 Task: Look for Airbnb options in Jarash, Jordan from 10th December, 2023 to 15th December, 2023 for 7 adults.4 bedrooms having 7 beds and 4 bathrooms. Property type can be house. Amenities needed are: wifi, TV, free parkinig on premises, gym, breakfast. Look for 4 properties as per requirement.
Action: Mouse moved to (614, 144)
Screenshot: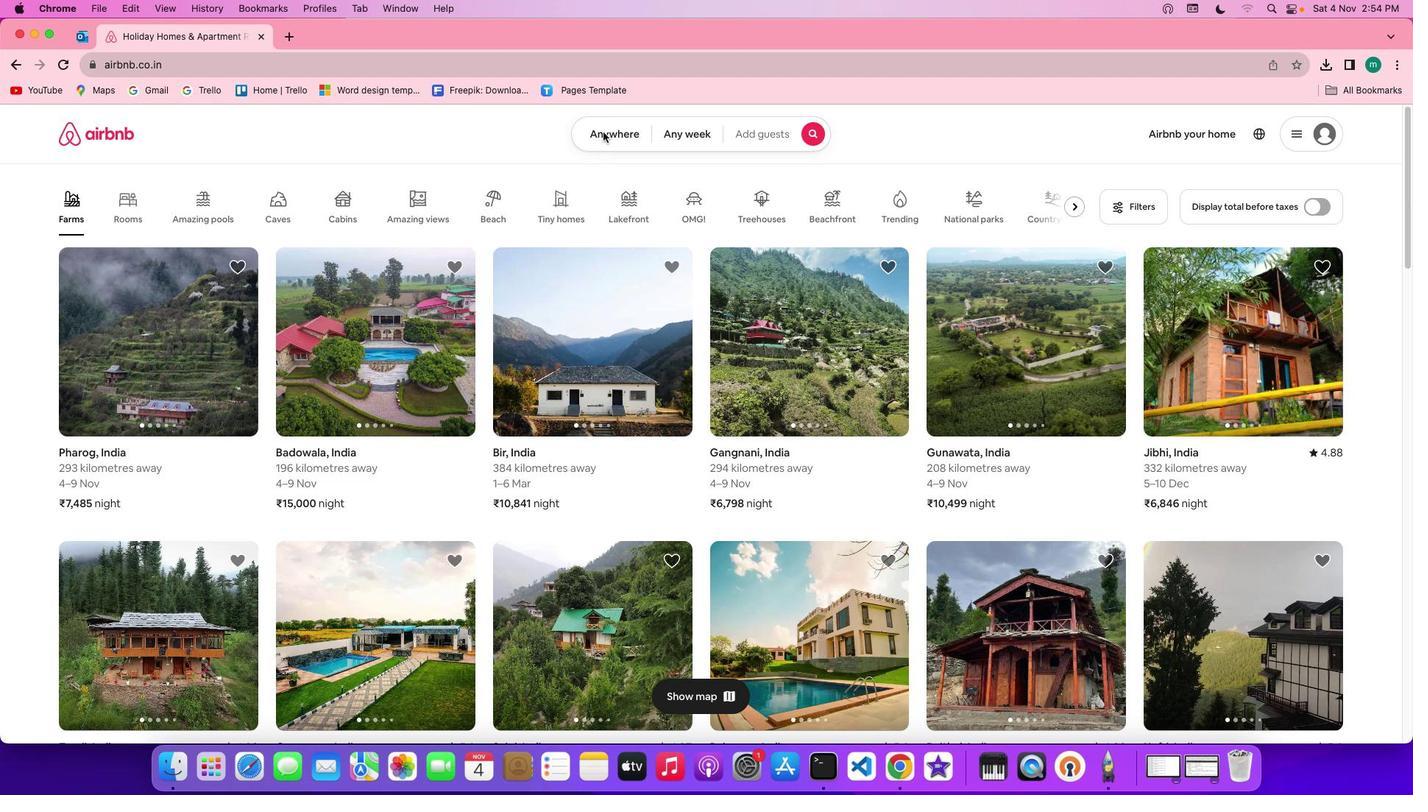 
Action: Mouse pressed left at (614, 144)
Screenshot: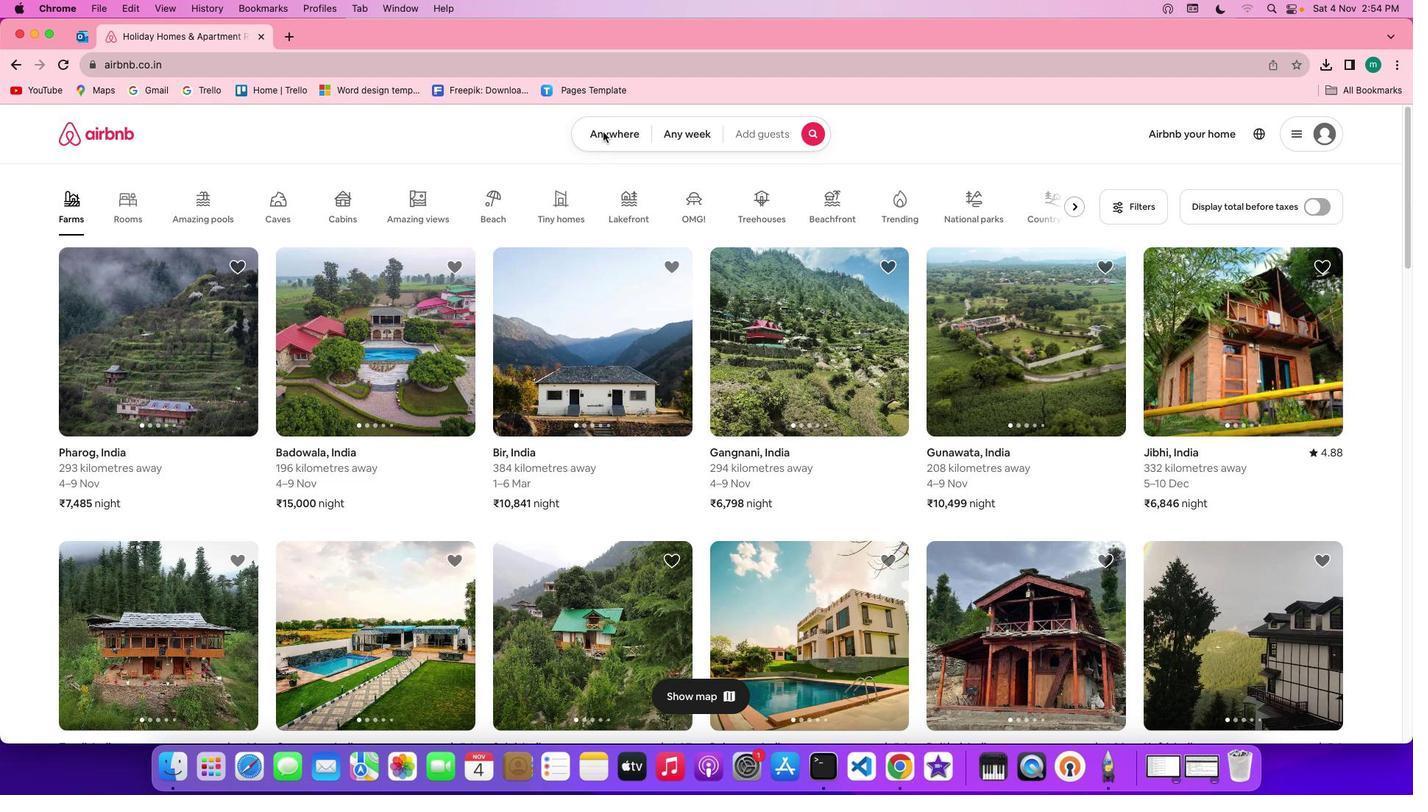 
Action: Mouse pressed left at (614, 144)
Screenshot: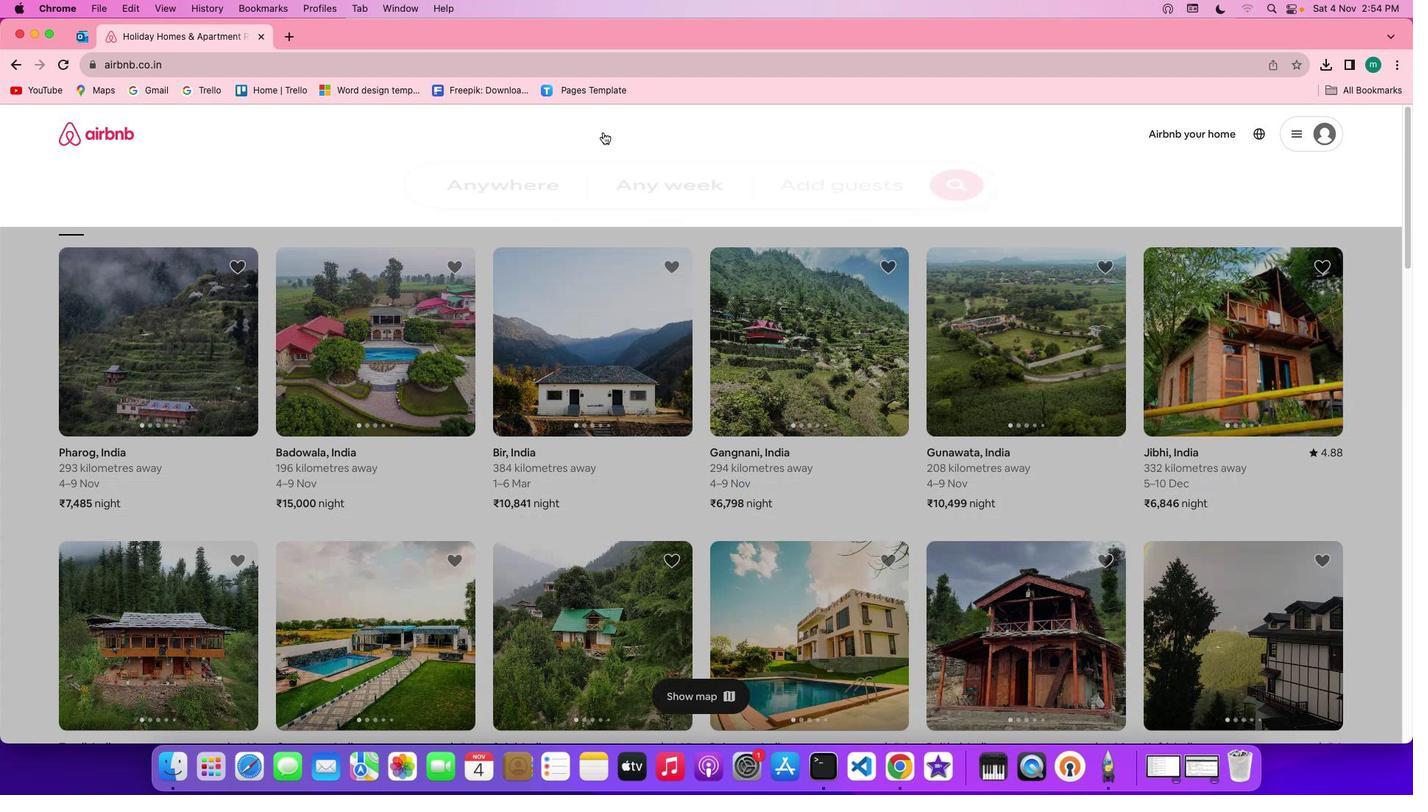
Action: Mouse moved to (495, 209)
Screenshot: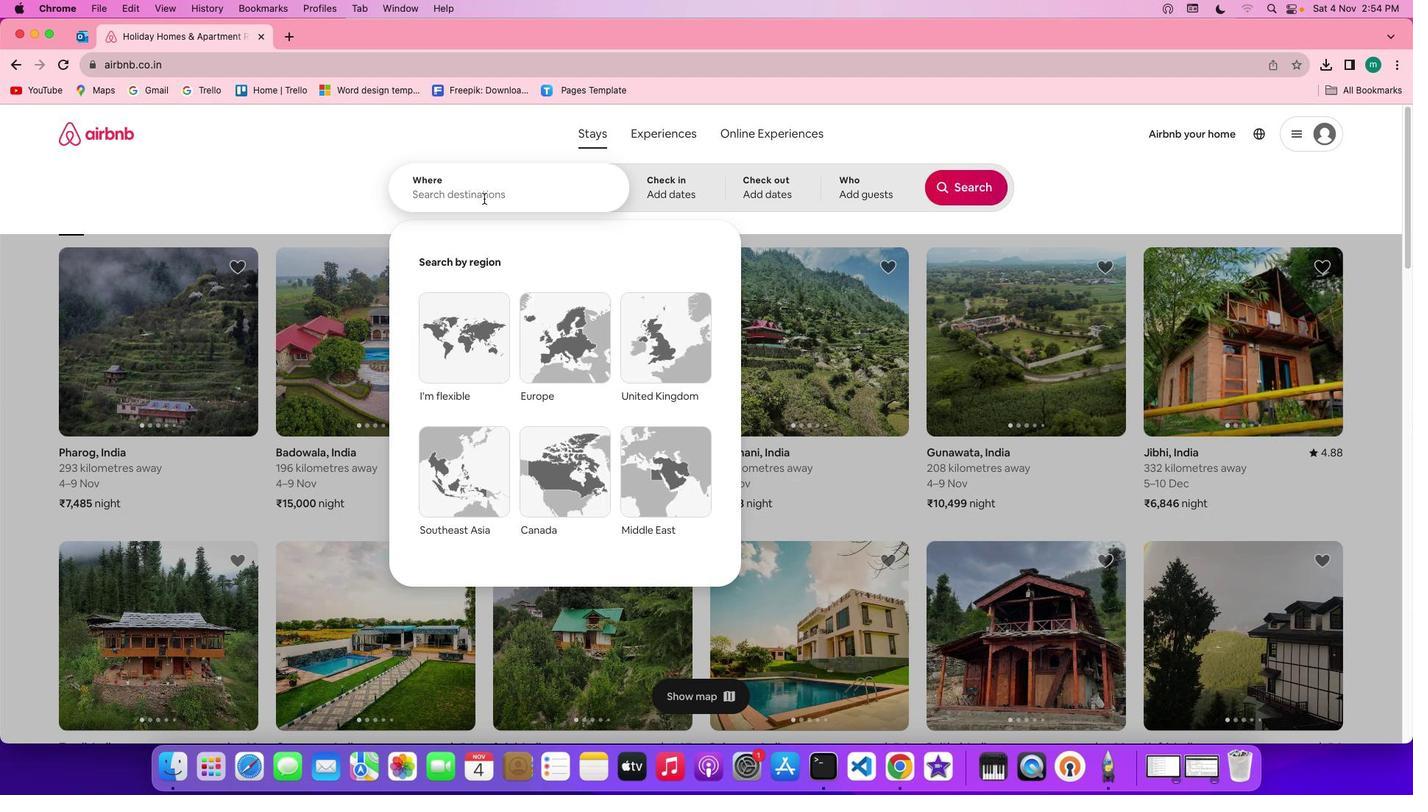 
Action: Mouse pressed left at (495, 209)
Screenshot: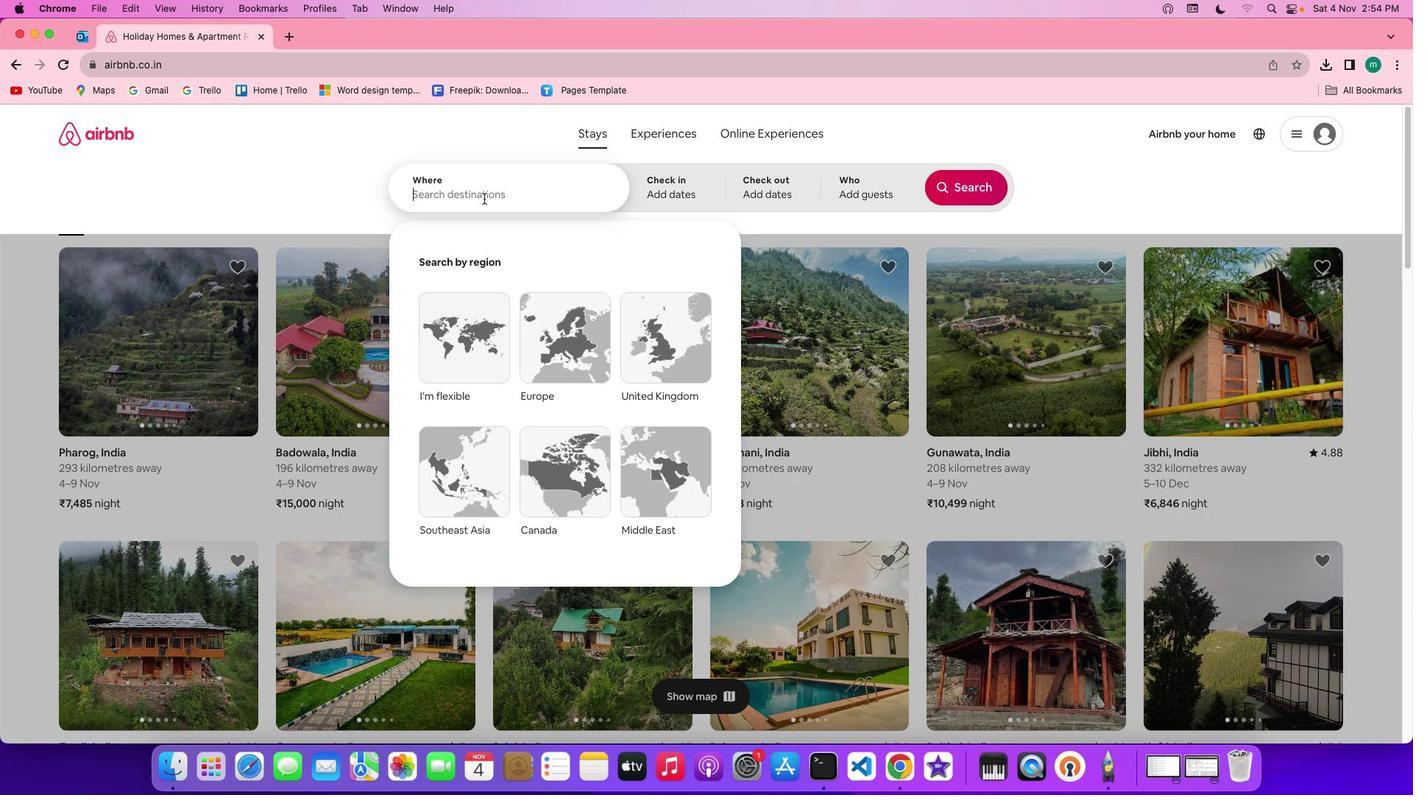 
Action: Key pressed Key.shift'J''a''r''a''s''h'','Key.spaceKey.shift'J''o''r''d''a''n'
Screenshot: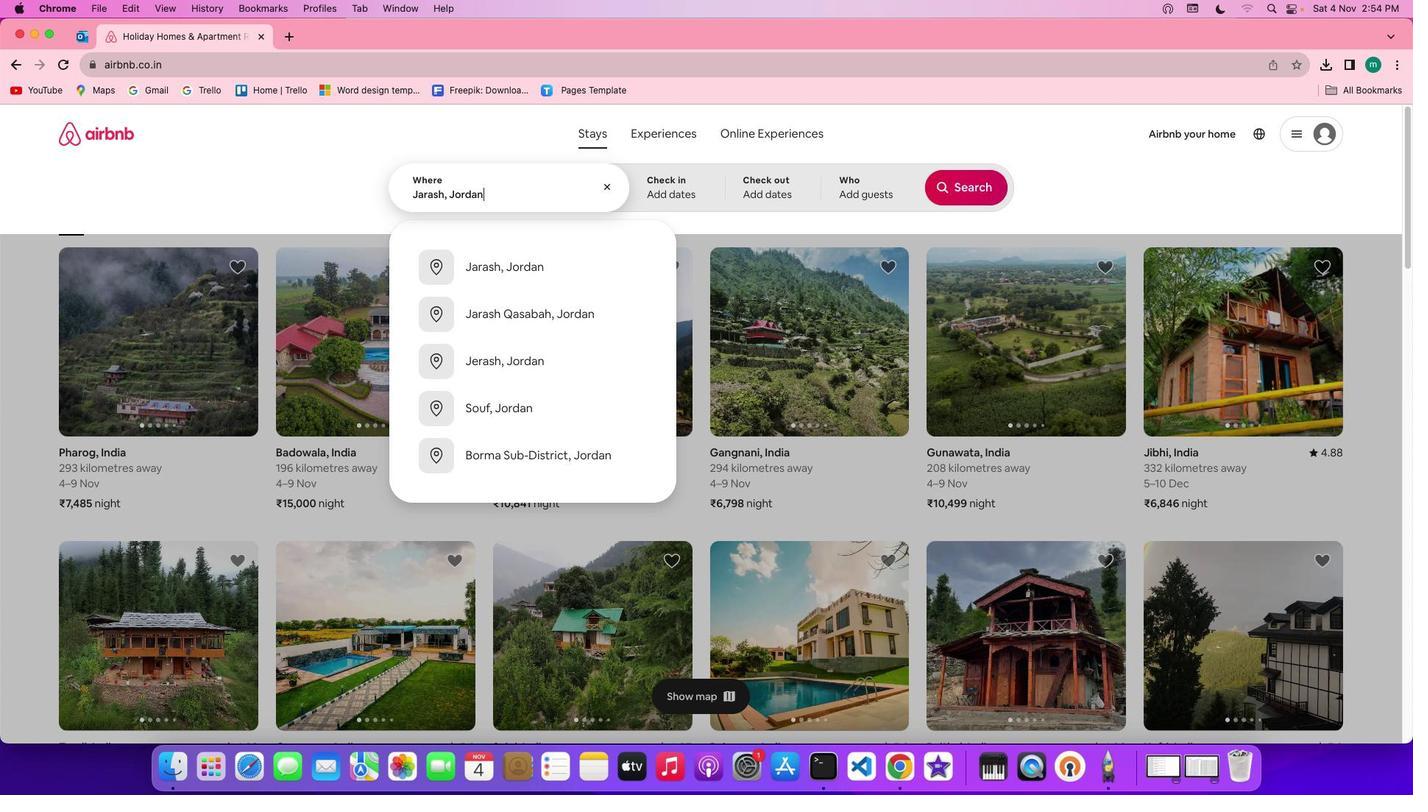 
Action: Mouse moved to (687, 203)
Screenshot: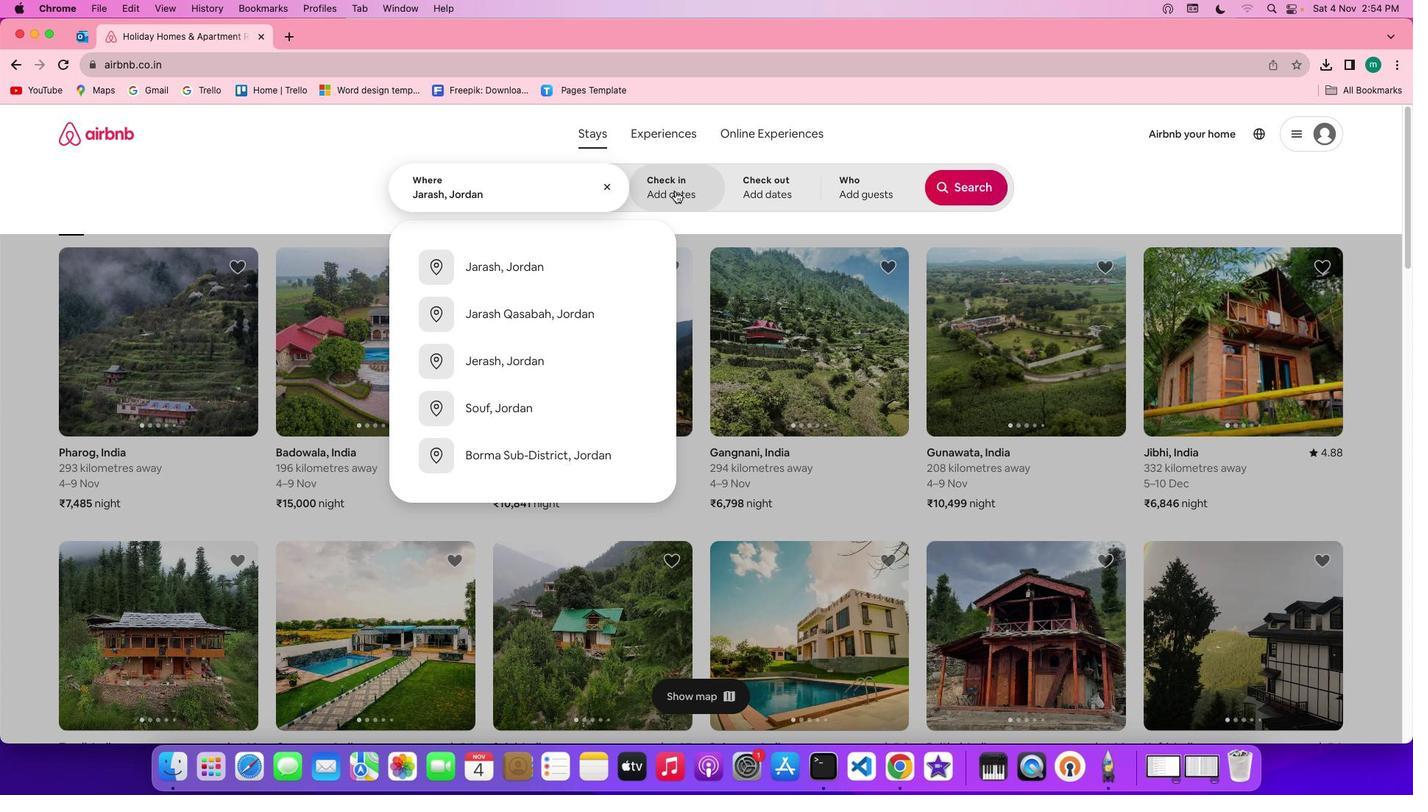 
Action: Mouse pressed left at (687, 203)
Screenshot: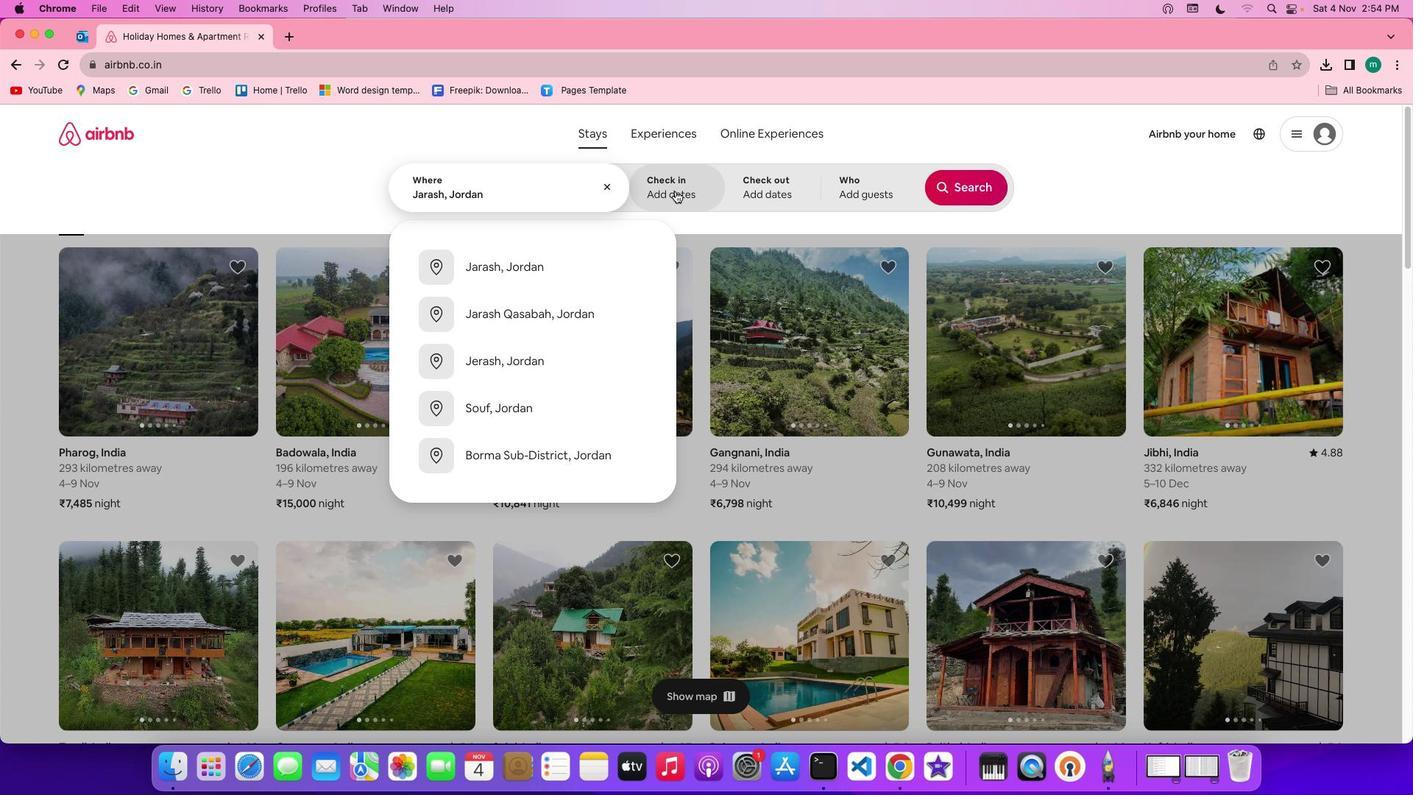 
Action: Mouse moved to (755, 457)
Screenshot: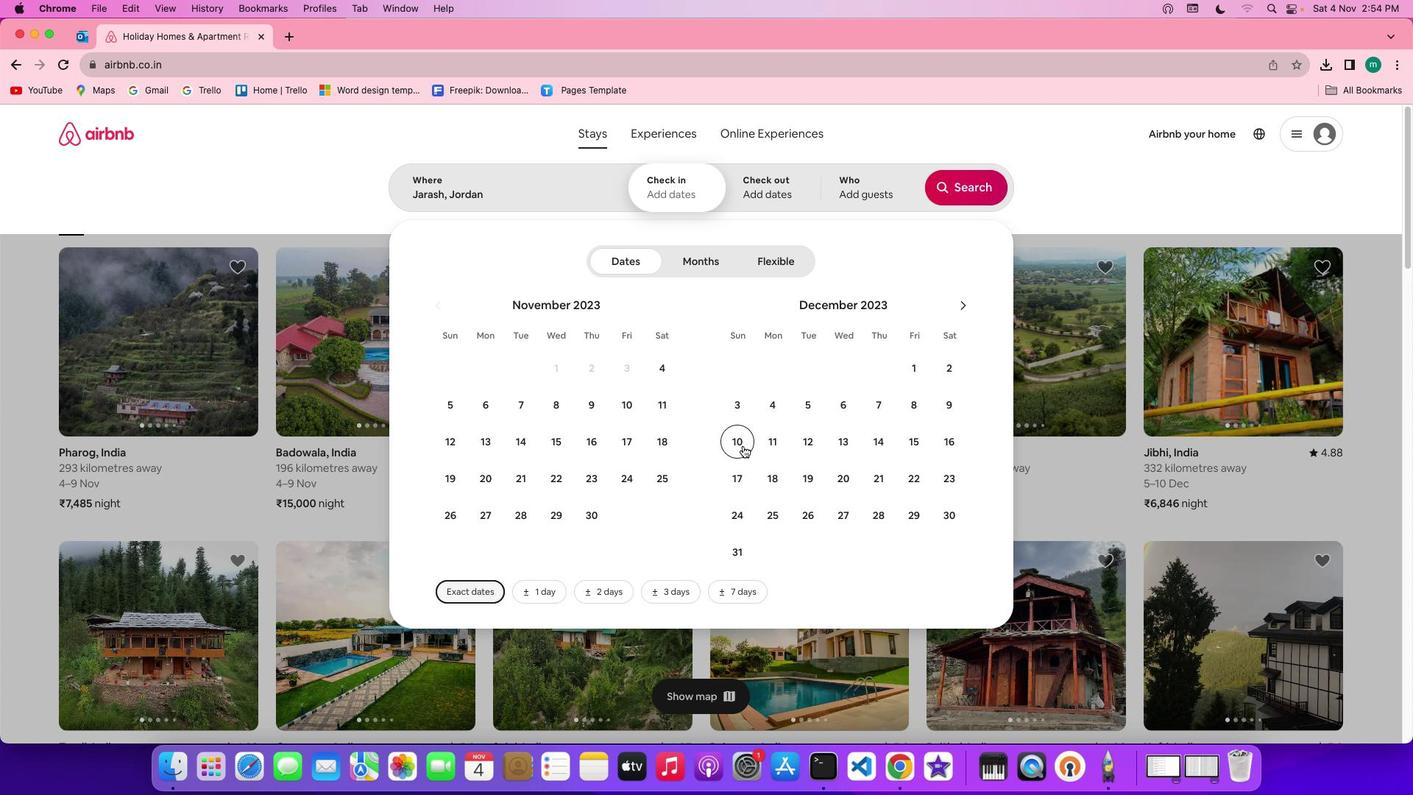 
Action: Mouse pressed left at (755, 457)
Screenshot: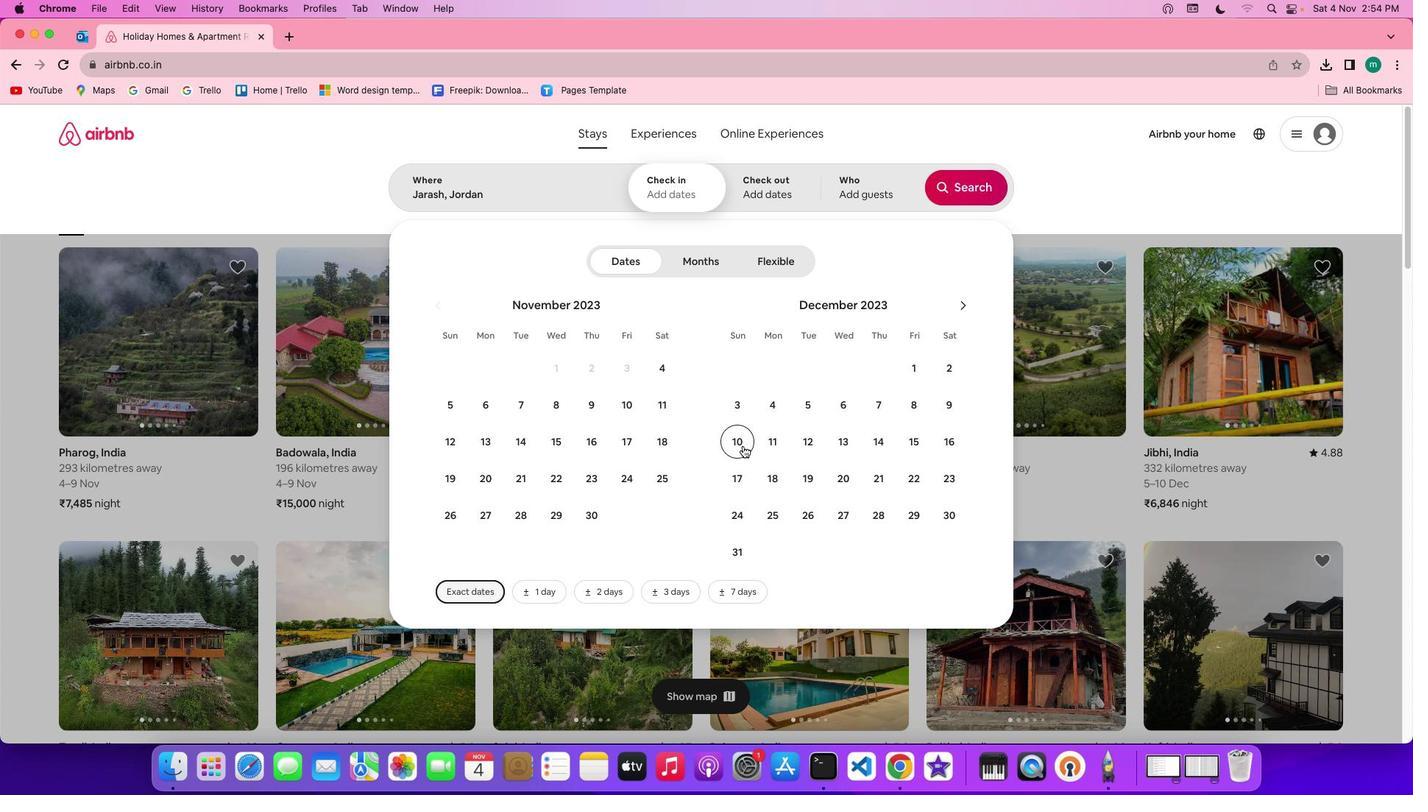 
Action: Mouse moved to (927, 446)
Screenshot: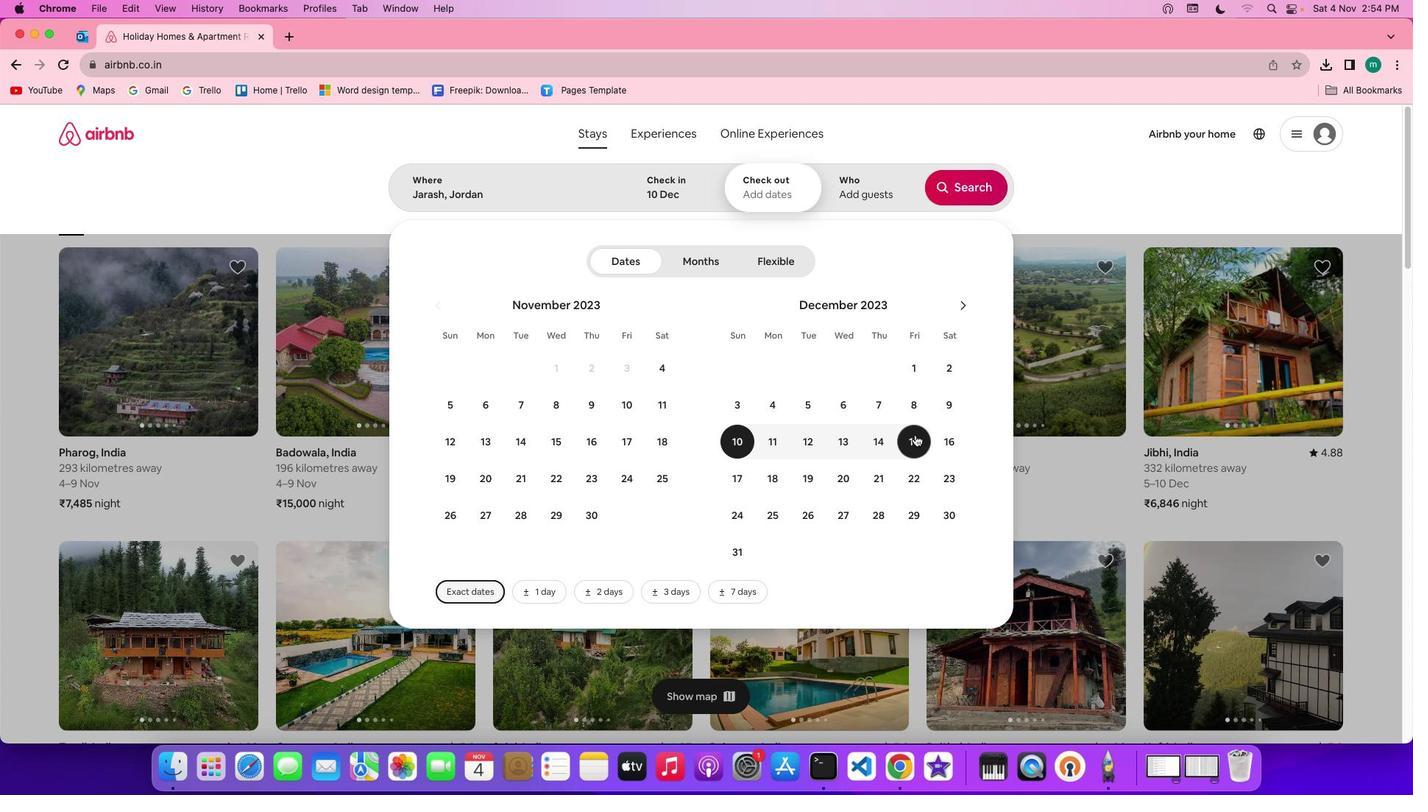 
Action: Mouse pressed left at (927, 446)
Screenshot: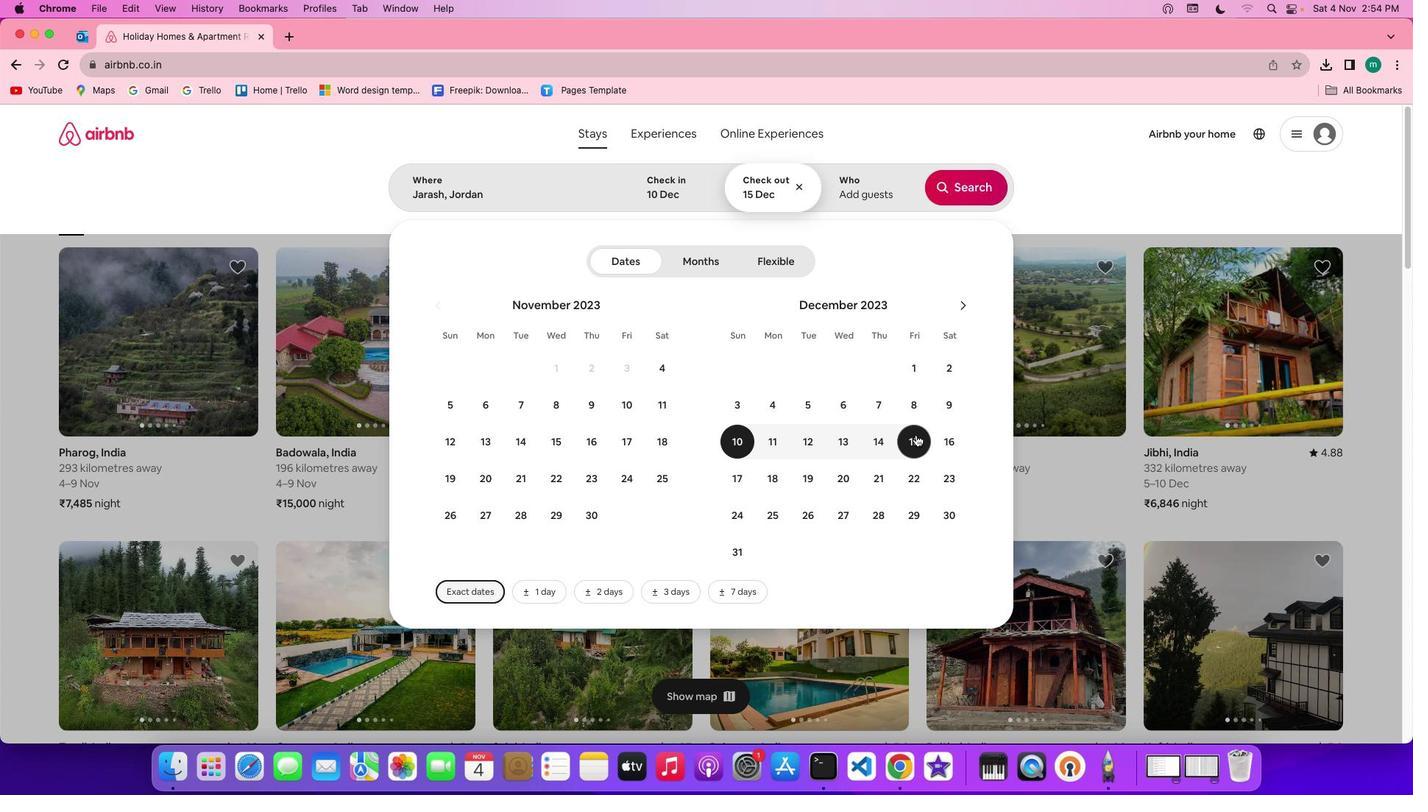 
Action: Mouse moved to (883, 202)
Screenshot: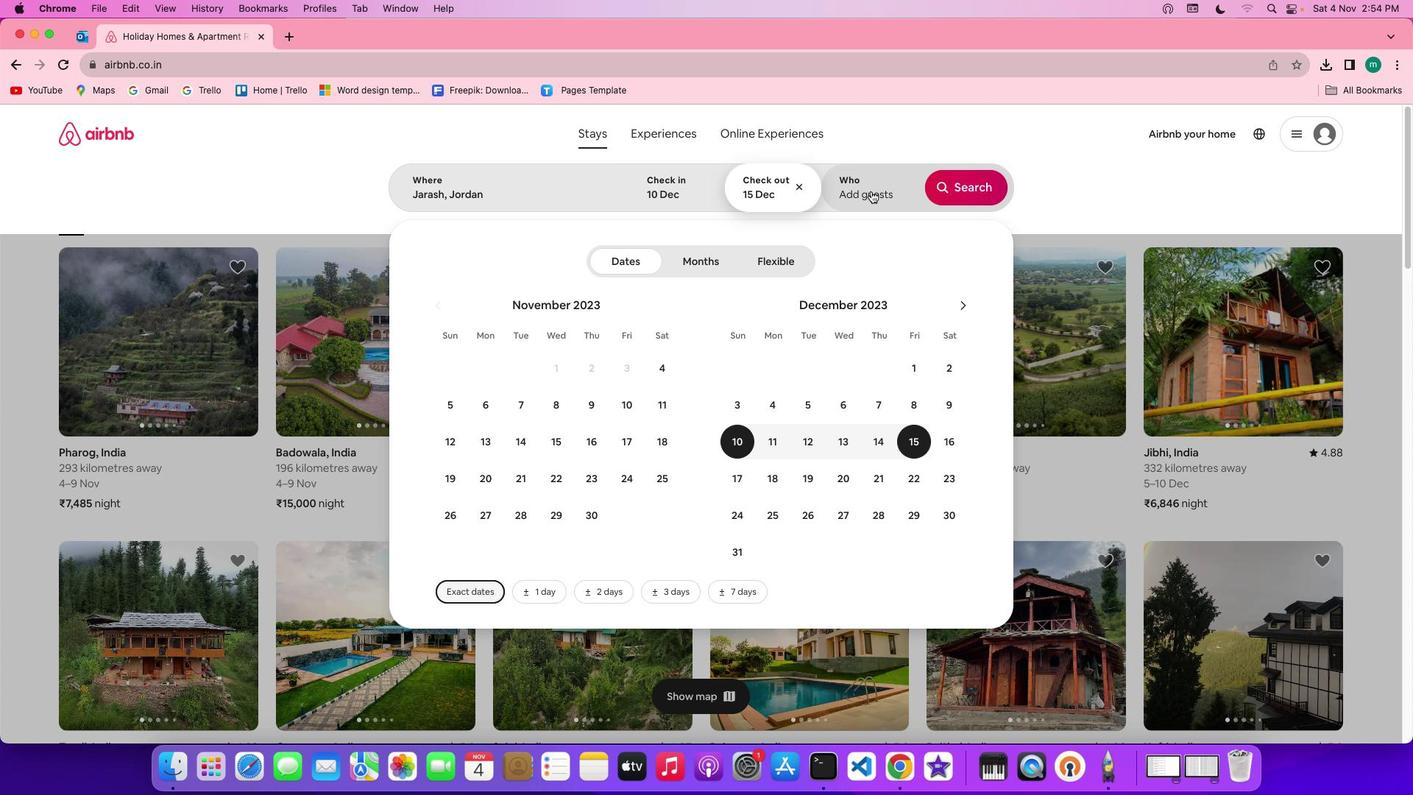 
Action: Mouse pressed left at (883, 202)
Screenshot: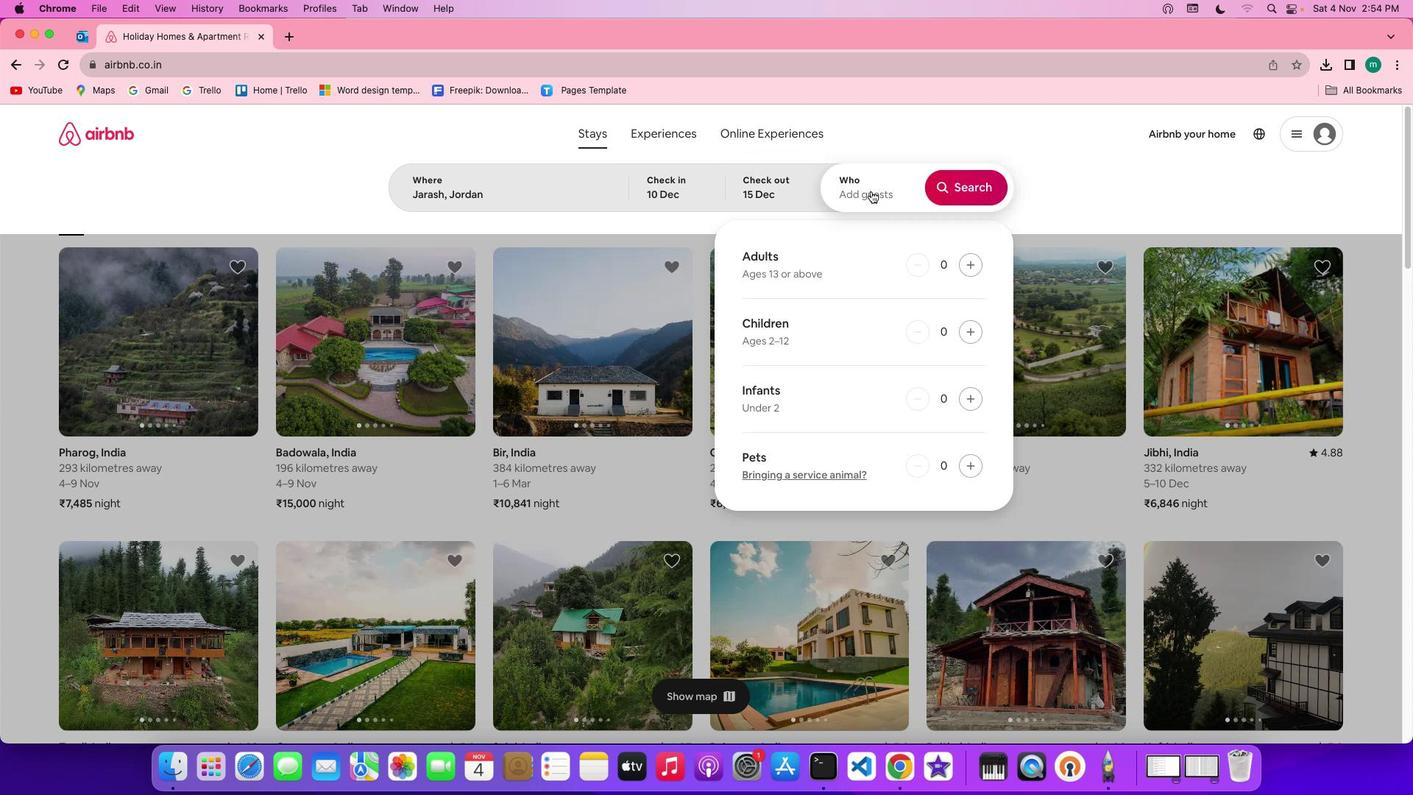 
Action: Mouse moved to (987, 275)
Screenshot: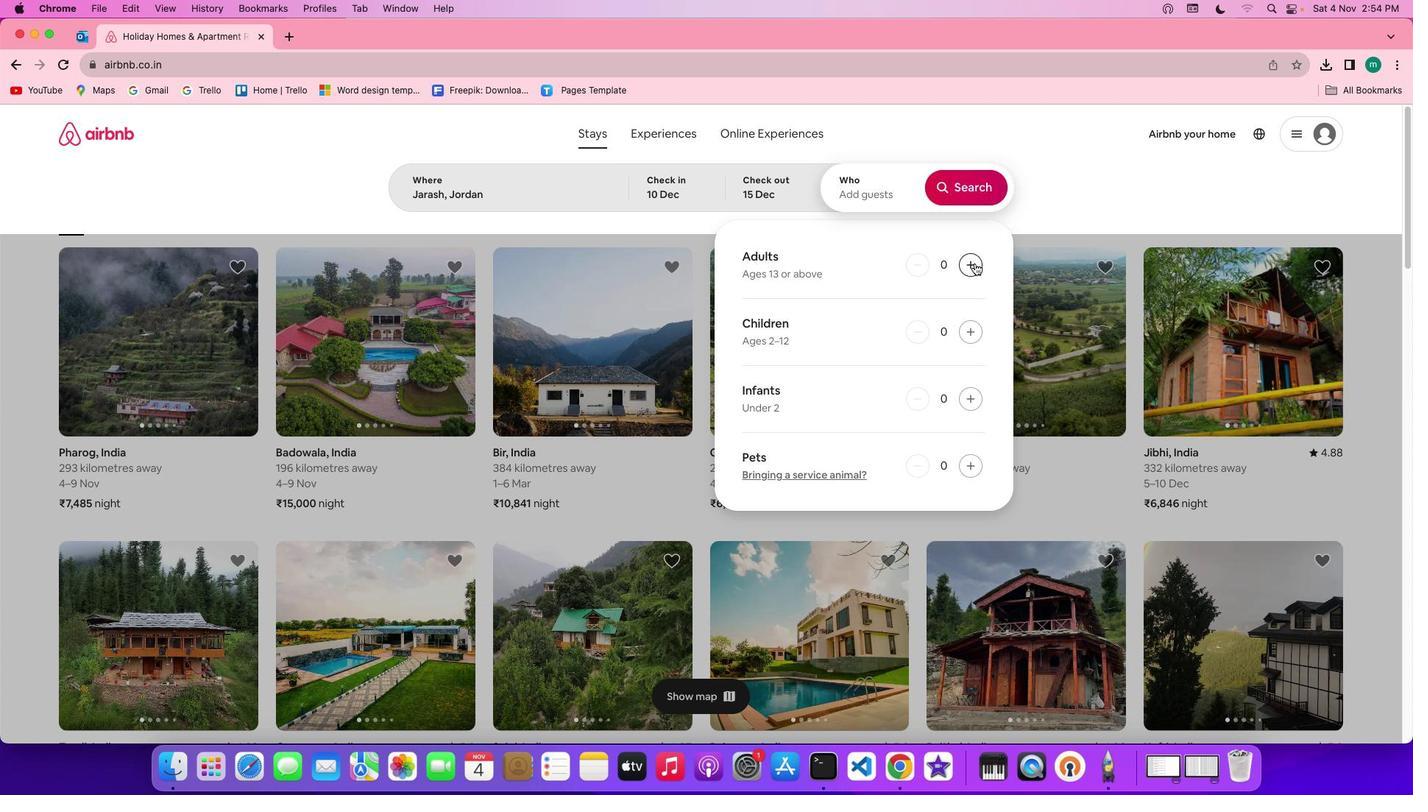 
Action: Mouse pressed left at (987, 275)
Screenshot: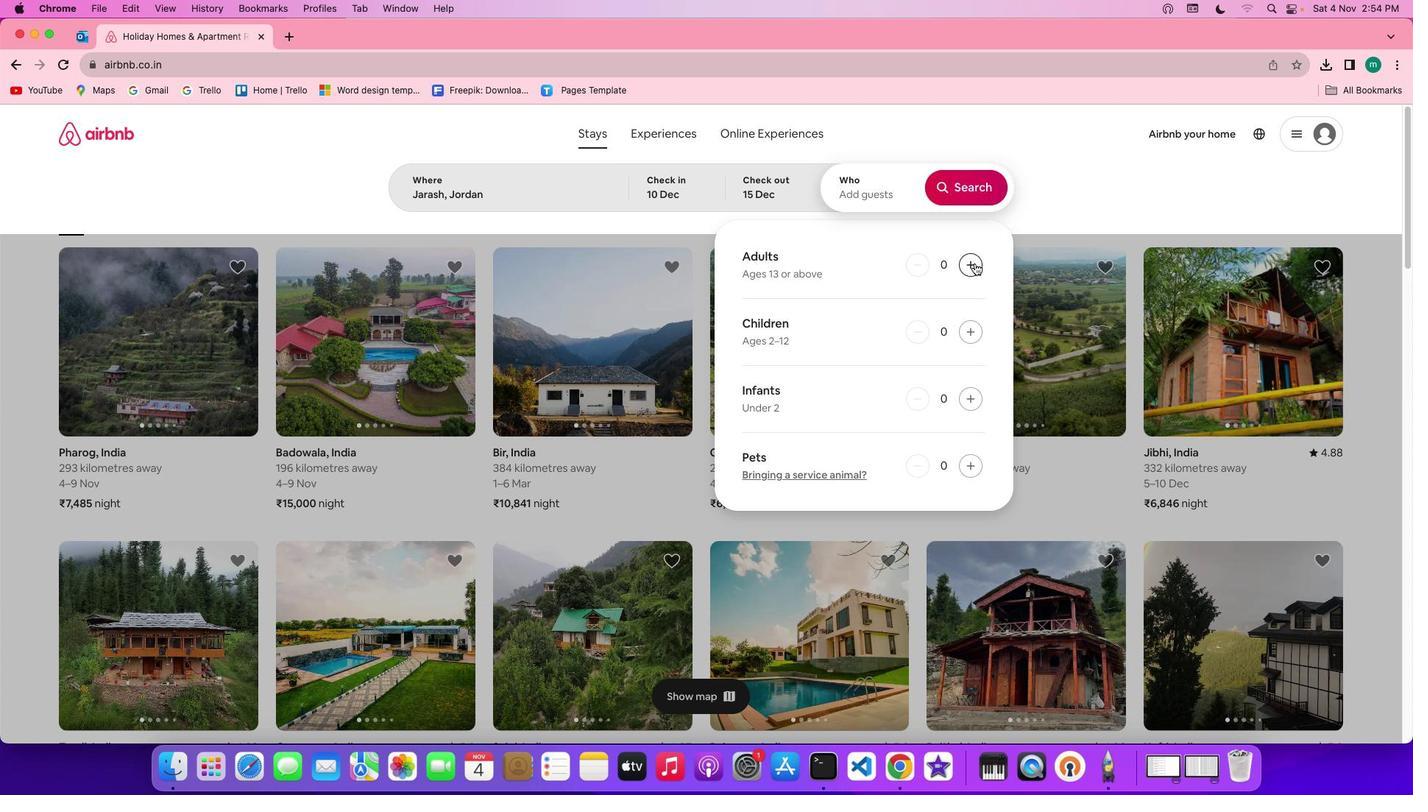 
Action: Mouse pressed left at (987, 275)
Screenshot: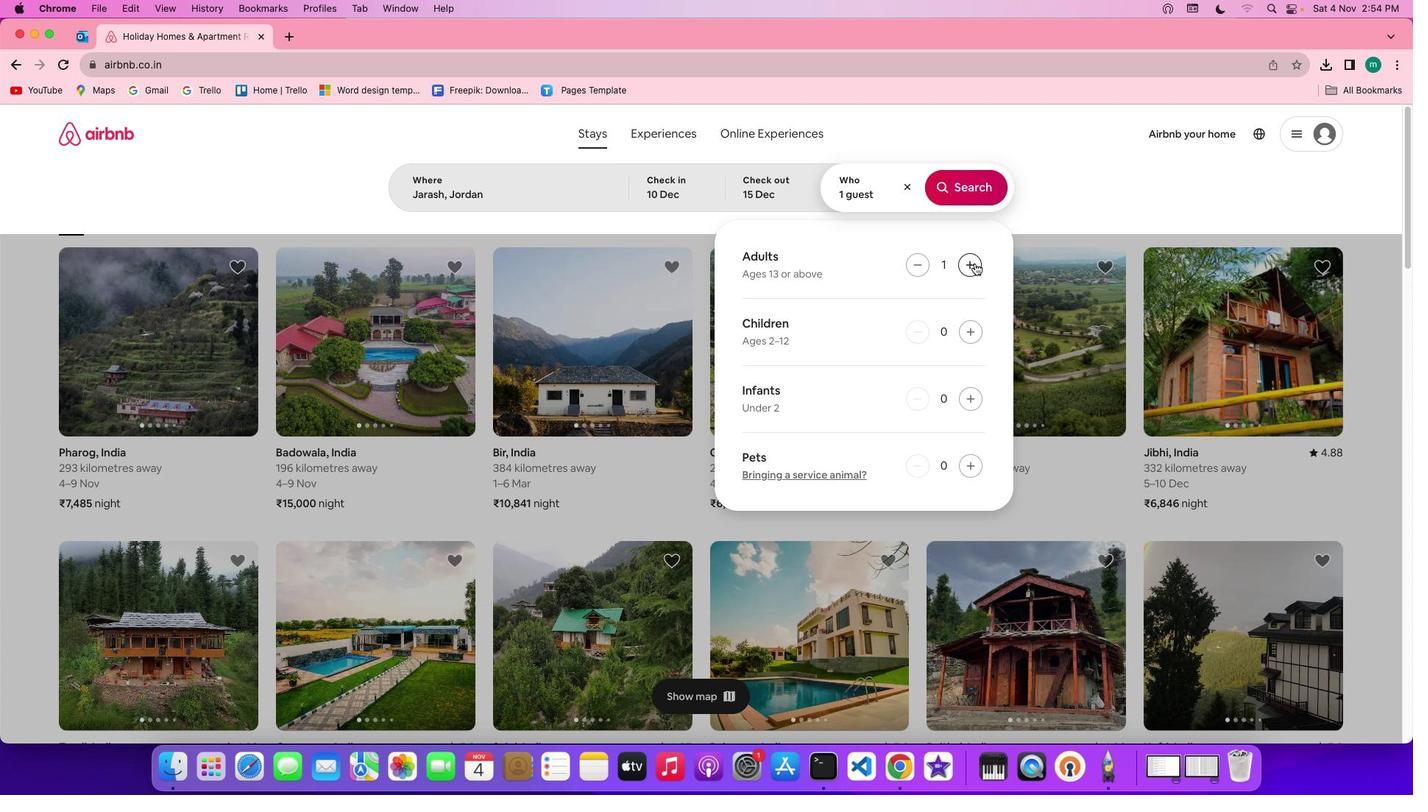 
Action: Mouse pressed left at (987, 275)
Screenshot: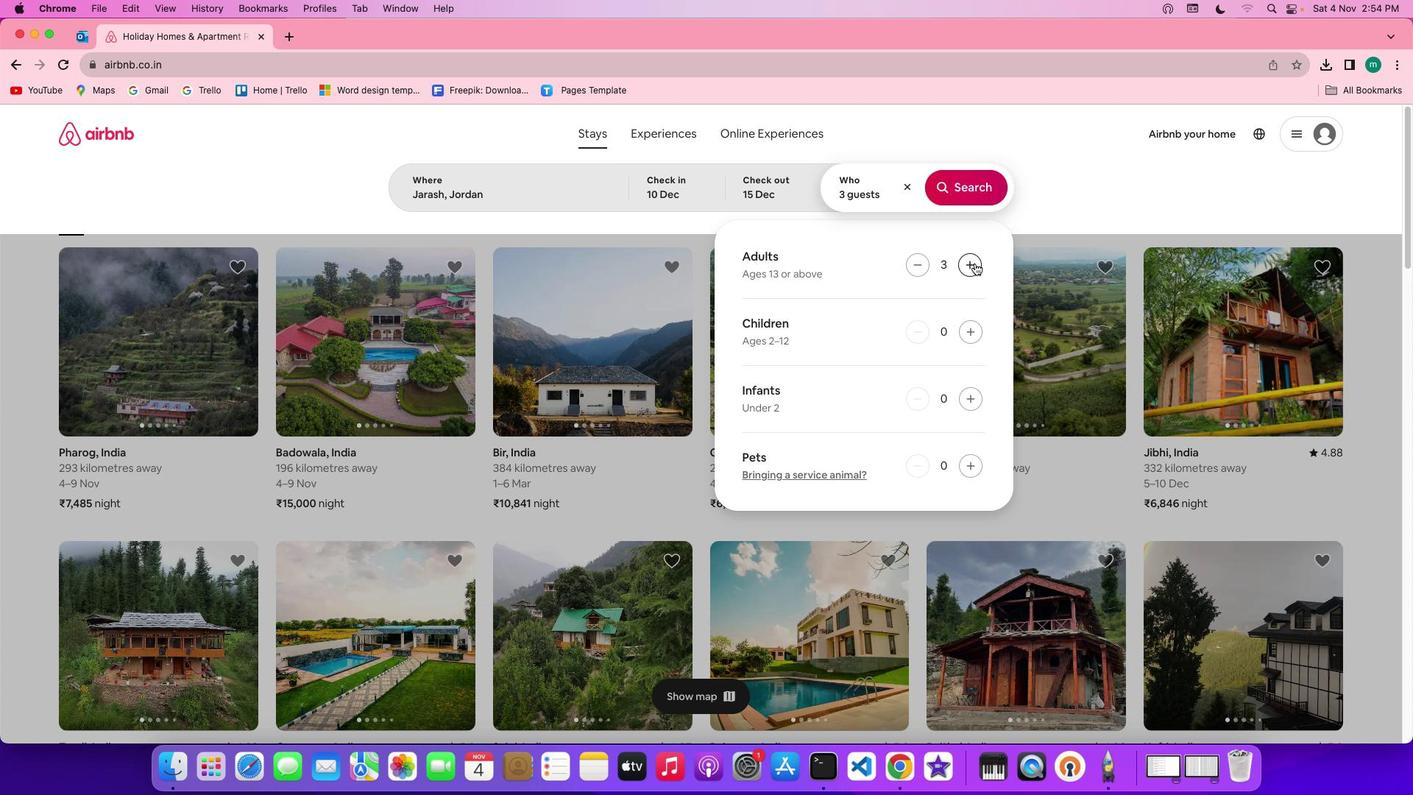 
Action: Mouse pressed left at (987, 275)
Screenshot: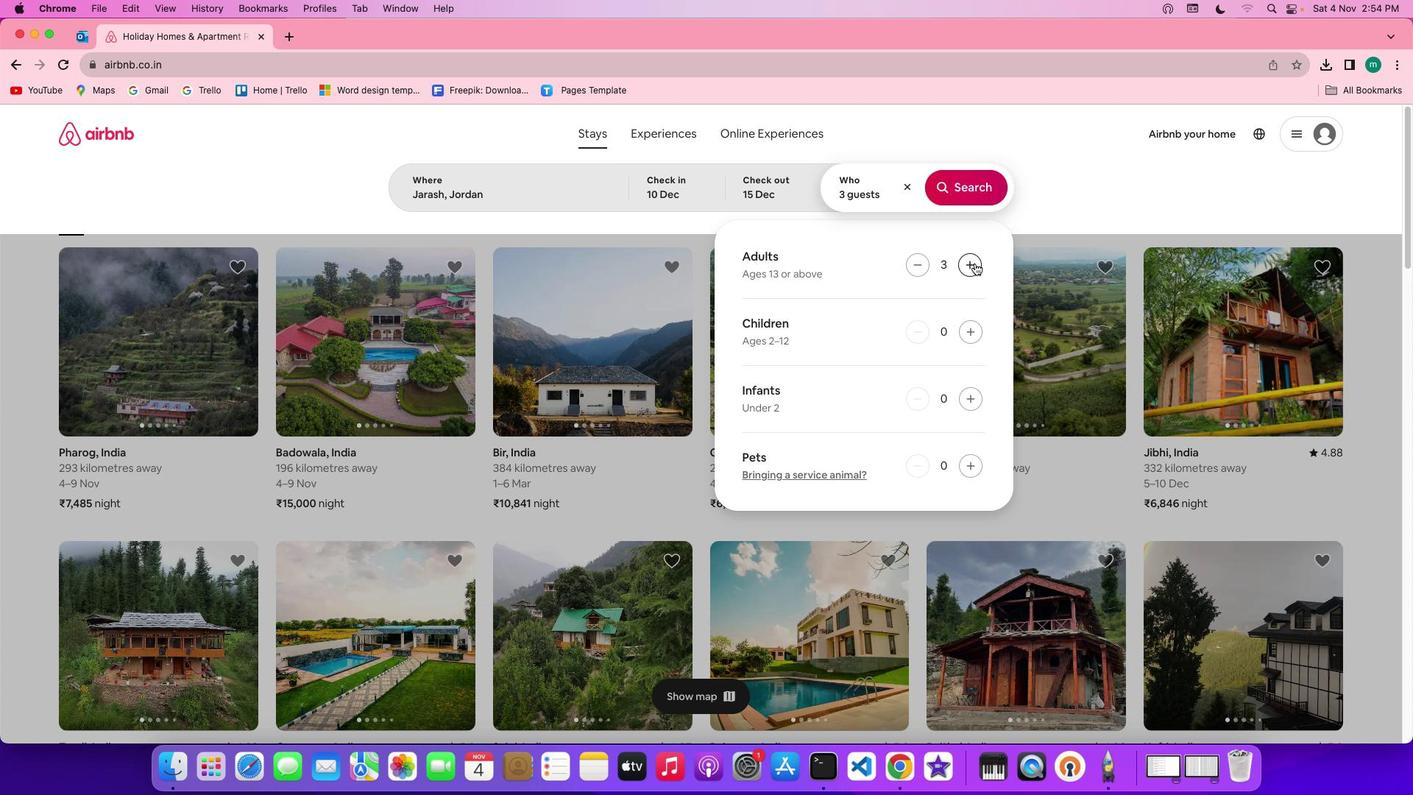 
Action: Mouse pressed left at (987, 275)
Screenshot: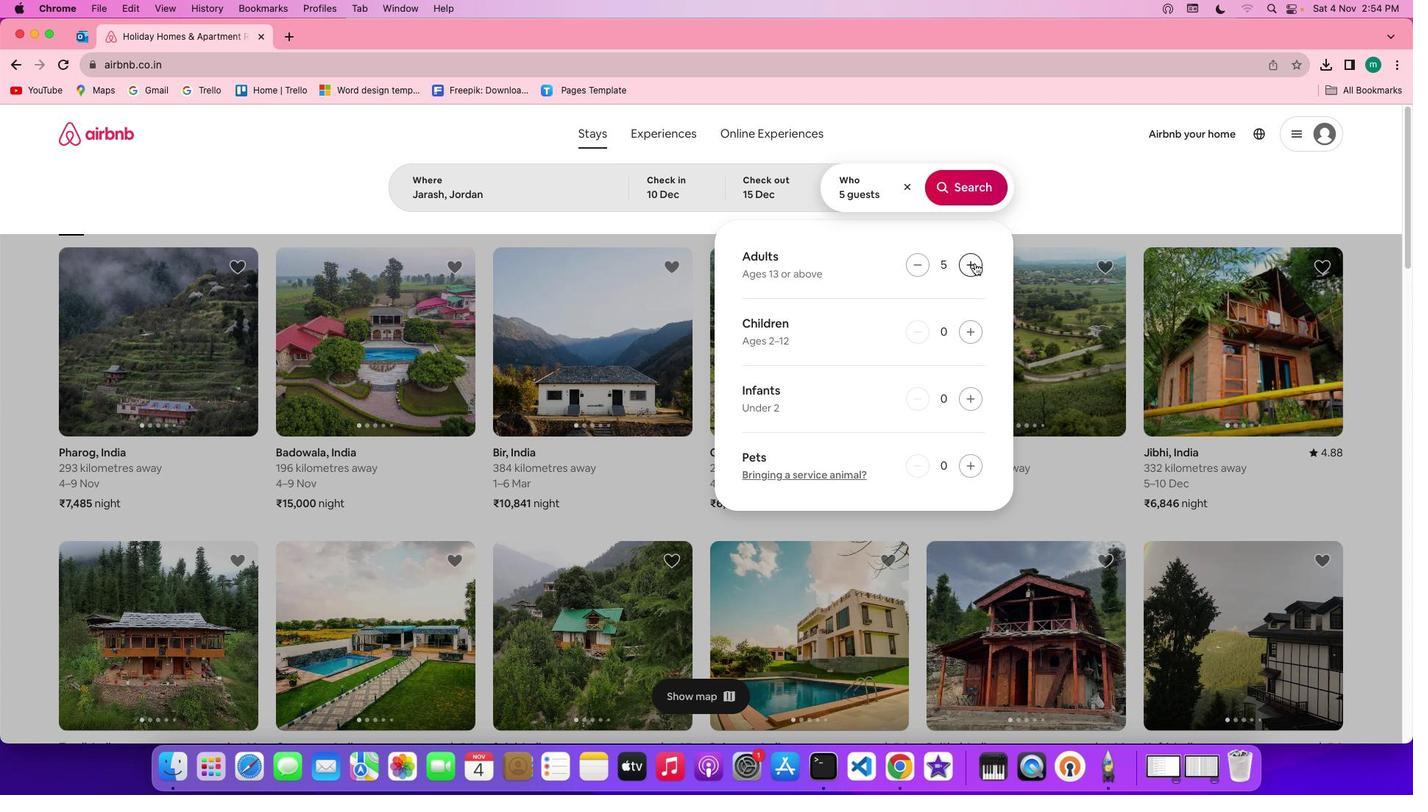 
Action: Mouse pressed left at (987, 275)
Screenshot: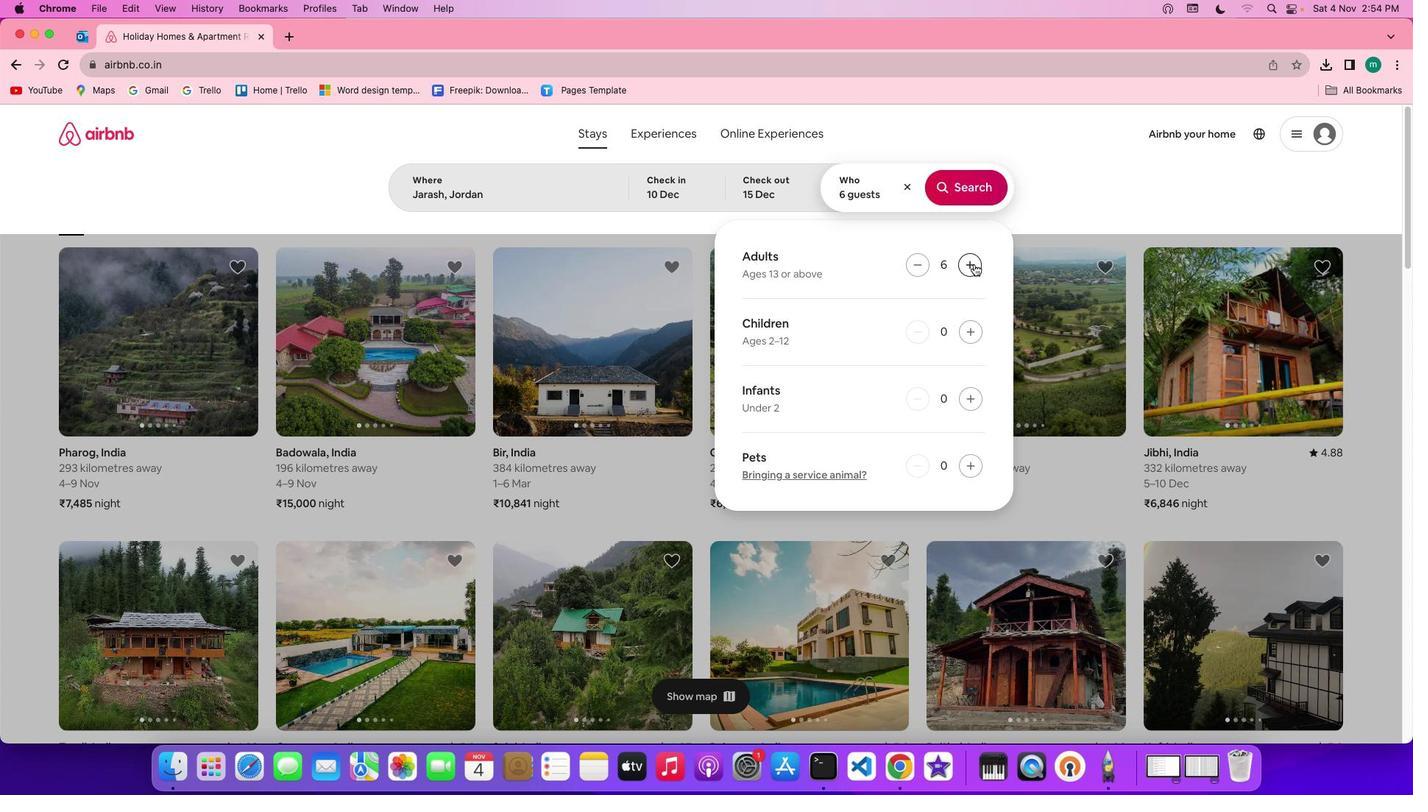 
Action: Mouse moved to (986, 275)
Screenshot: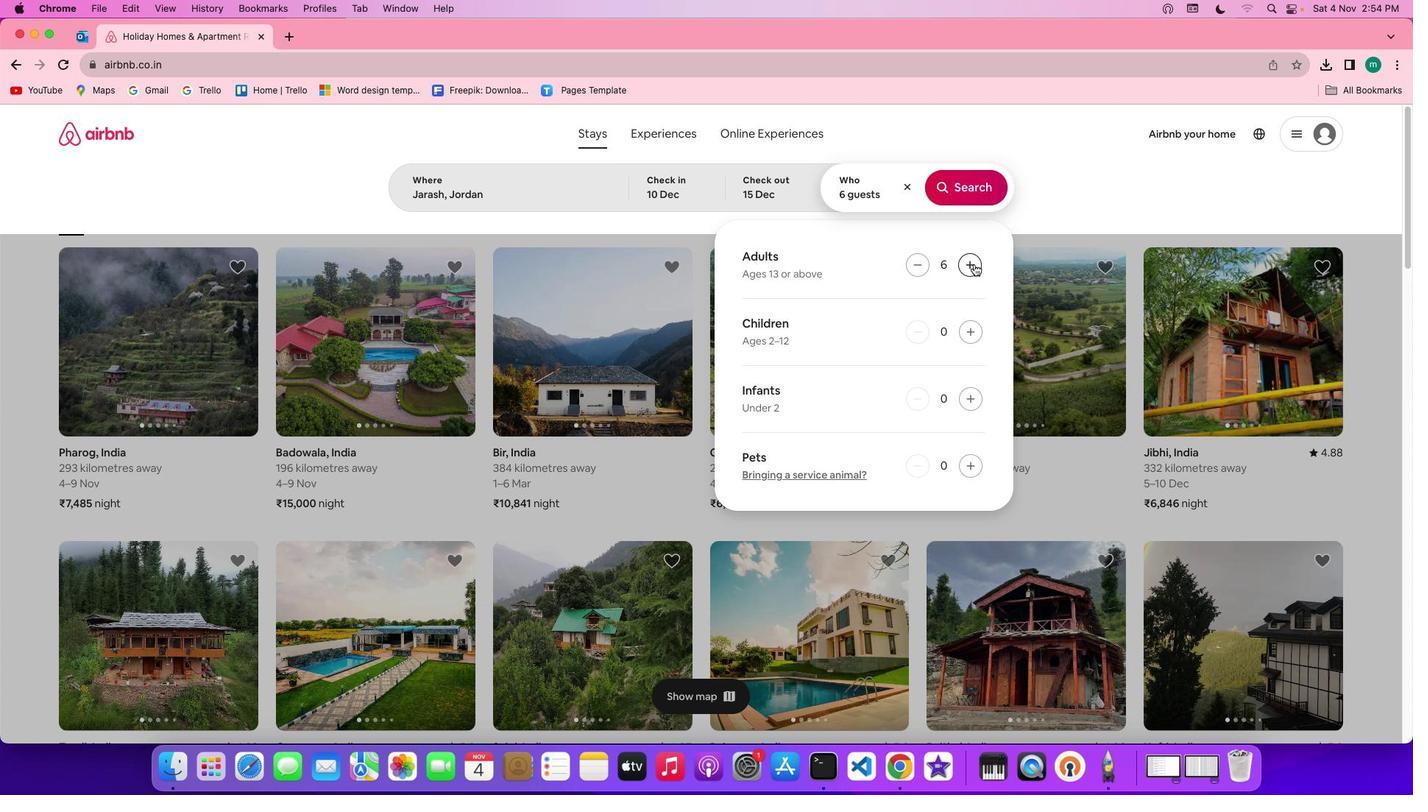 
Action: Mouse pressed left at (986, 275)
Screenshot: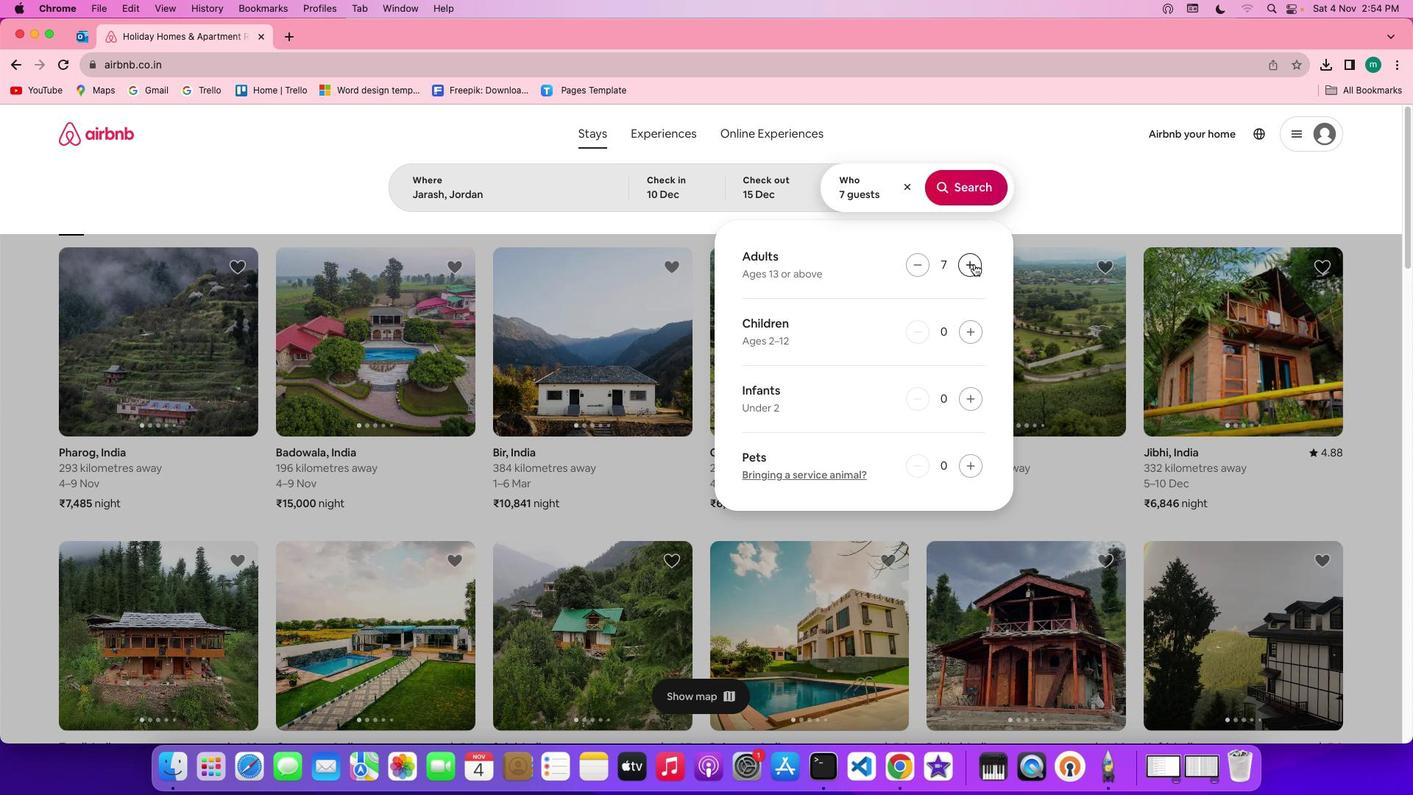 
Action: Mouse moved to (980, 190)
Screenshot: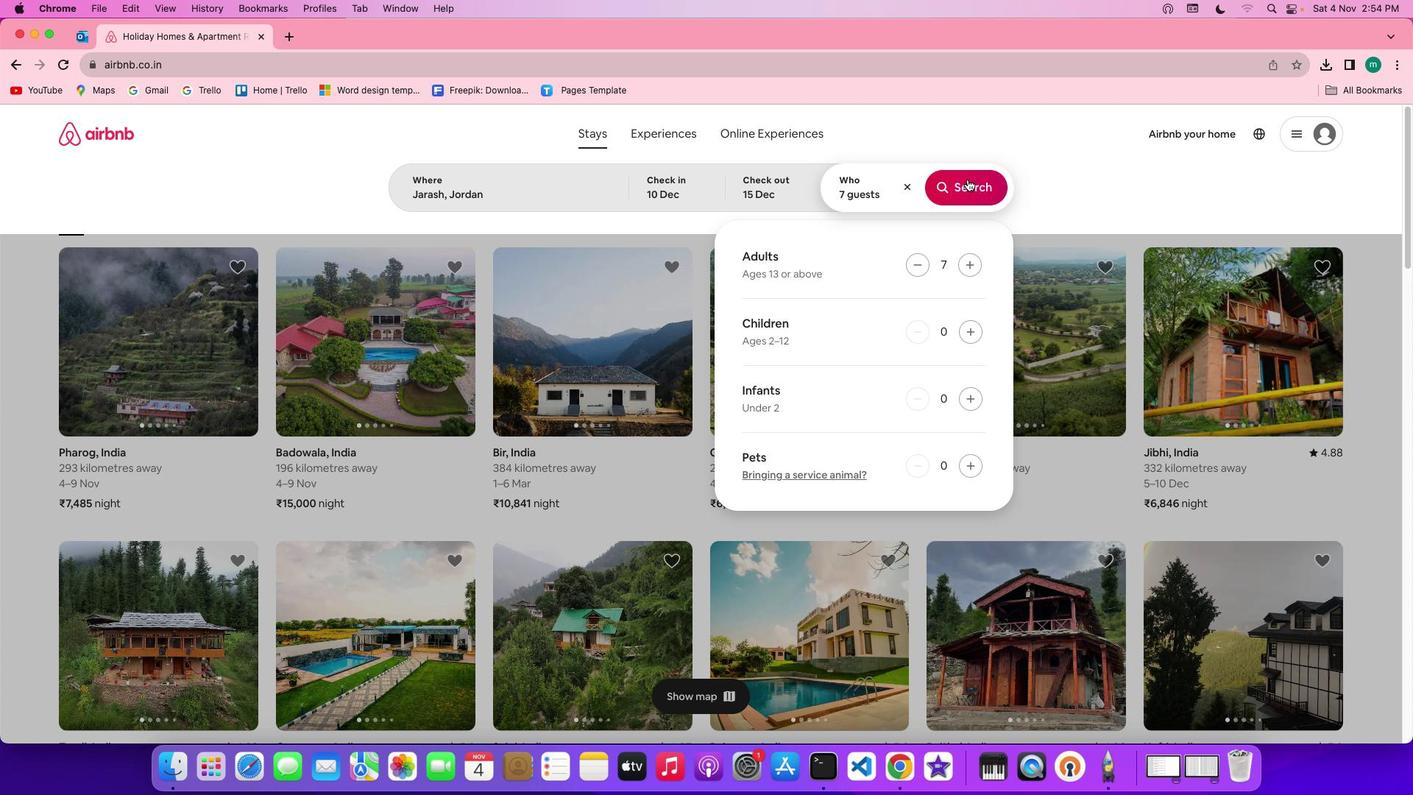 
Action: Mouse pressed left at (980, 190)
Screenshot: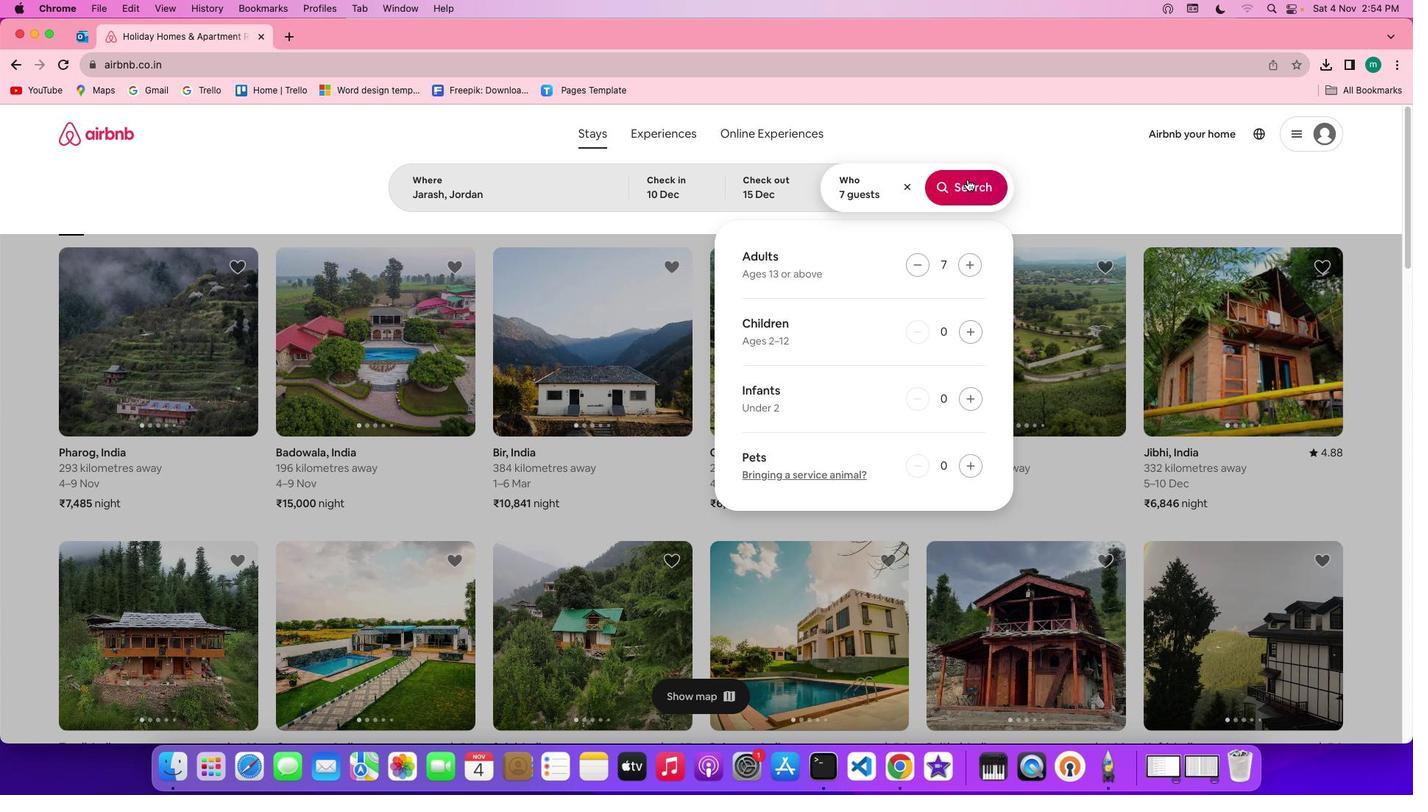
Action: Mouse moved to (1186, 195)
Screenshot: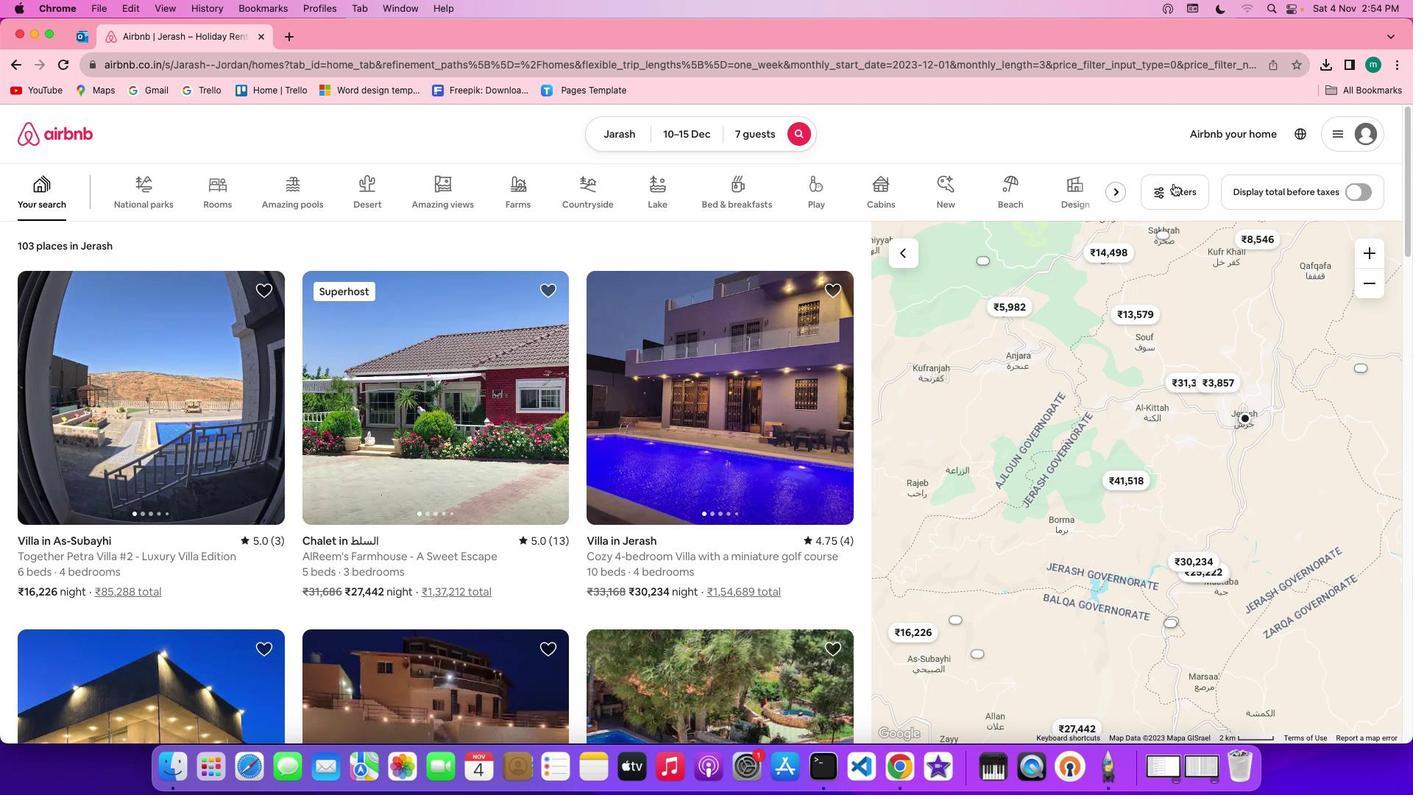 
Action: Mouse pressed left at (1186, 195)
Screenshot: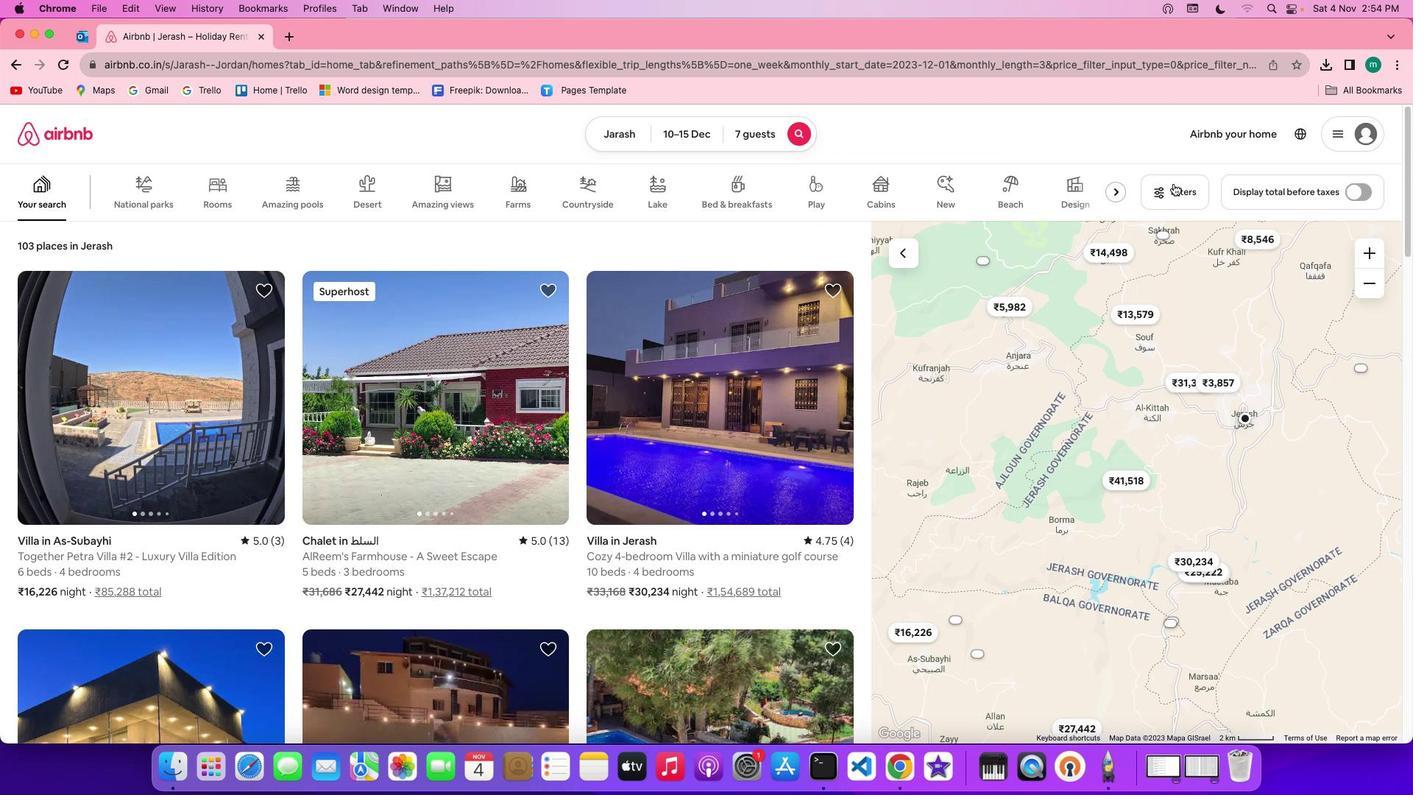 
Action: Mouse moved to (759, 488)
Screenshot: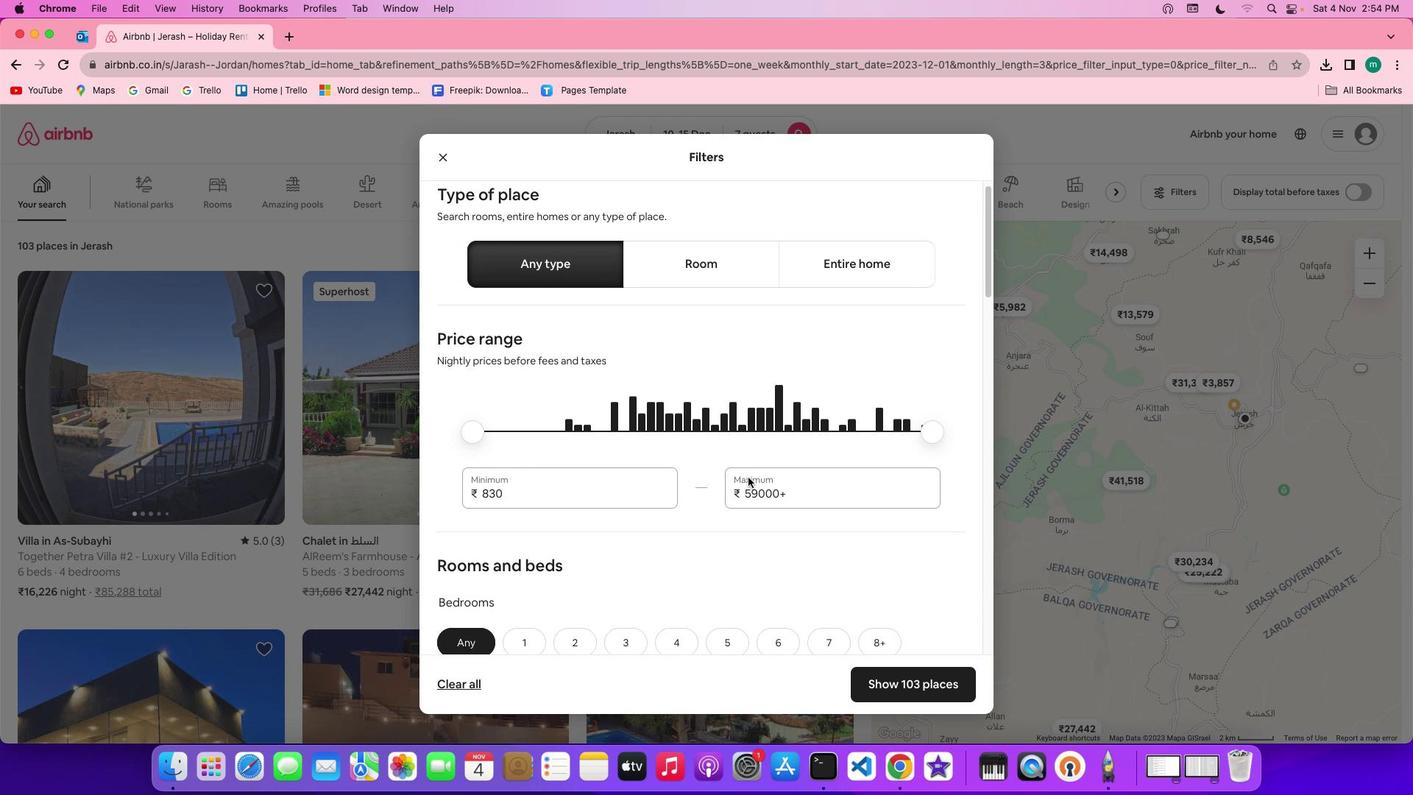 
Action: Mouse scrolled (759, 488) with delta (11, 11)
Screenshot: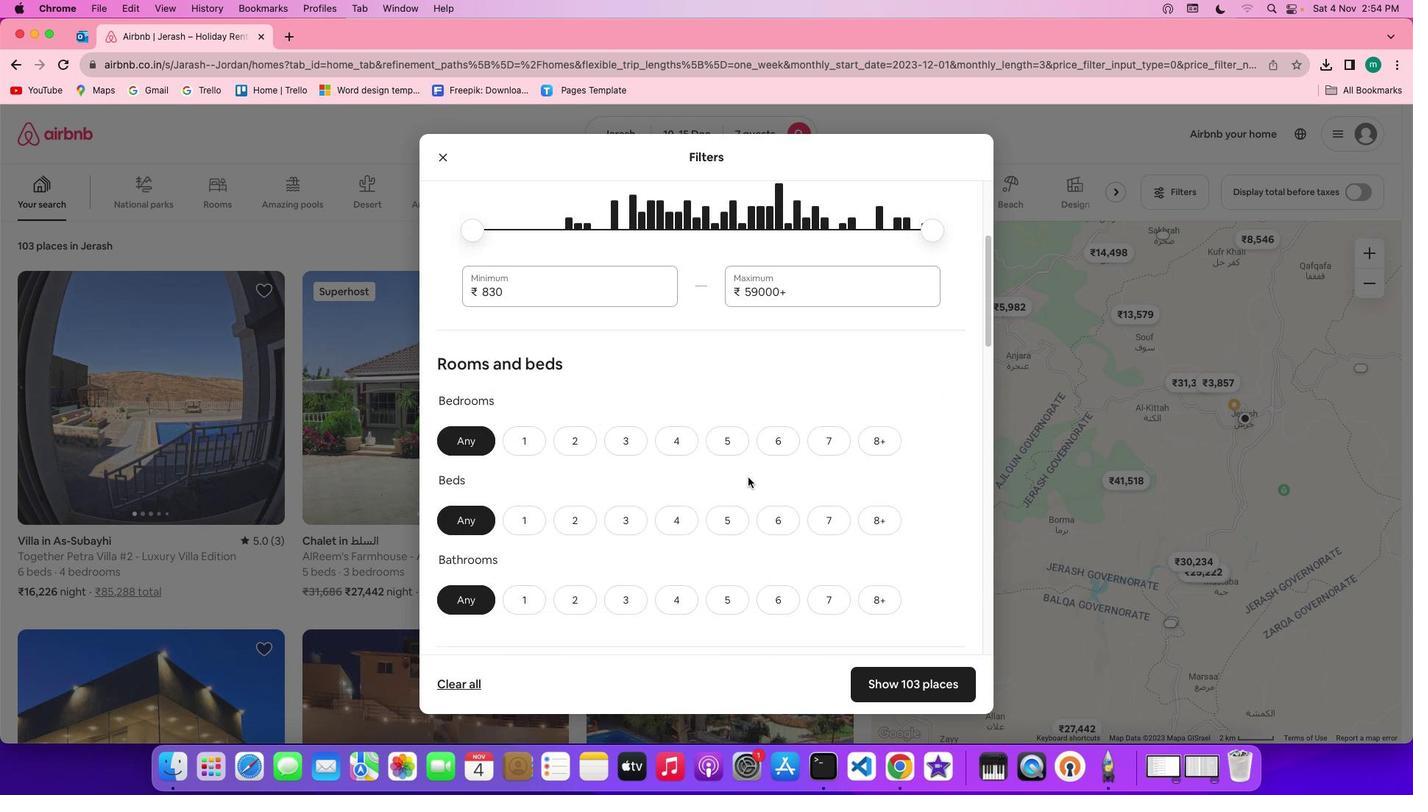 
Action: Mouse scrolled (759, 488) with delta (11, 11)
Screenshot: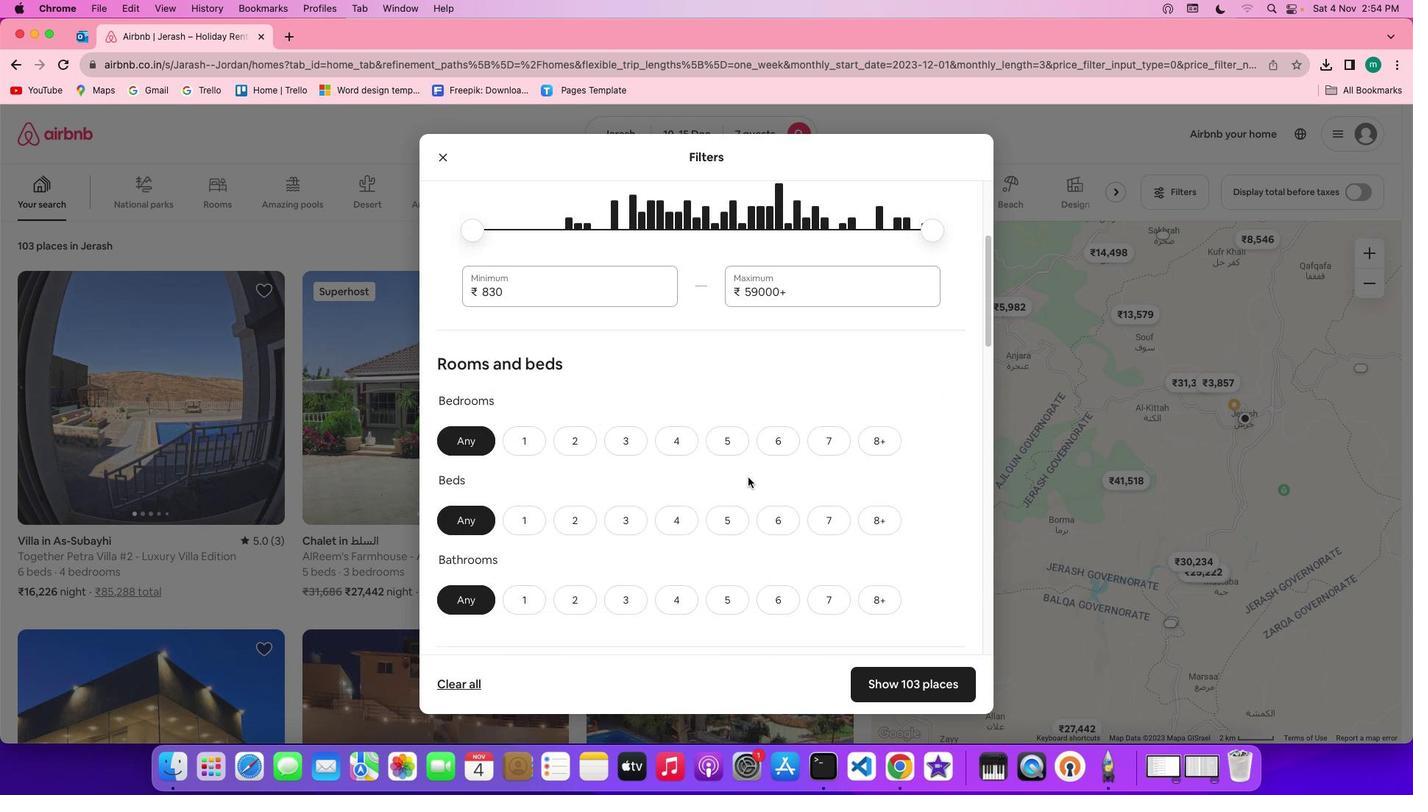 
Action: Mouse scrolled (759, 488) with delta (11, 9)
Screenshot: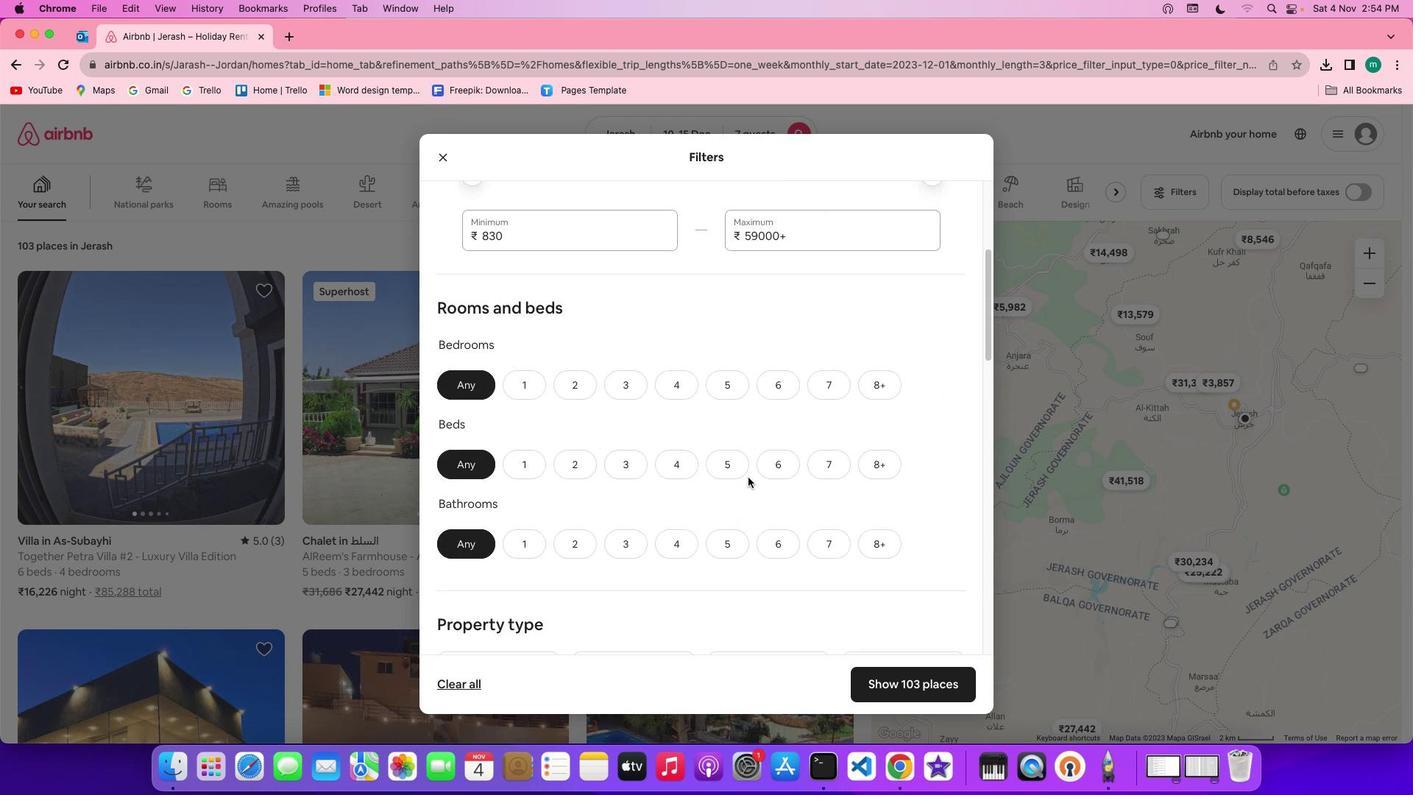 
Action: Mouse scrolled (759, 488) with delta (11, 8)
Screenshot: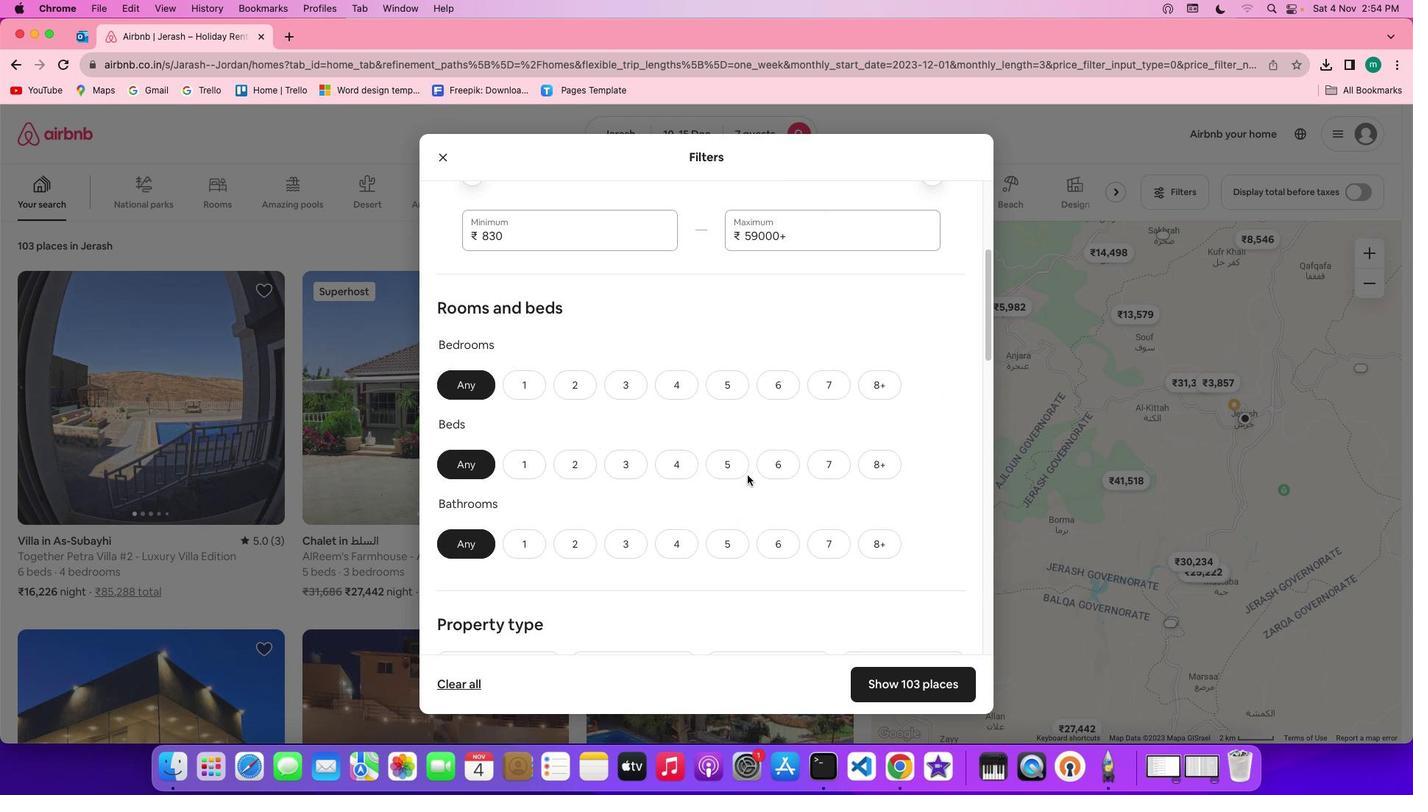 
Action: Mouse moved to (699, 388)
Screenshot: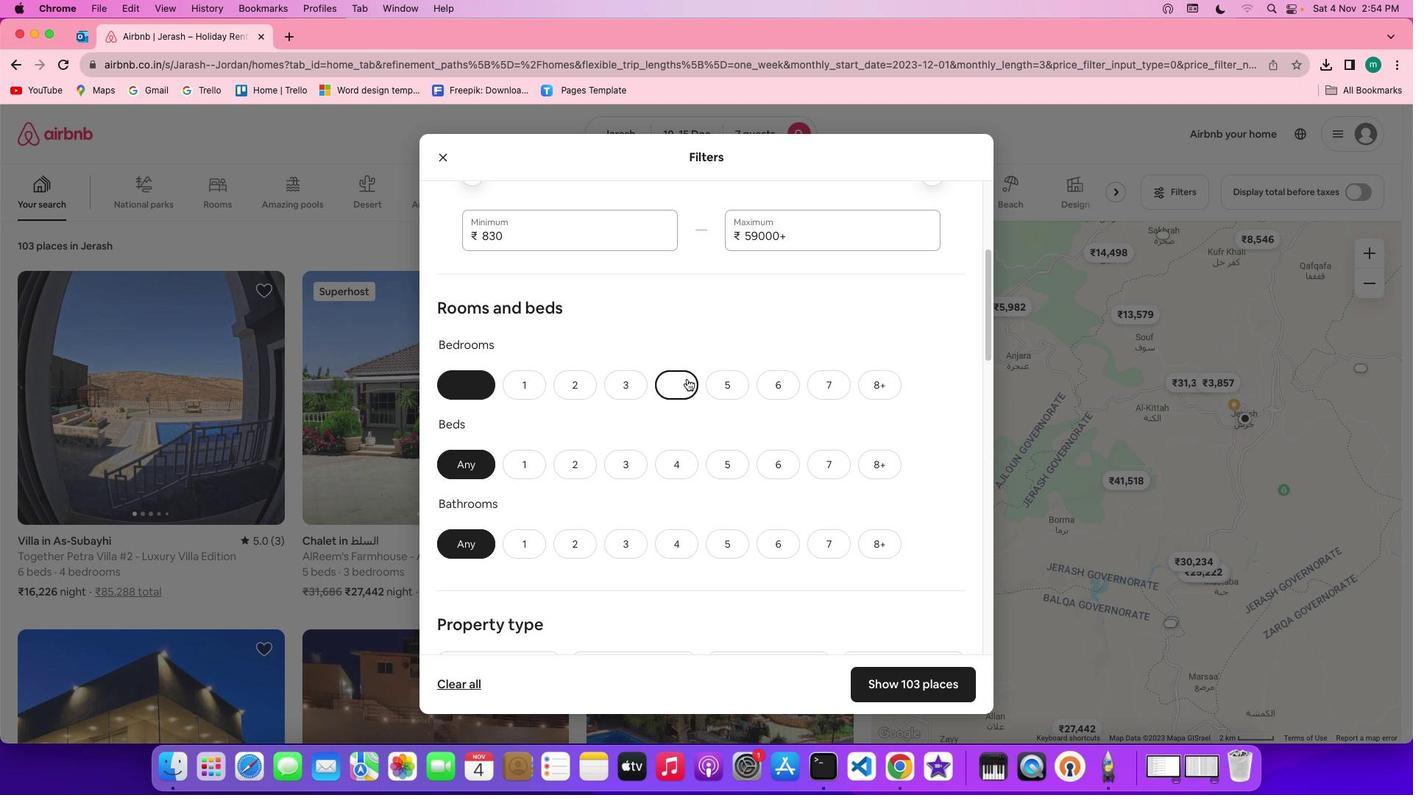 
Action: Mouse pressed left at (699, 388)
Screenshot: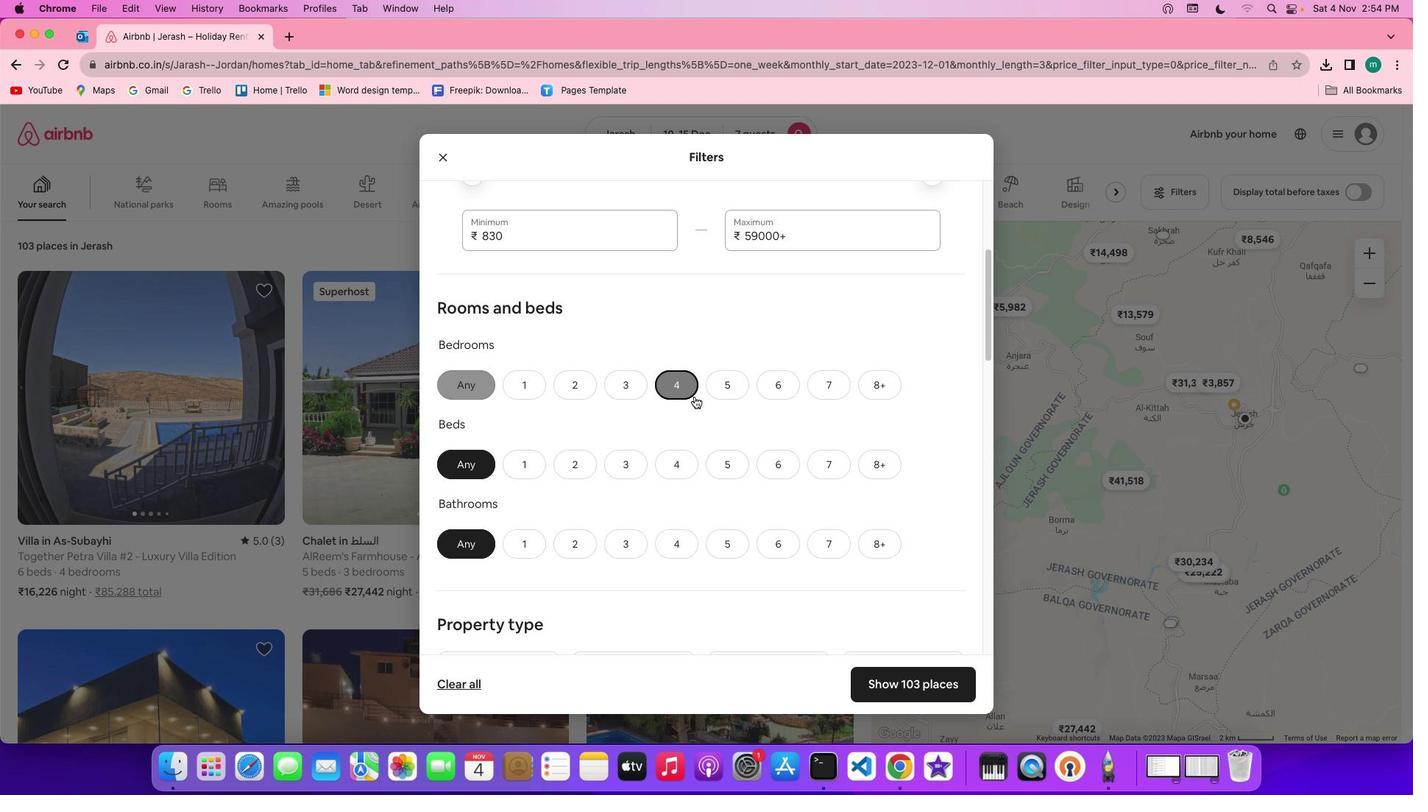 
Action: Mouse moved to (854, 469)
Screenshot: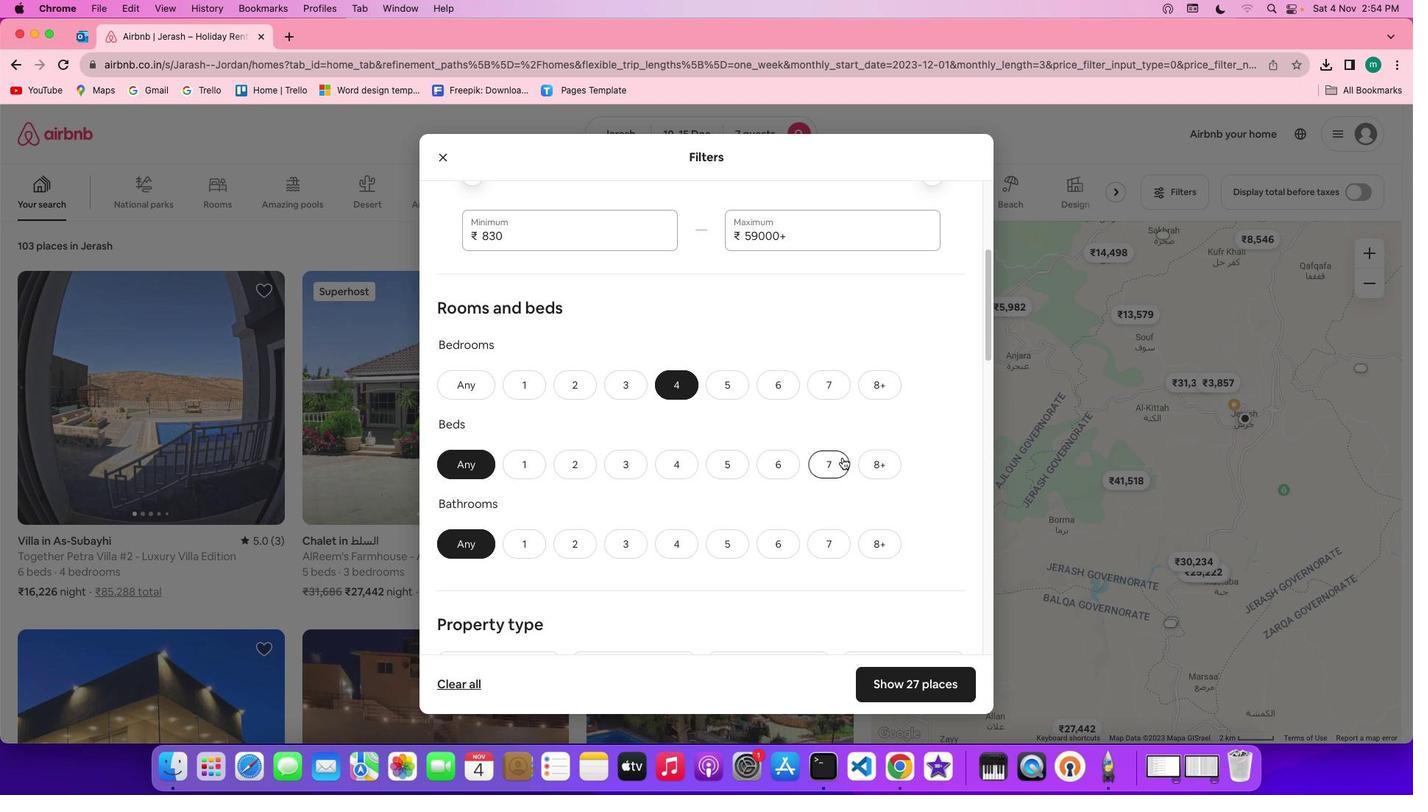 
Action: Mouse pressed left at (854, 469)
Screenshot: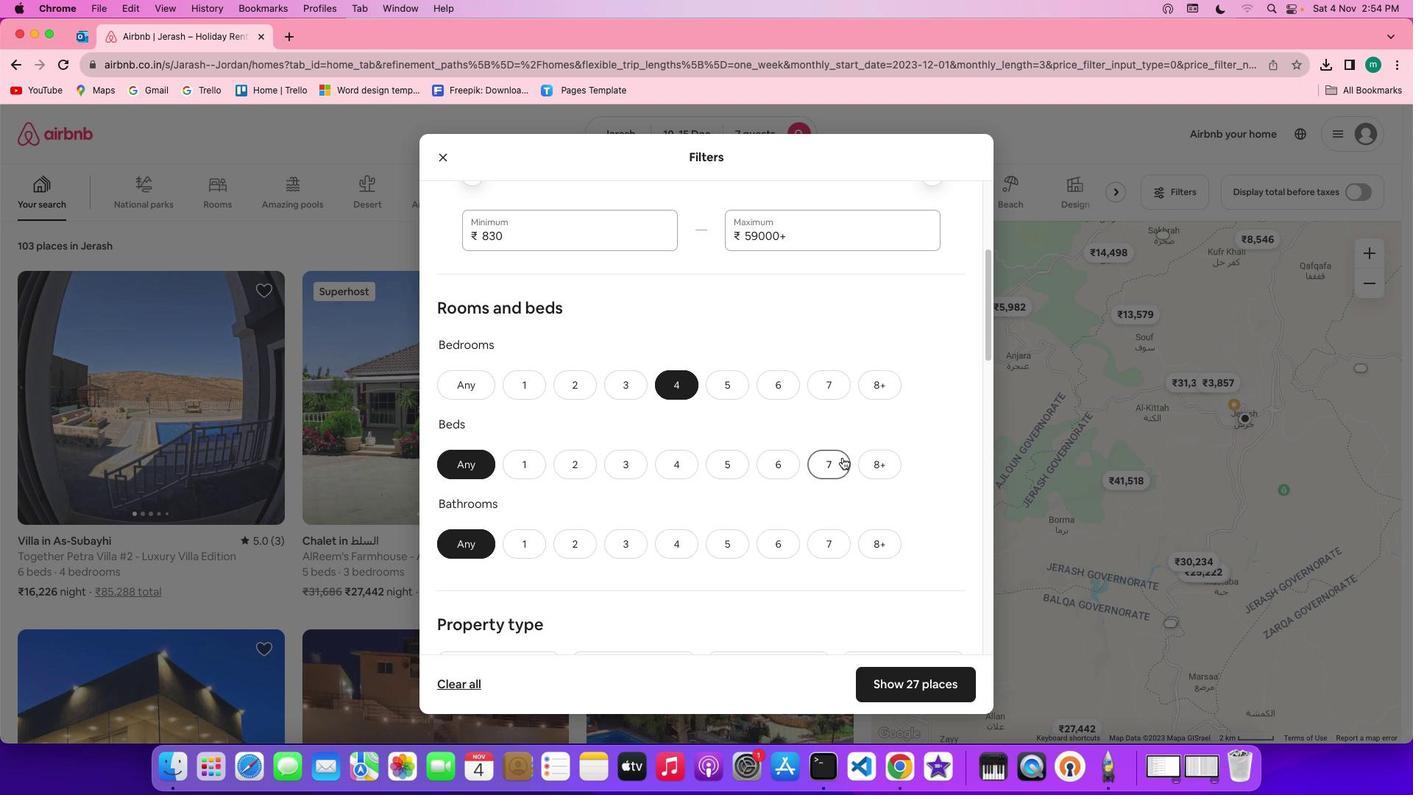 
Action: Mouse moved to (675, 551)
Screenshot: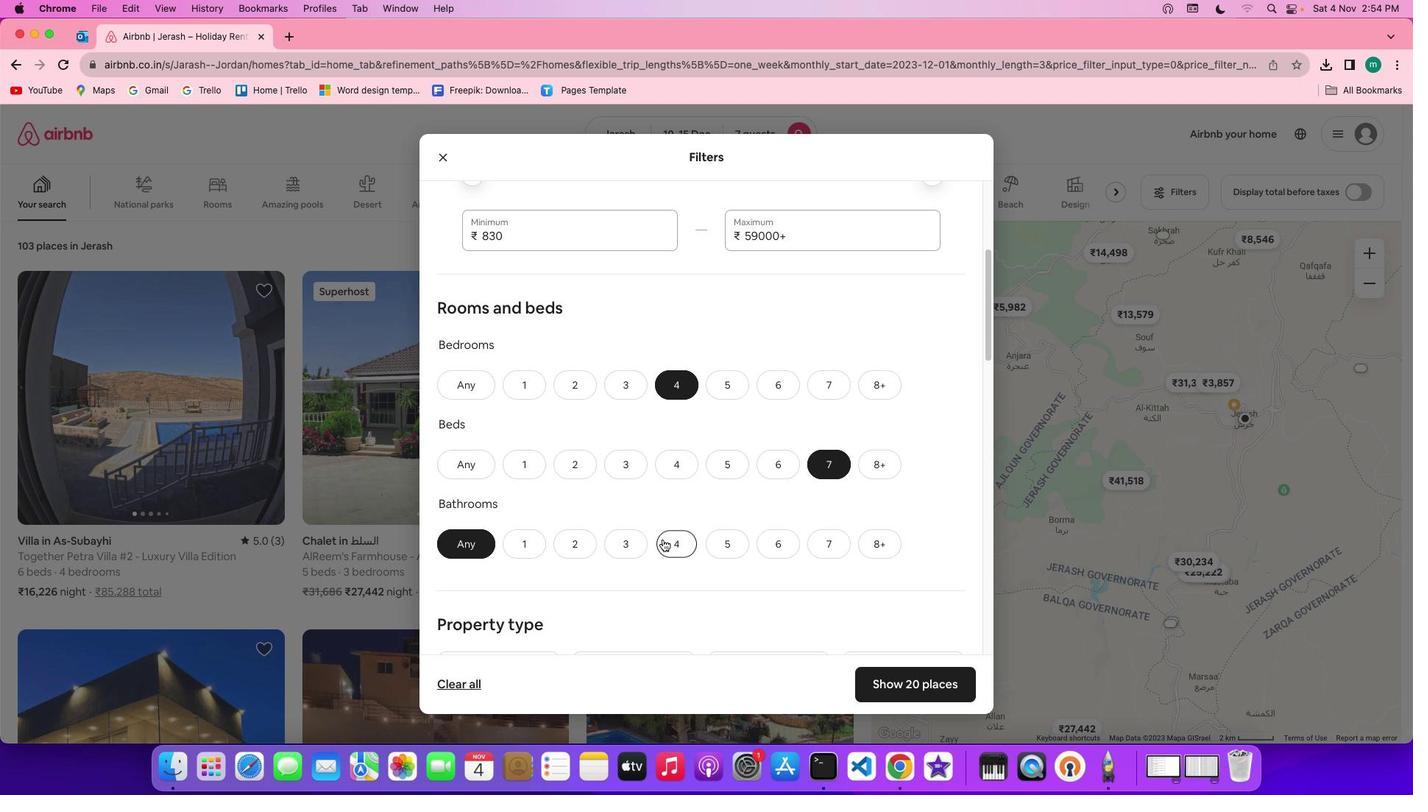 
Action: Mouse pressed left at (675, 551)
Screenshot: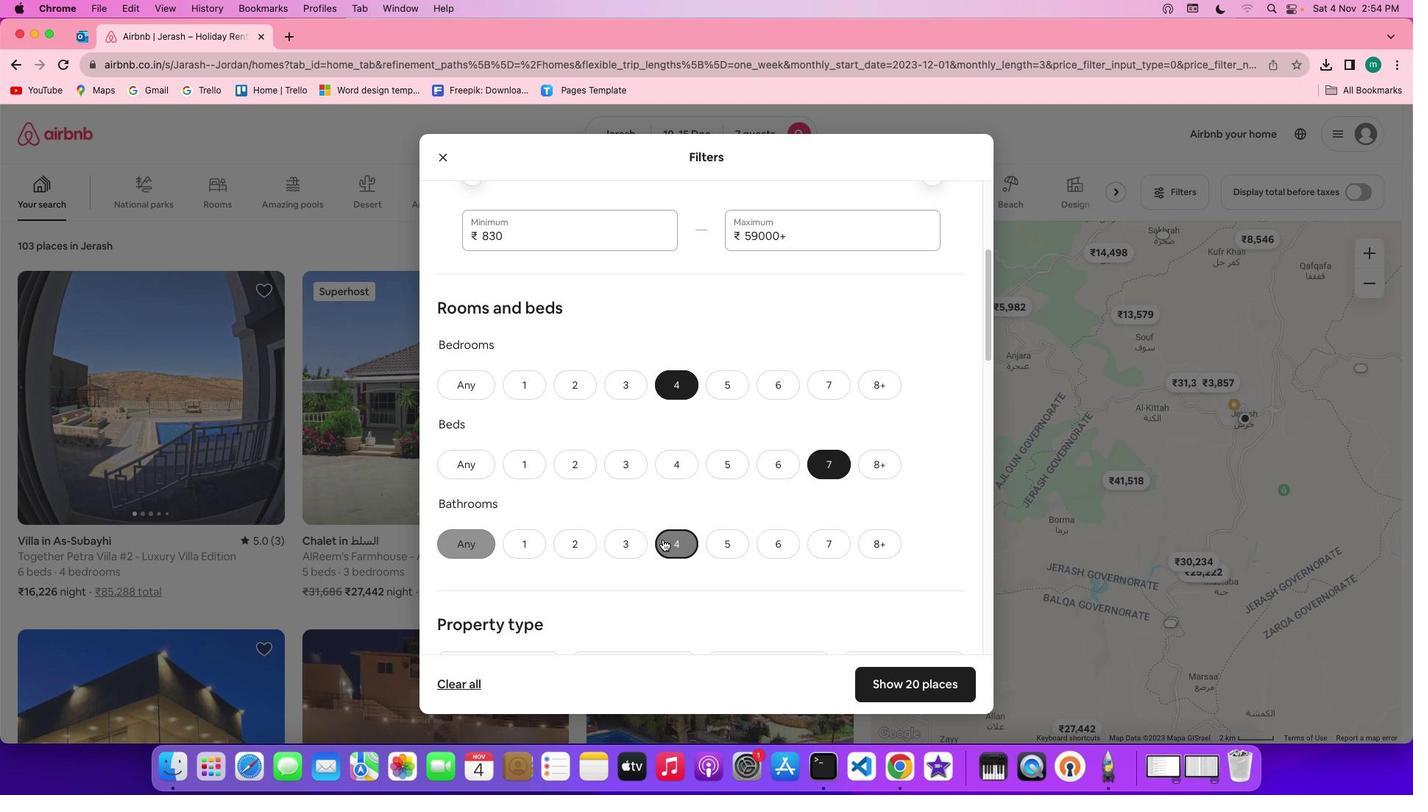 
Action: Mouse moved to (754, 508)
Screenshot: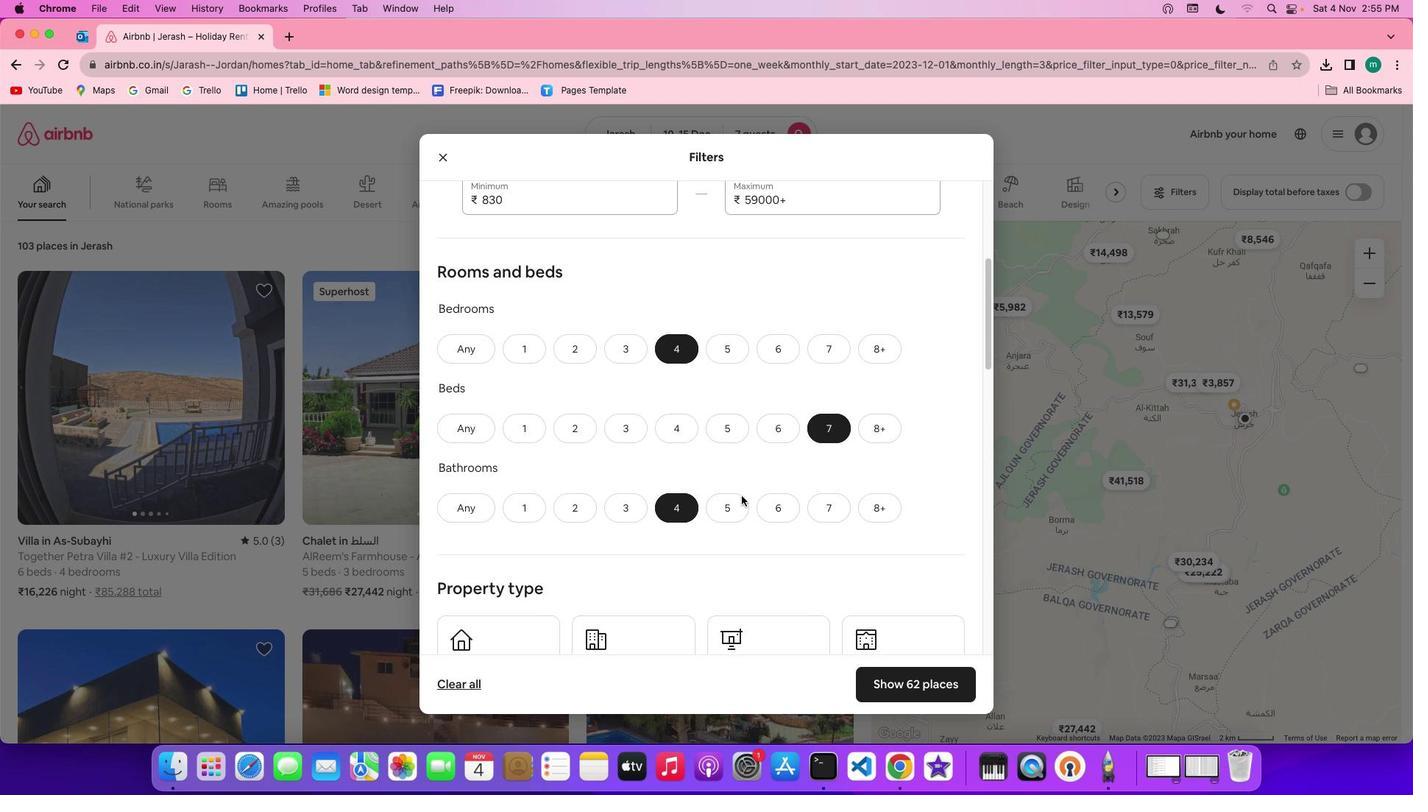 
Action: Mouse scrolled (754, 508) with delta (11, 11)
Screenshot: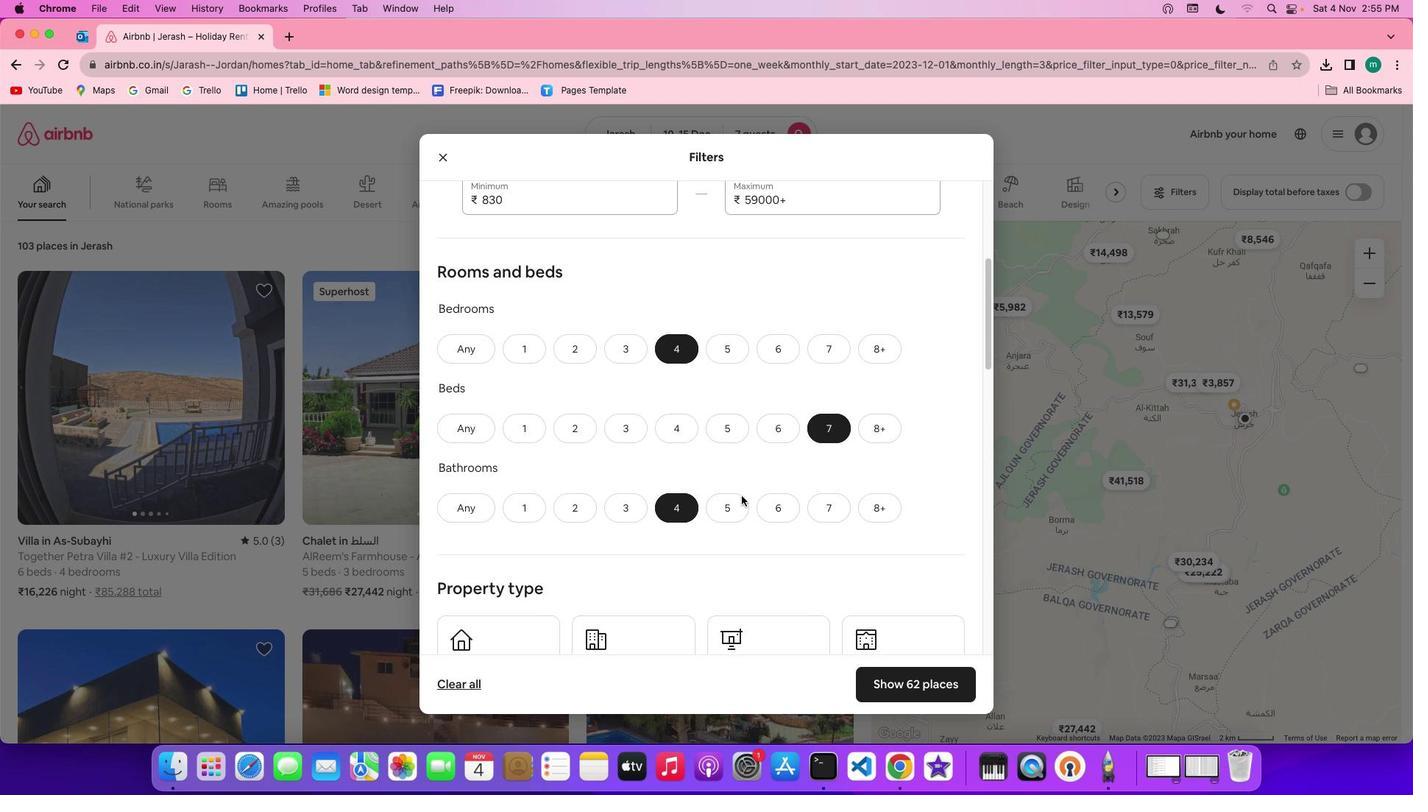 
Action: Mouse moved to (753, 507)
Screenshot: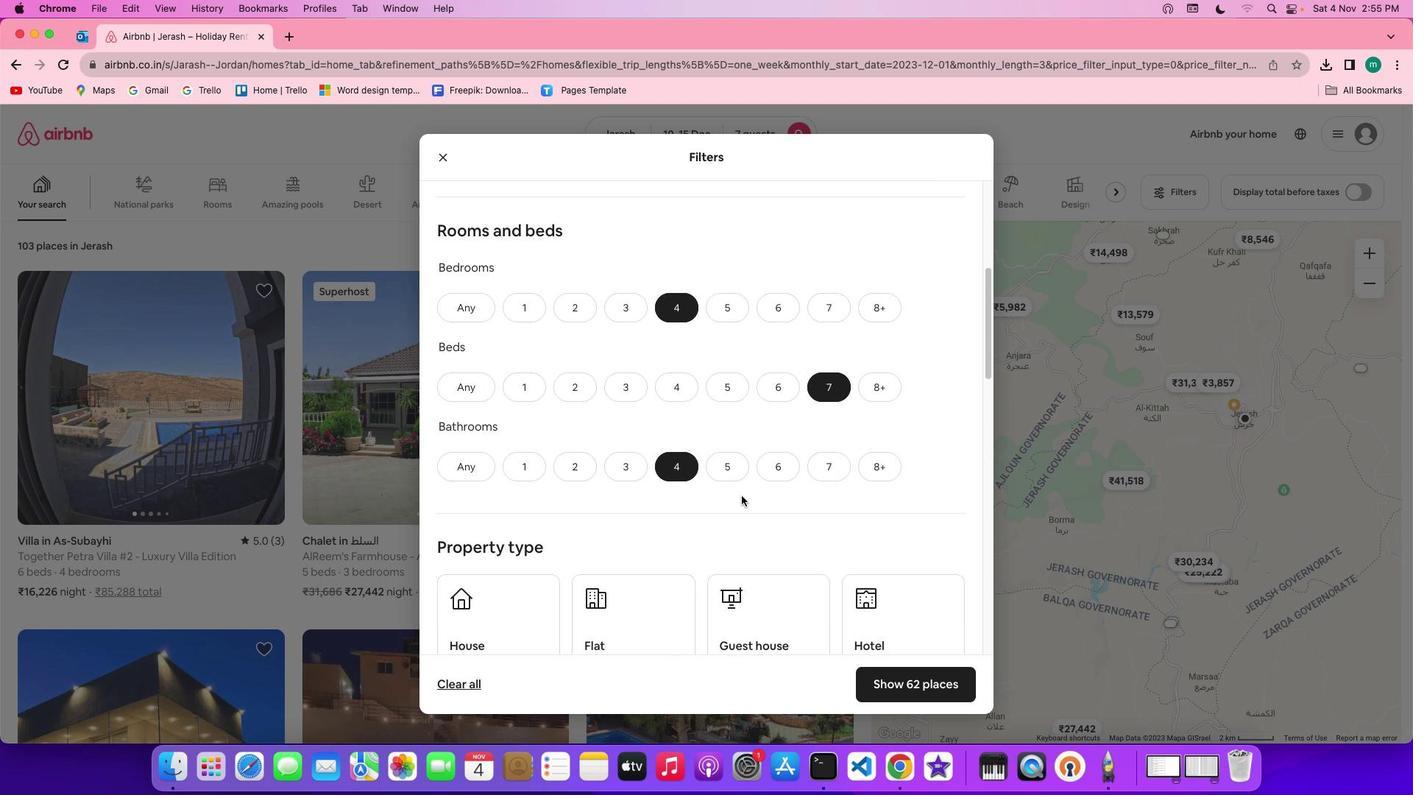 
Action: Mouse scrolled (753, 507) with delta (11, 11)
Screenshot: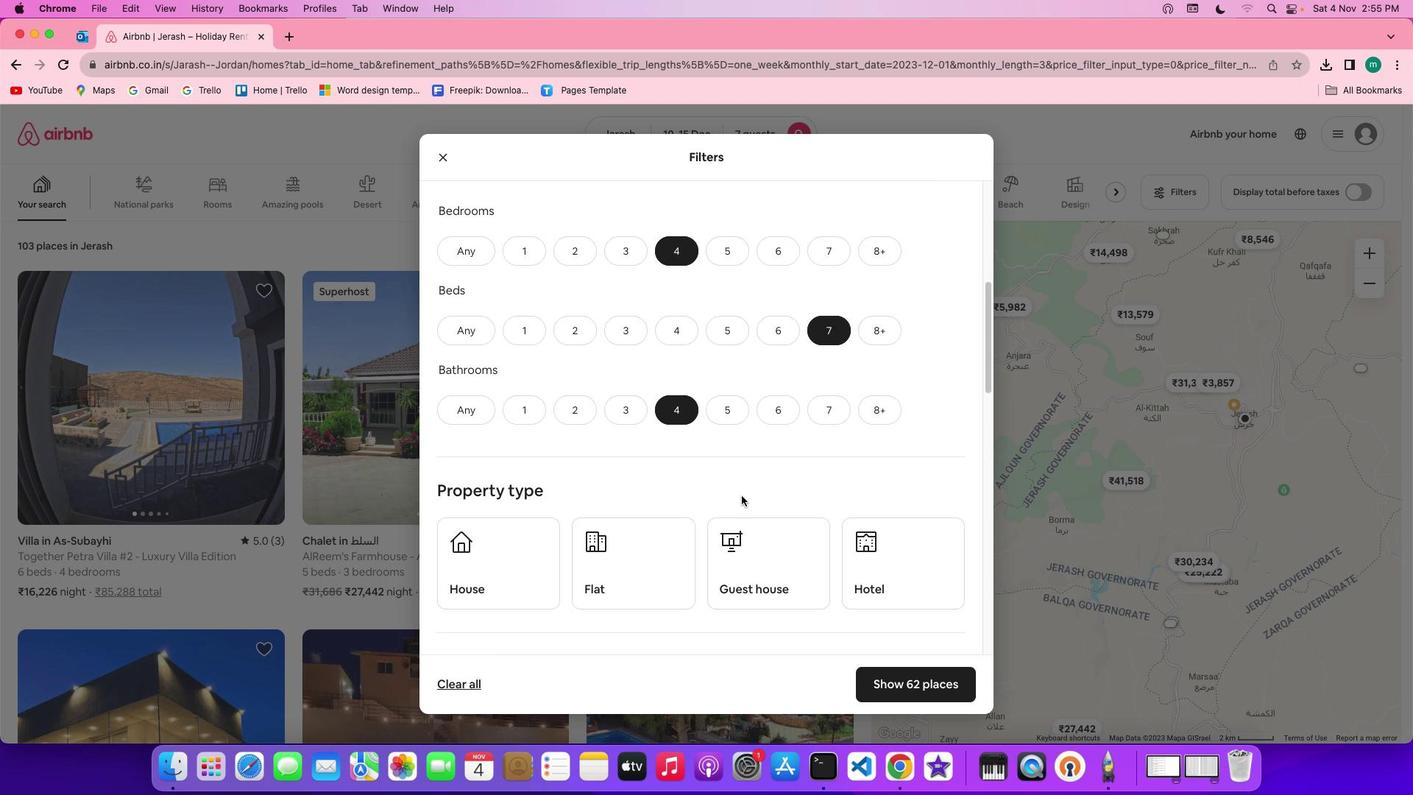 
Action: Mouse scrolled (753, 507) with delta (11, 10)
Screenshot: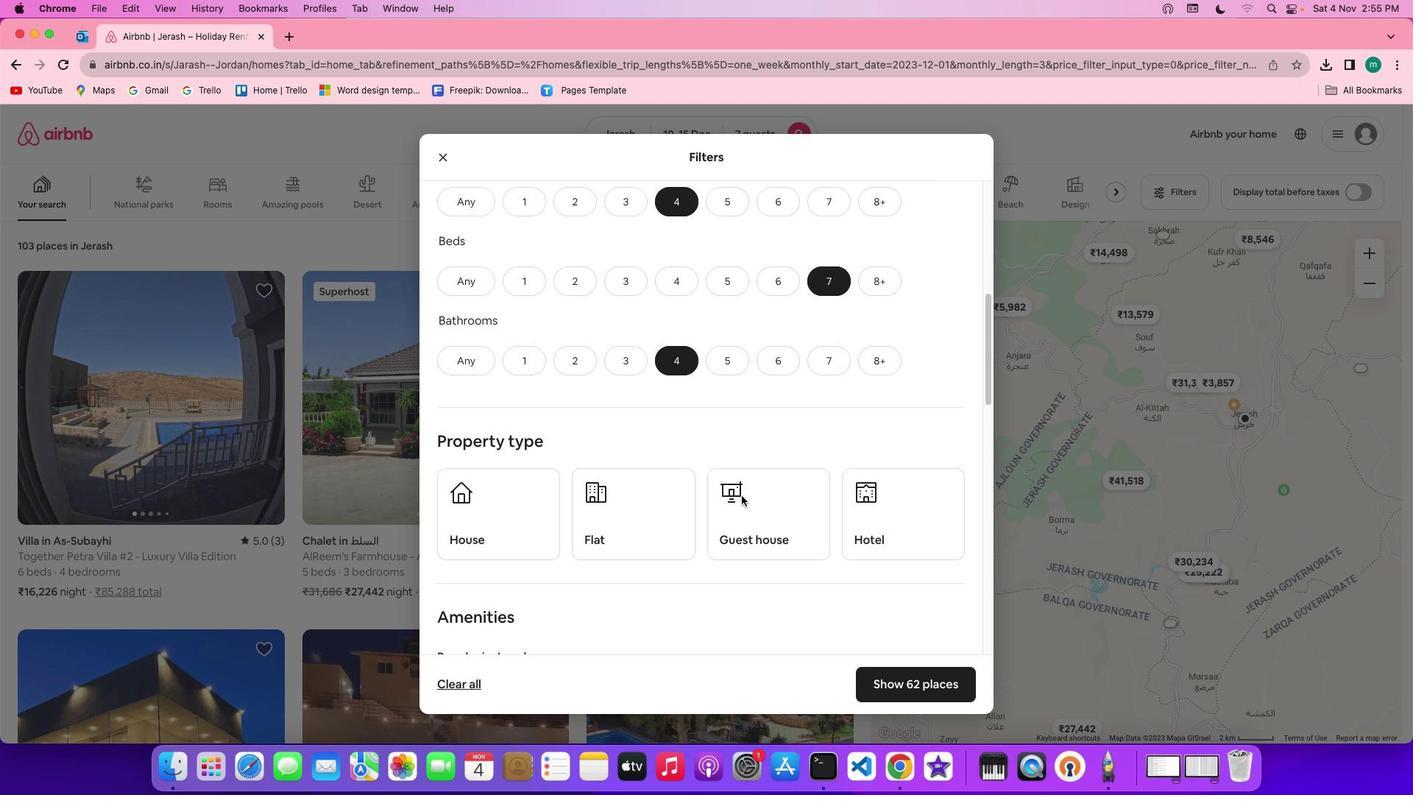 
Action: Mouse scrolled (753, 507) with delta (11, 9)
Screenshot: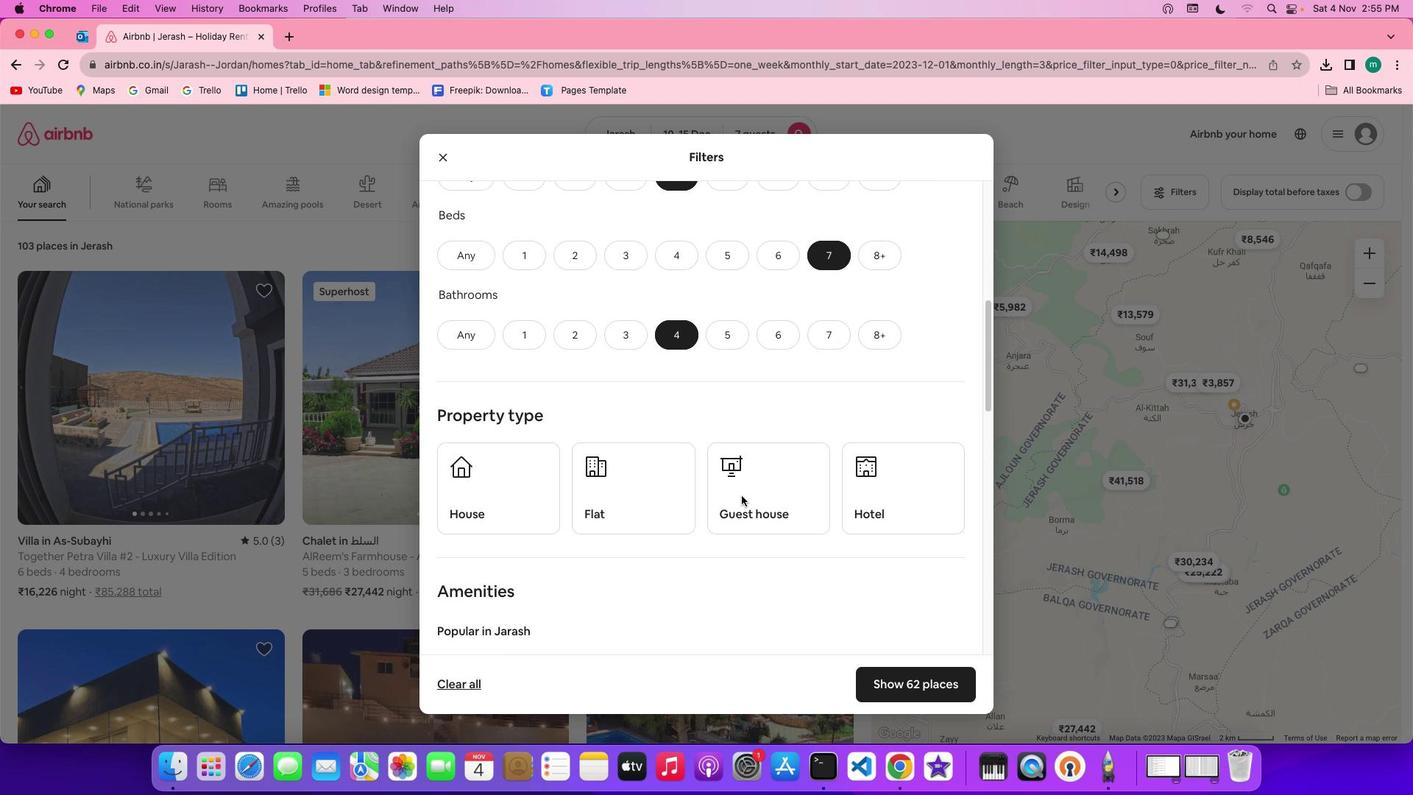 
Action: Mouse scrolled (753, 507) with delta (11, 11)
Screenshot: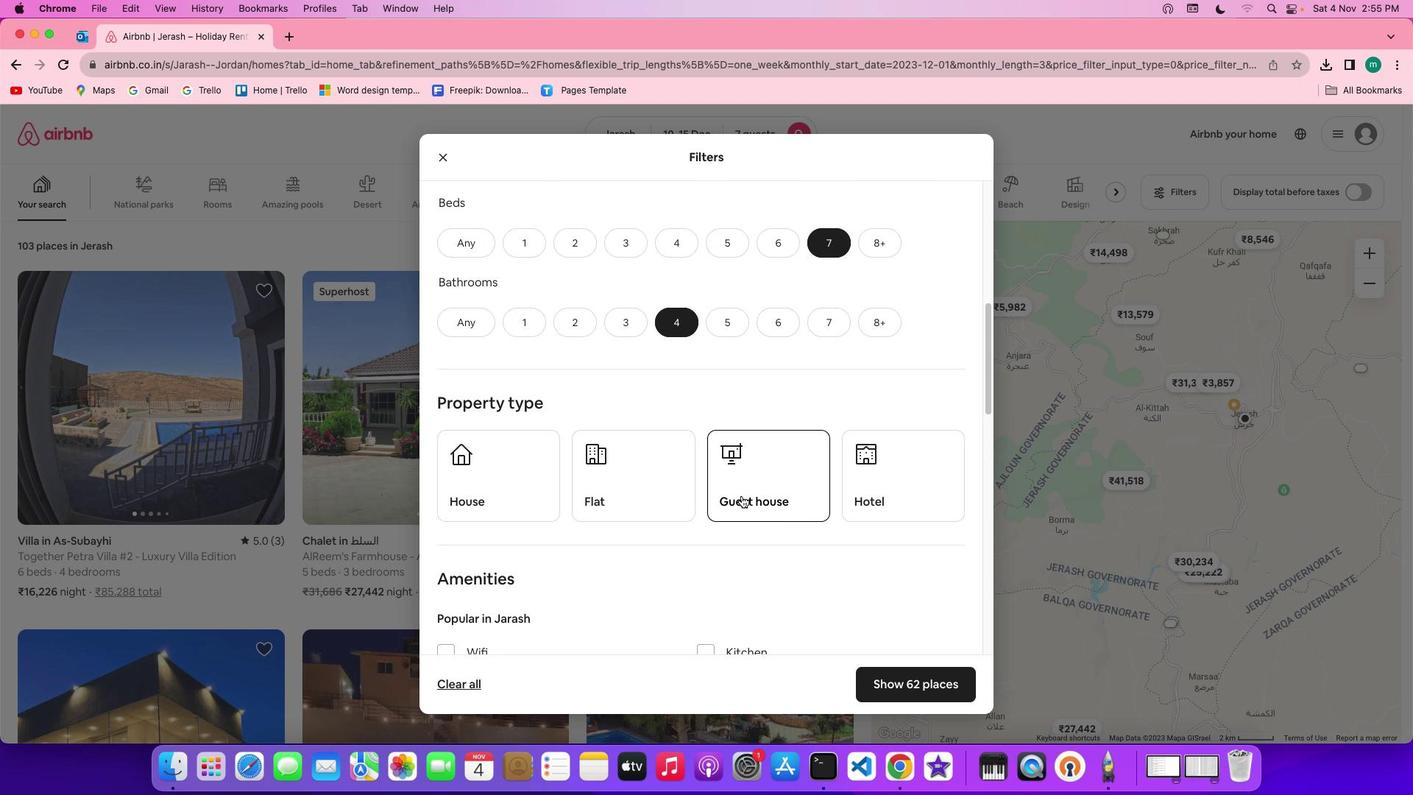 
Action: Mouse scrolled (753, 507) with delta (11, 11)
Screenshot: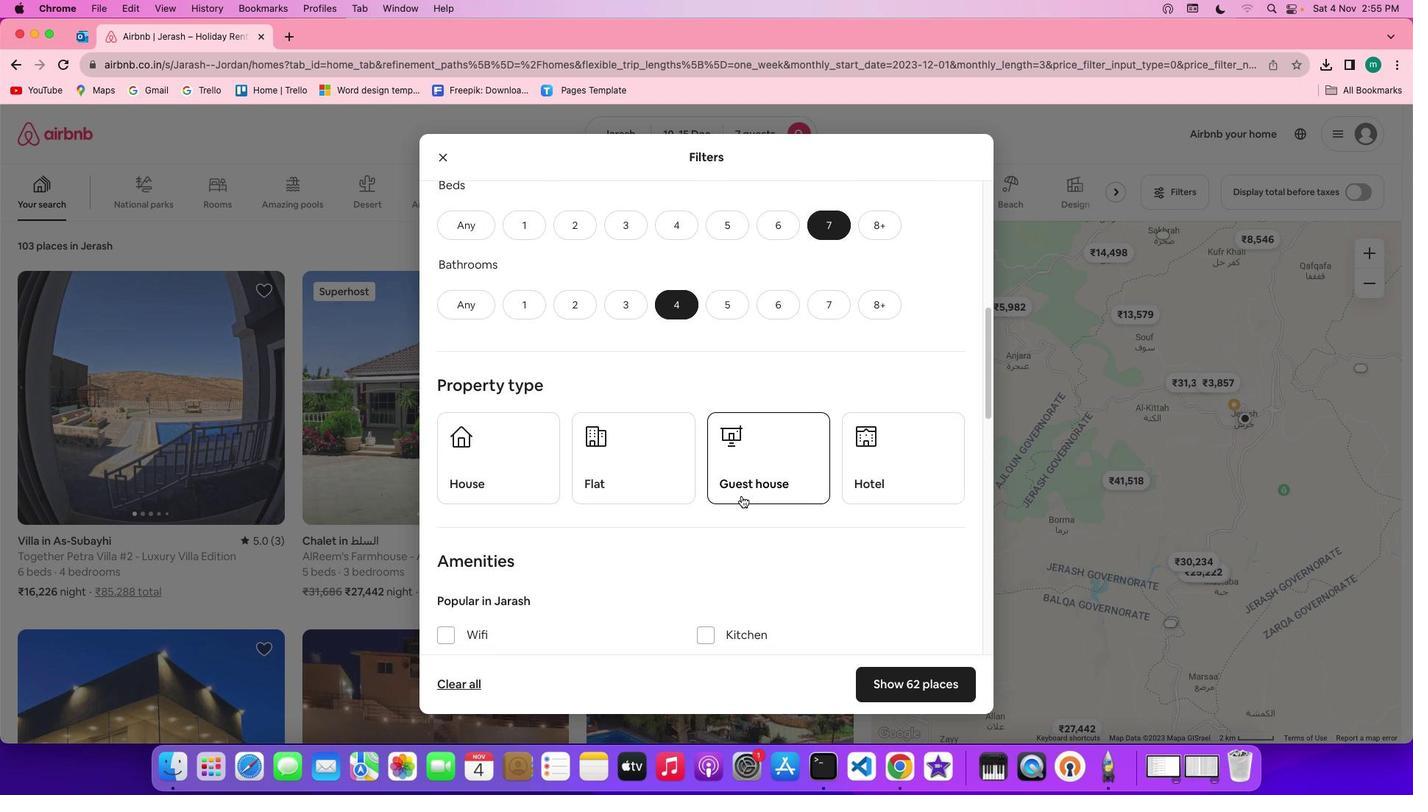 
Action: Mouse scrolled (753, 507) with delta (11, 11)
Screenshot: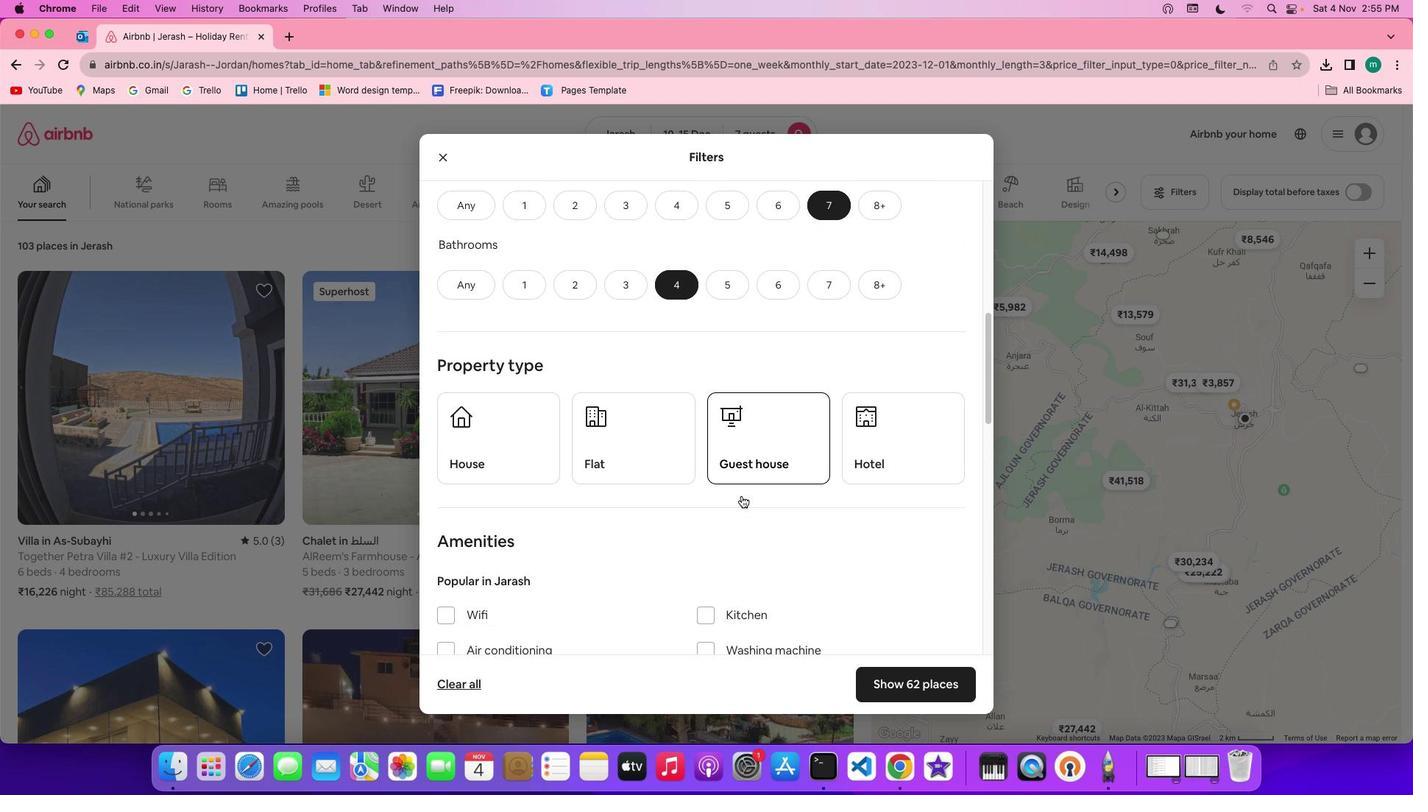 
Action: Mouse moved to (532, 435)
Screenshot: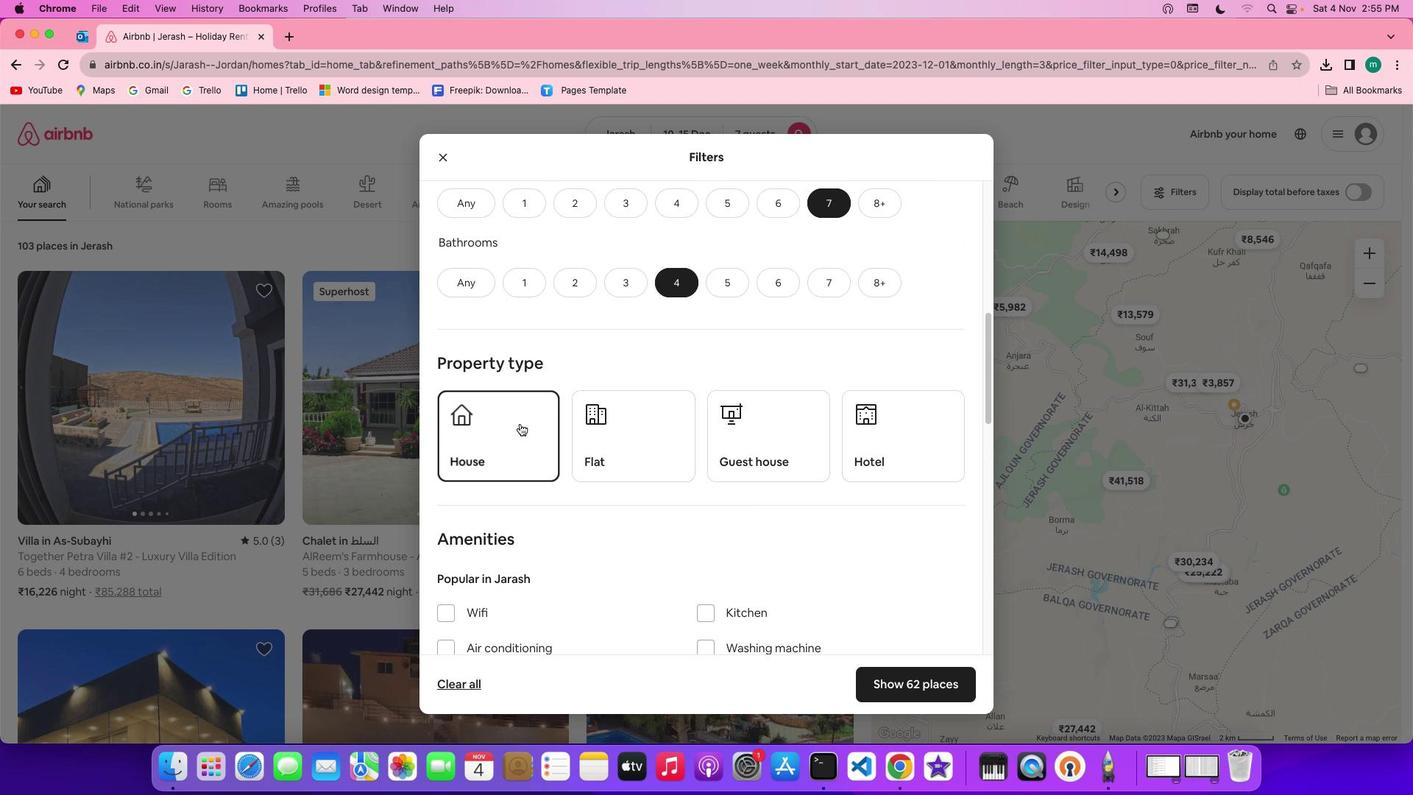 
Action: Mouse pressed left at (532, 435)
Screenshot: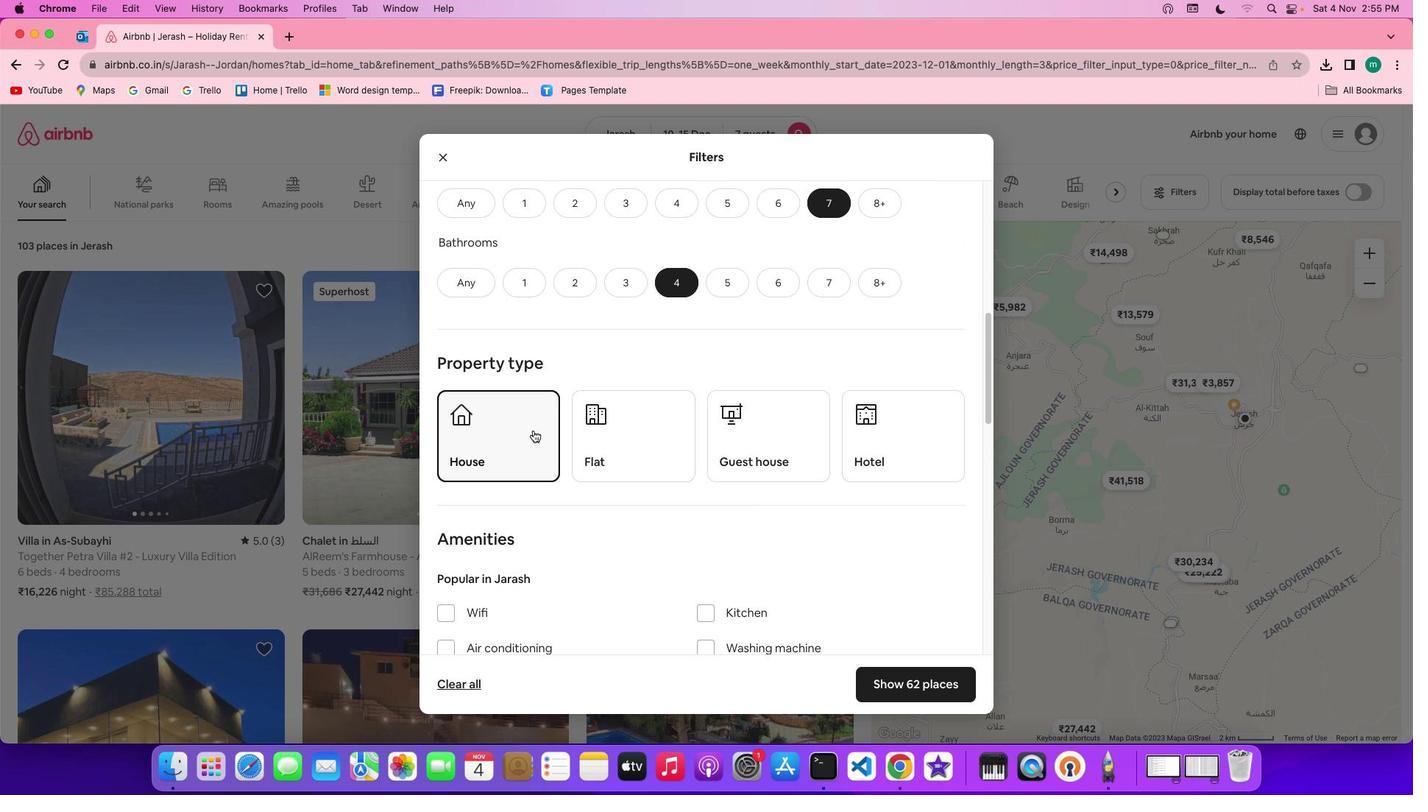 
Action: Mouse moved to (774, 494)
Screenshot: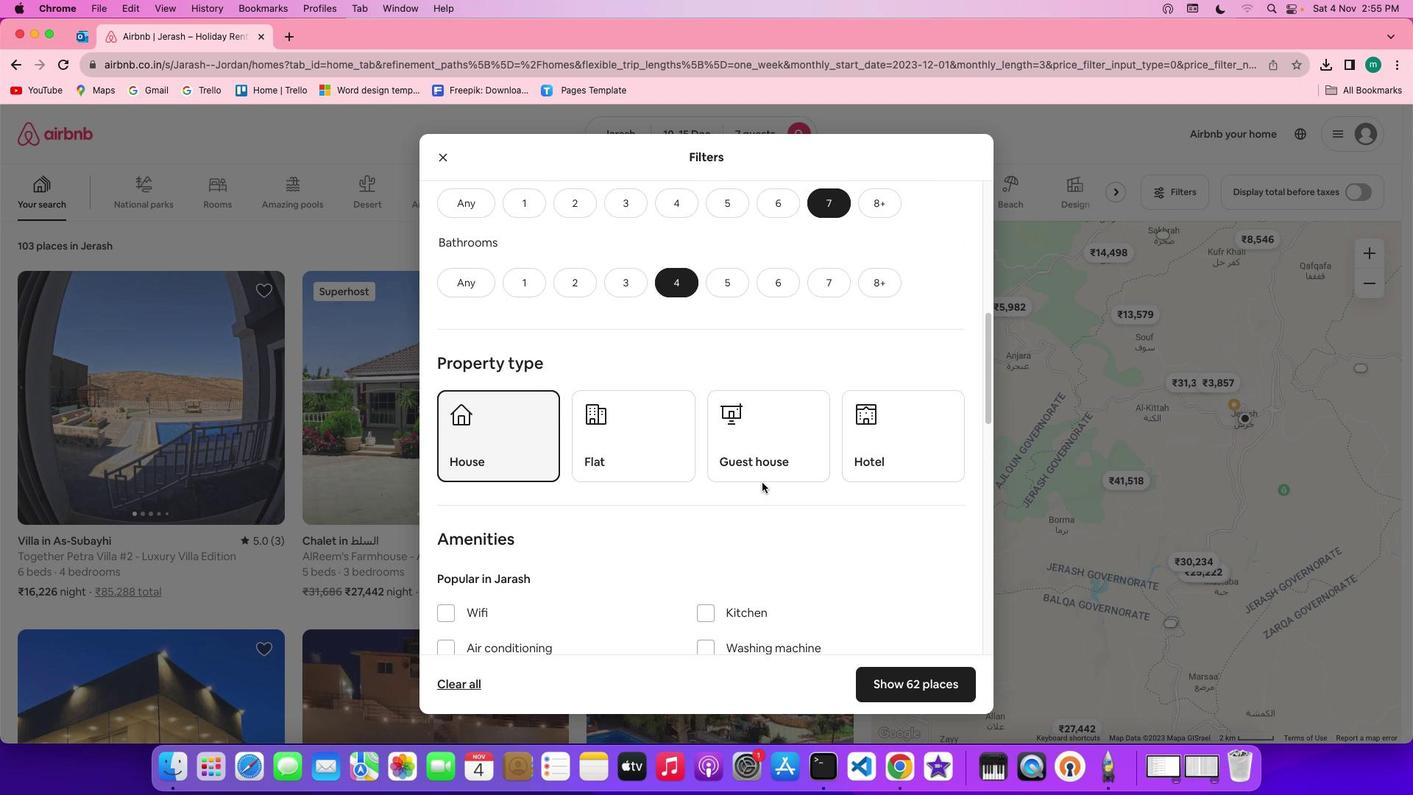 
Action: Mouse scrolled (774, 494) with delta (11, 11)
Screenshot: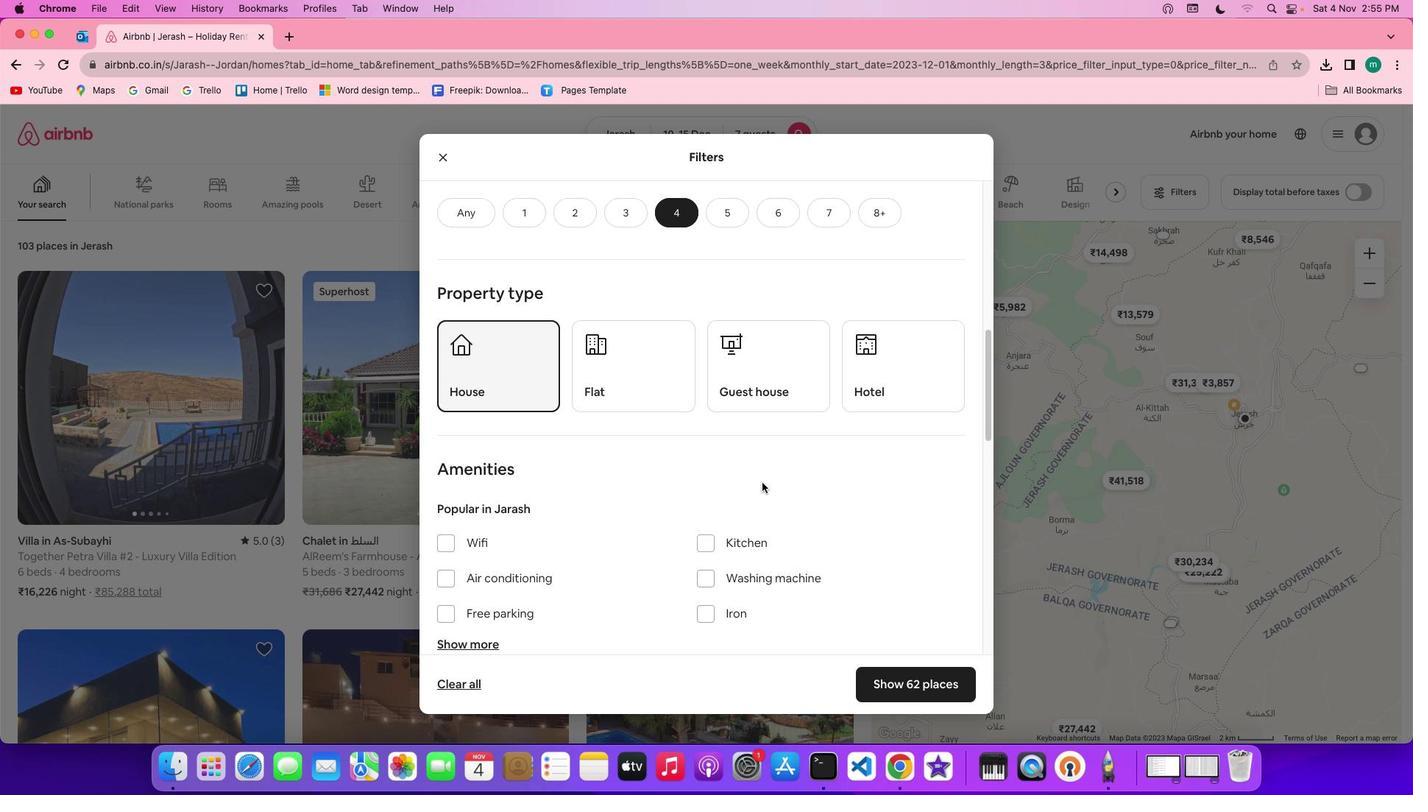 
Action: Mouse scrolled (774, 494) with delta (11, 11)
Screenshot: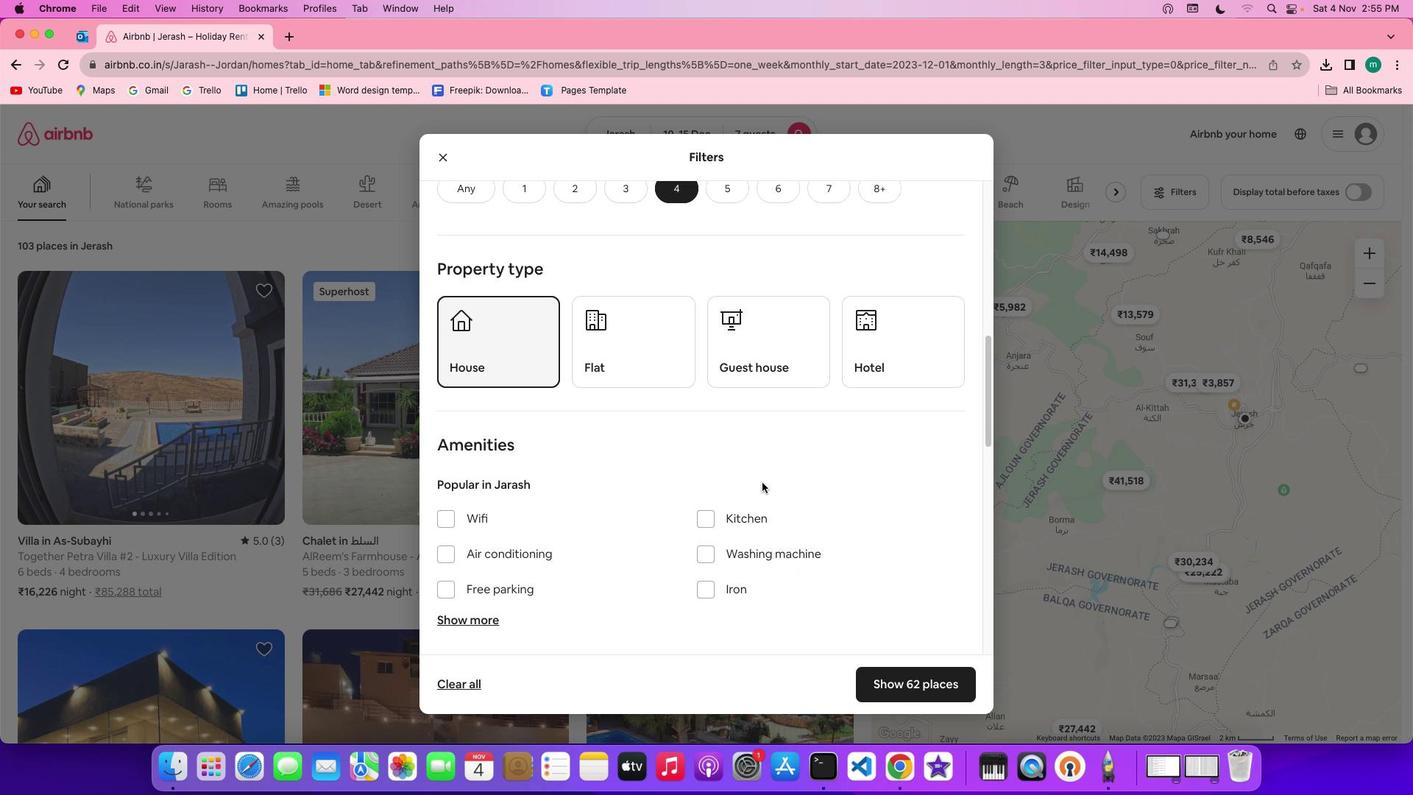 
Action: Mouse scrolled (774, 494) with delta (11, 10)
Screenshot: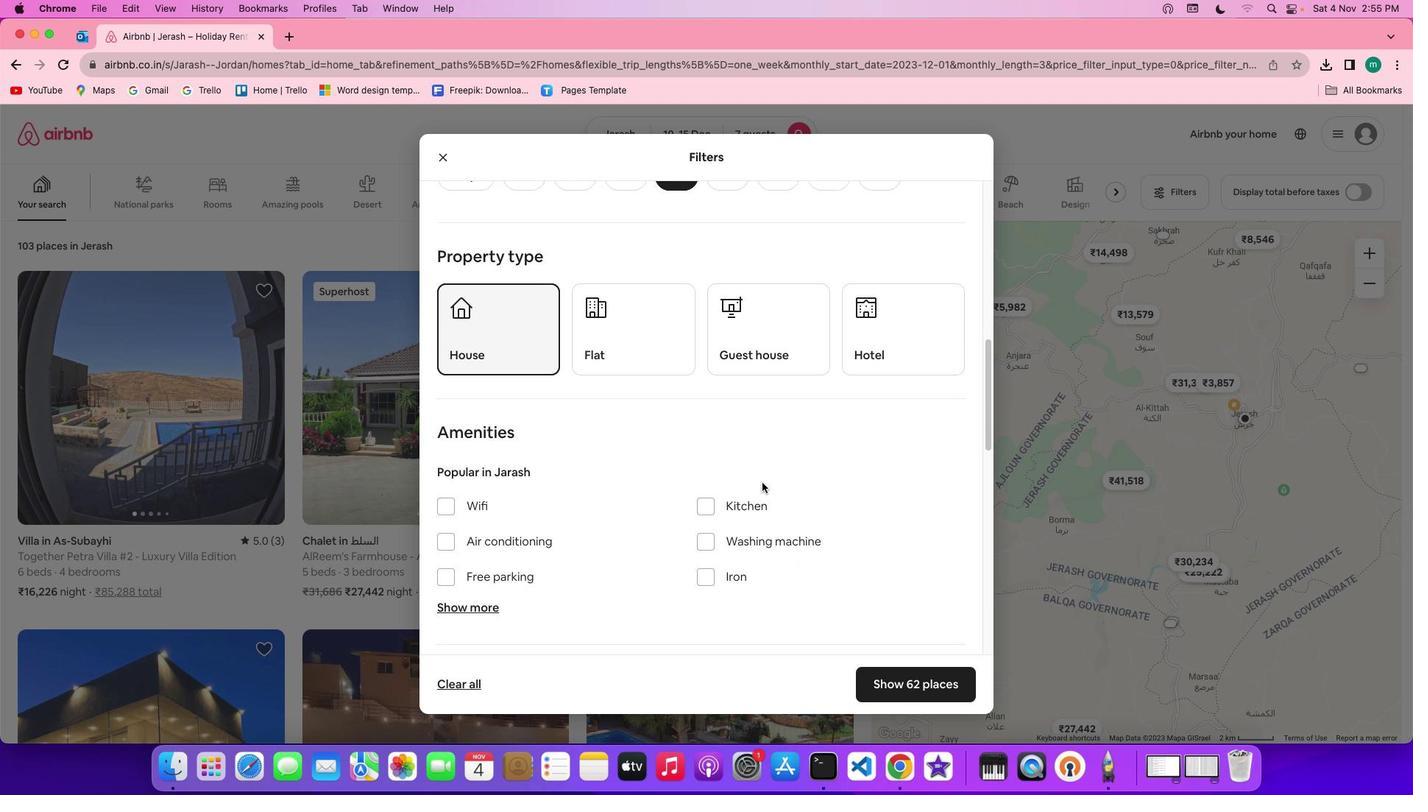 
Action: Mouse scrolled (774, 494) with delta (11, 11)
Screenshot: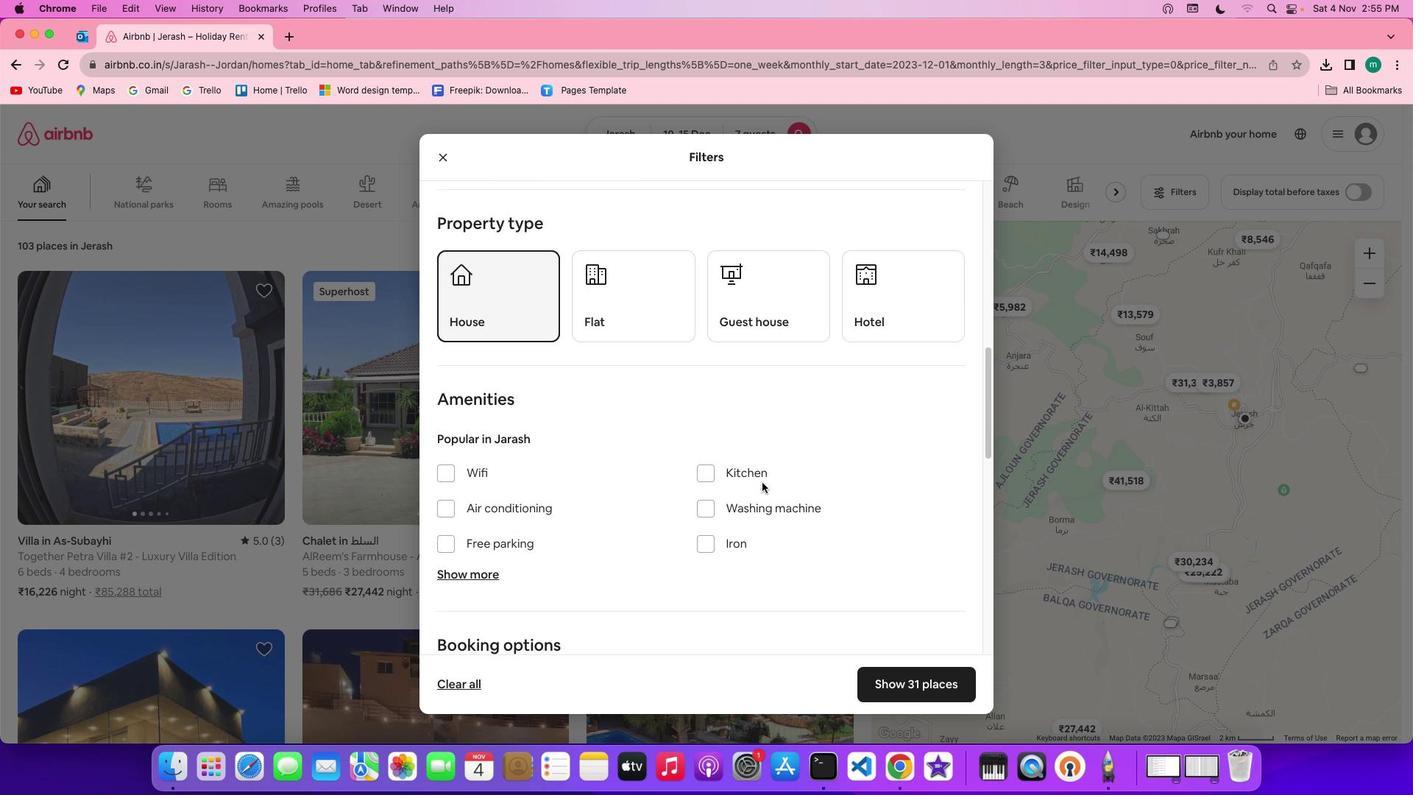 
Action: Mouse scrolled (774, 494) with delta (11, 11)
Screenshot: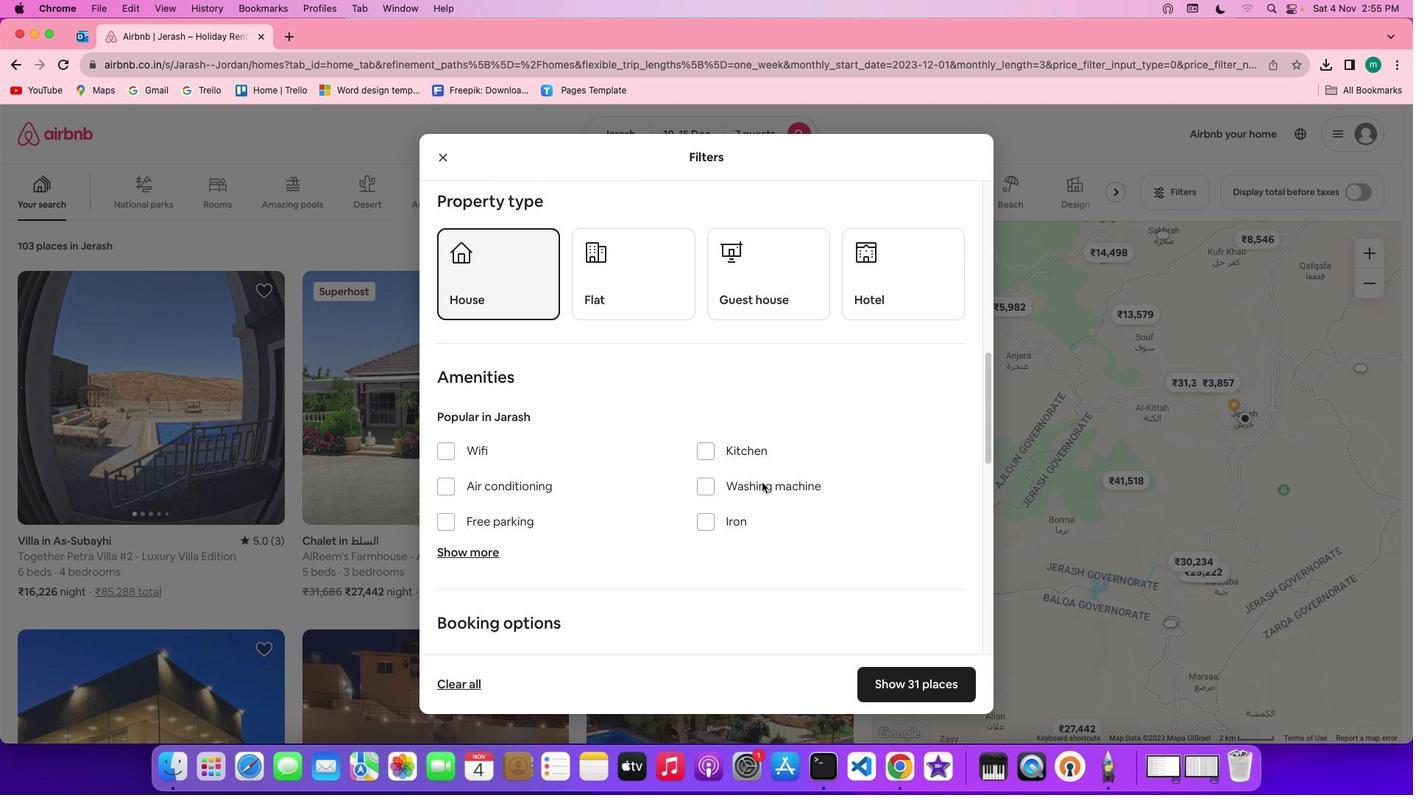 
Action: Mouse scrolled (774, 494) with delta (11, 10)
Screenshot: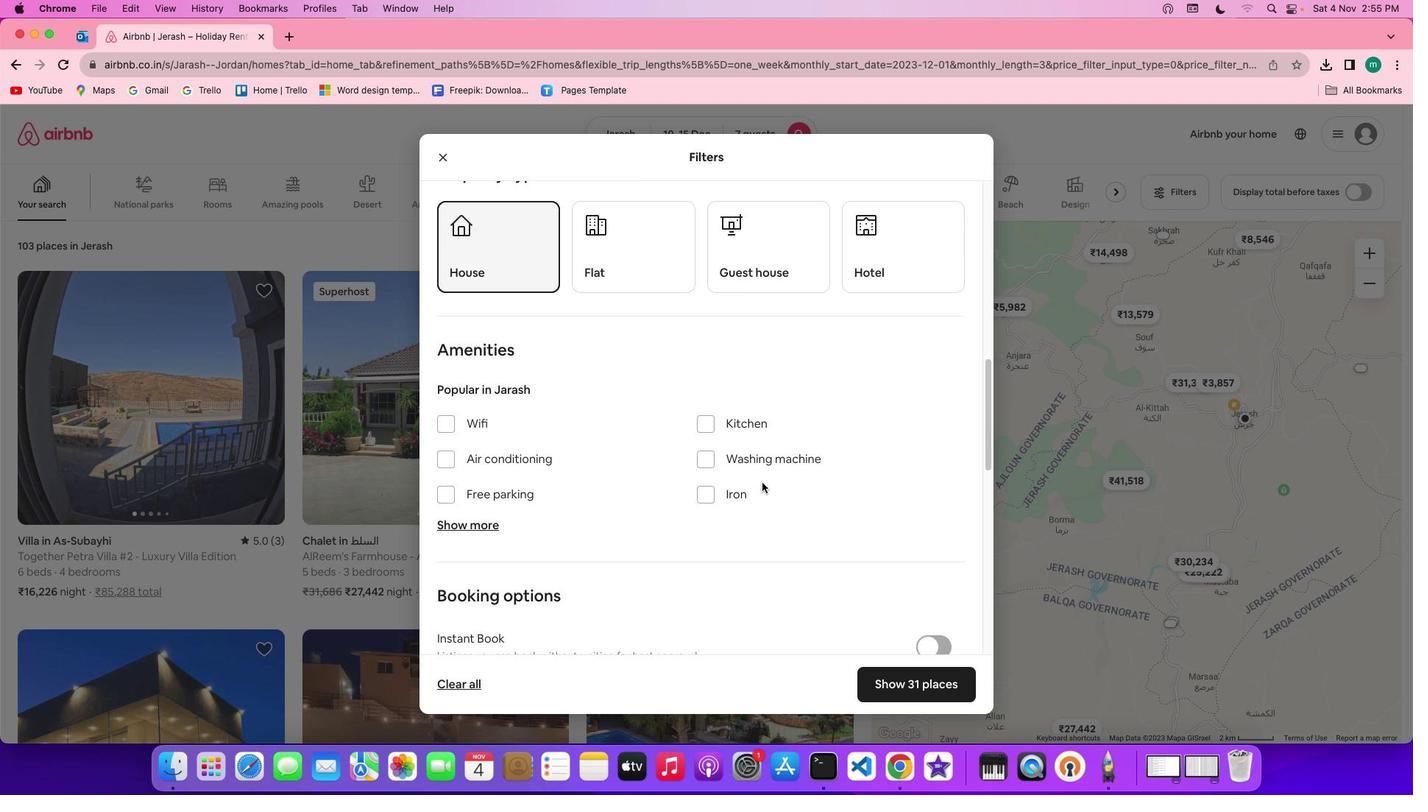 
Action: Mouse scrolled (774, 494) with delta (11, 11)
Screenshot: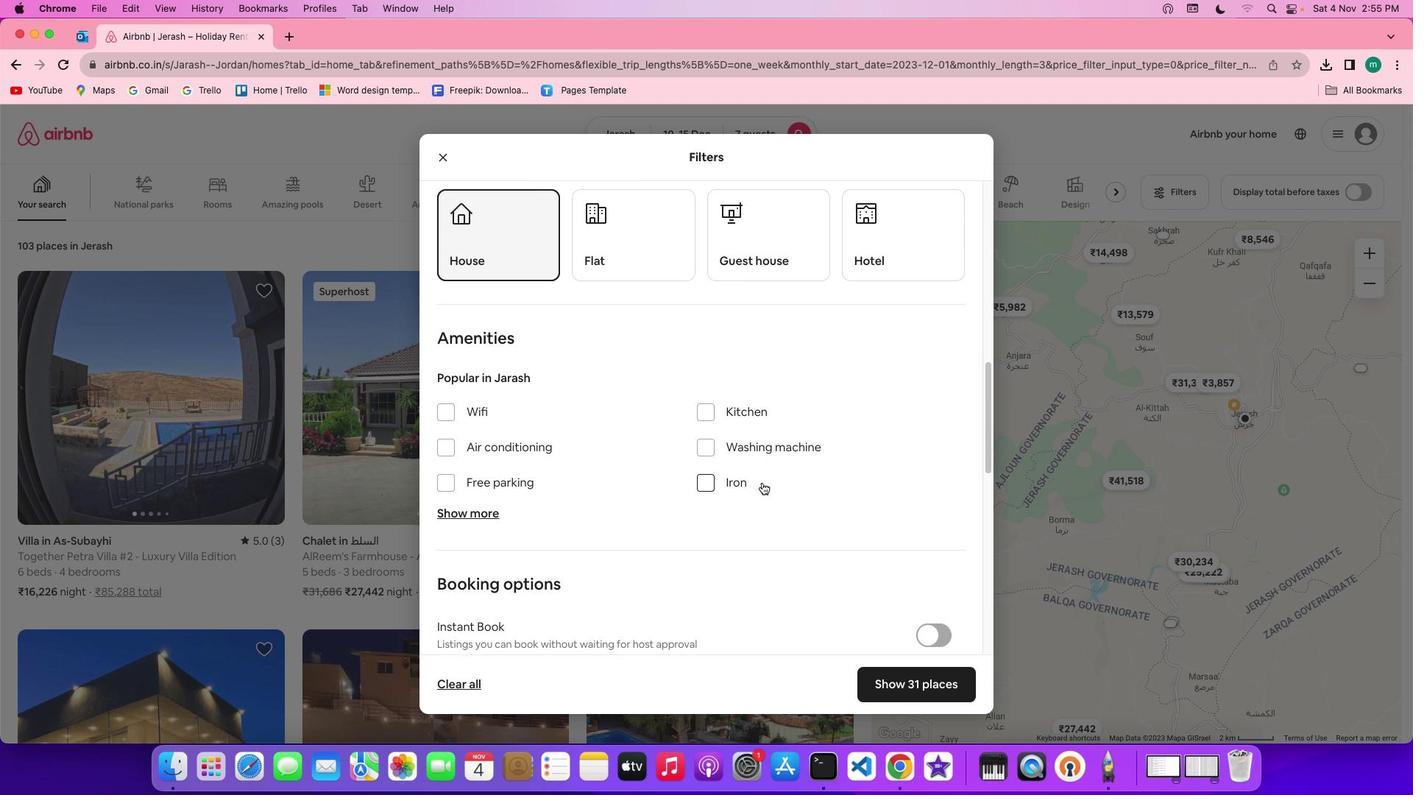 
Action: Mouse scrolled (774, 494) with delta (11, 11)
Screenshot: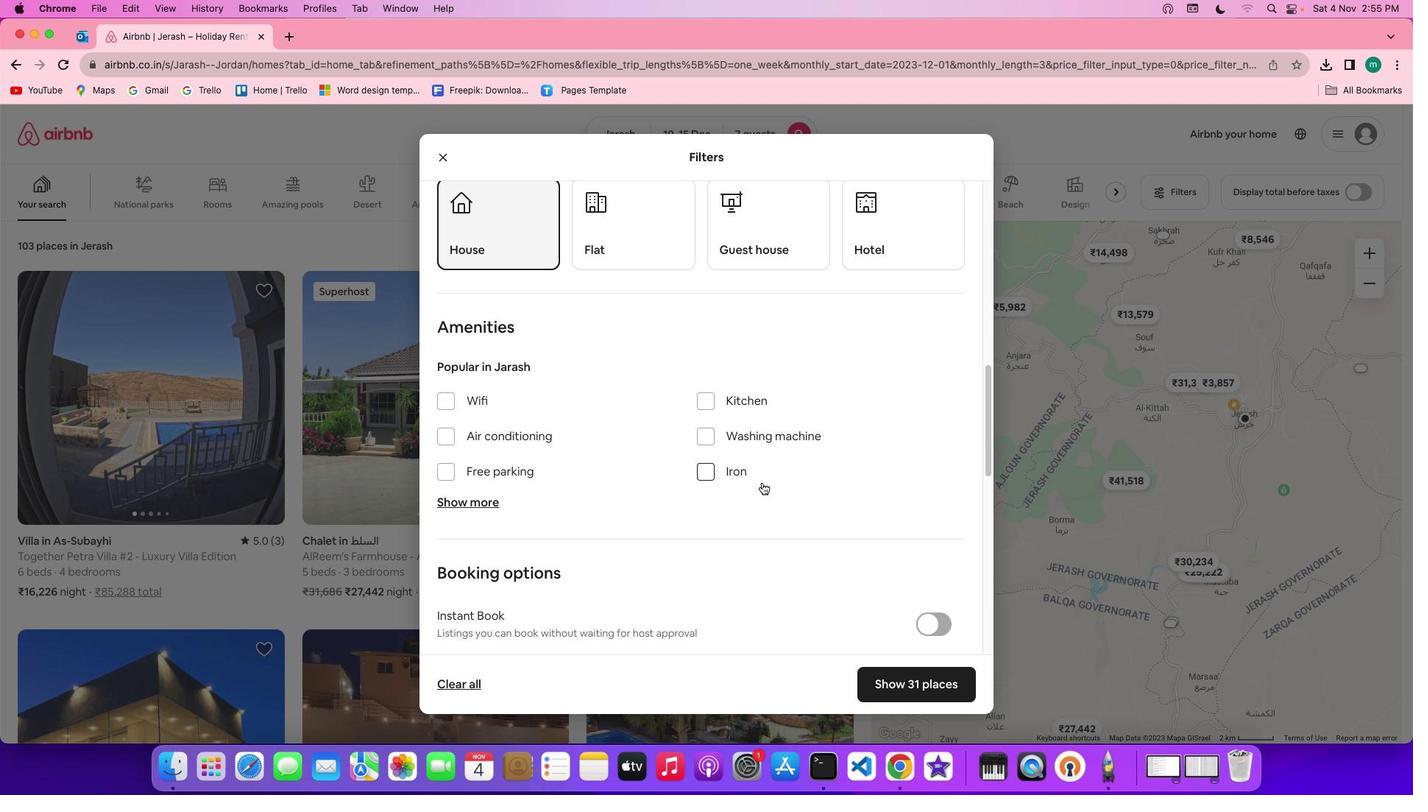 
Action: Mouse scrolled (774, 494) with delta (11, 11)
Screenshot: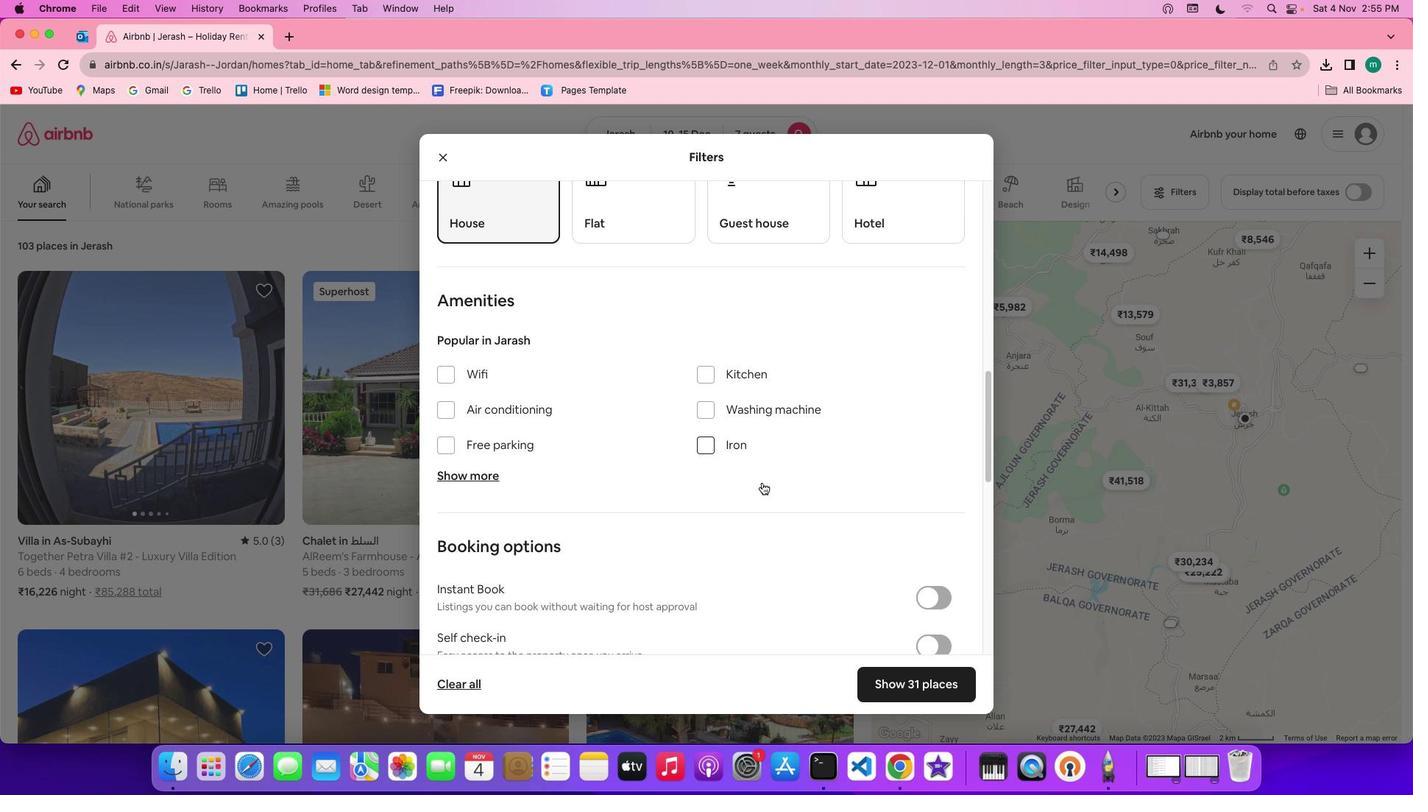 
Action: Mouse scrolled (774, 494) with delta (11, 11)
Screenshot: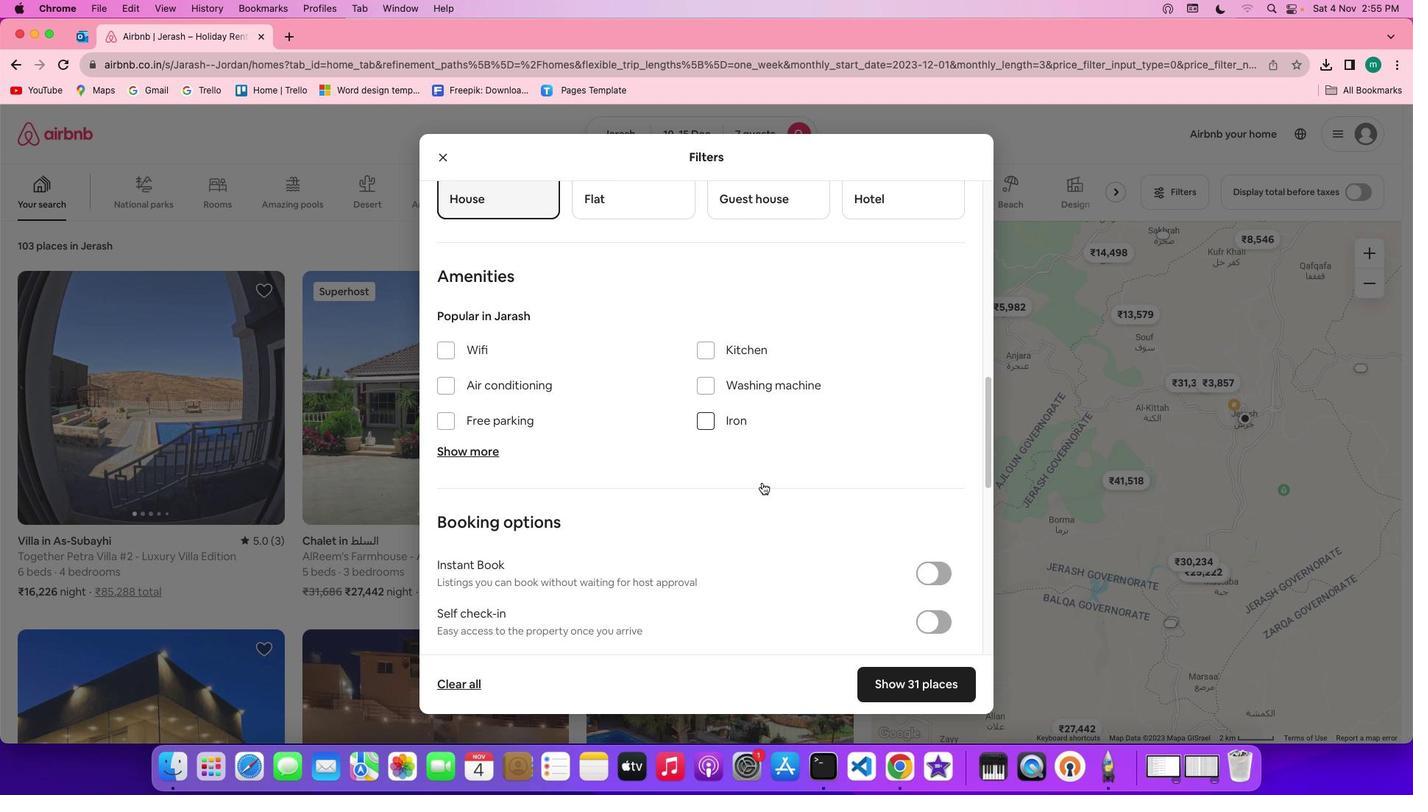 
Action: Mouse scrolled (774, 494) with delta (11, 11)
Screenshot: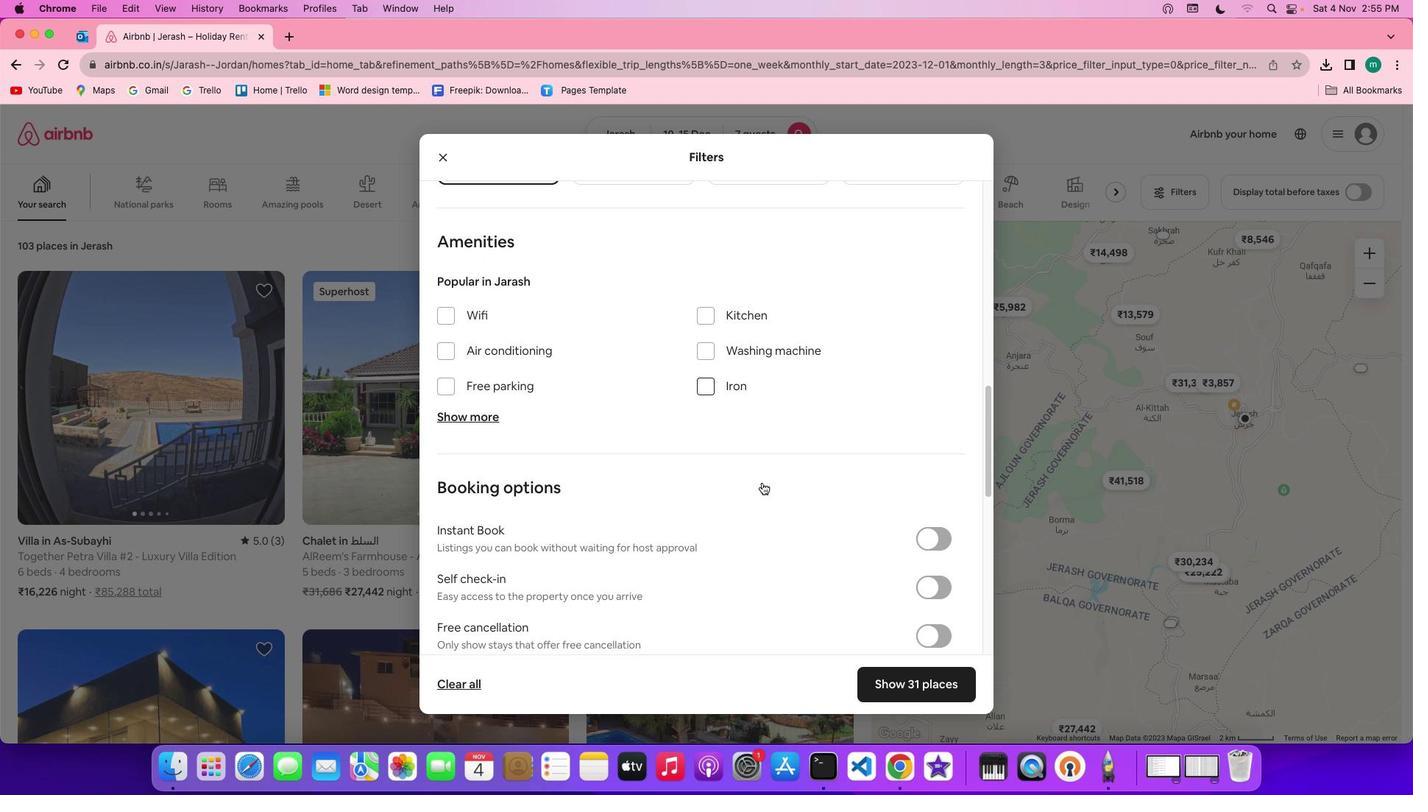
Action: Mouse scrolled (774, 494) with delta (11, 11)
Screenshot: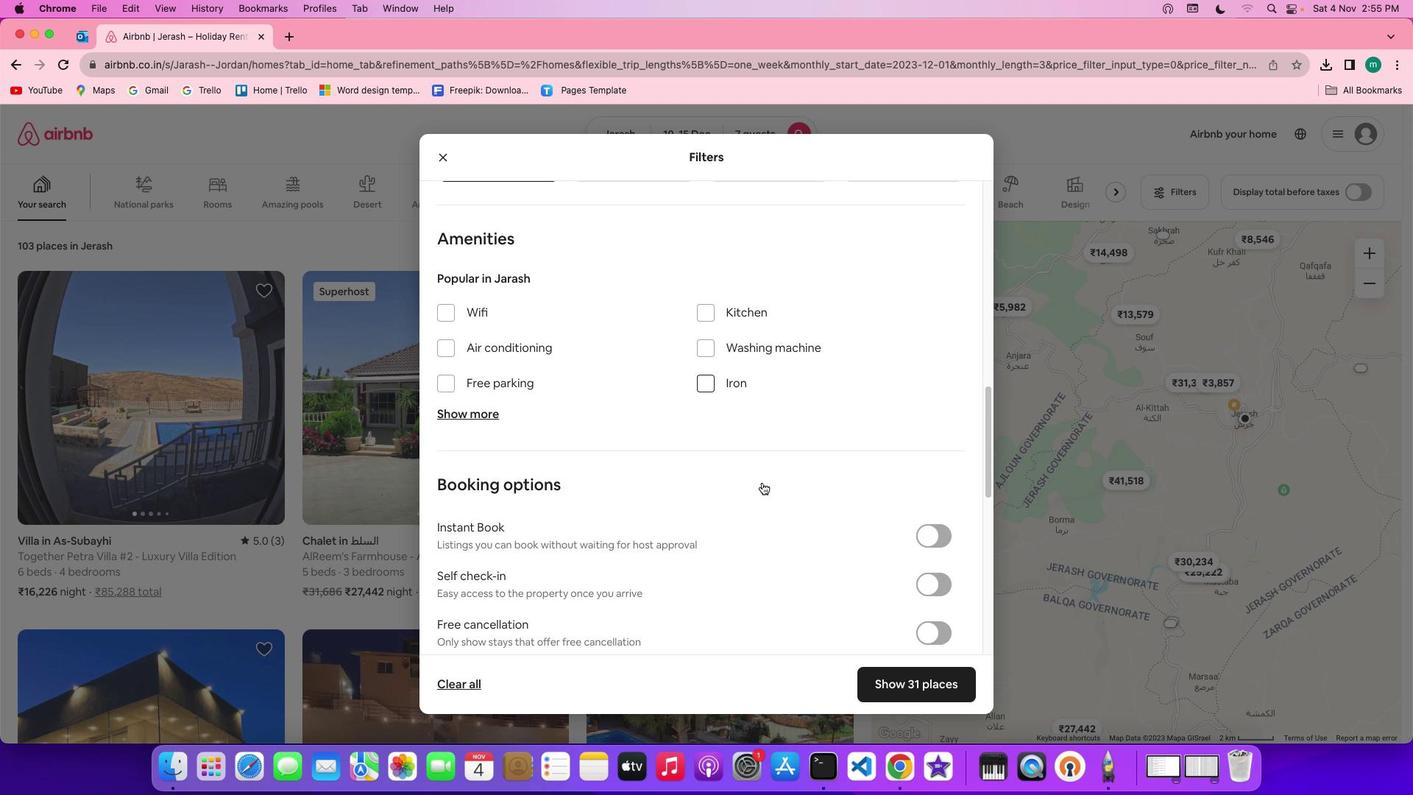 
Action: Mouse scrolled (774, 494) with delta (11, 11)
Screenshot: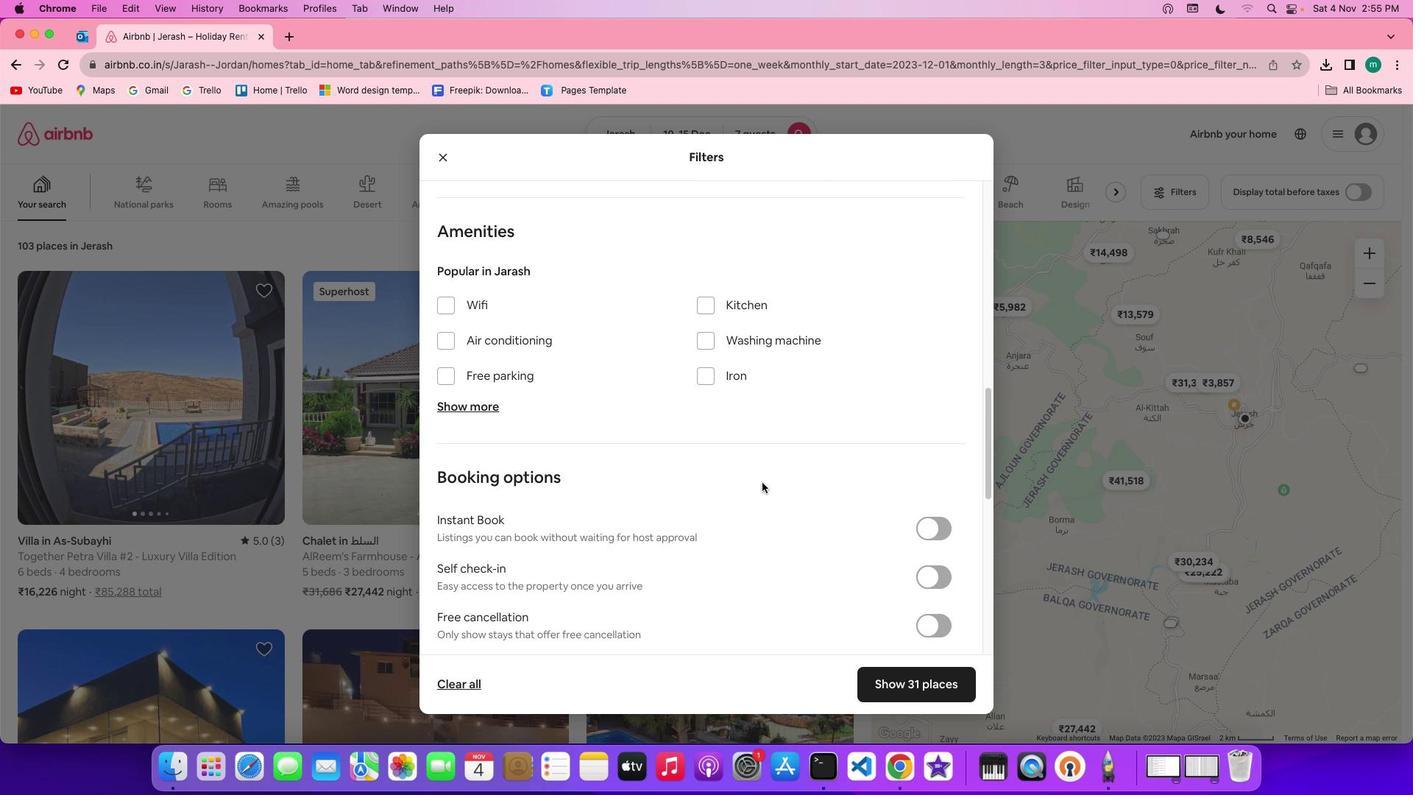 
Action: Mouse scrolled (774, 494) with delta (11, 11)
Screenshot: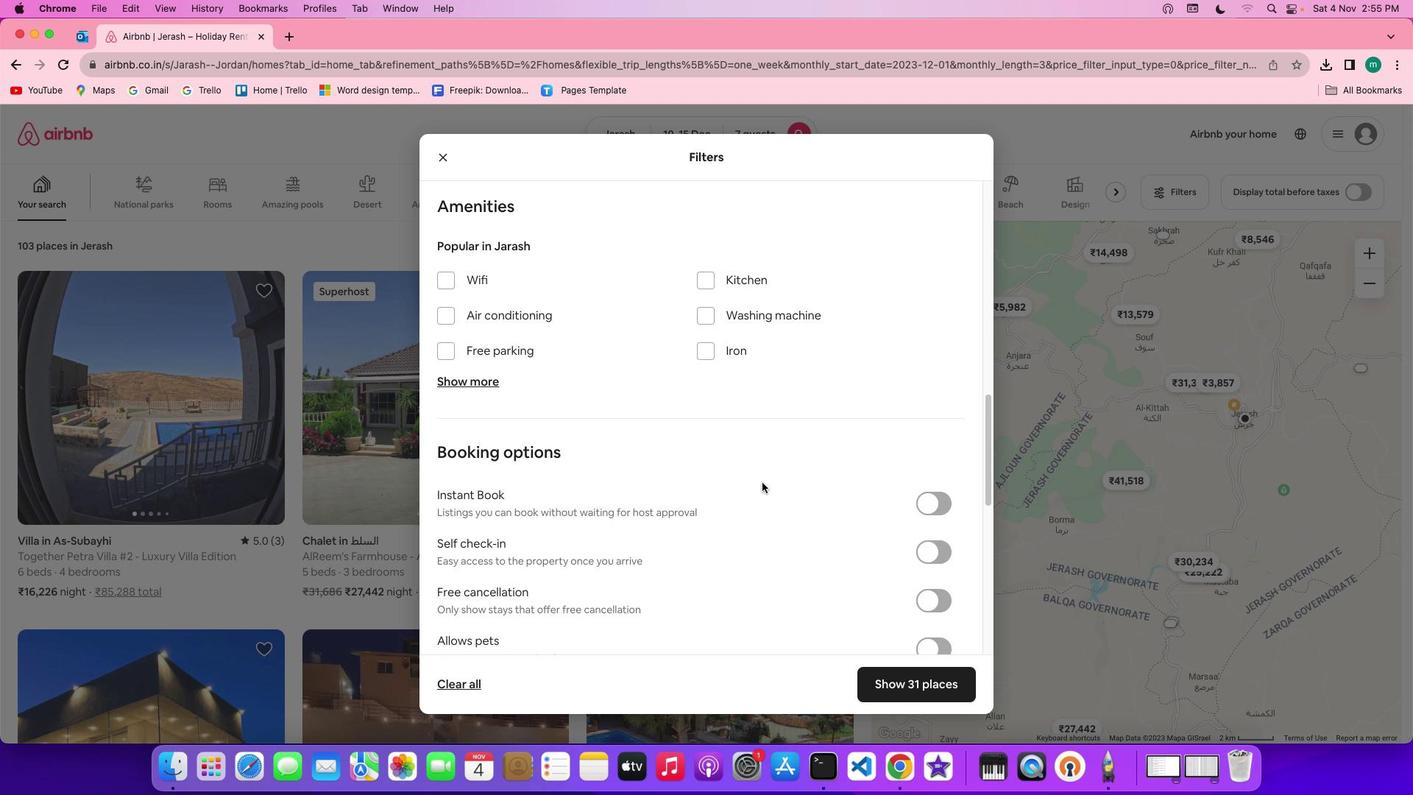 
Action: Mouse scrolled (774, 494) with delta (11, 11)
Screenshot: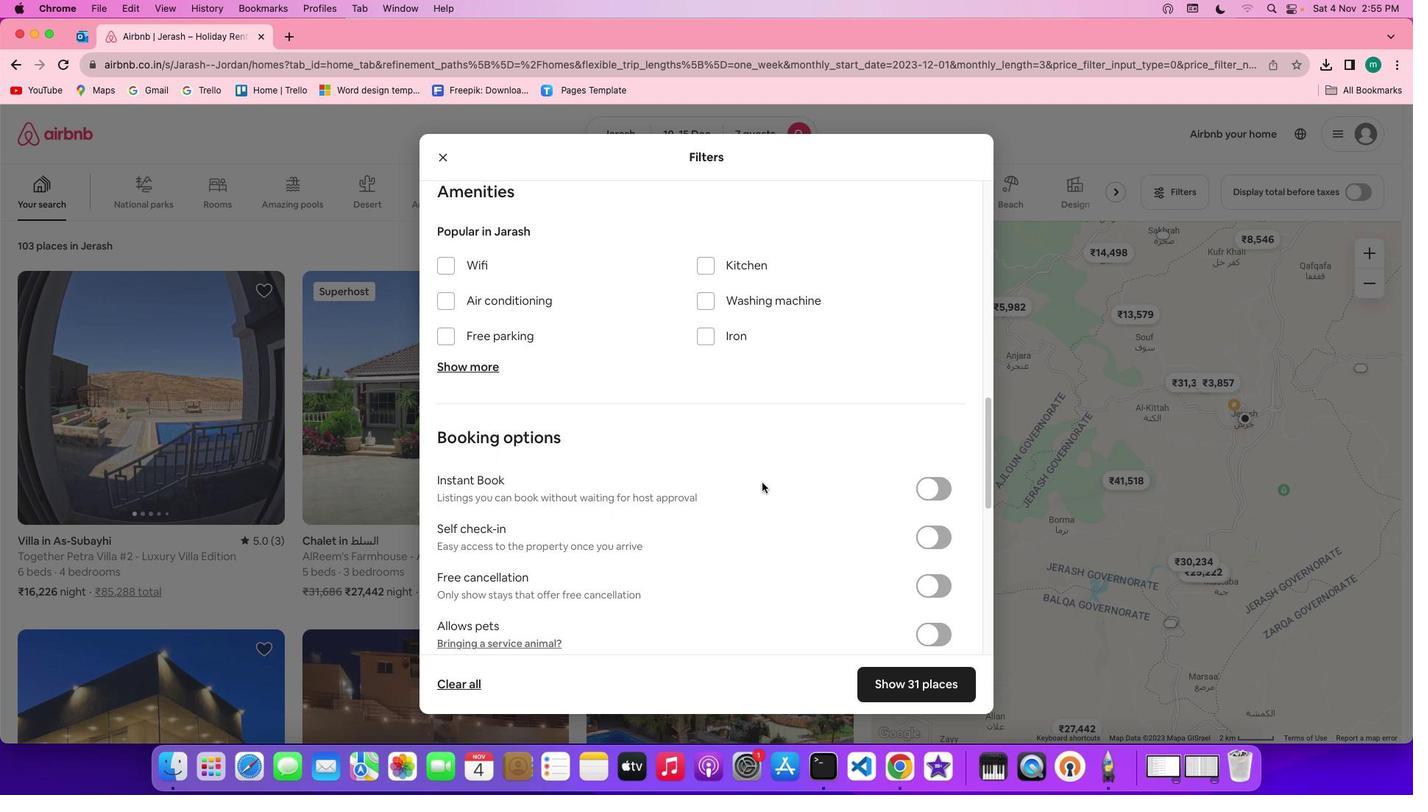 
Action: Mouse scrolled (774, 494) with delta (11, 11)
Screenshot: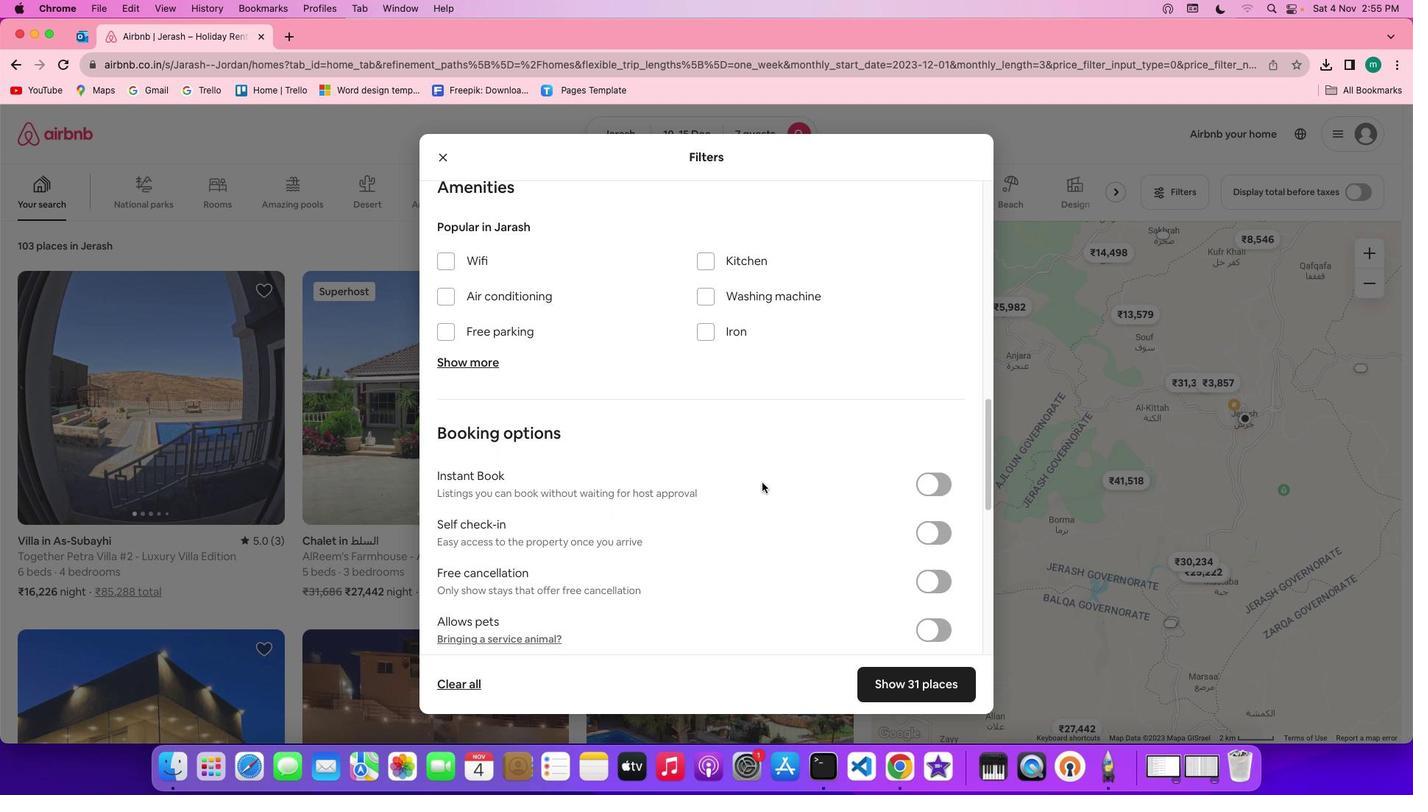 
Action: Mouse scrolled (774, 494) with delta (11, 11)
Screenshot: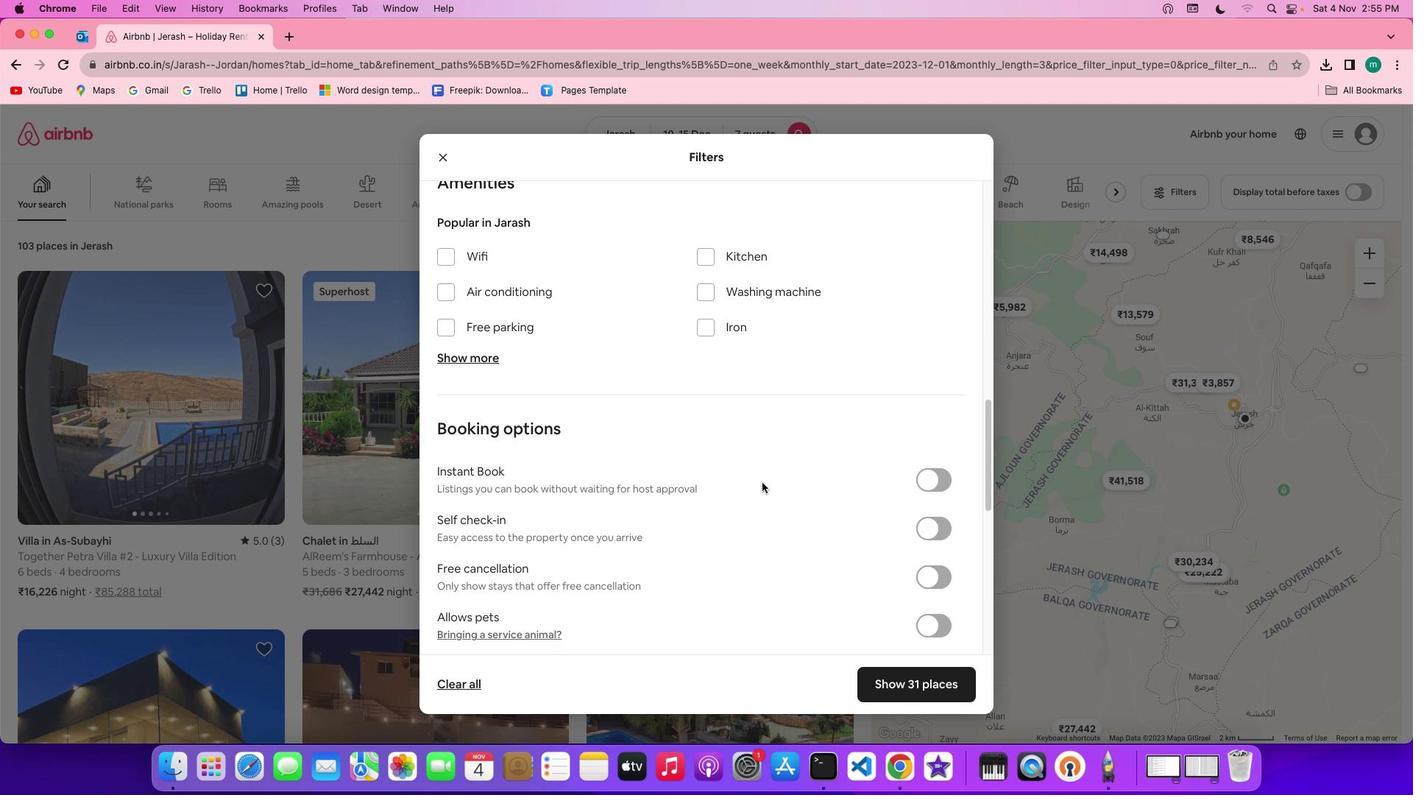 
Action: Mouse scrolled (774, 494) with delta (11, 11)
Screenshot: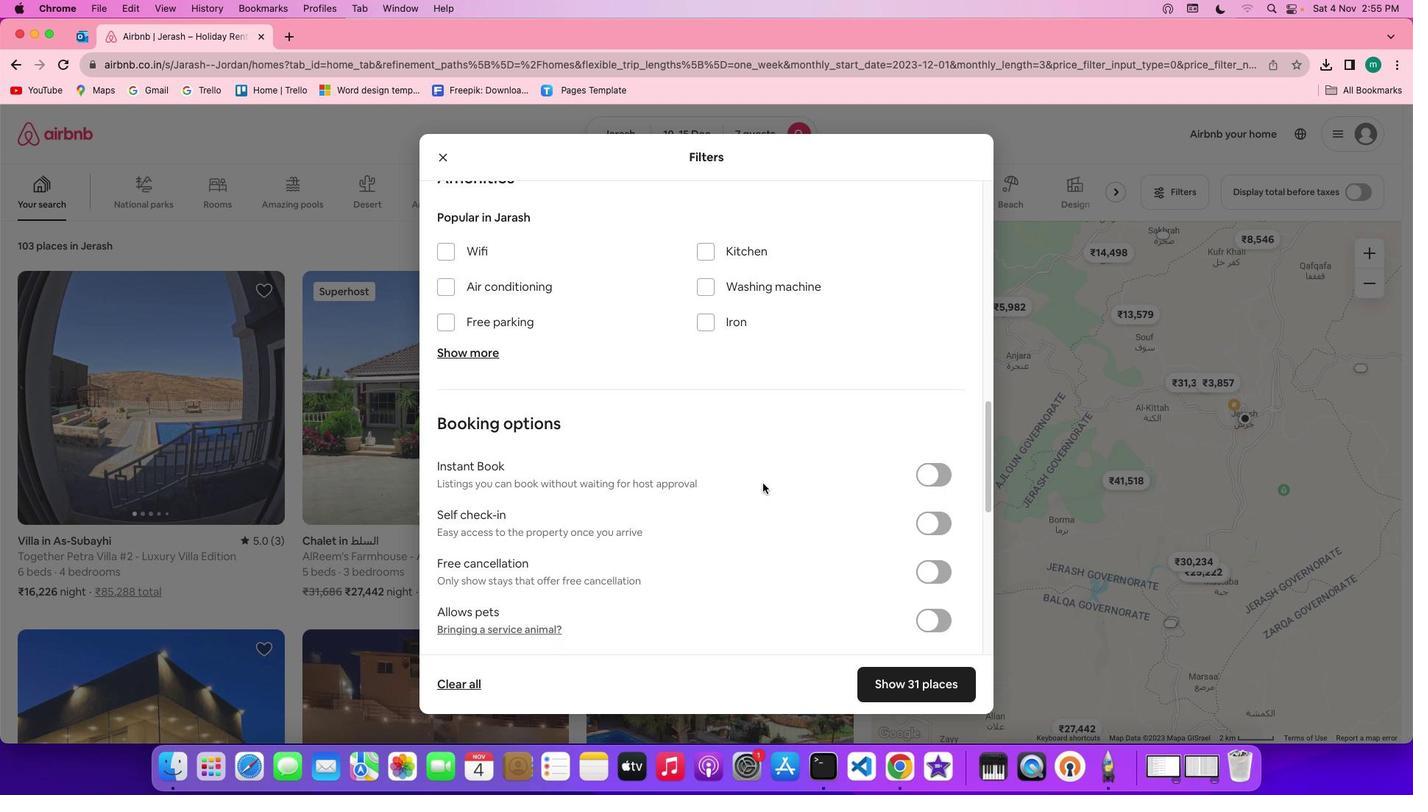 
Action: Mouse moved to (773, 495)
Screenshot: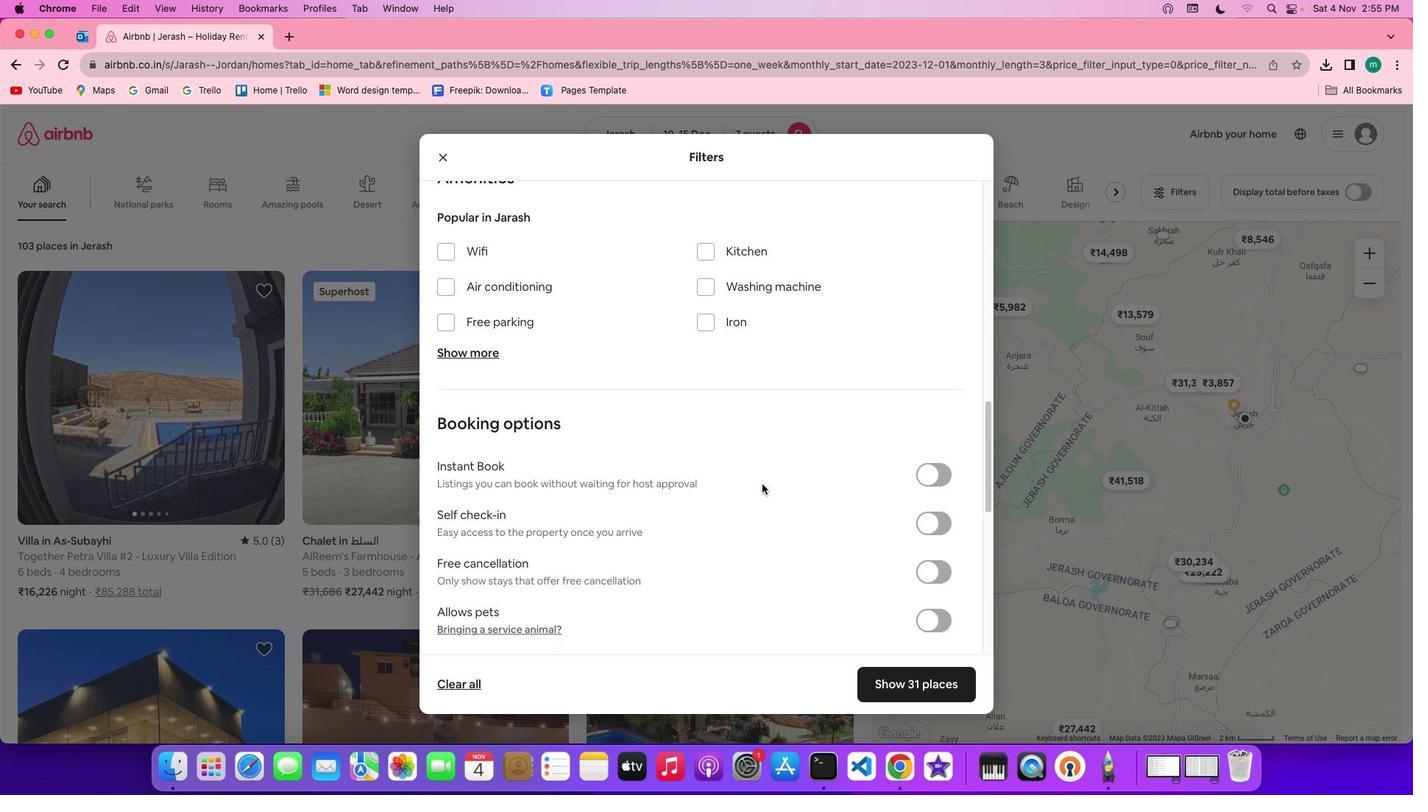 
Action: Mouse scrolled (773, 495) with delta (11, 11)
Screenshot: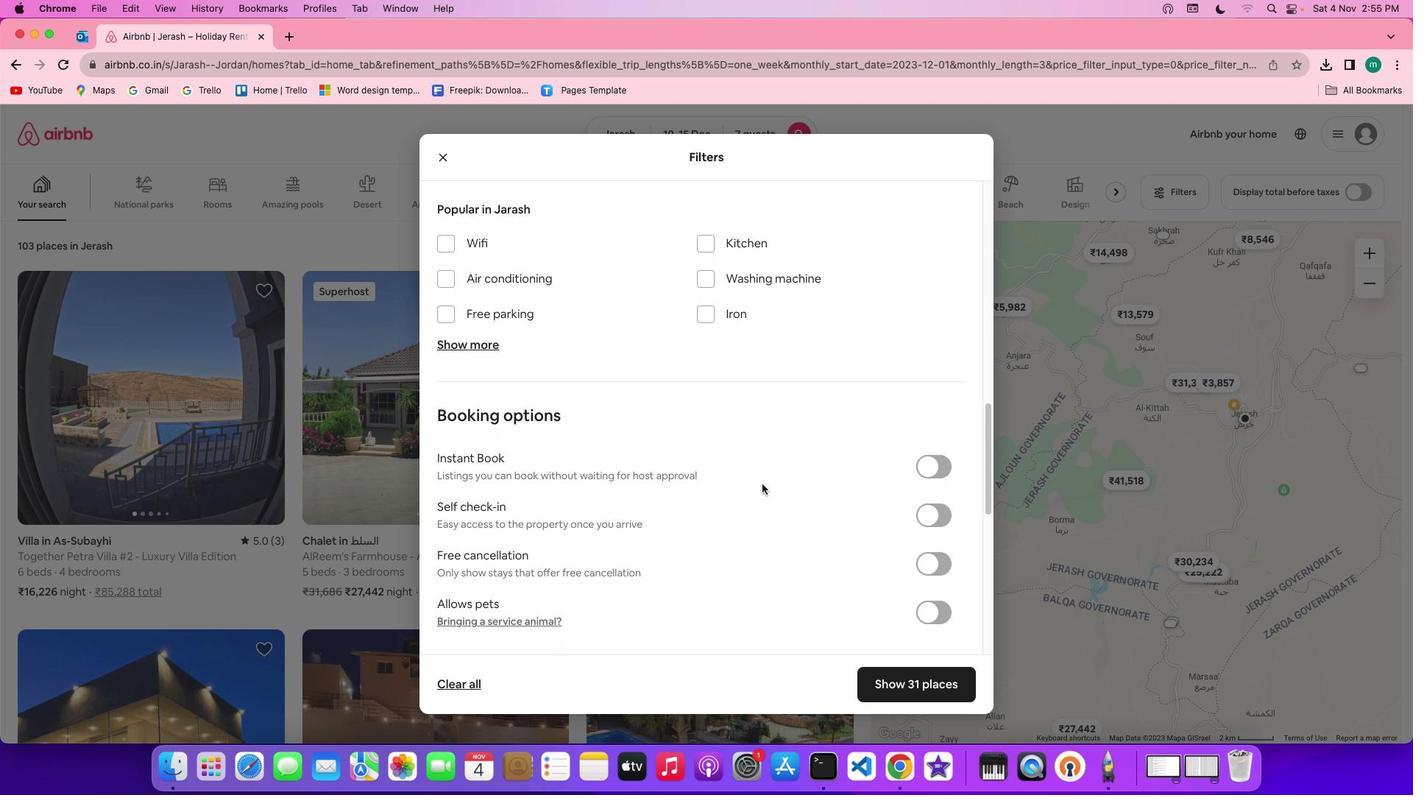 
Action: Mouse scrolled (773, 495) with delta (11, 11)
Screenshot: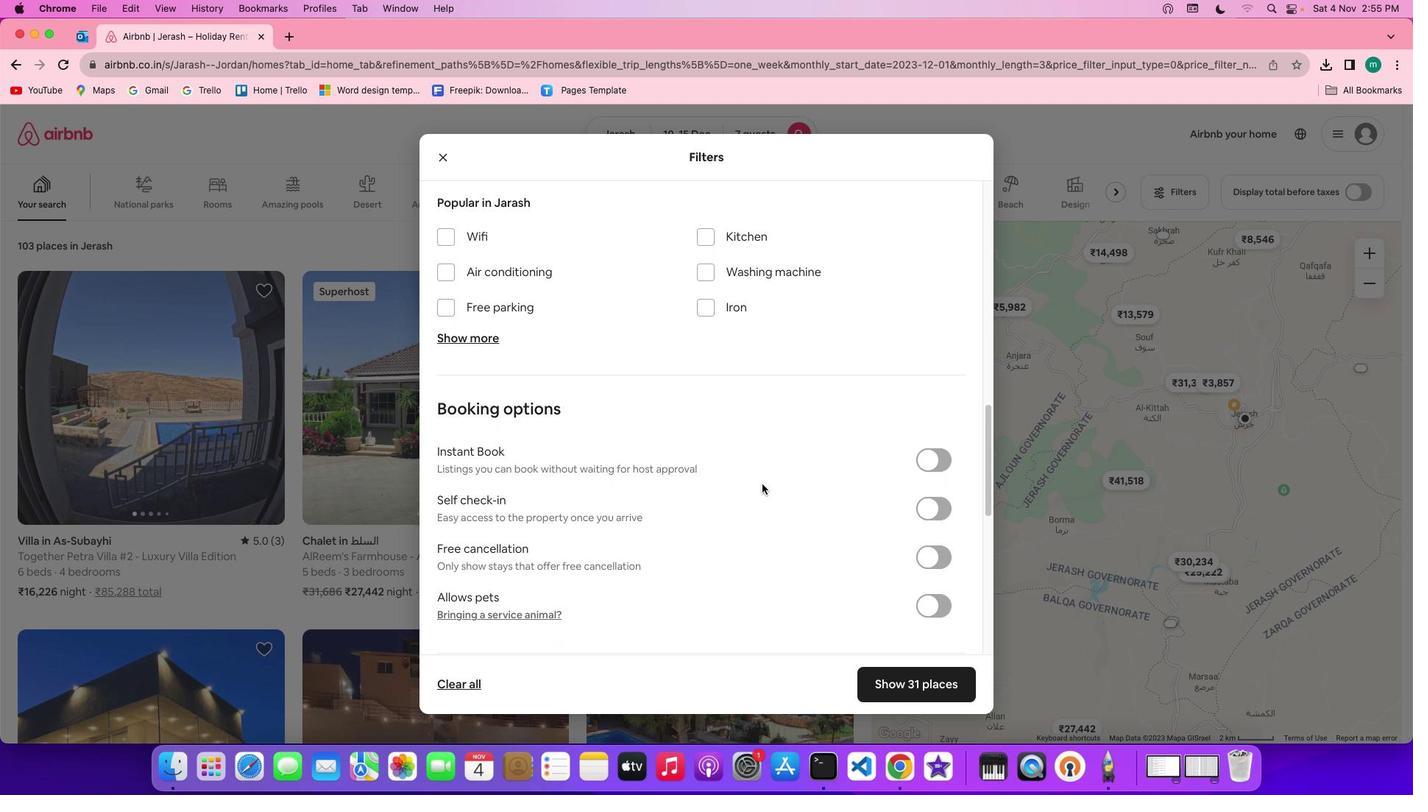 
Action: Mouse moved to (461, 250)
Screenshot: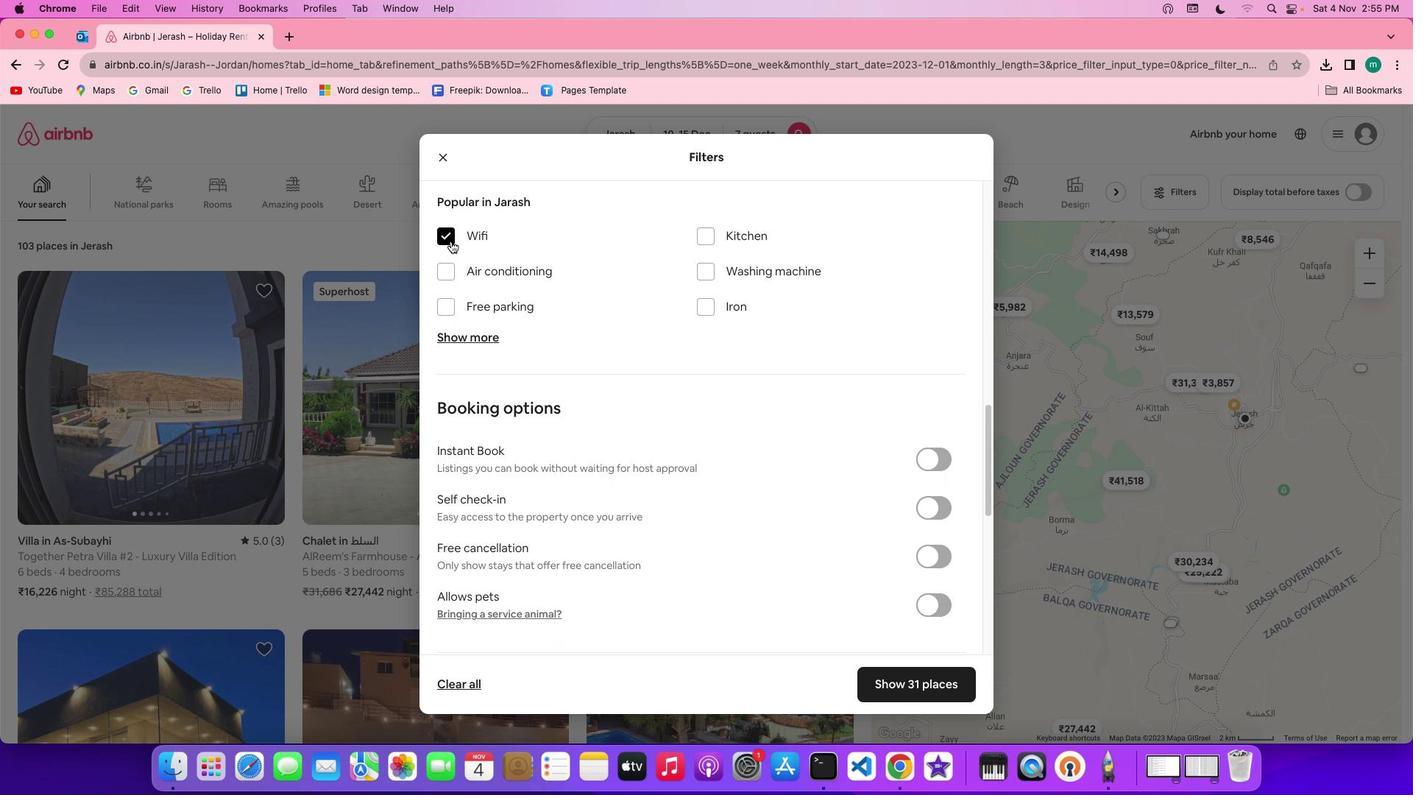 
Action: Mouse pressed left at (461, 250)
Screenshot: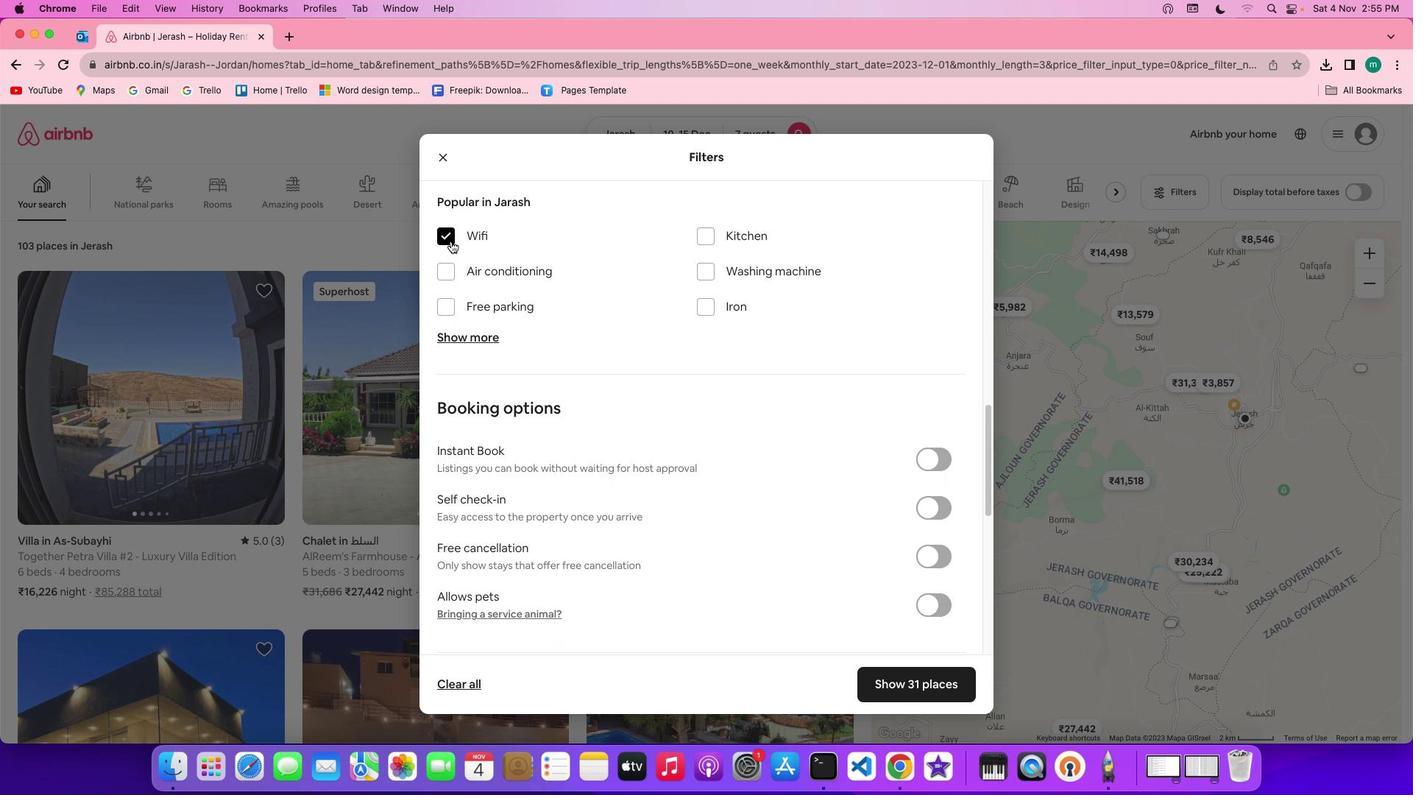 
Action: Mouse moved to (495, 349)
Screenshot: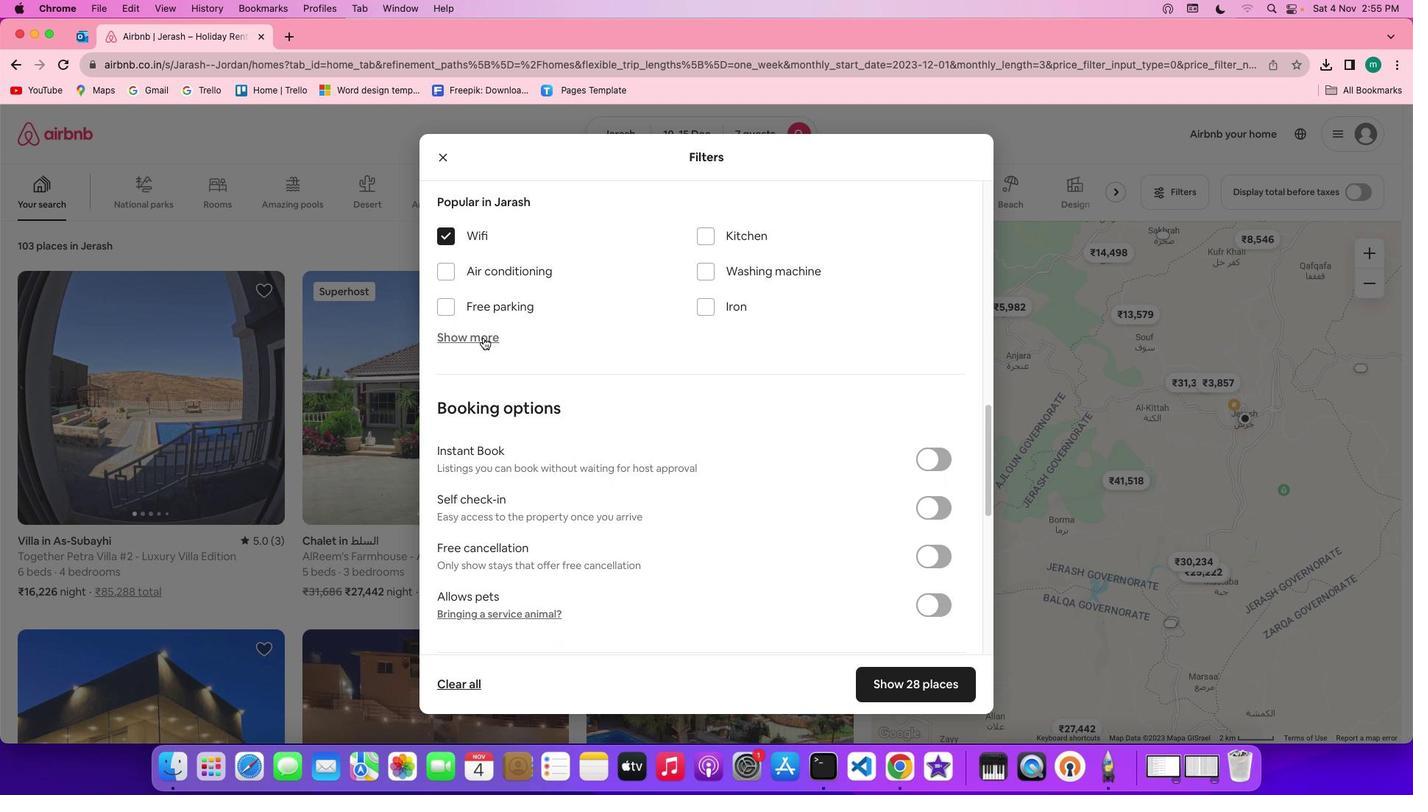 
Action: Mouse pressed left at (495, 349)
Screenshot: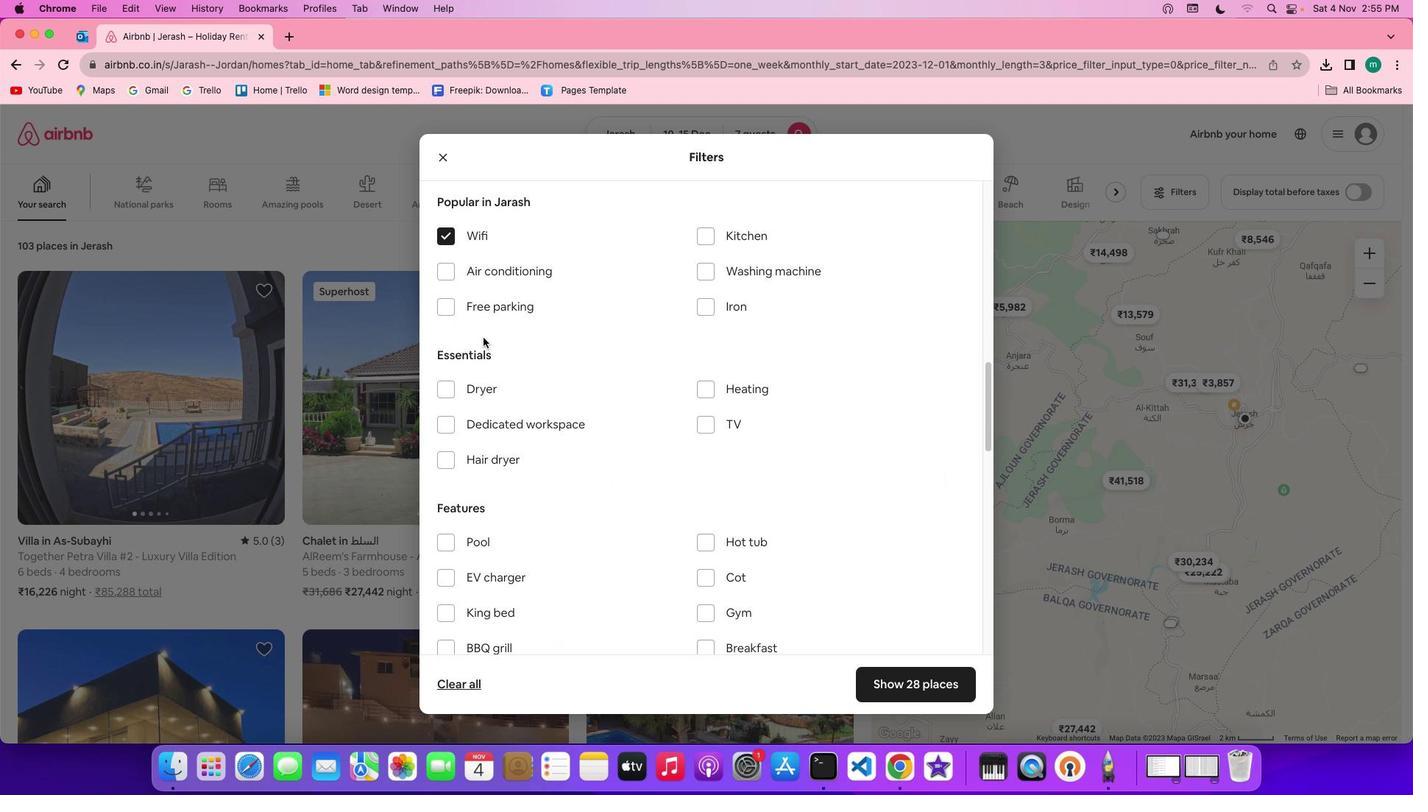 
Action: Mouse moved to (716, 433)
Screenshot: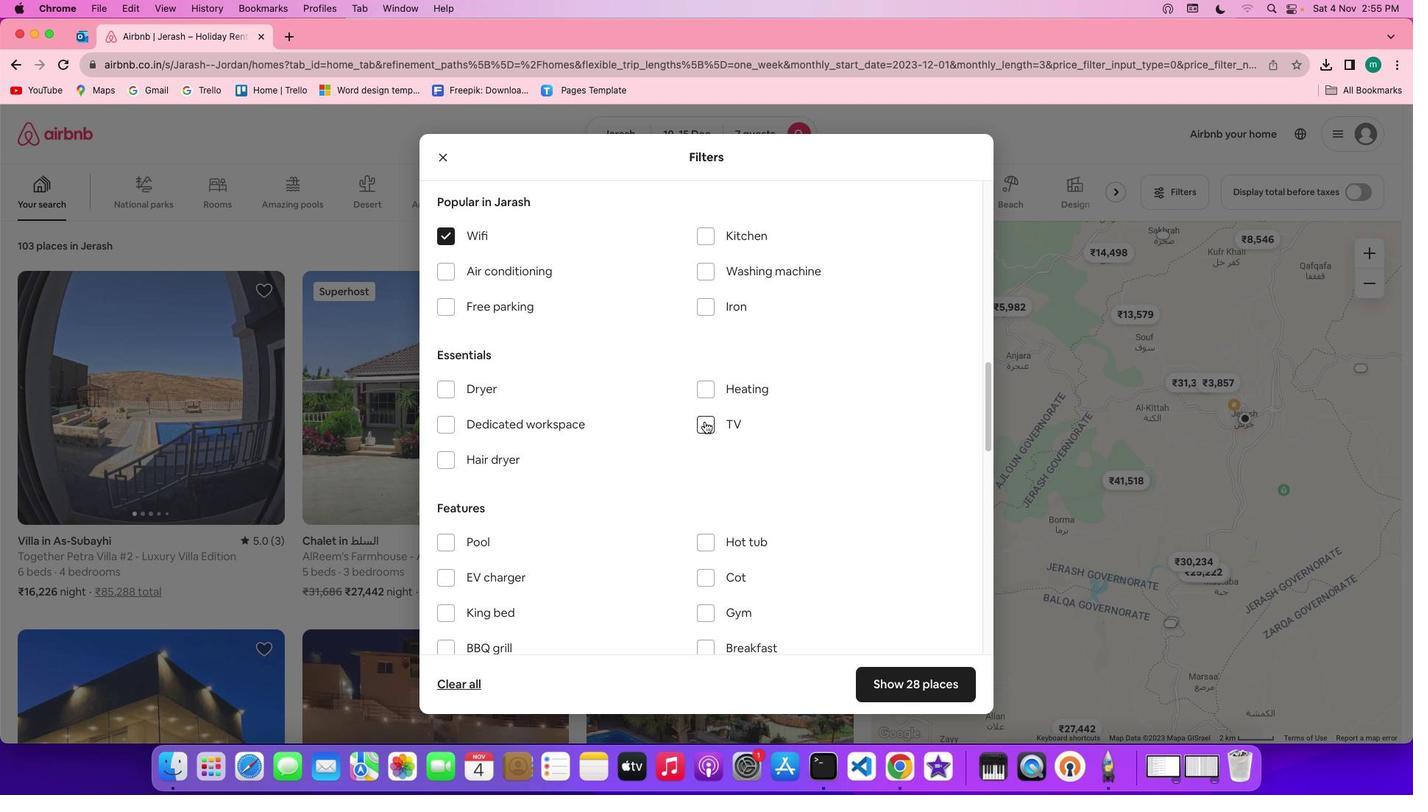 
Action: Mouse pressed left at (716, 433)
Screenshot: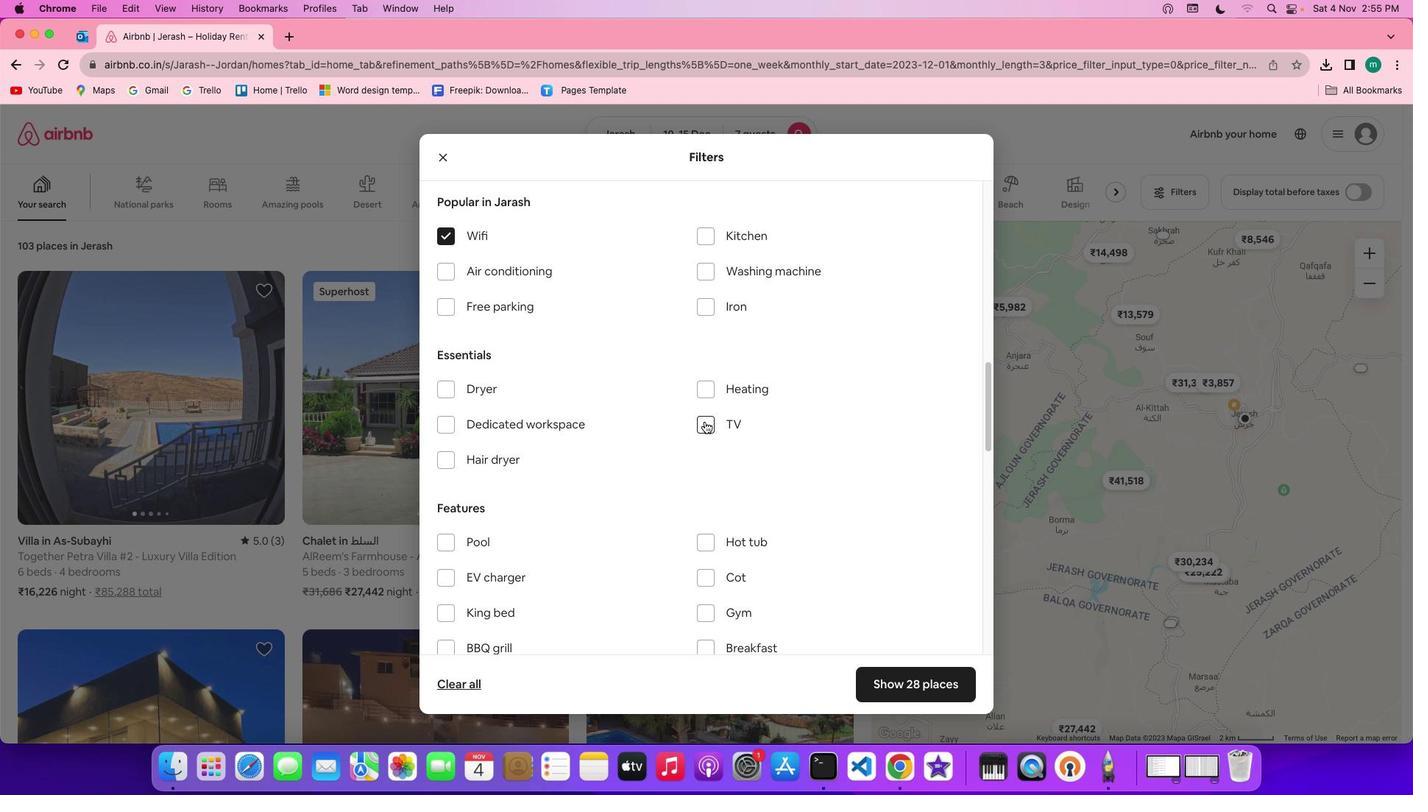 
Action: Mouse moved to (536, 314)
Screenshot: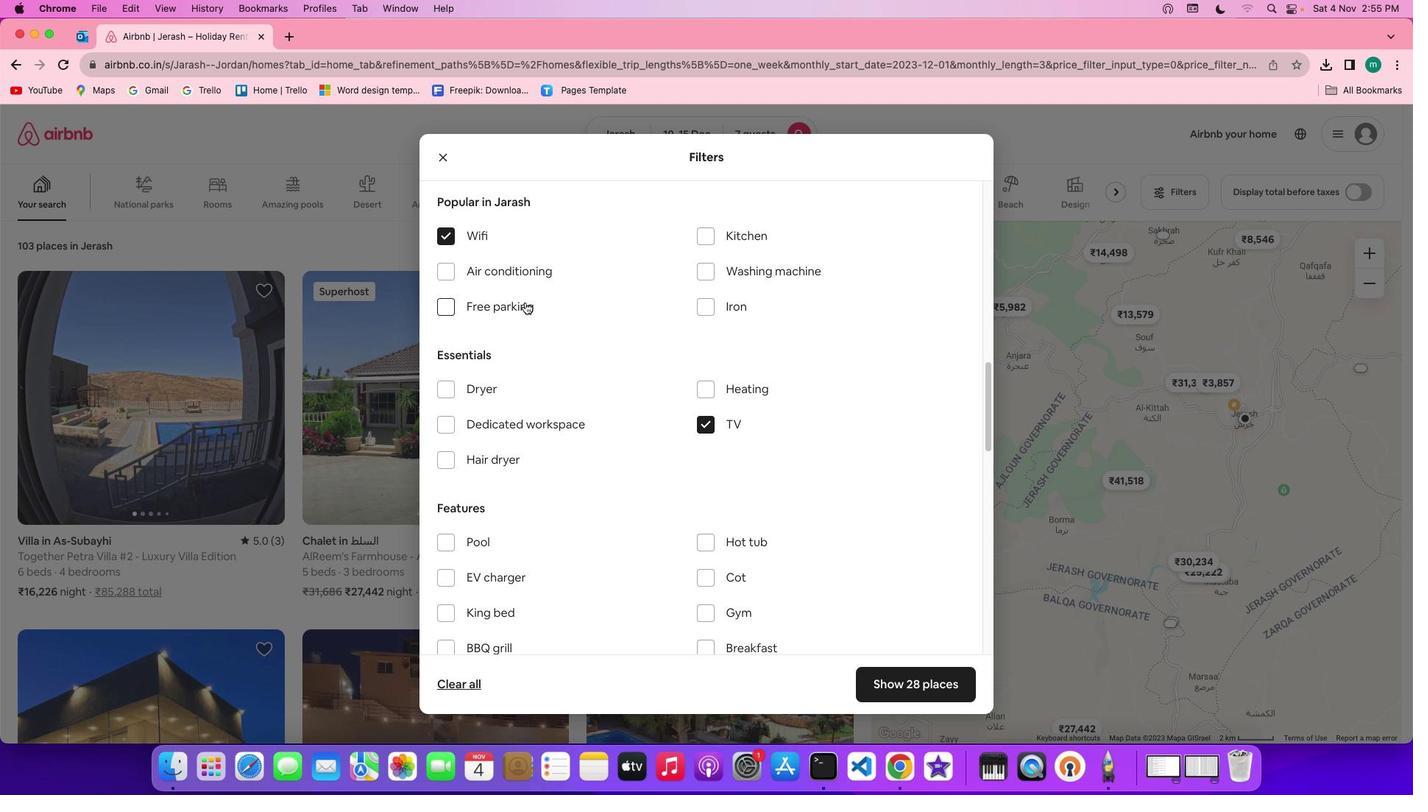 
Action: Mouse pressed left at (536, 314)
Screenshot: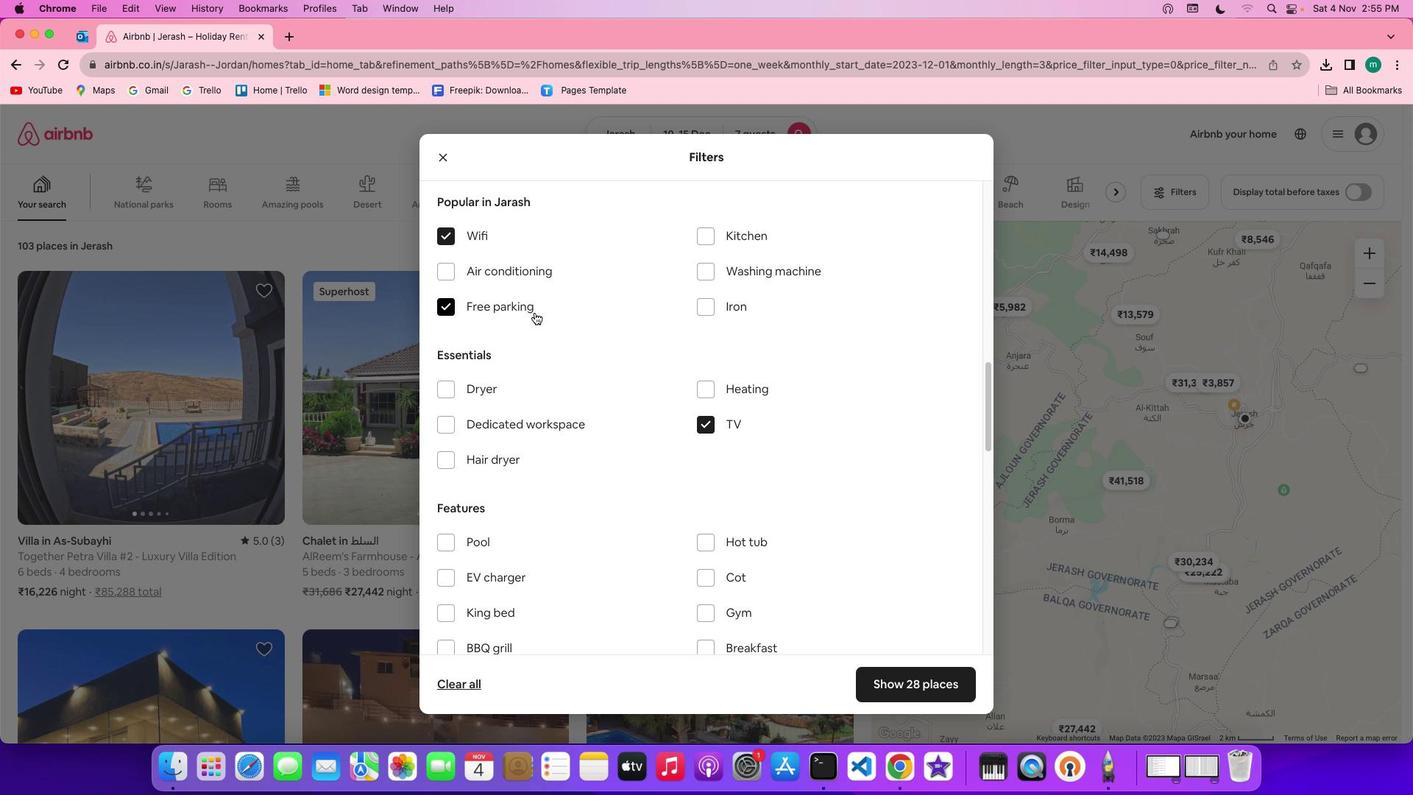 
Action: Mouse moved to (651, 384)
Screenshot: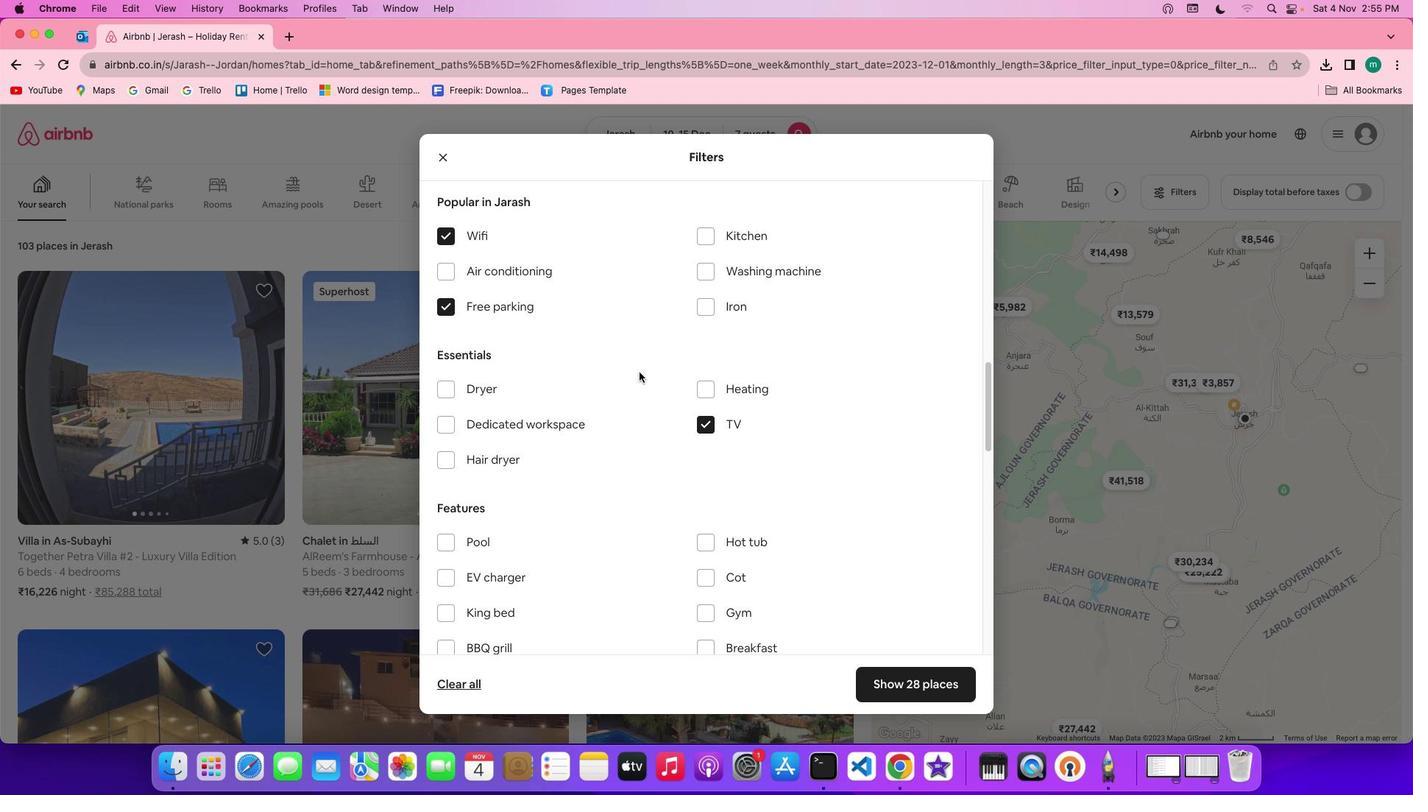 
Action: Mouse scrolled (651, 384) with delta (11, 11)
Screenshot: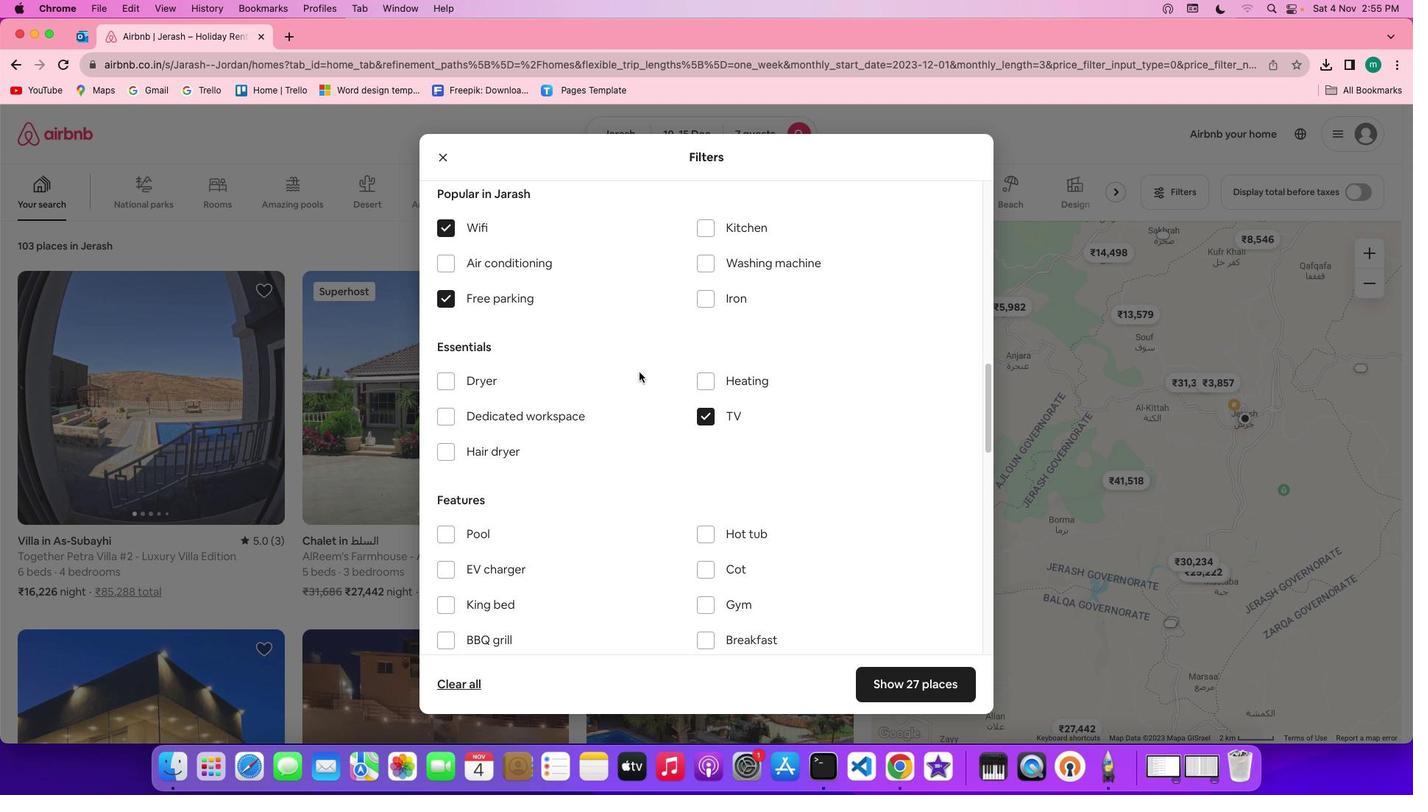 
Action: Mouse scrolled (651, 384) with delta (11, 11)
Screenshot: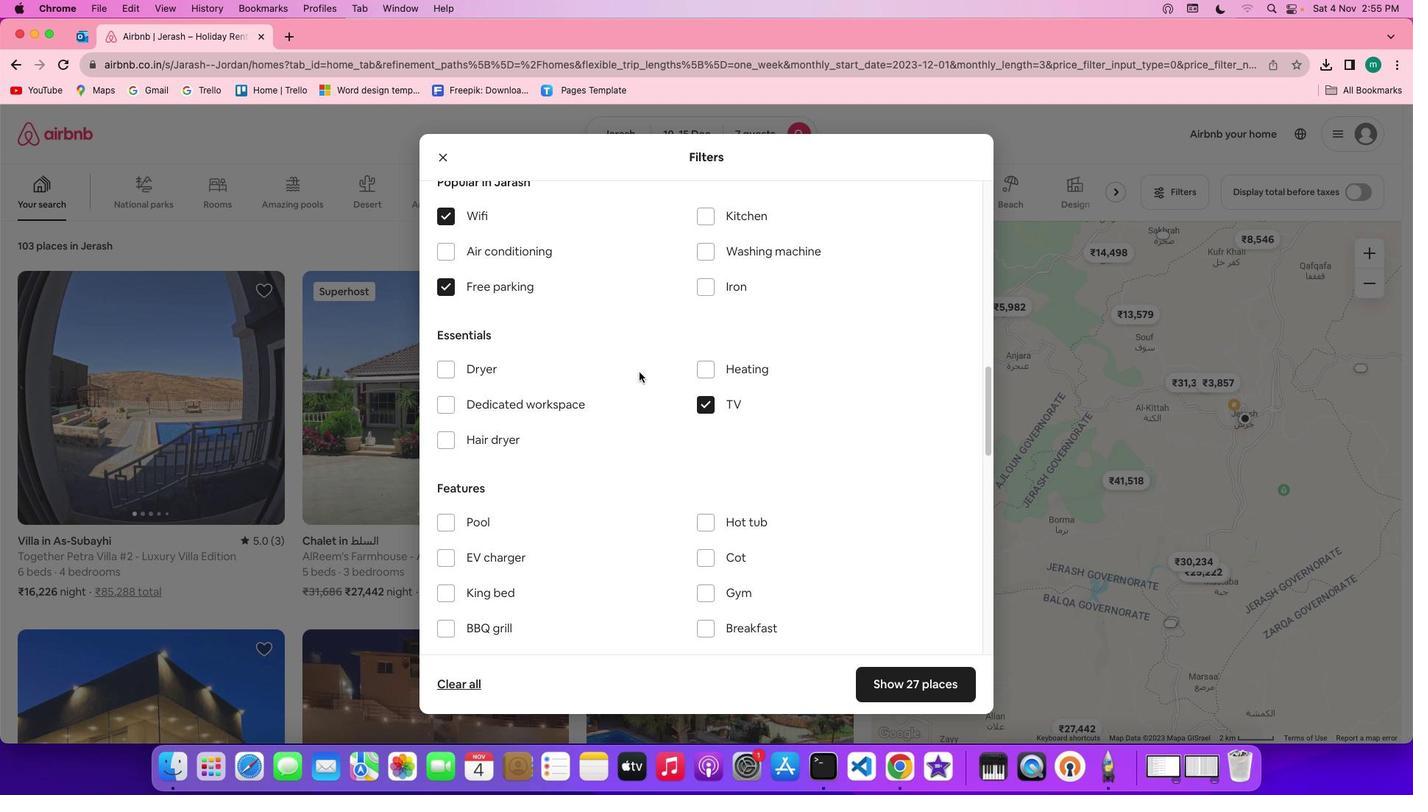 
Action: Mouse scrolled (651, 384) with delta (11, 11)
Screenshot: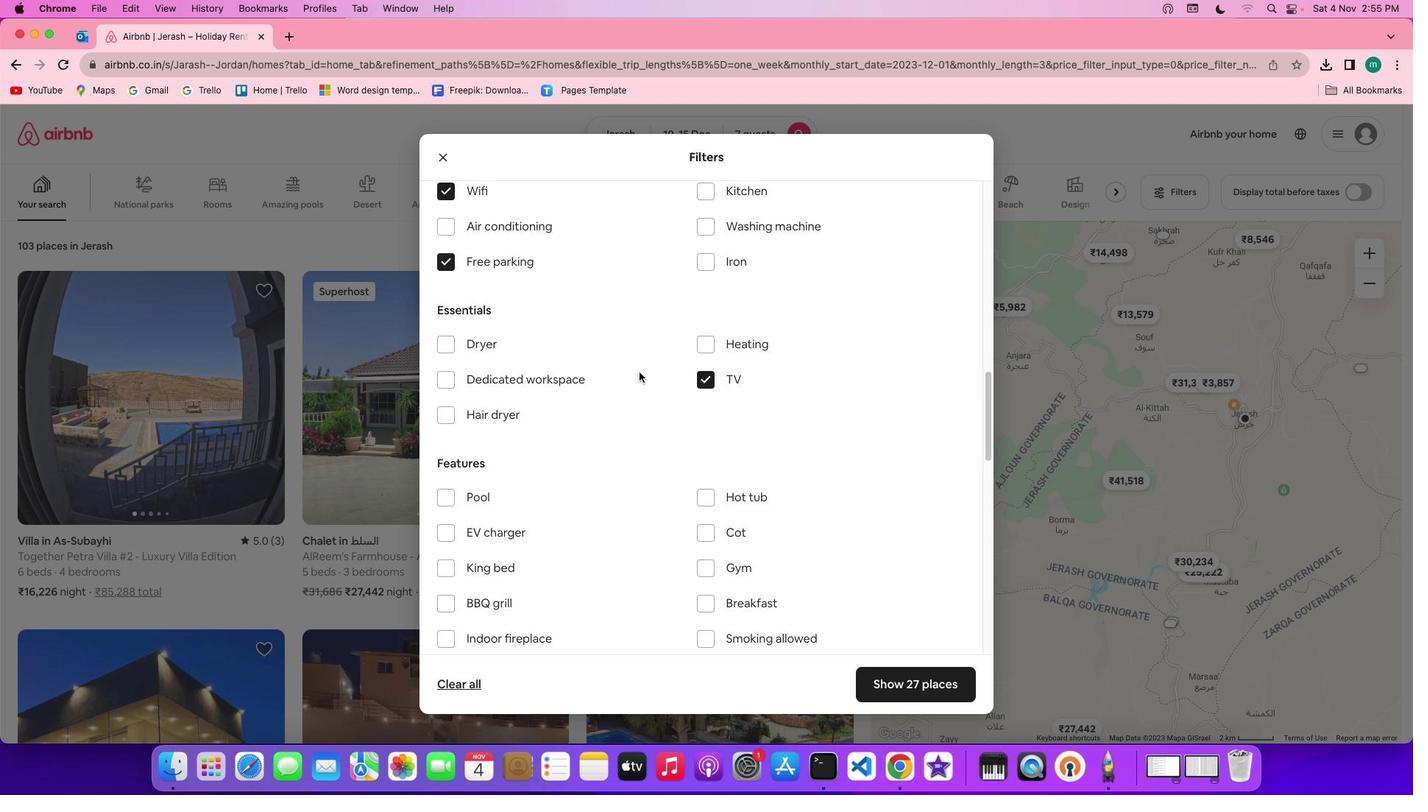 
Action: Mouse moved to (651, 384)
Screenshot: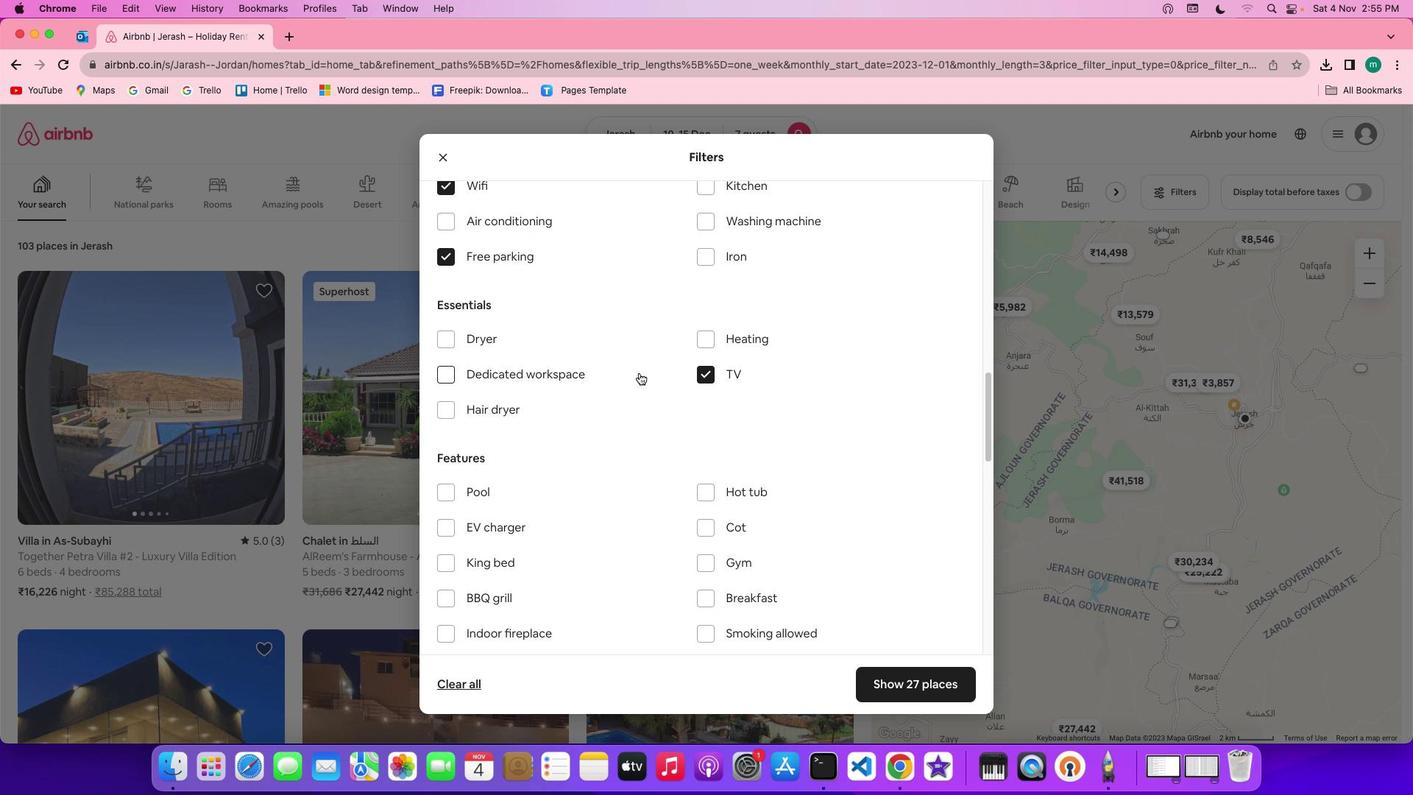 
Action: Mouse scrolled (651, 384) with delta (11, 11)
Screenshot: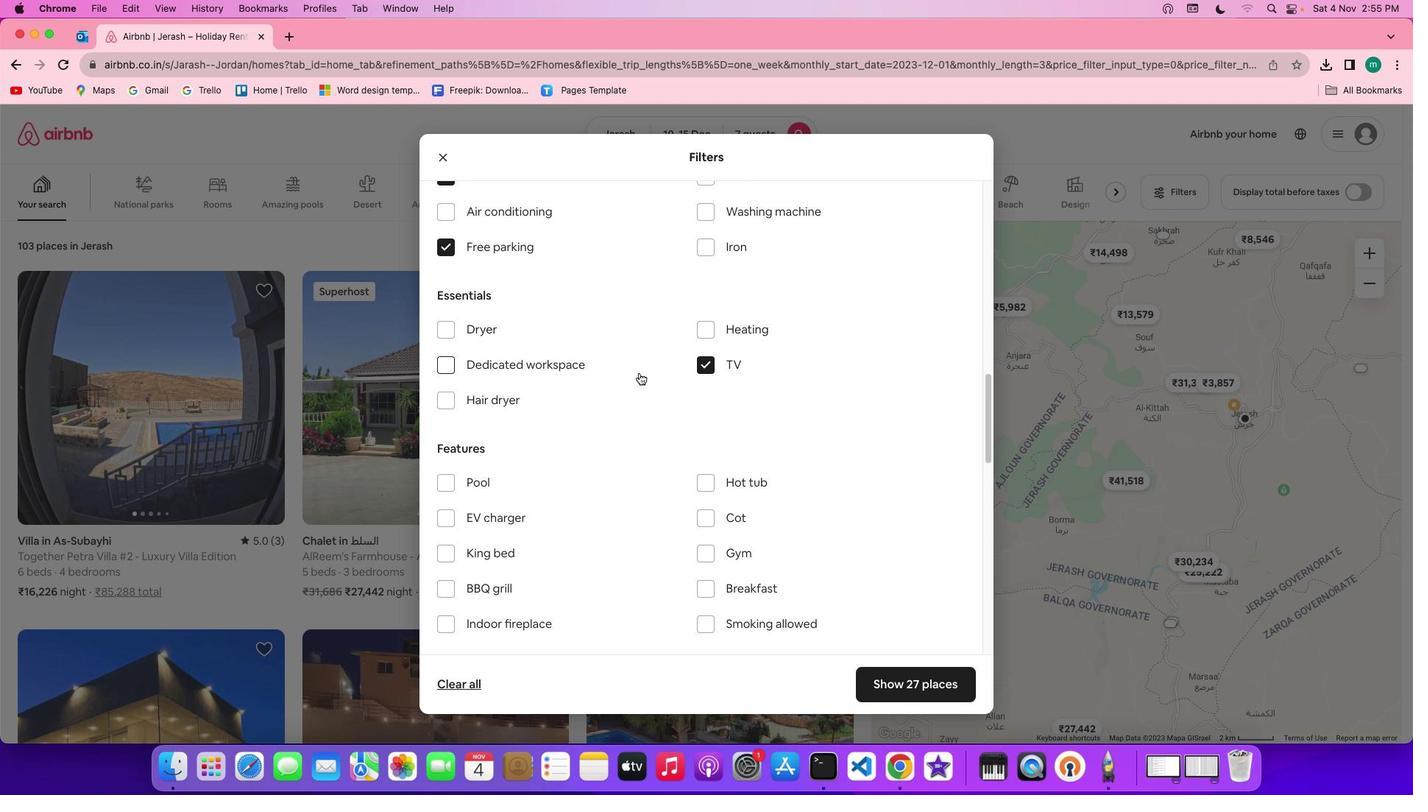 
Action: Mouse scrolled (651, 384) with delta (11, 11)
Screenshot: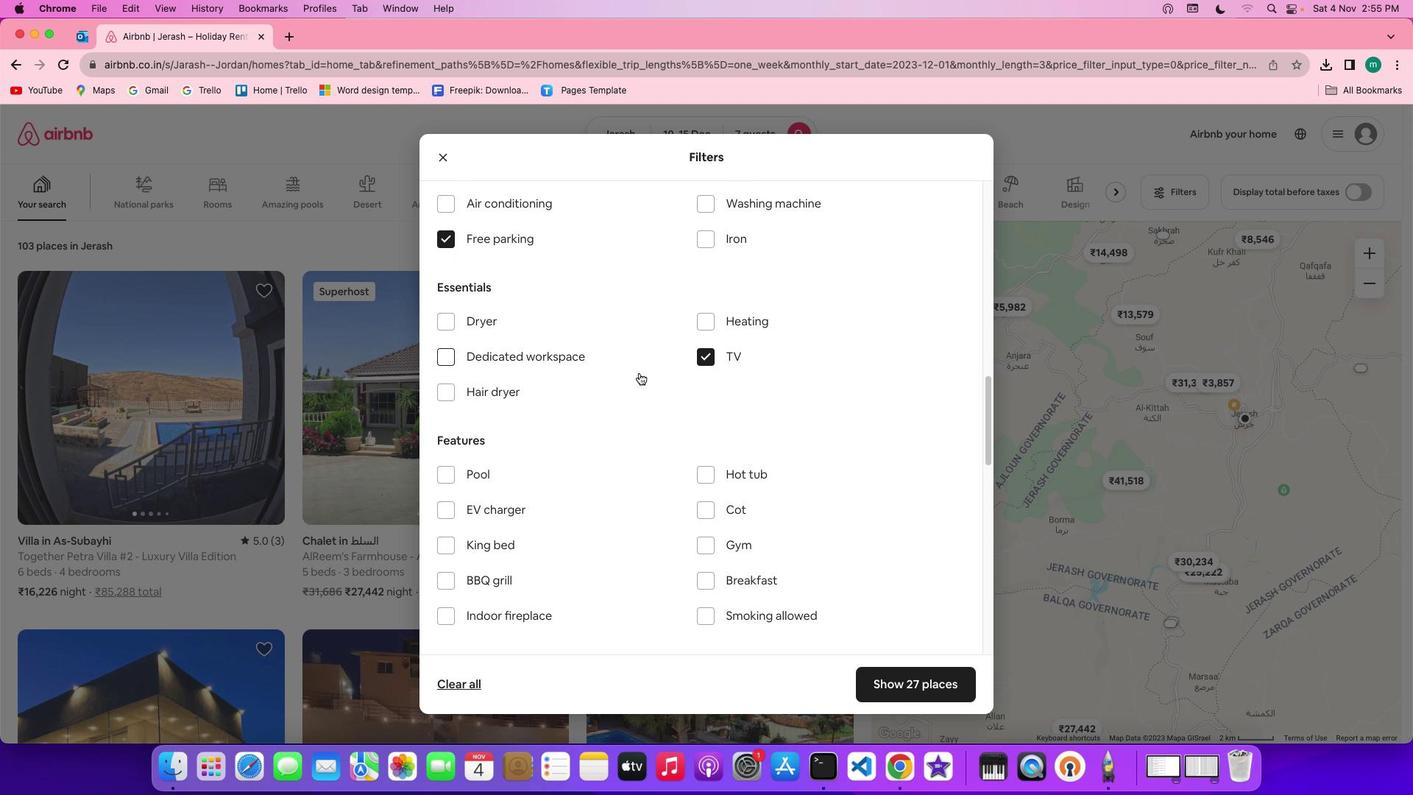 
Action: Mouse scrolled (651, 384) with delta (11, 11)
Screenshot: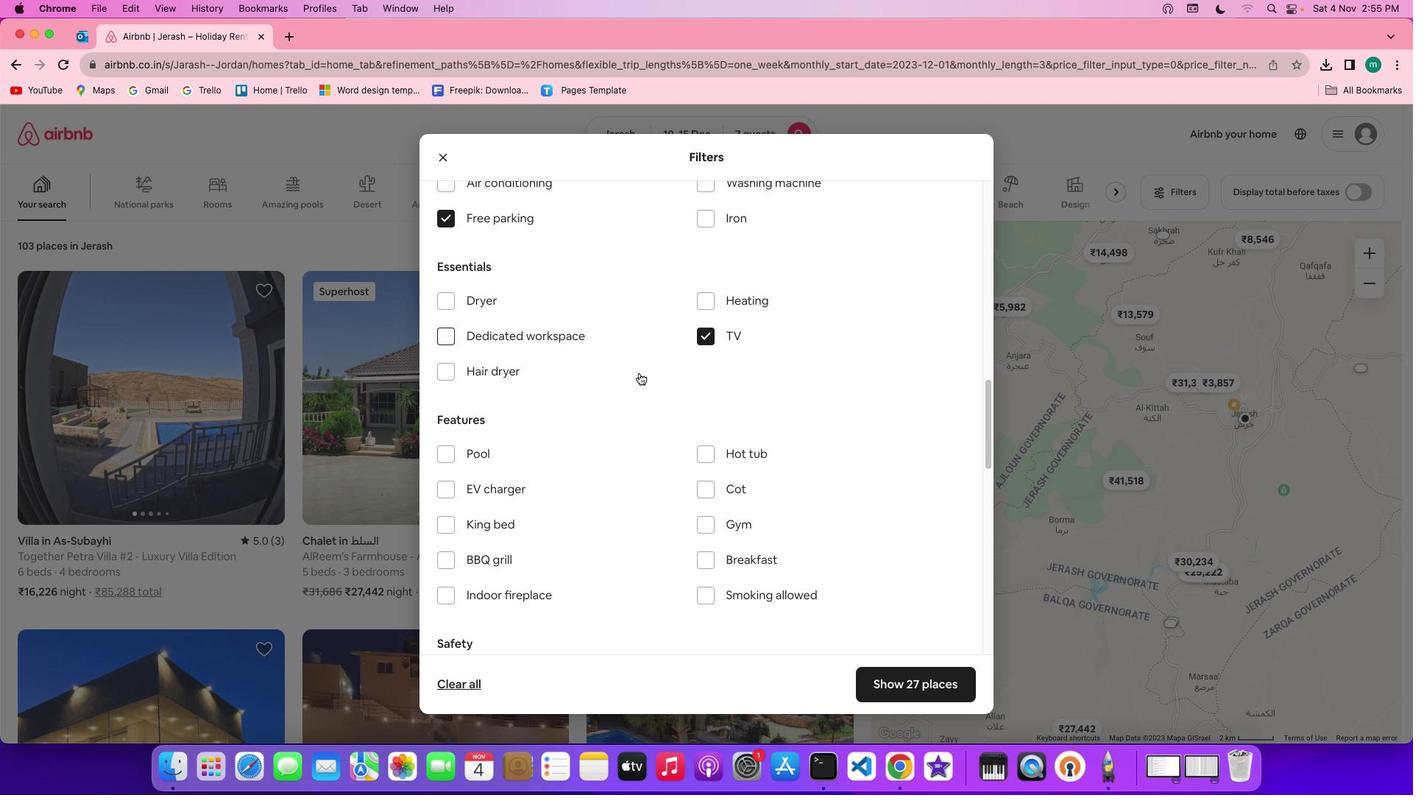 
Action: Mouse moved to (648, 385)
Screenshot: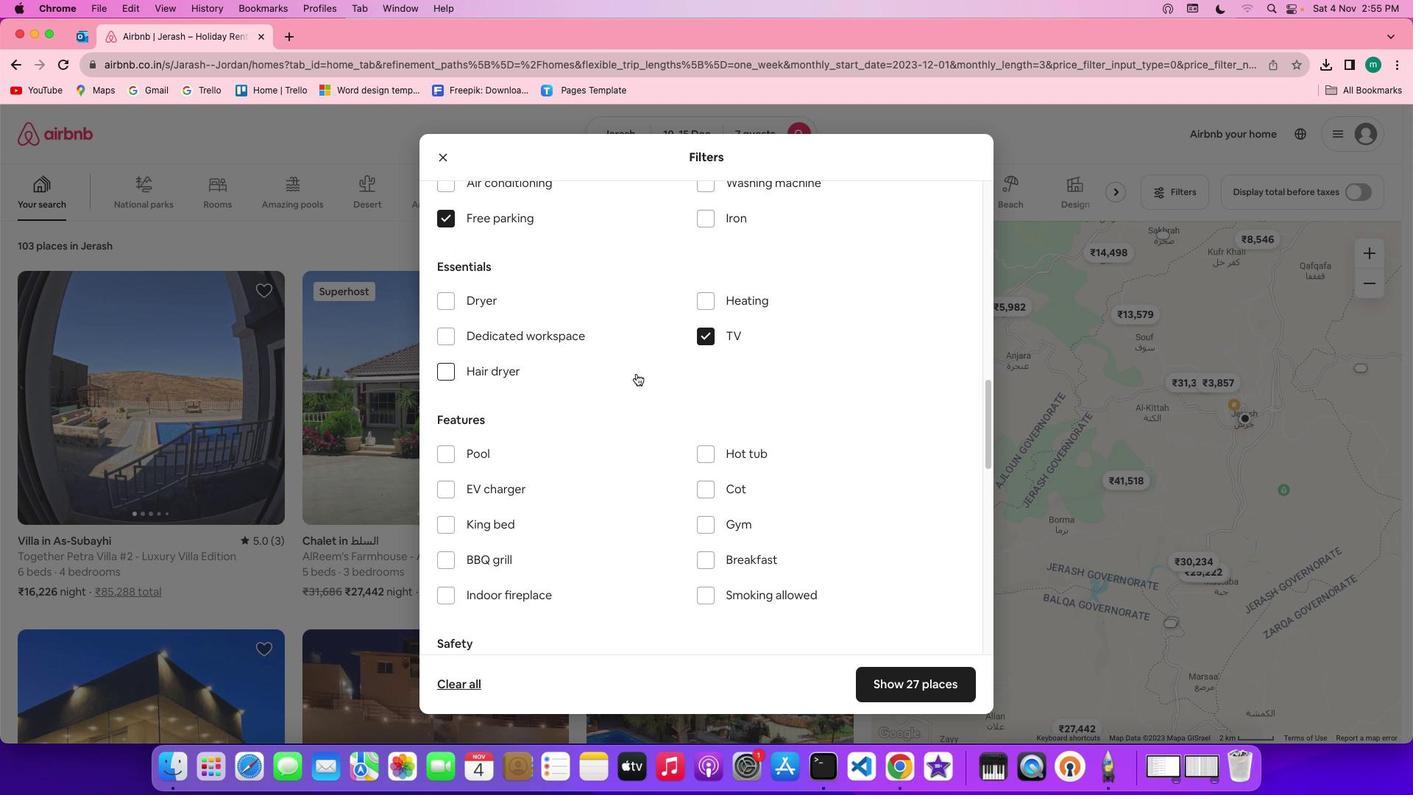 
Action: Mouse scrolled (648, 385) with delta (11, 11)
Screenshot: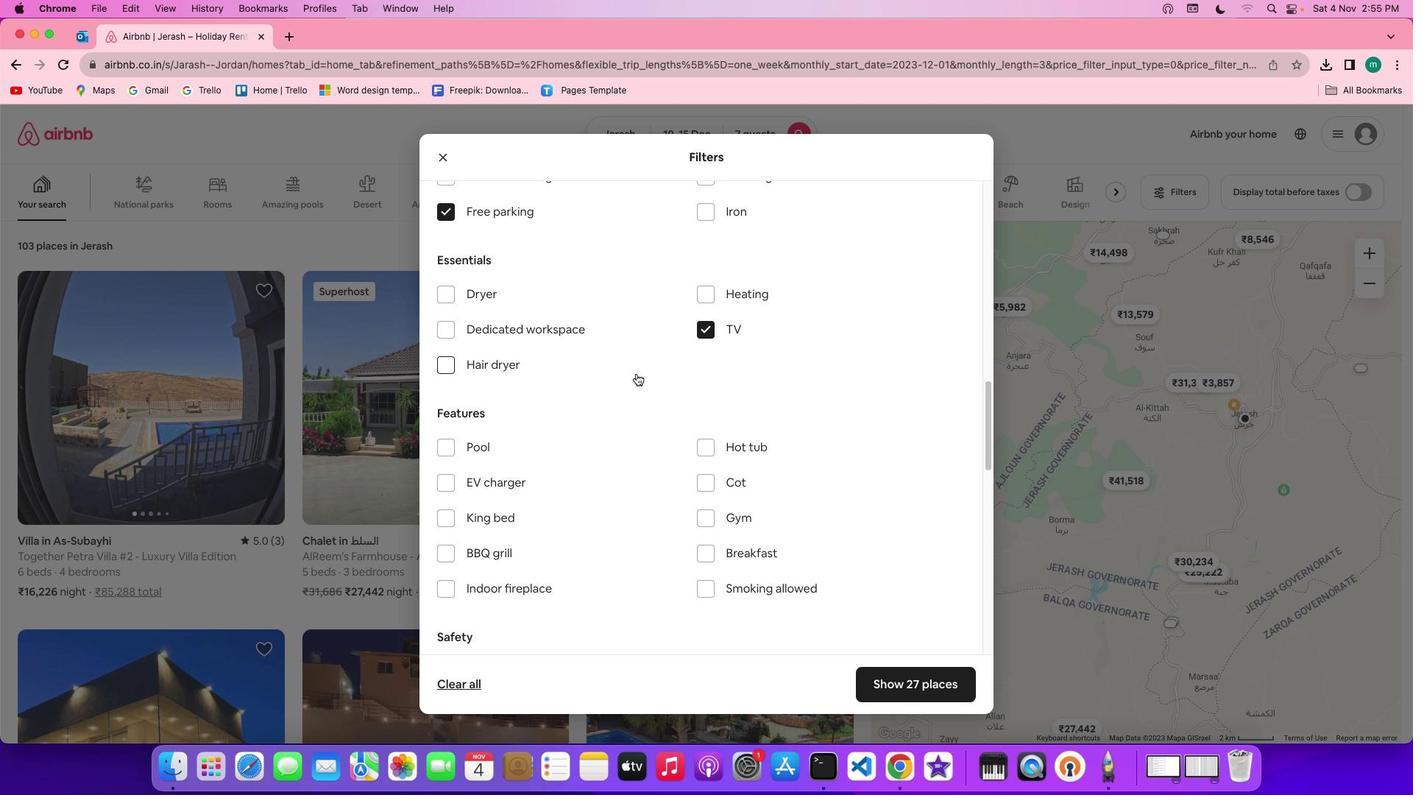 
Action: Mouse scrolled (648, 385) with delta (11, 11)
Screenshot: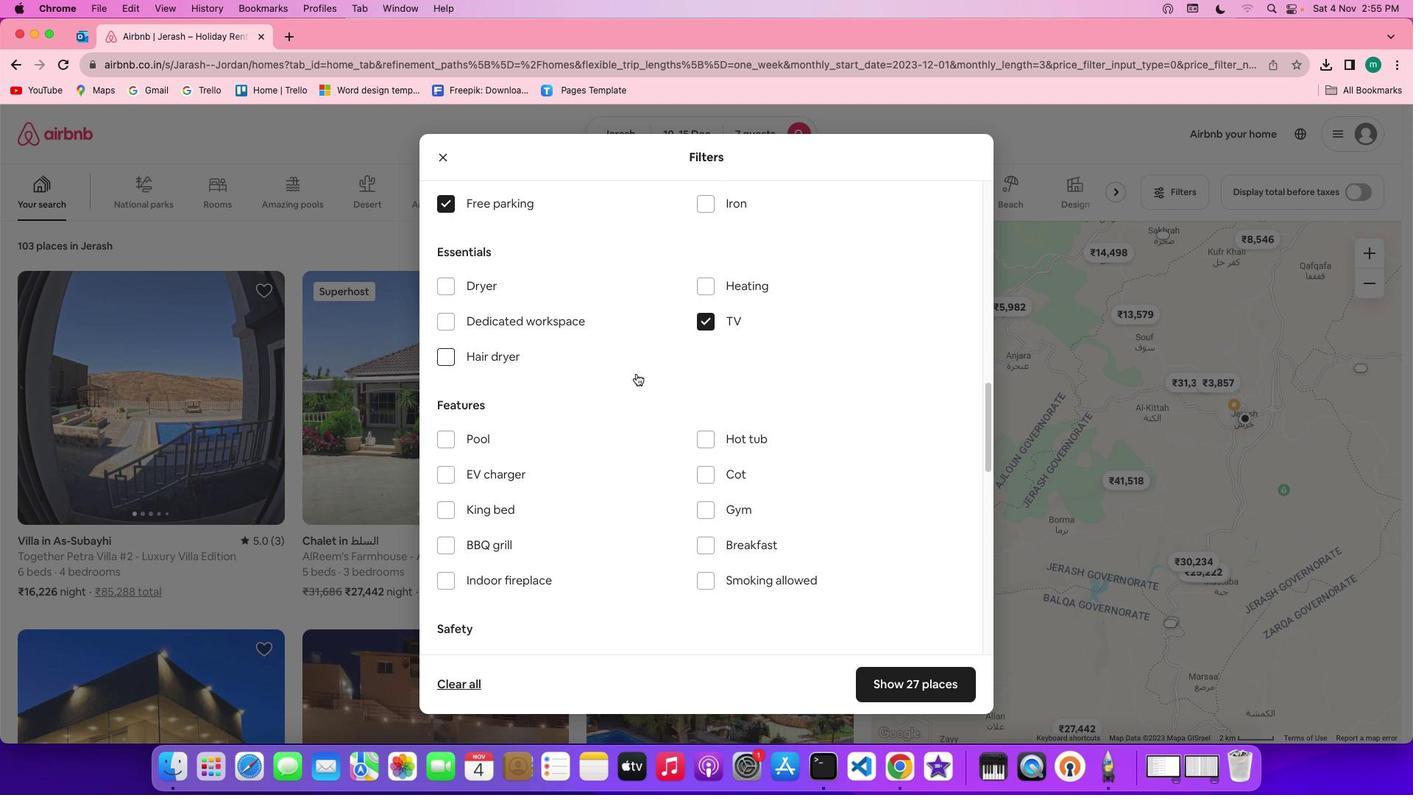 
Action: Mouse moved to (645, 386)
Screenshot: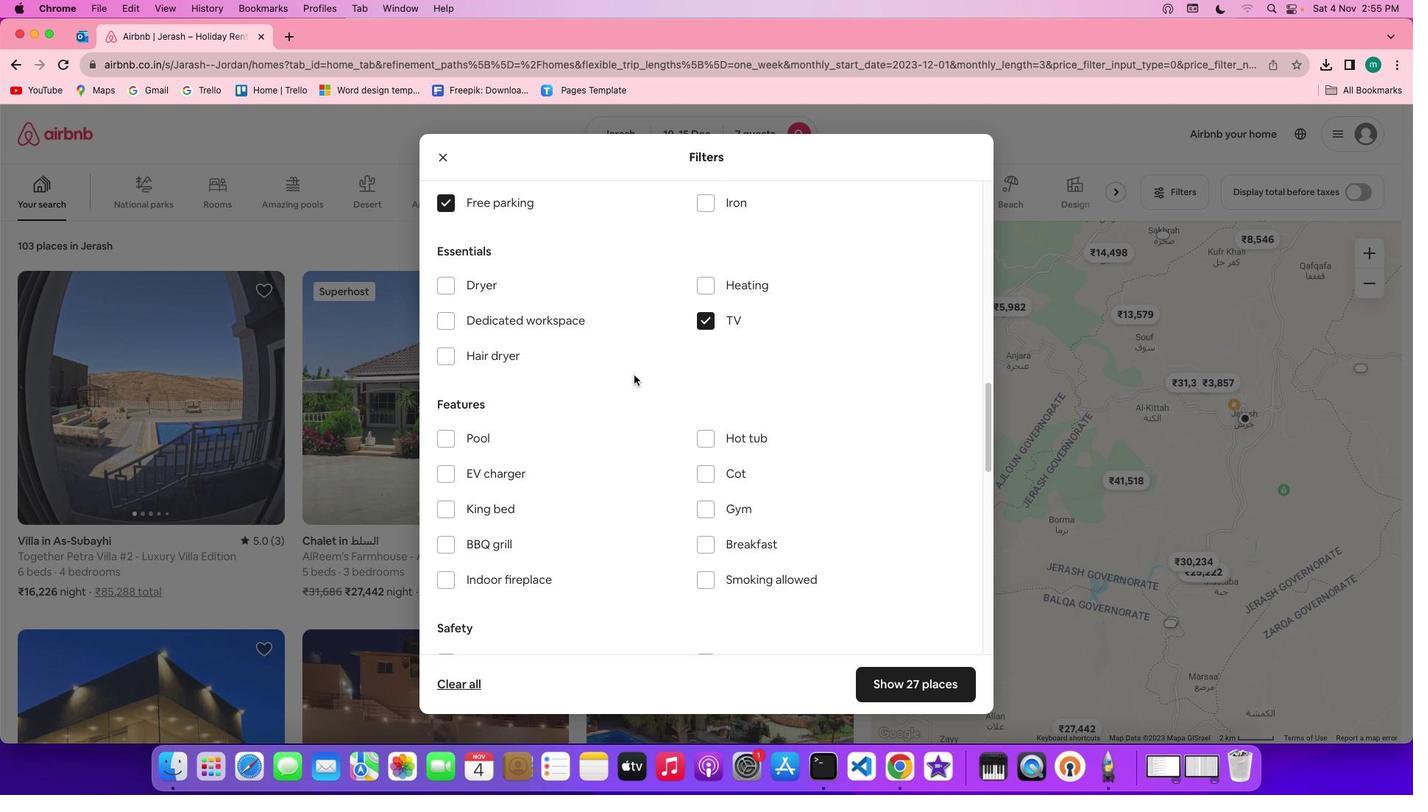 
Action: Mouse scrolled (645, 386) with delta (11, 11)
Screenshot: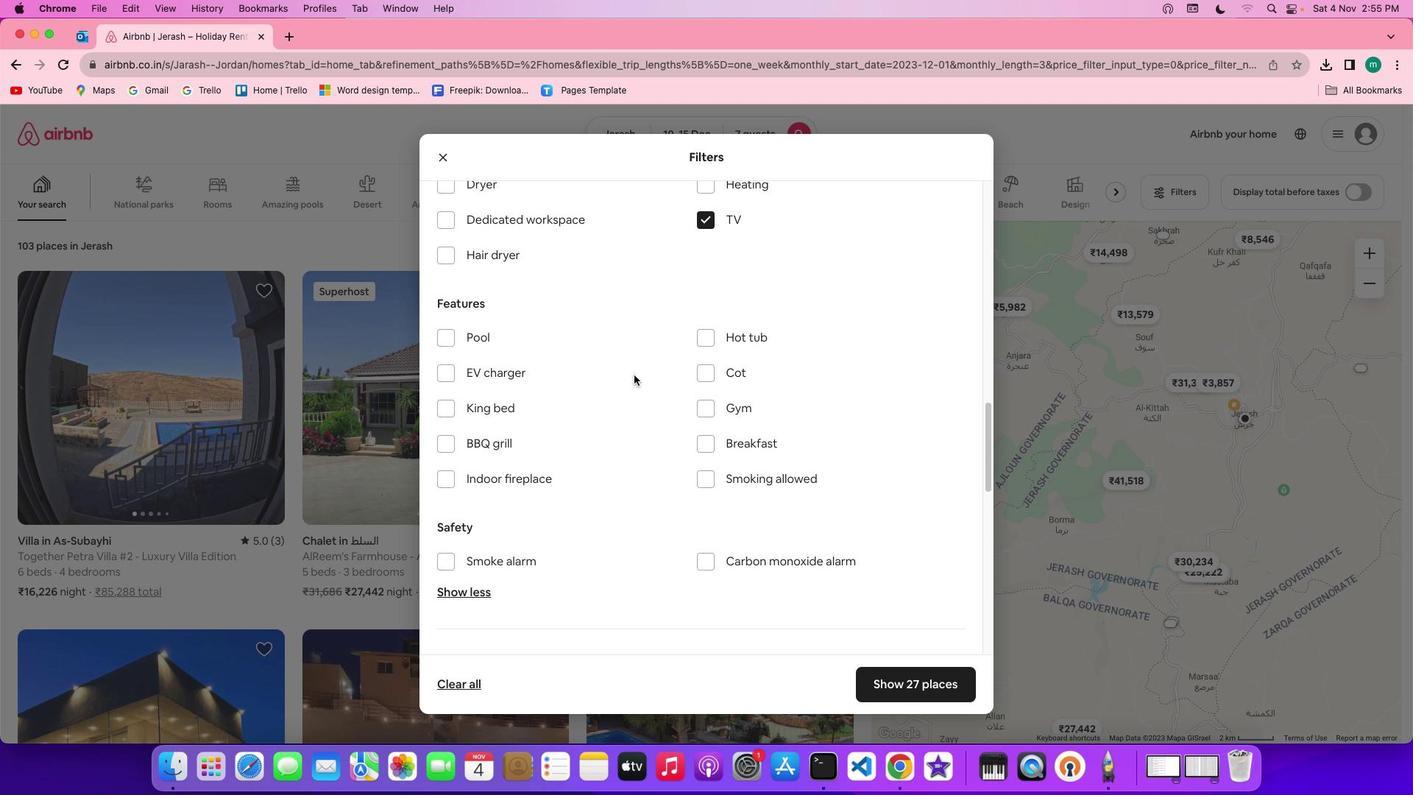 
Action: Mouse scrolled (645, 386) with delta (11, 11)
Screenshot: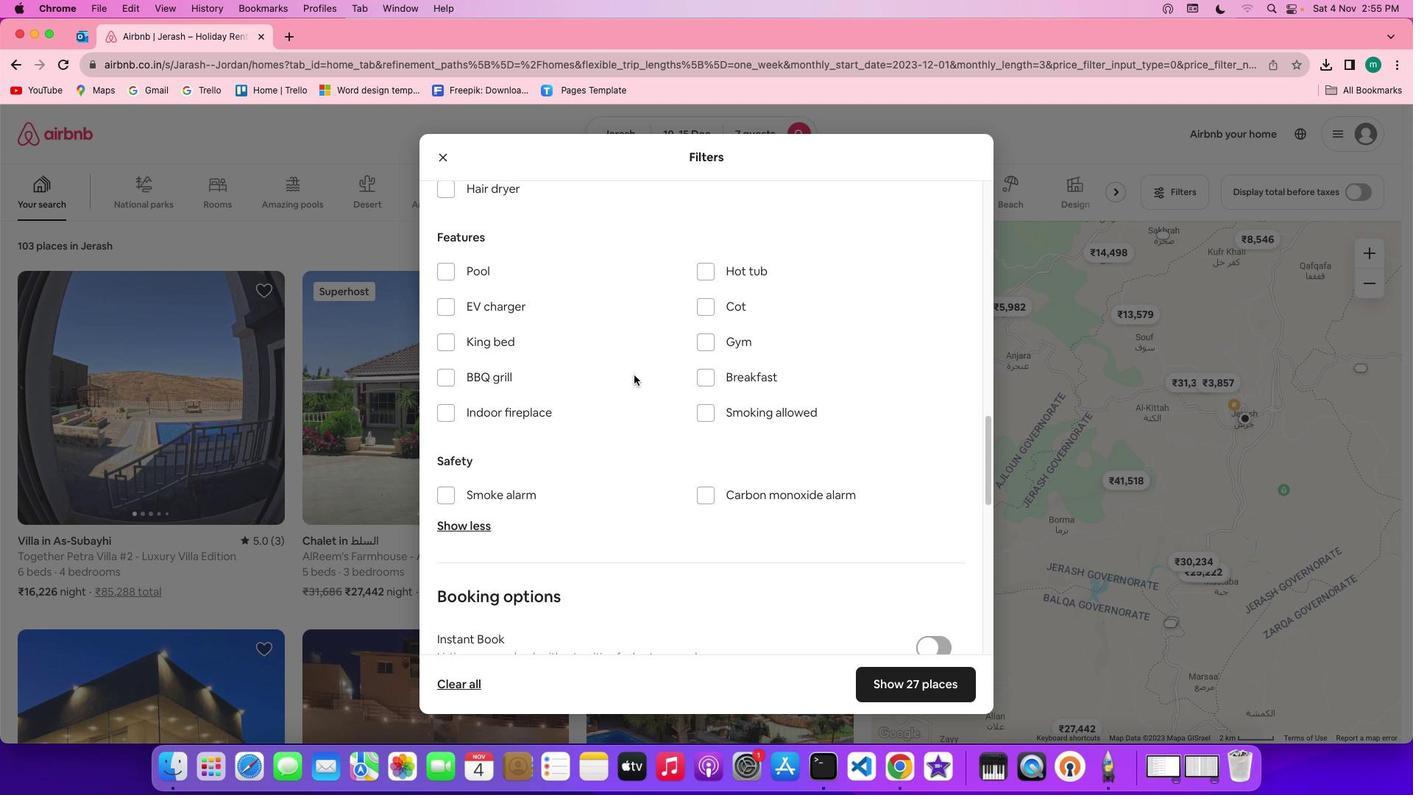 
Action: Mouse scrolled (645, 386) with delta (11, 9)
Screenshot: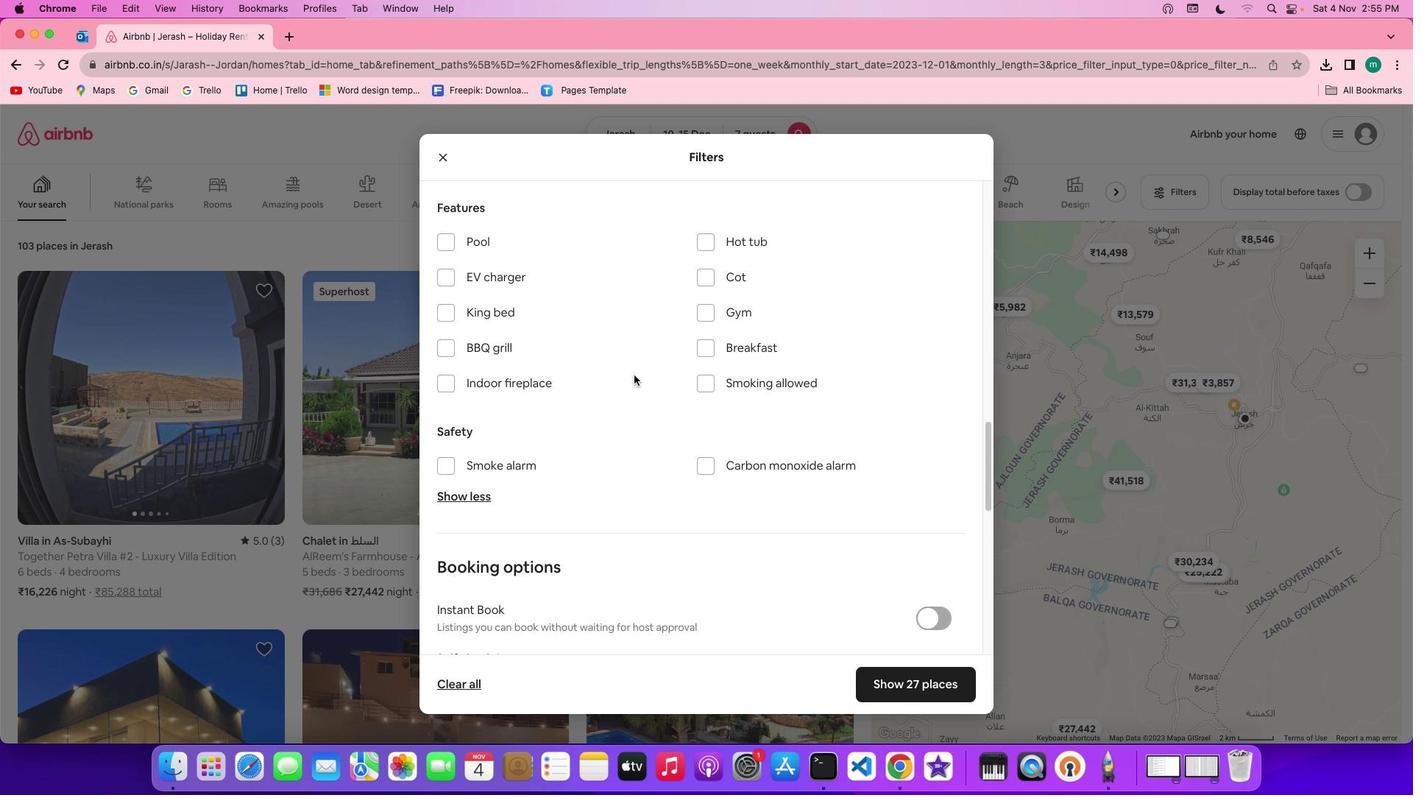 
Action: Mouse scrolled (645, 386) with delta (11, 8)
Screenshot: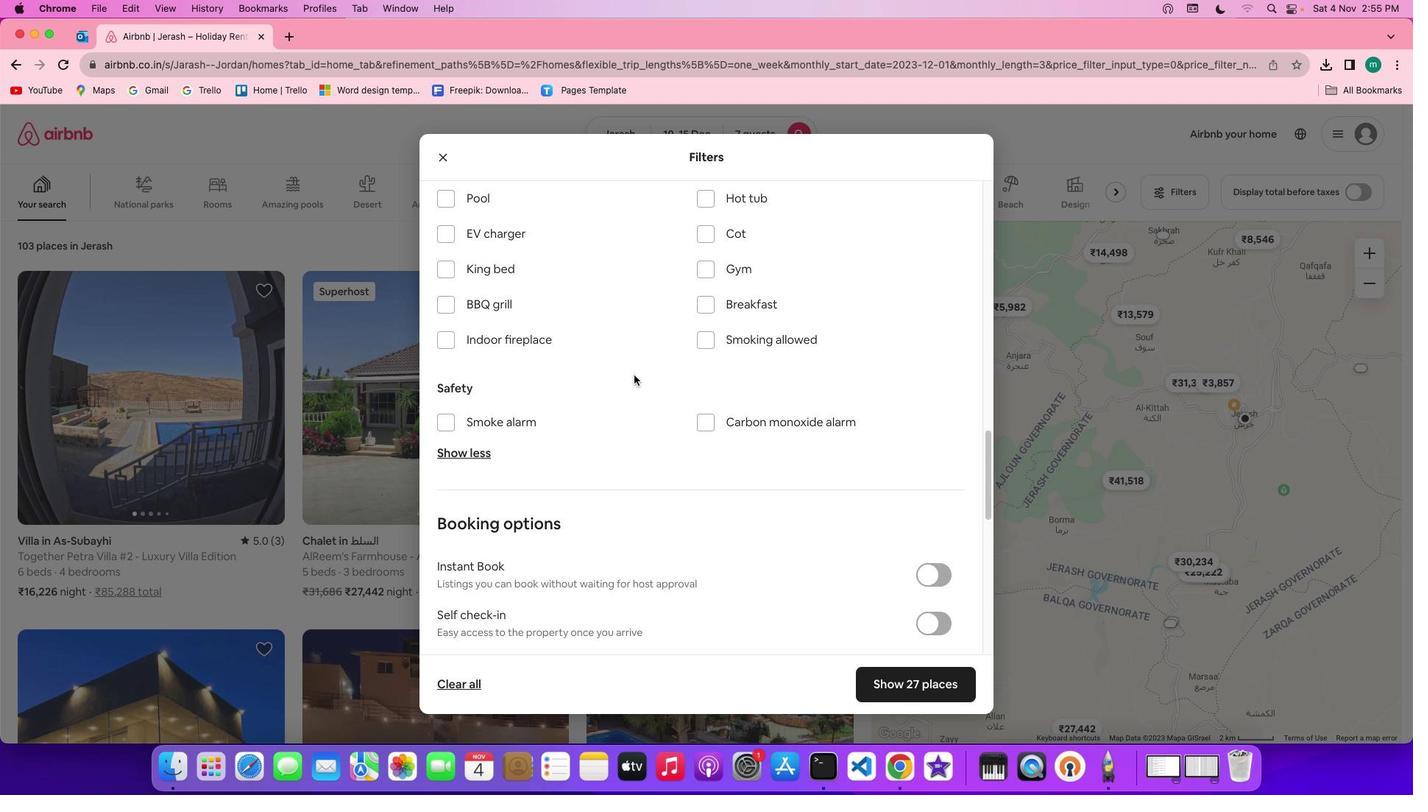 
Action: Mouse moved to (722, 276)
Screenshot: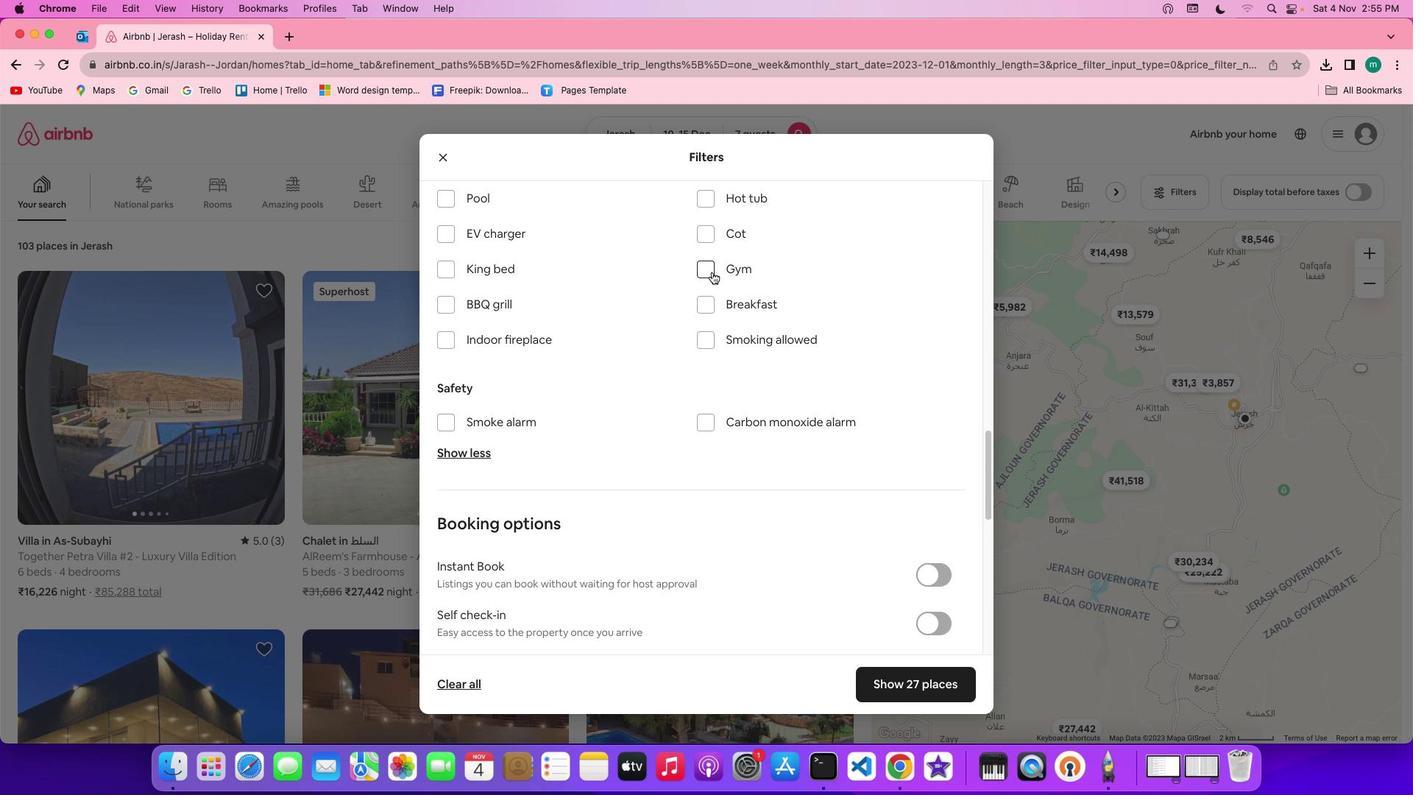 
Action: Mouse pressed left at (722, 276)
Screenshot: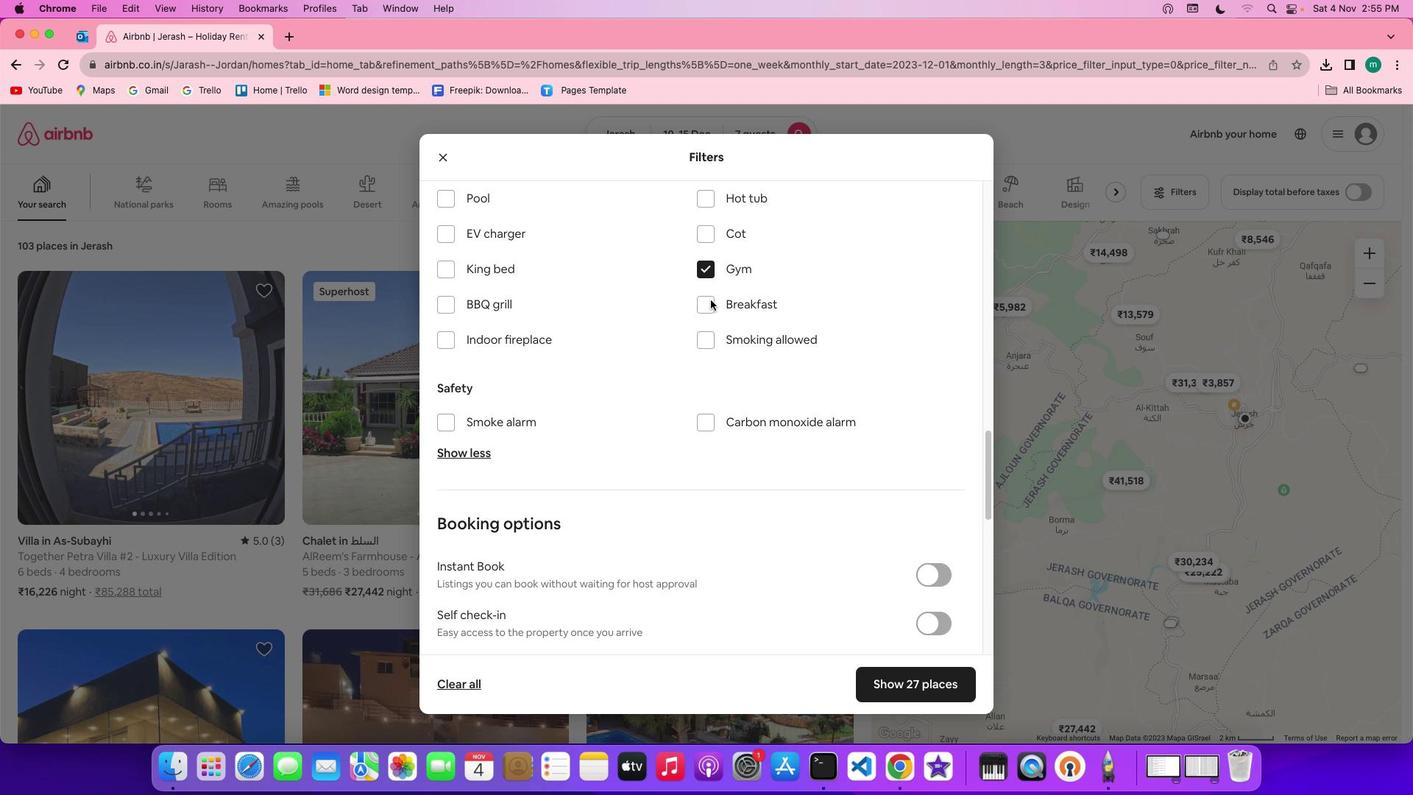 
Action: Mouse moved to (720, 313)
Screenshot: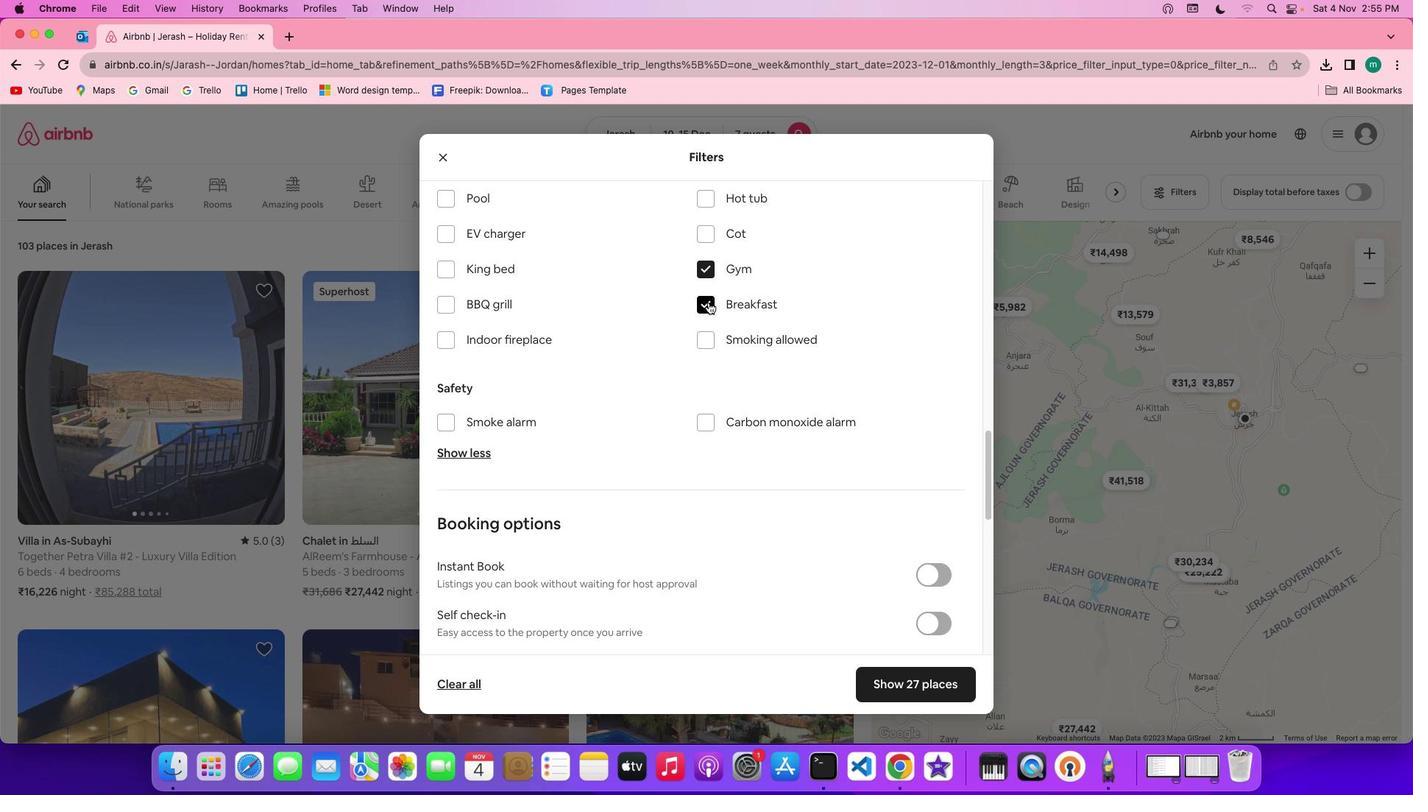 
Action: Mouse pressed left at (720, 313)
Screenshot: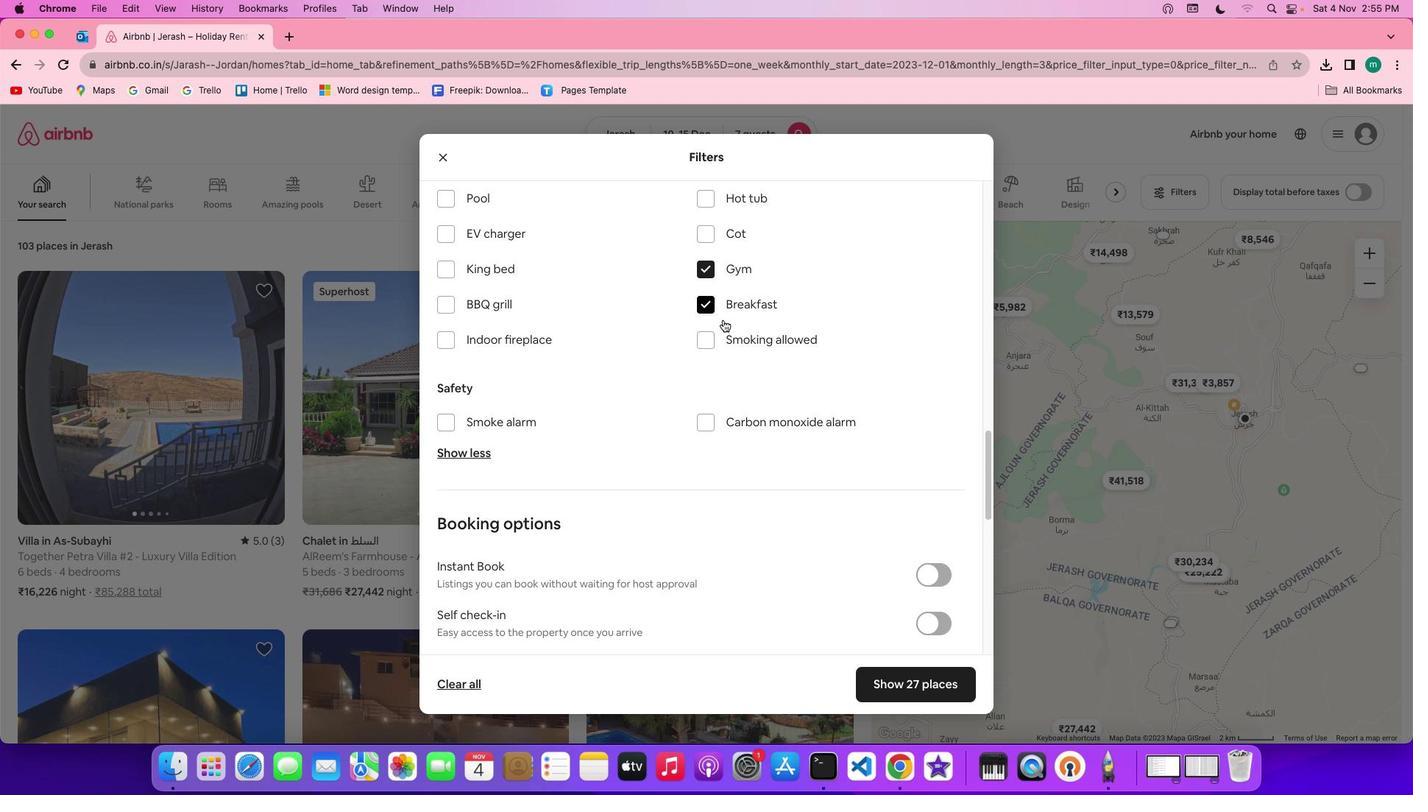 
Action: Mouse moved to (767, 395)
Screenshot: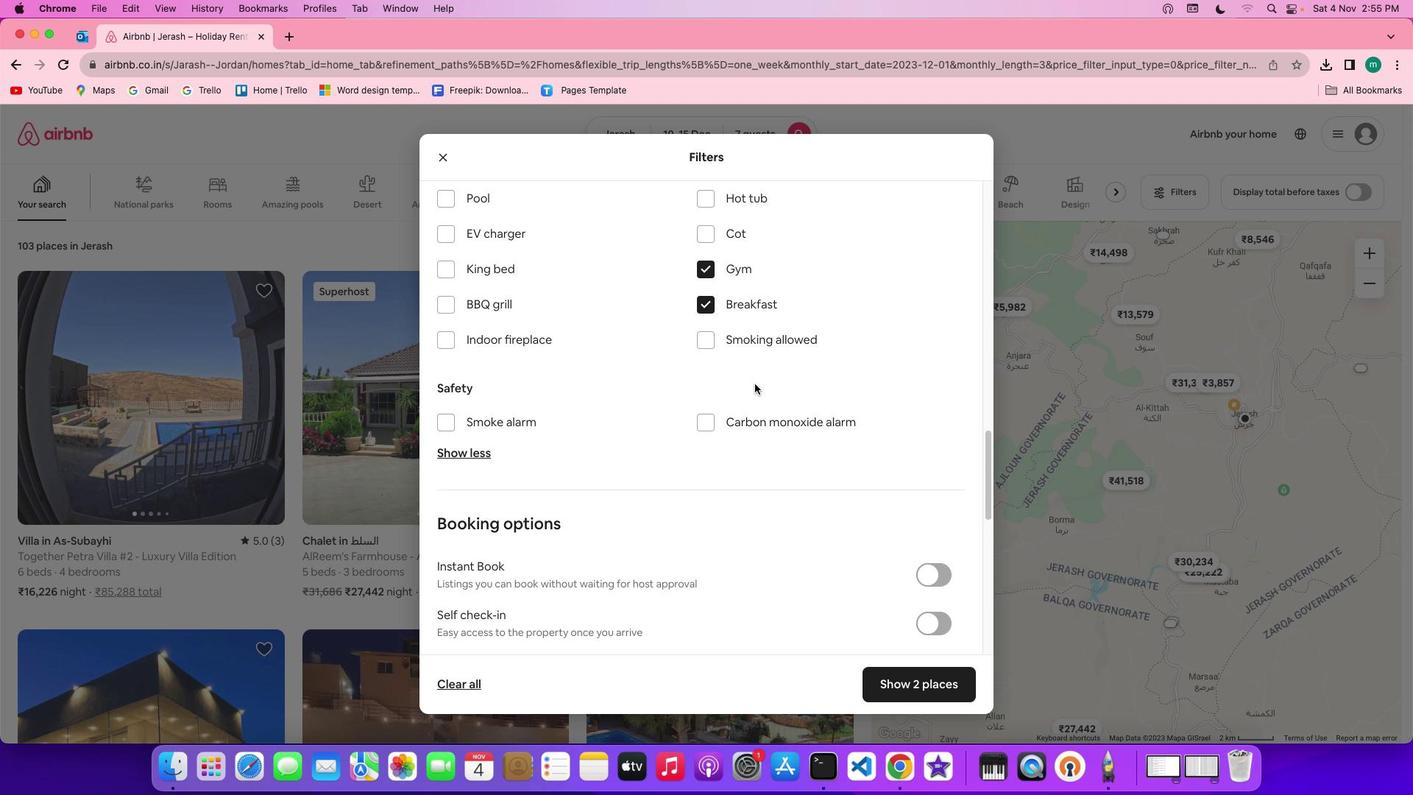 
Action: Mouse scrolled (767, 395) with delta (11, 11)
Screenshot: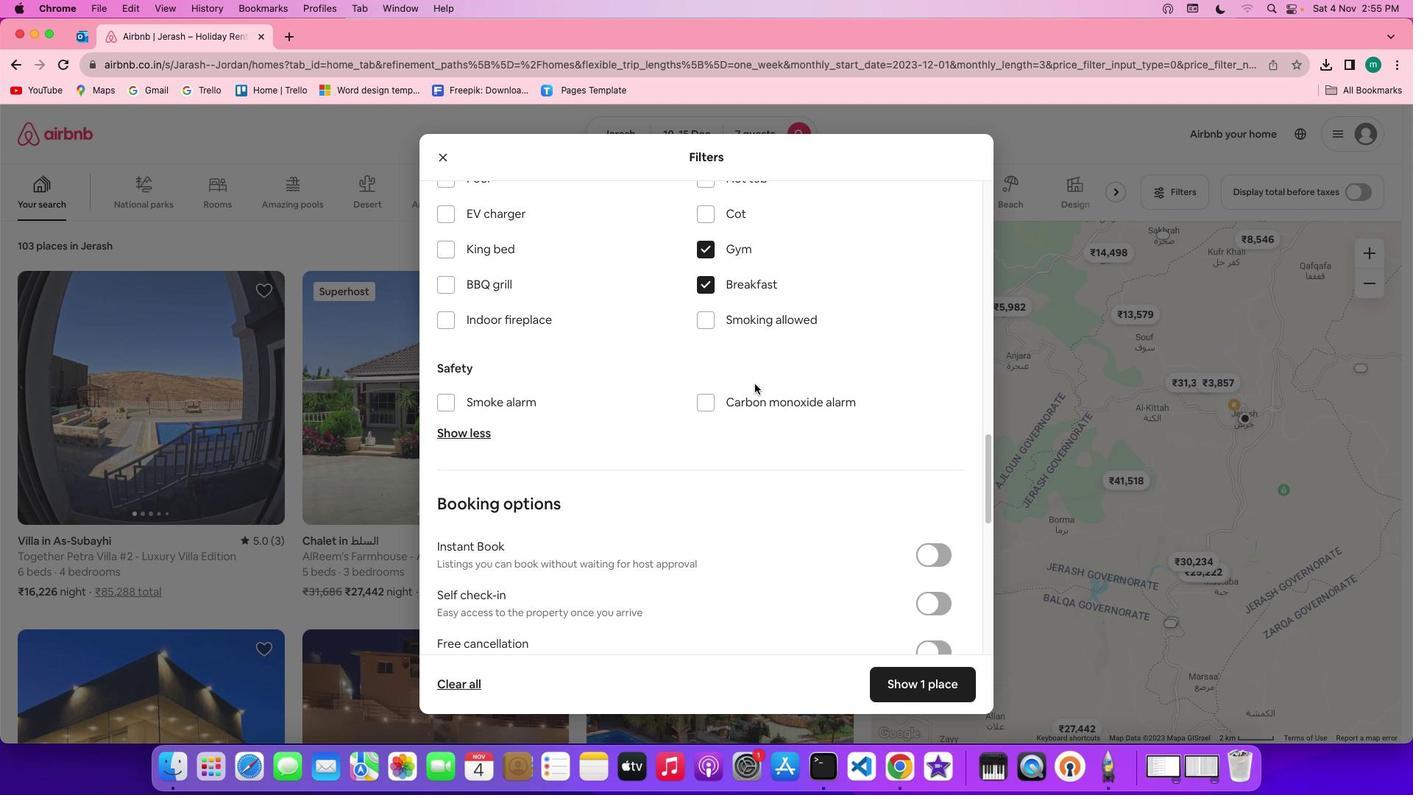 
Action: Mouse scrolled (767, 395) with delta (11, 11)
Screenshot: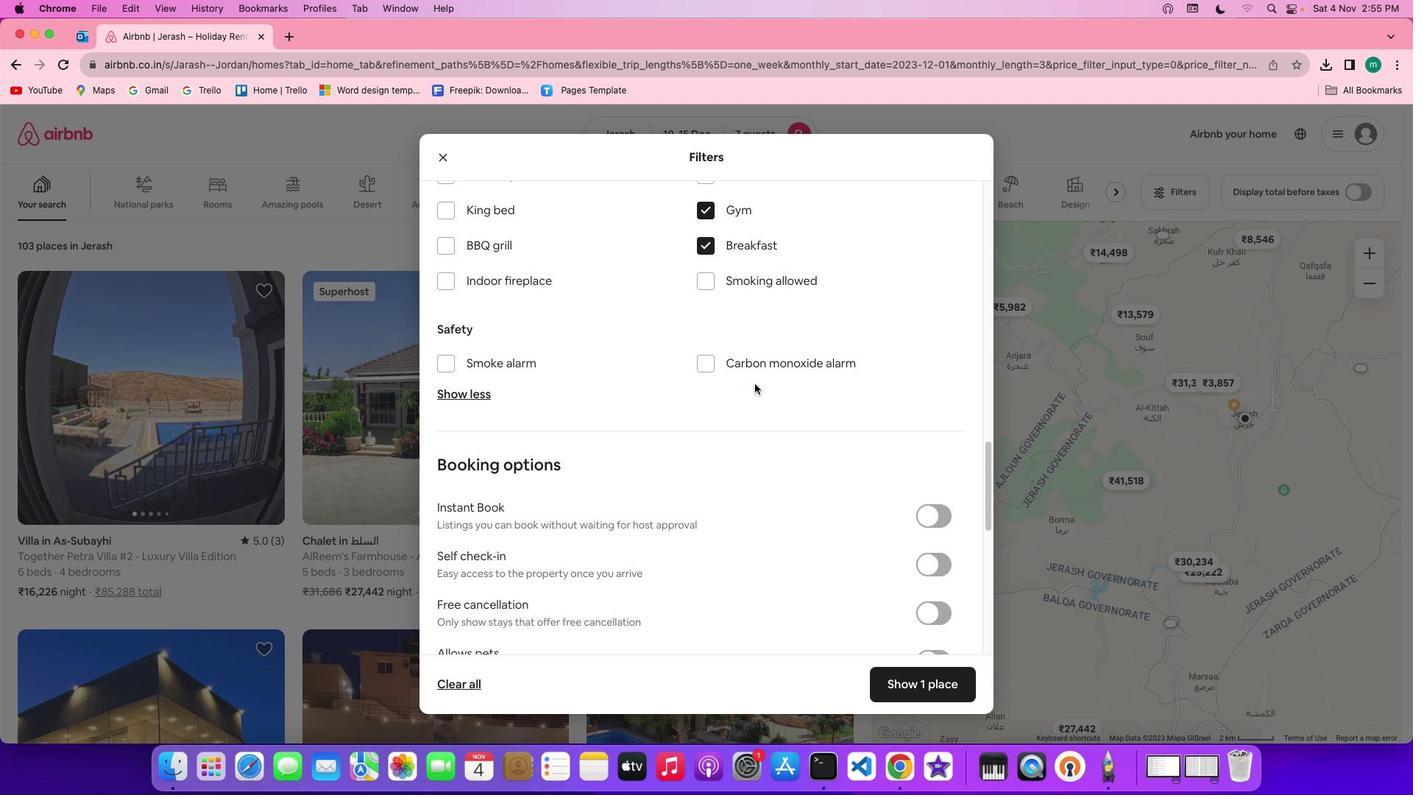 
Action: Mouse scrolled (767, 395) with delta (11, 11)
Screenshot: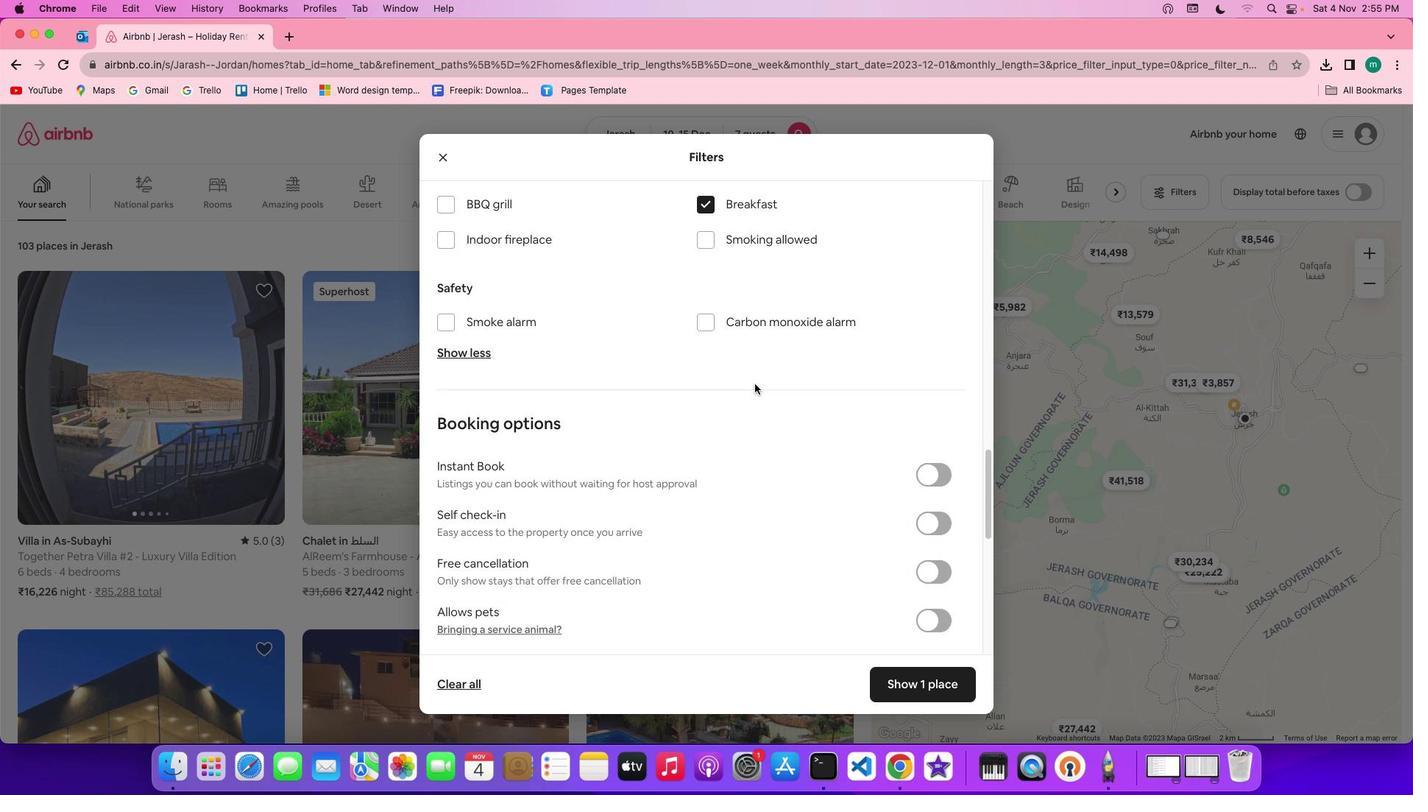 
Action: Mouse moved to (766, 395)
Screenshot: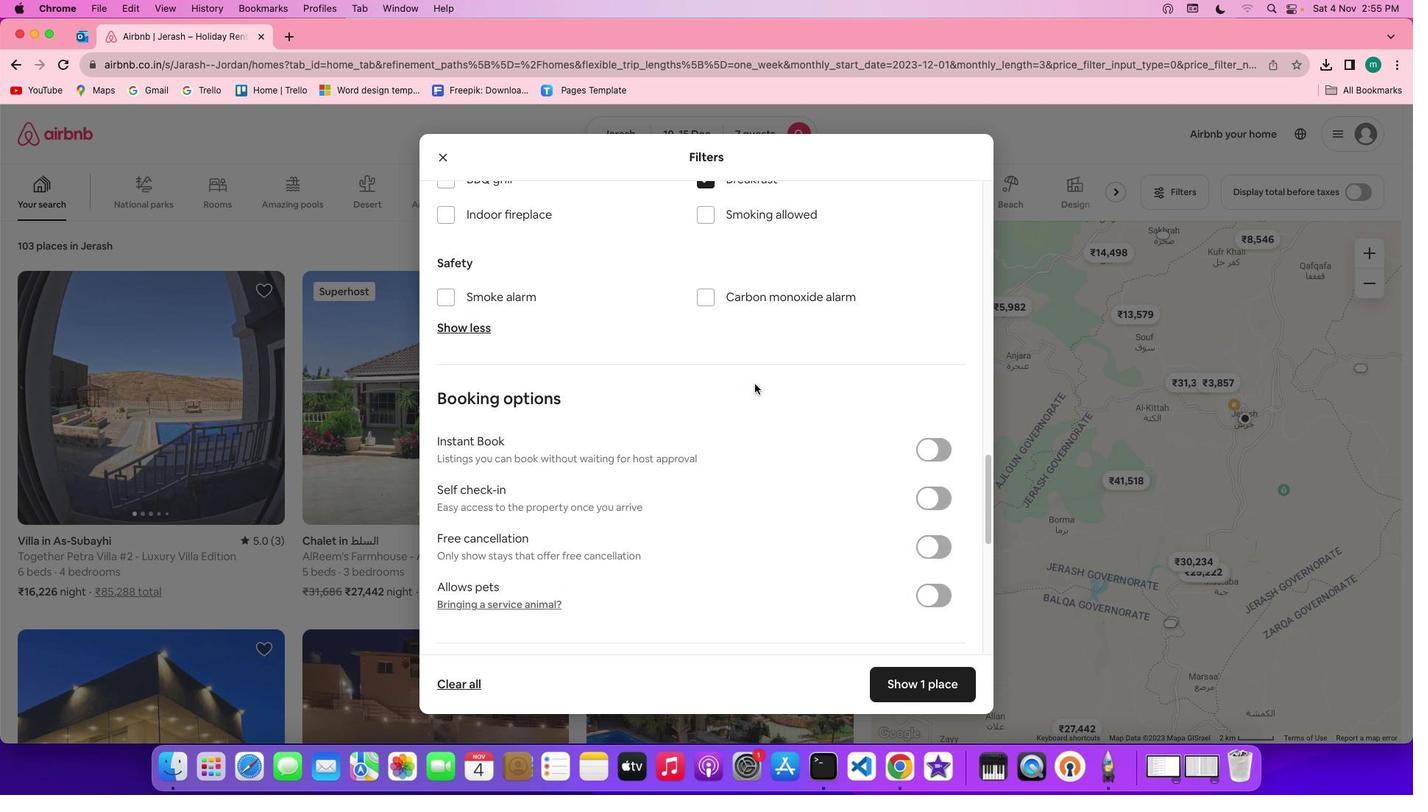 
Action: Mouse scrolled (766, 395) with delta (11, 10)
Screenshot: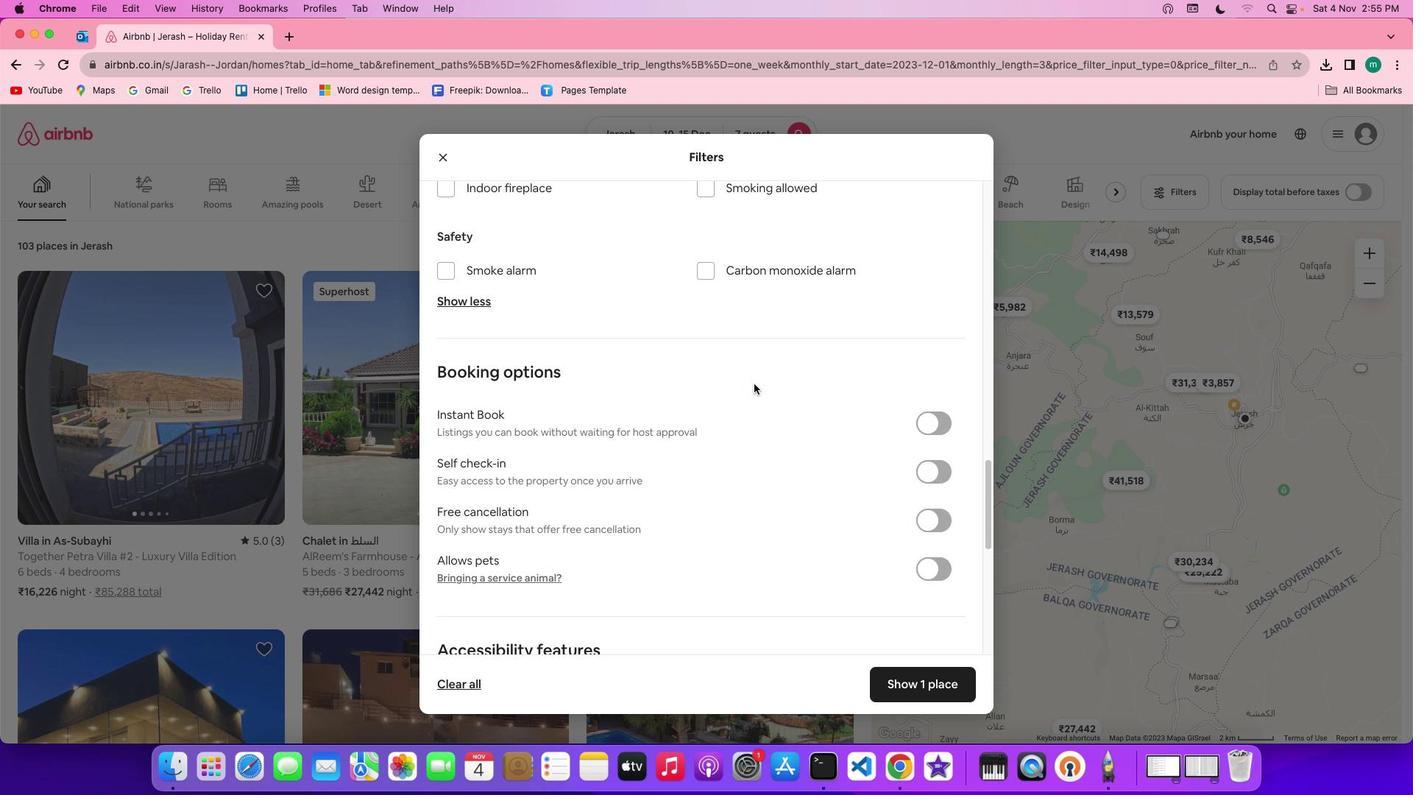 
Action: Mouse scrolled (766, 395) with delta (11, 10)
Screenshot: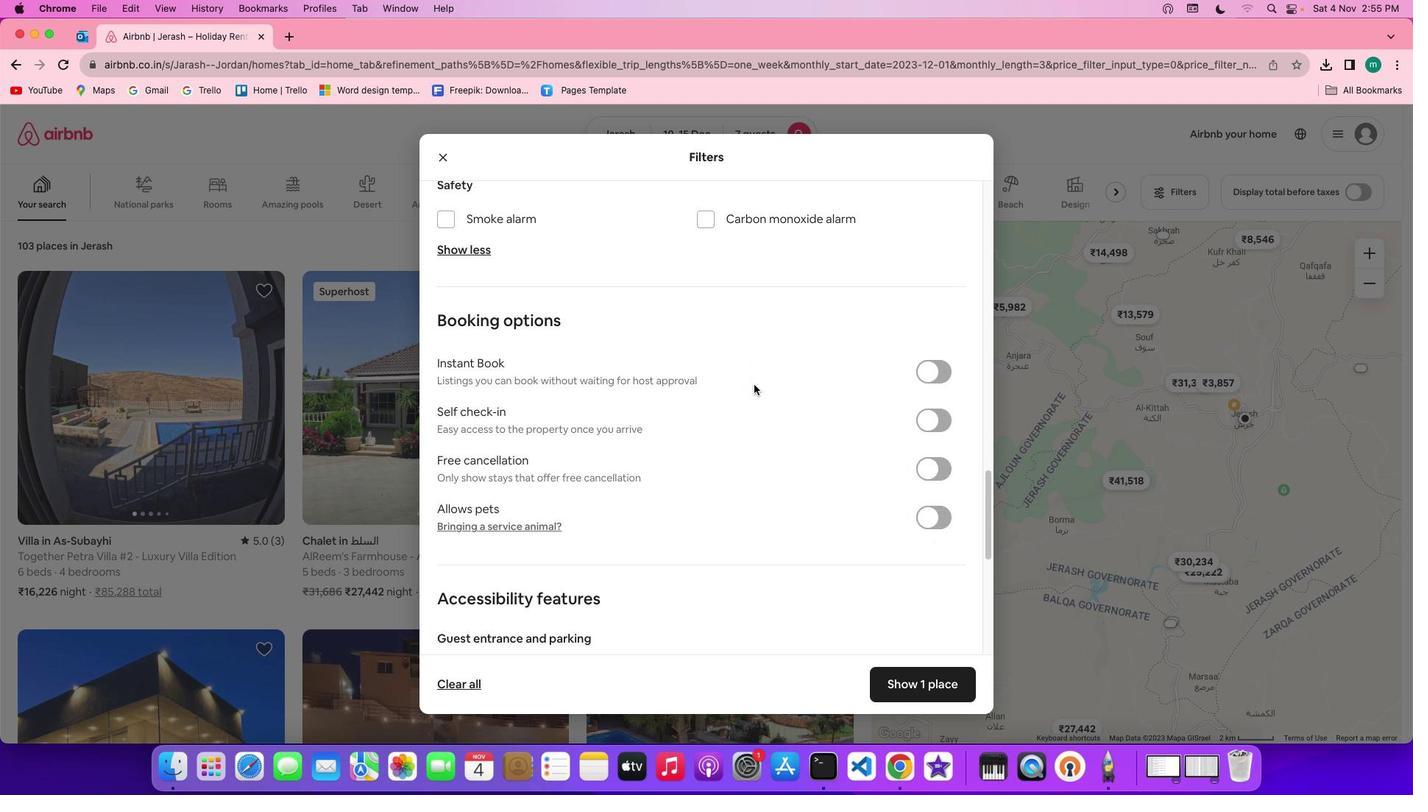 
Action: Mouse moved to (766, 396)
Screenshot: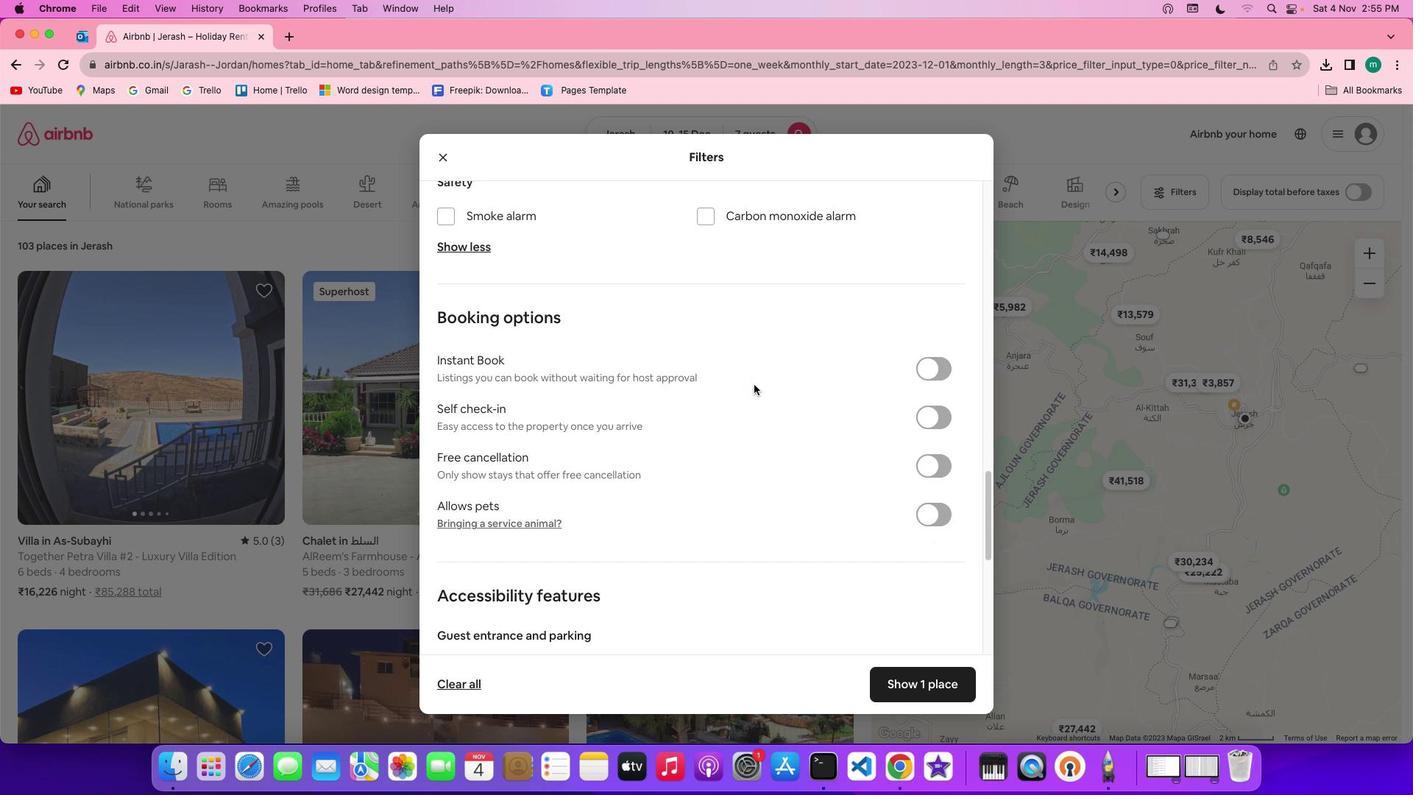 
Action: Mouse scrolled (766, 396) with delta (11, 11)
Screenshot: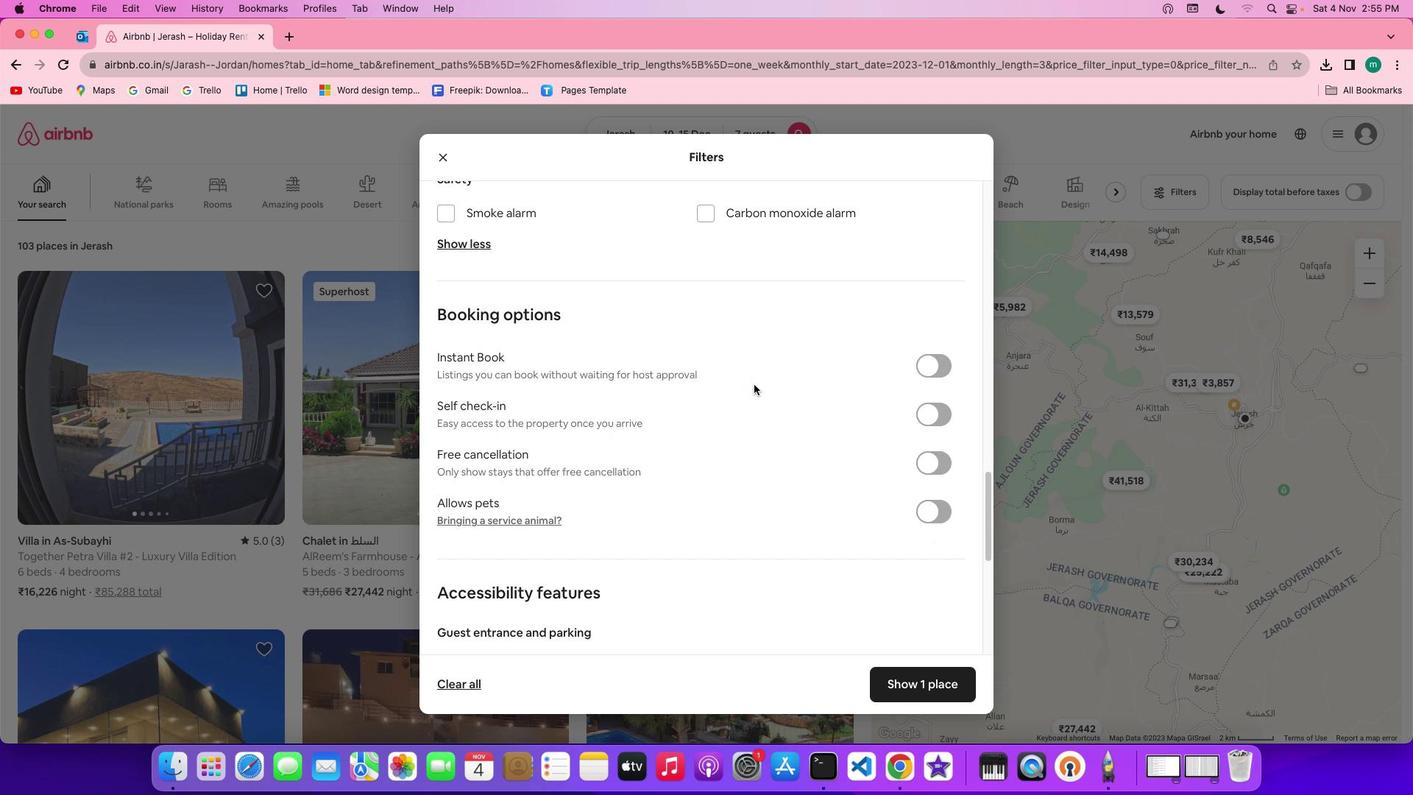 
Action: Mouse scrolled (766, 396) with delta (11, 11)
Screenshot: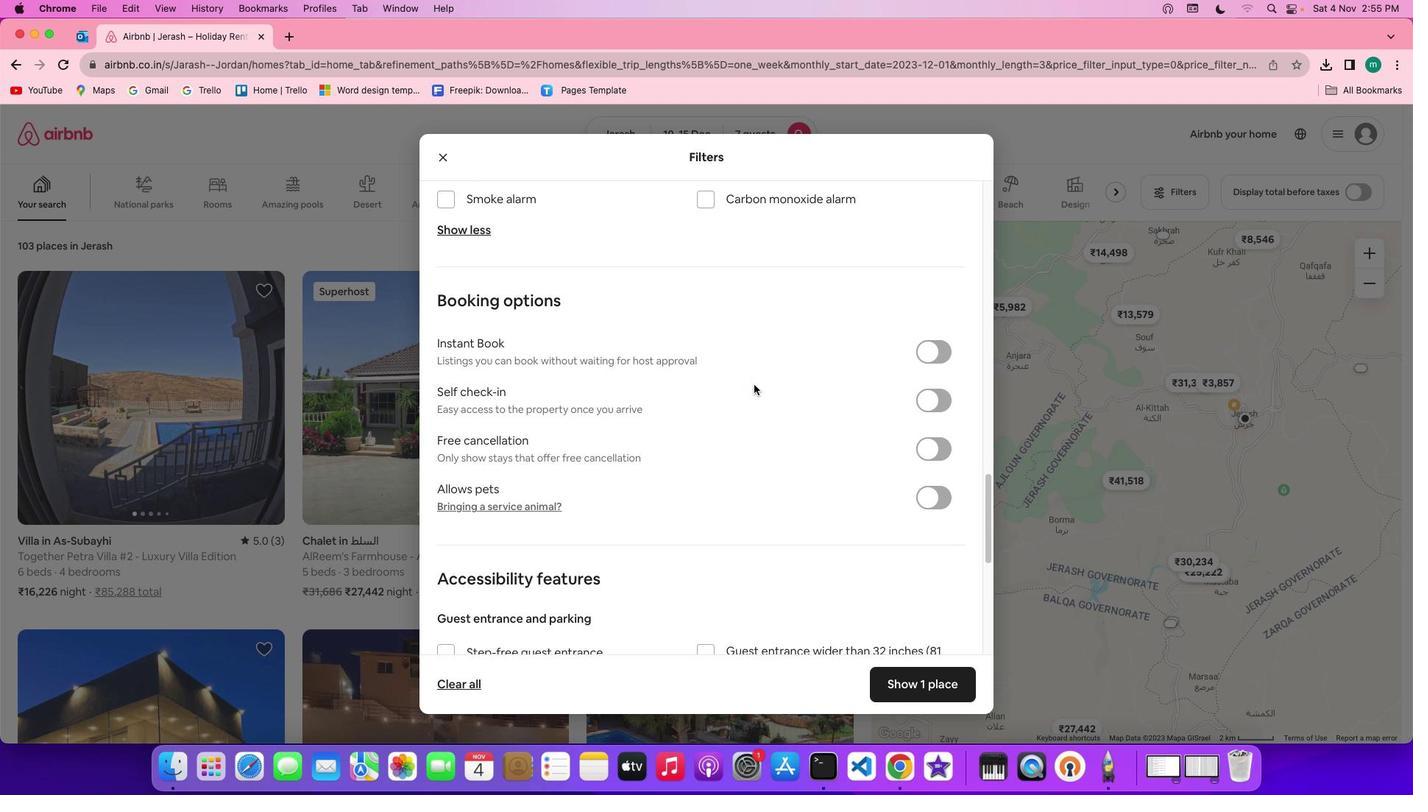 
Action: Mouse scrolled (766, 396) with delta (11, 11)
Screenshot: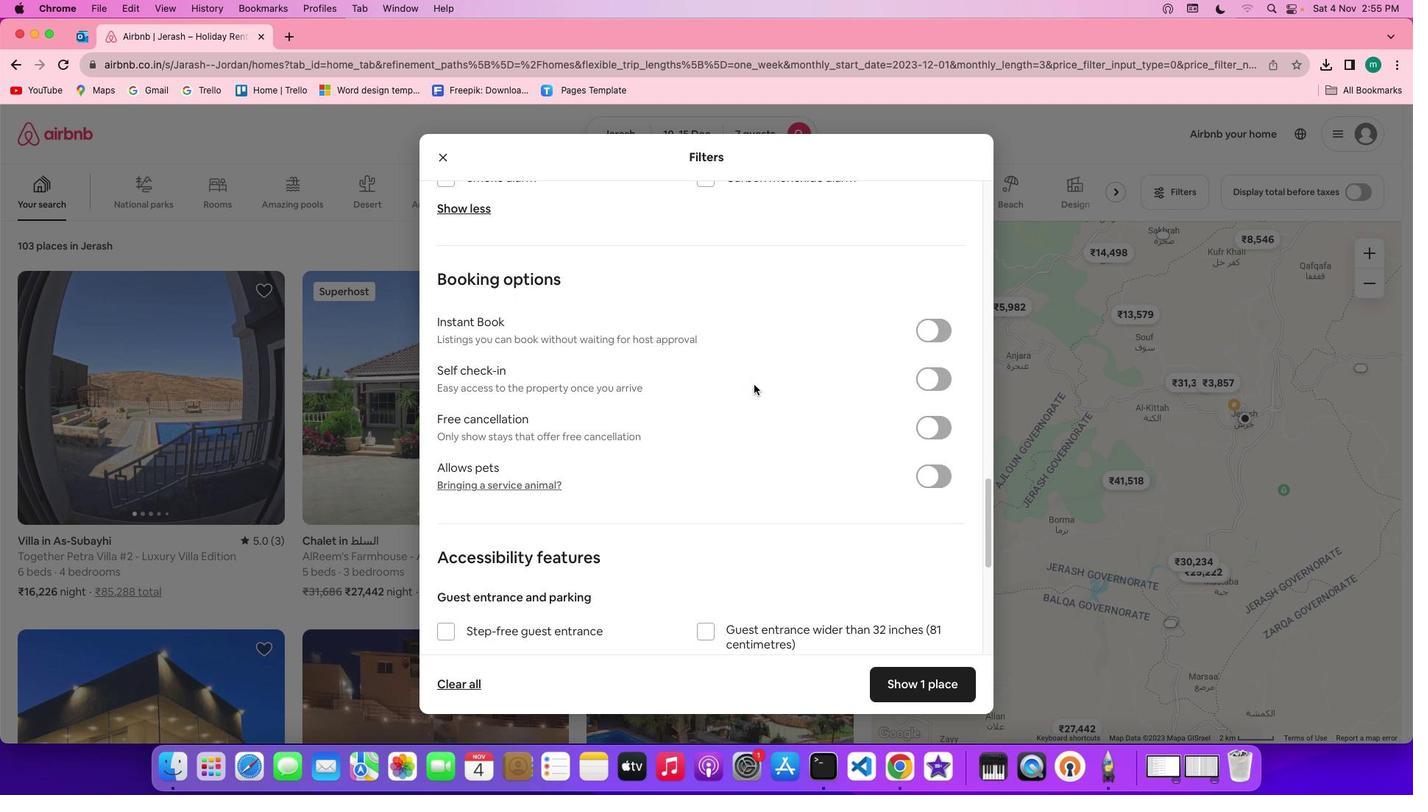
Action: Mouse scrolled (766, 396) with delta (11, 11)
Screenshot: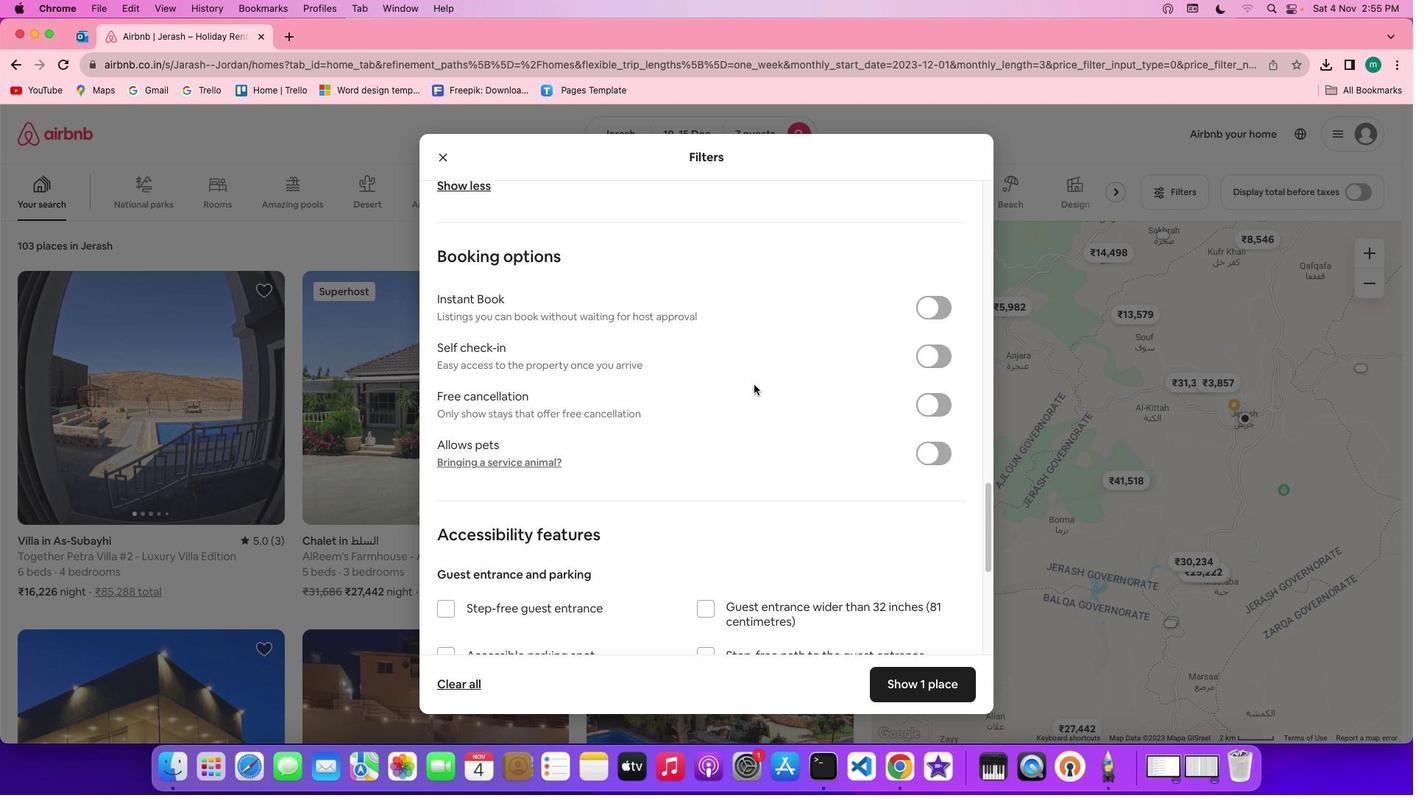 
Action: Mouse moved to (765, 398)
Screenshot: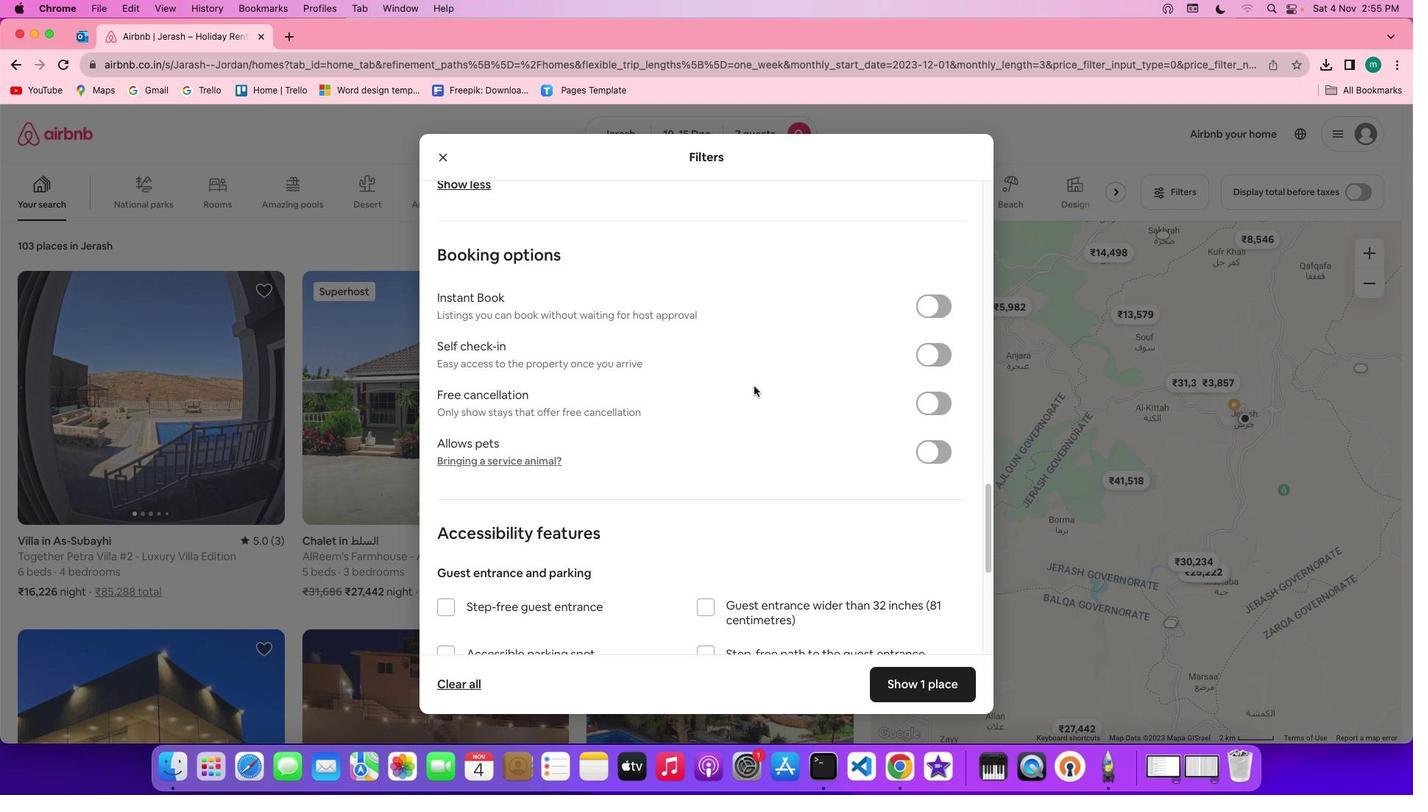 
Action: Mouse scrolled (765, 398) with delta (11, 11)
Screenshot: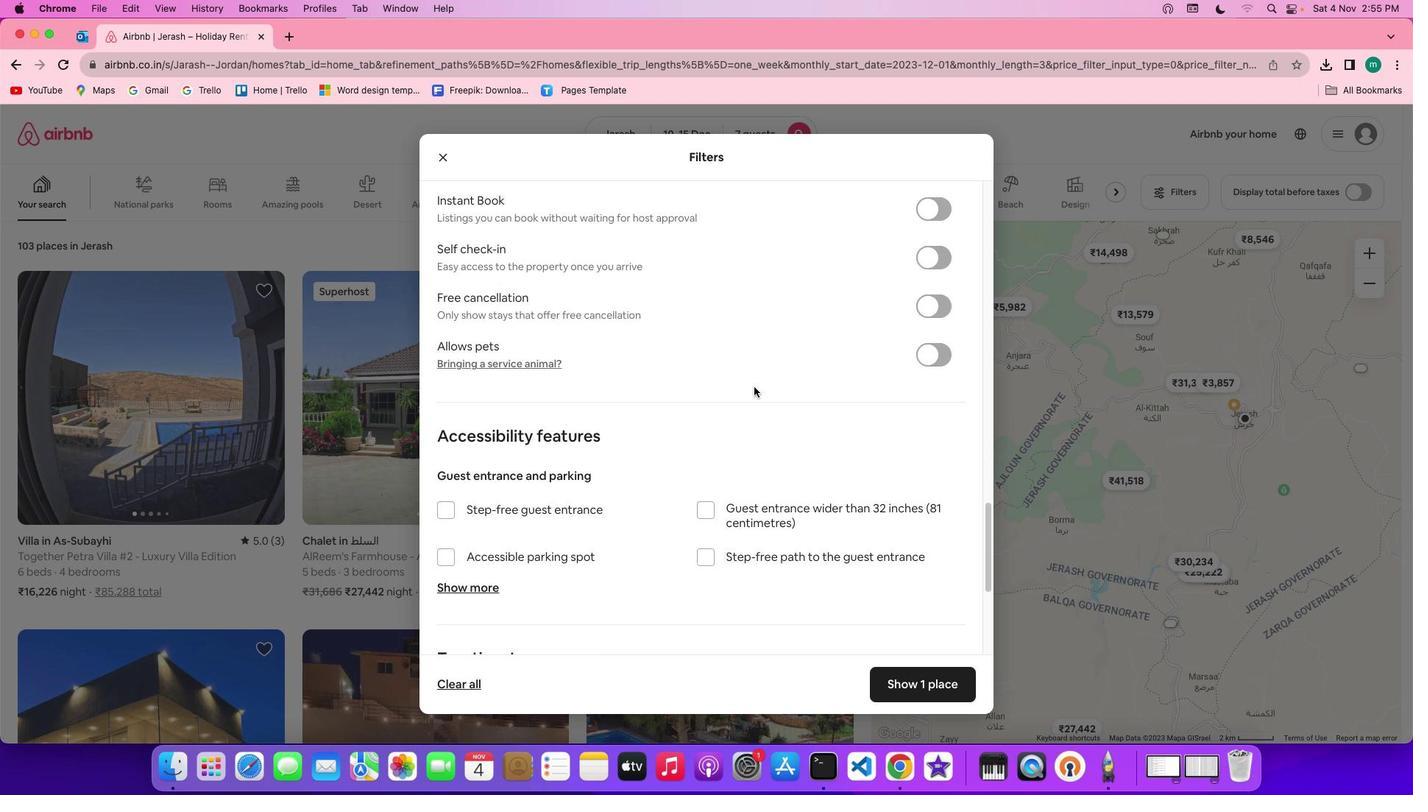 
Action: Mouse scrolled (765, 398) with delta (11, 11)
Screenshot: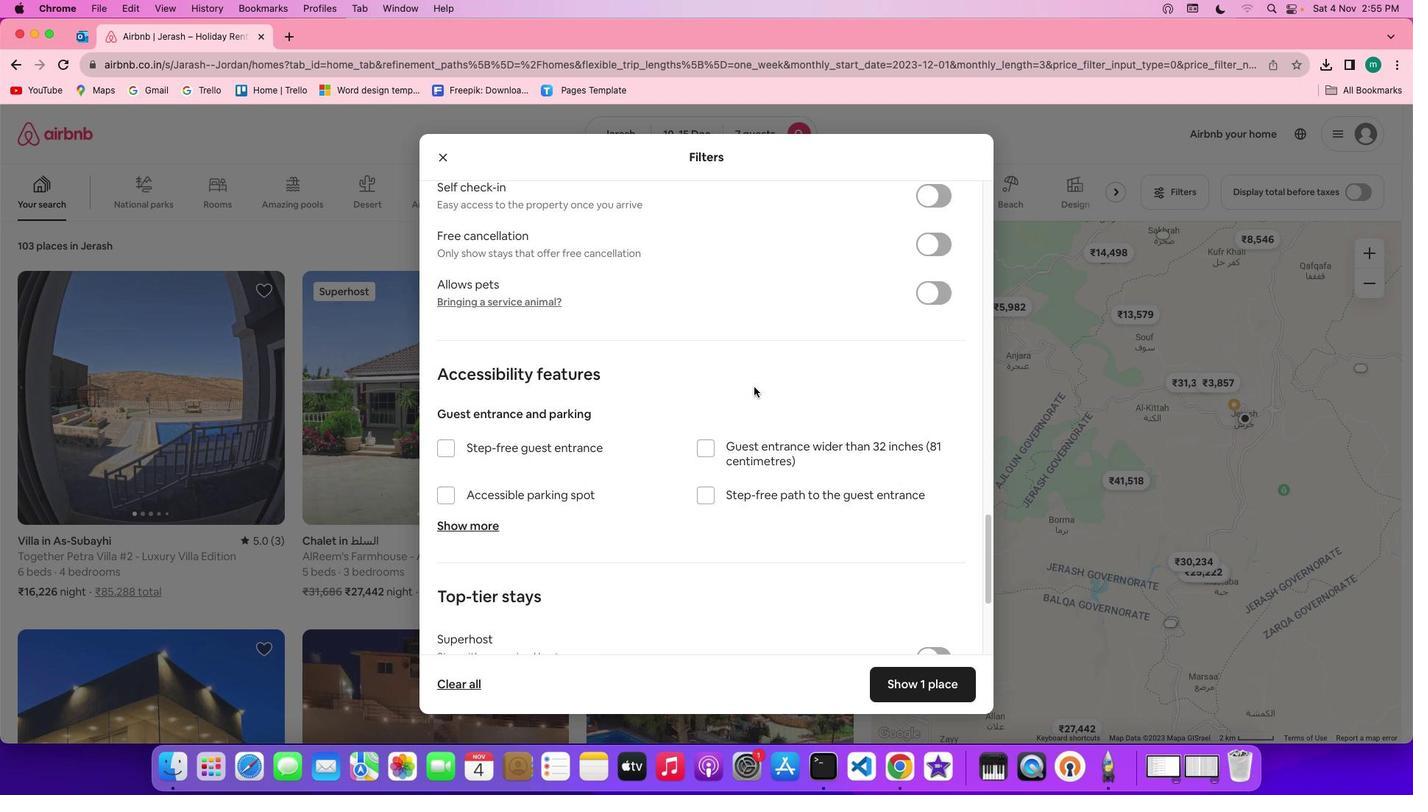
Action: Mouse scrolled (765, 398) with delta (11, 10)
Screenshot: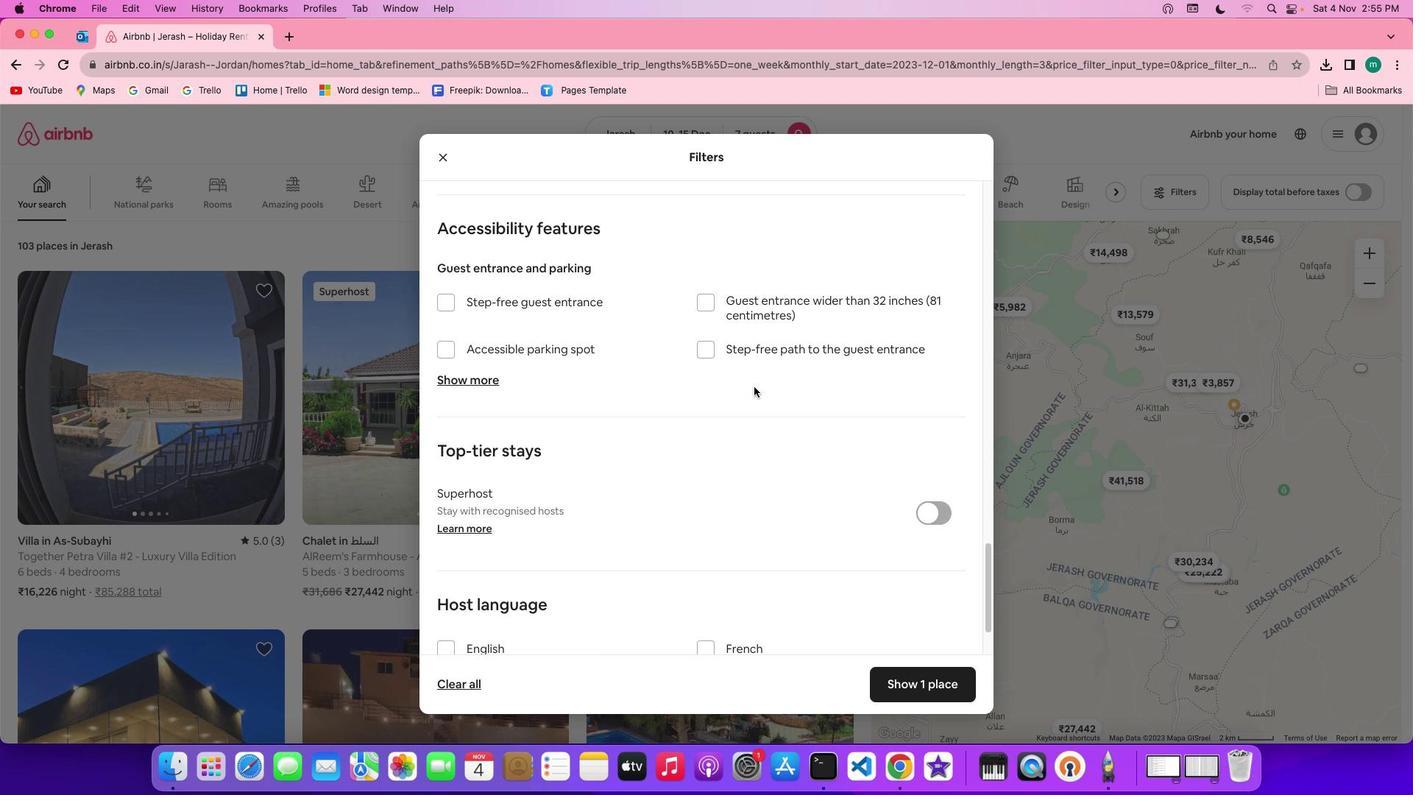 
Action: Mouse scrolled (765, 398) with delta (11, 9)
Screenshot: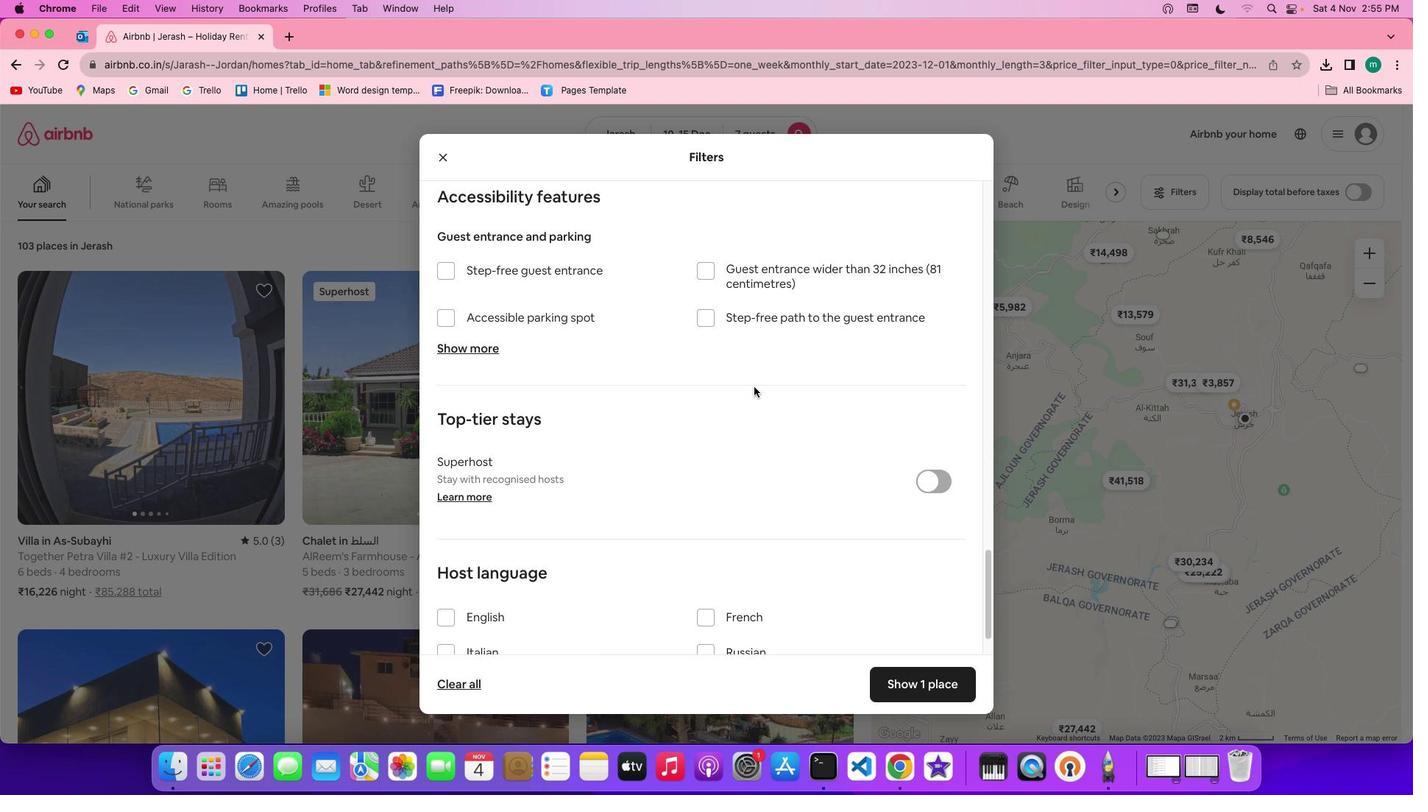 
Action: Mouse scrolled (765, 398) with delta (11, 8)
Screenshot: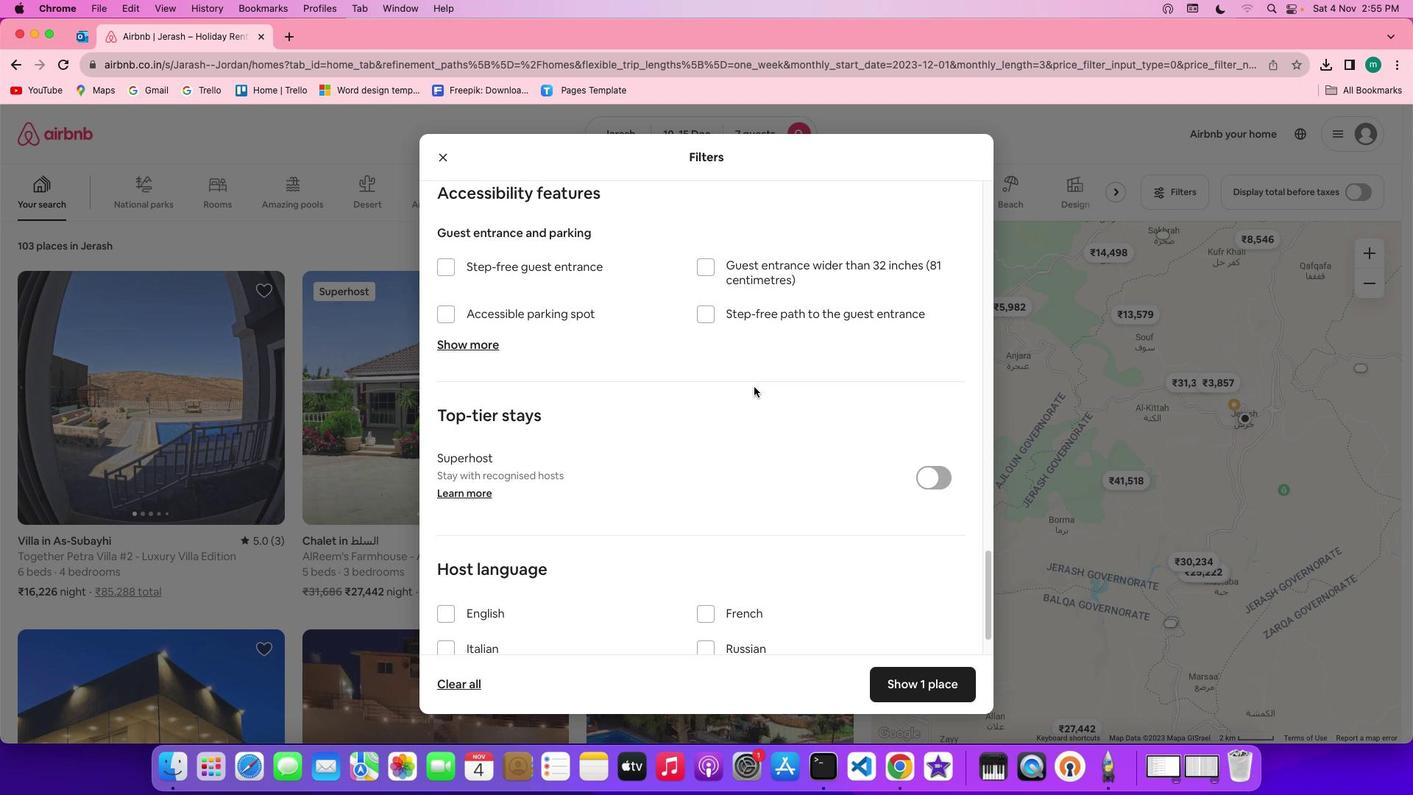 
Action: Mouse moved to (765, 399)
Screenshot: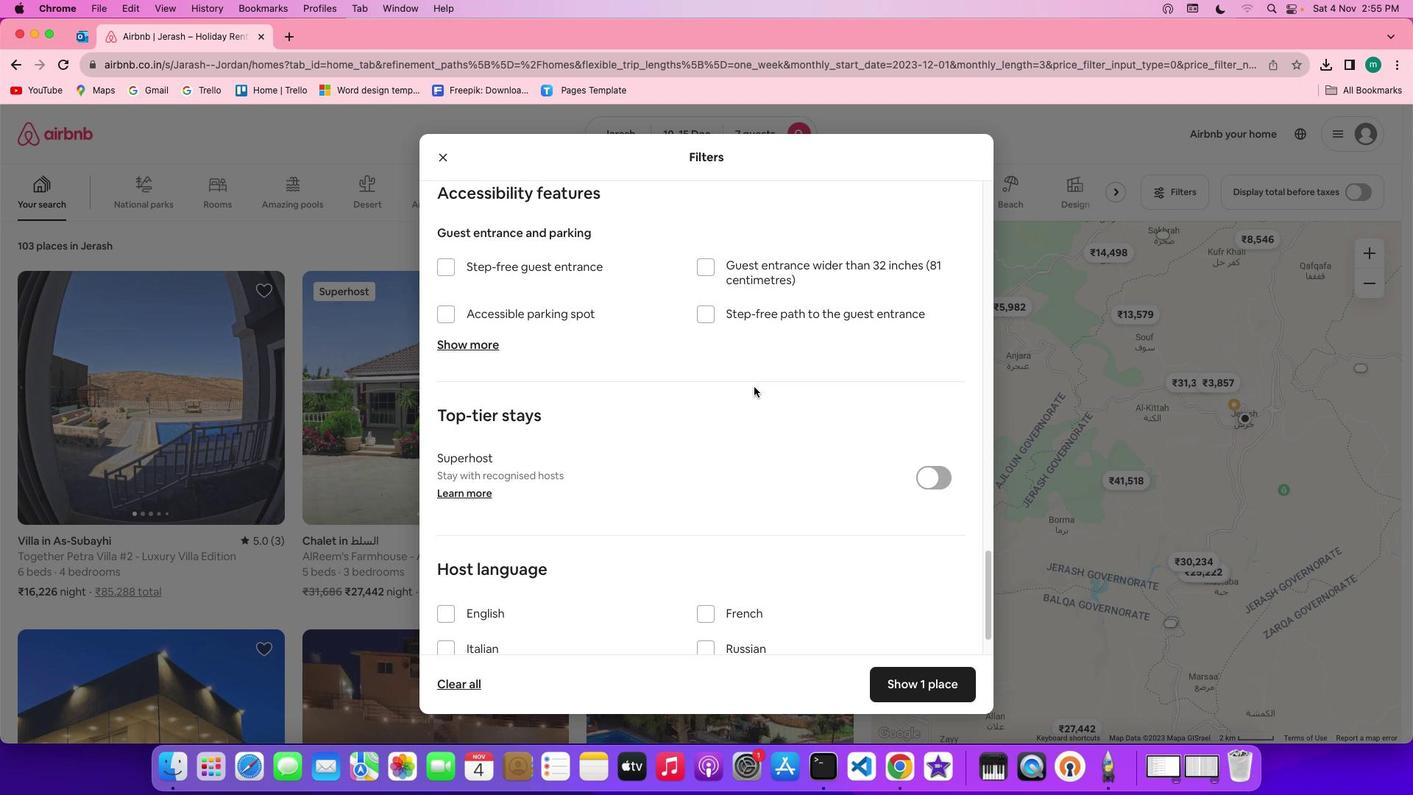 
Action: Mouse scrolled (765, 399) with delta (11, 11)
Screenshot: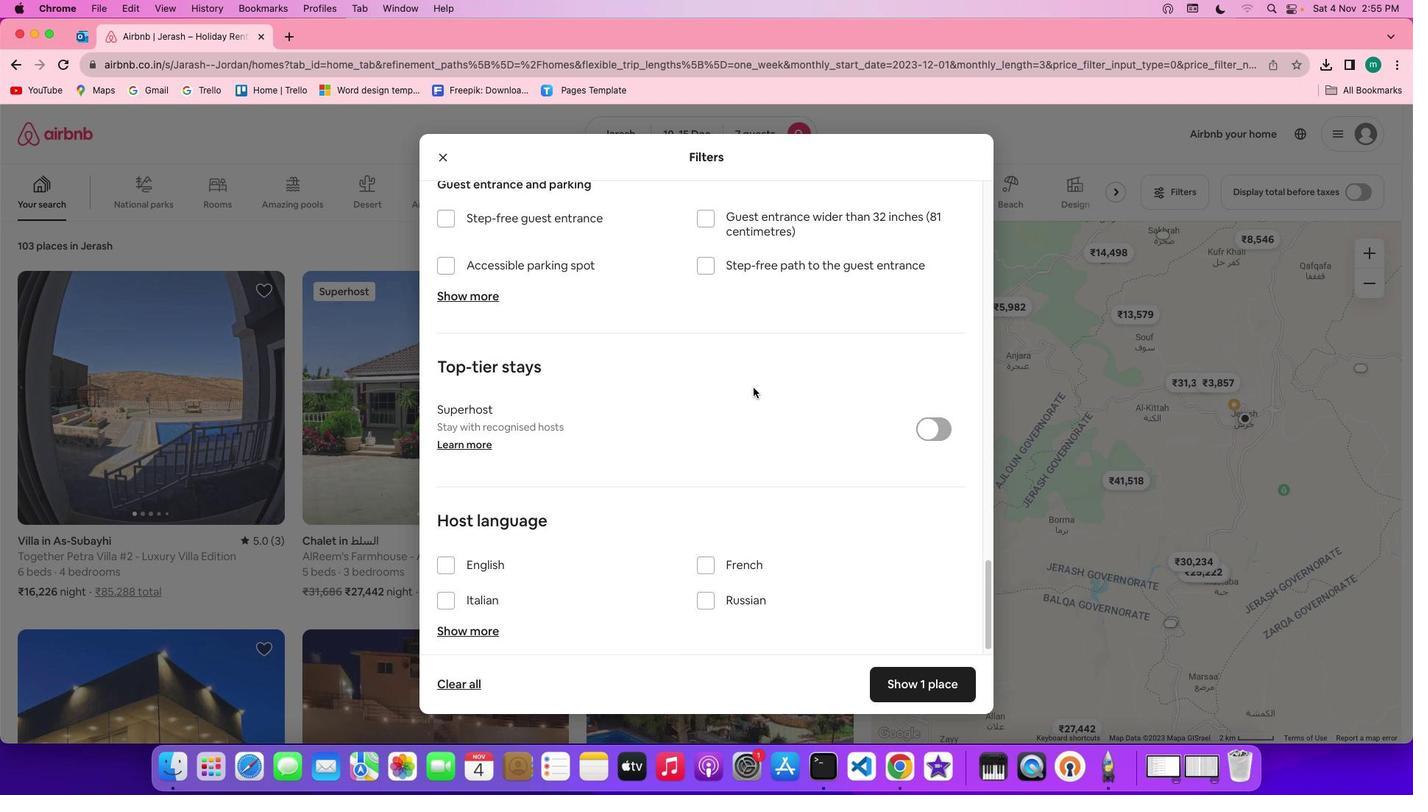 
Action: Mouse scrolled (765, 399) with delta (11, 11)
Screenshot: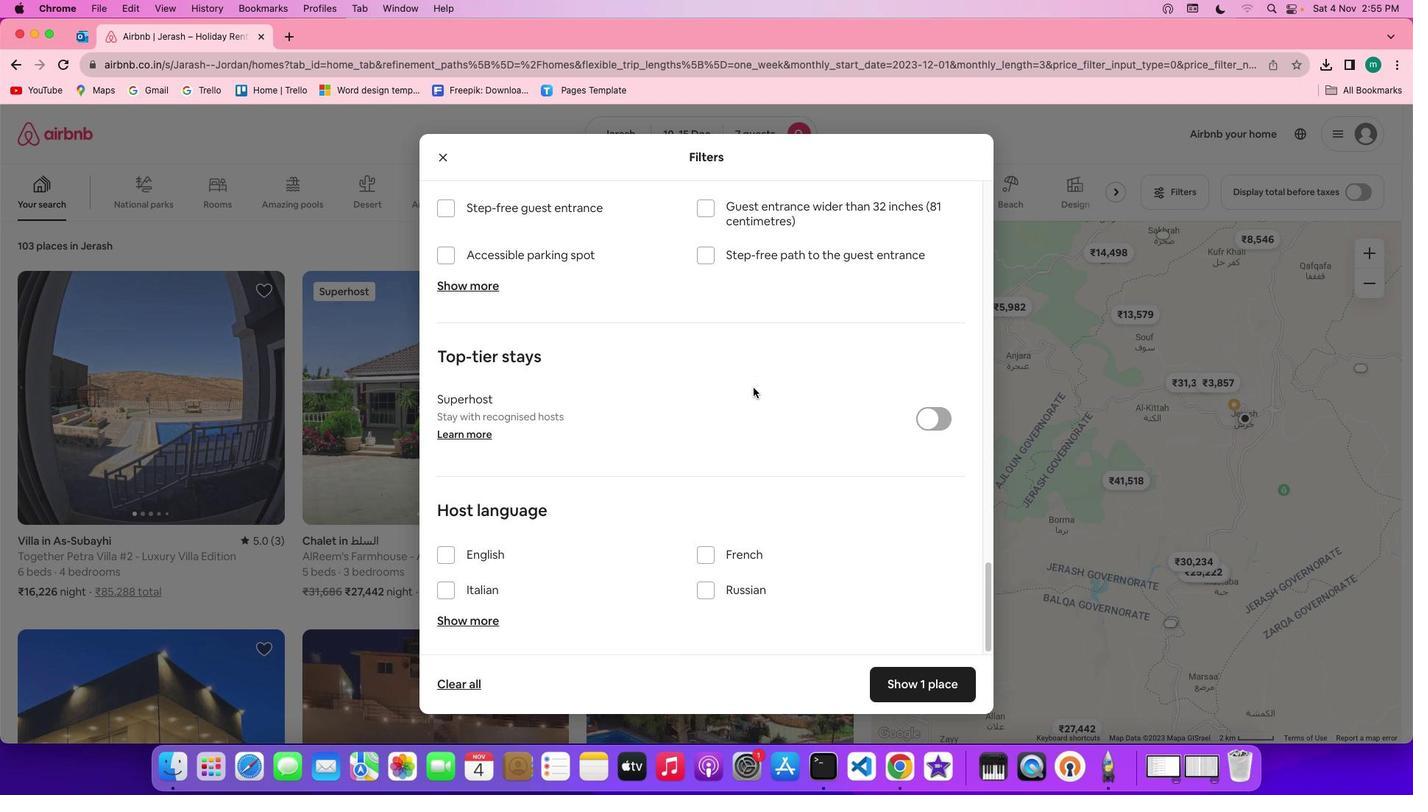 
Action: Mouse scrolled (765, 399) with delta (11, 9)
Screenshot: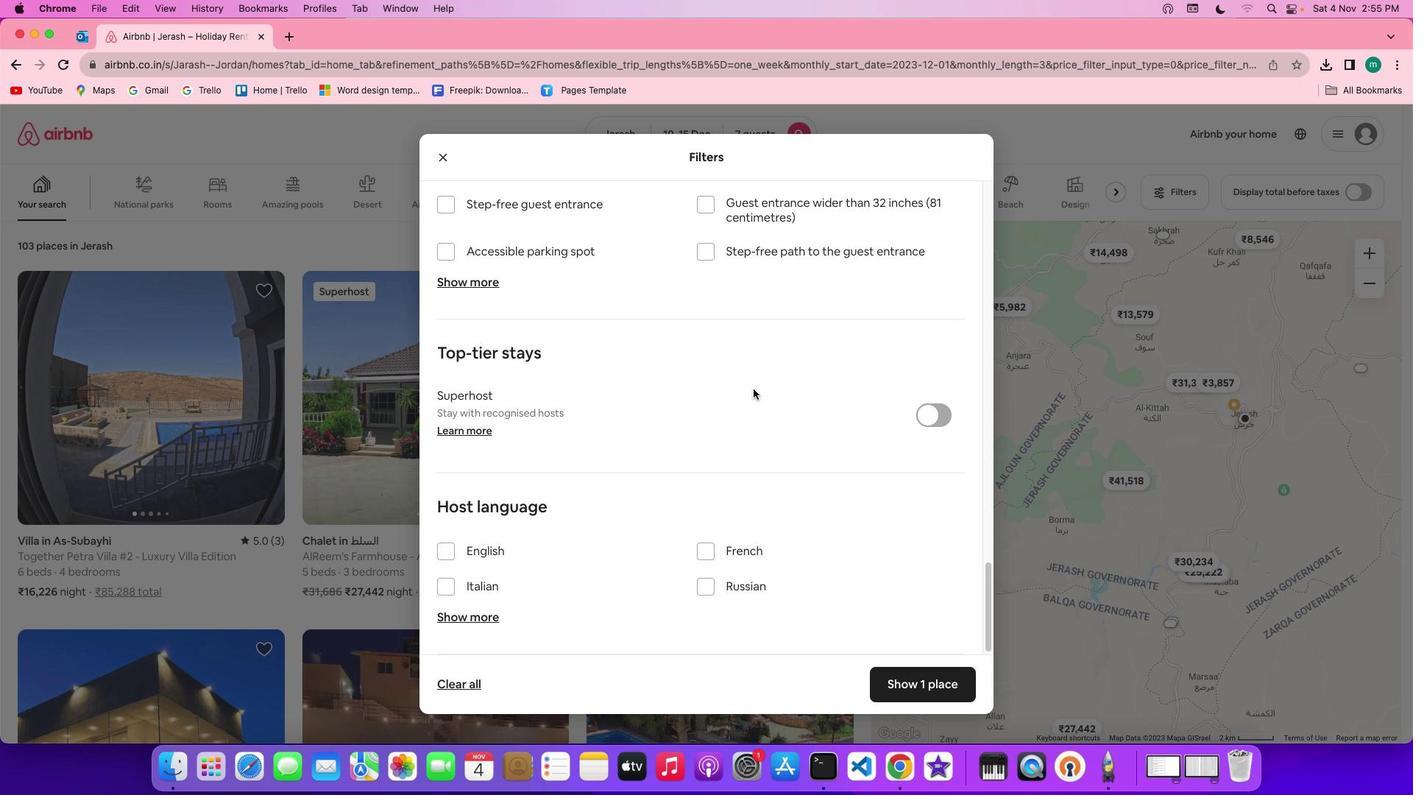 
Action: Mouse scrolled (765, 399) with delta (11, 8)
Screenshot: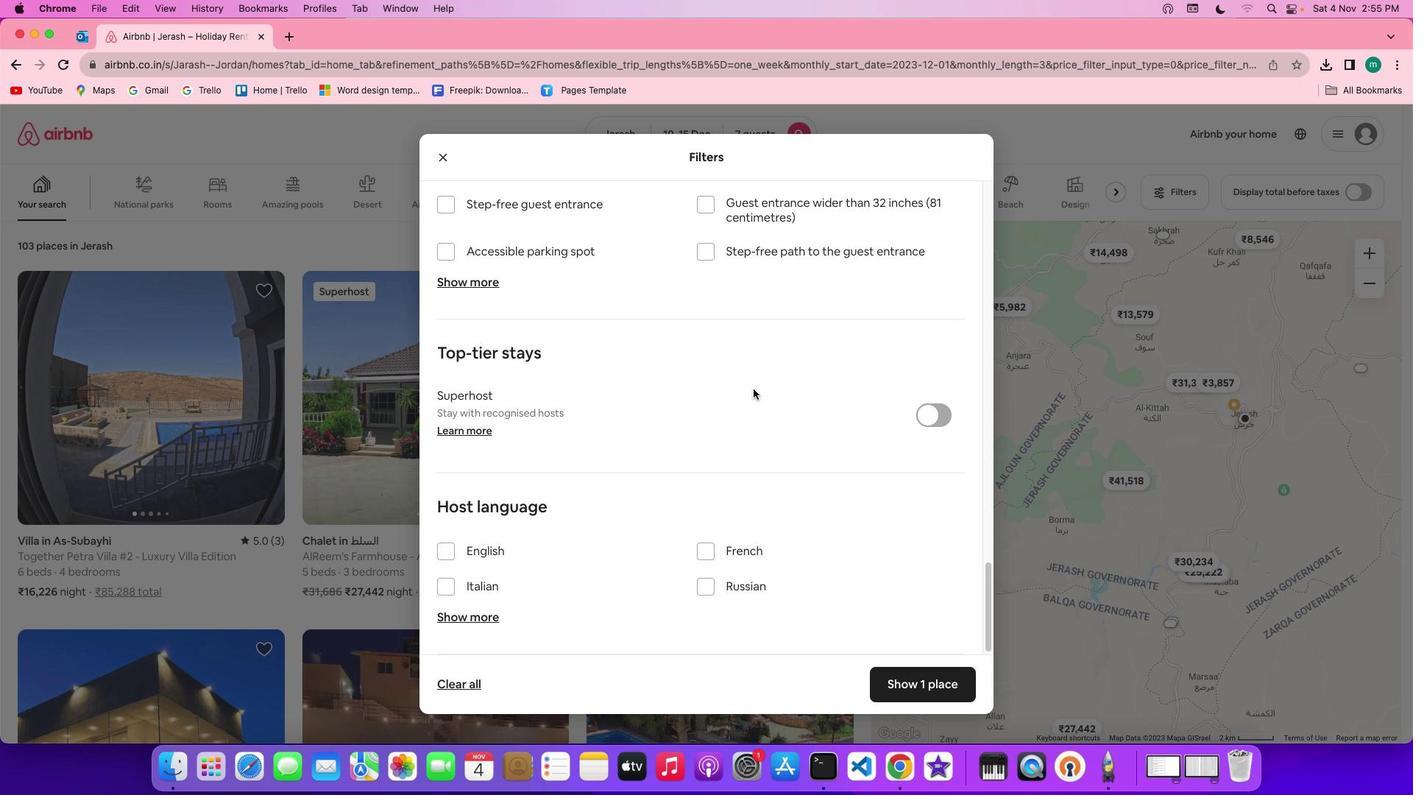 
Action: Mouse moved to (765, 399)
Screenshot: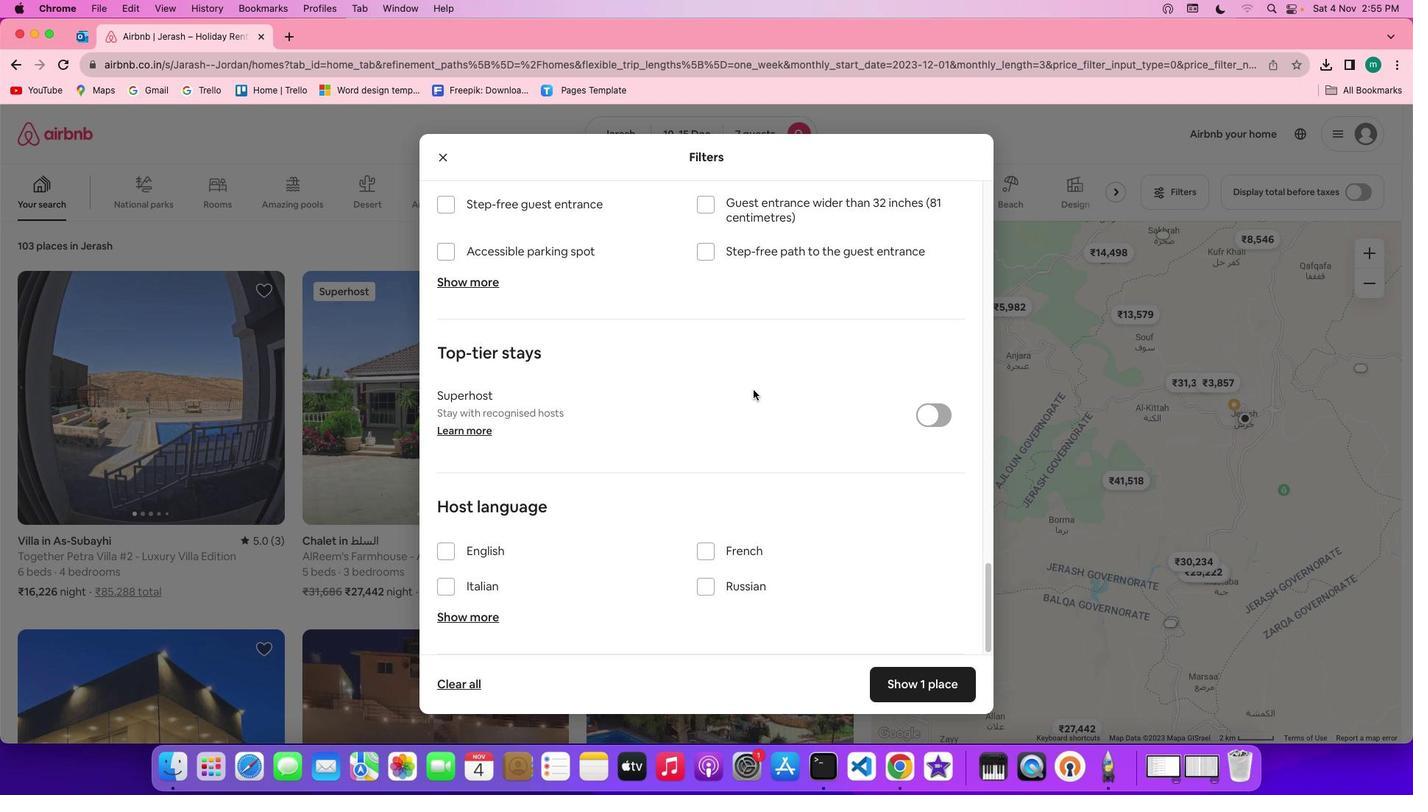 
Action: Mouse scrolled (765, 399) with delta (11, 7)
Screenshot: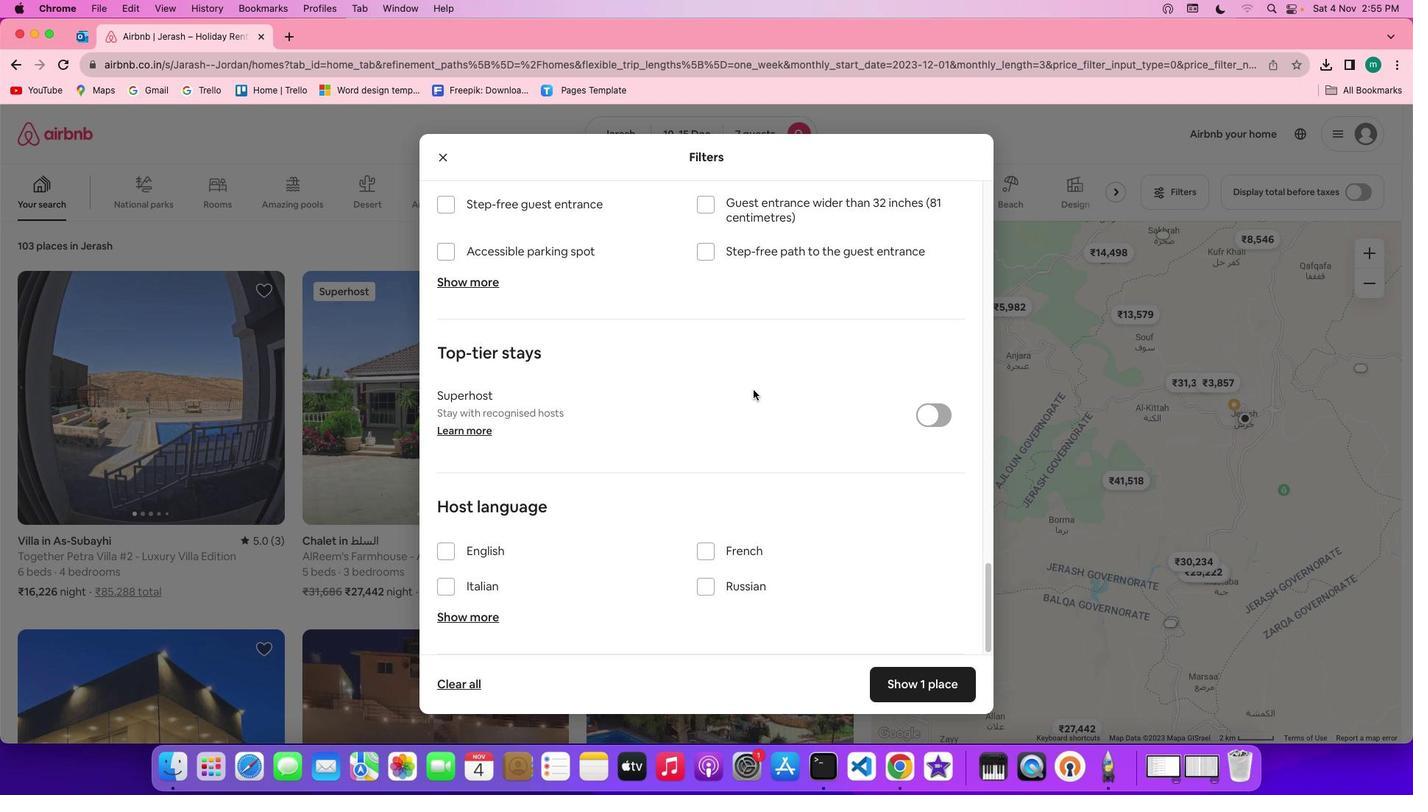 
Action: Mouse scrolled (765, 399) with delta (11, 7)
Screenshot: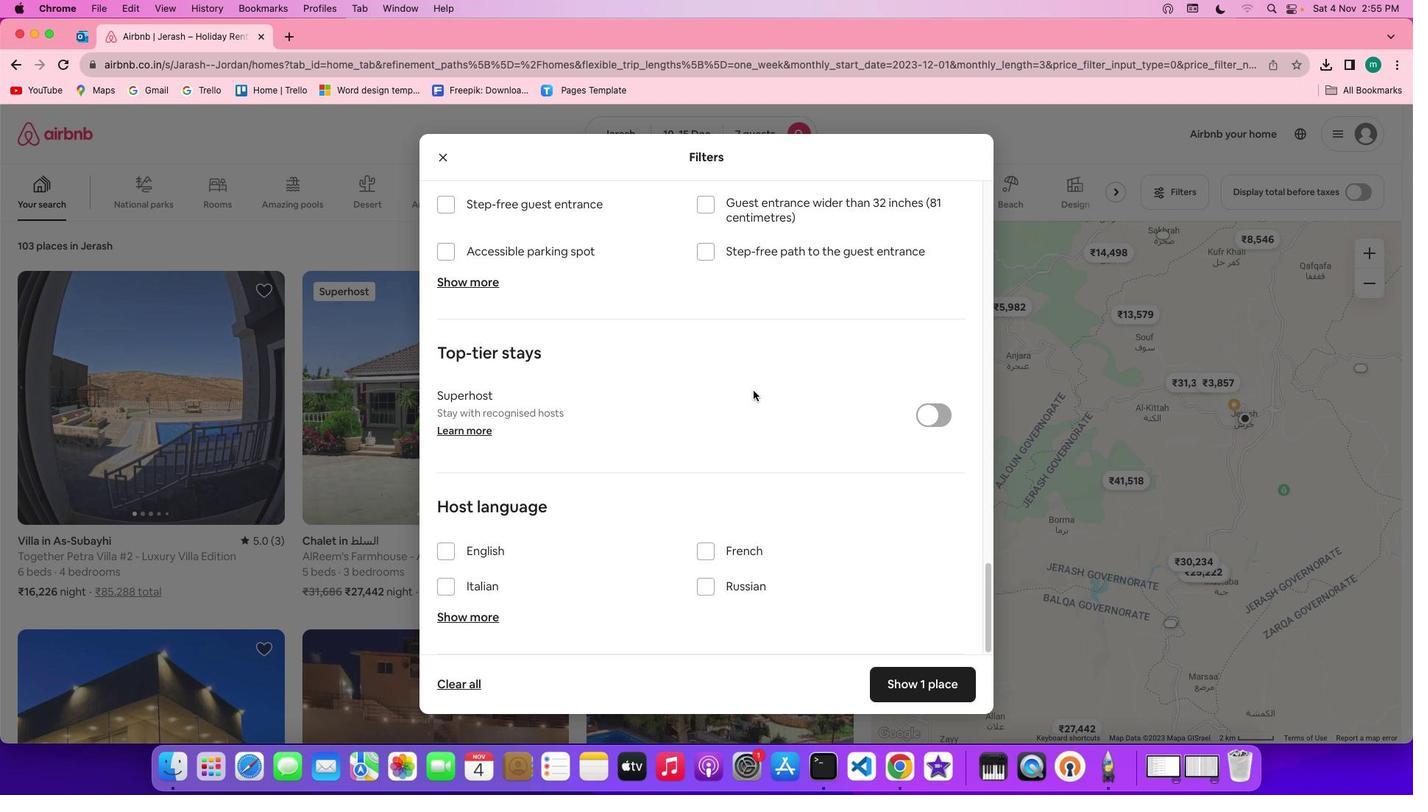 
Action: Mouse moved to (765, 402)
Screenshot: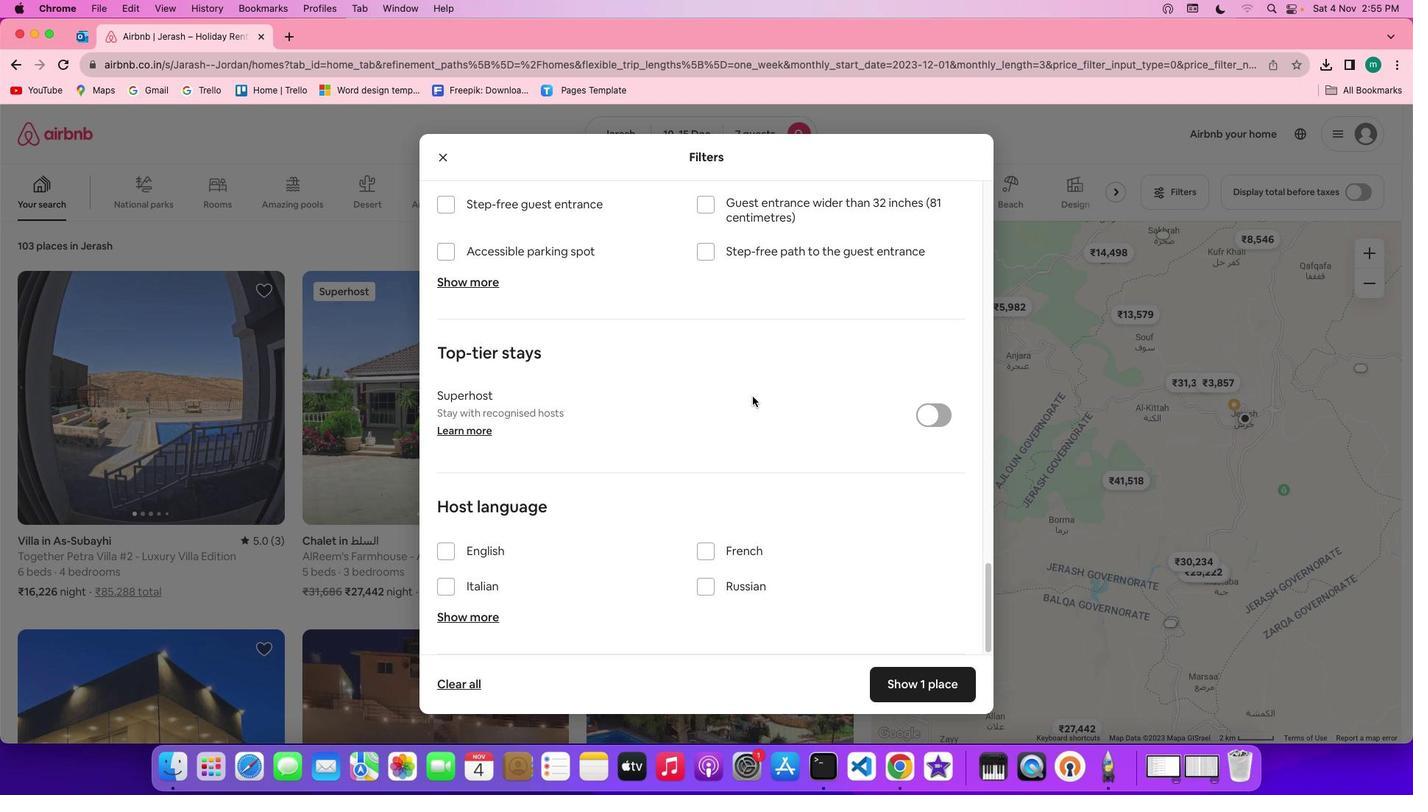 
Action: Mouse scrolled (765, 402) with delta (11, 11)
Screenshot: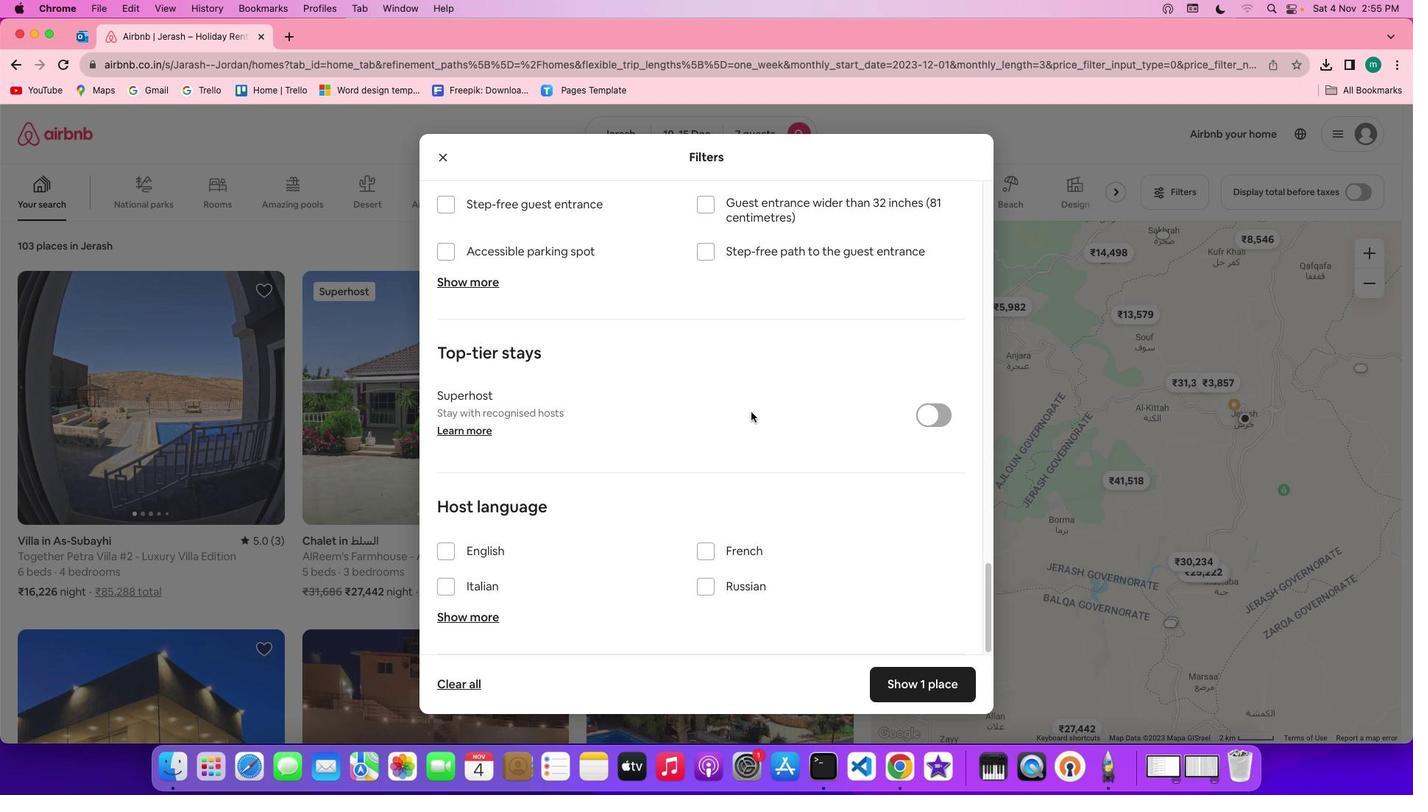 
Action: Mouse scrolled (765, 402) with delta (11, 11)
Screenshot: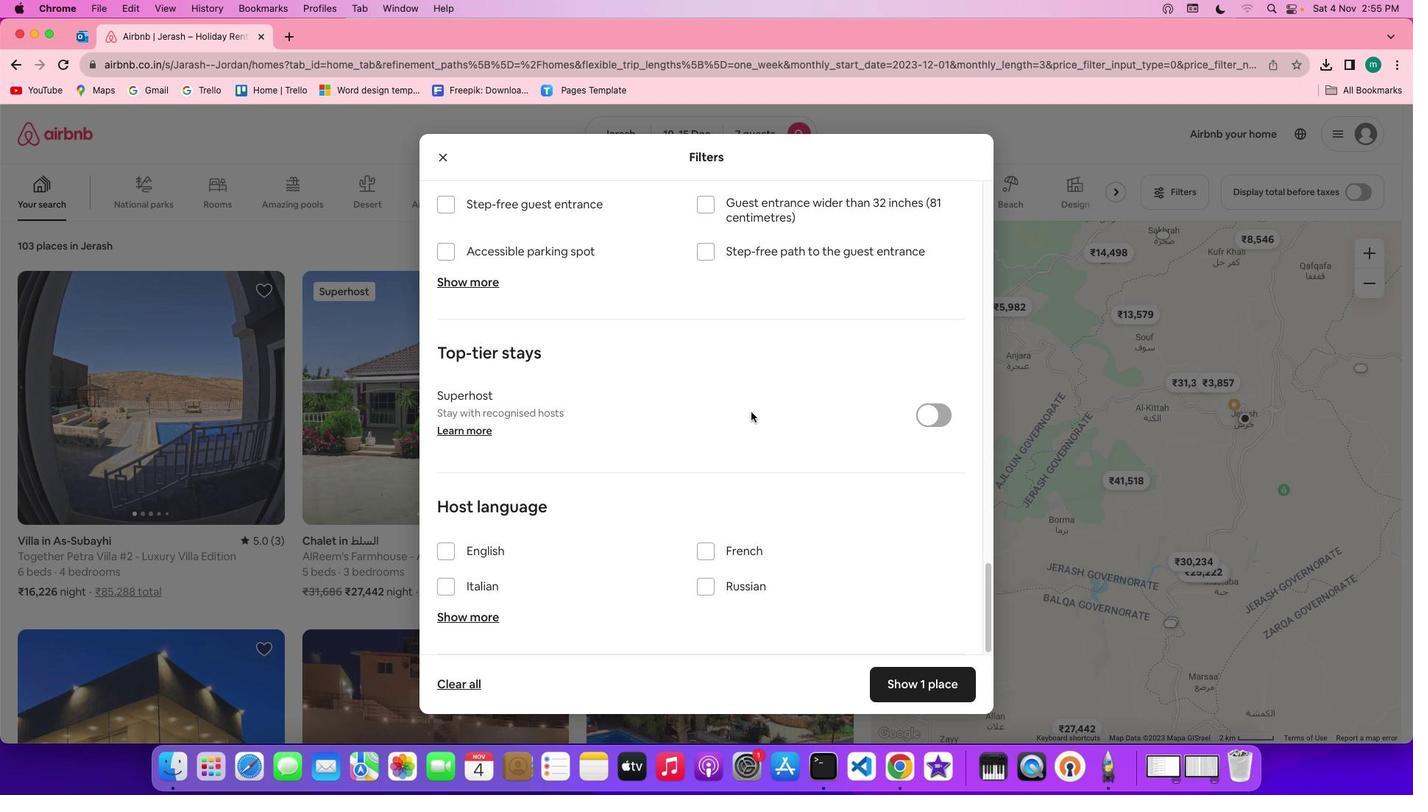 
Action: Mouse scrolled (765, 402) with delta (11, 9)
Screenshot: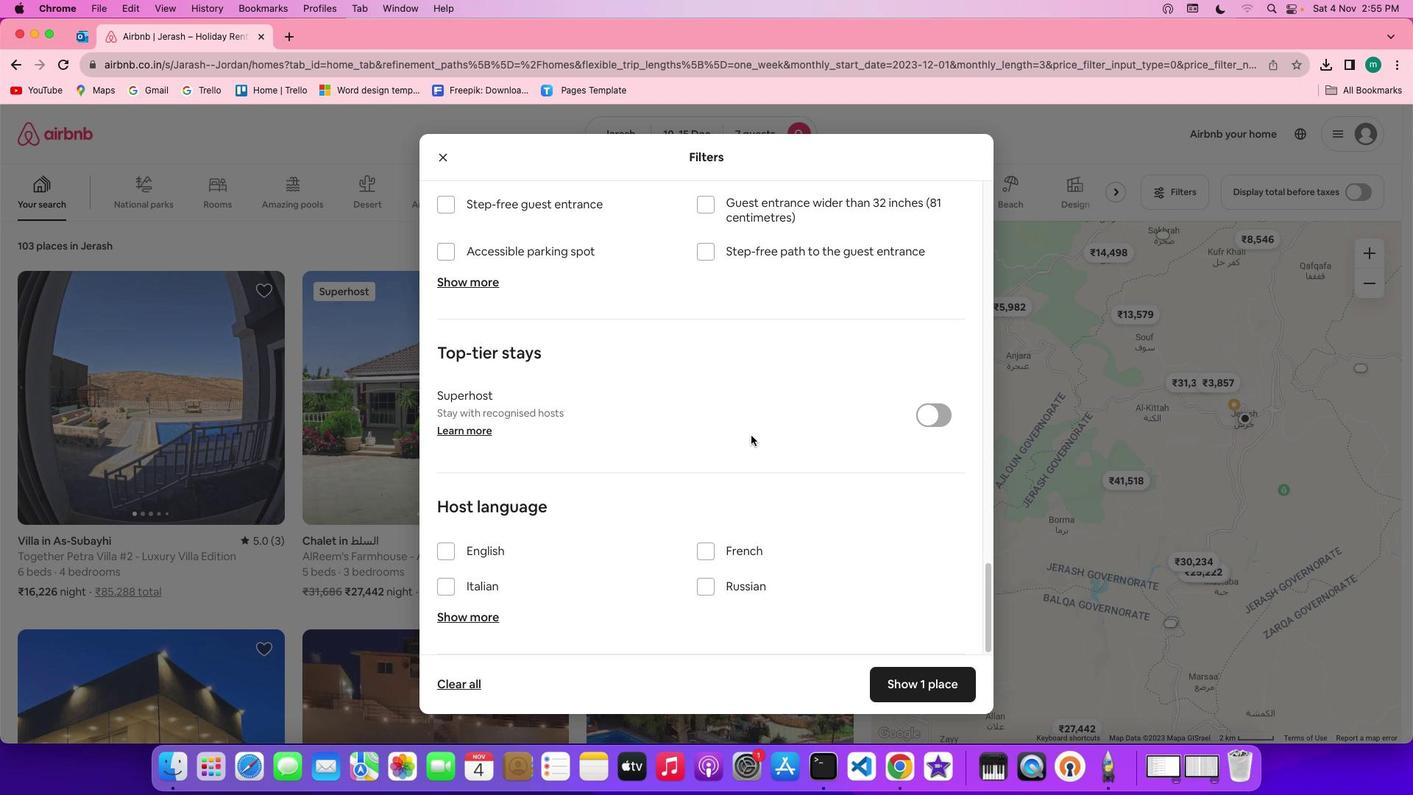 
Action: Mouse scrolled (765, 402) with delta (11, 8)
Screenshot: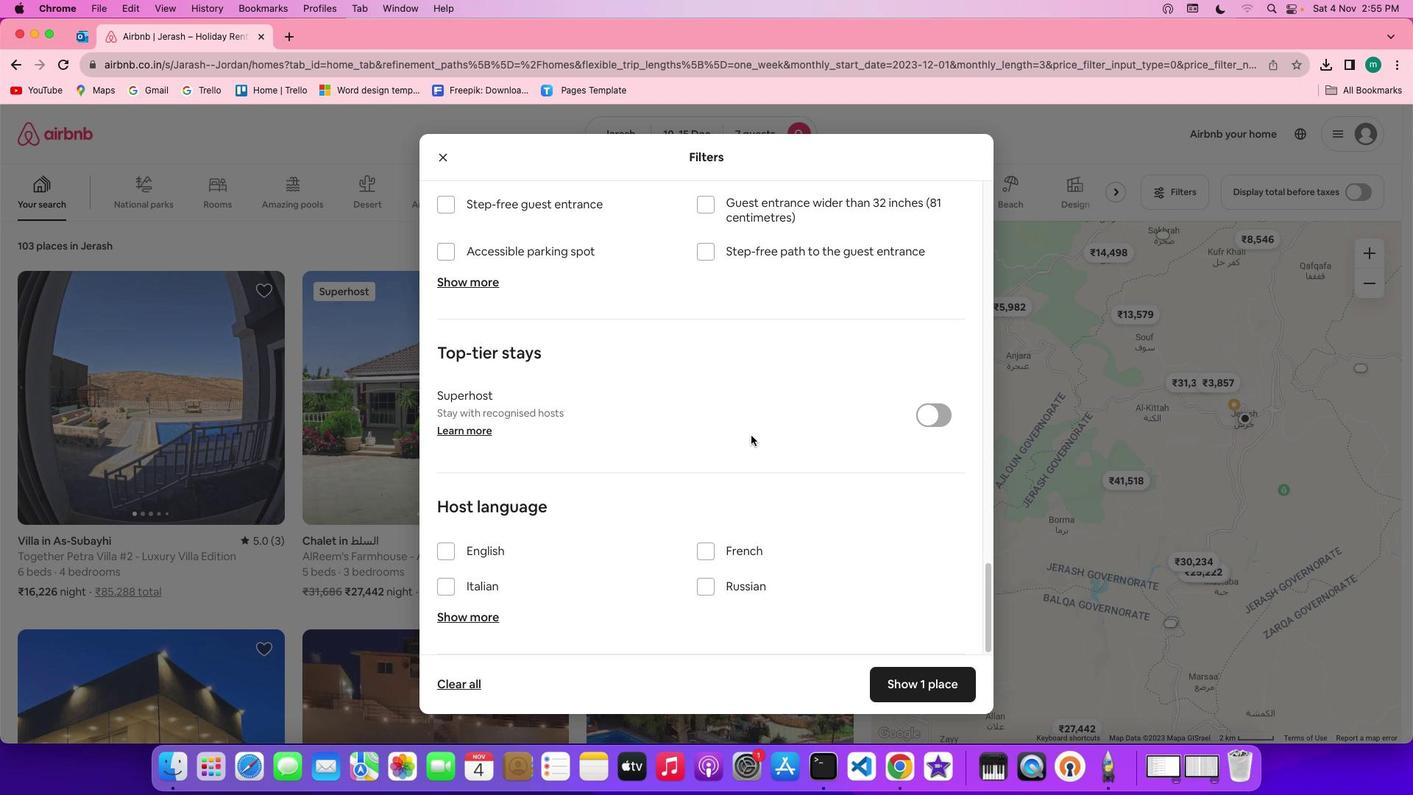 
Action: Mouse scrolled (765, 402) with delta (11, 7)
Screenshot: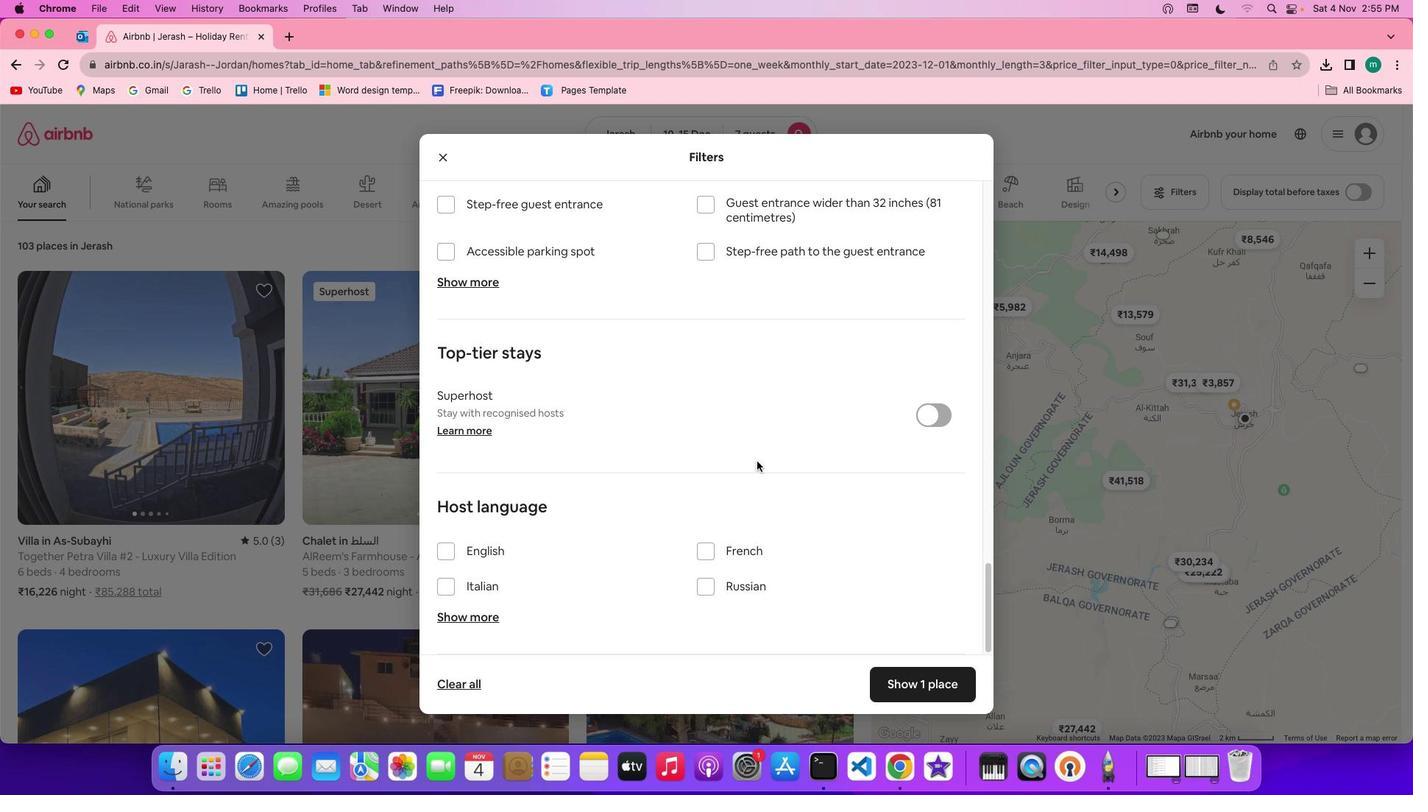 
Action: Mouse scrolled (765, 402) with delta (11, 6)
Screenshot: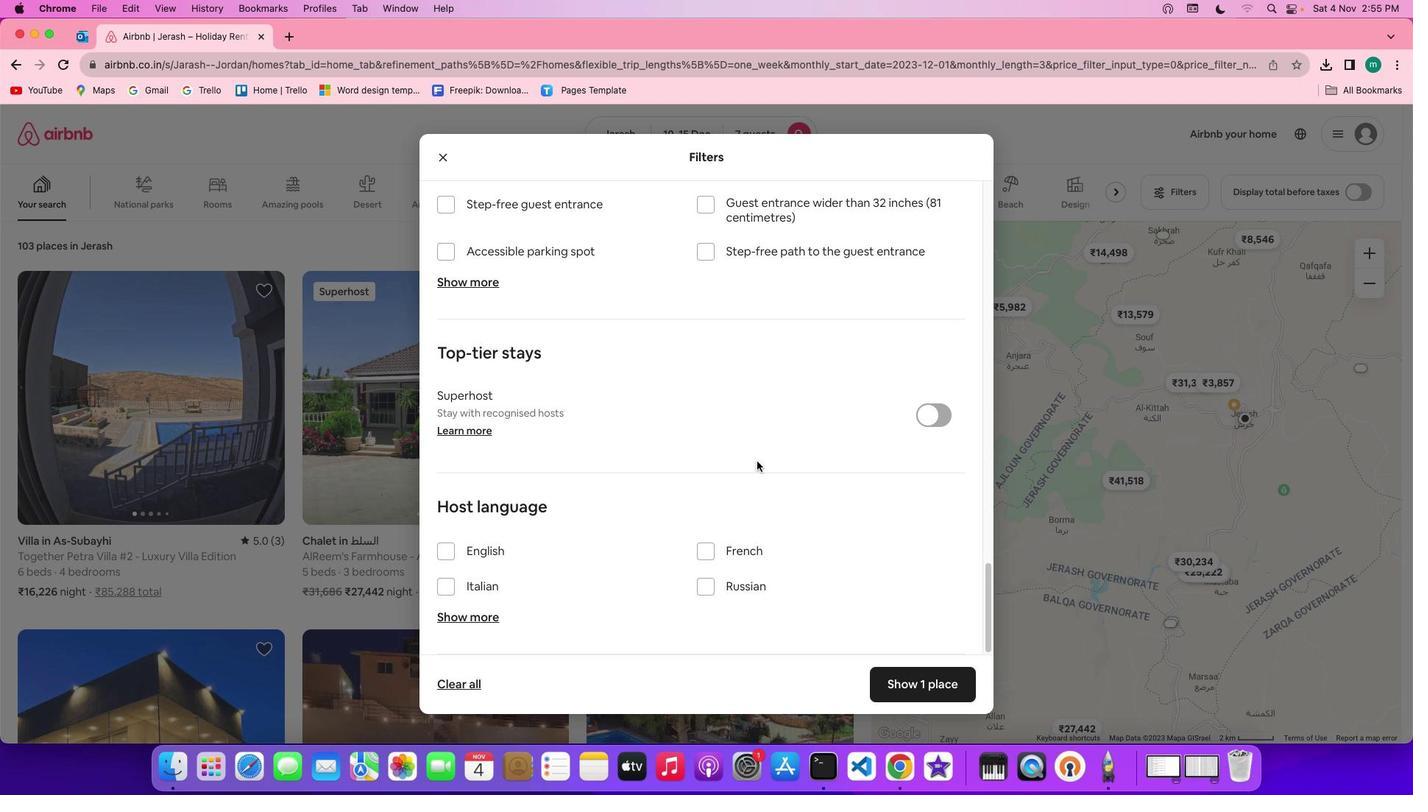 
Action: Mouse moved to (958, 701)
Screenshot: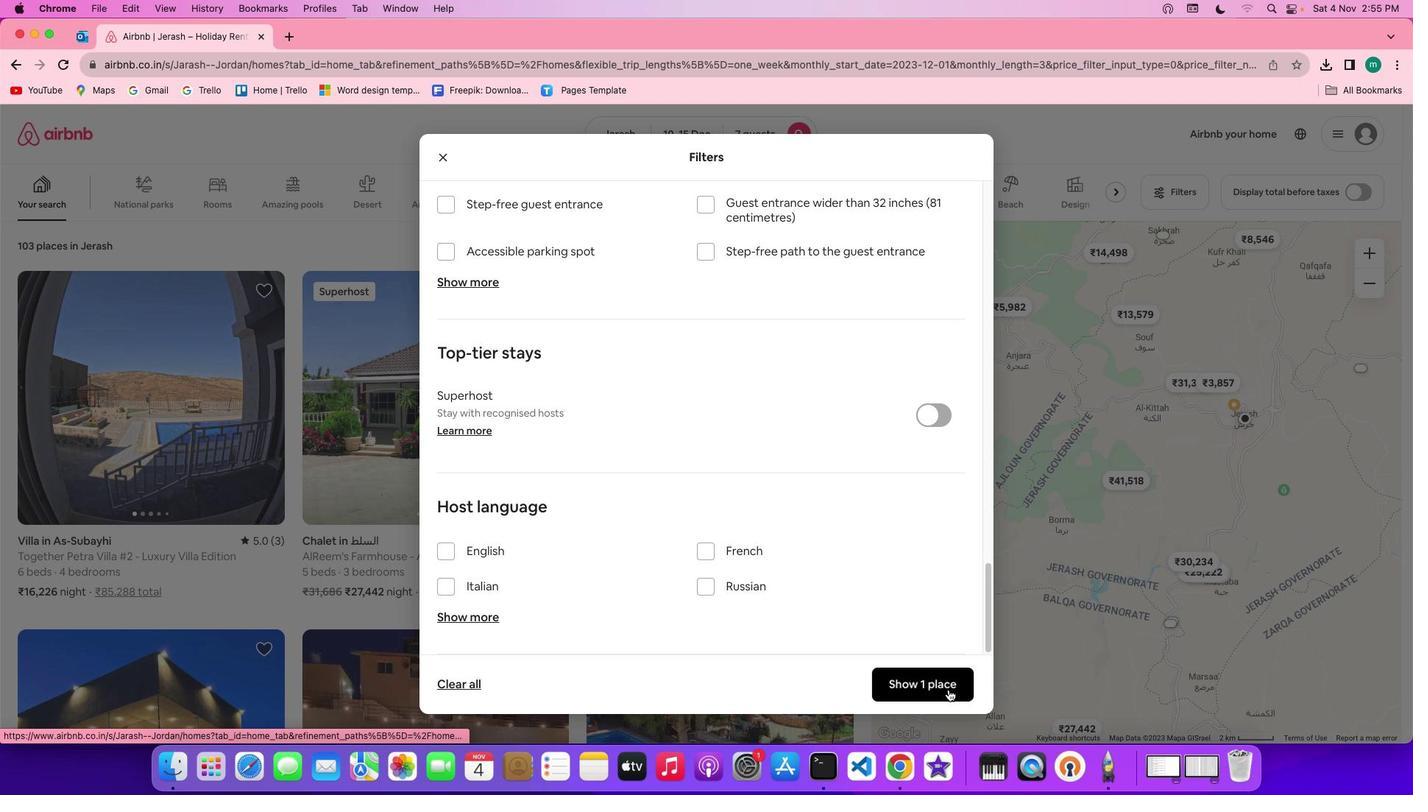 
Action: Mouse pressed left at (958, 701)
Screenshot: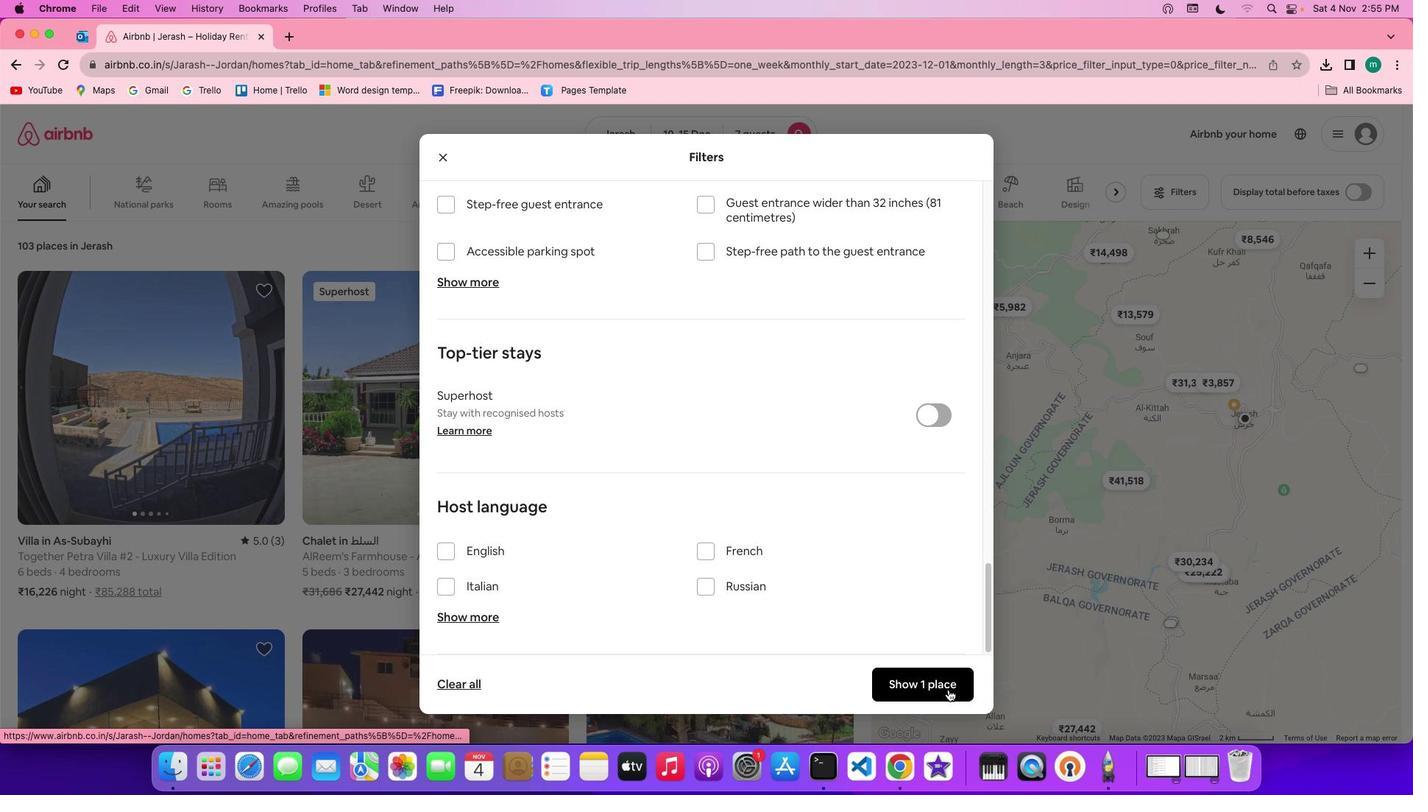 
Action: Mouse moved to (186, 446)
Screenshot: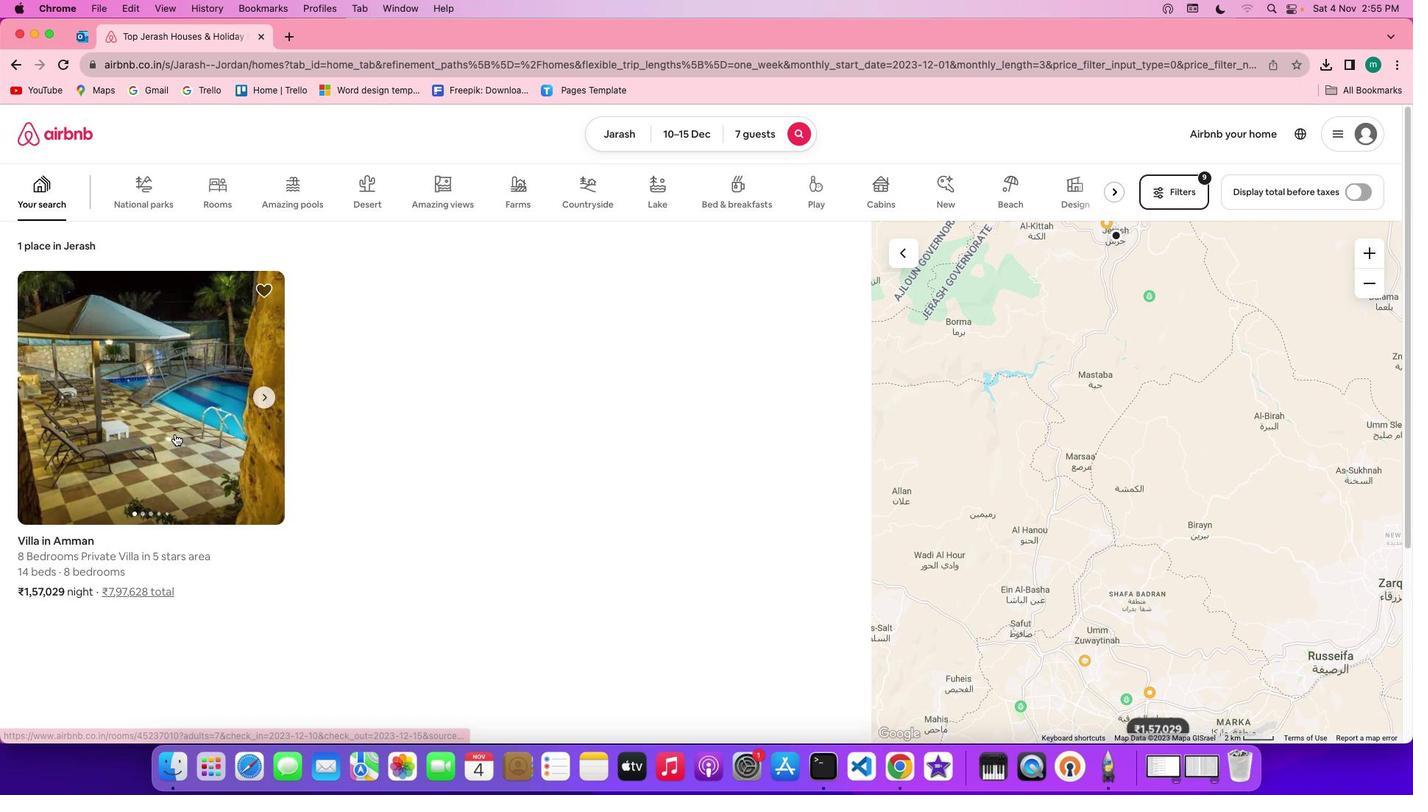 
Action: Mouse pressed left at (186, 446)
Screenshot: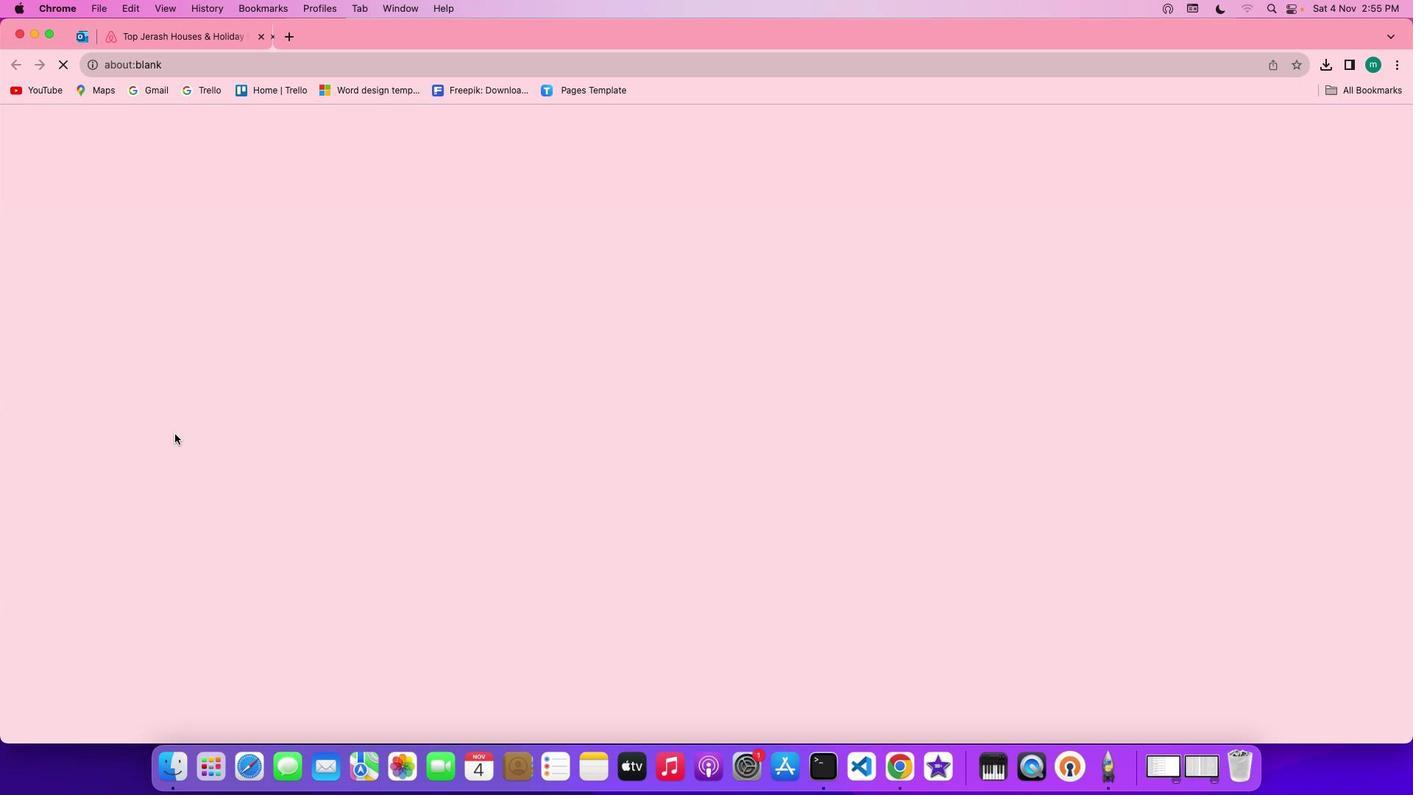 
Action: Mouse moved to (1059, 558)
Screenshot: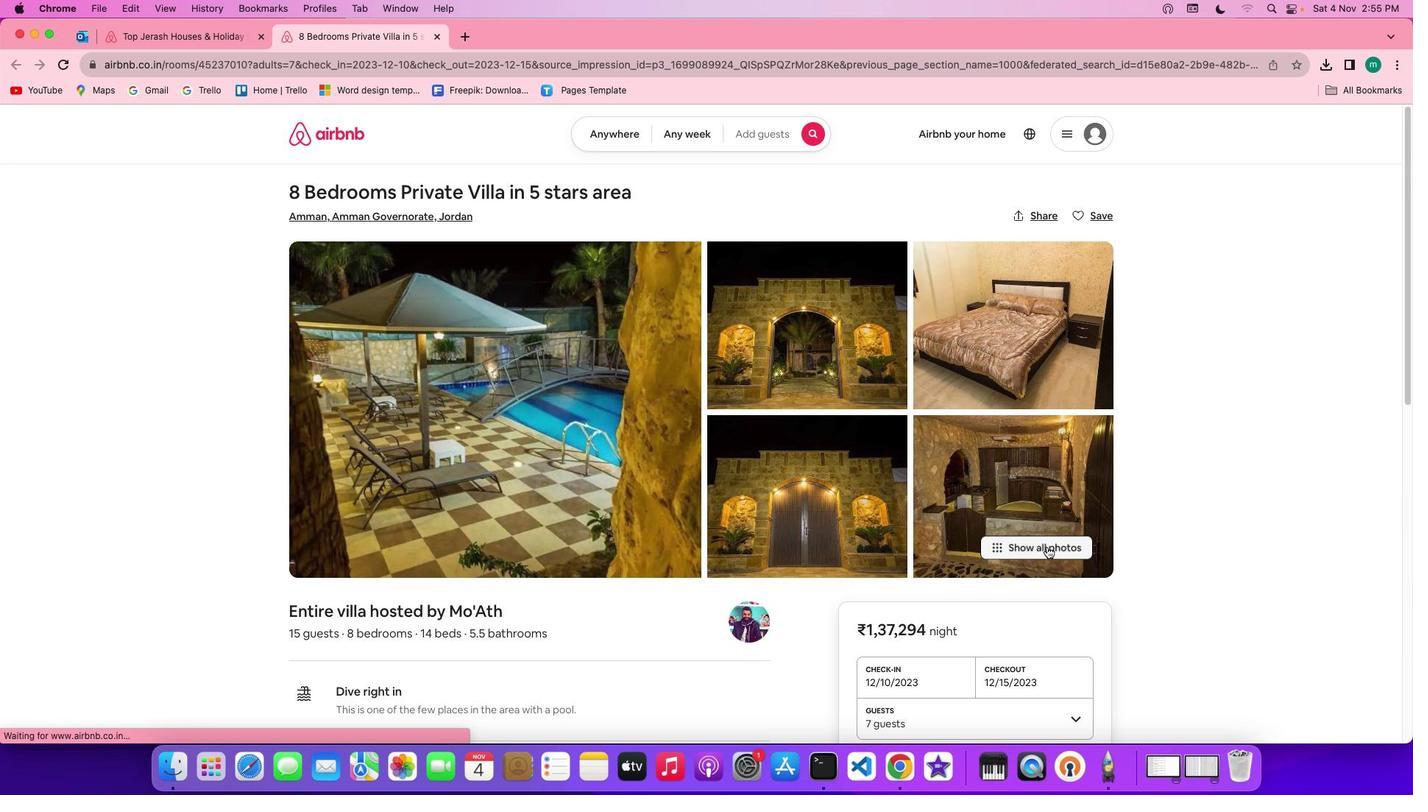 
Action: Mouse pressed left at (1059, 558)
Screenshot: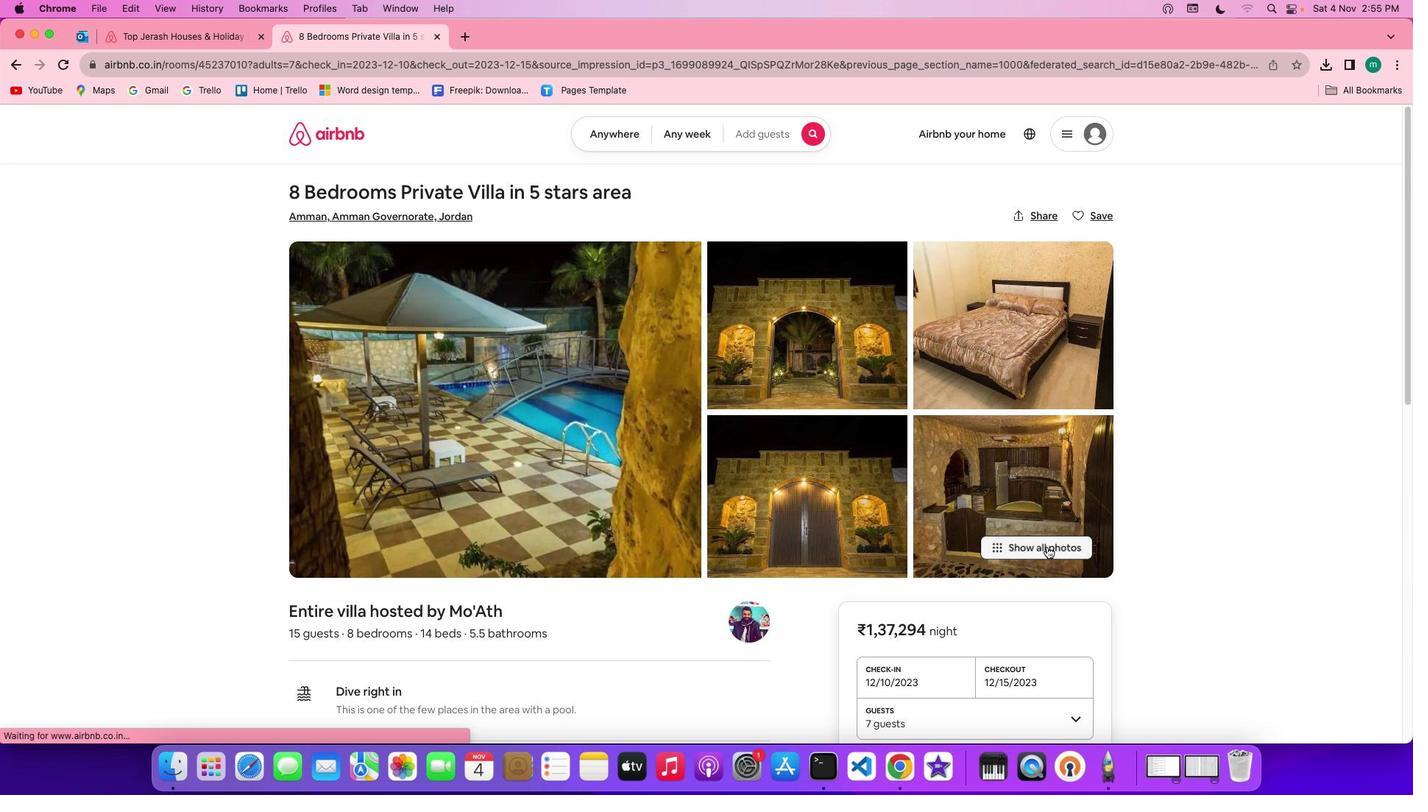 
Action: Mouse moved to (778, 592)
Screenshot: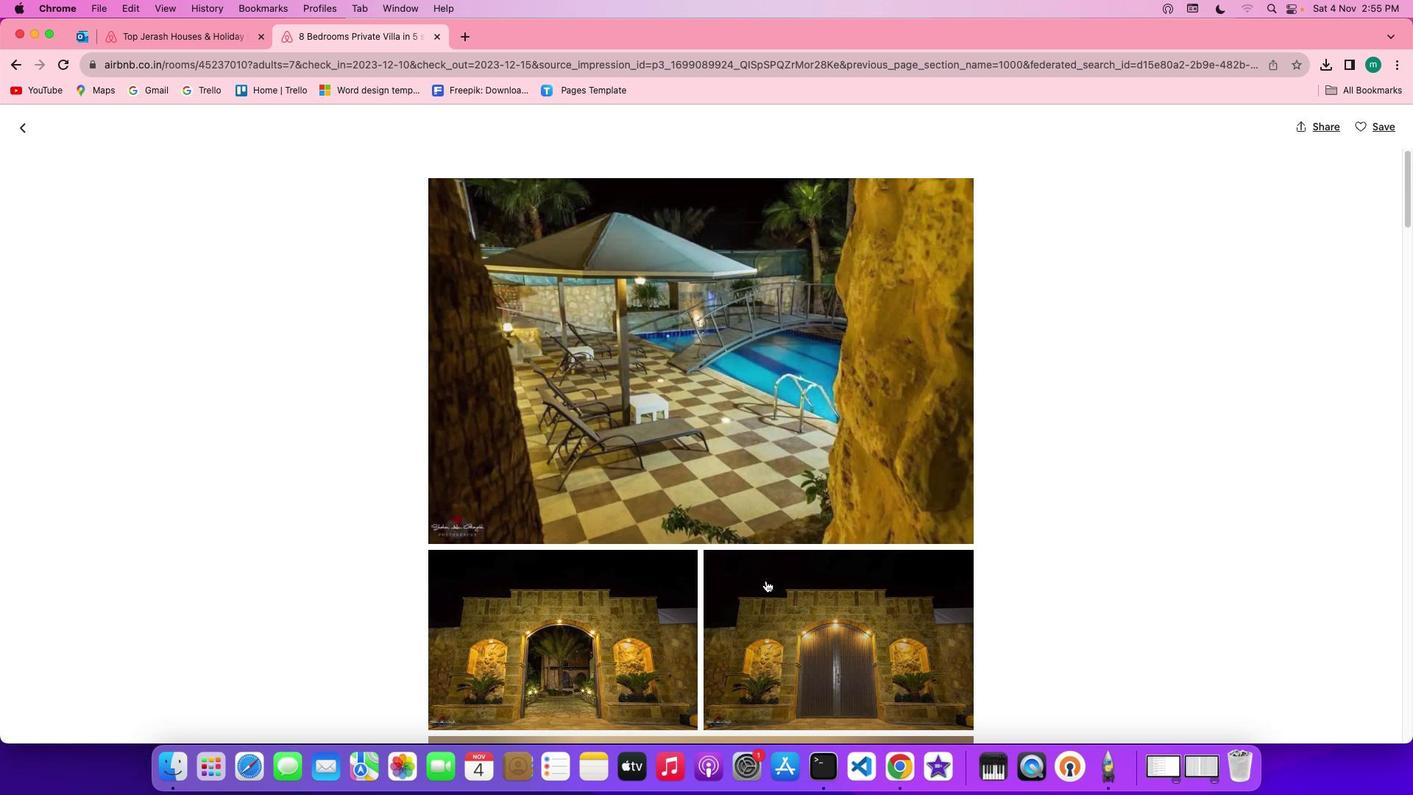
Action: Mouse scrolled (778, 592) with delta (11, 11)
Screenshot: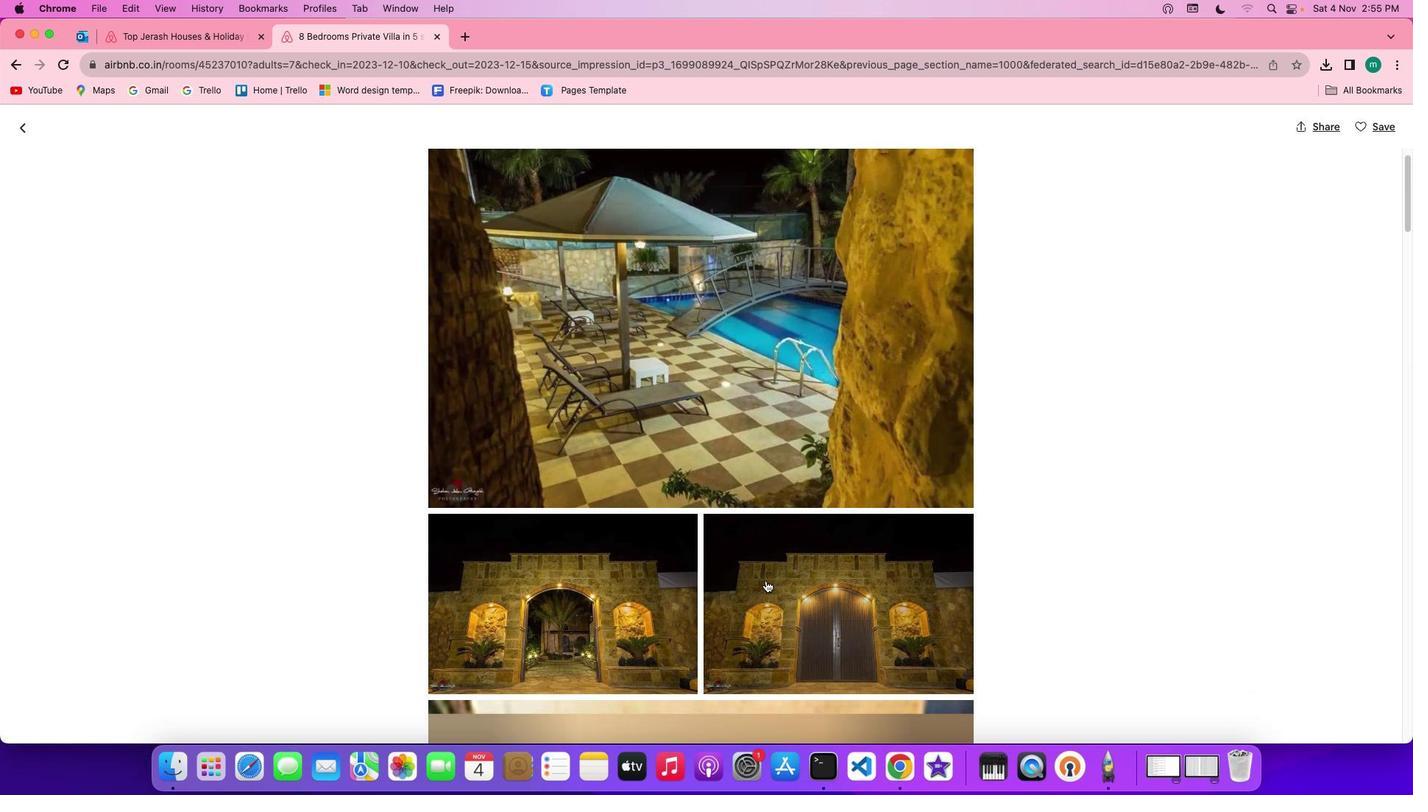 
Action: Mouse scrolled (778, 592) with delta (11, 11)
Screenshot: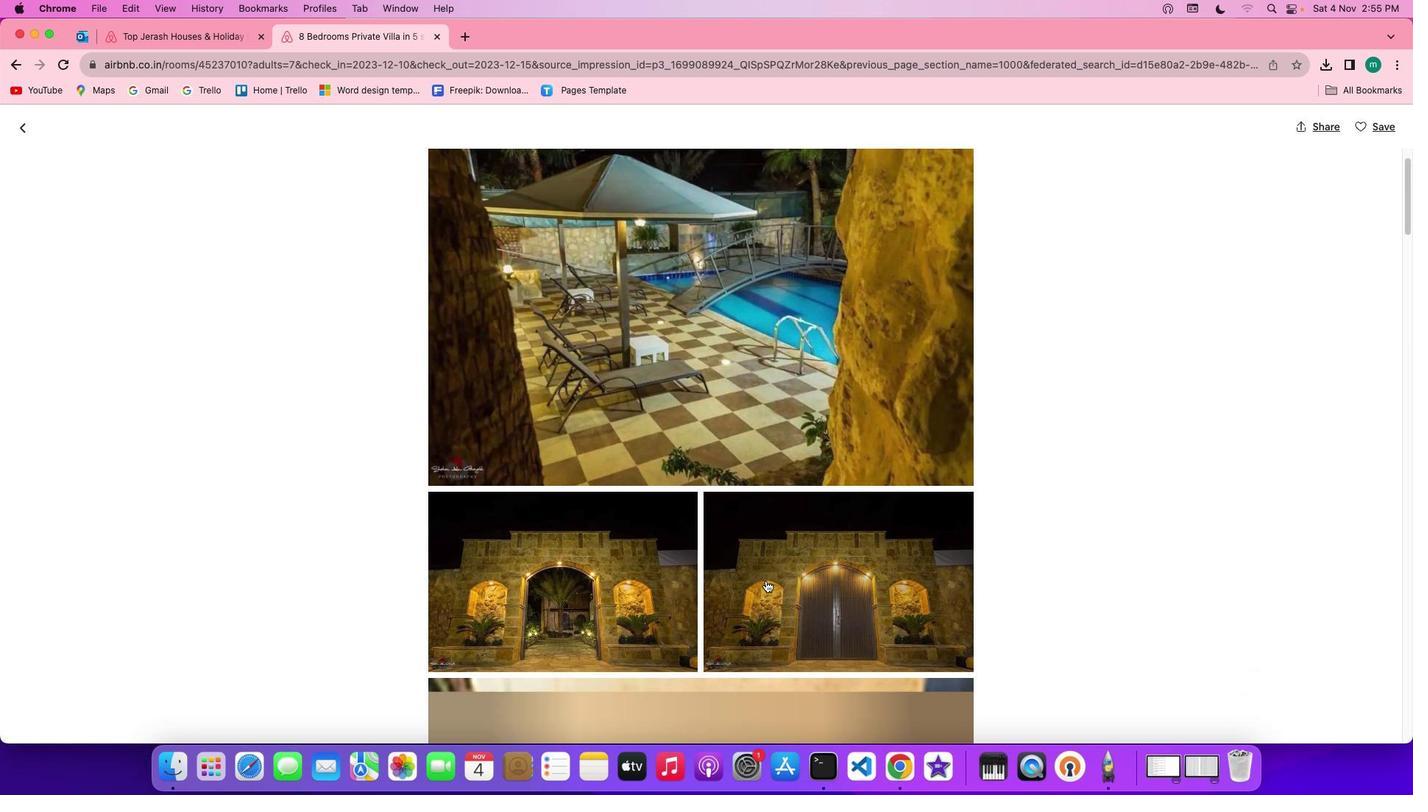 
Action: Mouse scrolled (778, 592) with delta (11, 10)
Screenshot: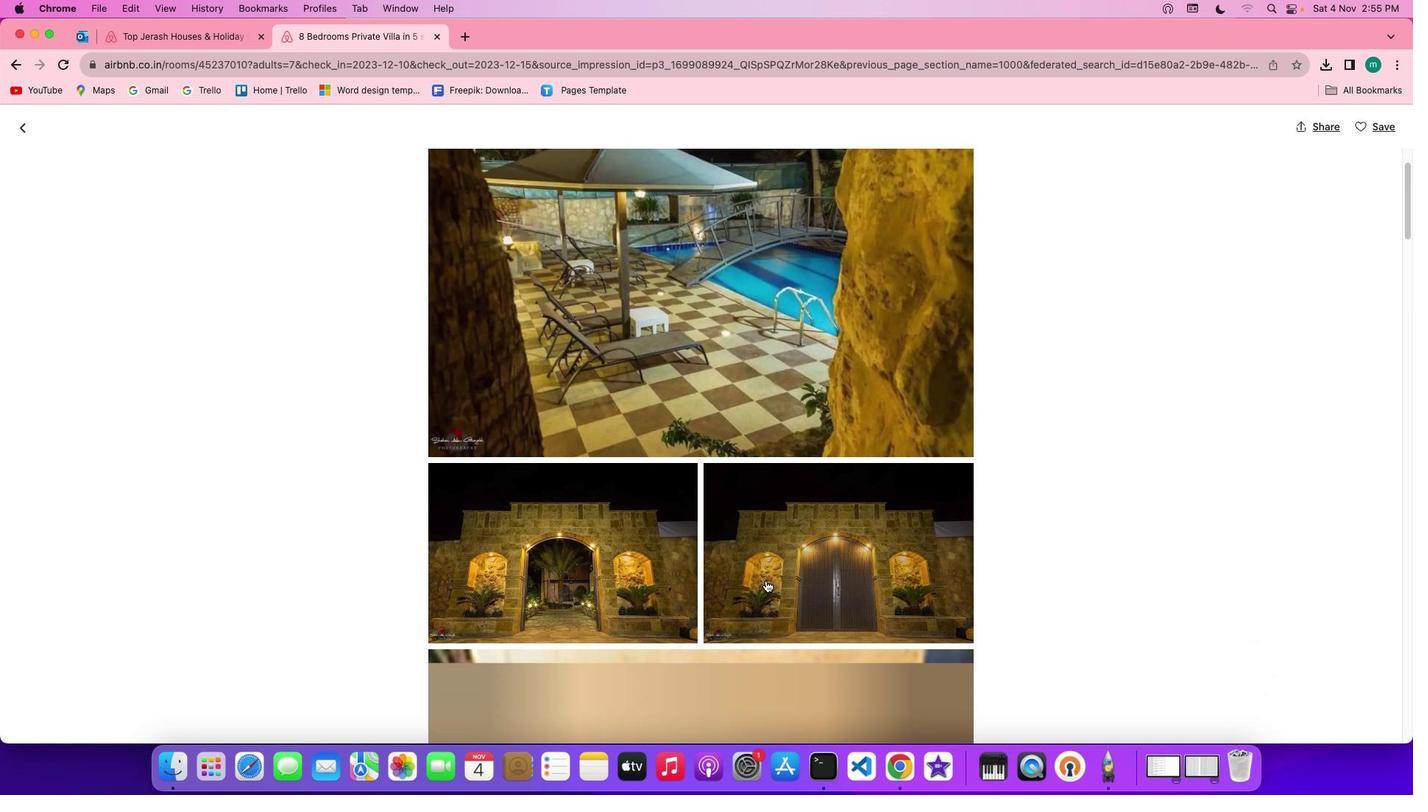 
Action: Mouse scrolled (778, 592) with delta (11, 9)
Screenshot: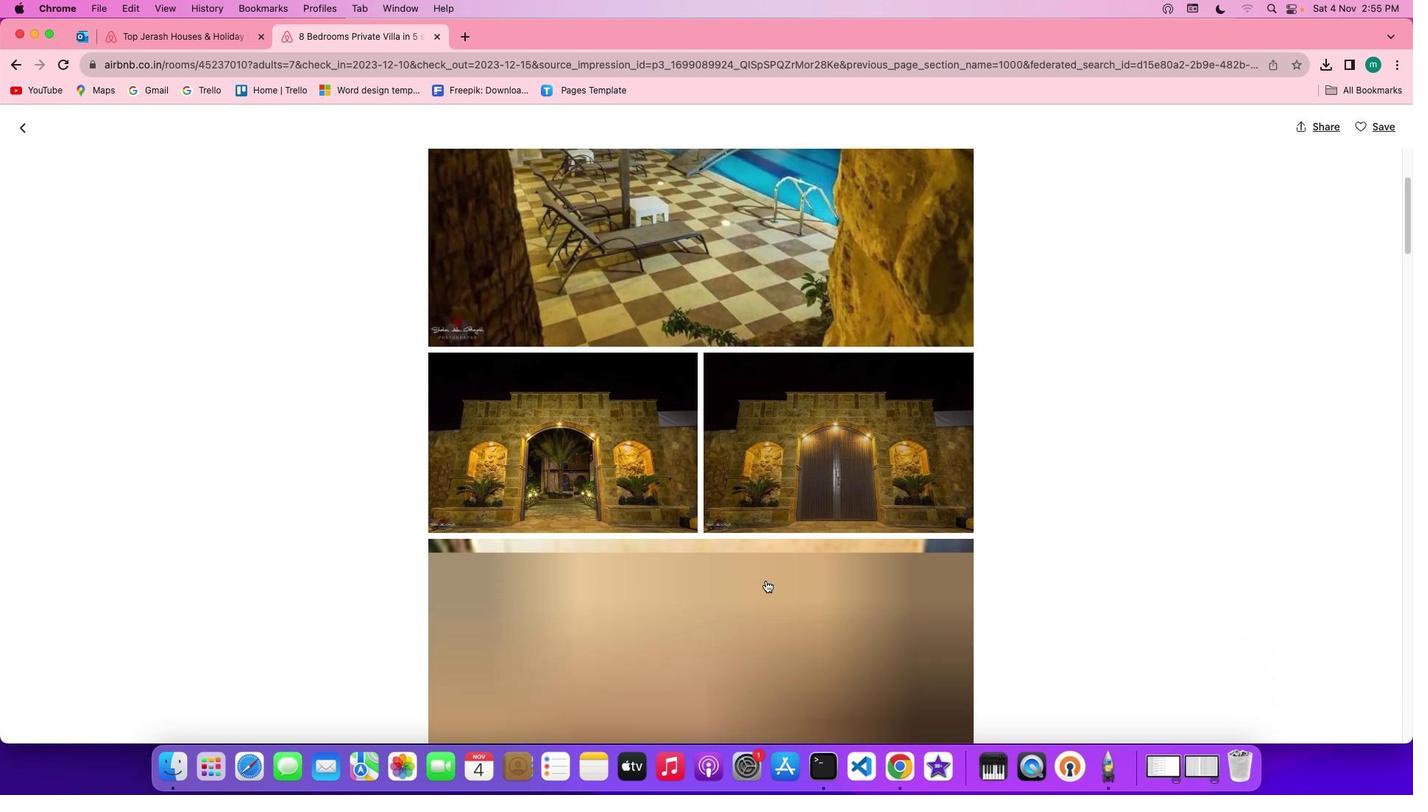 
Action: Mouse scrolled (778, 592) with delta (11, 11)
Screenshot: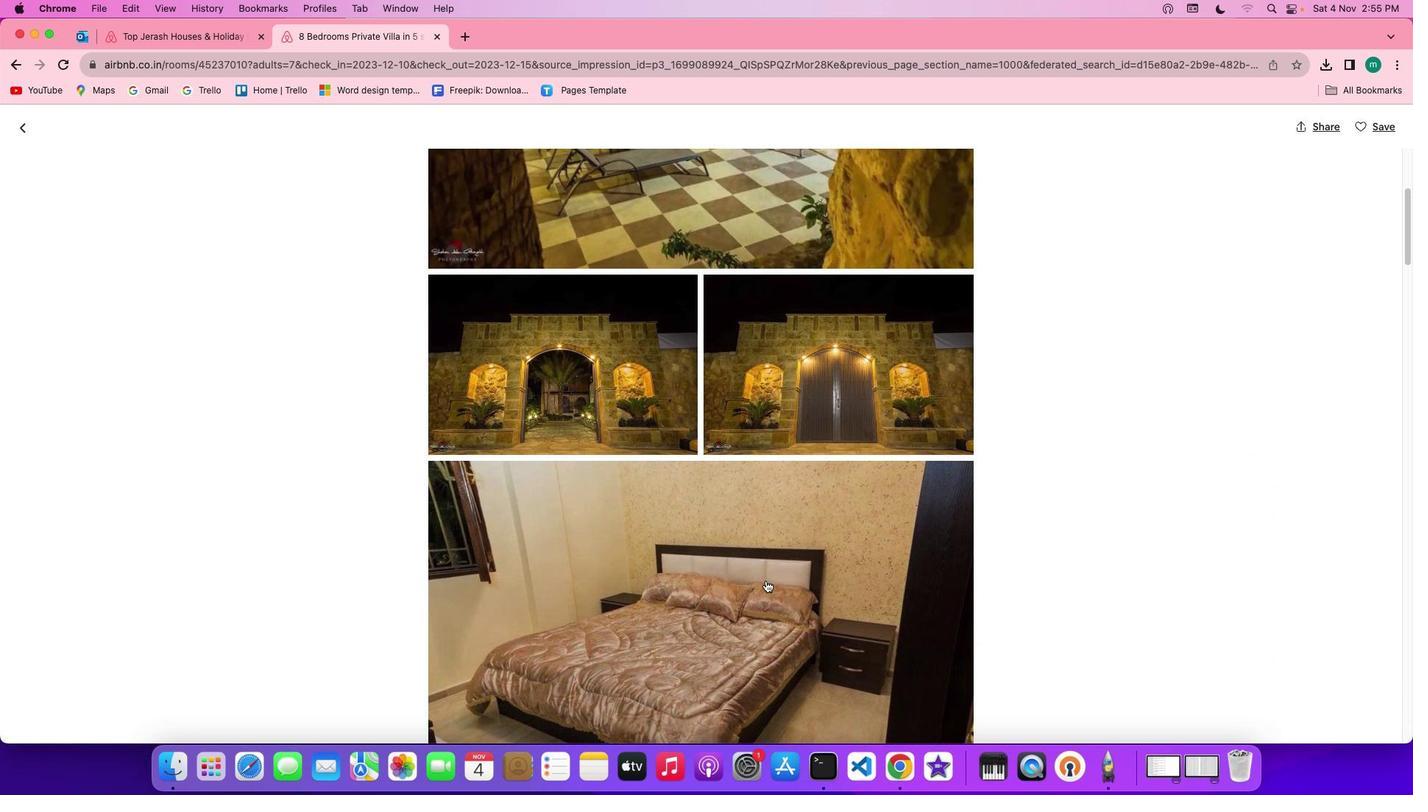 
Action: Mouse scrolled (778, 592) with delta (11, 11)
Screenshot: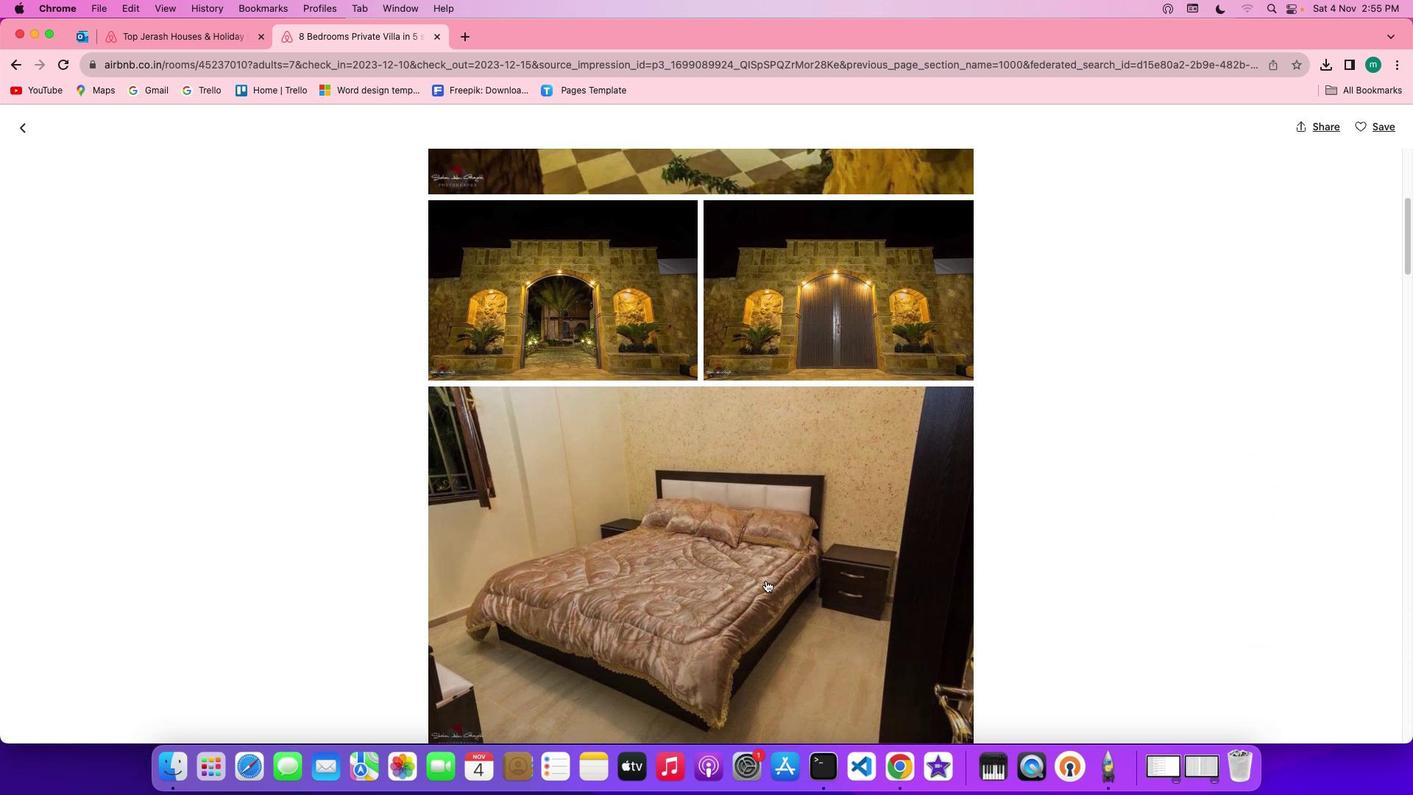 
Action: Mouse scrolled (778, 592) with delta (11, 10)
Screenshot: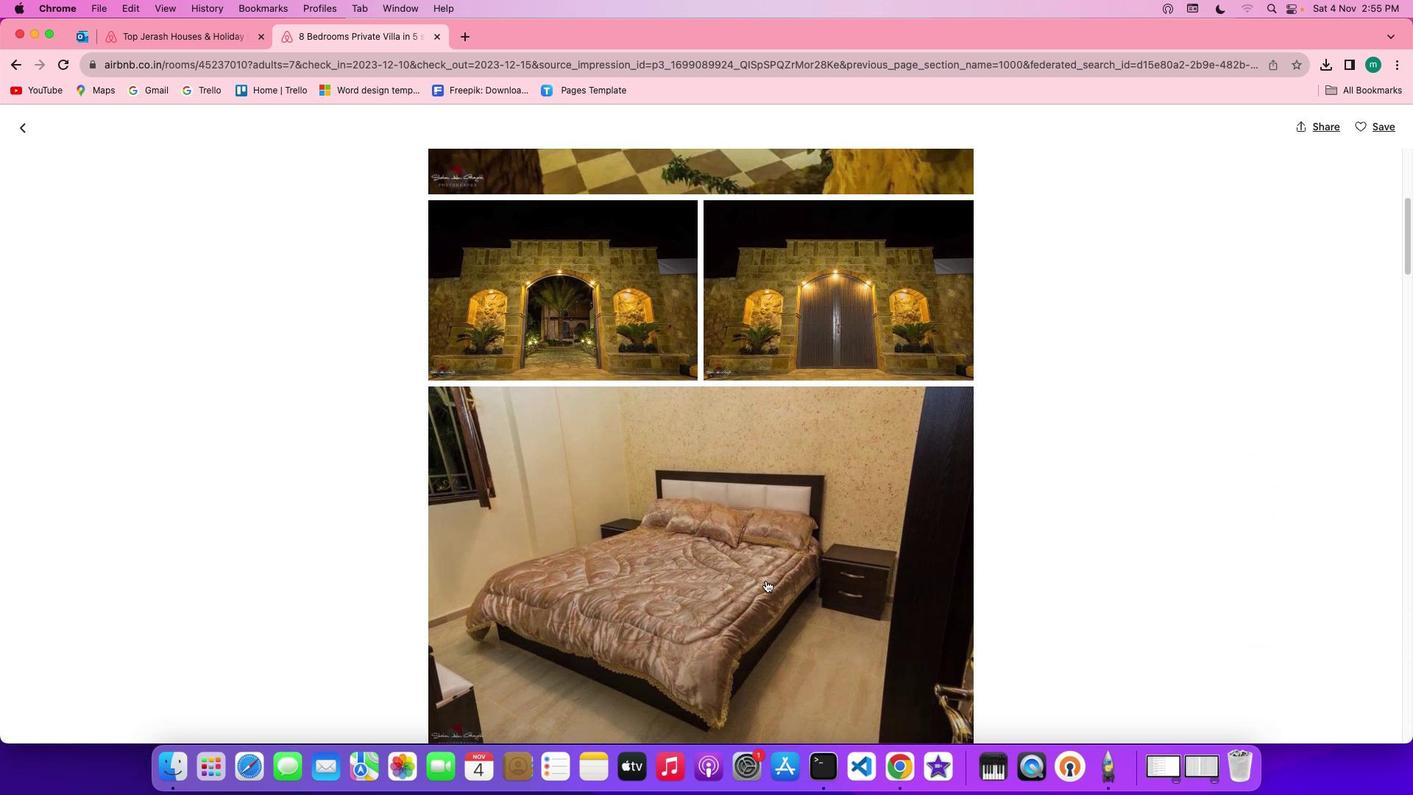 
Action: Mouse scrolled (778, 592) with delta (11, 8)
Screenshot: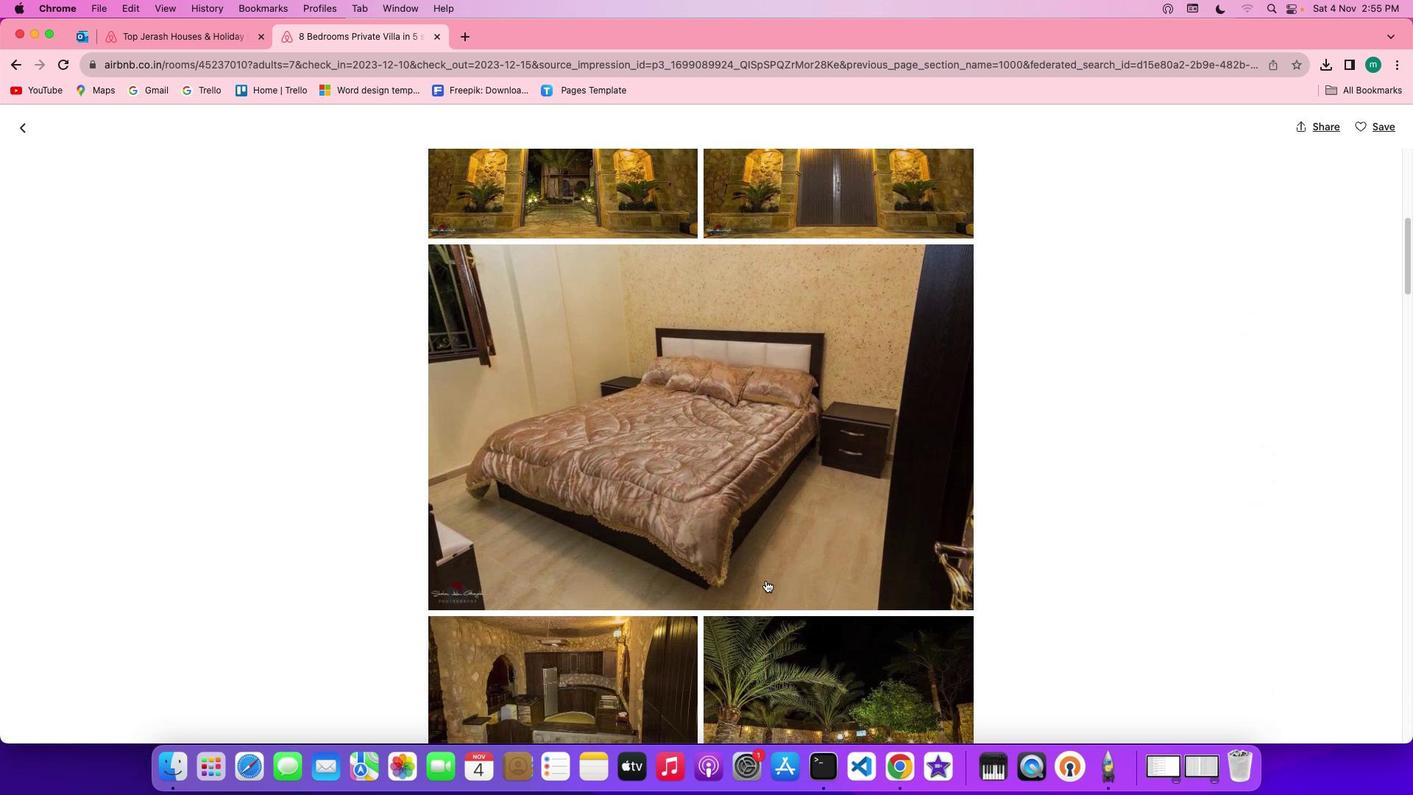 
Action: Mouse scrolled (778, 592) with delta (11, 8)
Screenshot: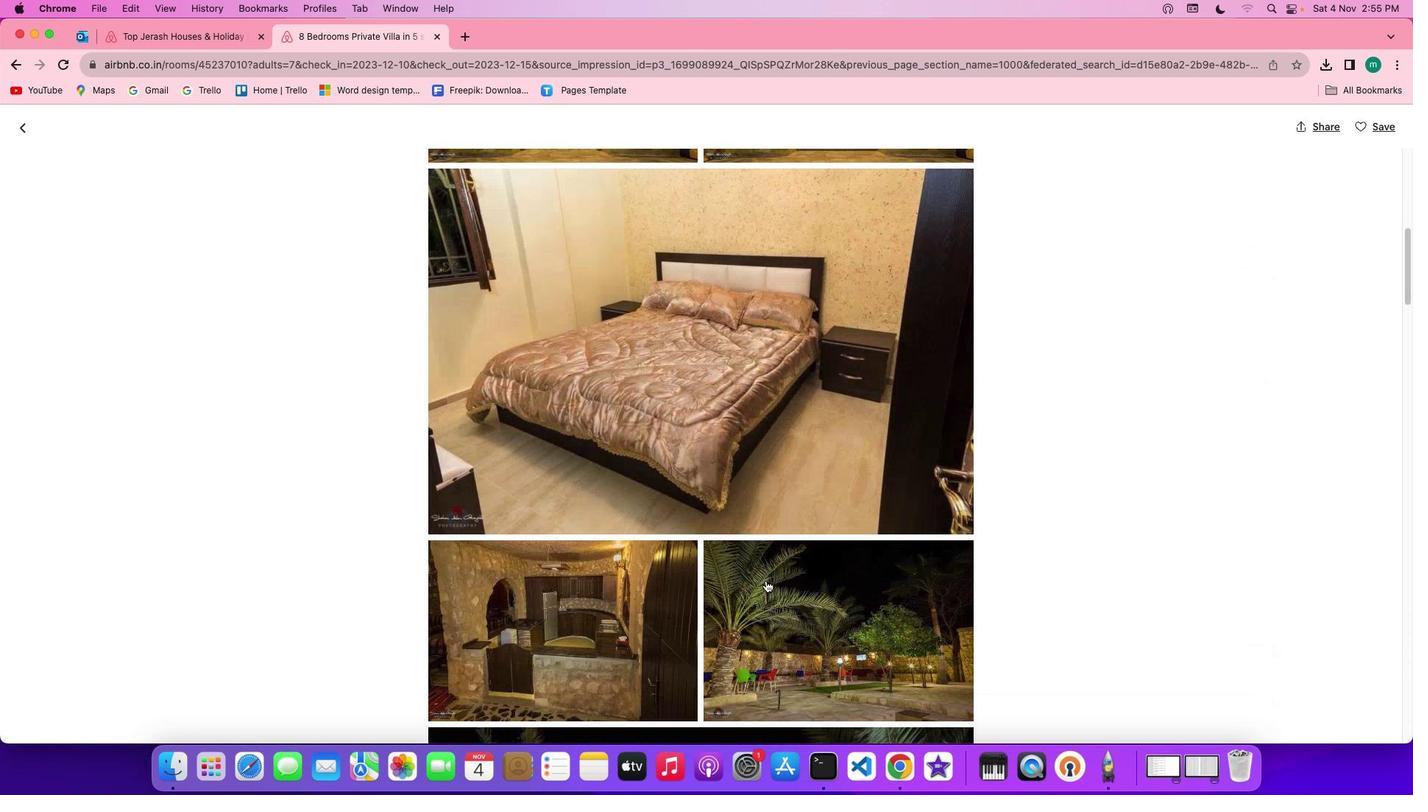 
Action: Mouse scrolled (778, 592) with delta (11, 11)
Screenshot: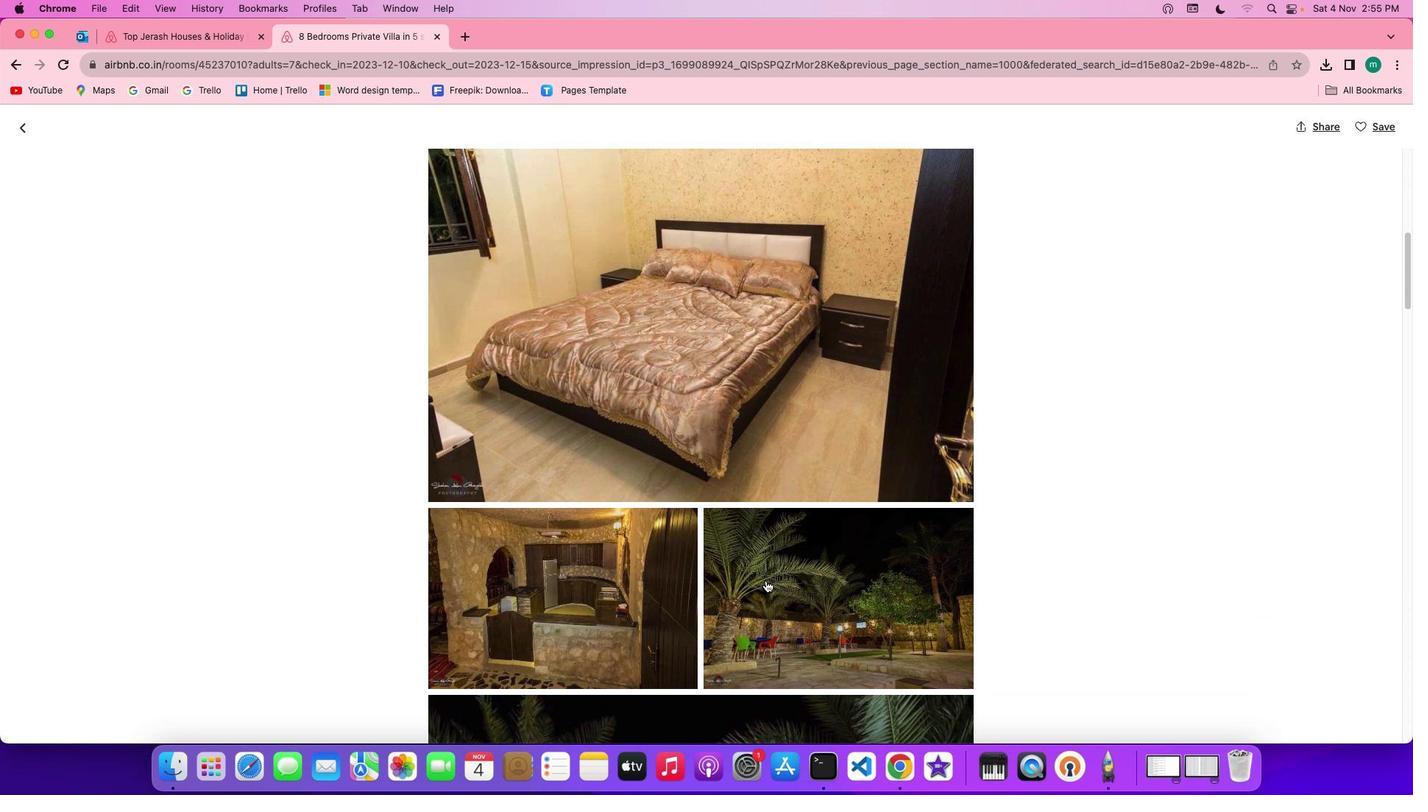 
Action: Mouse scrolled (778, 592) with delta (11, 11)
Screenshot: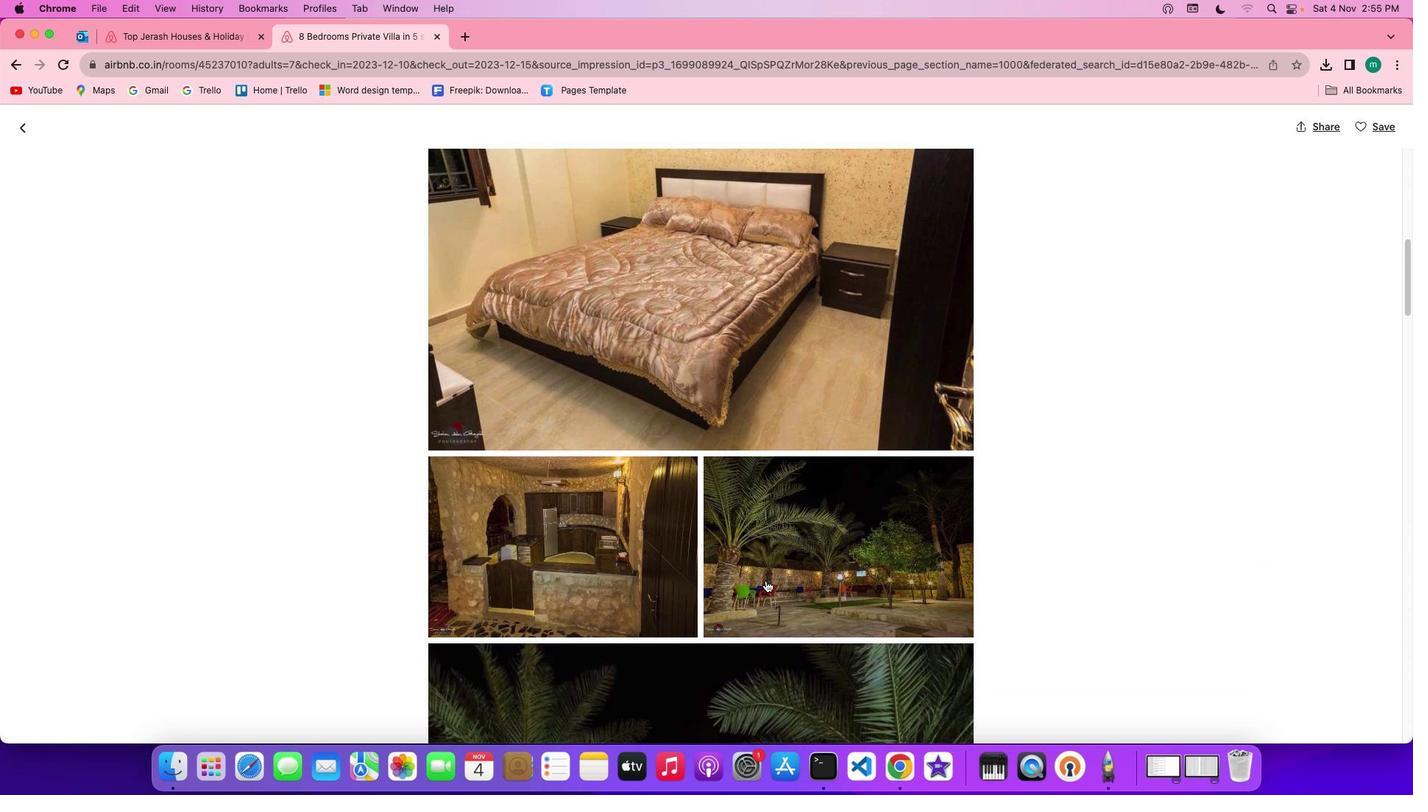 
Action: Mouse scrolled (778, 592) with delta (11, 10)
Screenshot: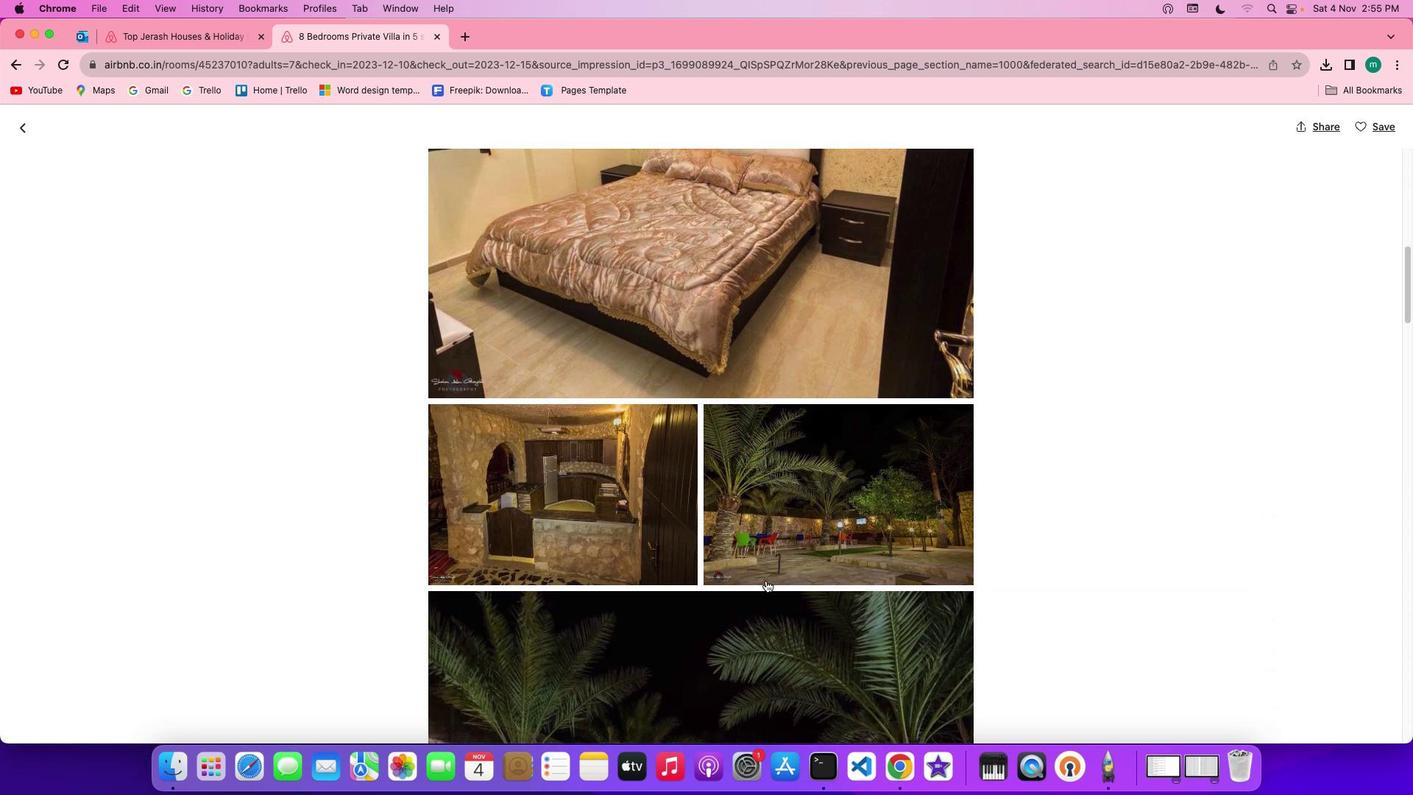 
Action: Mouse scrolled (778, 592) with delta (11, 9)
Screenshot: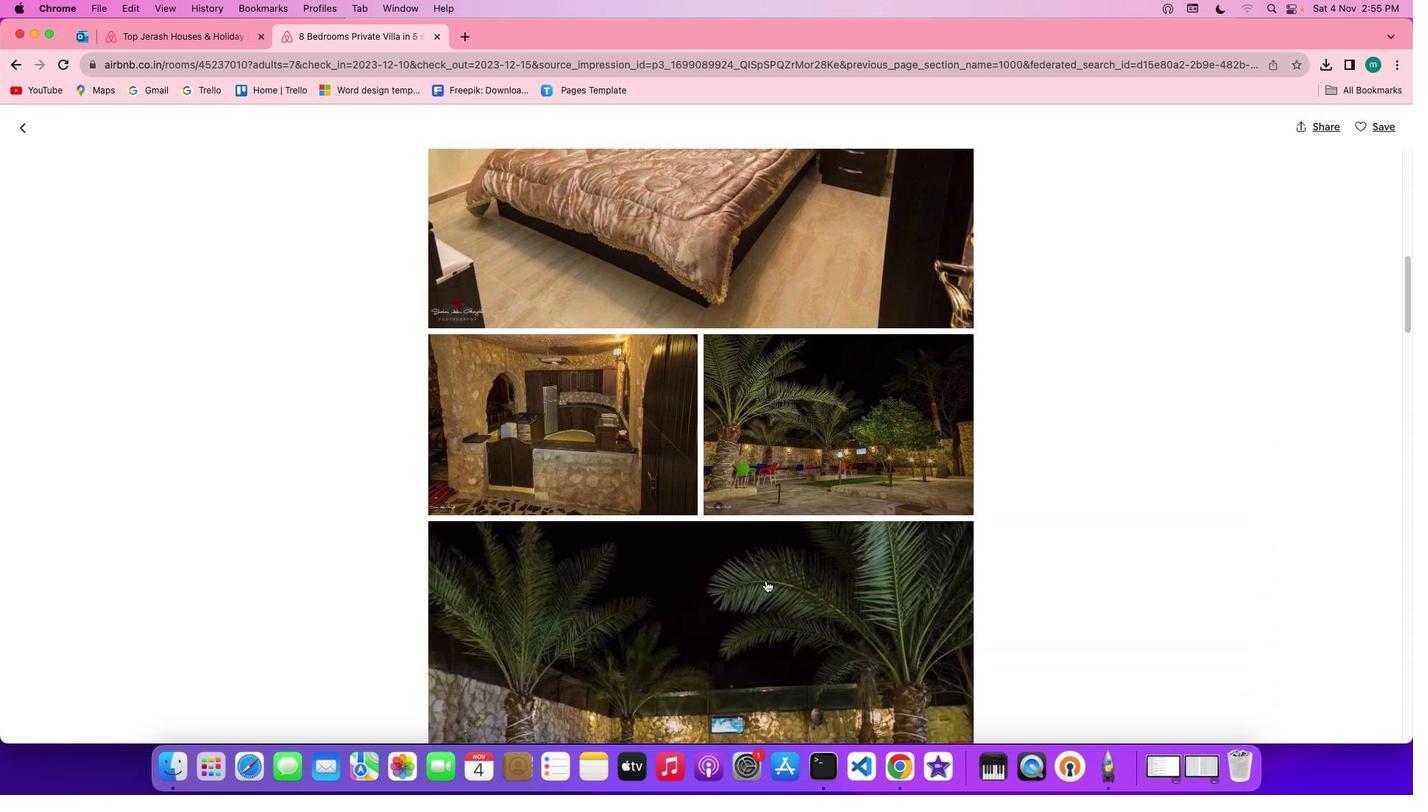 
Action: Mouse scrolled (778, 592) with delta (11, 11)
Screenshot: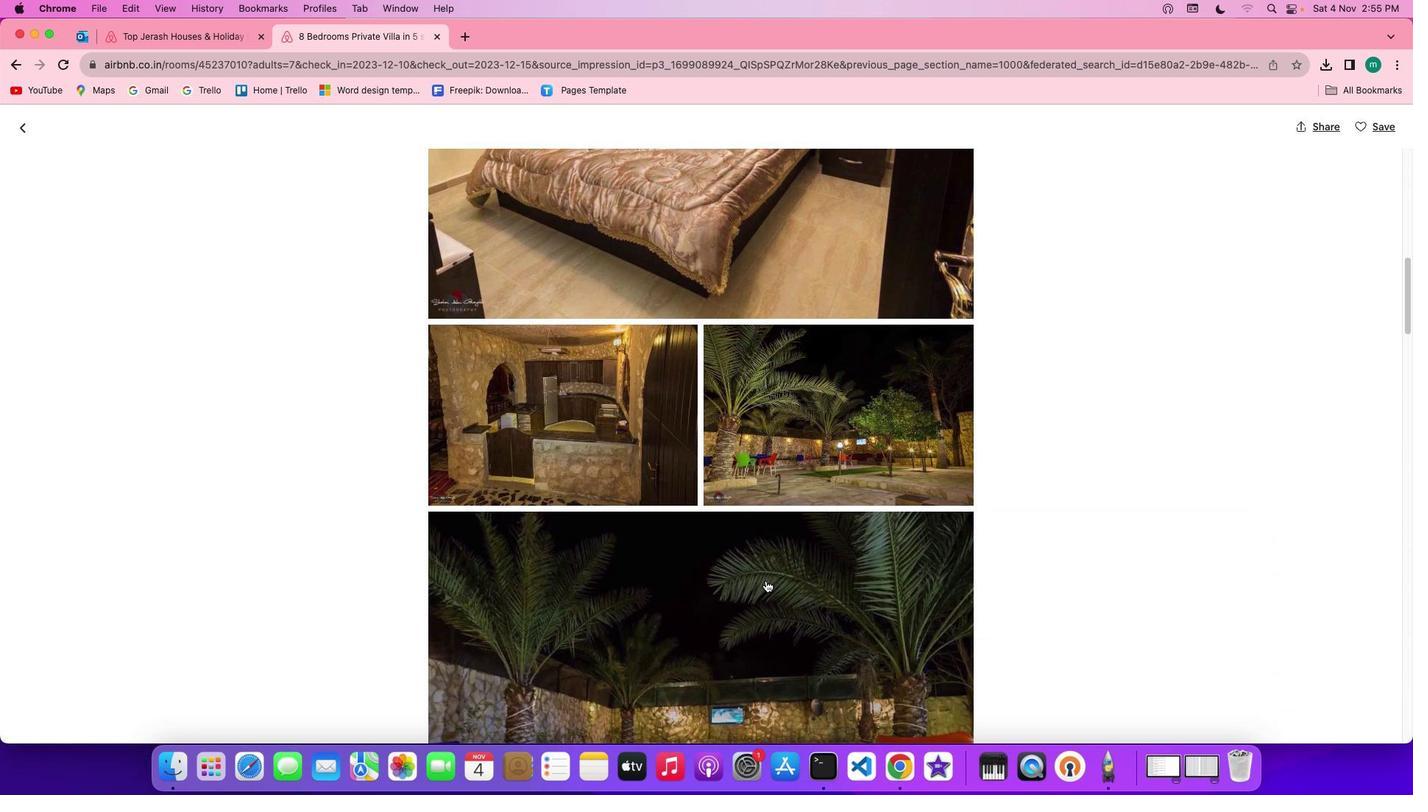 
Action: Mouse scrolled (778, 592) with delta (11, 11)
Screenshot: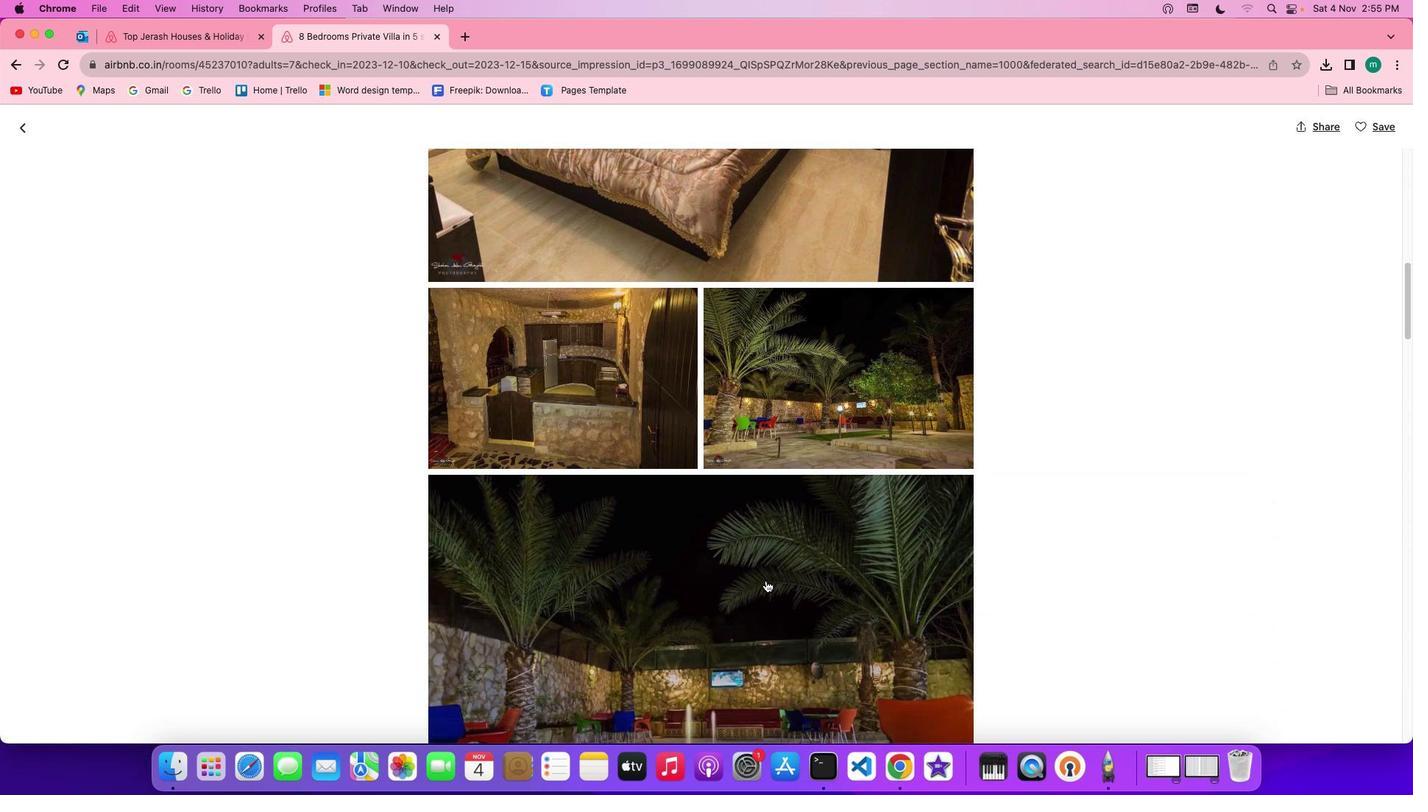 
Action: Mouse scrolled (778, 592) with delta (11, 11)
Screenshot: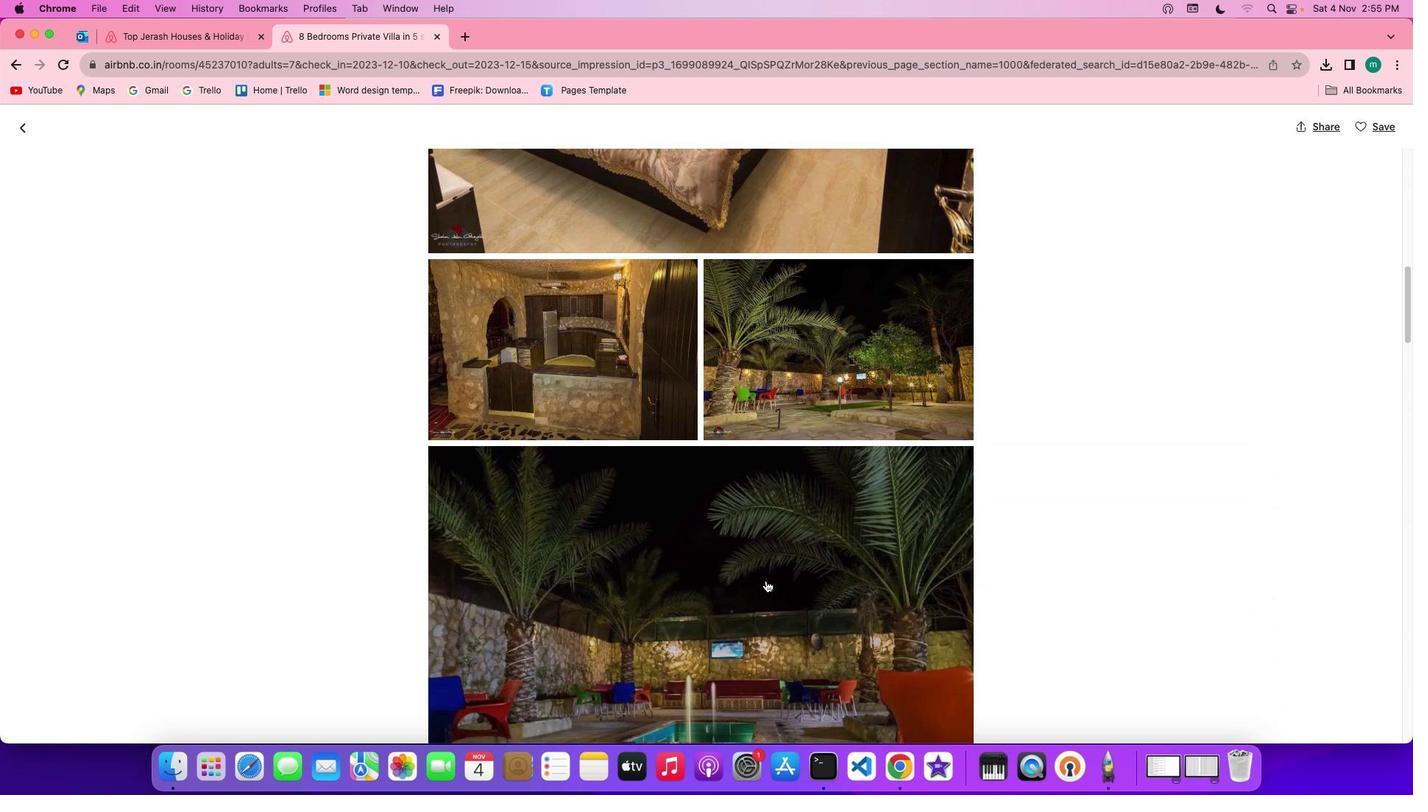
Action: Mouse scrolled (778, 592) with delta (11, 10)
Screenshot: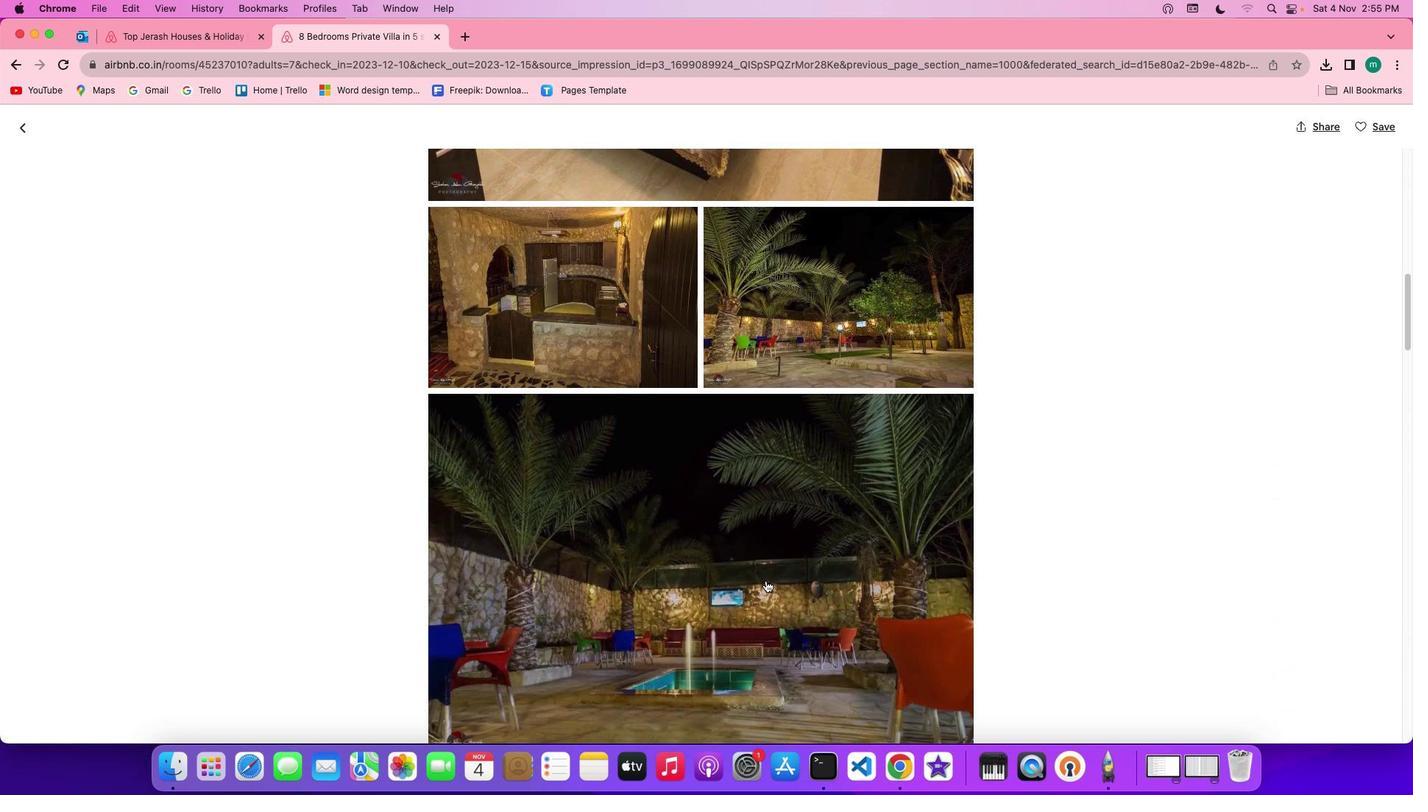 
Action: Mouse moved to (777, 592)
Screenshot: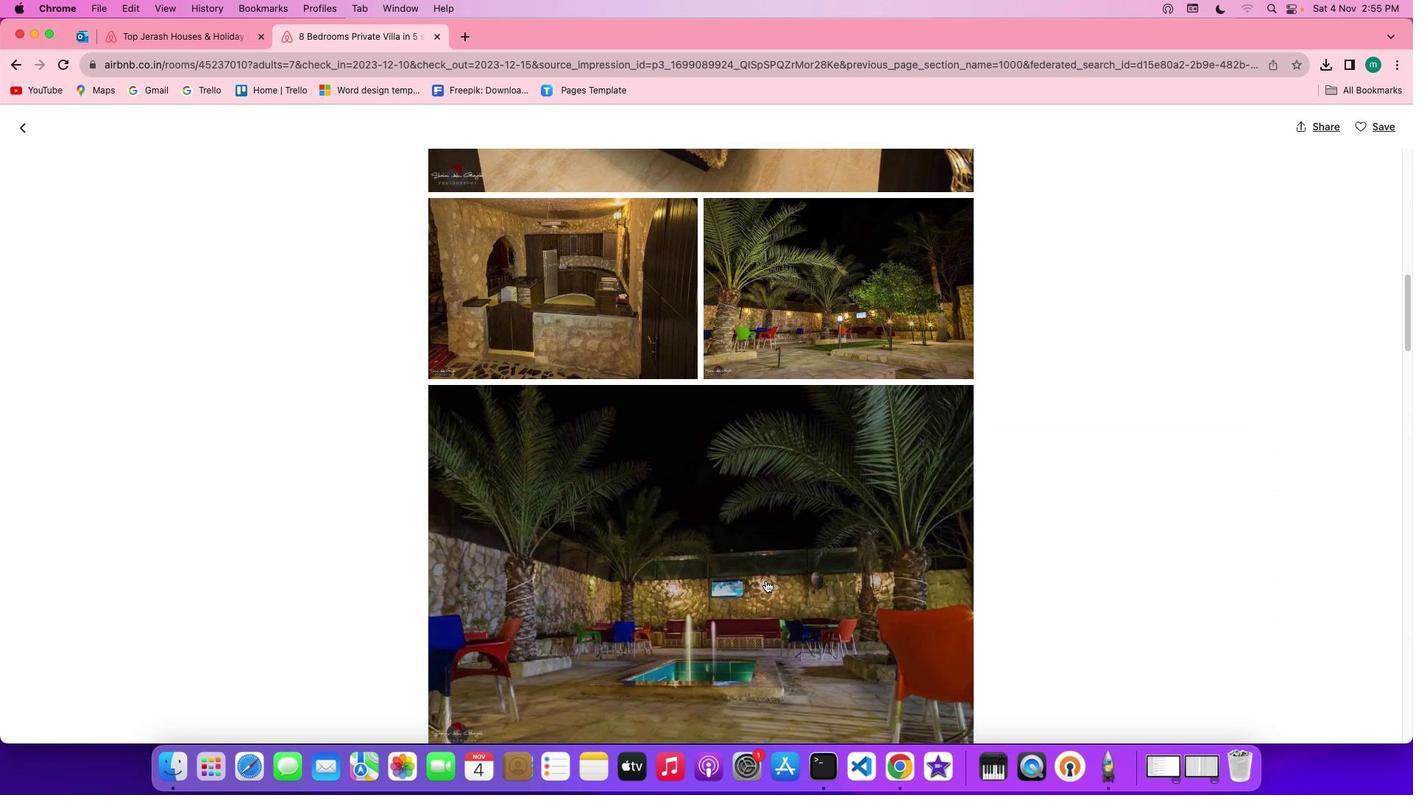 
Action: Mouse scrolled (777, 592) with delta (11, 11)
Screenshot: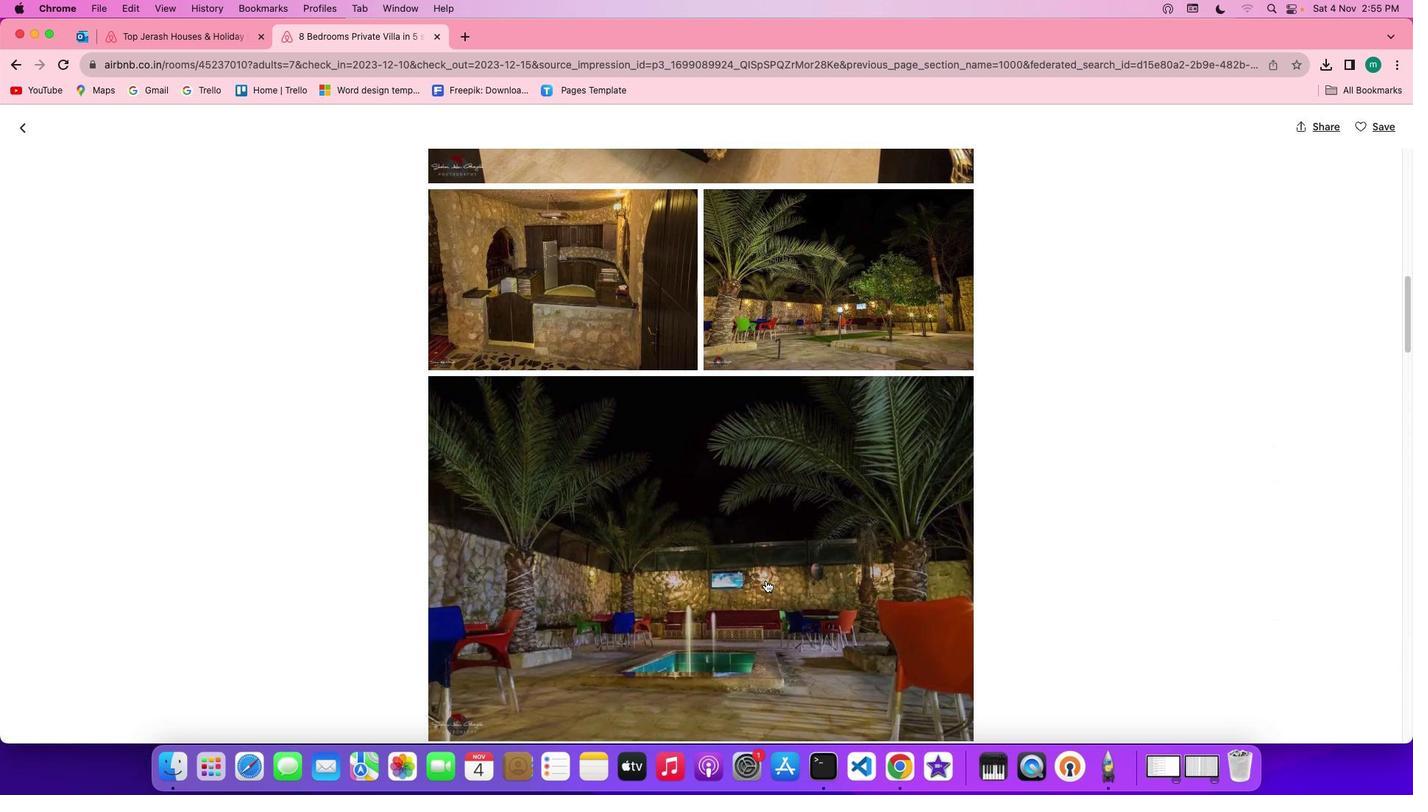 
Action: Mouse scrolled (777, 592) with delta (11, 11)
Screenshot: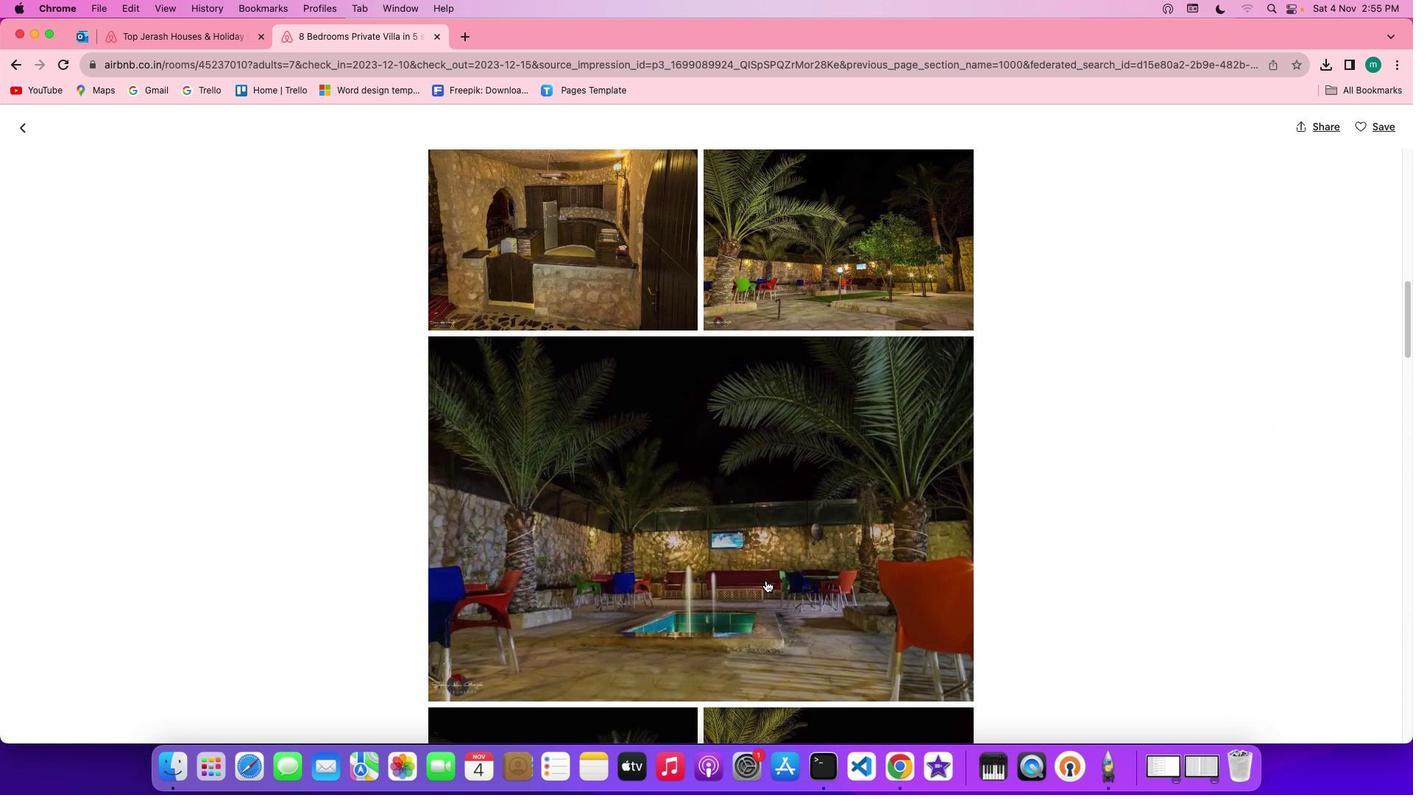 
Action: Mouse scrolled (777, 592) with delta (11, 11)
Screenshot: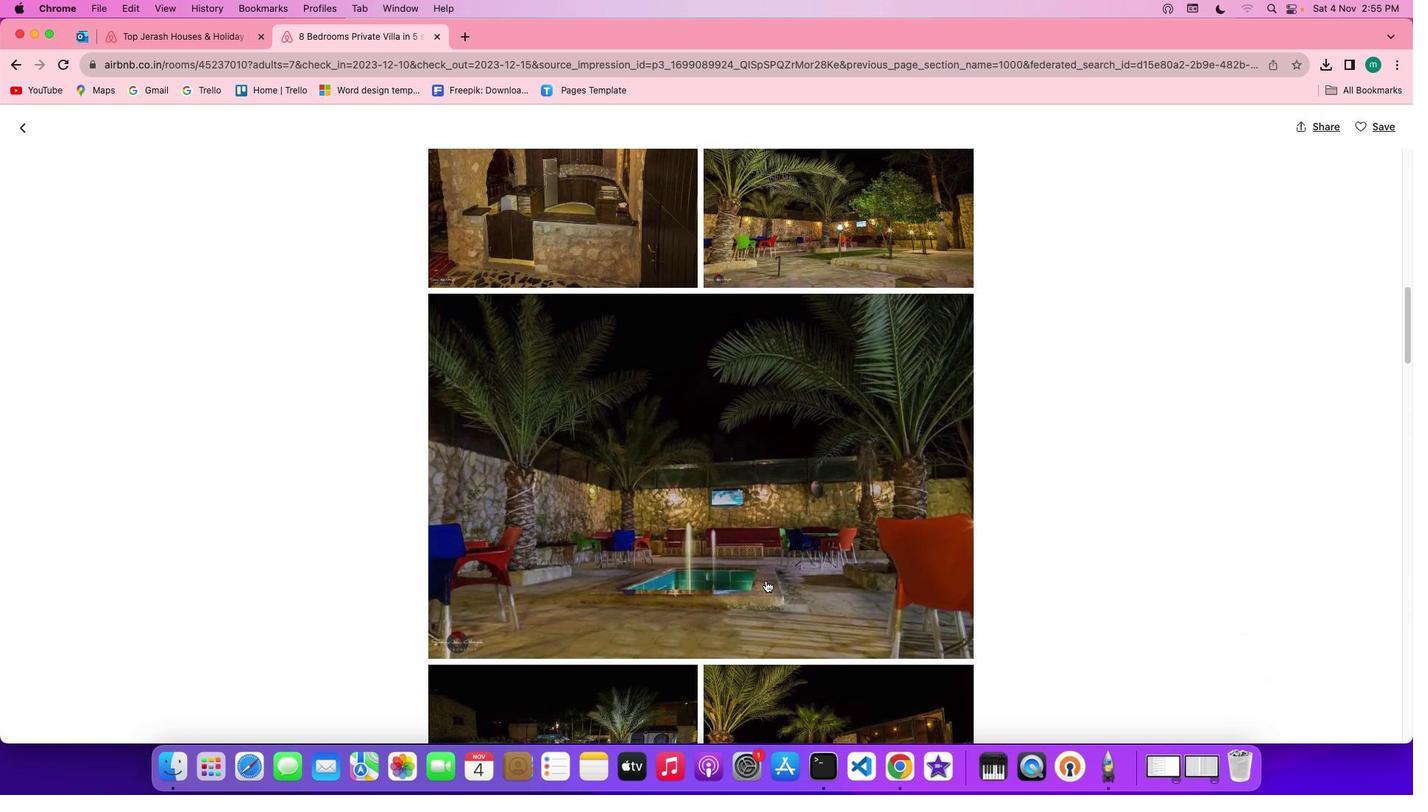 
Action: Mouse scrolled (777, 592) with delta (11, 10)
Screenshot: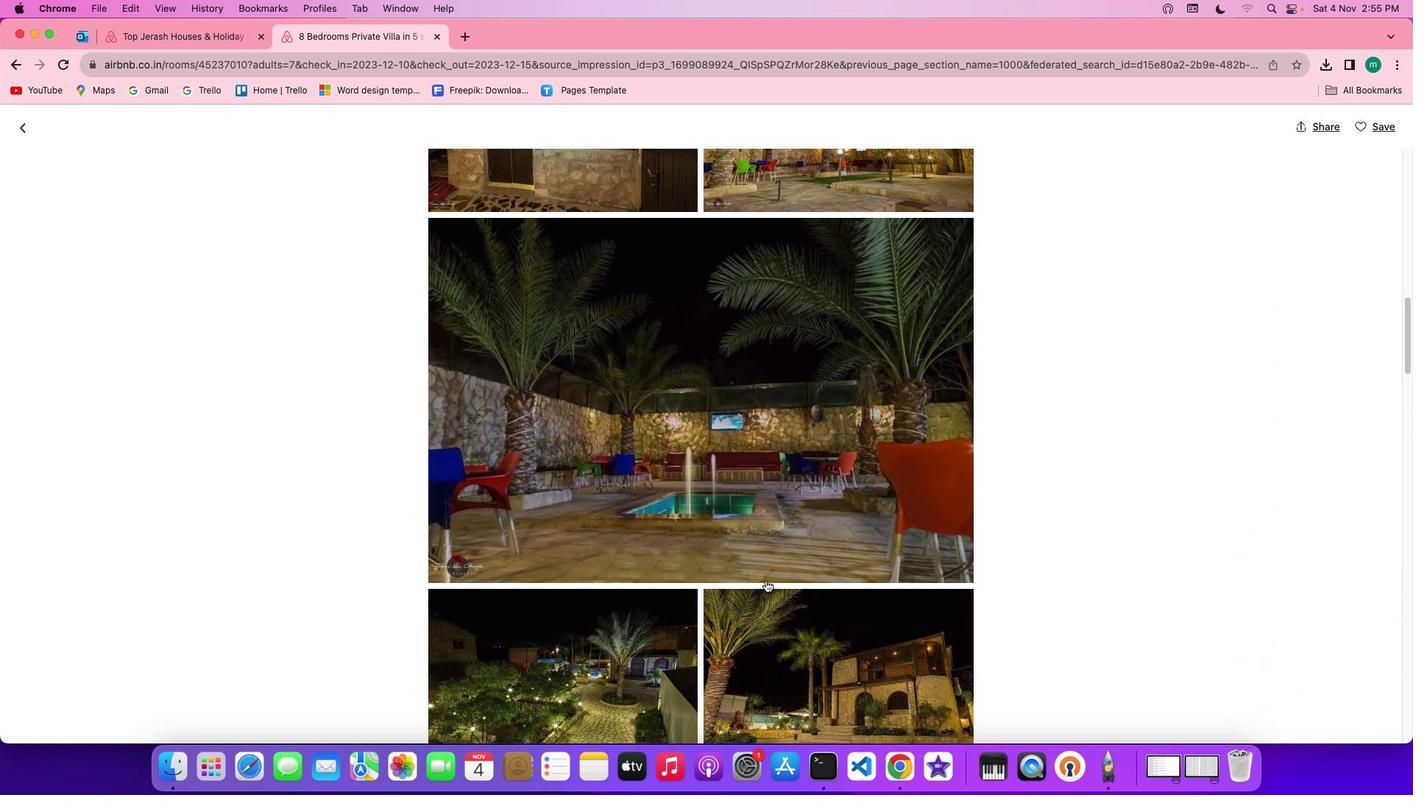 
Action: Mouse scrolled (777, 592) with delta (11, 9)
Screenshot: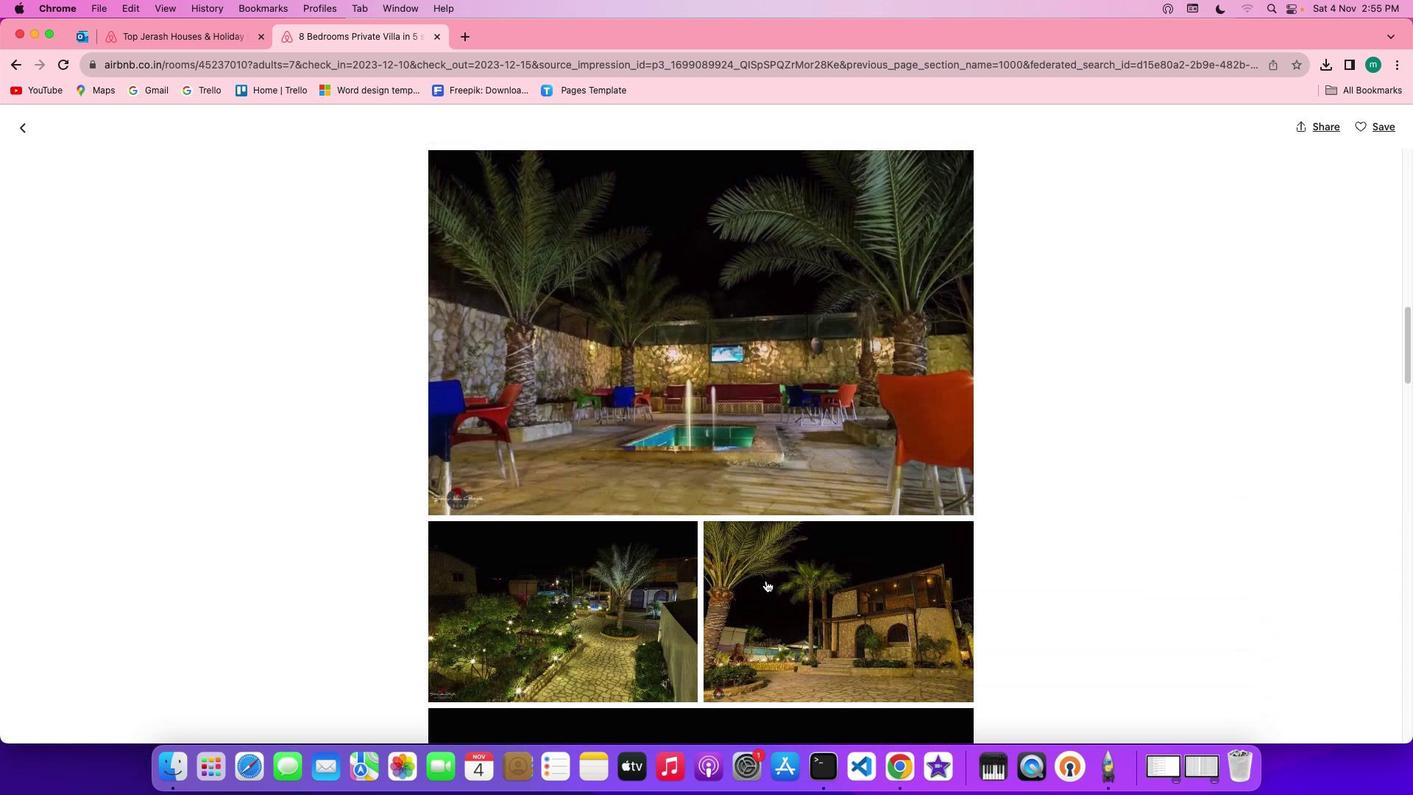 
Action: Mouse moved to (778, 592)
Screenshot: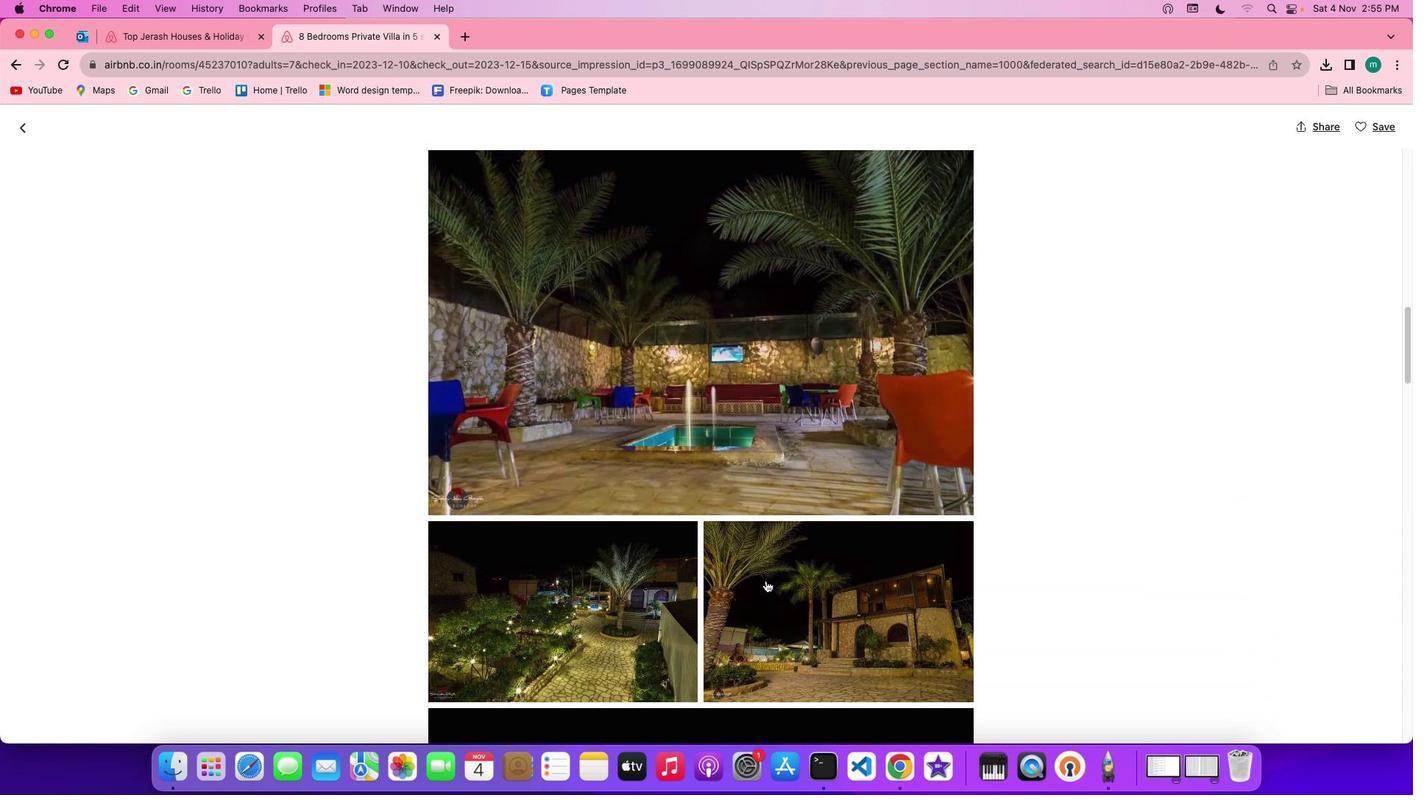 
Action: Mouse scrolled (778, 592) with delta (11, 11)
Screenshot: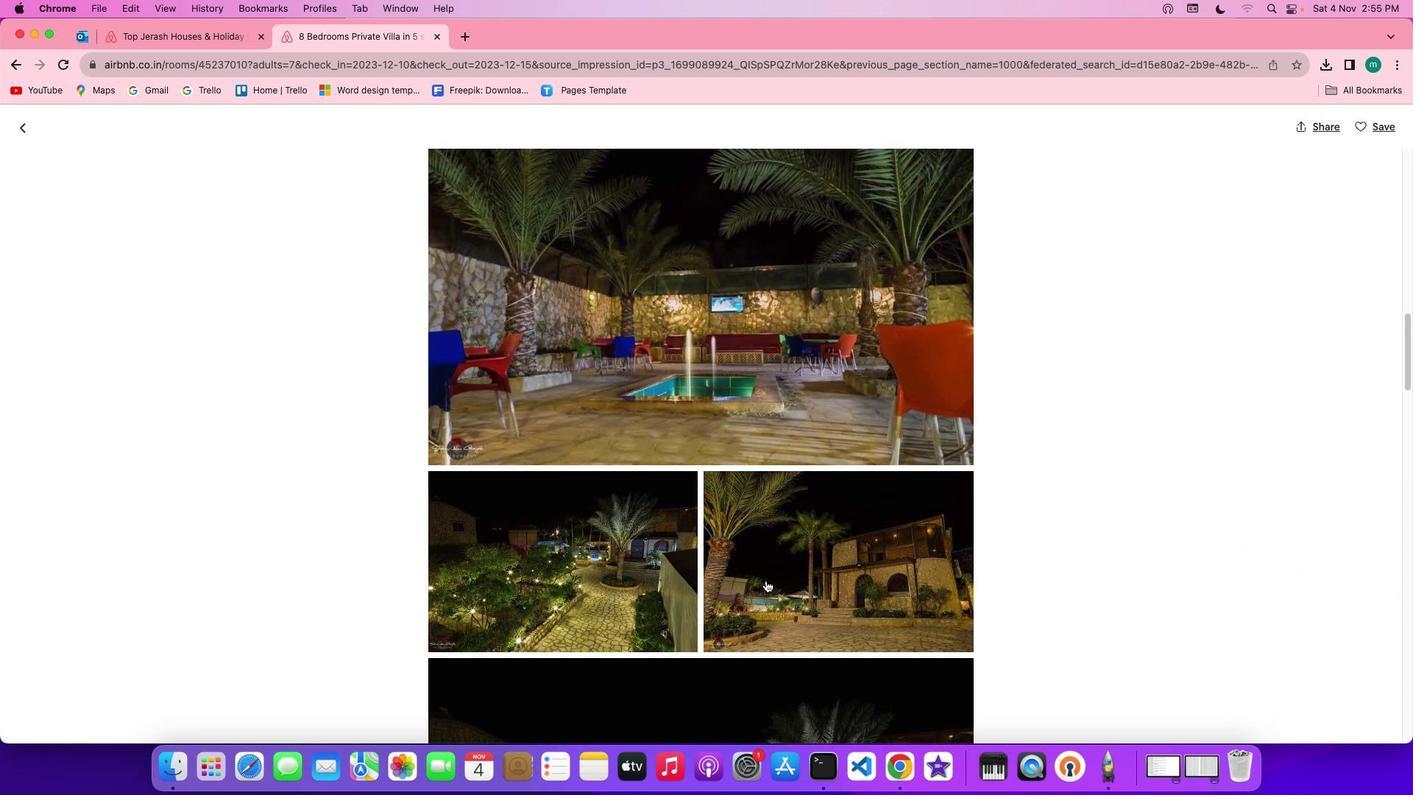 
Action: Mouse scrolled (778, 592) with delta (11, 11)
Screenshot: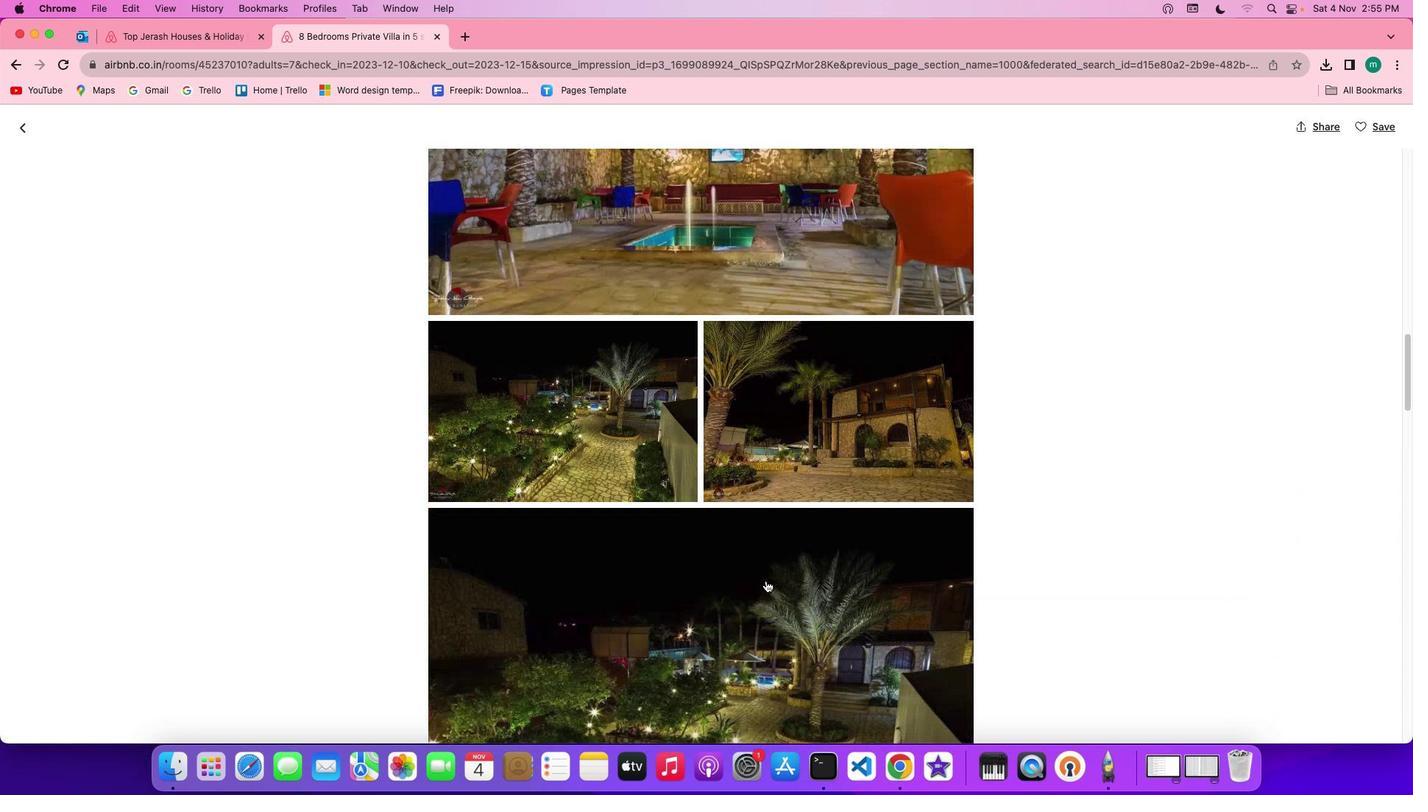 
Action: Mouse scrolled (778, 592) with delta (11, 10)
Screenshot: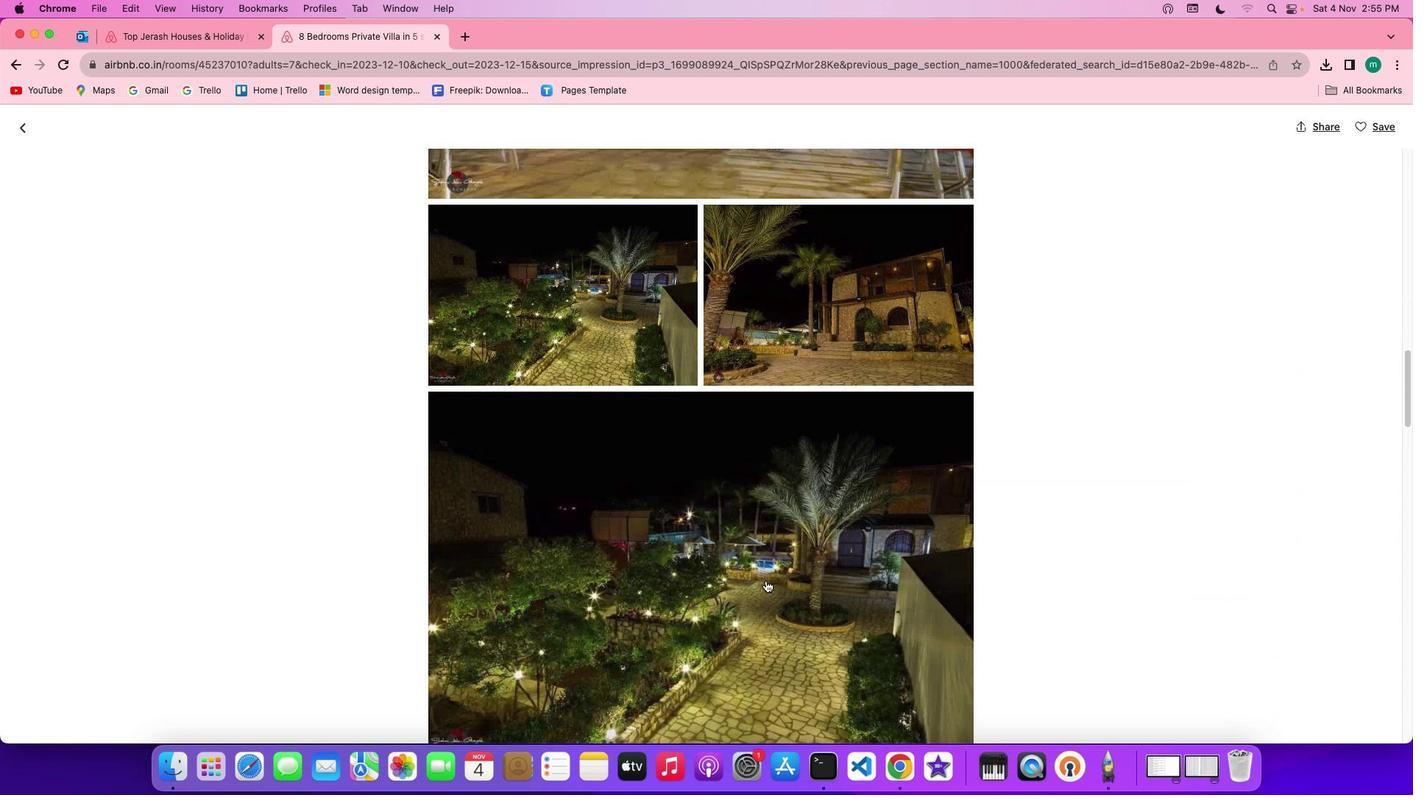 
Action: Mouse scrolled (778, 592) with delta (11, 8)
Screenshot: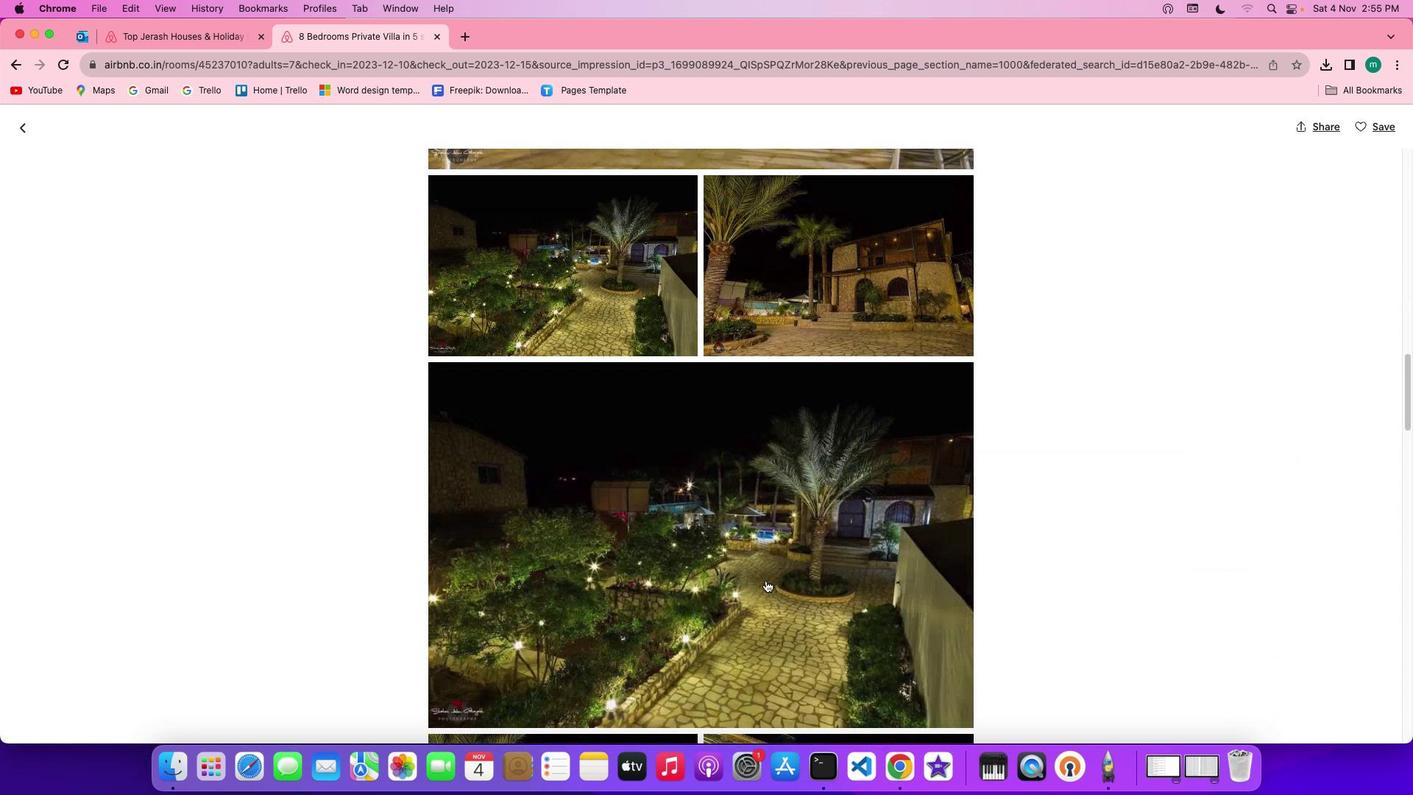 
Action: Mouse scrolled (778, 592) with delta (11, 8)
Screenshot: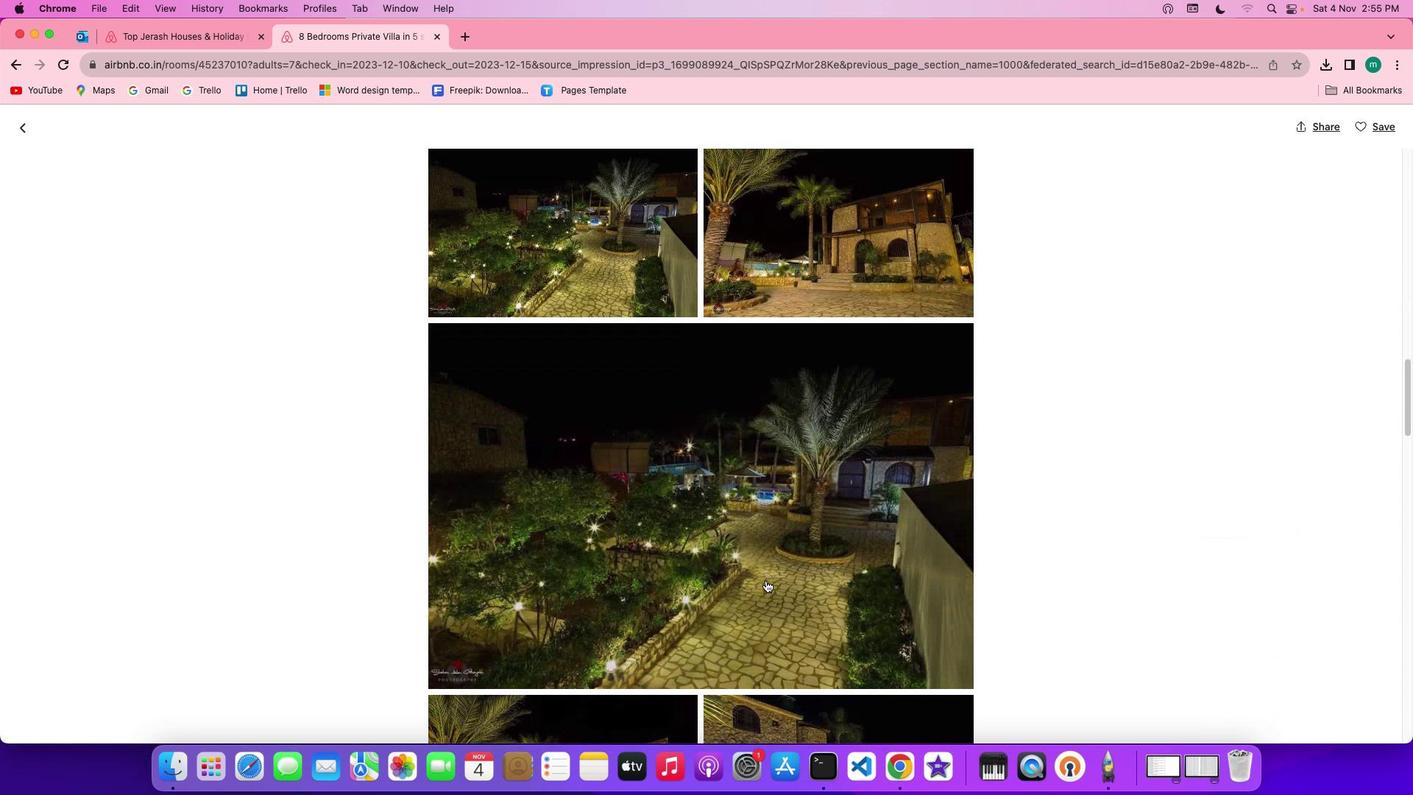 
Action: Mouse moved to (778, 592)
Screenshot: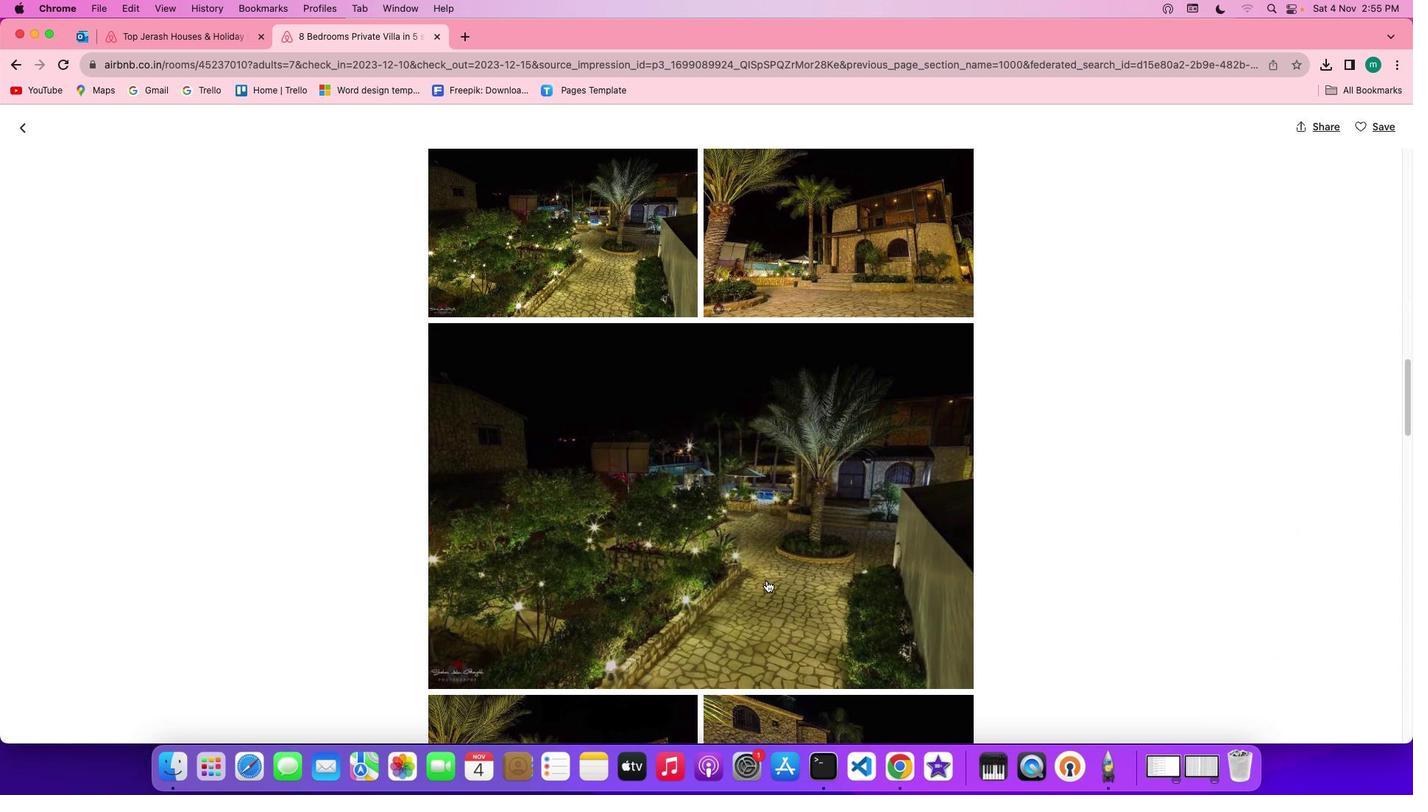 
Action: Mouse scrolled (778, 592) with delta (11, 11)
Screenshot: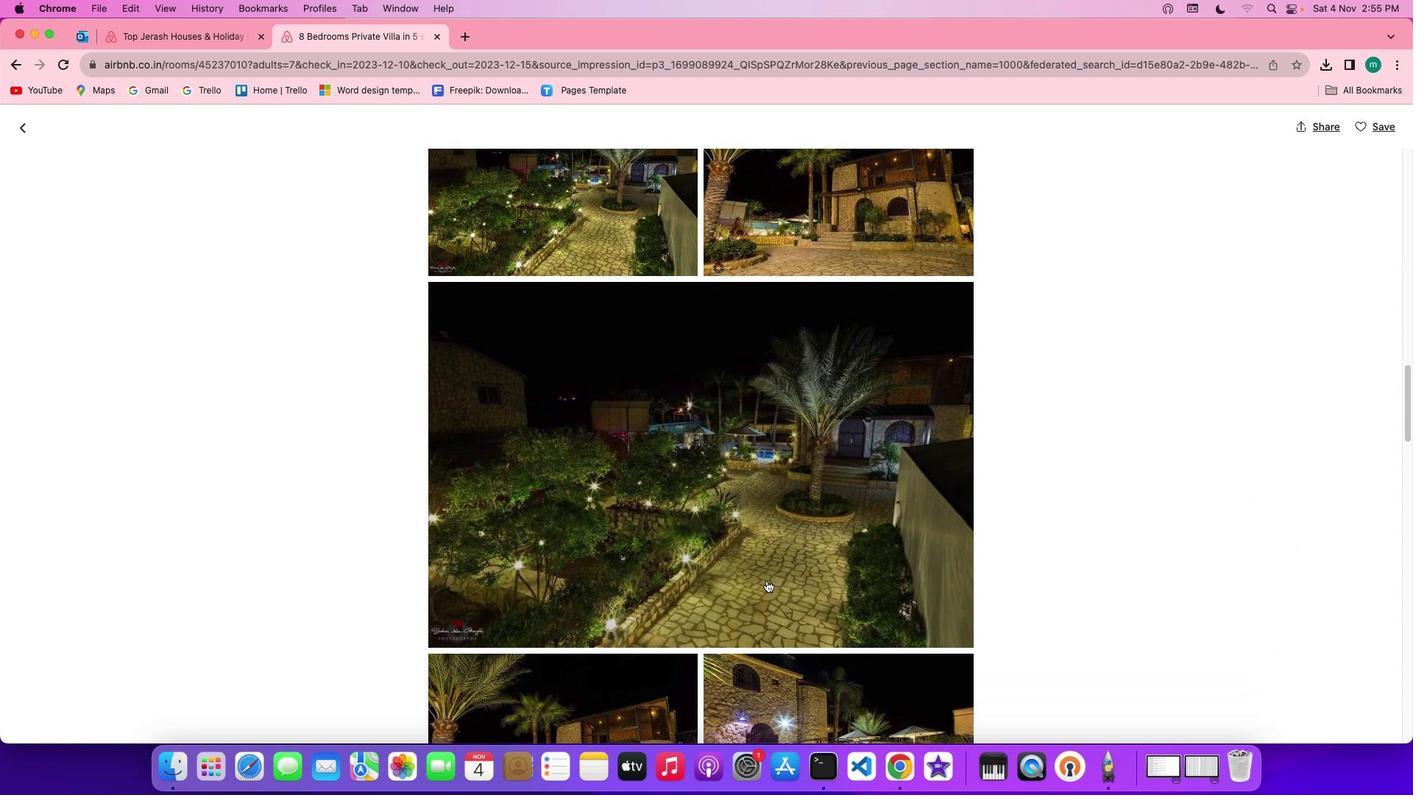 
Action: Mouse scrolled (778, 592) with delta (11, 11)
Screenshot: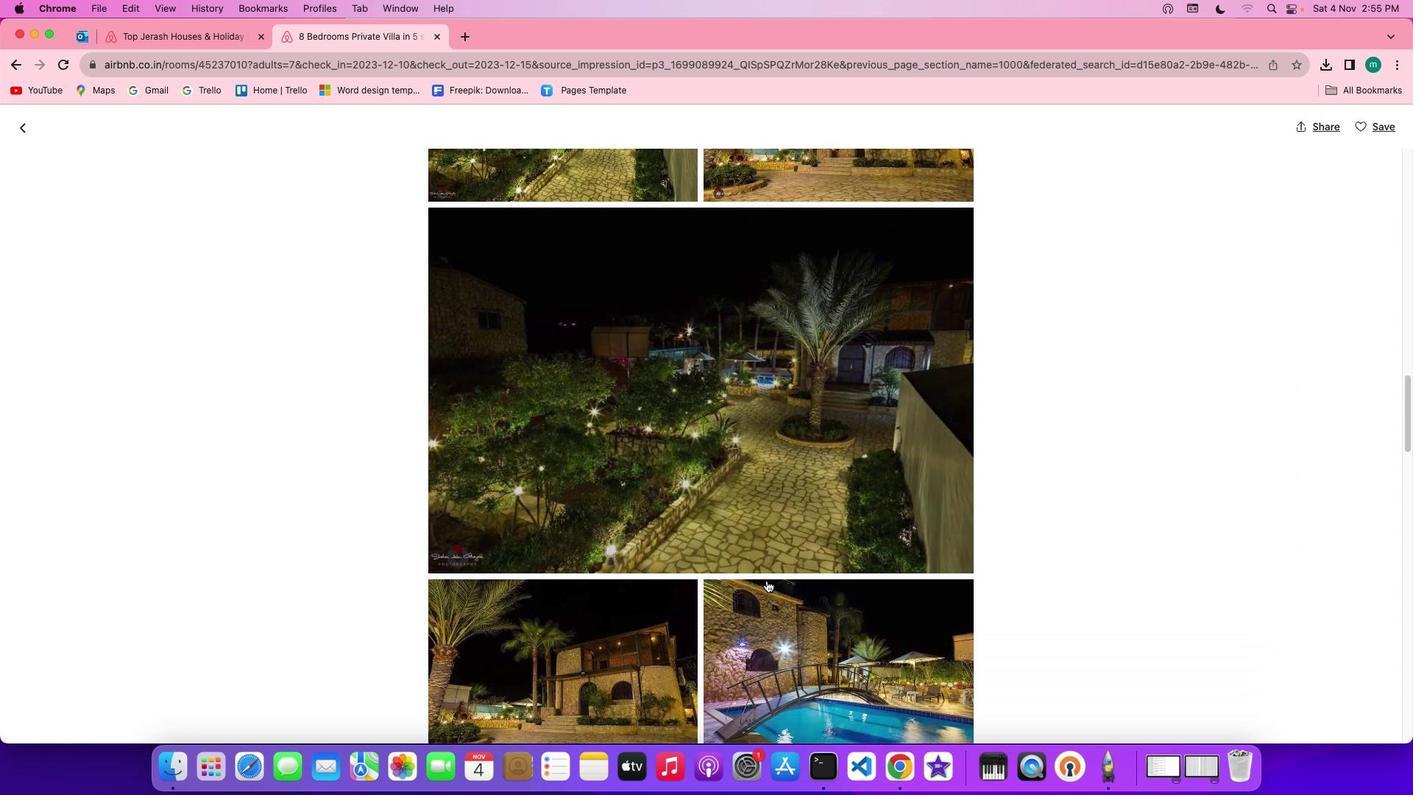 
Action: Mouse scrolled (778, 592) with delta (11, 10)
Screenshot: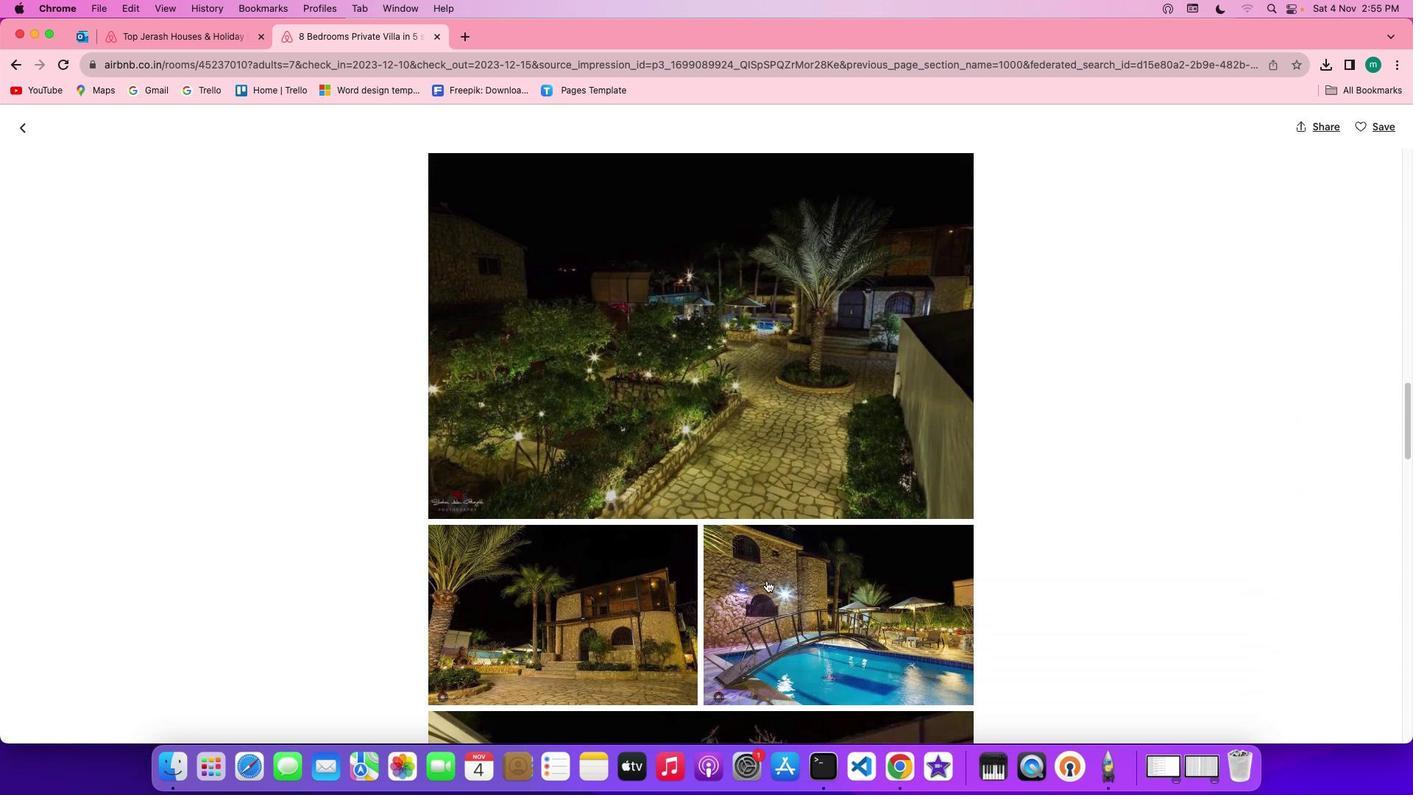 
Action: Mouse scrolled (778, 592) with delta (11, 9)
Screenshot: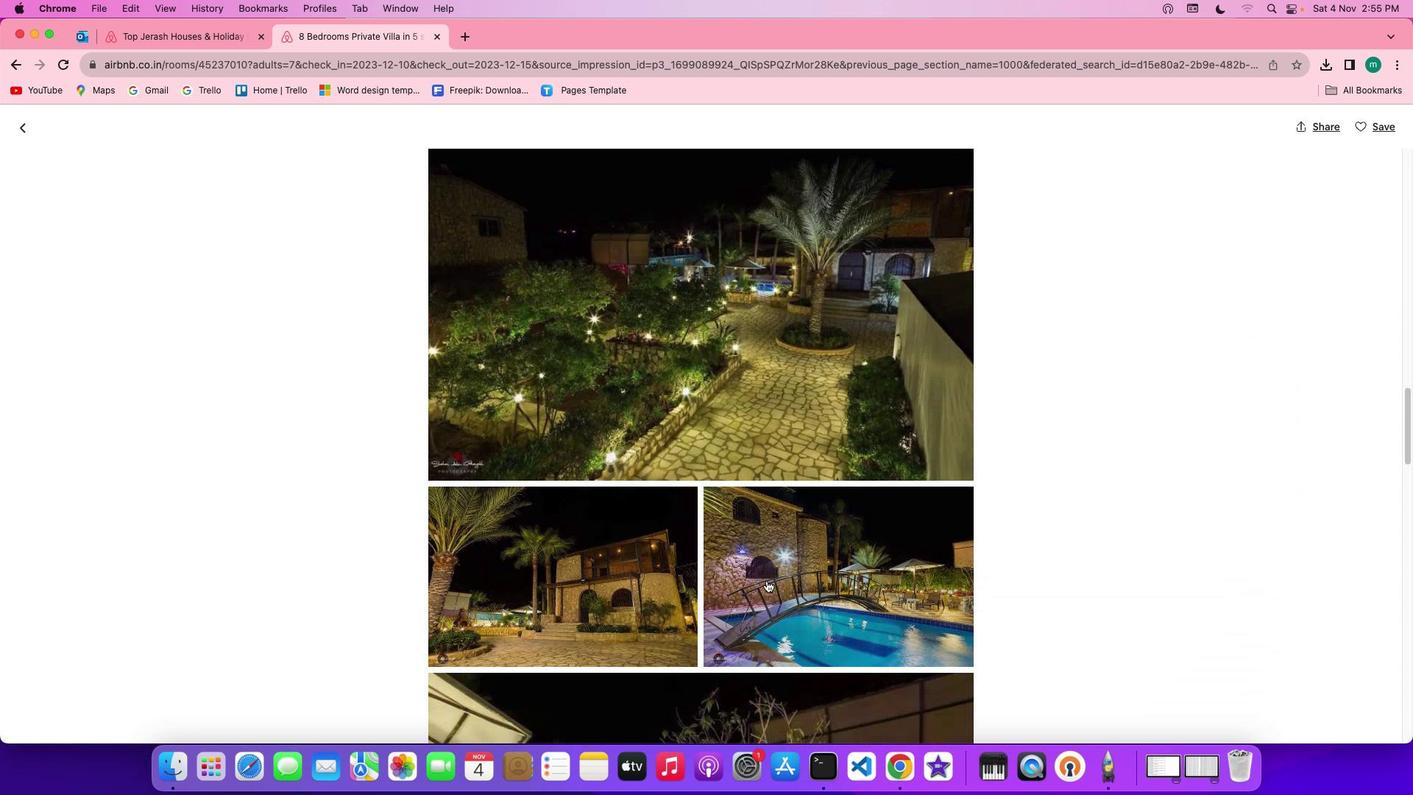 
Action: Mouse scrolled (778, 592) with delta (11, 11)
Screenshot: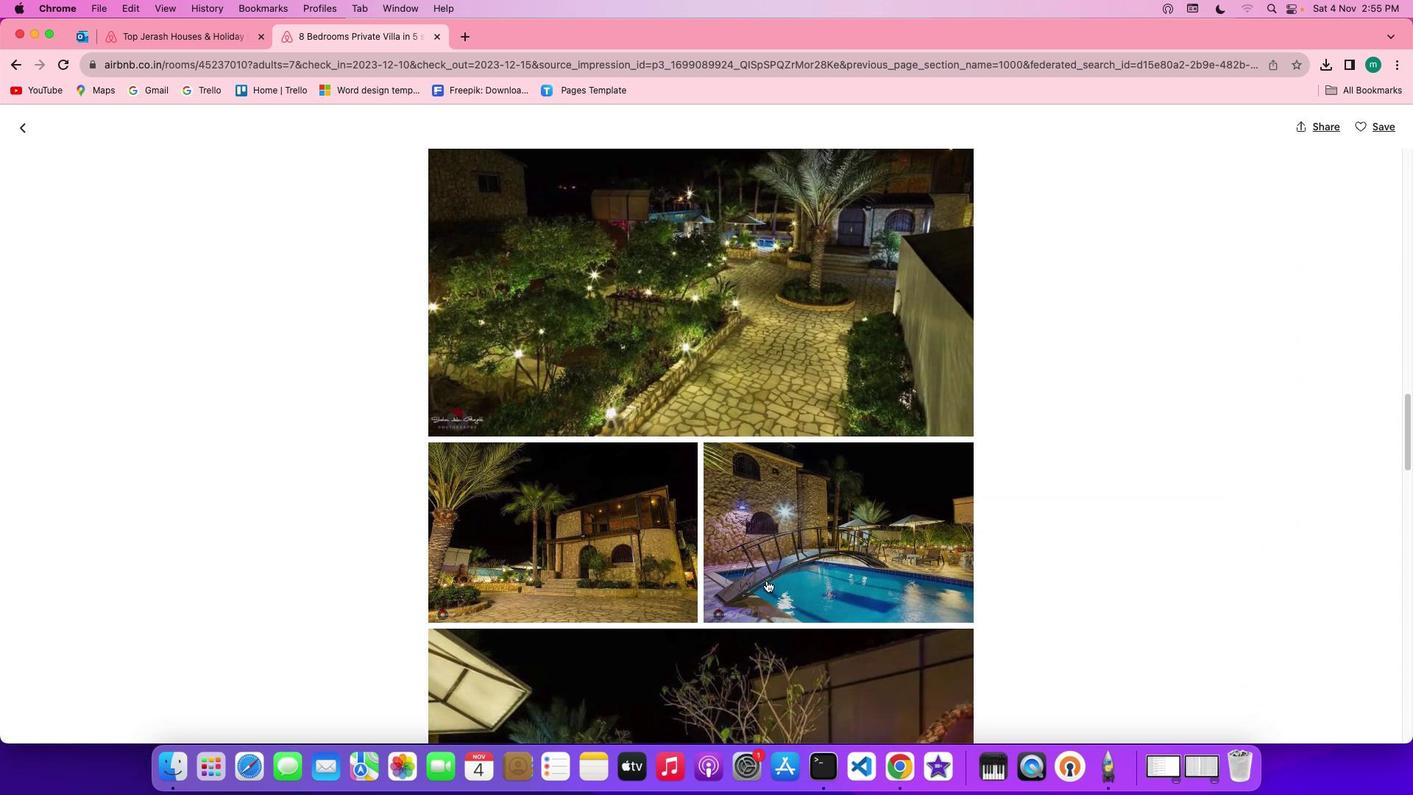 
Action: Mouse scrolled (778, 592) with delta (11, 11)
Screenshot: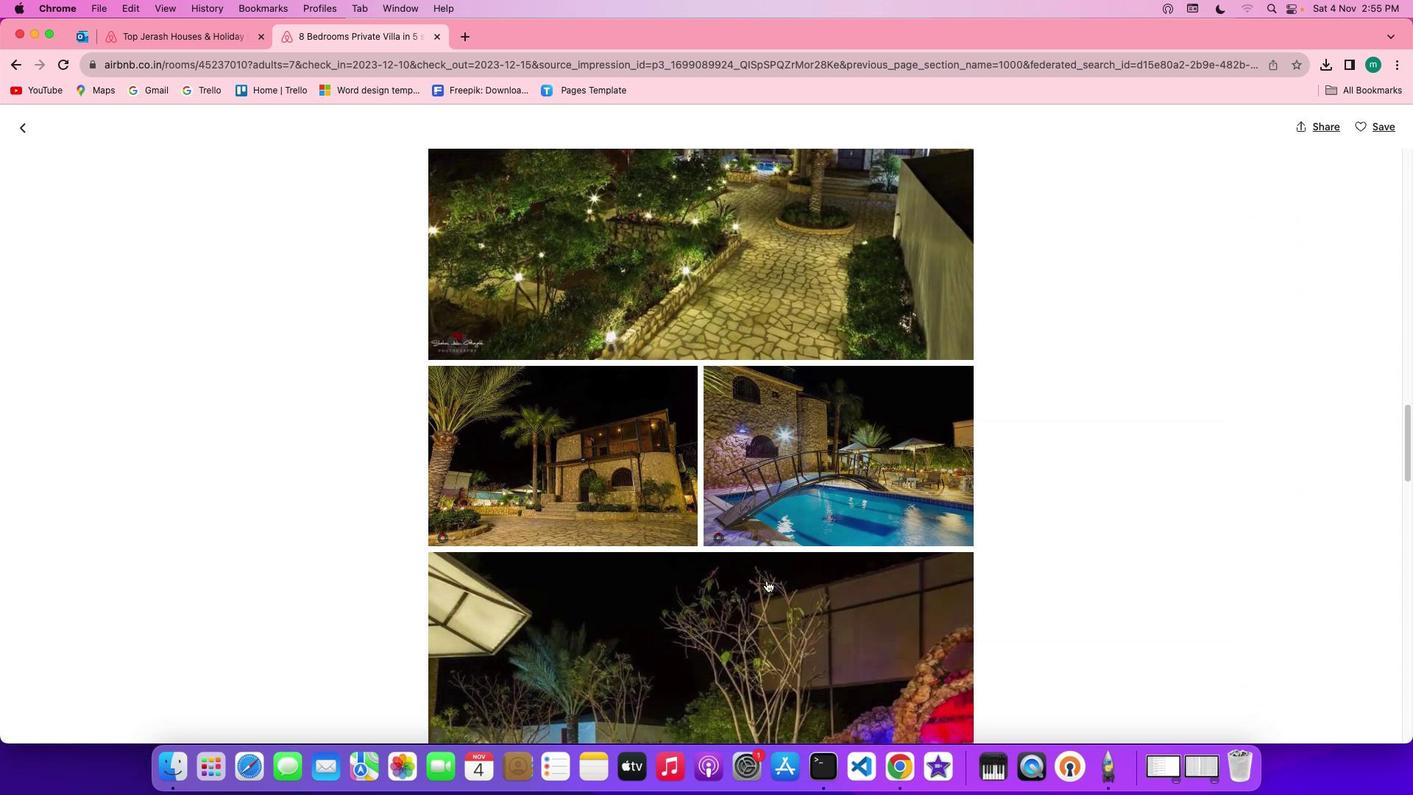 
Action: Mouse scrolled (778, 592) with delta (11, 10)
Screenshot: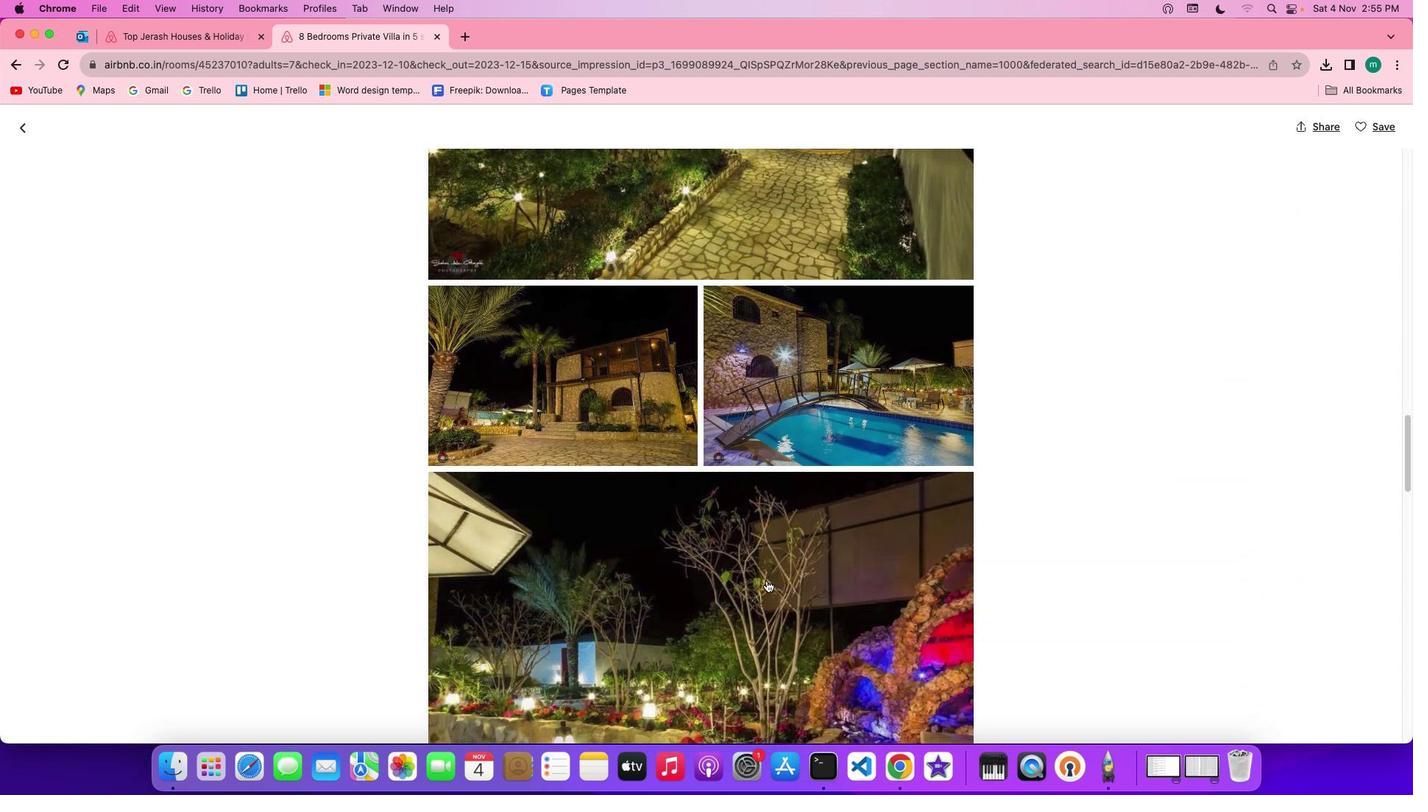 
Action: Mouse scrolled (778, 592) with delta (11, 9)
Screenshot: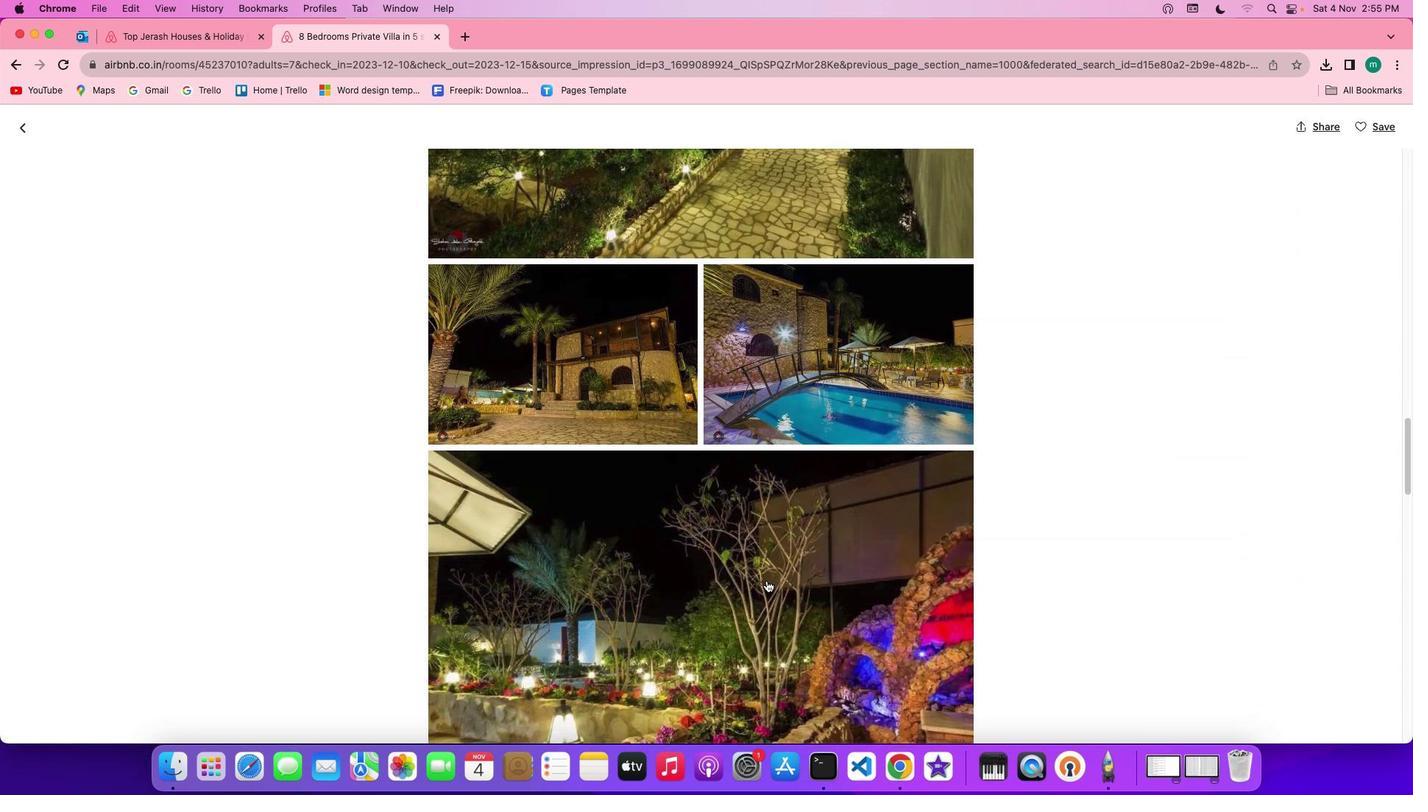 
Action: Mouse scrolled (778, 592) with delta (11, 11)
Screenshot: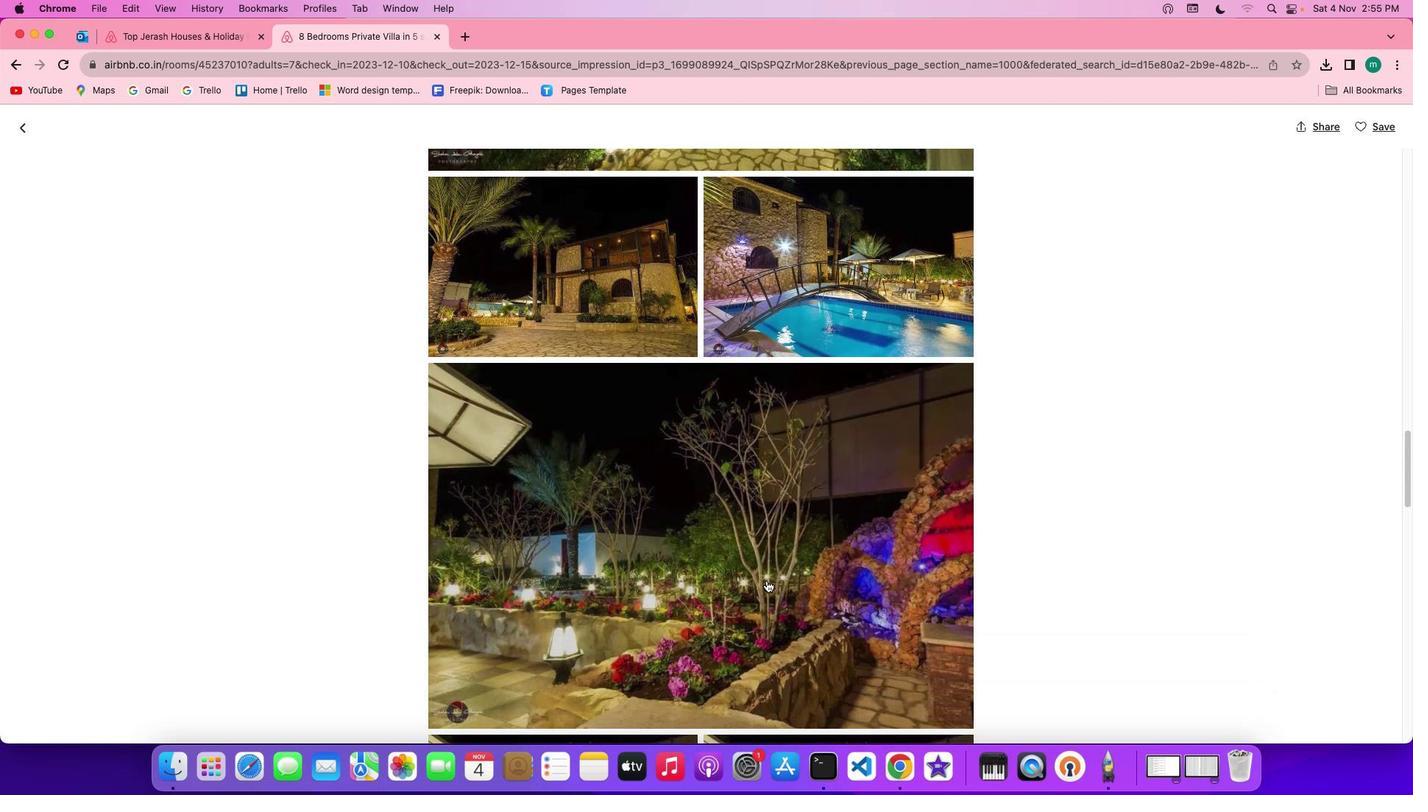 
Action: Mouse scrolled (778, 592) with delta (11, 11)
Screenshot: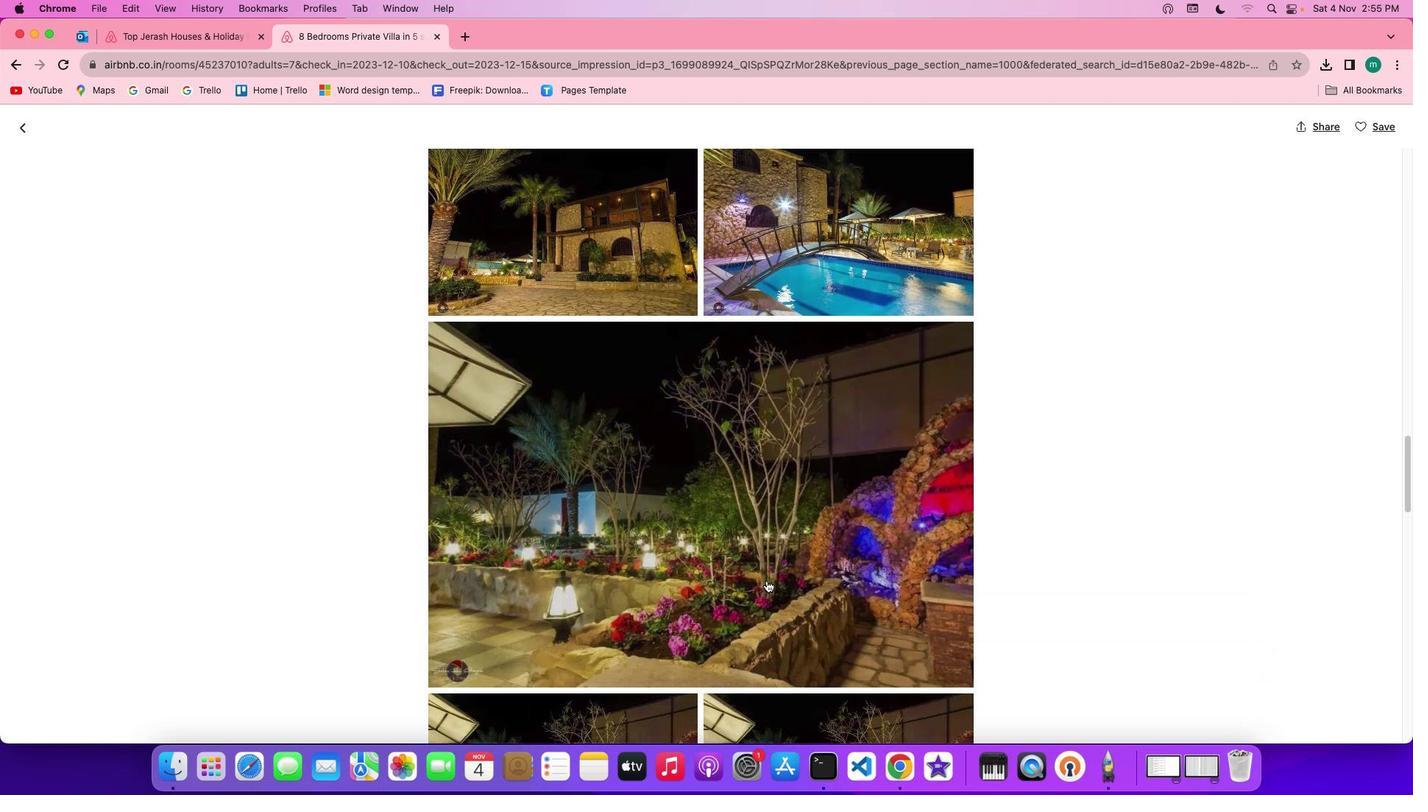 
Action: Mouse scrolled (778, 592) with delta (11, 10)
Screenshot: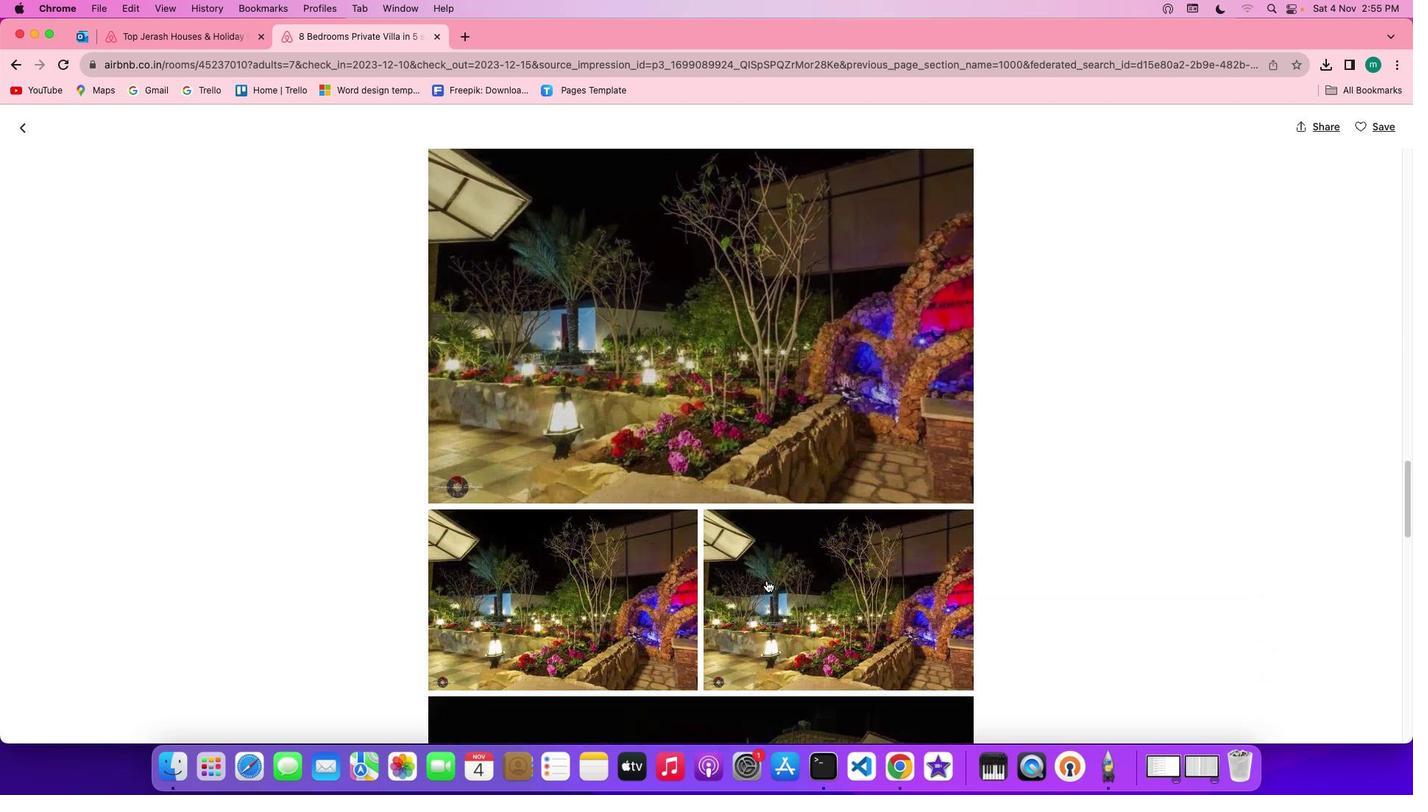 
Action: Mouse scrolled (778, 592) with delta (11, 8)
Screenshot: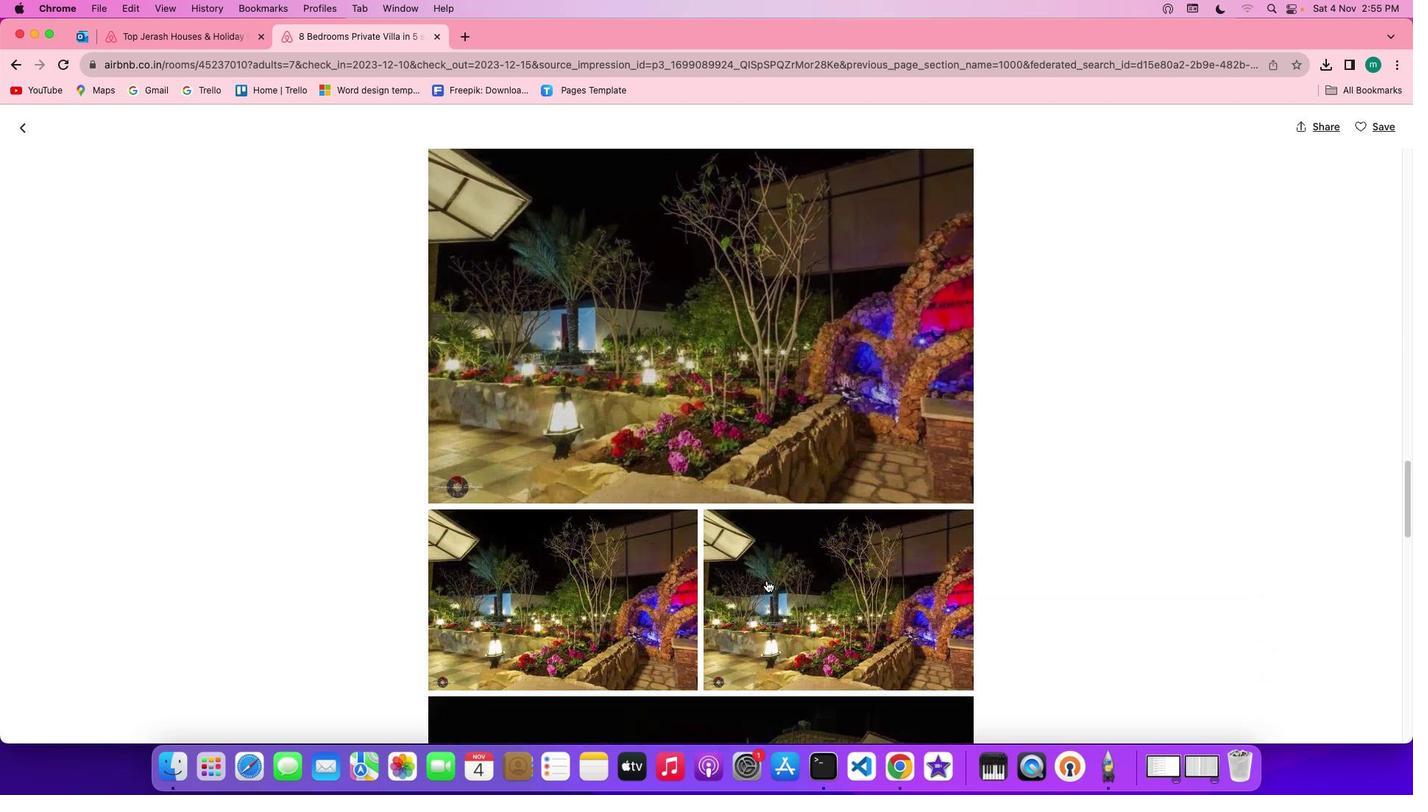 
Action: Mouse scrolled (778, 592) with delta (11, 8)
Screenshot: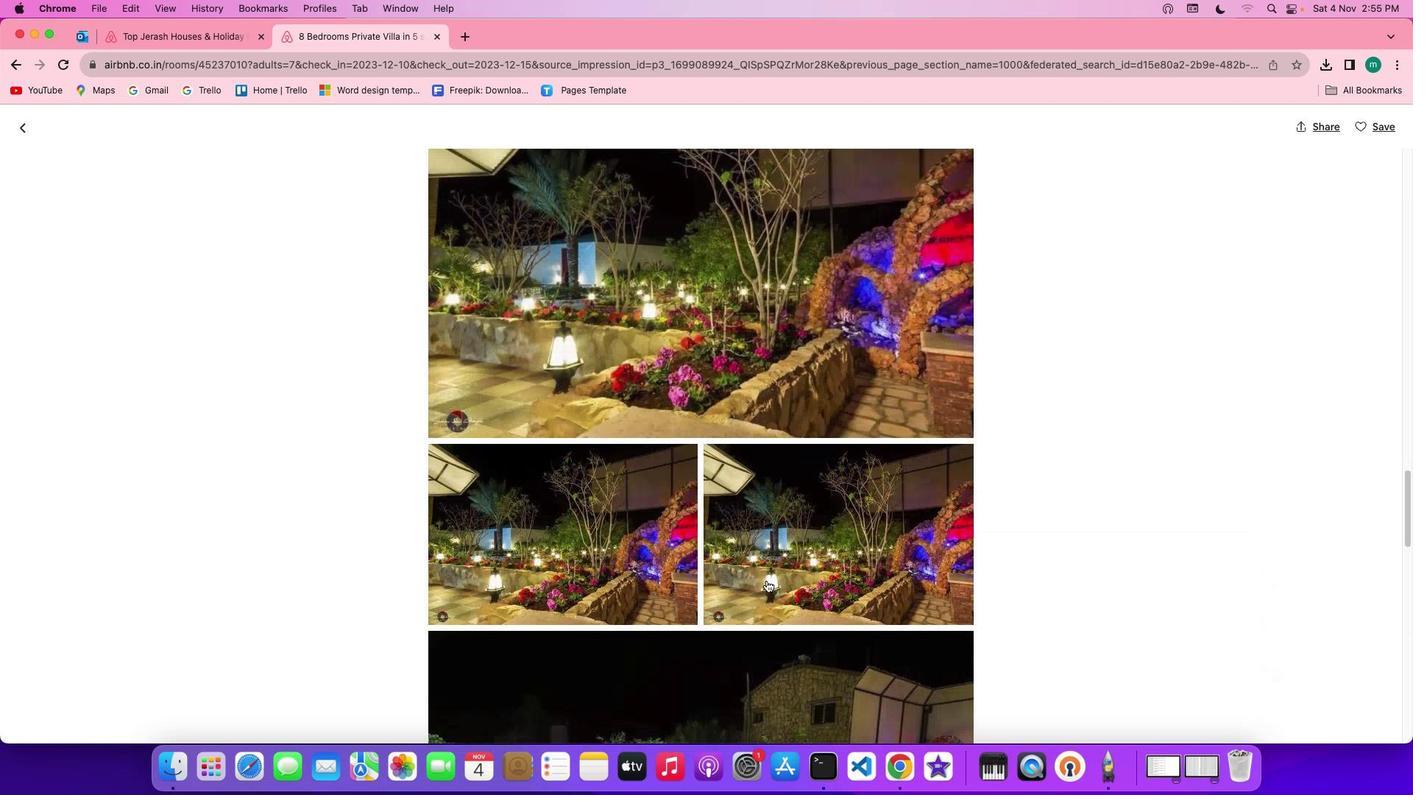 
Action: Mouse scrolled (778, 592) with delta (11, 11)
Screenshot: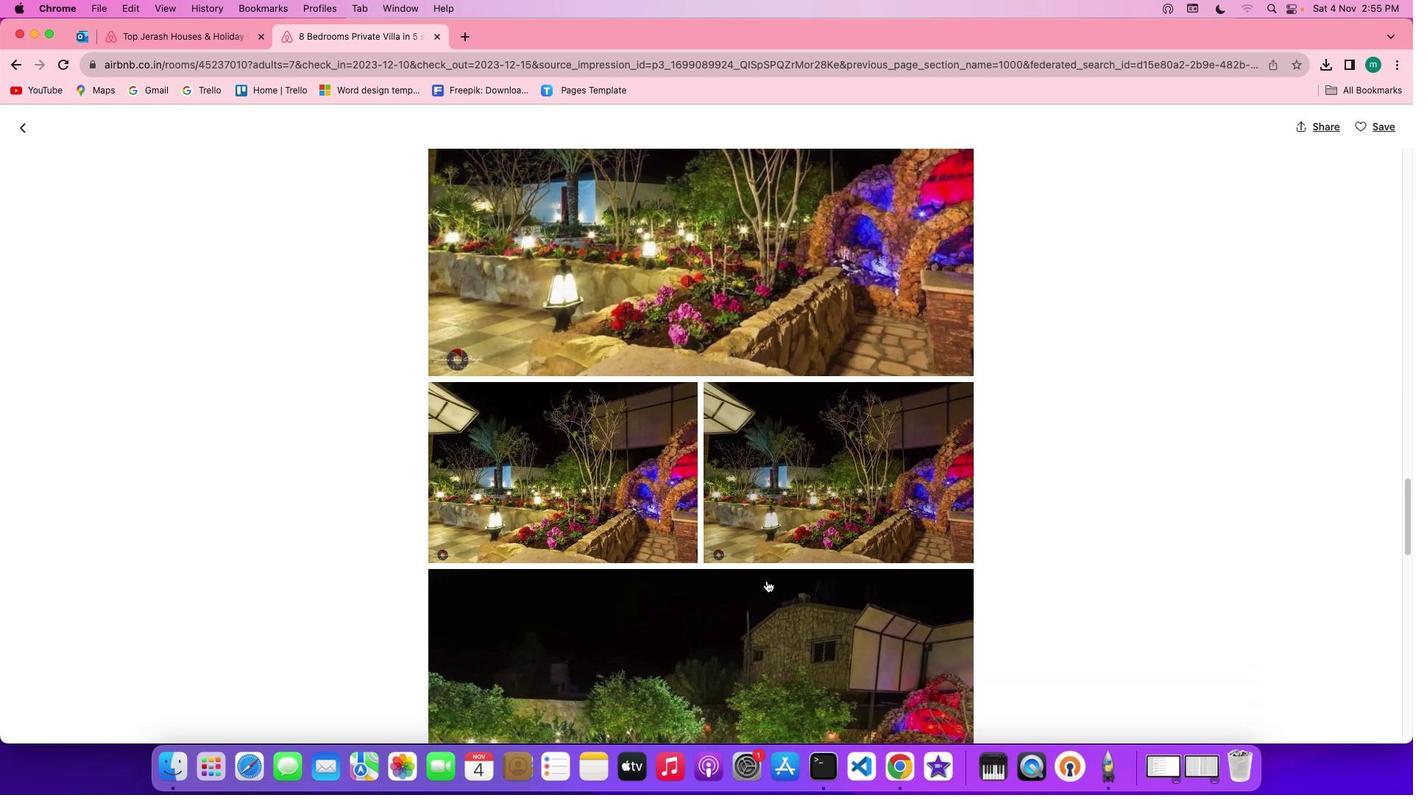 
Action: Mouse scrolled (778, 592) with delta (11, 11)
Screenshot: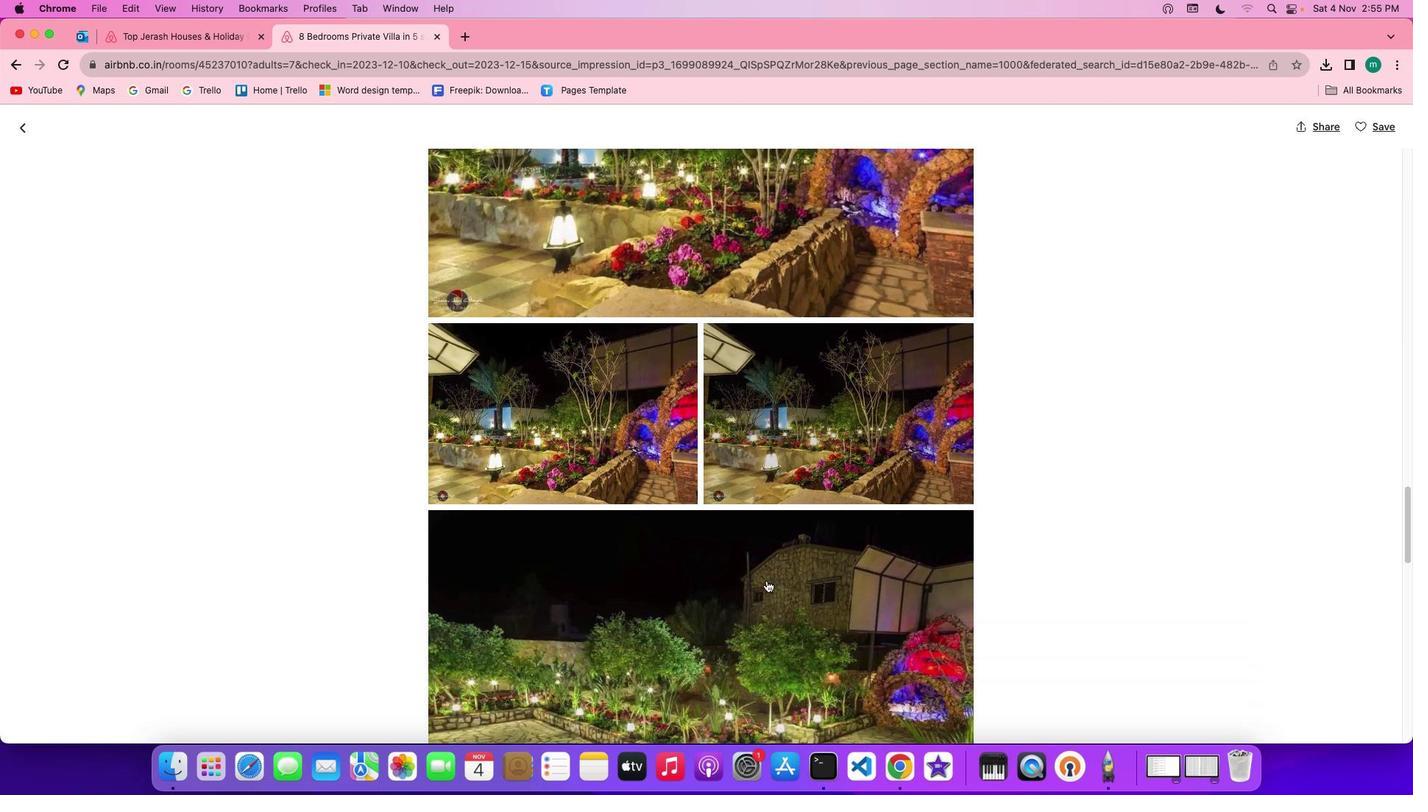 
Action: Mouse scrolled (778, 592) with delta (11, 10)
Screenshot: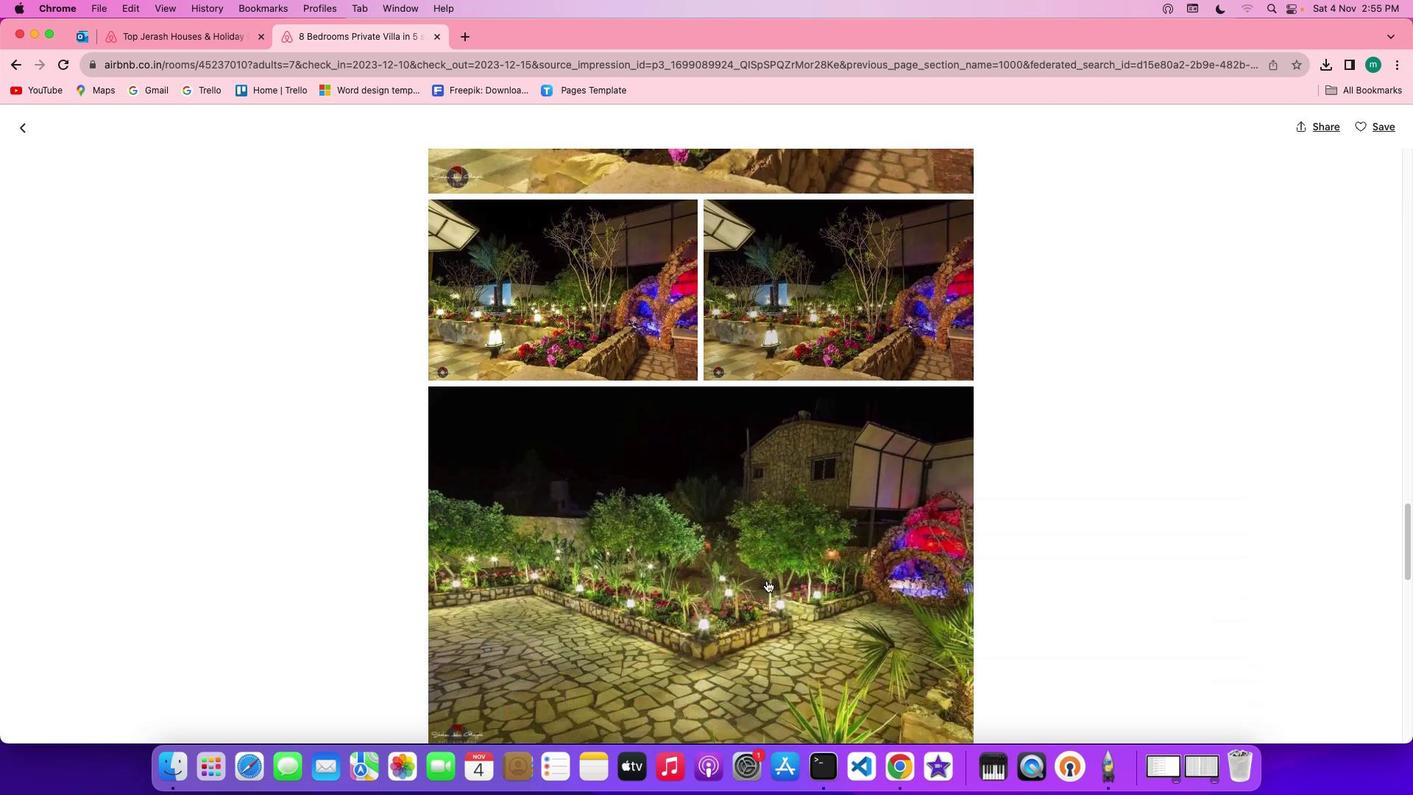 
Action: Mouse scrolled (778, 592) with delta (11, 9)
Screenshot: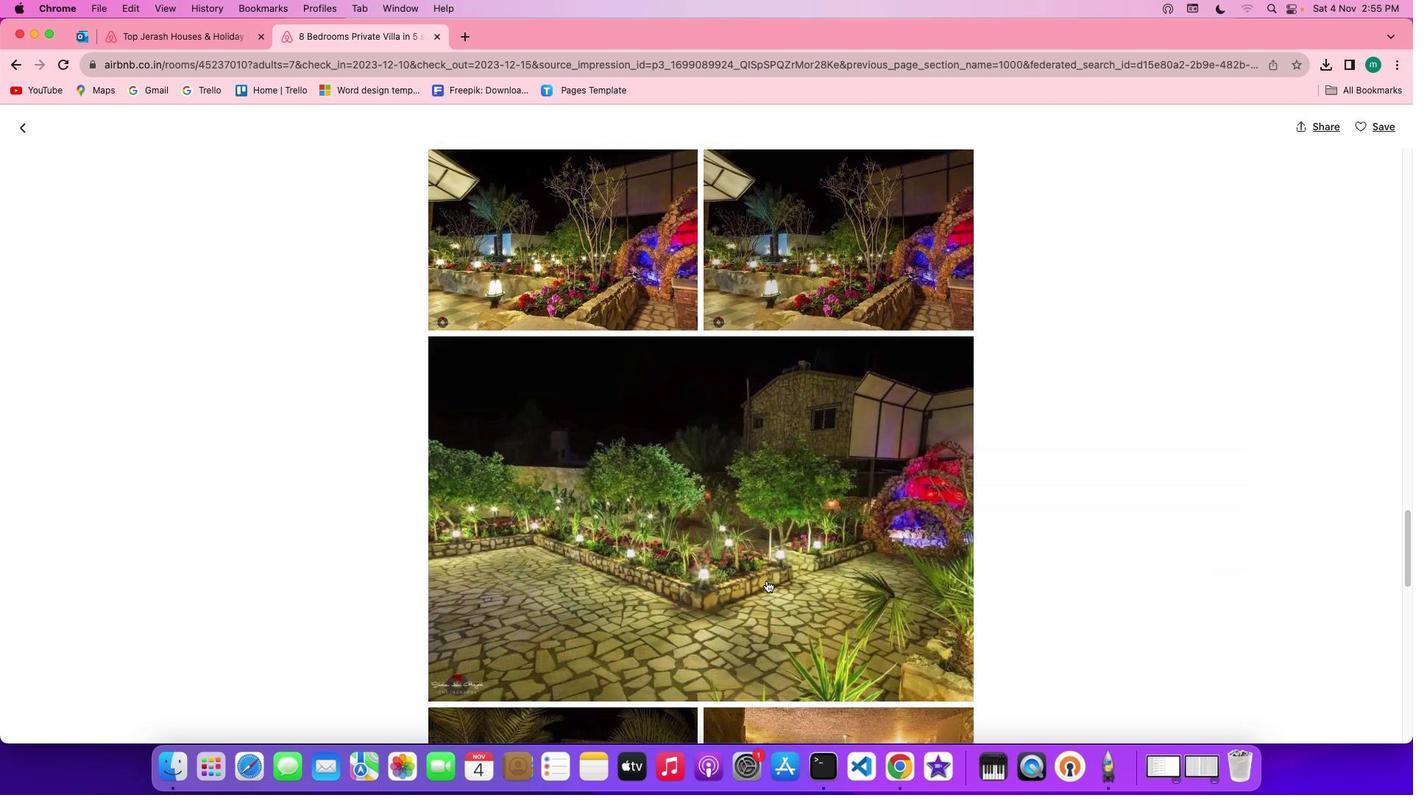 
Action: Mouse scrolled (778, 592) with delta (11, 8)
Screenshot: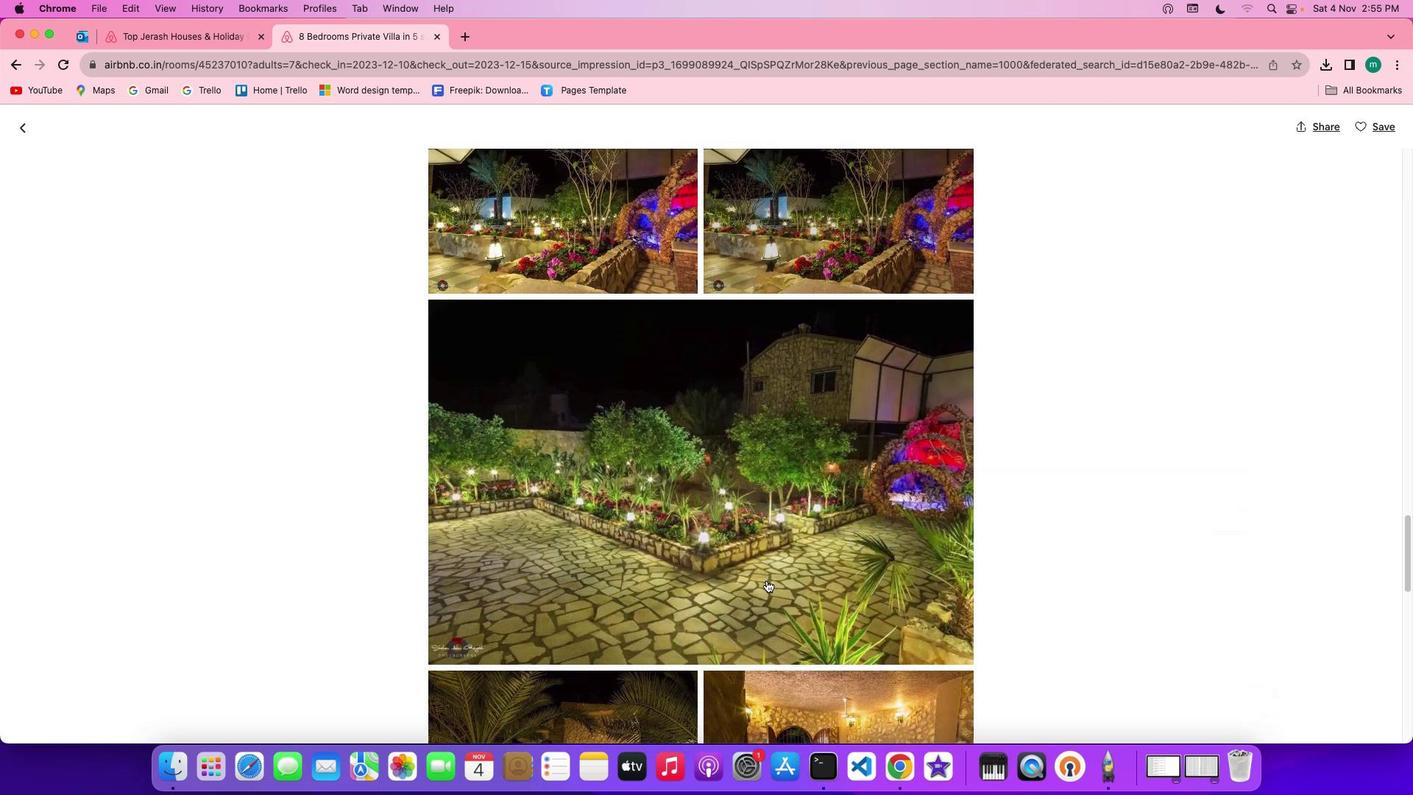 
Action: Mouse moved to (779, 593)
Screenshot: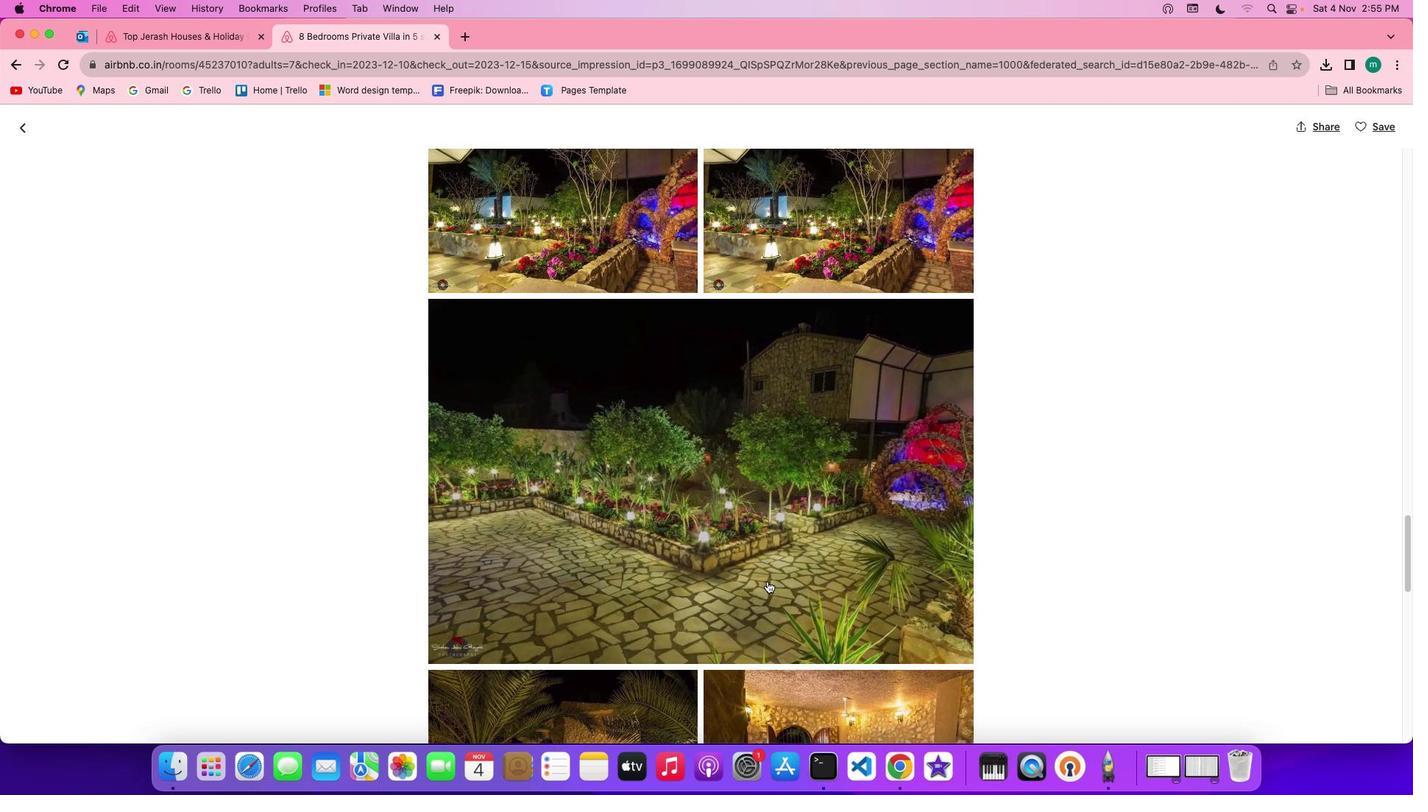 
Action: Mouse scrolled (779, 593) with delta (11, 11)
Screenshot: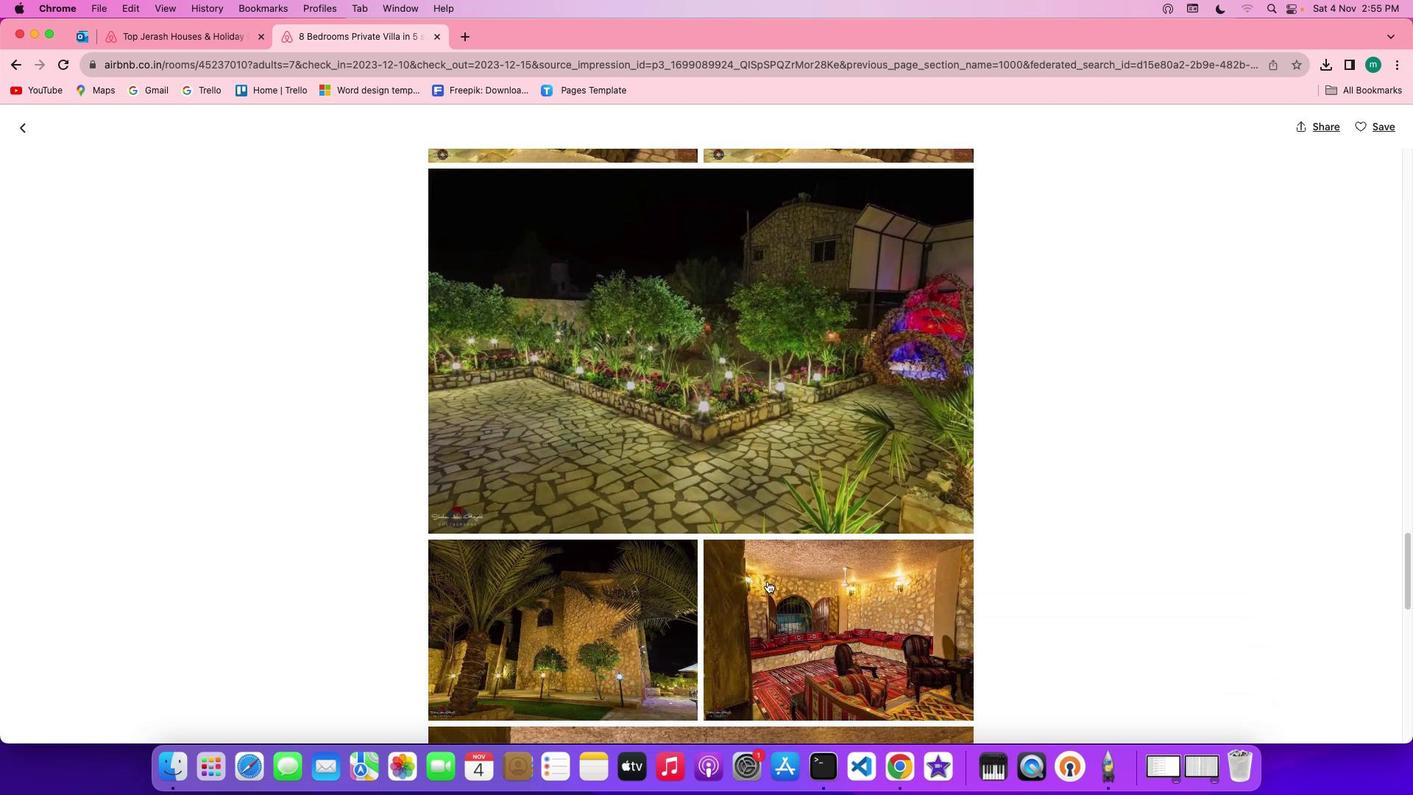 
Action: Mouse scrolled (779, 593) with delta (11, 11)
Screenshot: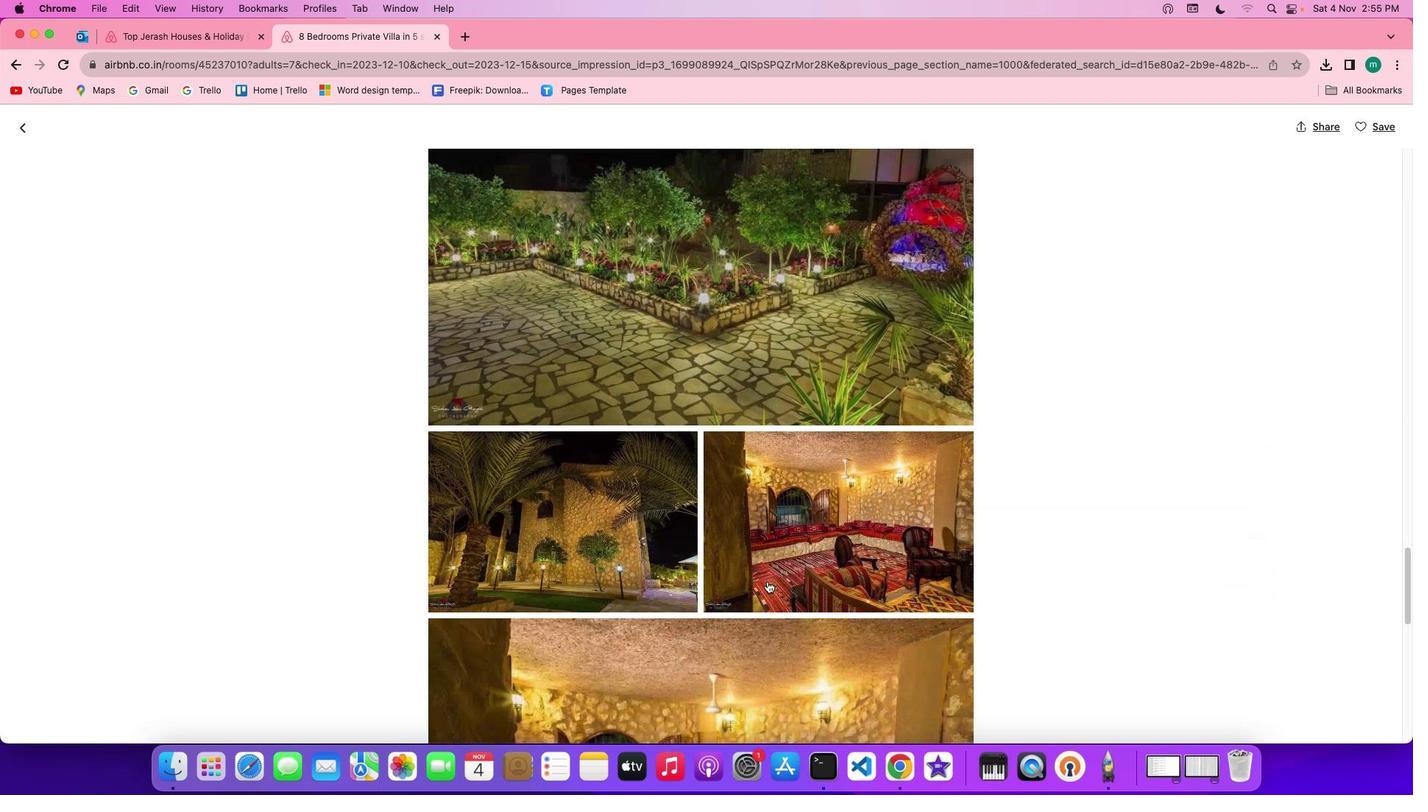 
Action: Mouse scrolled (779, 593) with delta (11, 9)
Screenshot: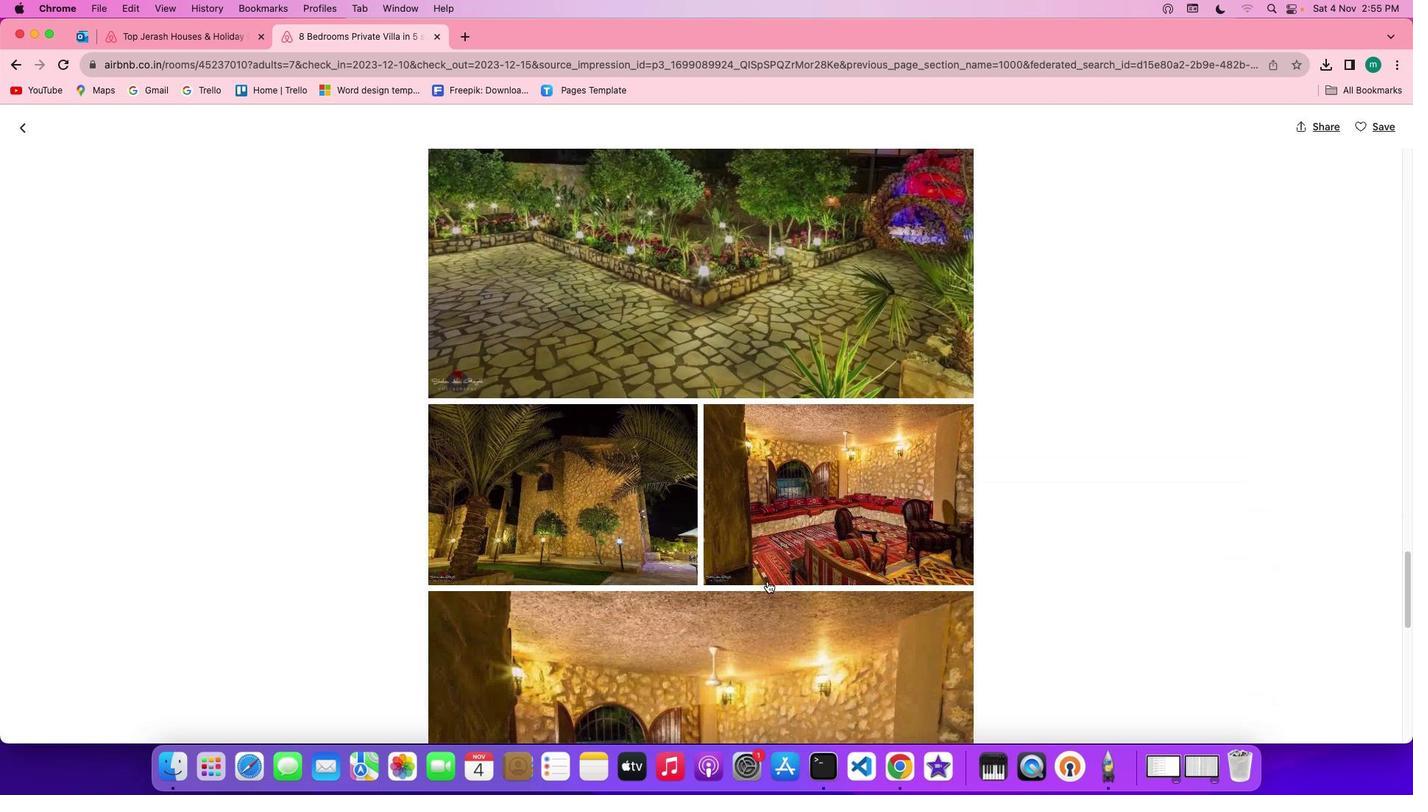 
Action: Mouse scrolled (779, 593) with delta (11, 8)
Screenshot: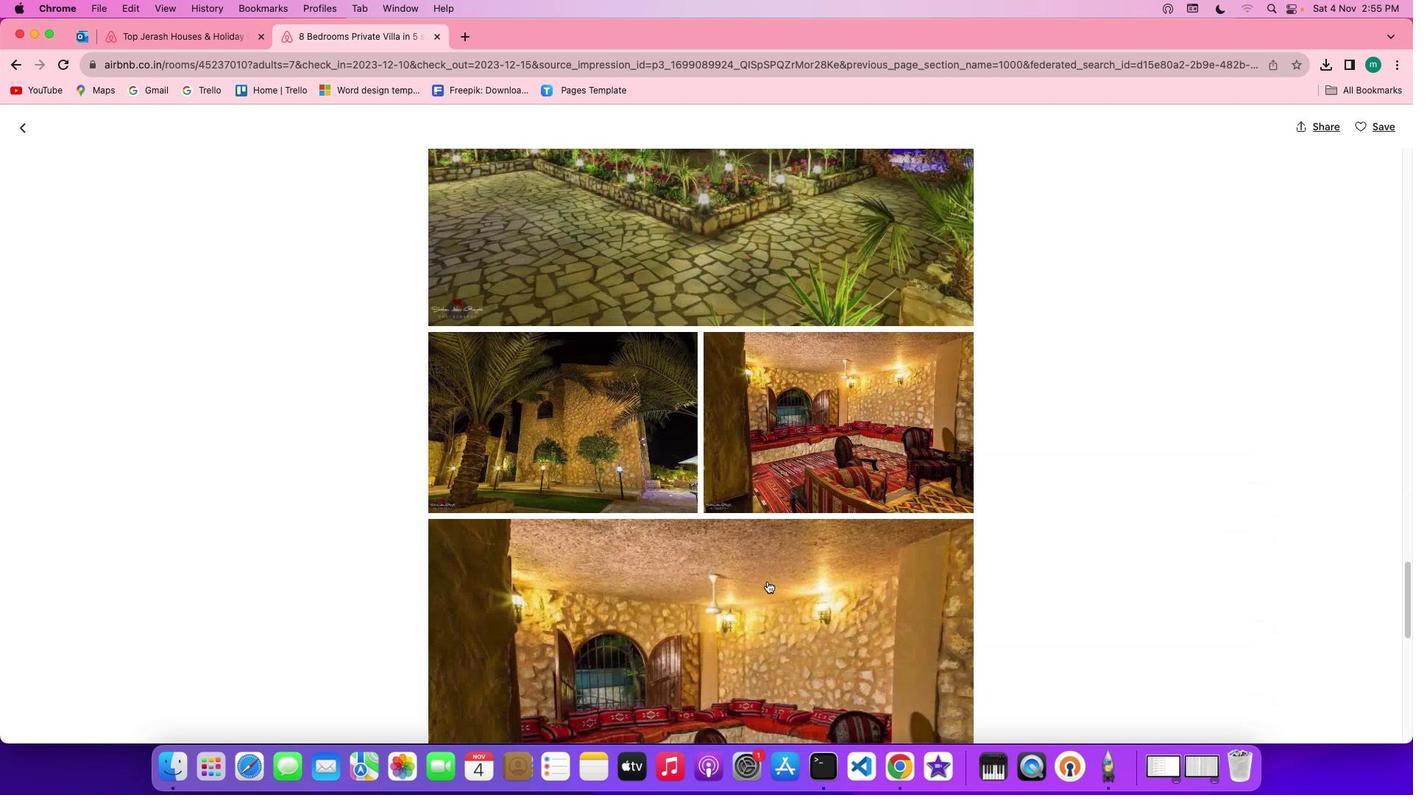 
Action: Mouse scrolled (779, 593) with delta (11, 8)
Screenshot: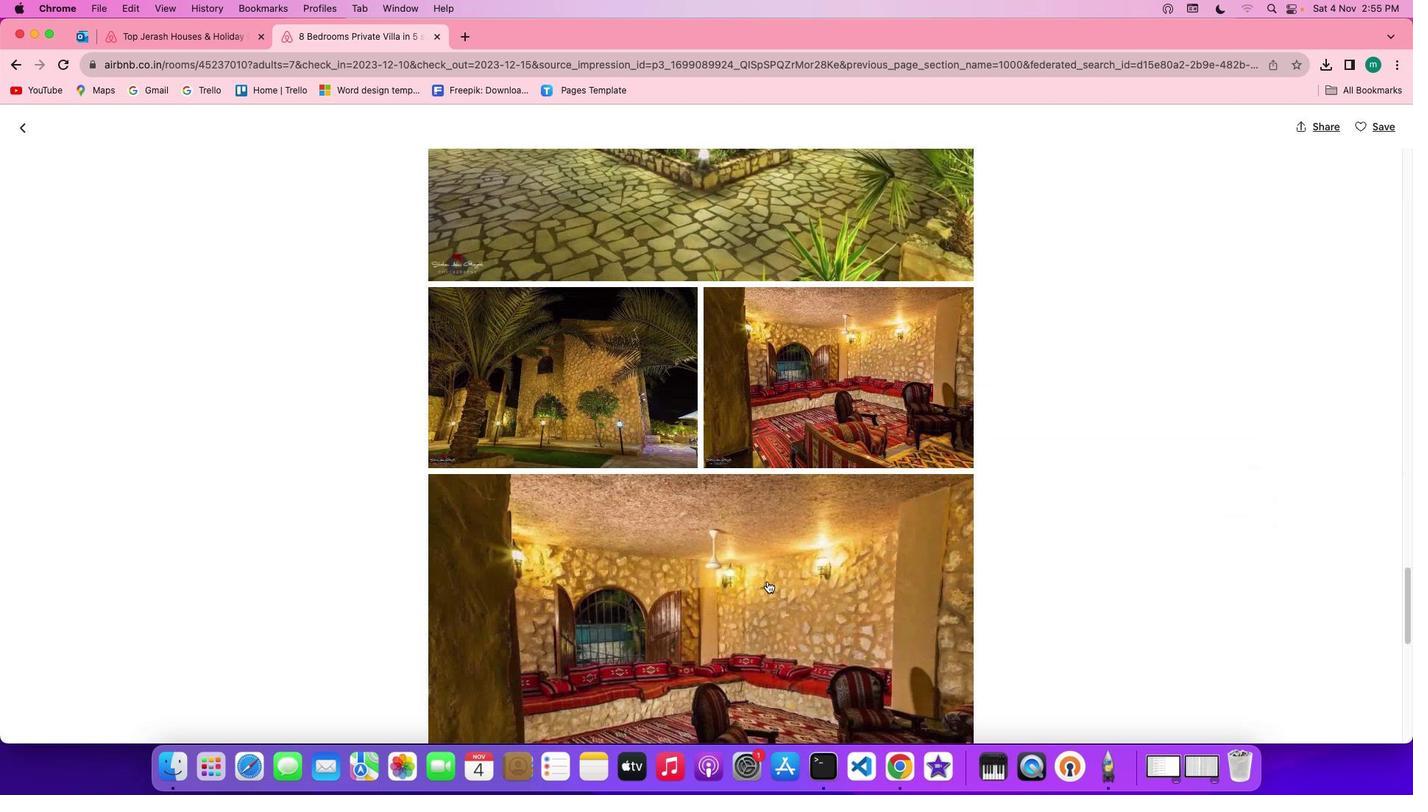 
Action: Mouse scrolled (779, 593) with delta (11, 11)
Screenshot: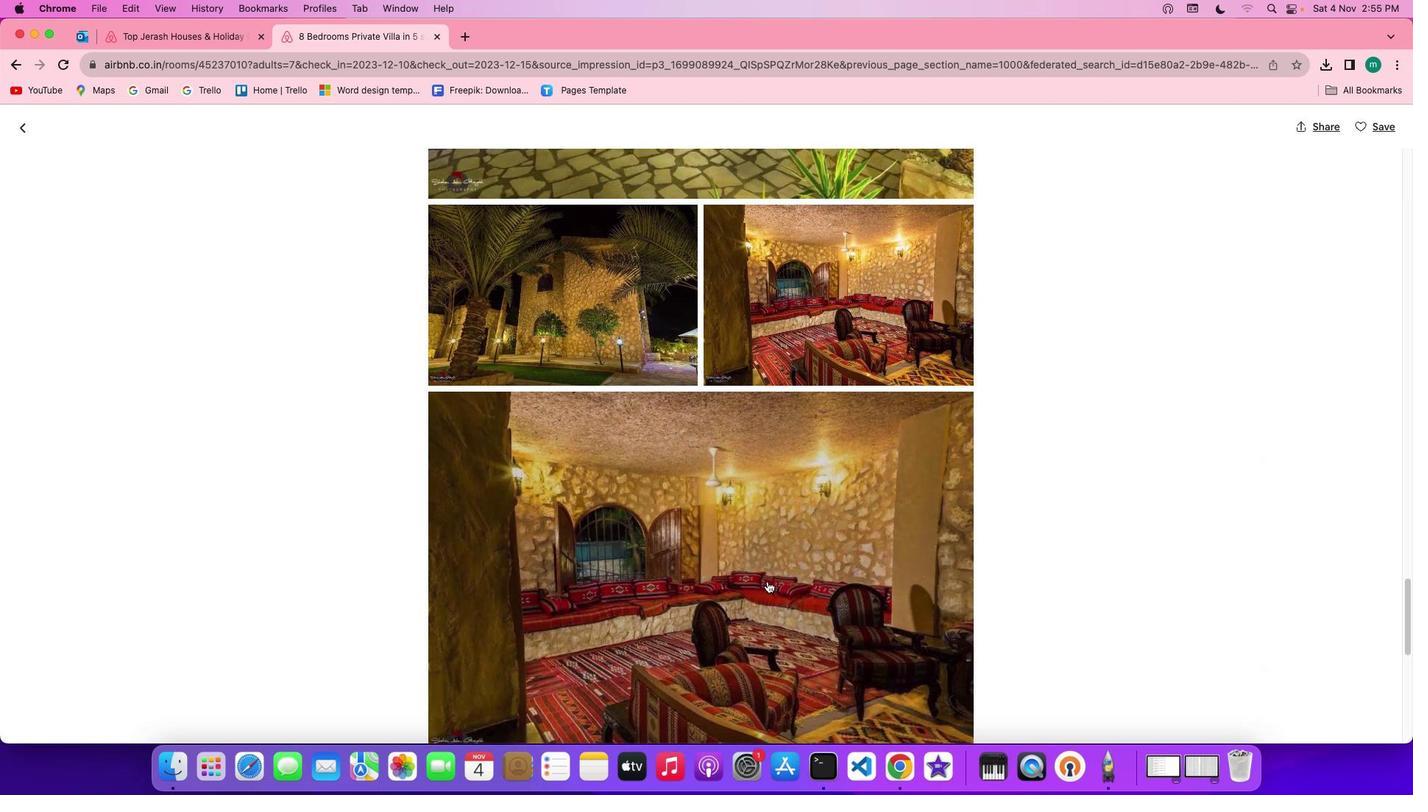 
Action: Mouse scrolled (779, 593) with delta (11, 11)
Screenshot: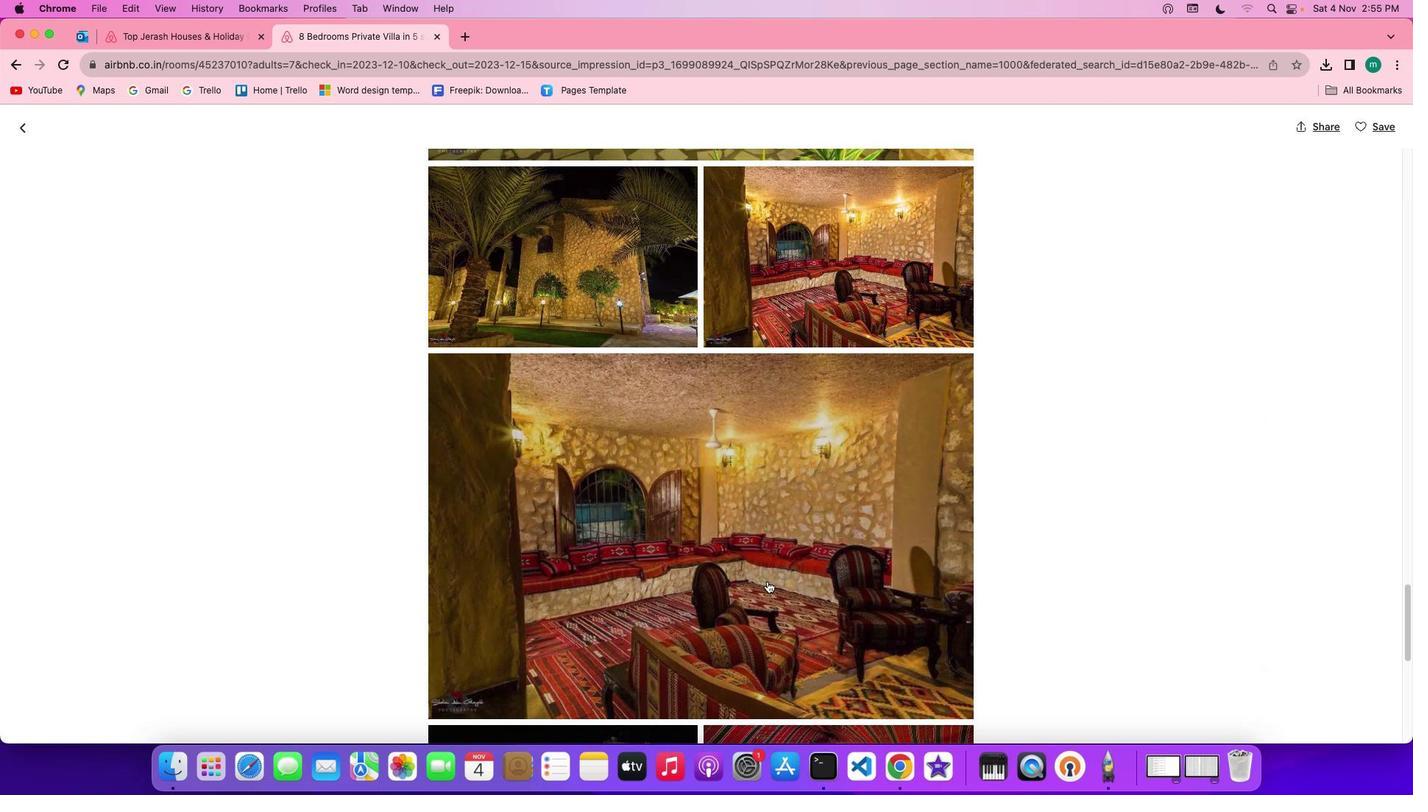 
Action: Mouse scrolled (779, 593) with delta (11, 10)
Screenshot: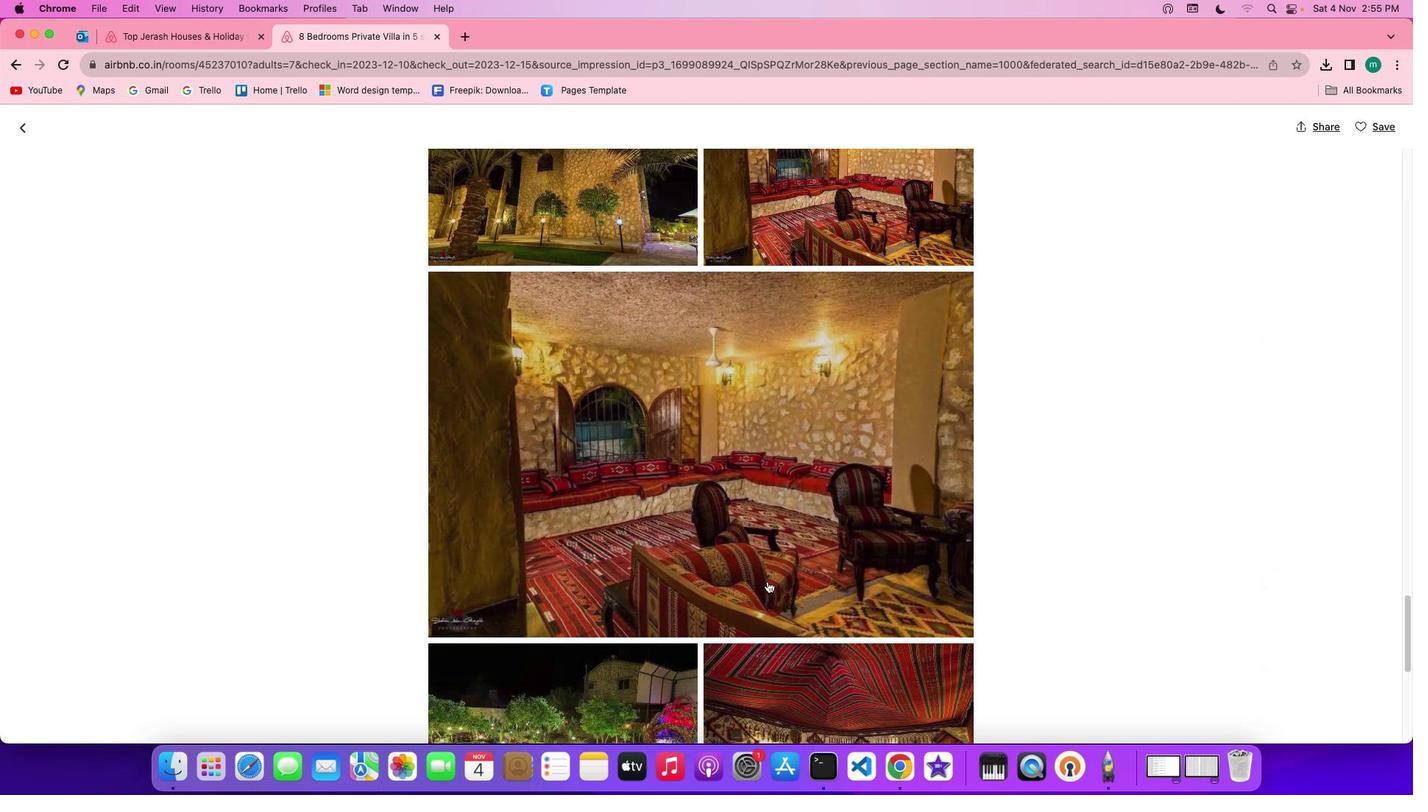 
Action: Mouse scrolled (779, 593) with delta (11, 8)
Screenshot: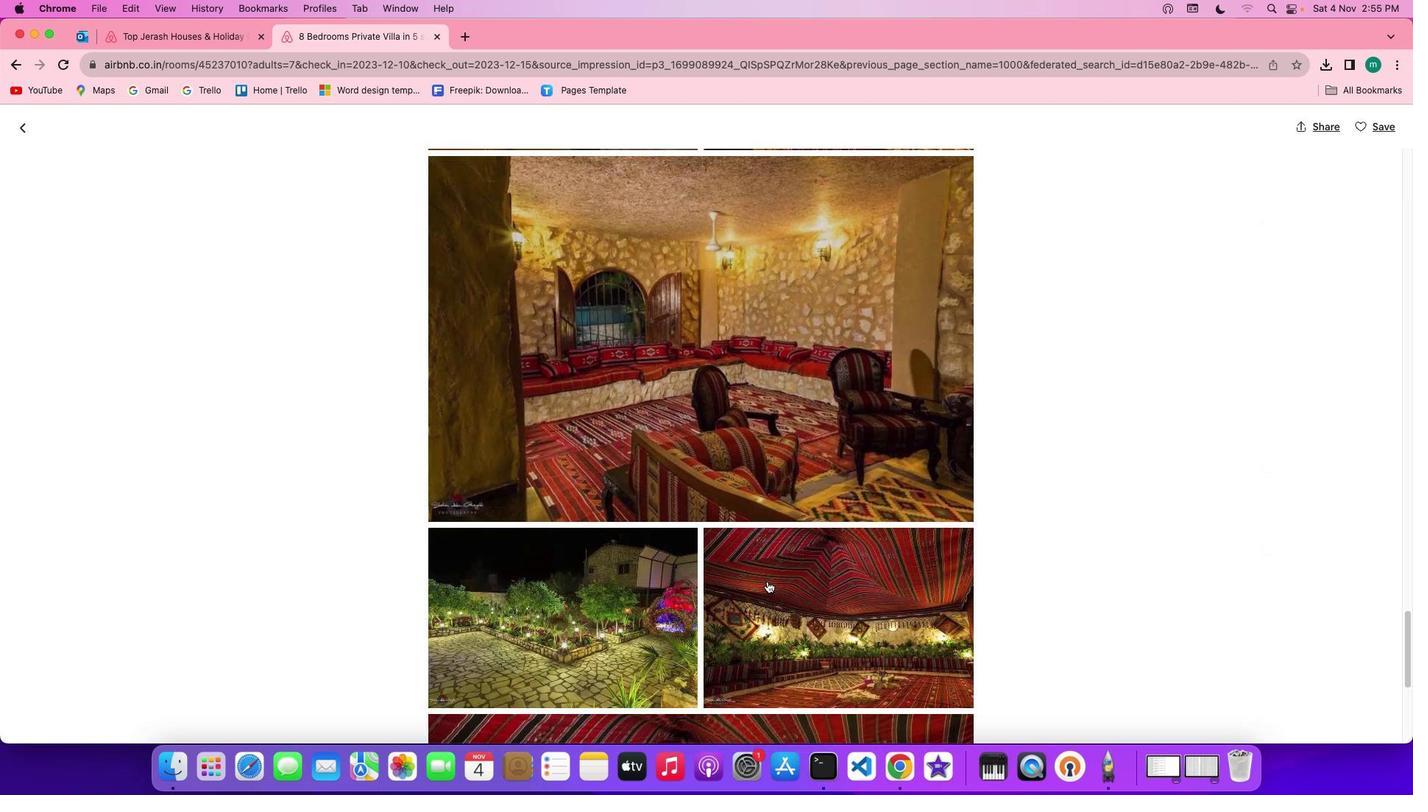 
Action: Mouse scrolled (779, 593) with delta (11, 8)
Screenshot: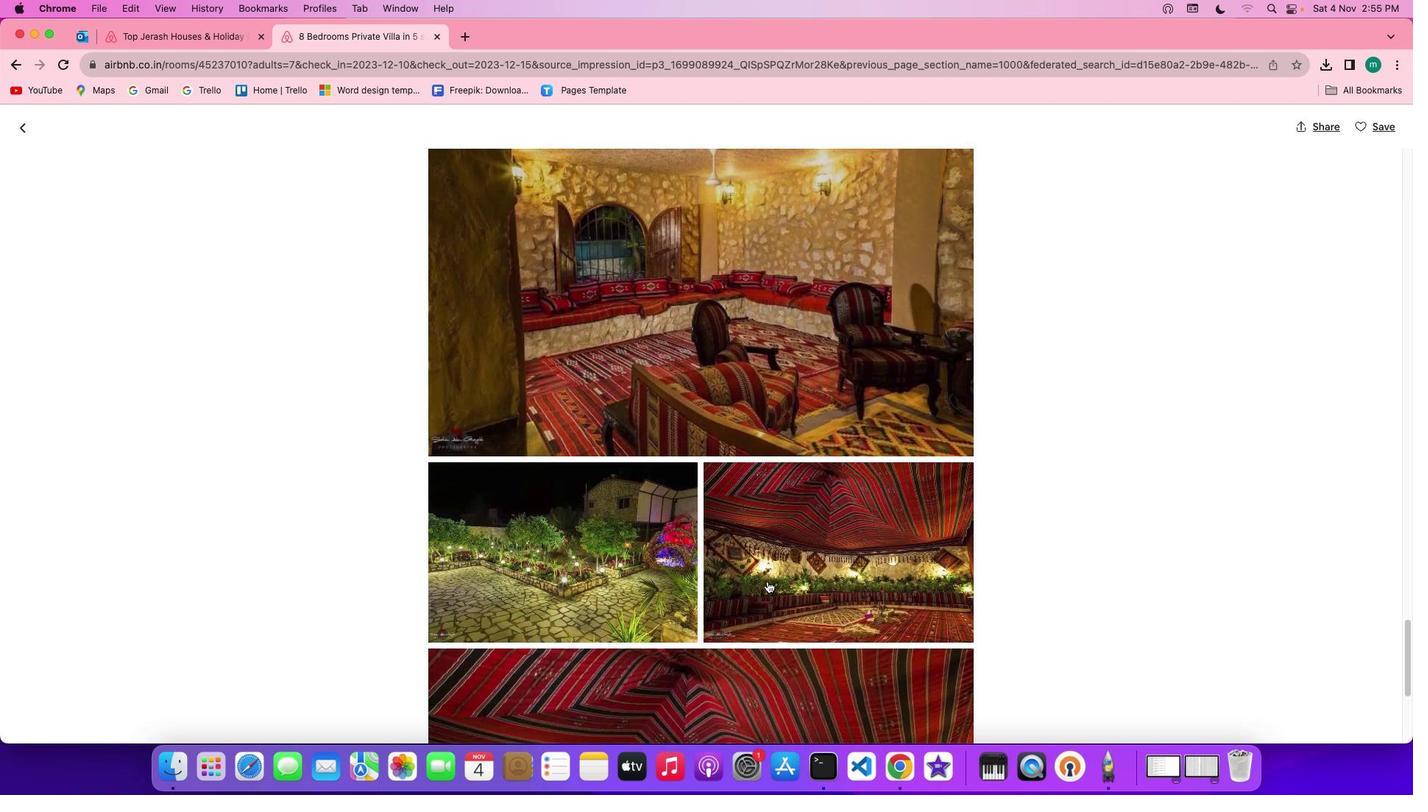 
Action: Mouse moved to (779, 594)
Screenshot: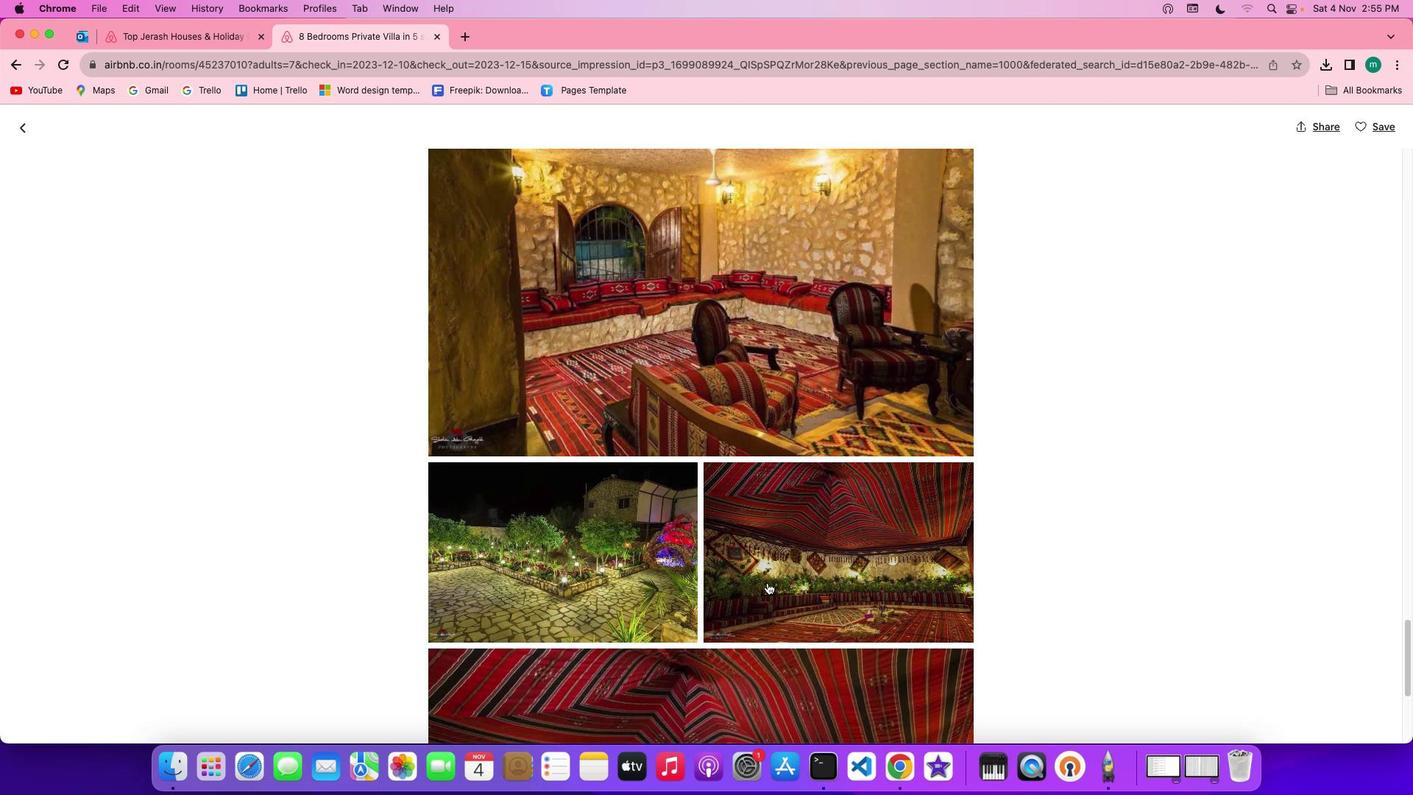 
Action: Mouse scrolled (779, 594) with delta (11, 11)
Screenshot: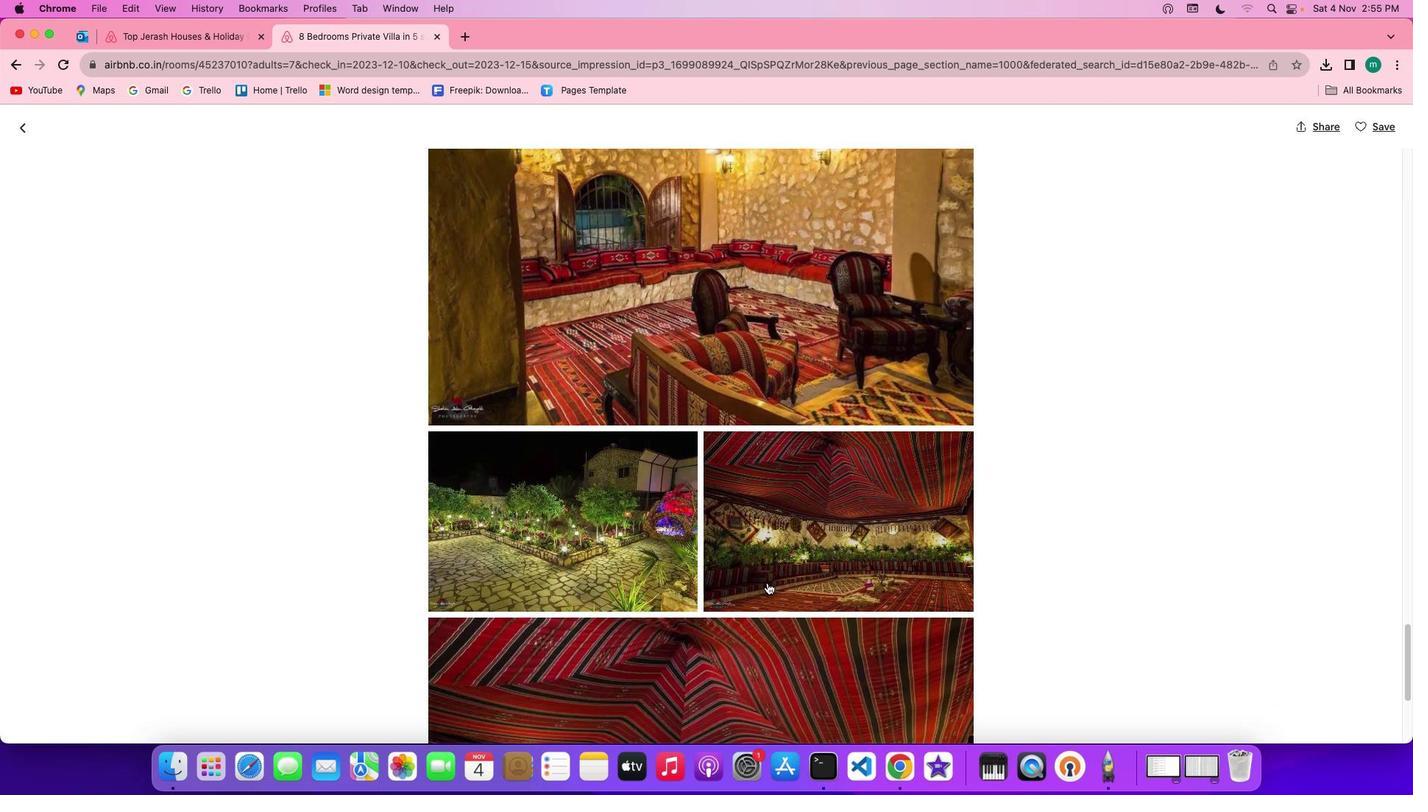
Action: Mouse scrolled (779, 594) with delta (11, 11)
Screenshot: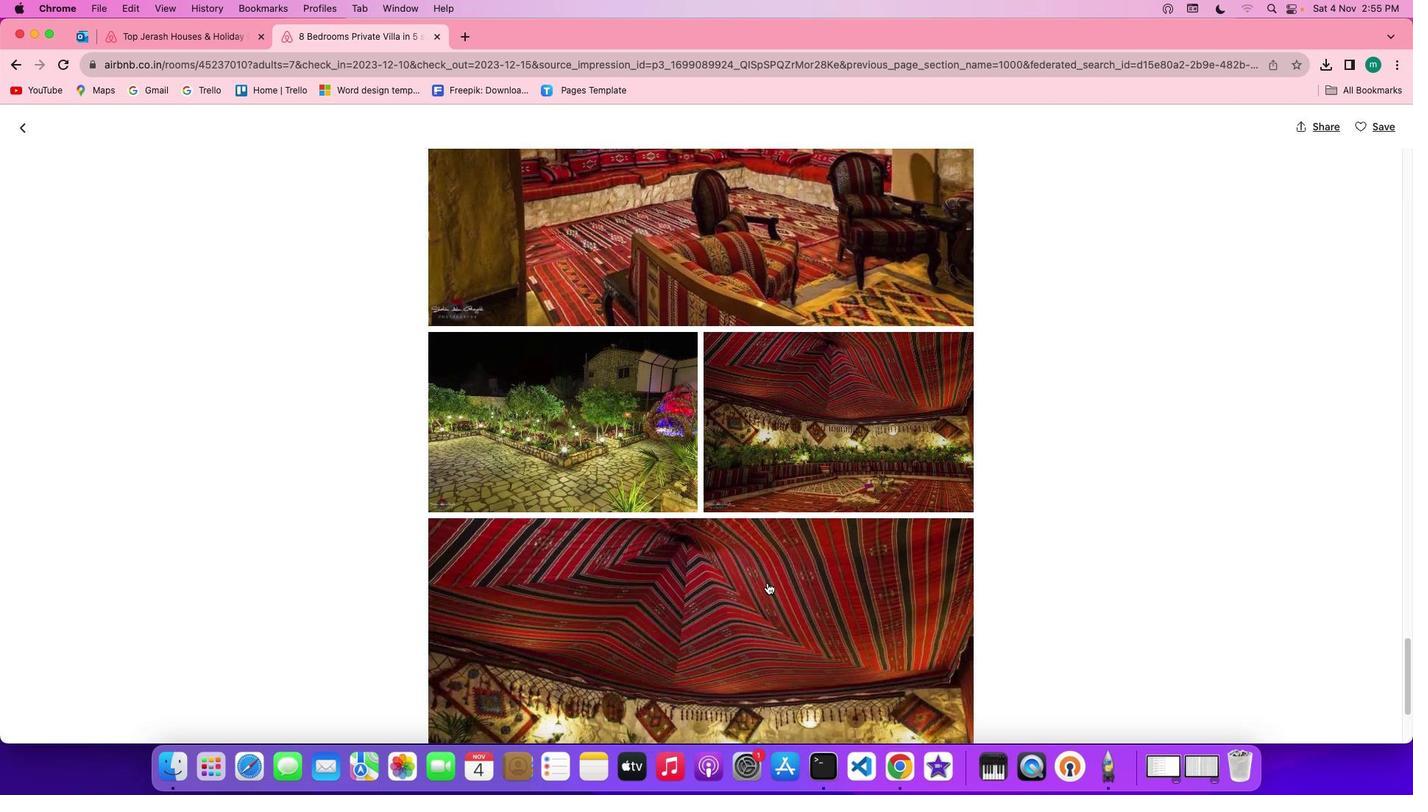 
Action: Mouse scrolled (779, 594) with delta (11, 10)
Screenshot: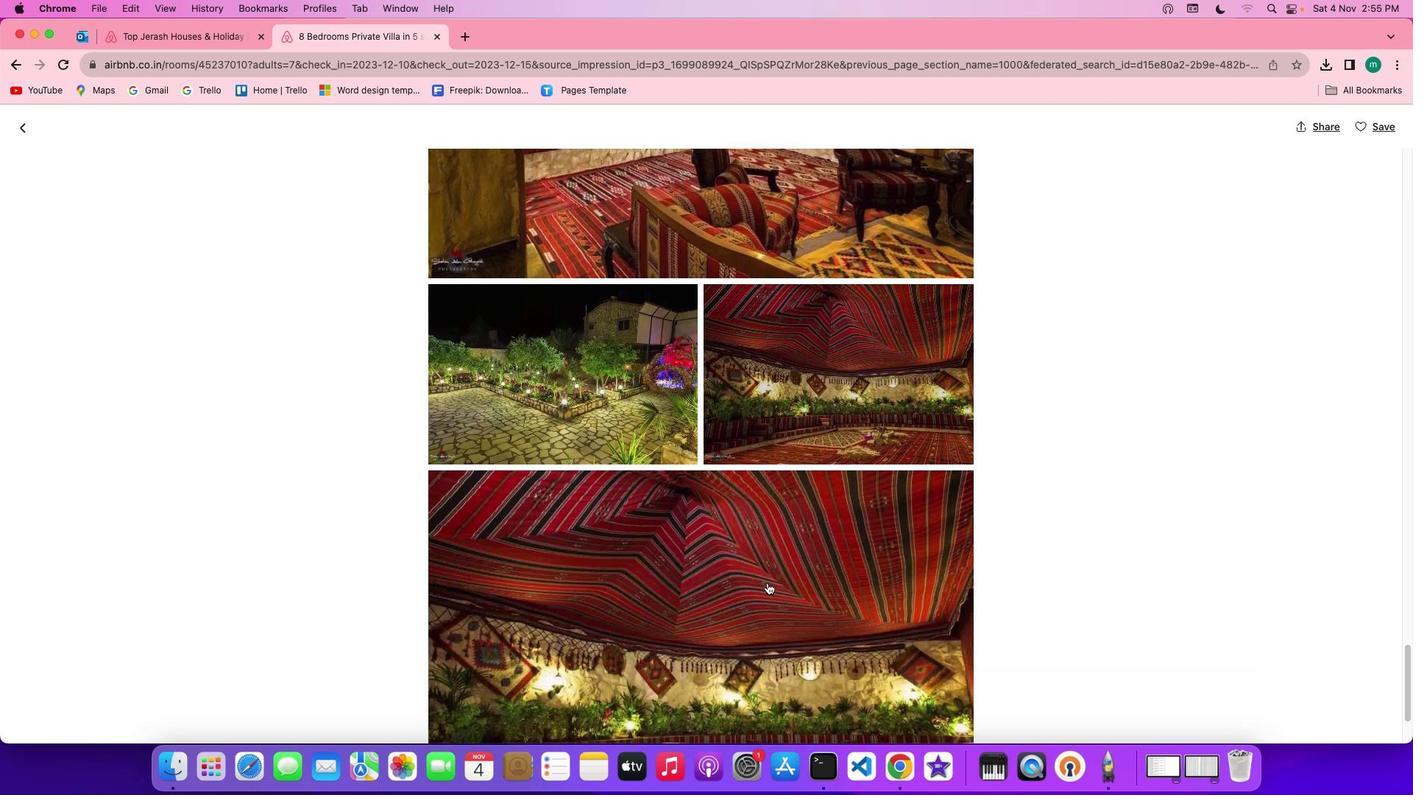 
Action: Mouse scrolled (779, 594) with delta (11, 9)
Screenshot: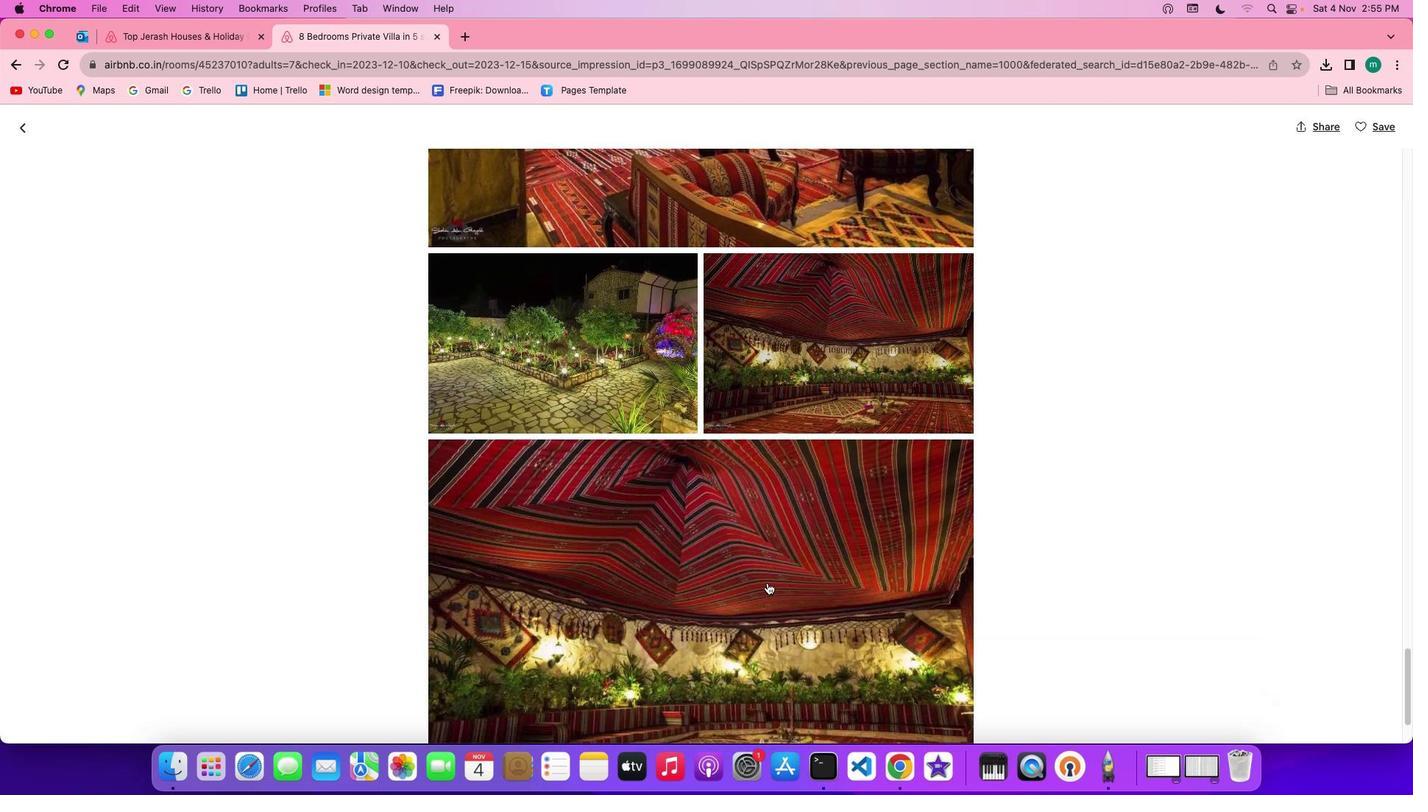 
Action: Mouse scrolled (779, 594) with delta (11, 9)
Screenshot: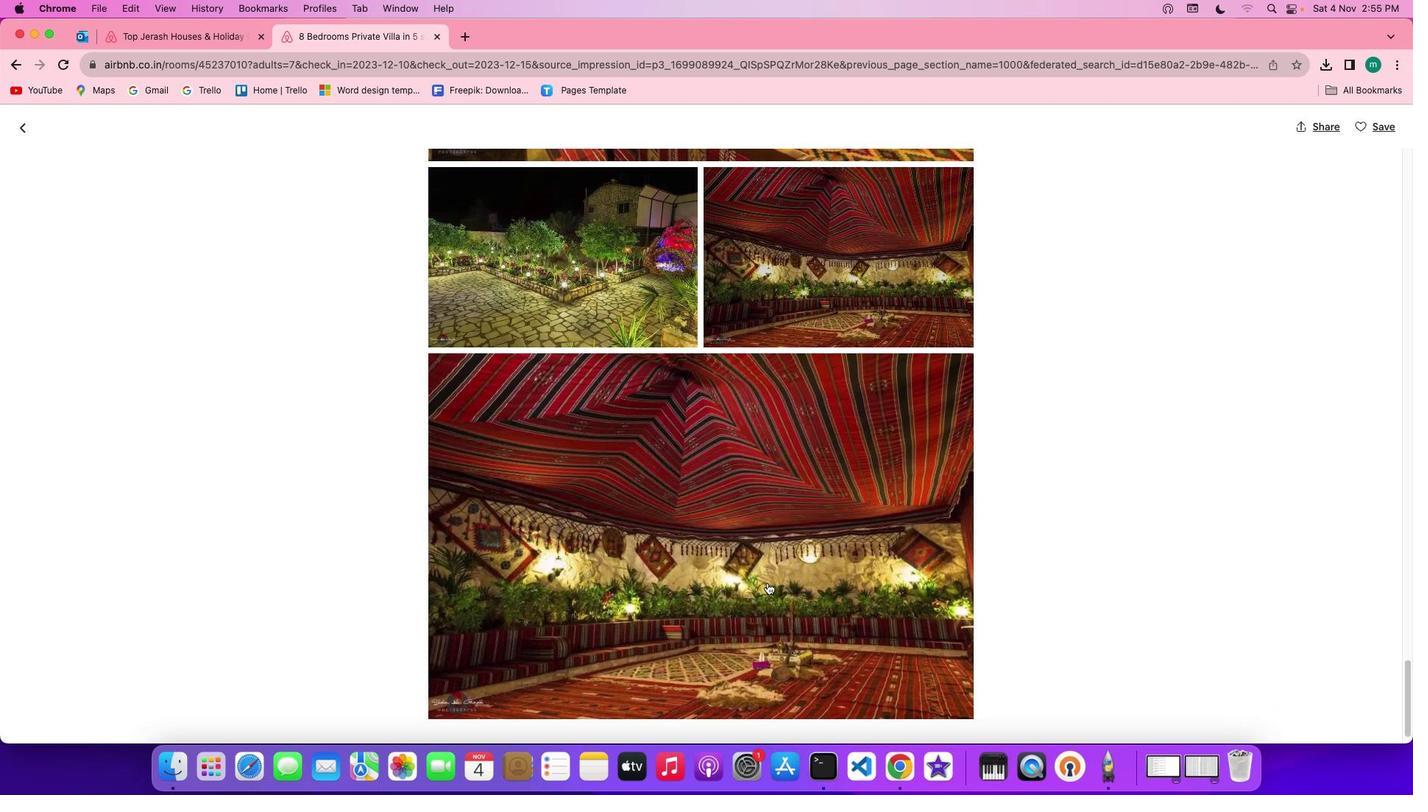 
Action: Mouse moved to (779, 594)
Screenshot: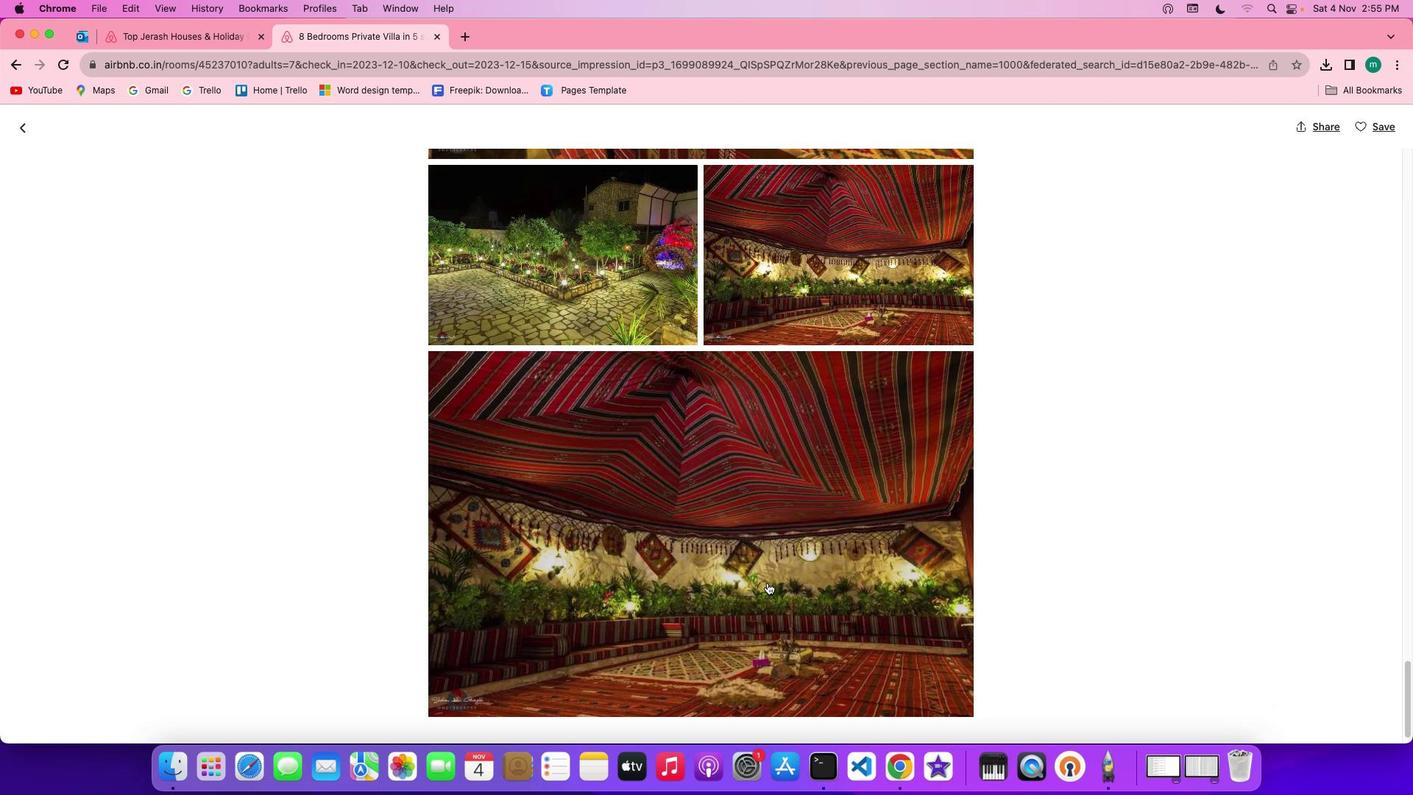 
Action: Mouse scrolled (779, 594) with delta (11, 11)
Screenshot: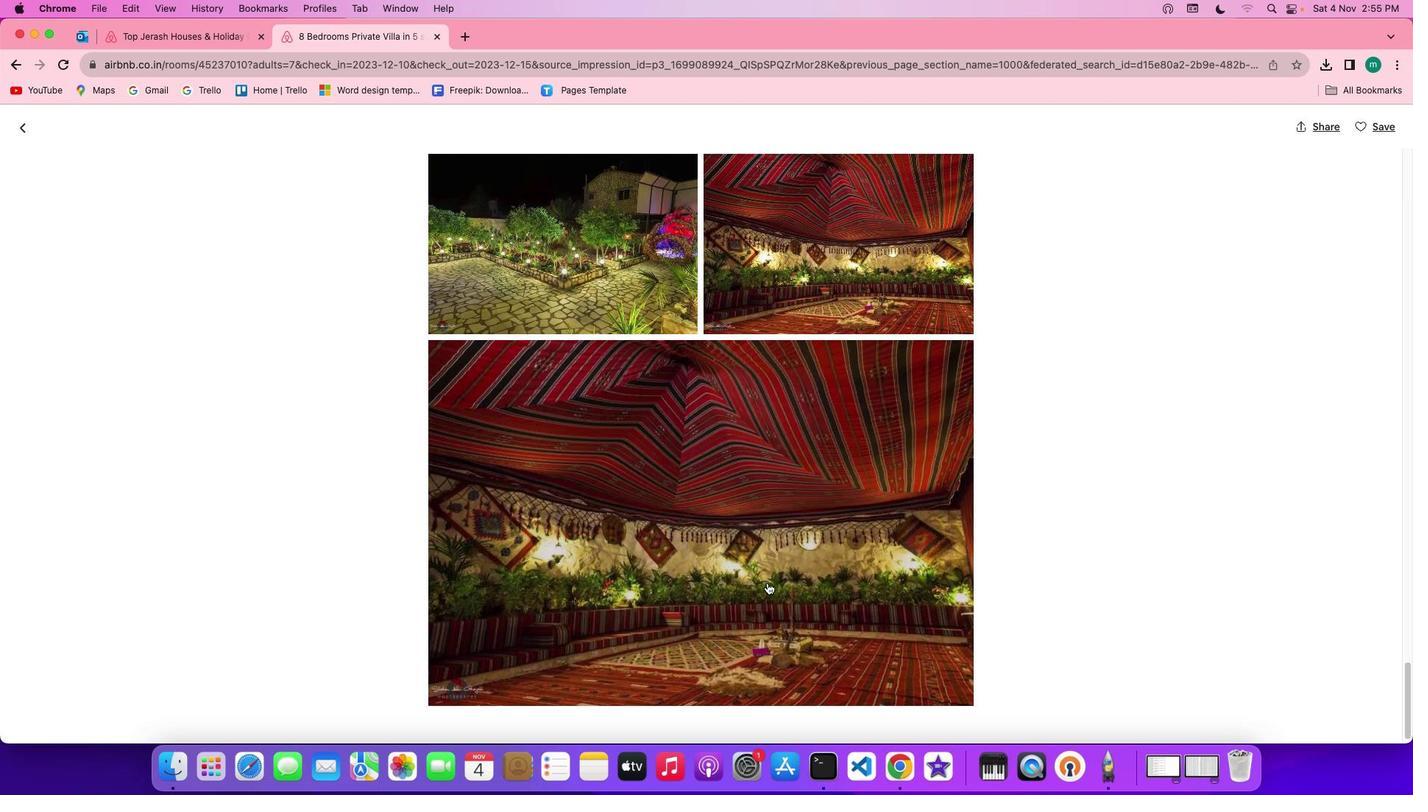 
Action: Mouse scrolled (779, 594) with delta (11, 11)
Screenshot: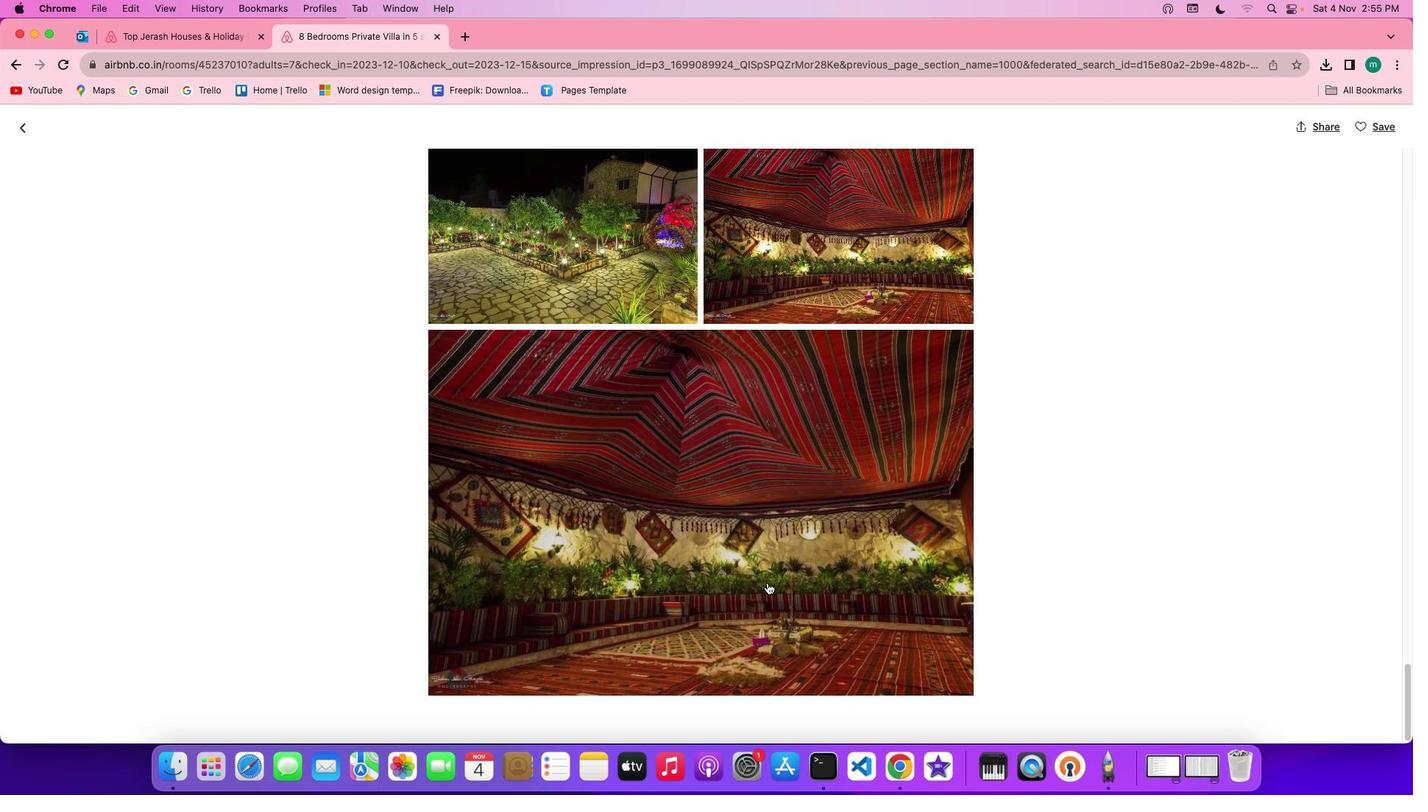 
Action: Mouse scrolled (779, 594) with delta (11, 10)
Screenshot: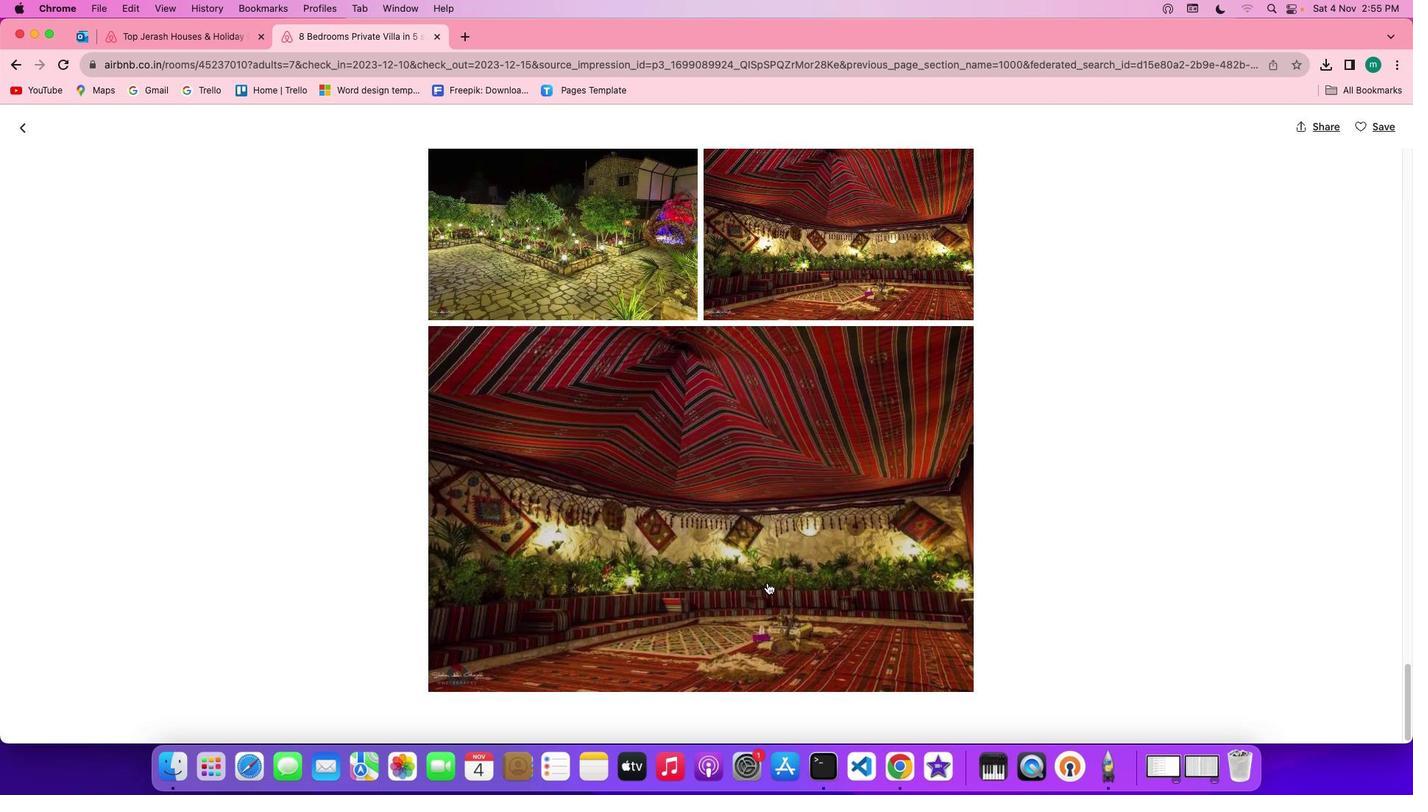 
Action: Mouse scrolled (779, 594) with delta (11, 9)
Screenshot: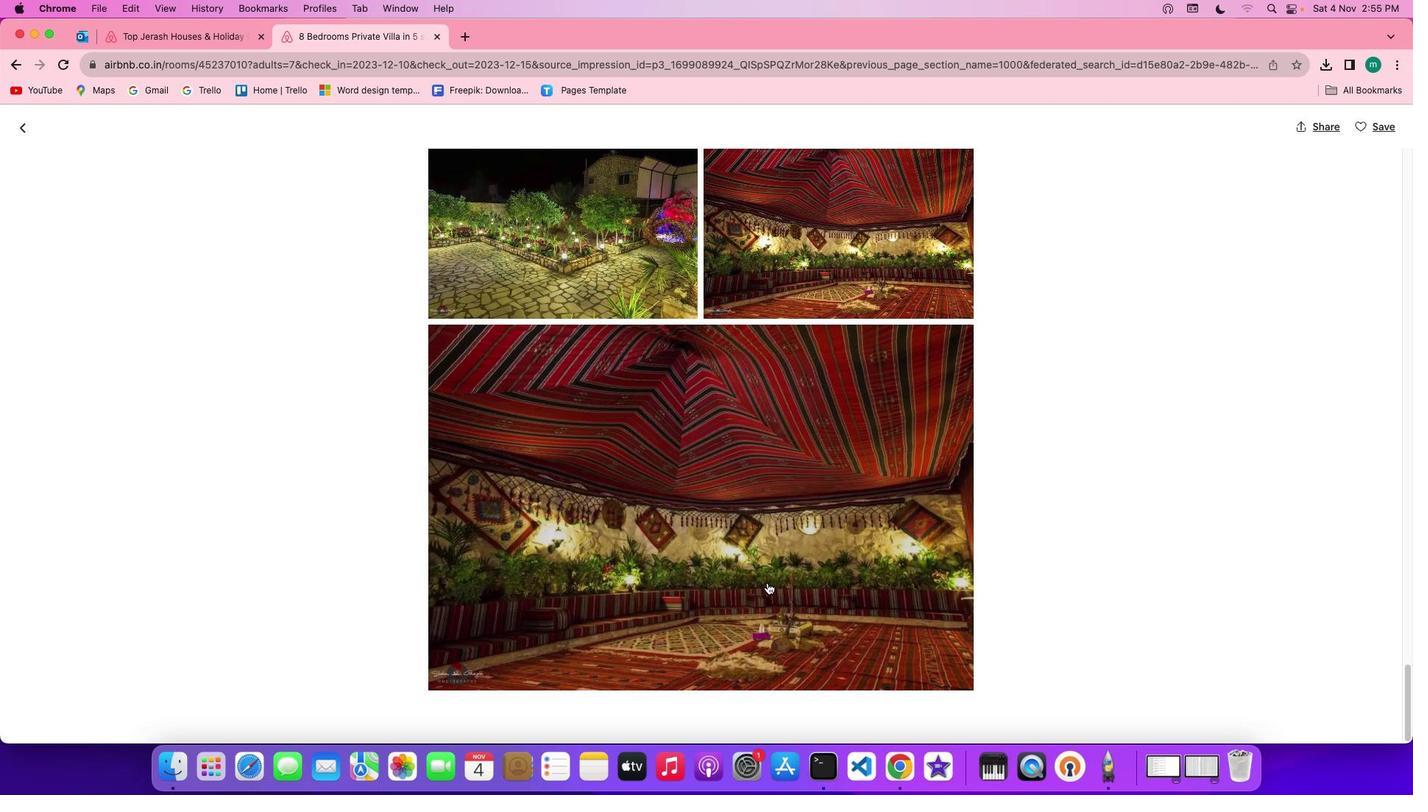 
Action: Mouse scrolled (779, 594) with delta (11, 11)
Screenshot: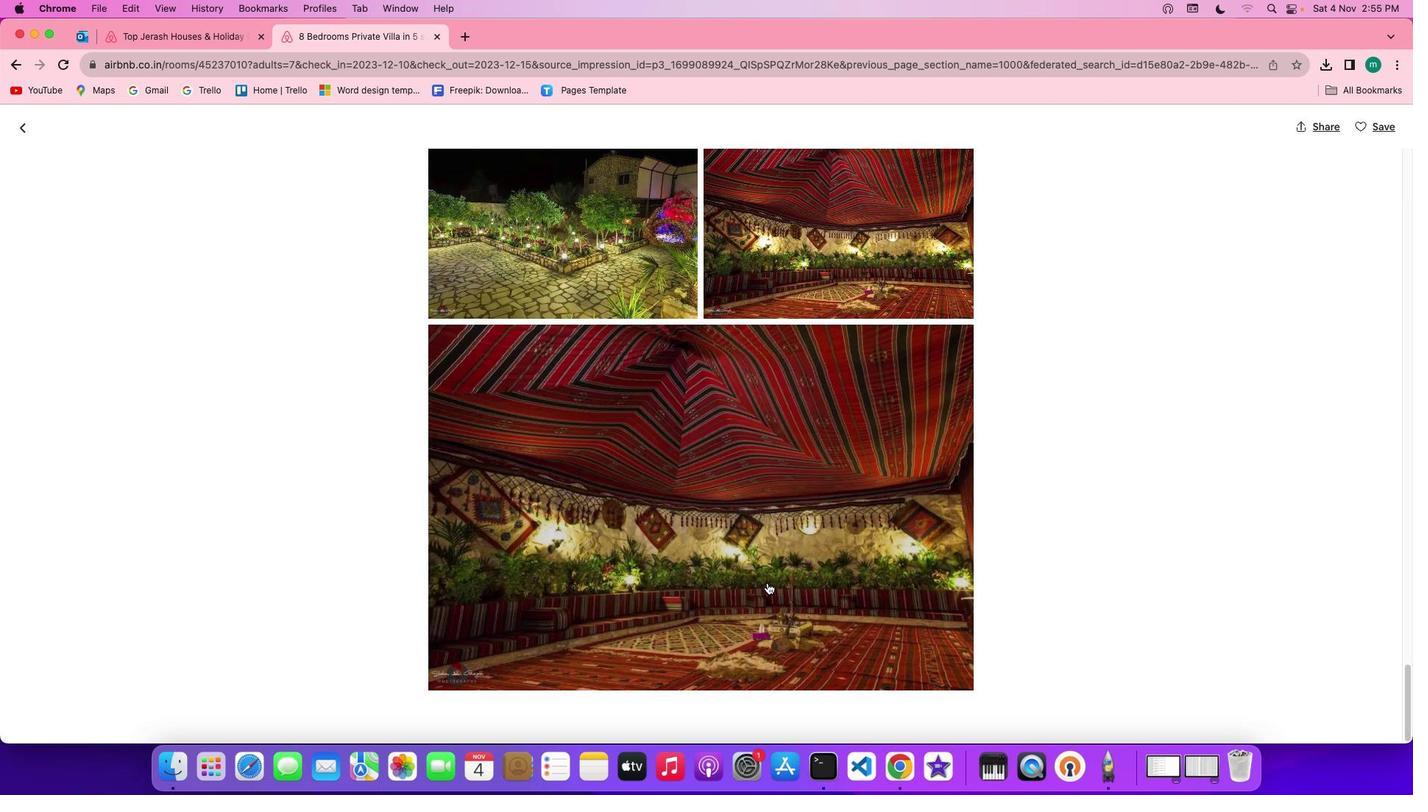 
Action: Mouse scrolled (779, 594) with delta (11, 11)
Screenshot: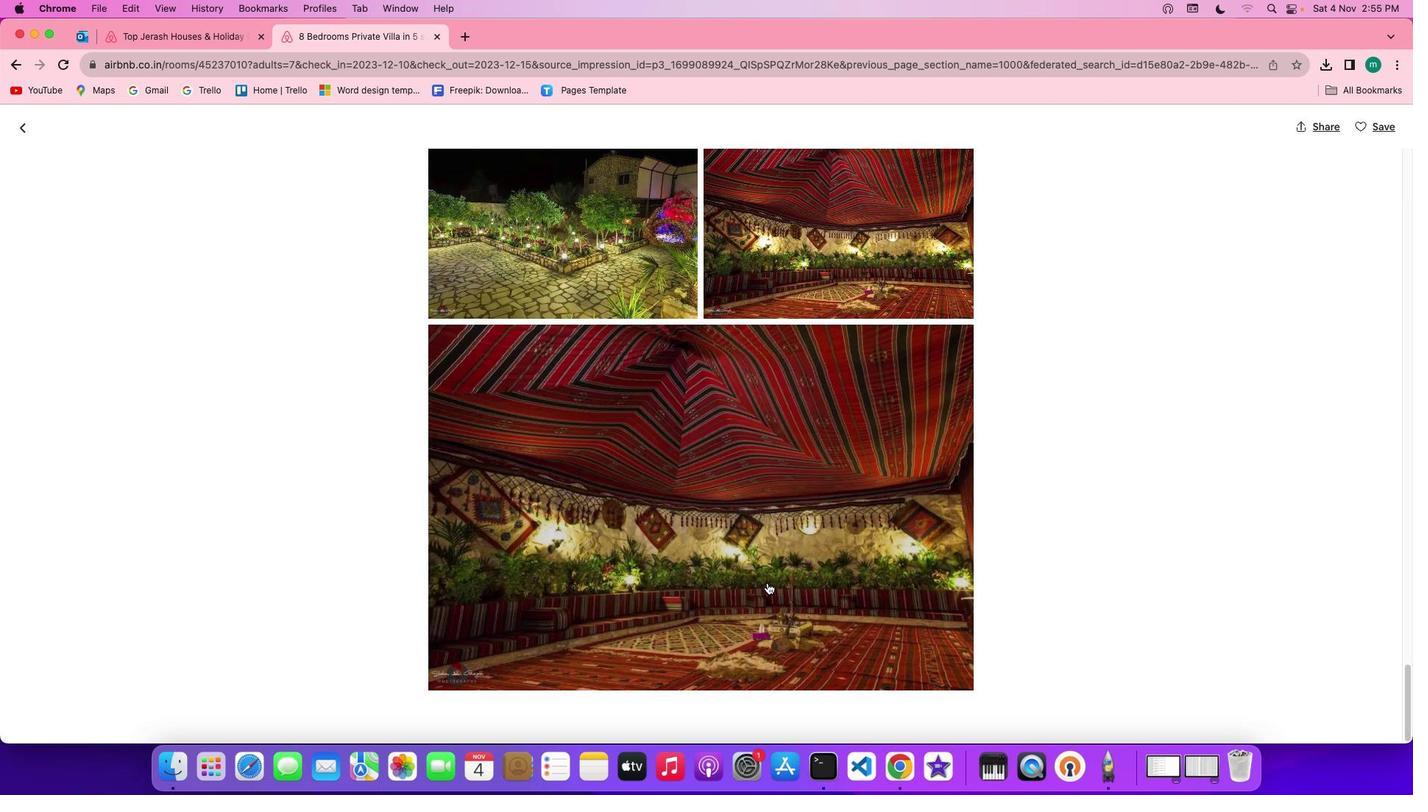 
Action: Mouse scrolled (779, 594) with delta (11, 9)
Screenshot: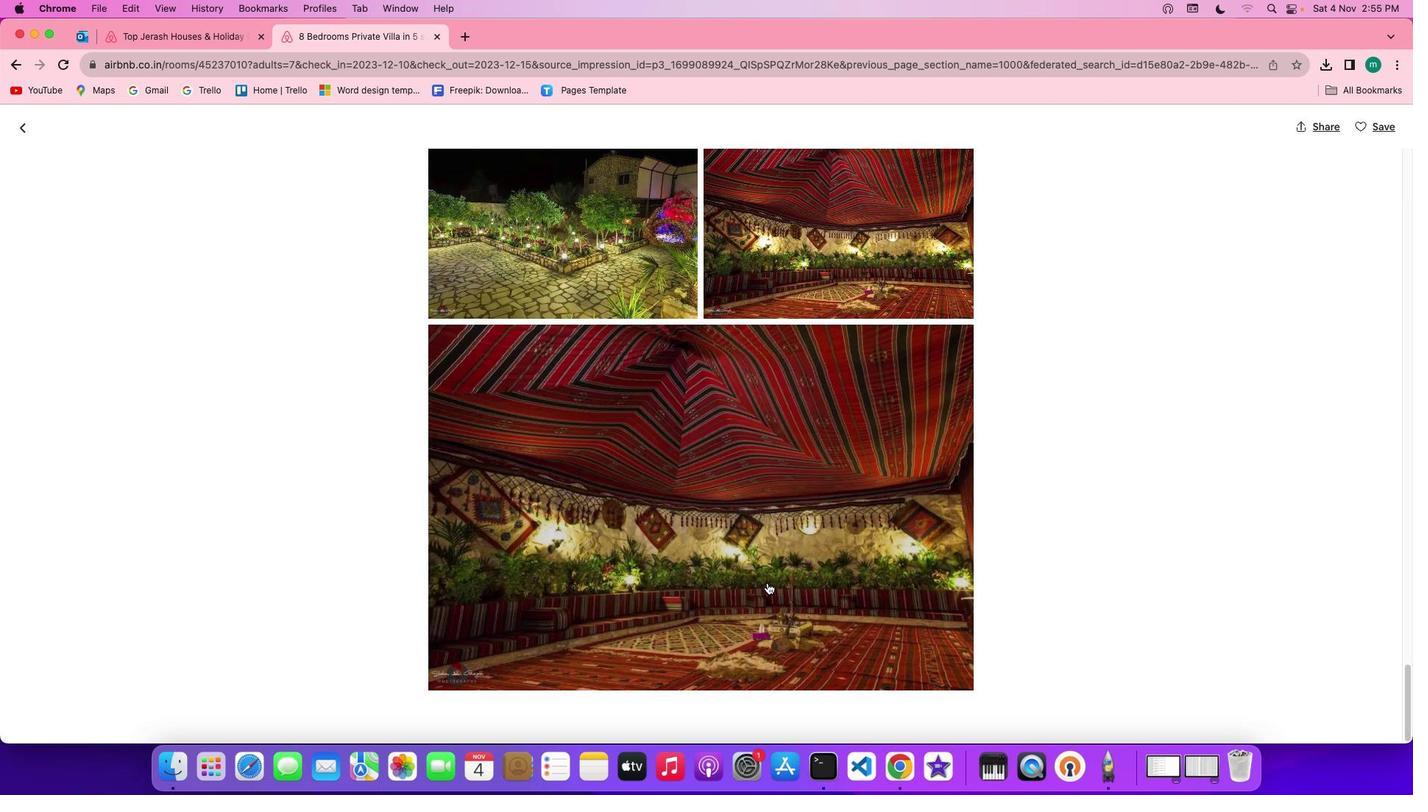 
Action: Mouse scrolled (779, 594) with delta (11, 8)
Screenshot: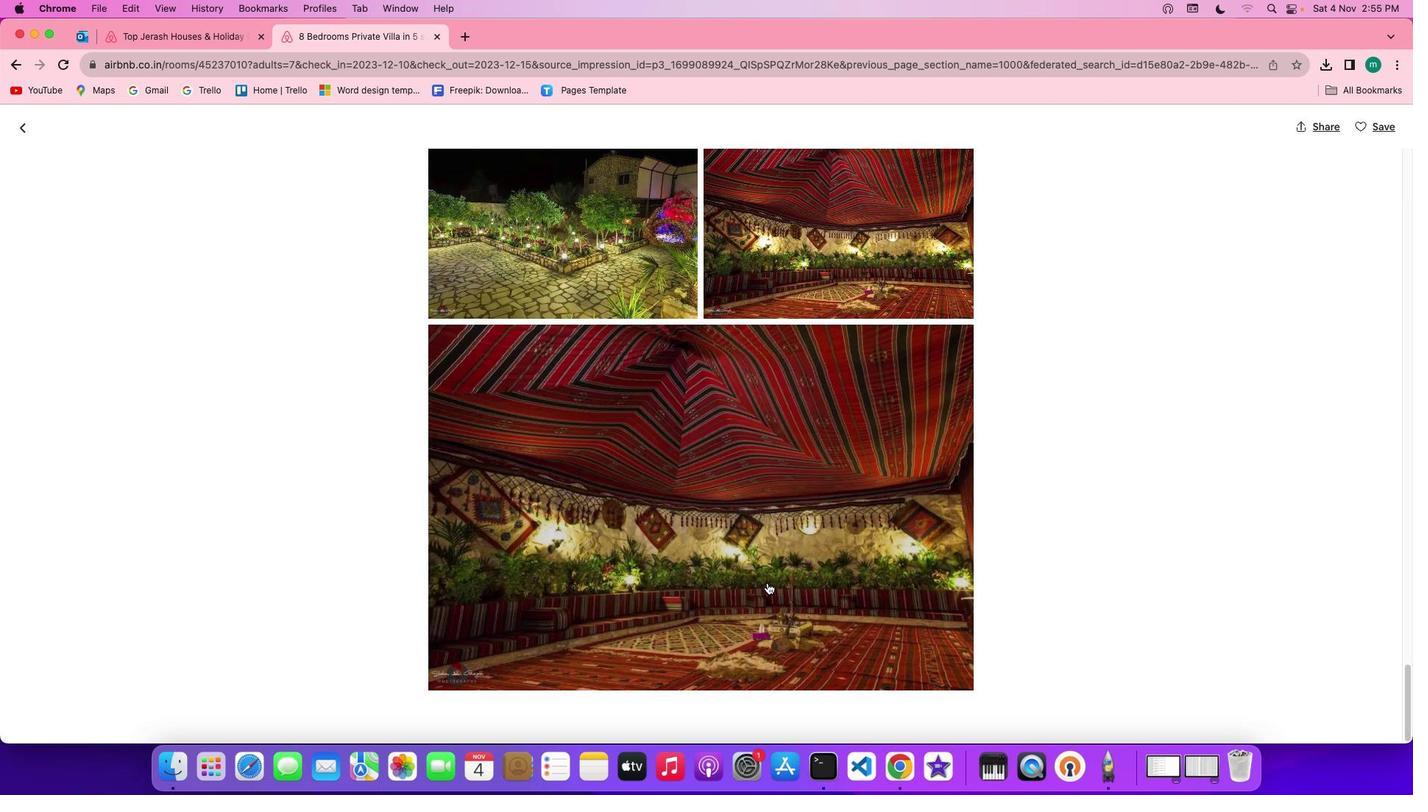 
Action: Mouse scrolled (779, 594) with delta (11, 8)
Screenshot: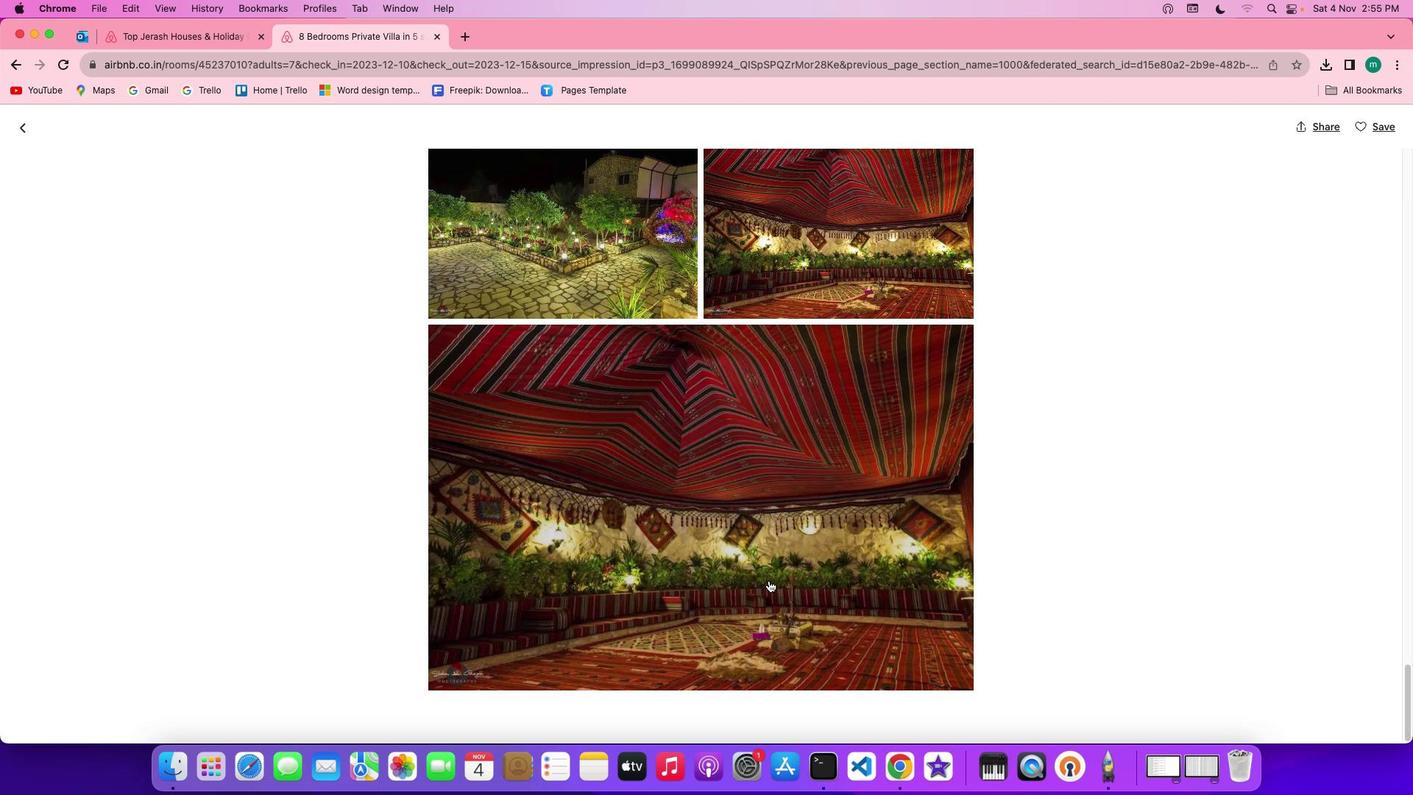 
Action: Mouse moved to (33, 139)
Screenshot: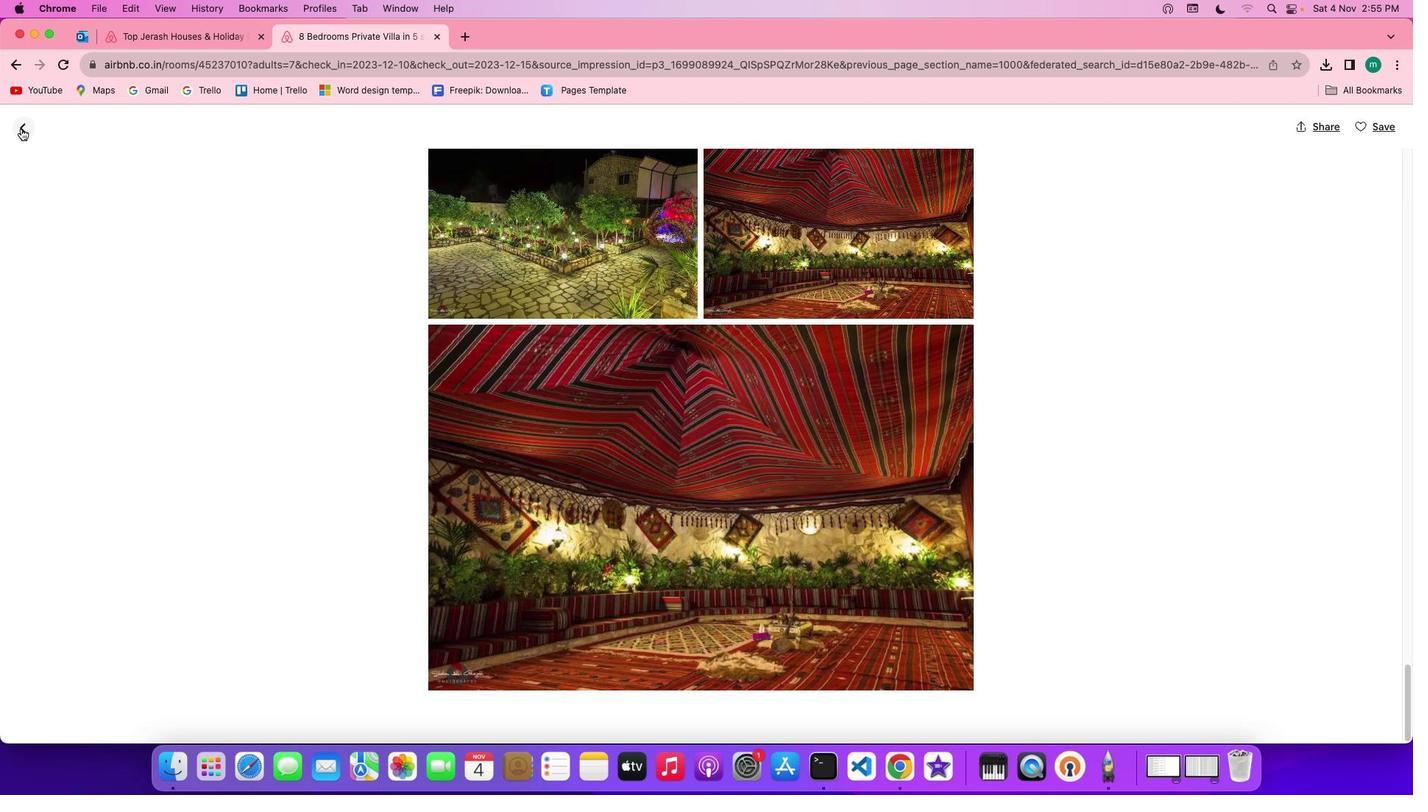
Action: Mouse pressed left at (33, 139)
Screenshot: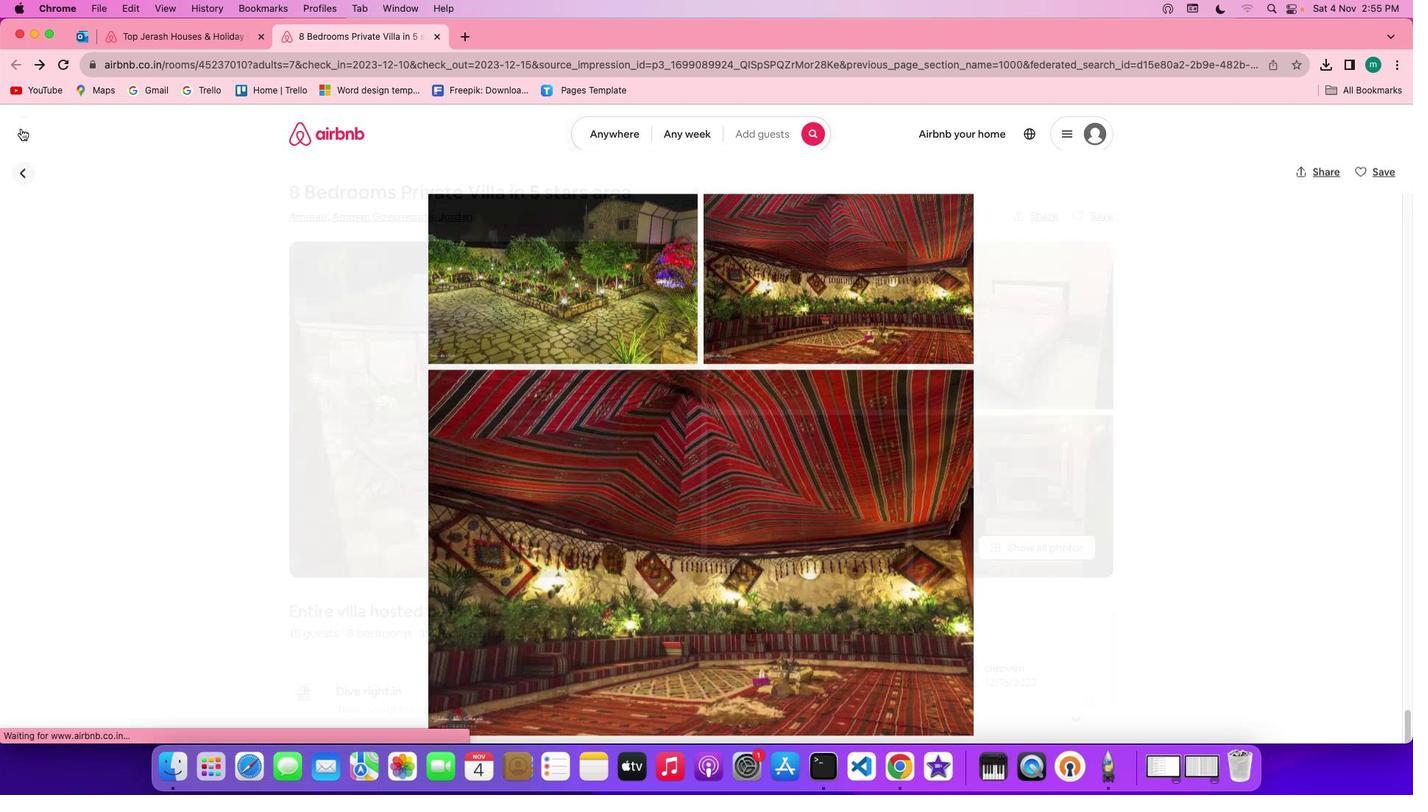 
Action: Mouse moved to (664, 672)
Screenshot: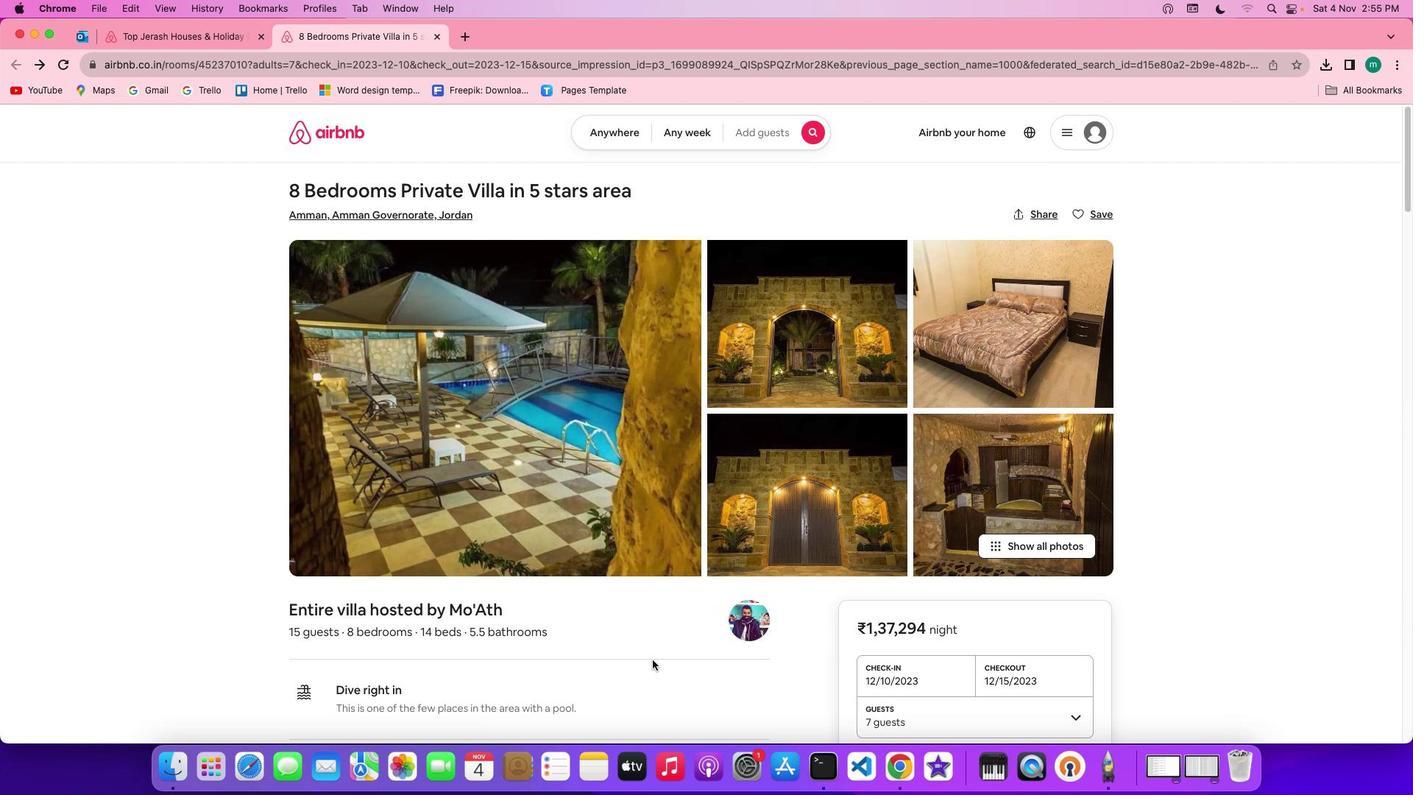 
Action: Mouse scrolled (664, 672) with delta (11, 11)
Screenshot: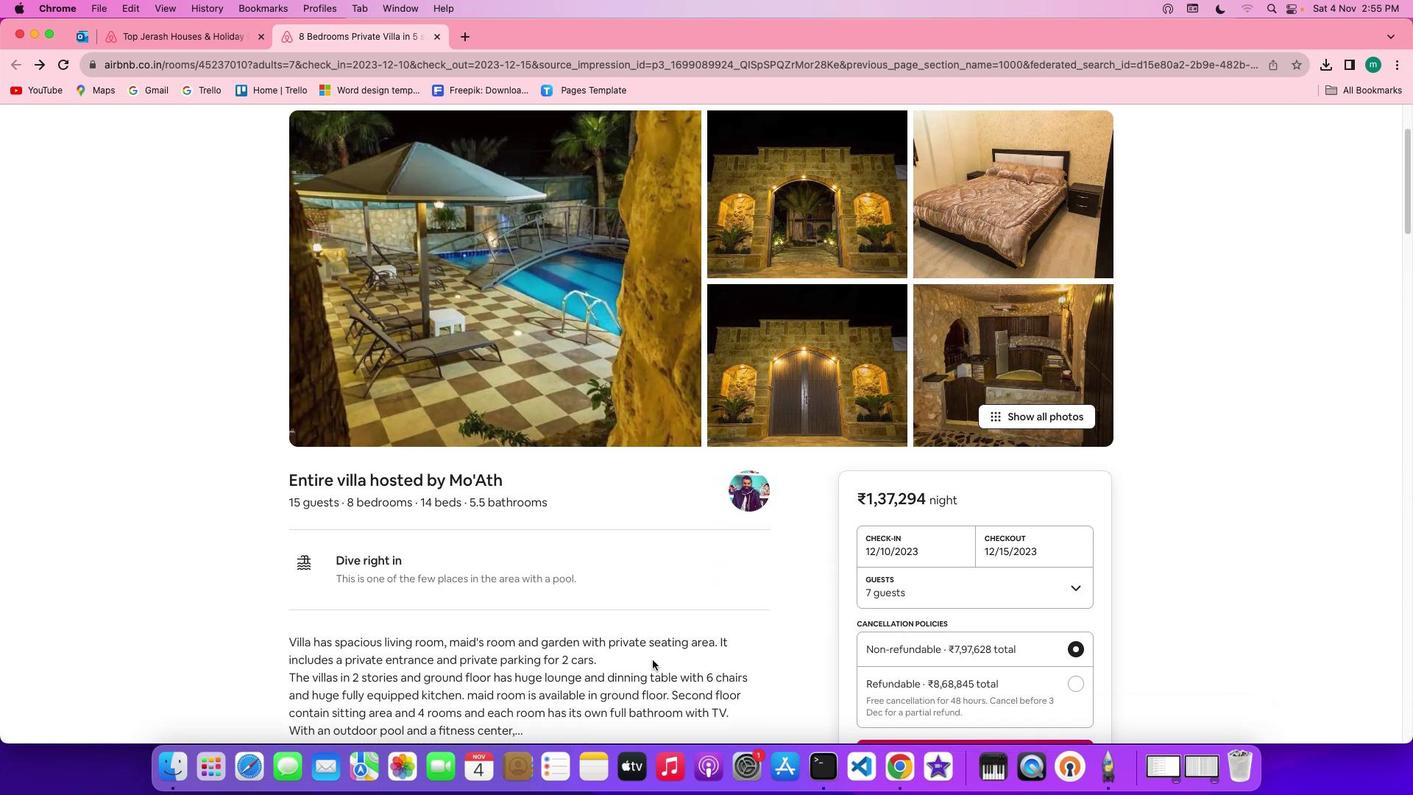 
Action: Mouse scrolled (664, 672) with delta (11, 11)
Screenshot: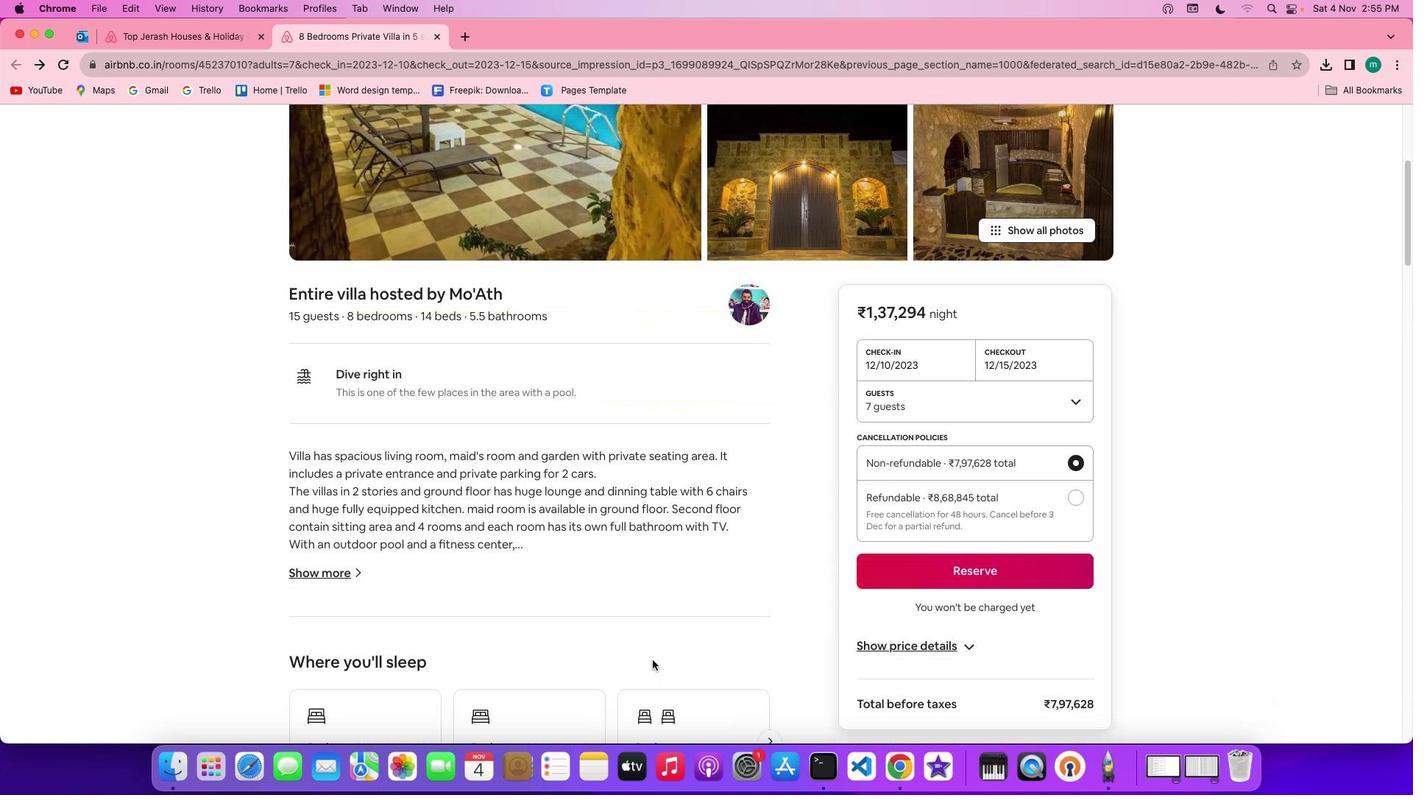 
Action: Mouse scrolled (664, 672) with delta (11, 9)
Screenshot: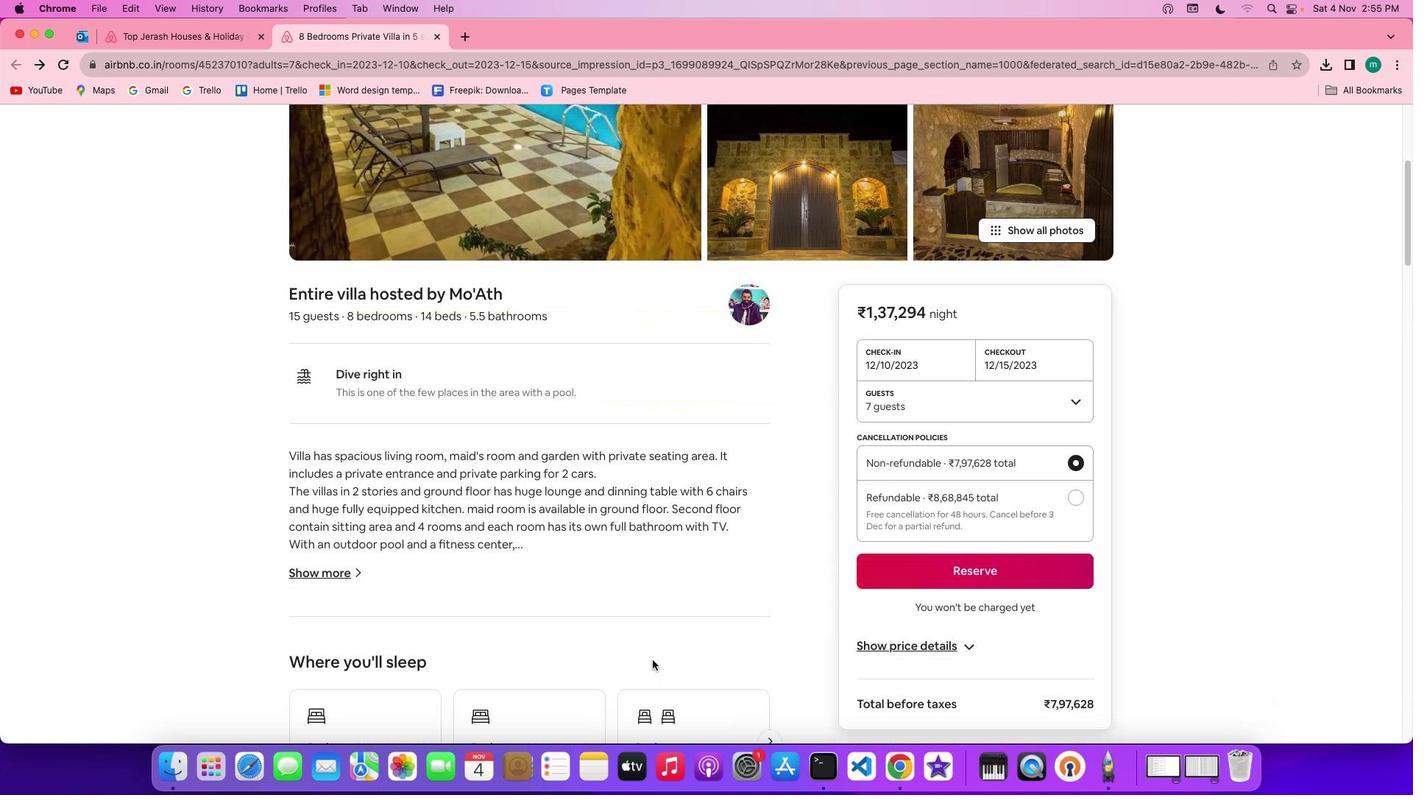 
Action: Mouse scrolled (664, 672) with delta (11, 8)
Screenshot: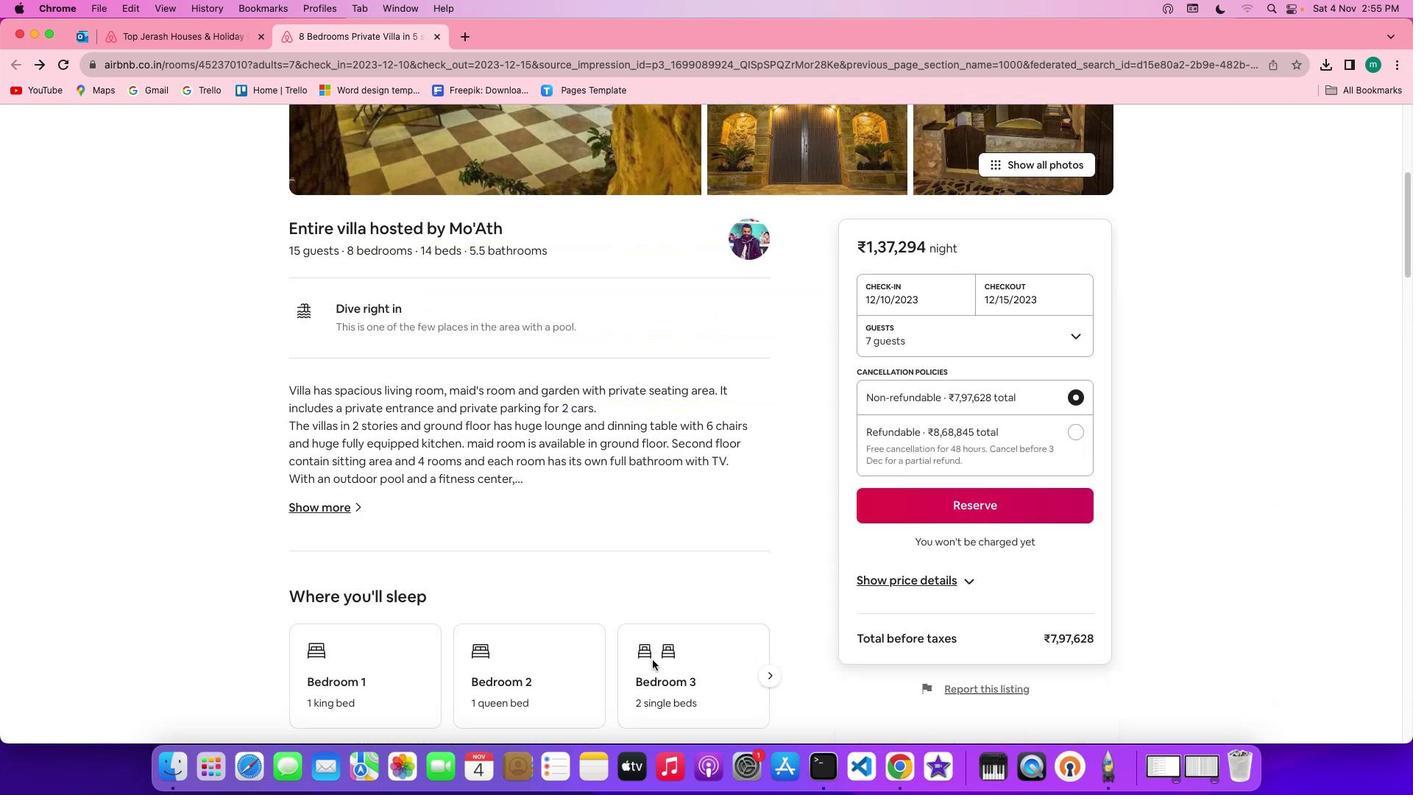 
Action: Mouse scrolled (664, 672) with delta (11, 8)
Screenshot: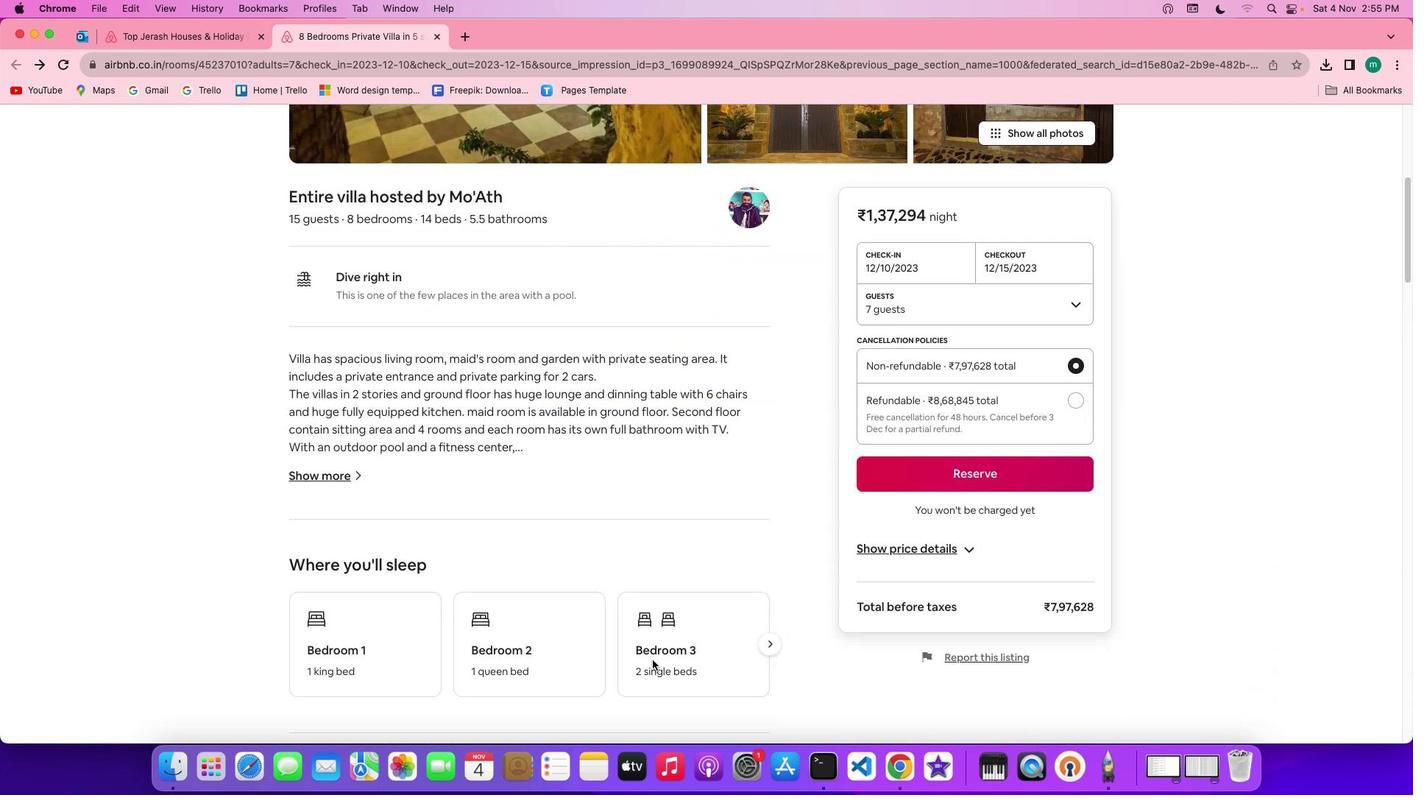 
Action: Mouse scrolled (664, 672) with delta (11, 11)
Screenshot: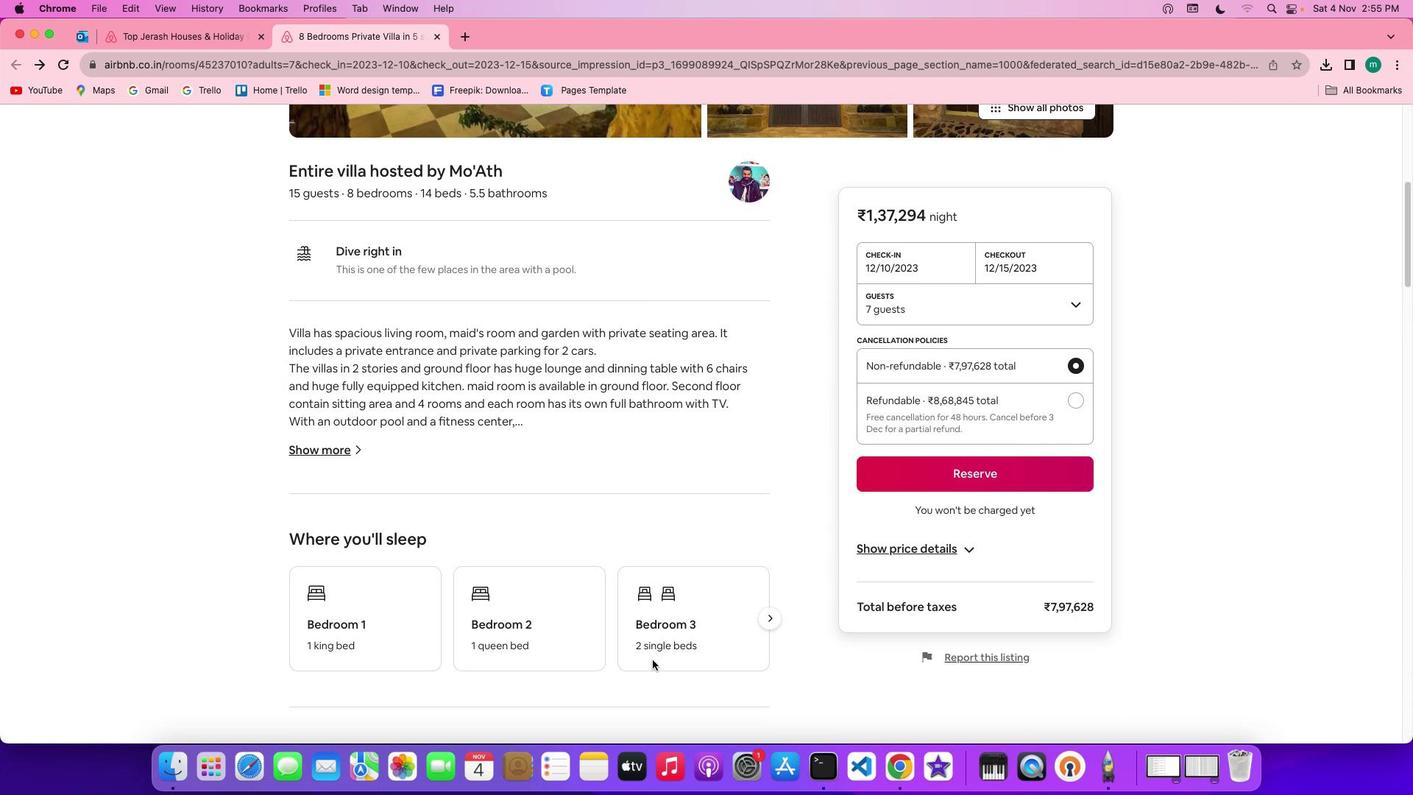 
Action: Mouse scrolled (664, 672) with delta (11, 11)
Screenshot: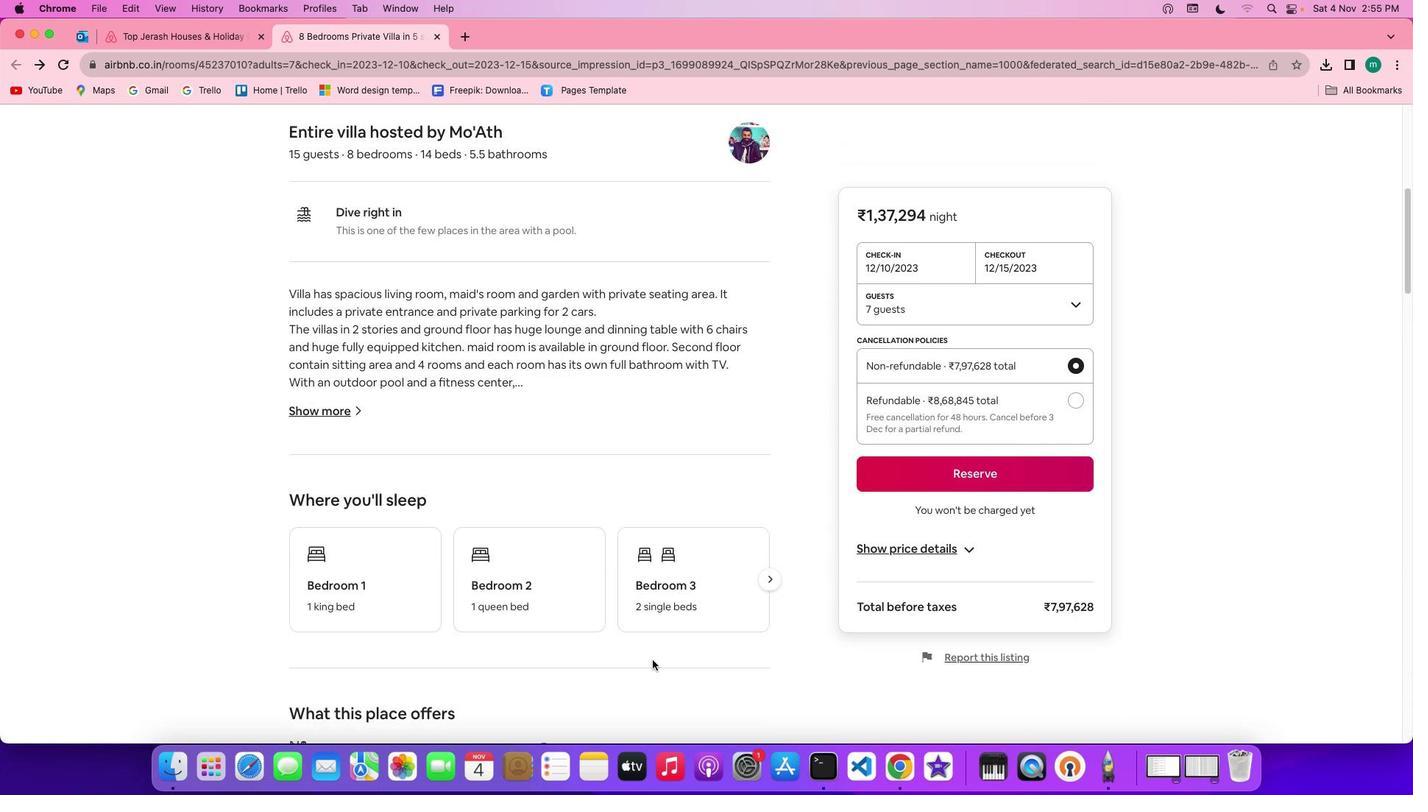 
Action: Mouse scrolled (664, 672) with delta (11, 10)
Screenshot: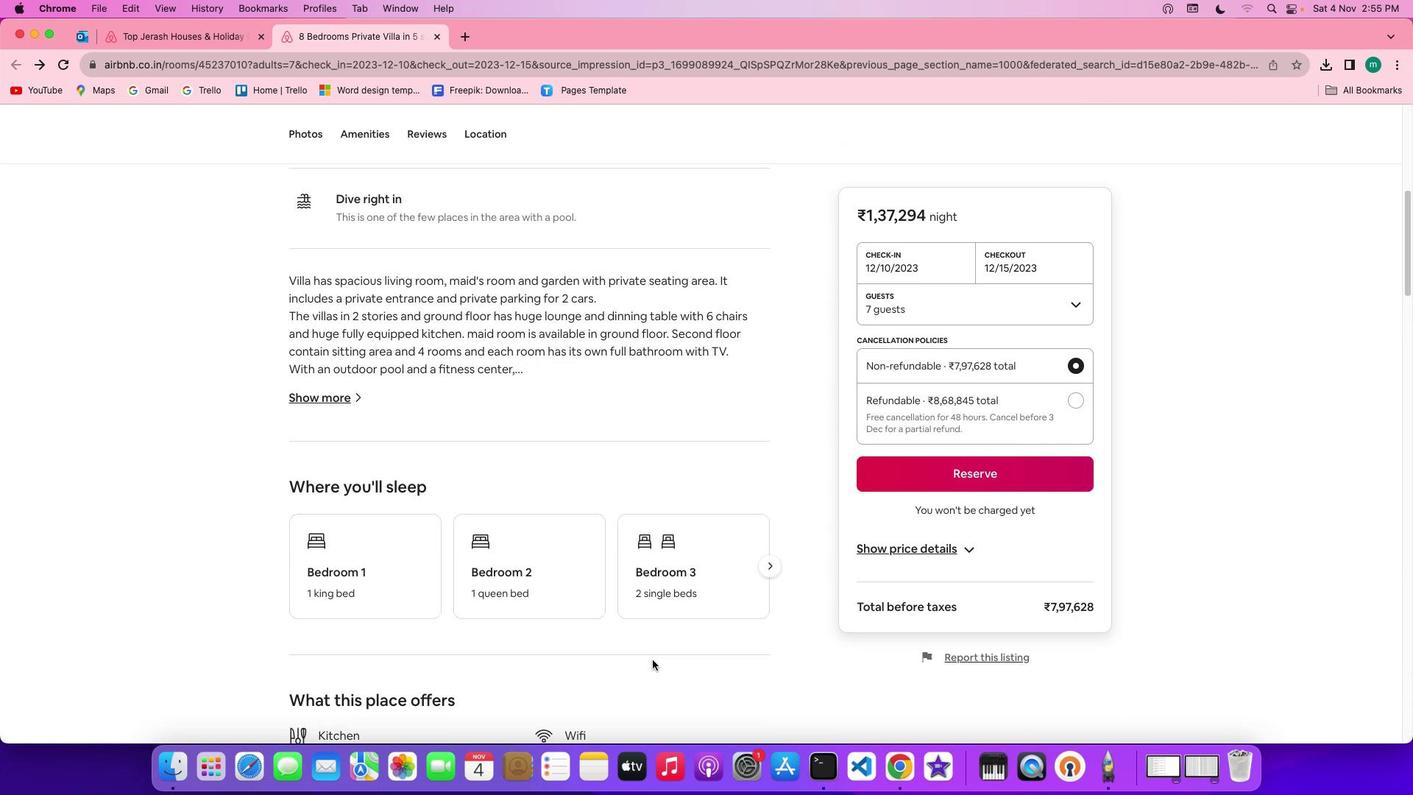 
Action: Mouse moved to (335, 397)
Screenshot: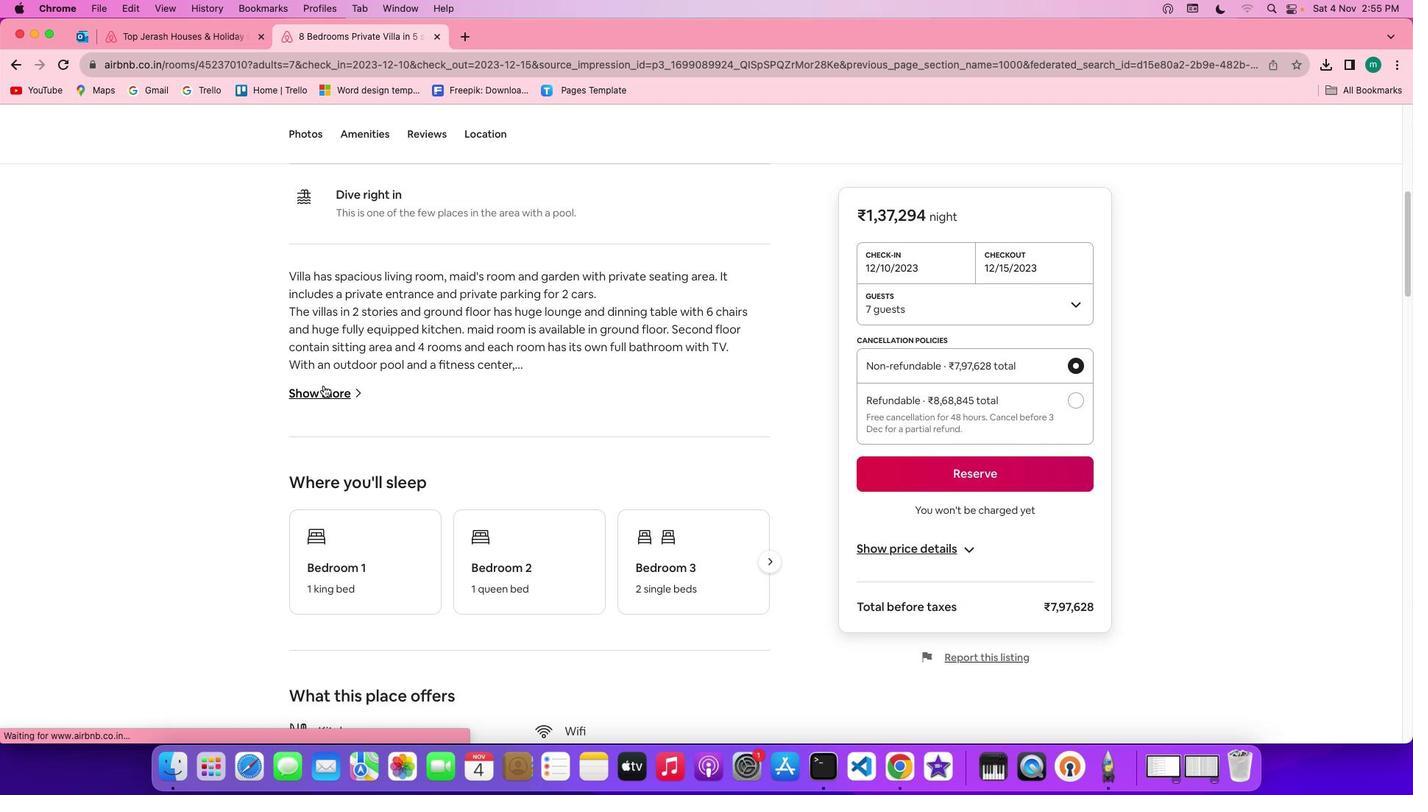 
Action: Mouse pressed left at (335, 397)
Screenshot: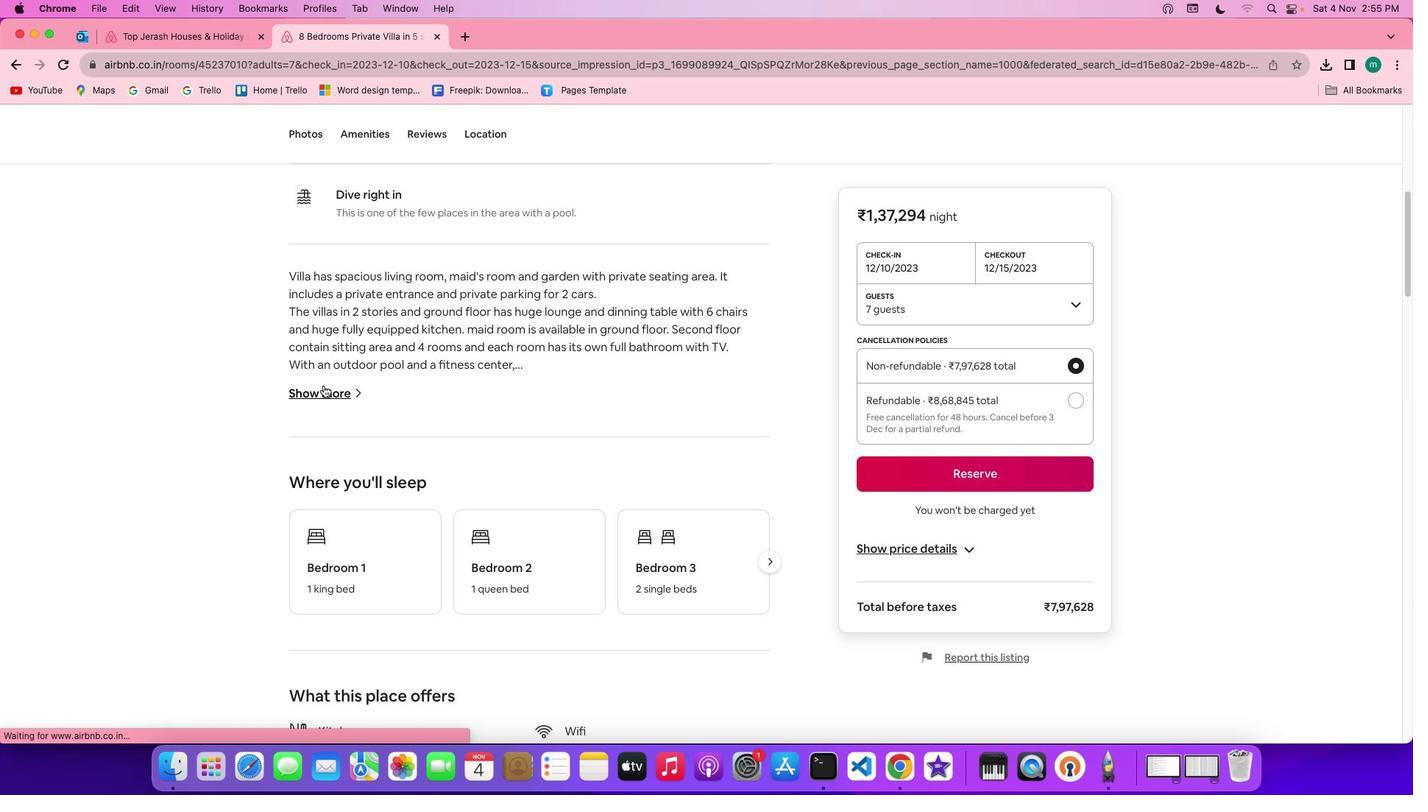 
Action: Mouse moved to (703, 647)
Screenshot: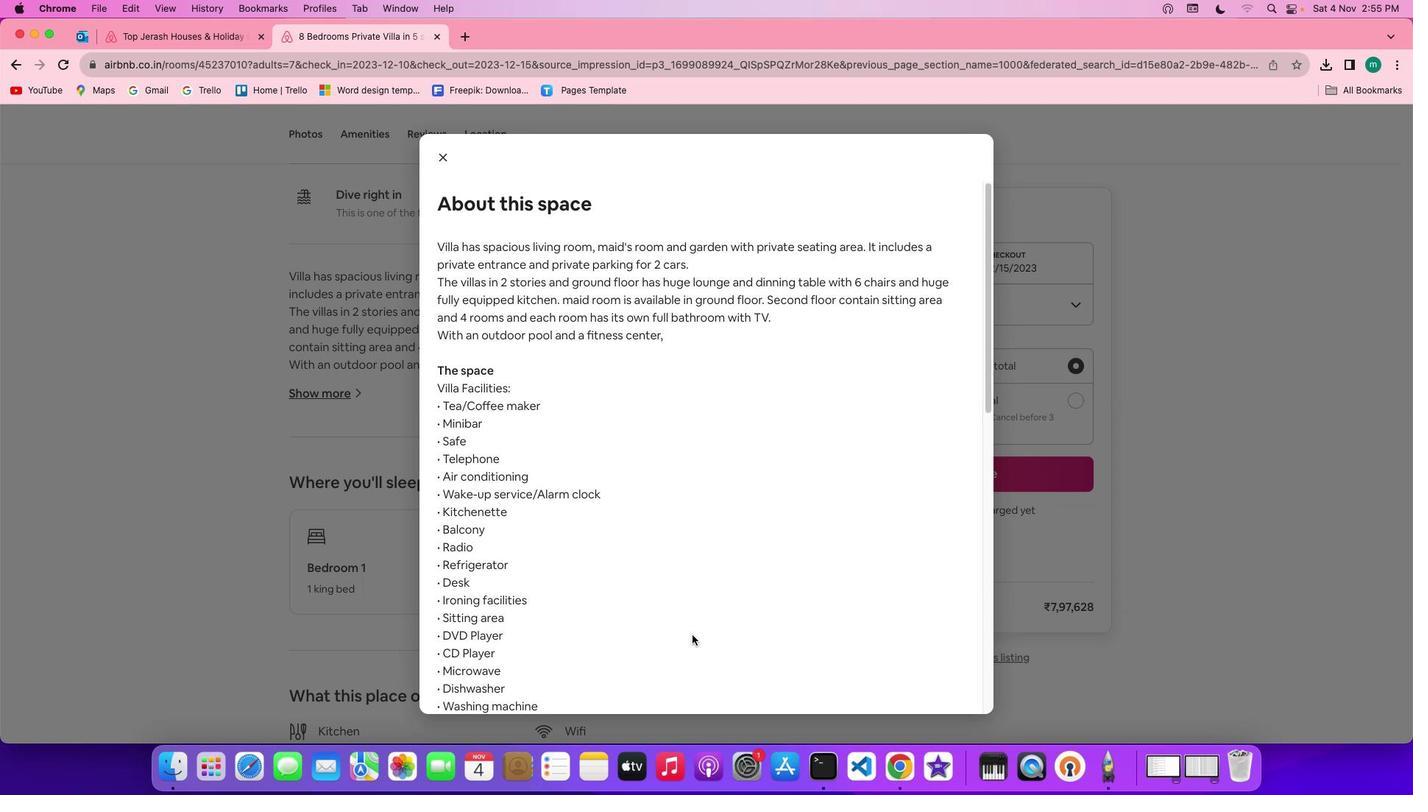 
Action: Mouse scrolled (703, 647) with delta (11, 11)
Screenshot: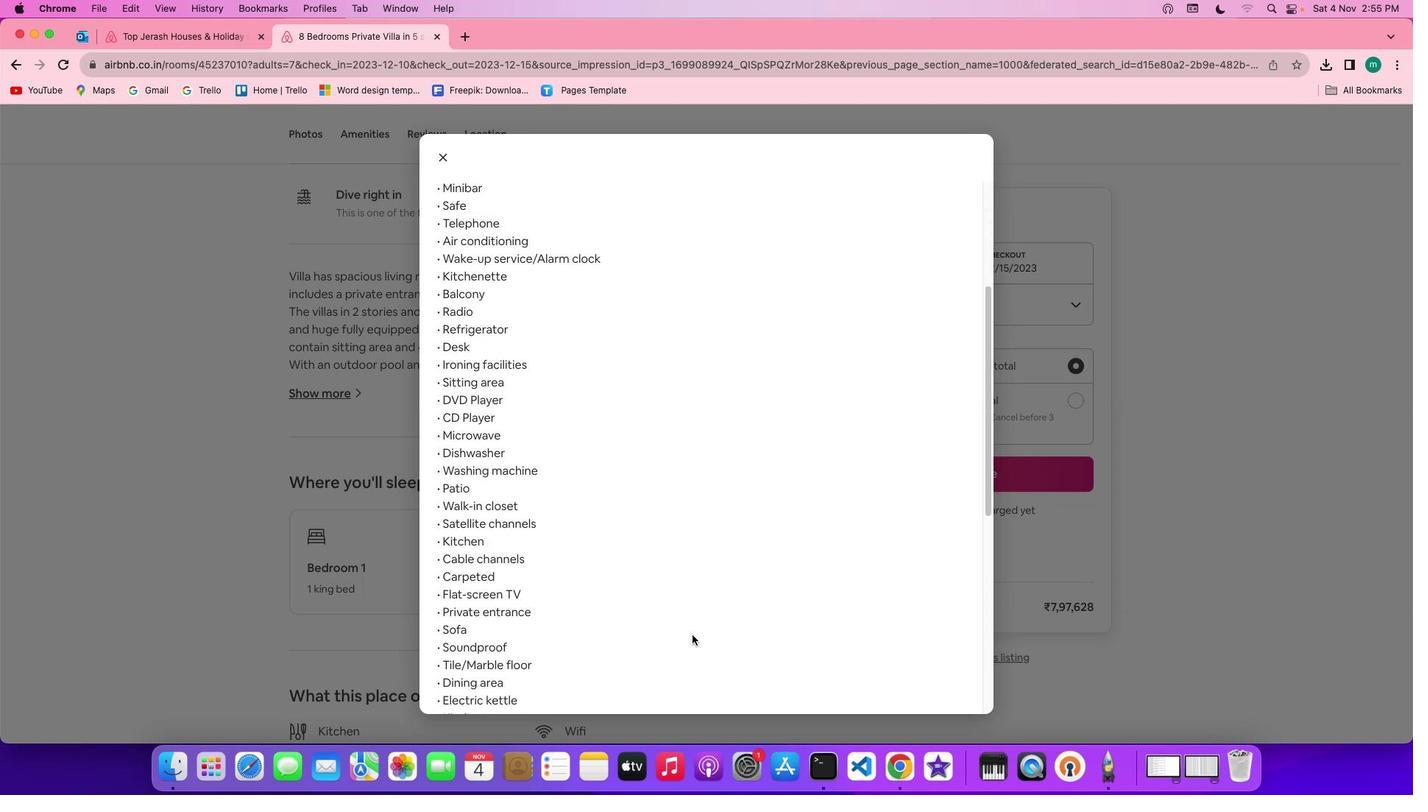 
Action: Mouse scrolled (703, 647) with delta (11, 11)
Screenshot: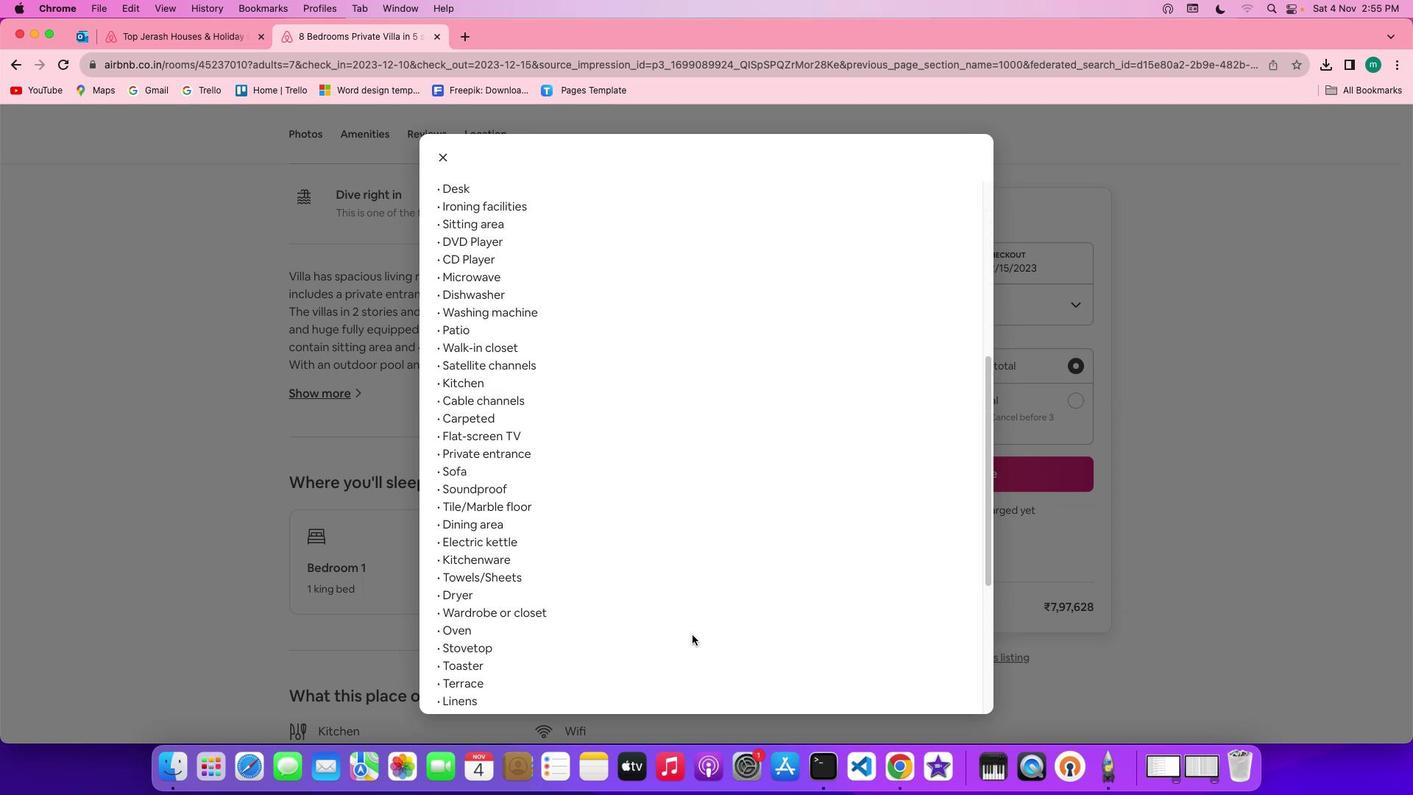 
Action: Mouse scrolled (703, 647) with delta (11, 9)
Screenshot: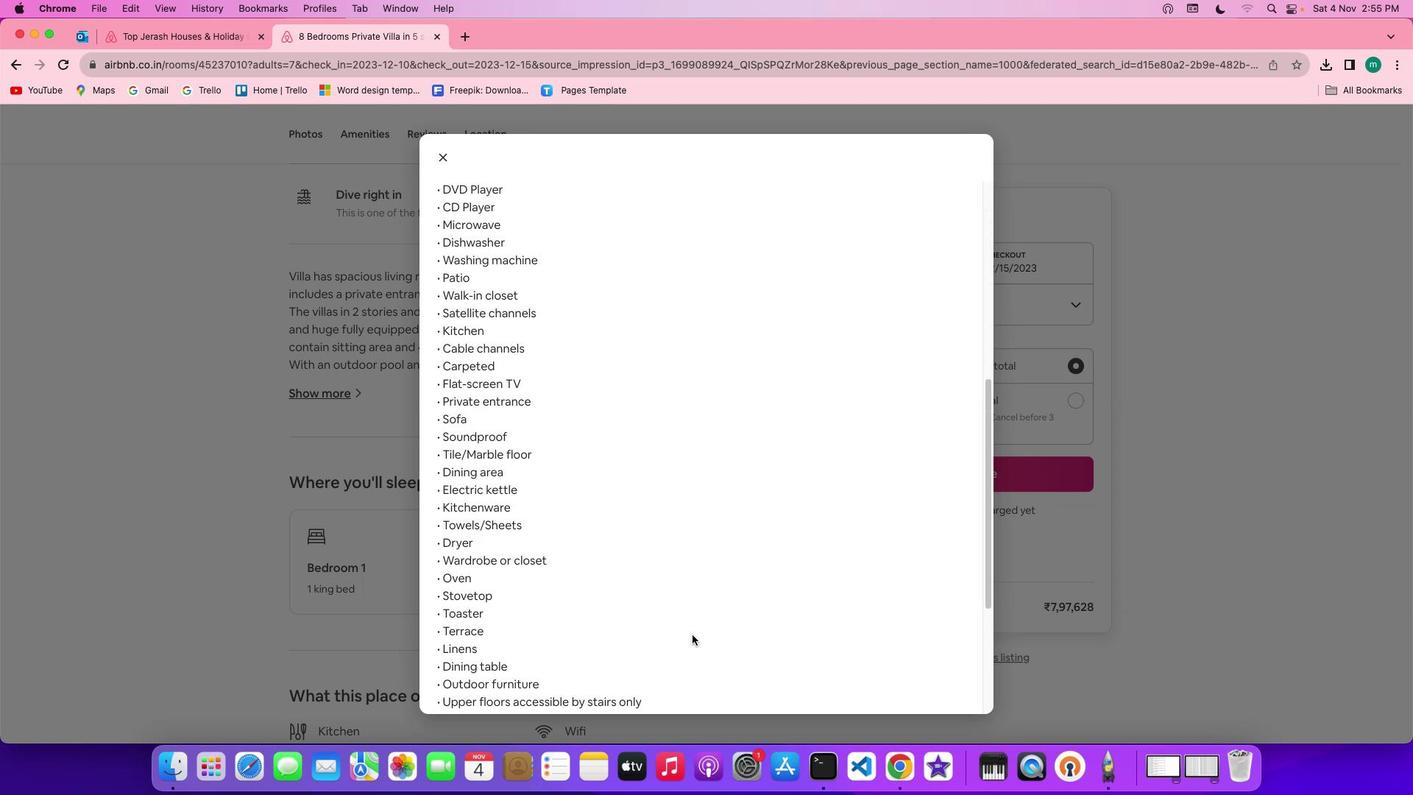 
Action: Mouse scrolled (703, 647) with delta (11, 8)
Screenshot: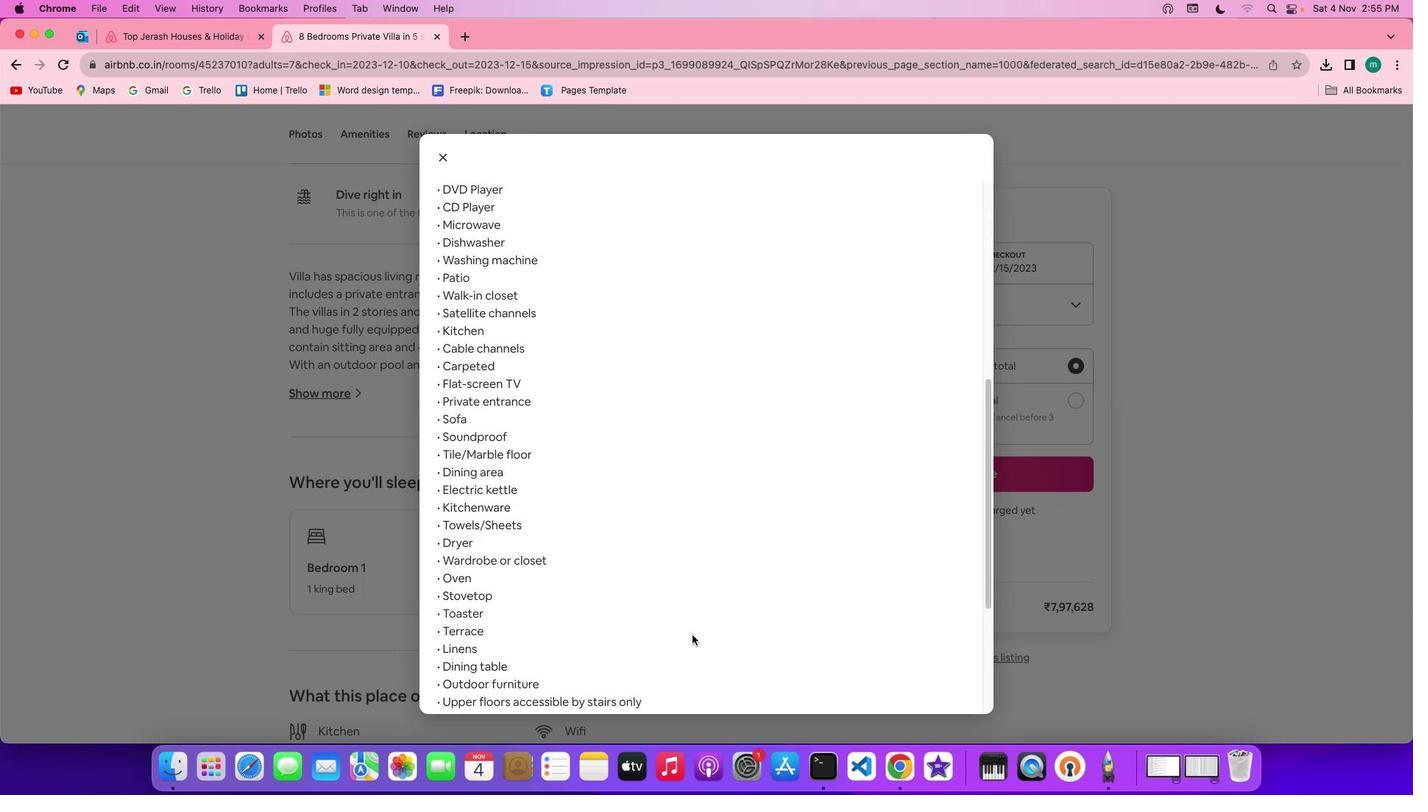 
Action: Mouse scrolled (703, 647) with delta (11, 8)
Screenshot: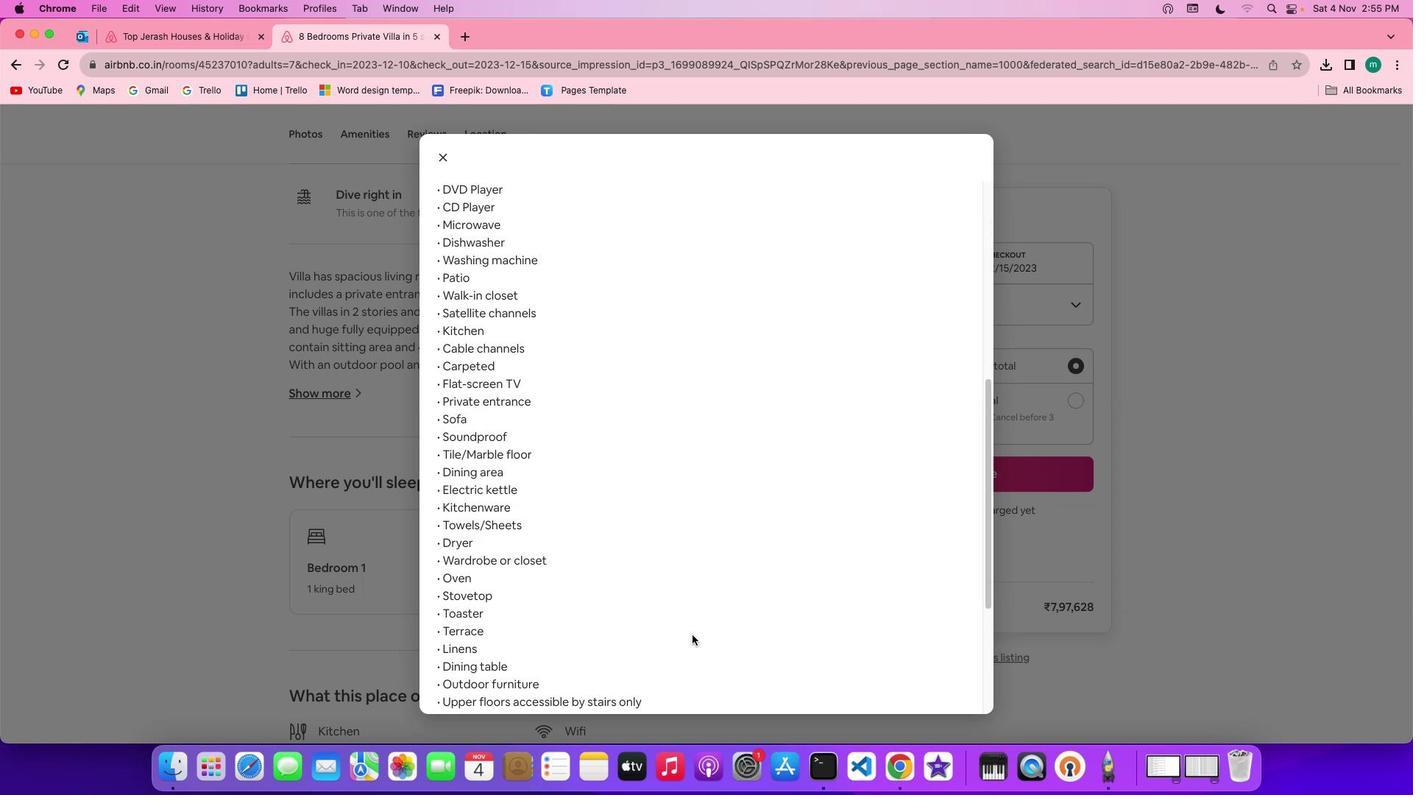
Action: Mouse scrolled (703, 647) with delta (11, 11)
Screenshot: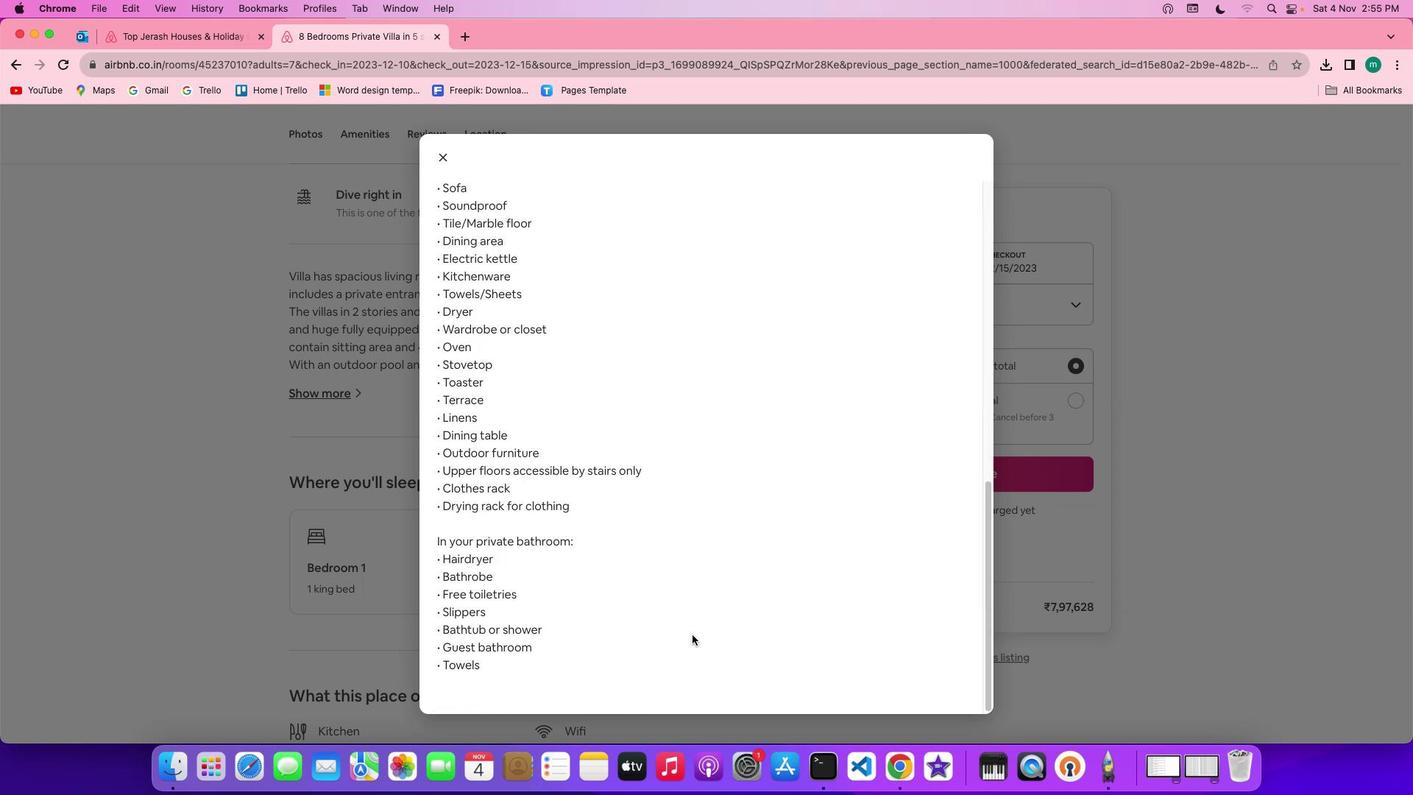 
Action: Mouse scrolled (703, 647) with delta (11, 11)
Screenshot: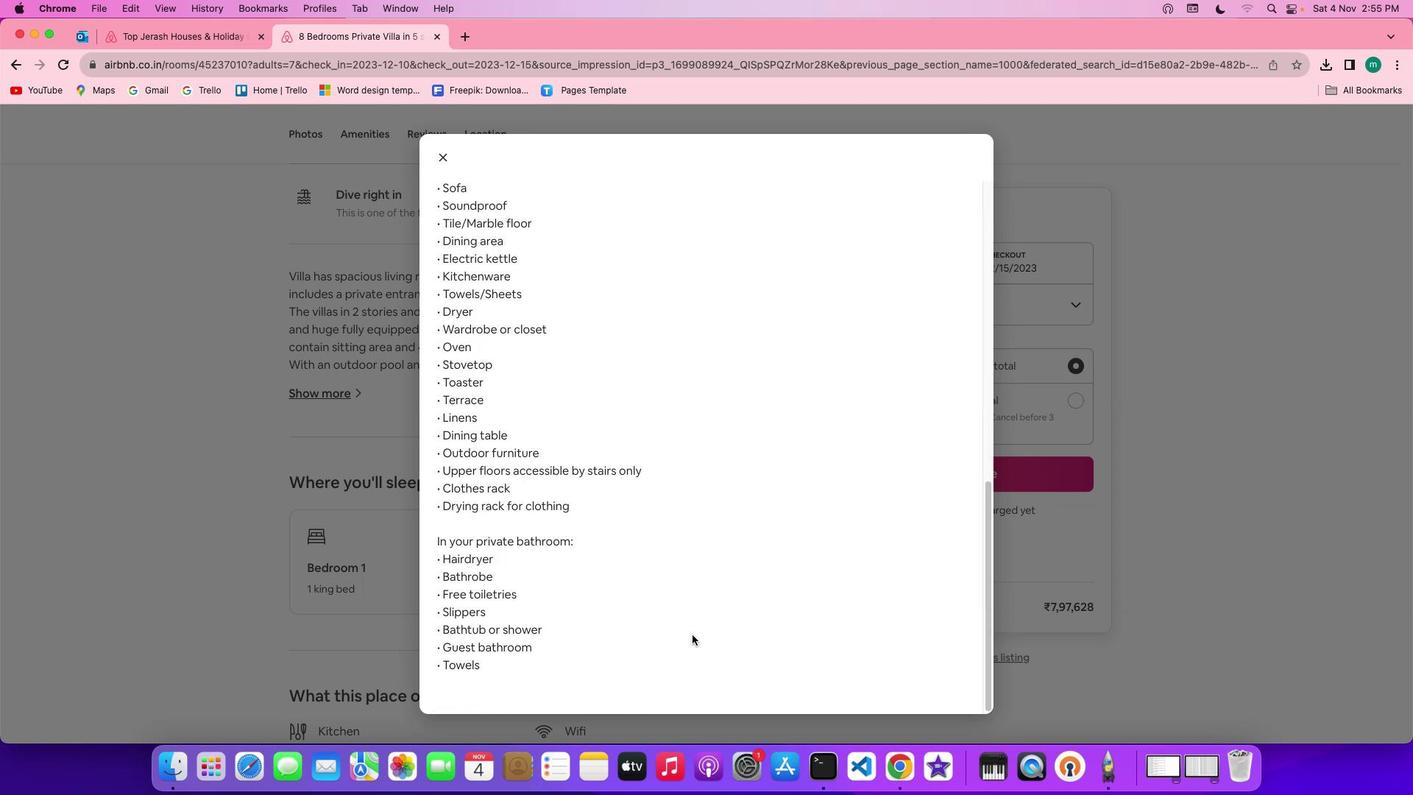 
Action: Mouse scrolled (703, 647) with delta (11, 9)
Screenshot: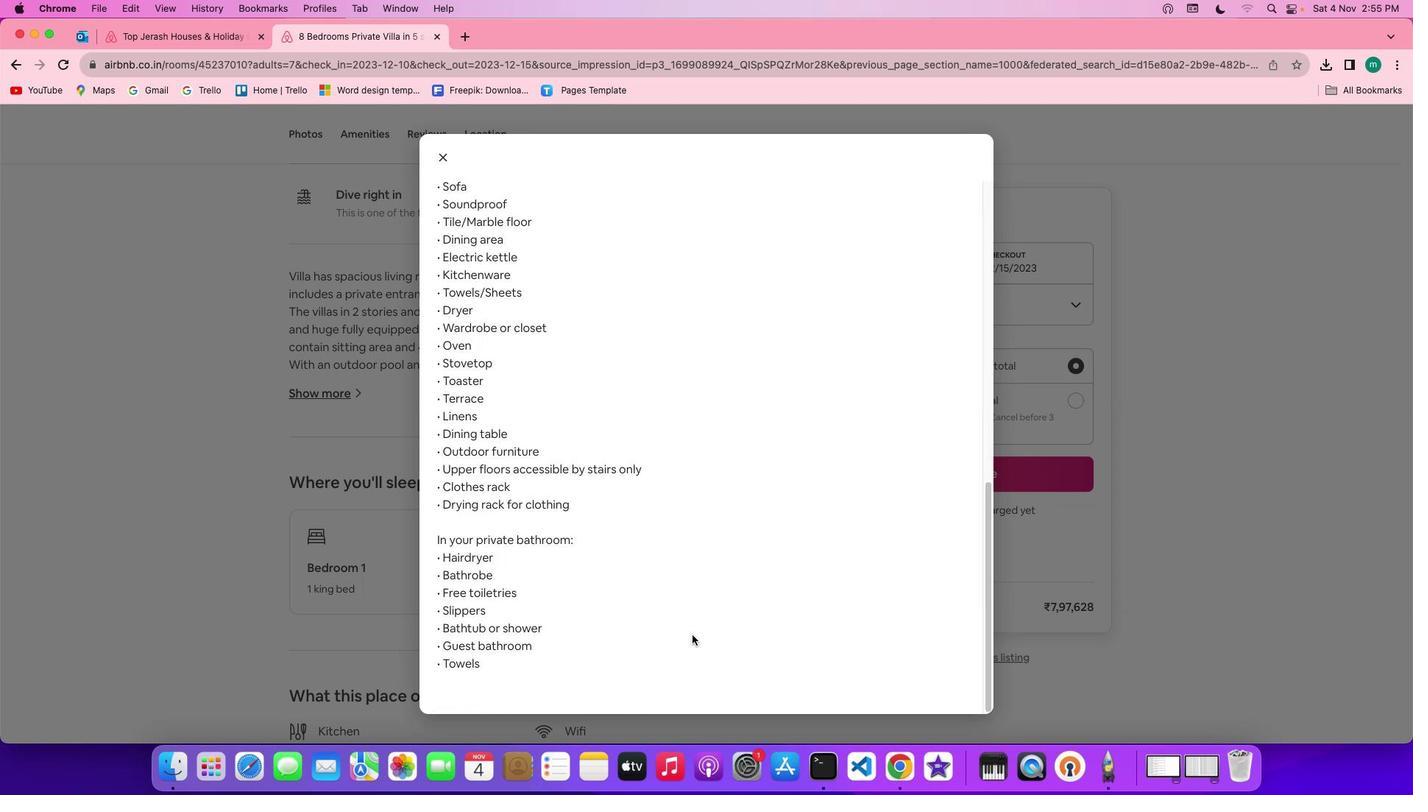 
Action: Mouse scrolled (703, 647) with delta (11, 8)
Screenshot: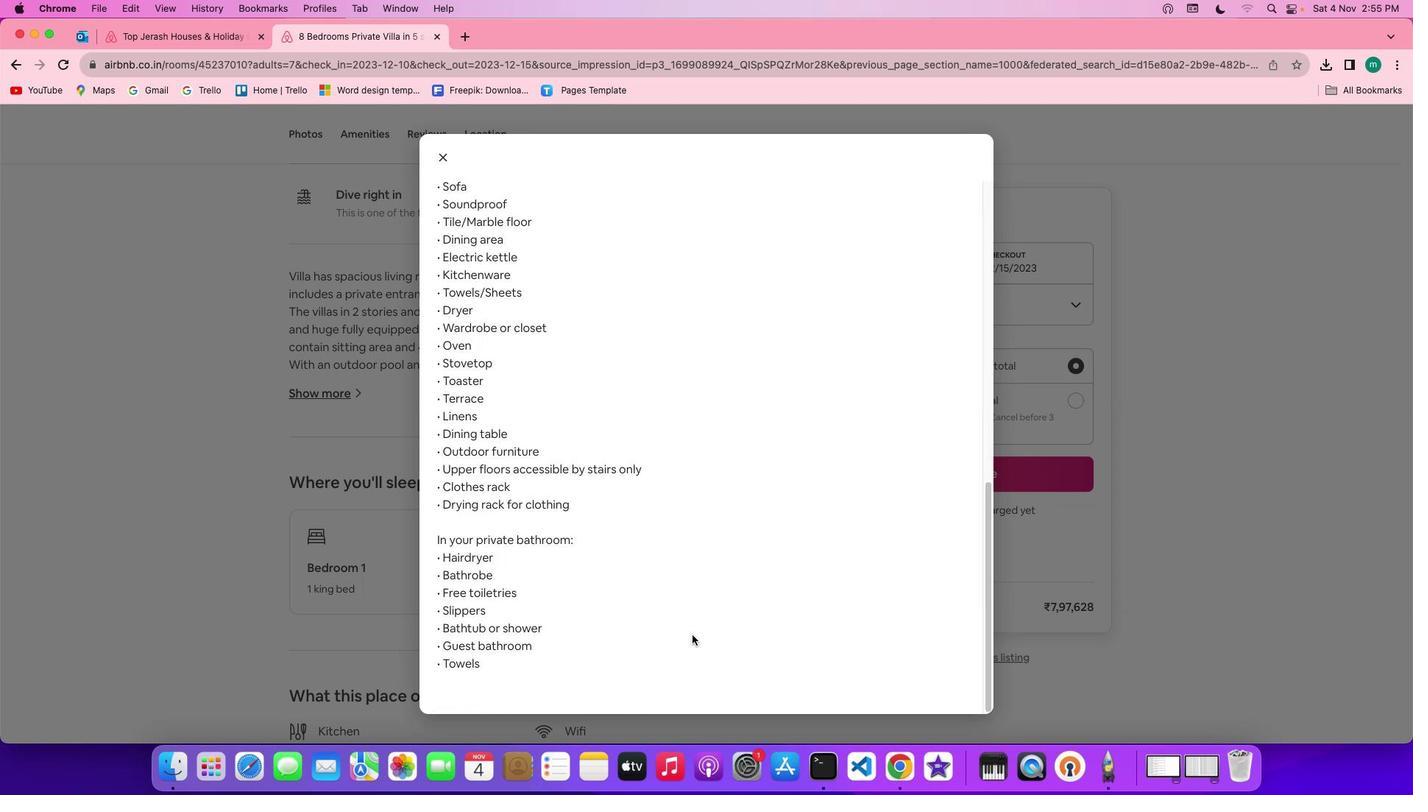 
Action: Mouse scrolled (703, 647) with delta (11, 7)
Screenshot: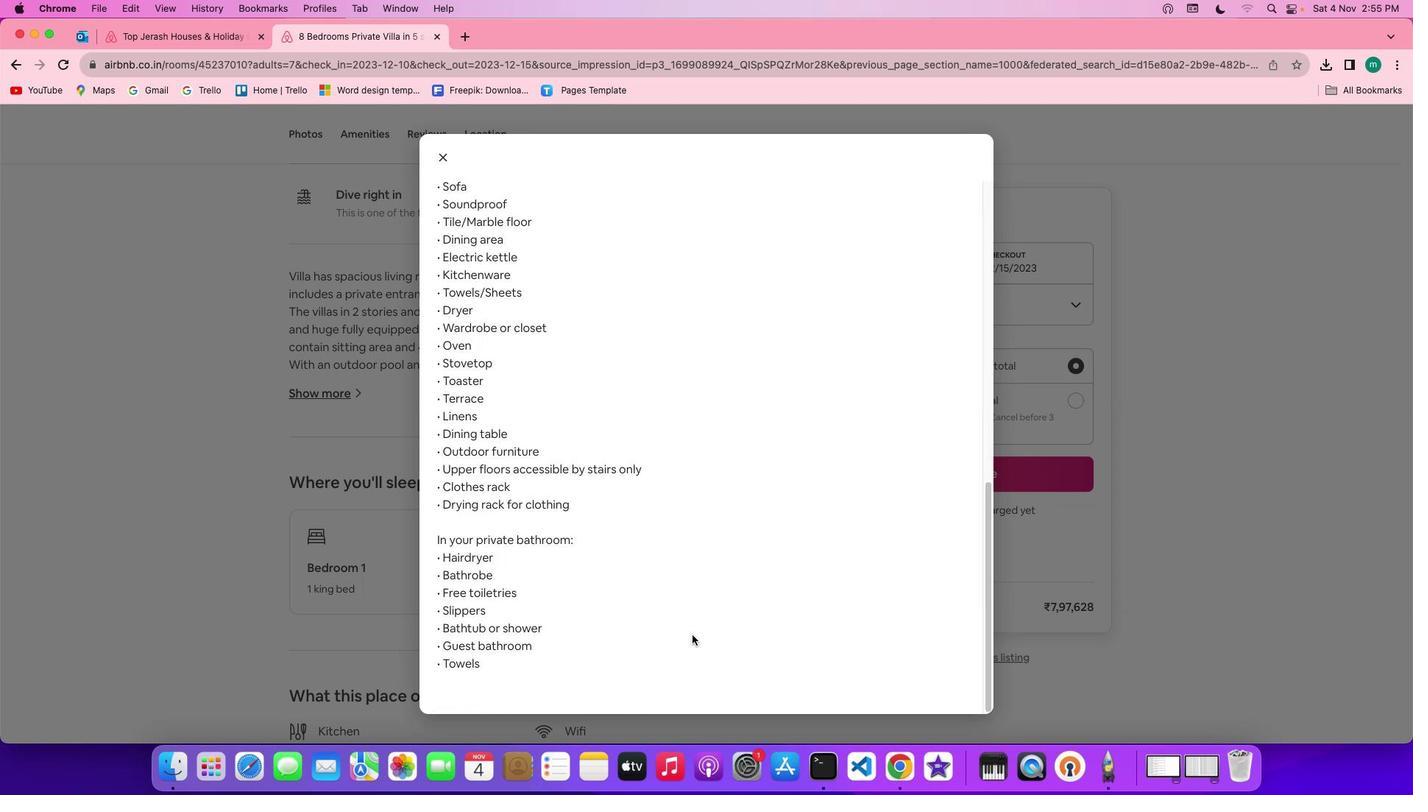 
Action: Mouse scrolled (703, 647) with delta (11, 7)
Screenshot: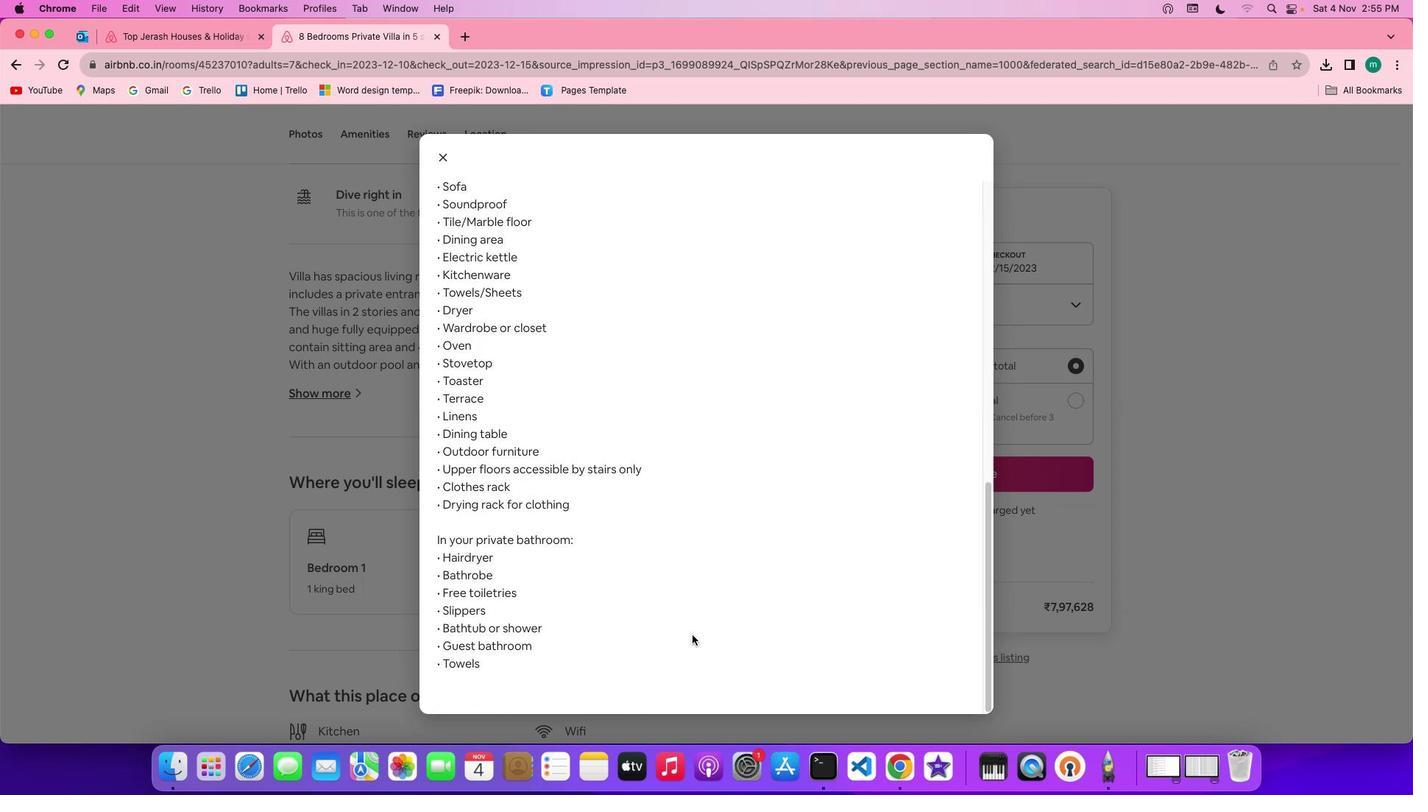 
Action: Mouse scrolled (703, 647) with delta (11, 11)
Screenshot: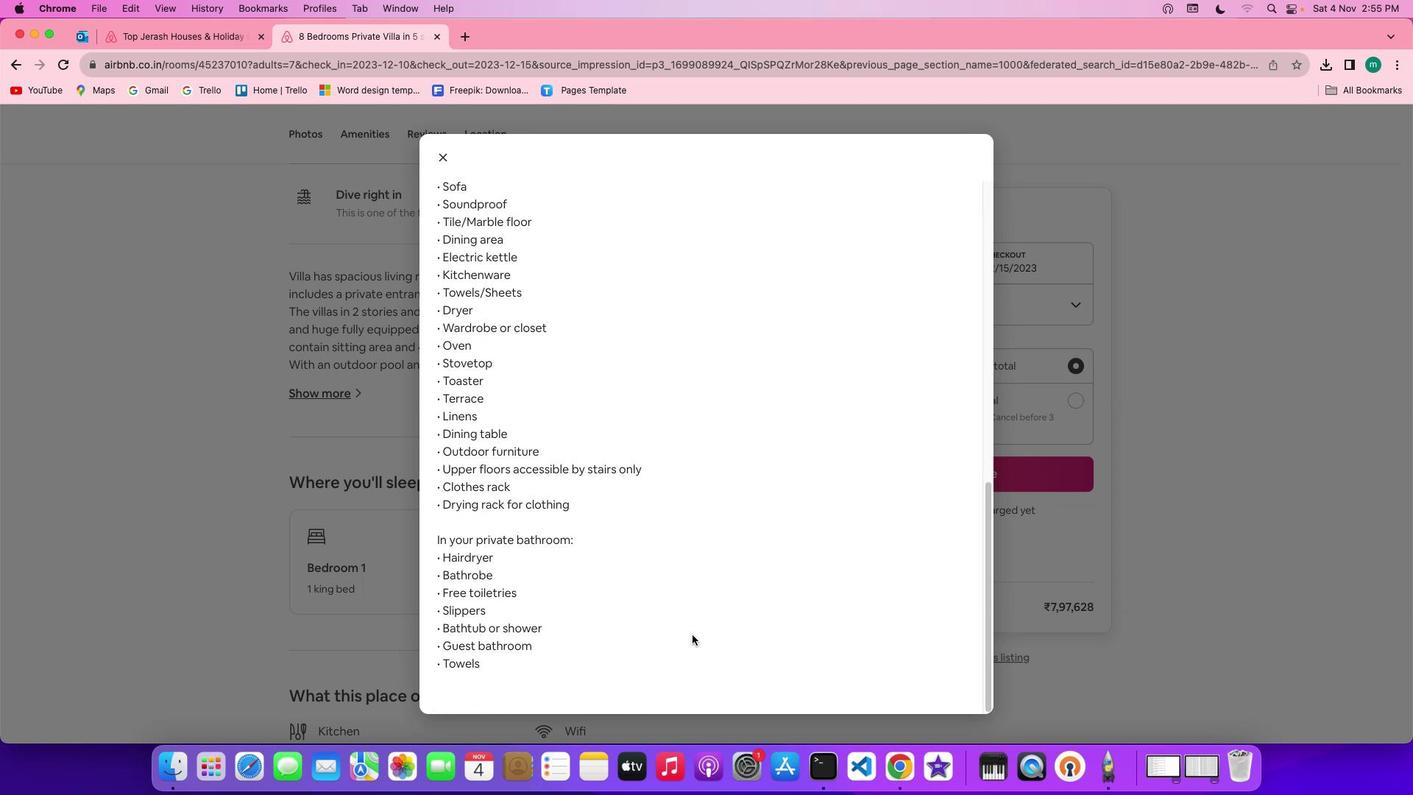 
Action: Mouse scrolled (703, 647) with delta (11, 11)
Screenshot: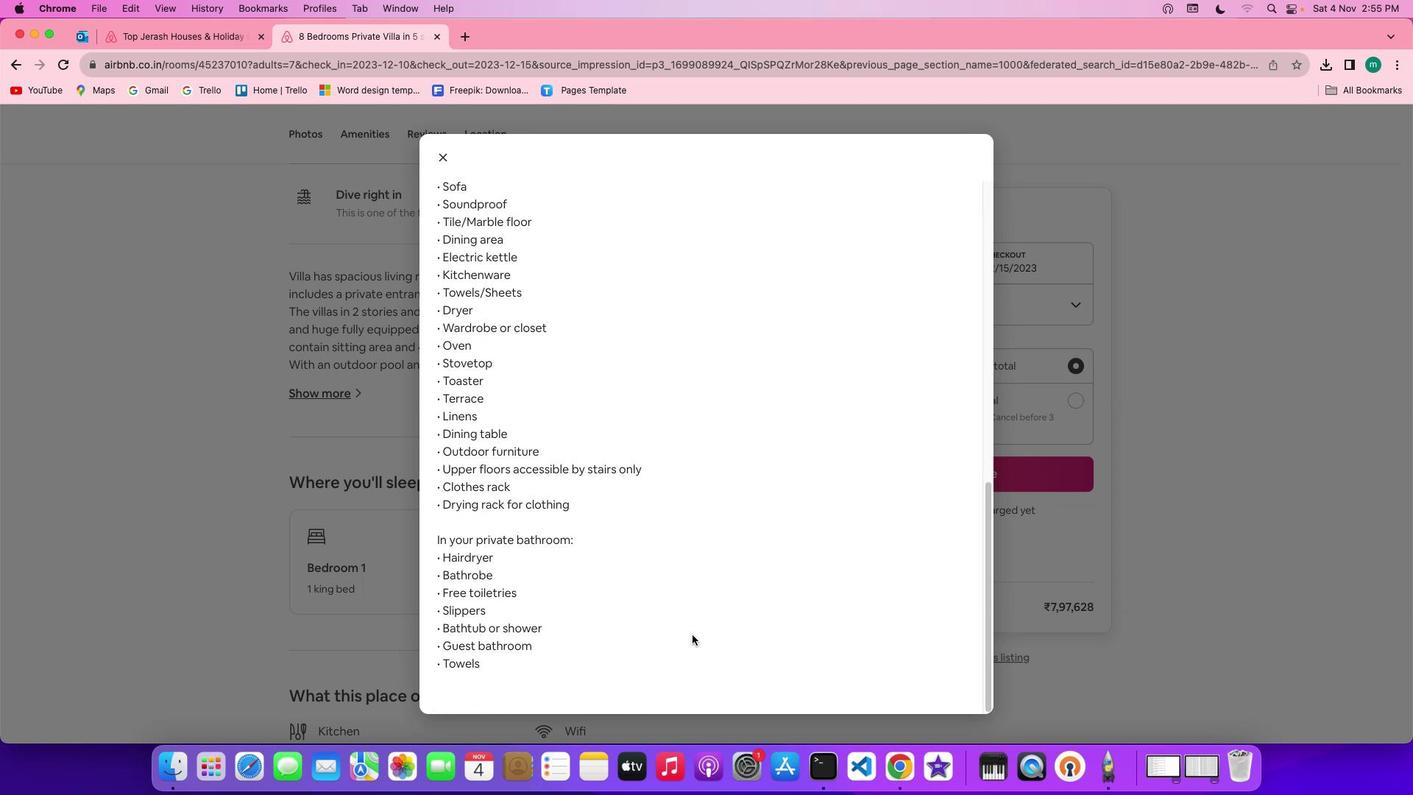 
Action: Mouse scrolled (703, 647) with delta (11, 9)
Screenshot: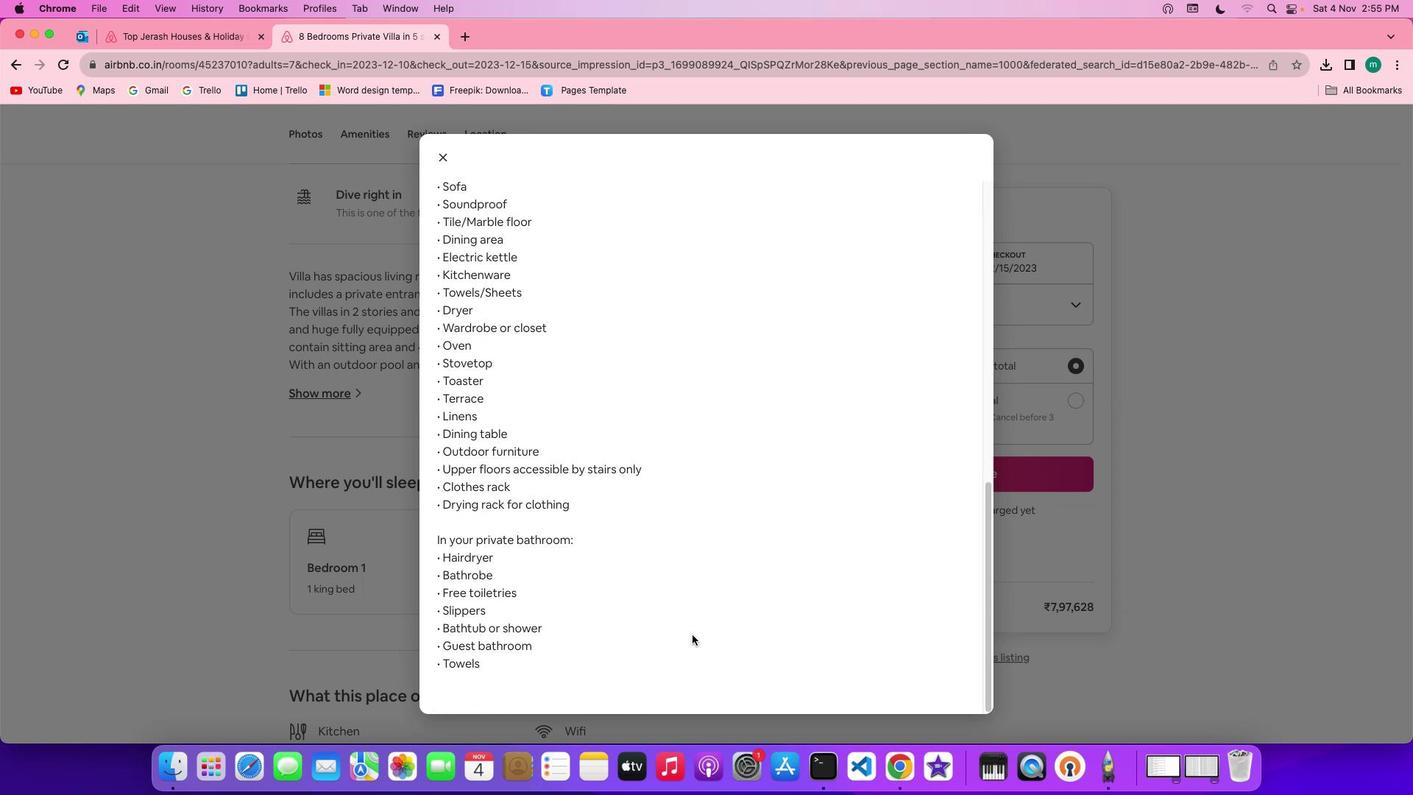 
Action: Mouse scrolled (703, 647) with delta (11, 8)
Screenshot: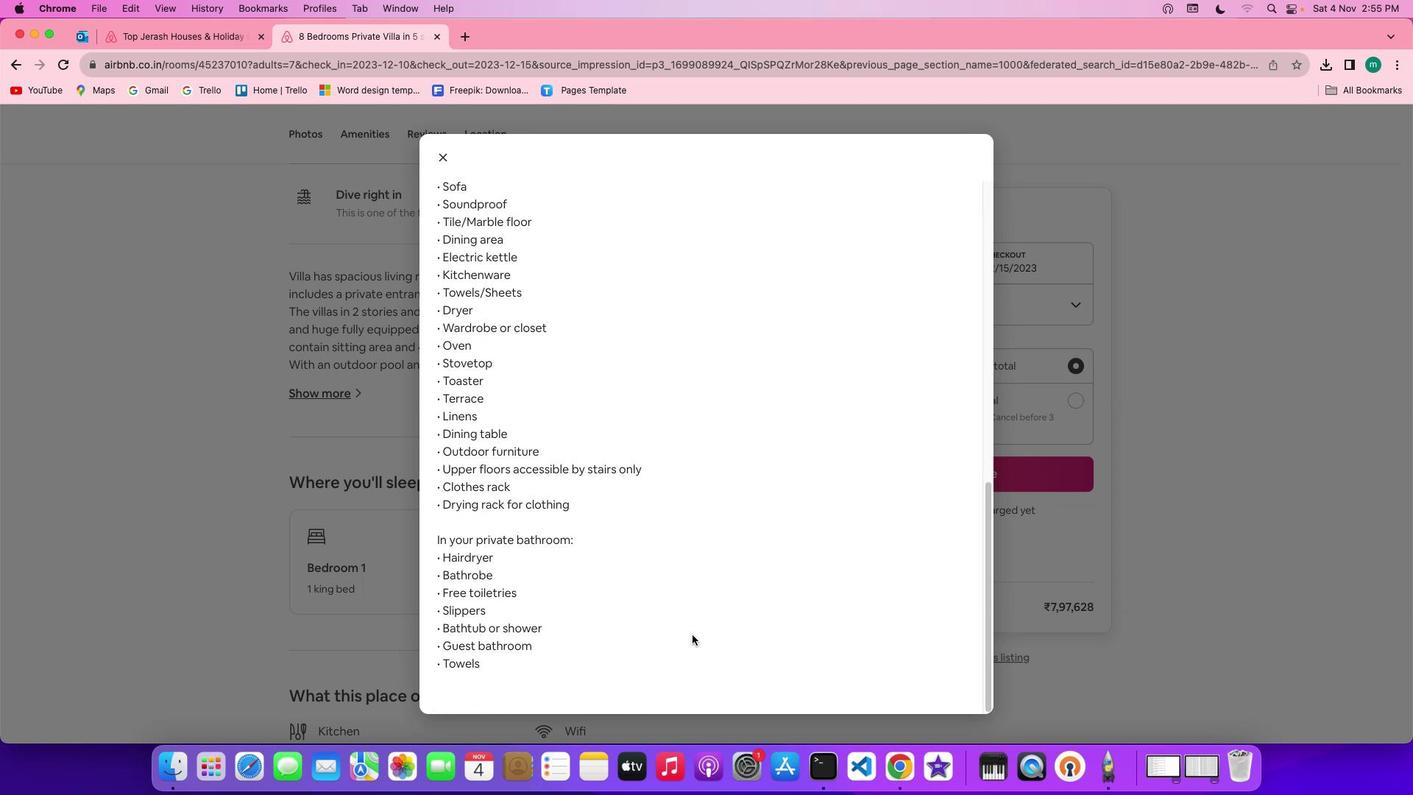 
Action: Mouse scrolled (703, 647) with delta (11, 7)
Screenshot: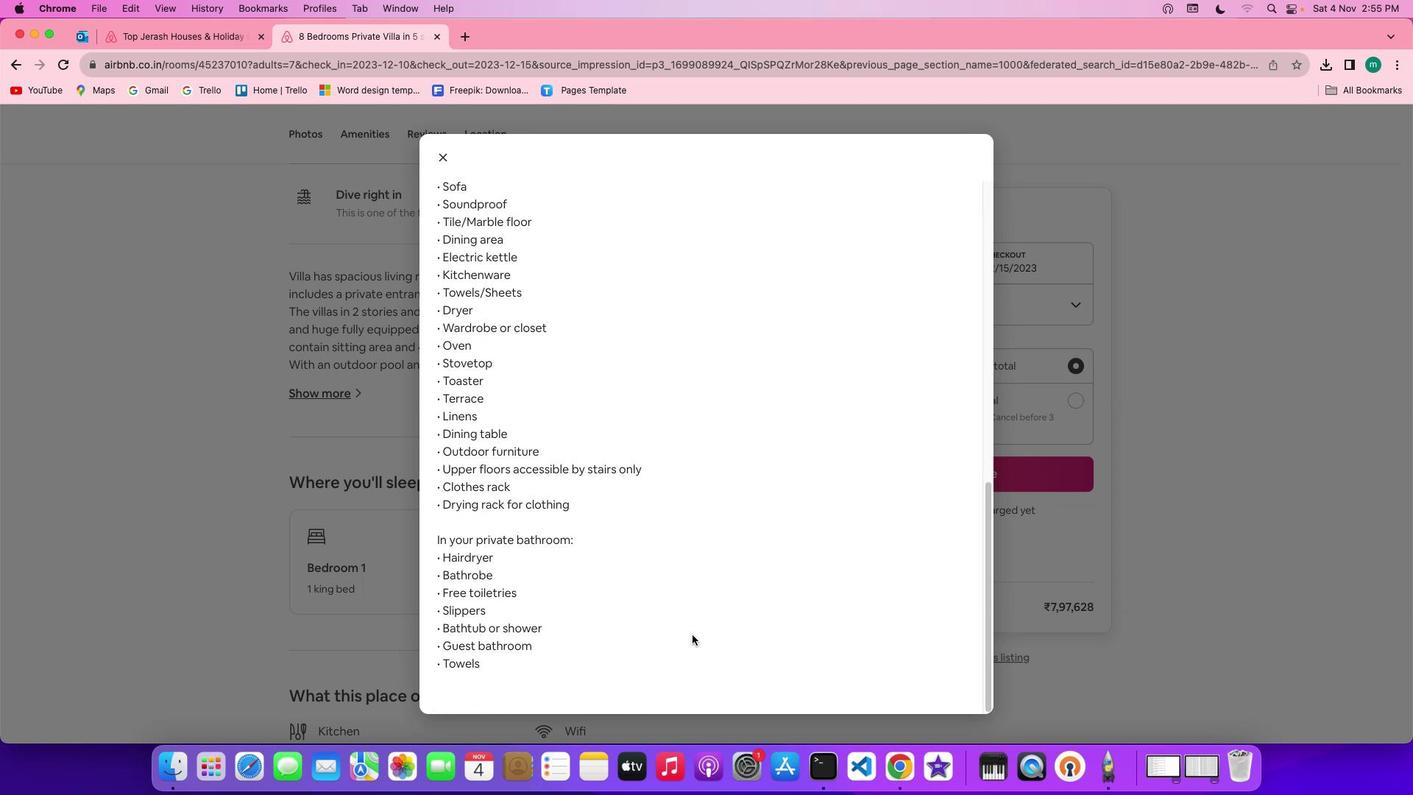 
Action: Mouse scrolled (703, 647) with delta (11, 7)
Screenshot: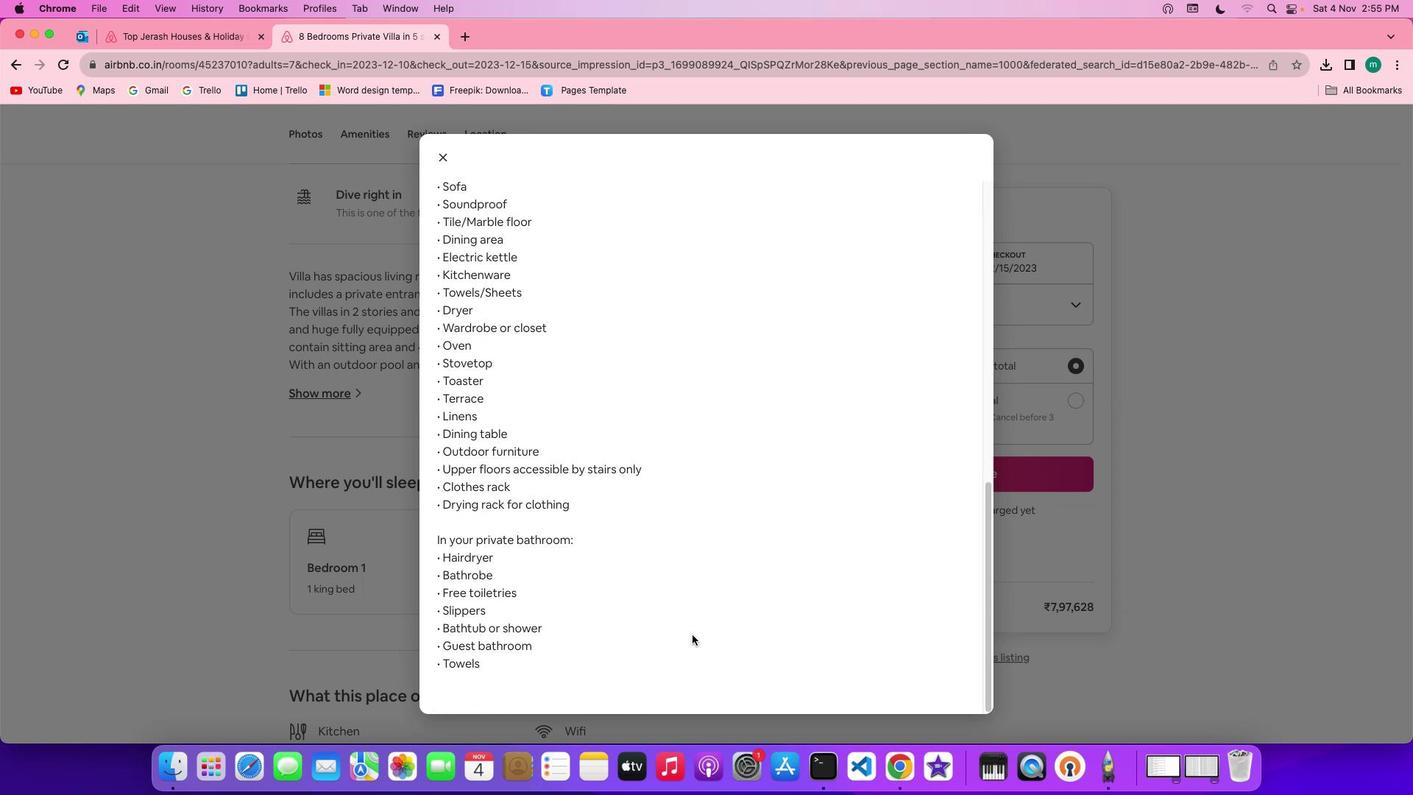 
Action: Mouse moved to (450, 156)
Screenshot: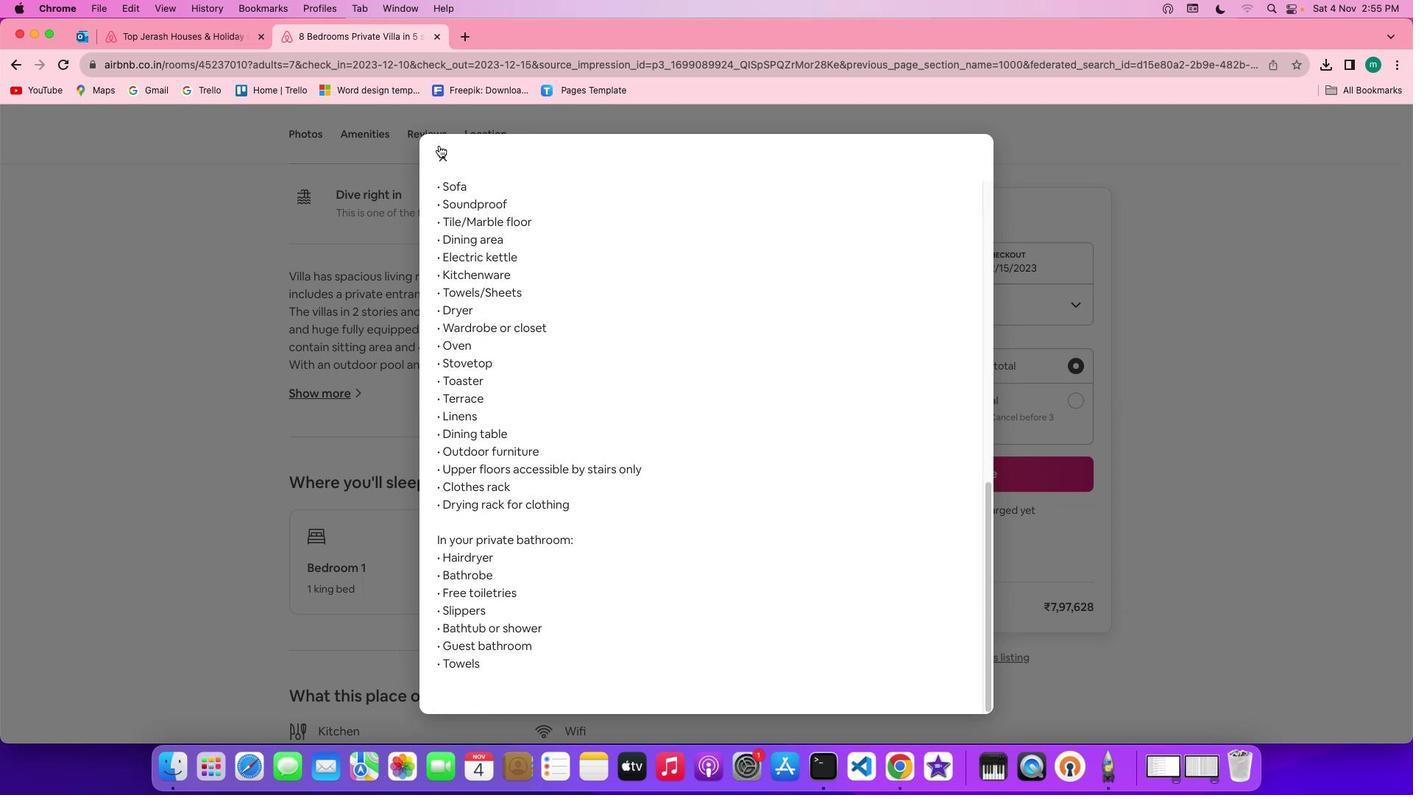 
Action: Mouse pressed left at (450, 156)
Screenshot: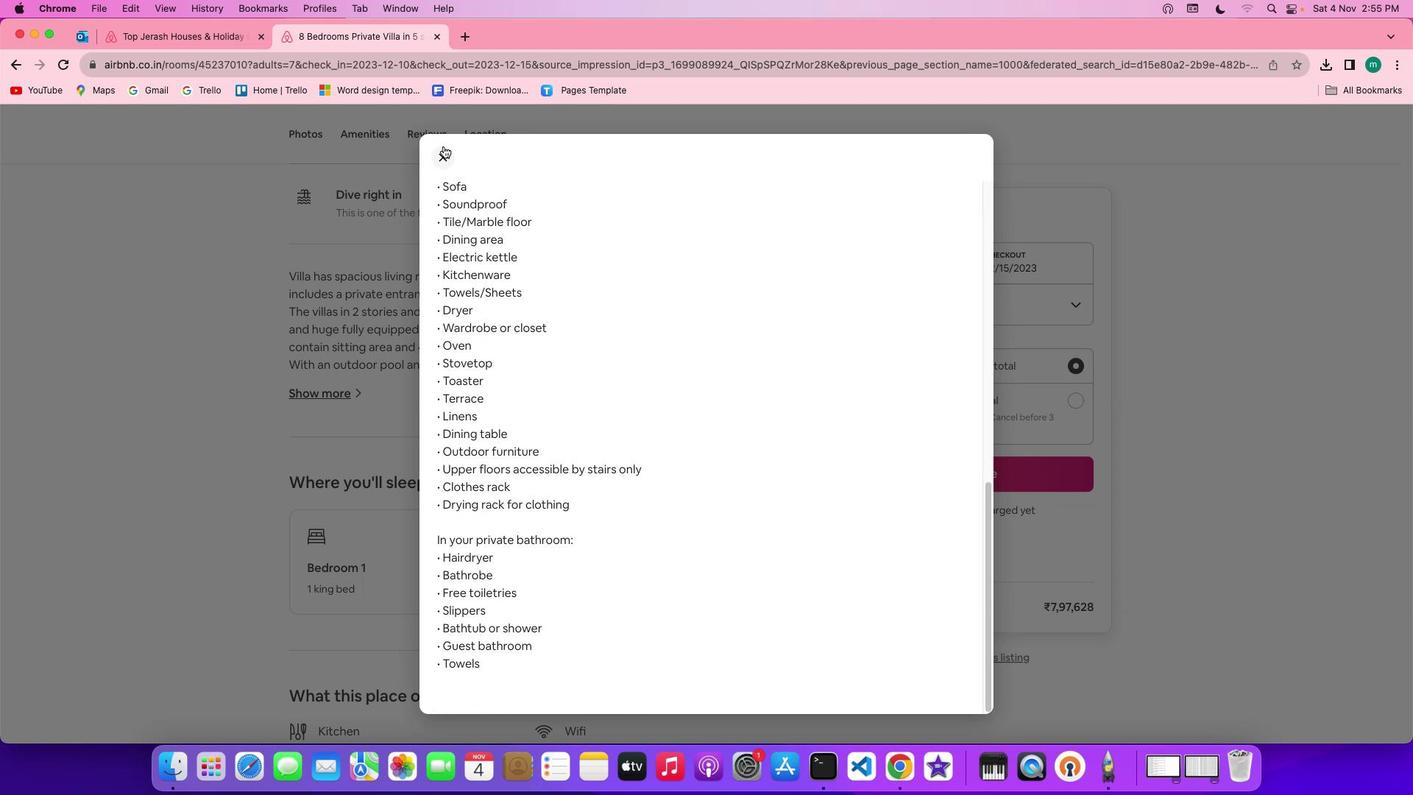 
Action: Mouse moved to (460, 172)
Screenshot: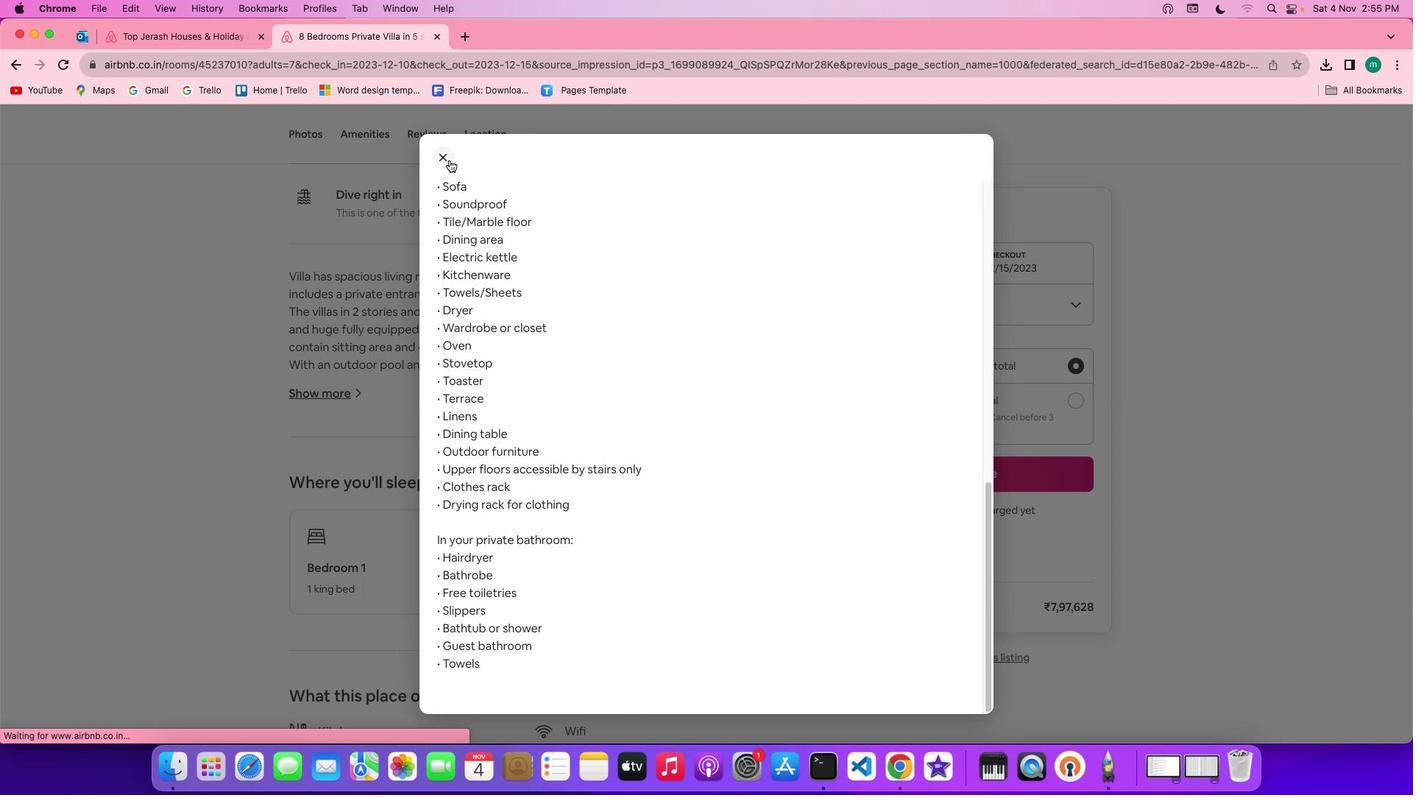 
Action: Mouse pressed left at (460, 172)
Screenshot: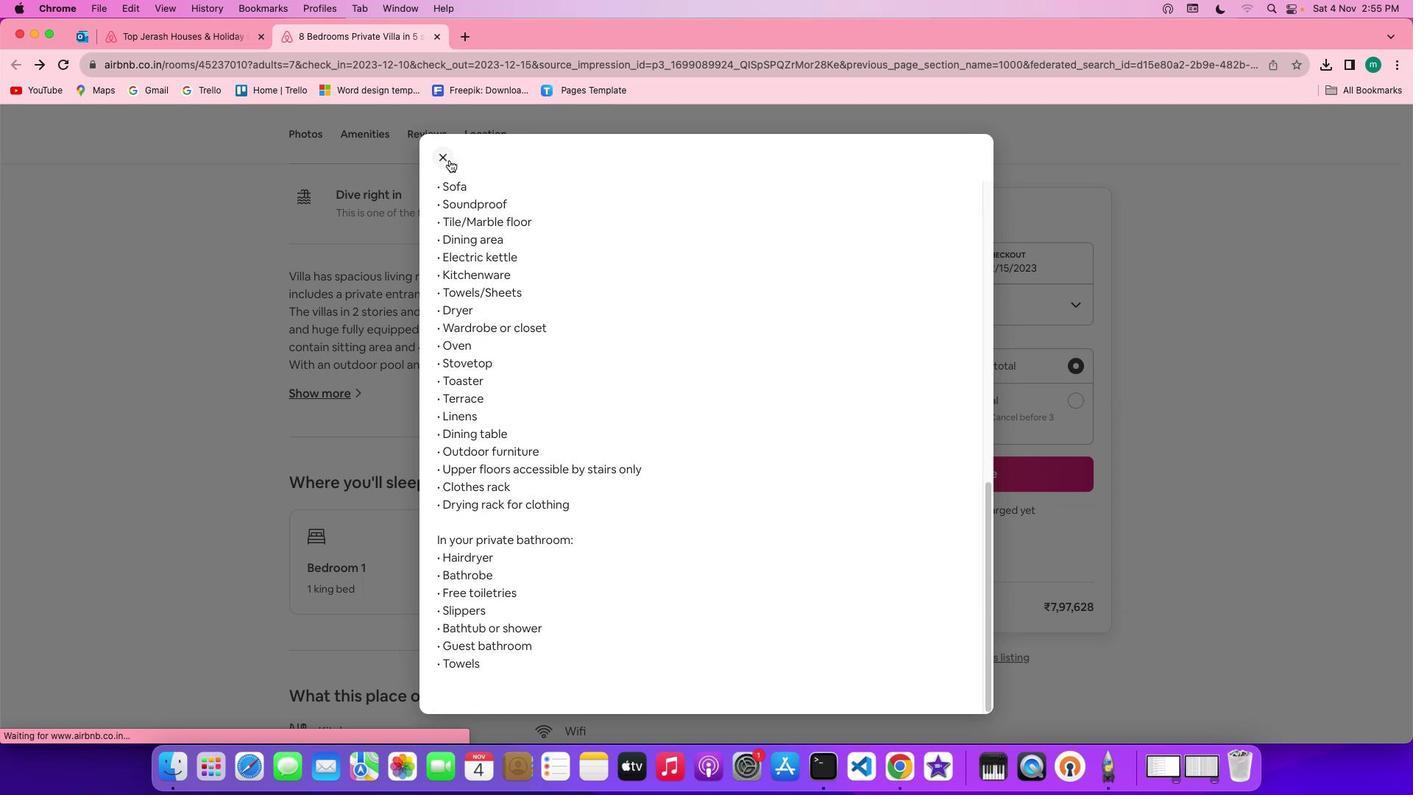 
Action: Mouse moved to (712, 571)
